 Task: Explore Airbnb accommodations in Santa Fe, New Mexico with access to Earth homes
Action: Mouse moved to (612, 83)
Screenshot: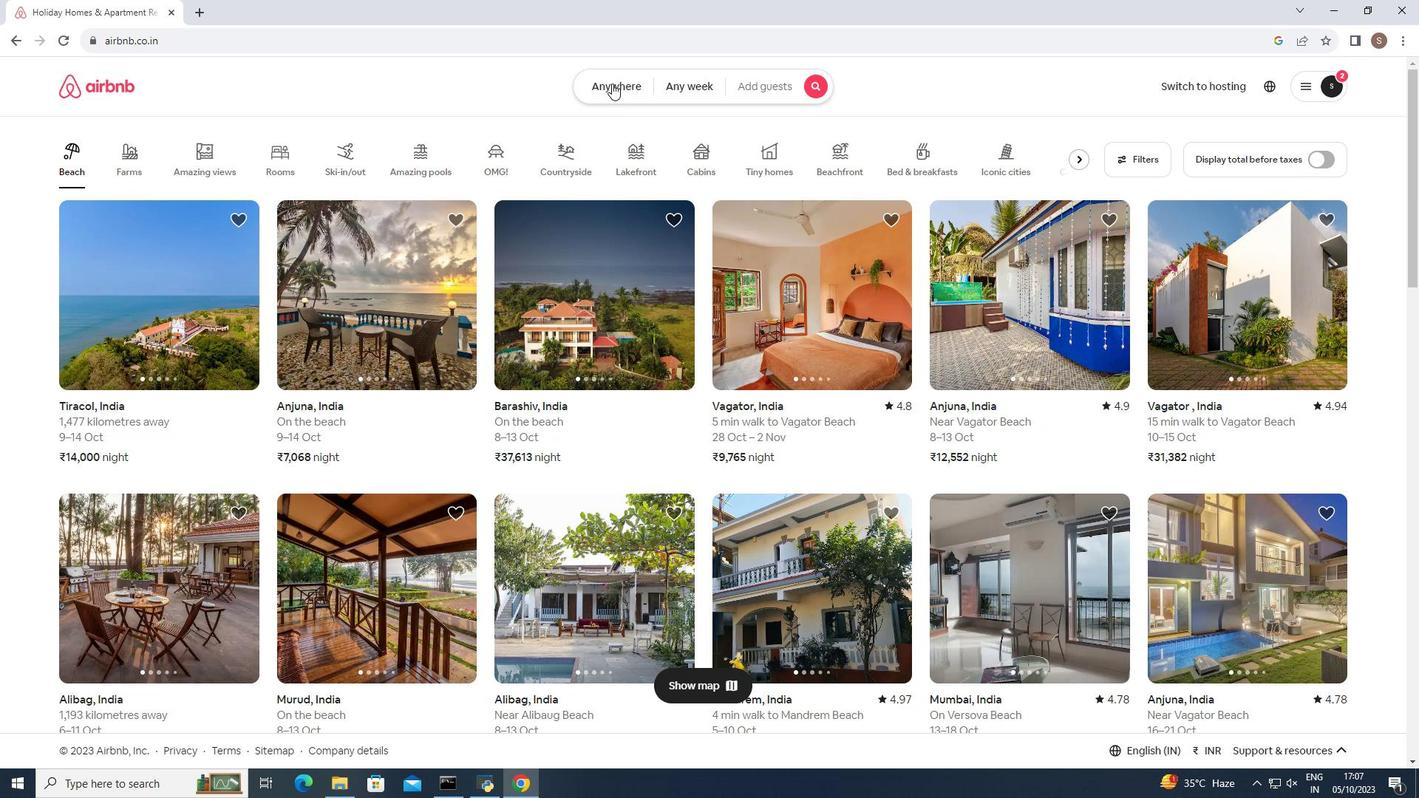 
Action: Mouse pressed left at (612, 83)
Screenshot: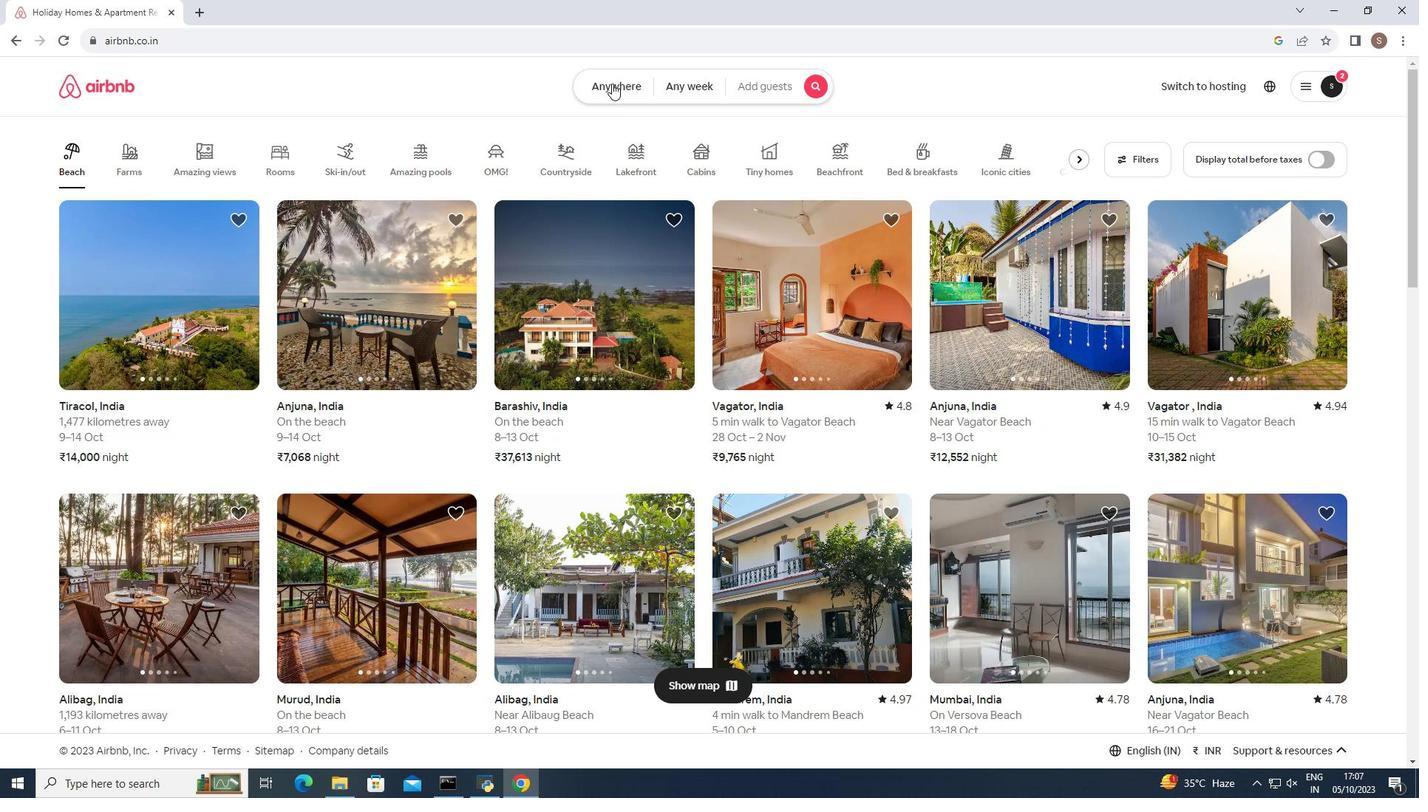 
Action: Mouse moved to (491, 148)
Screenshot: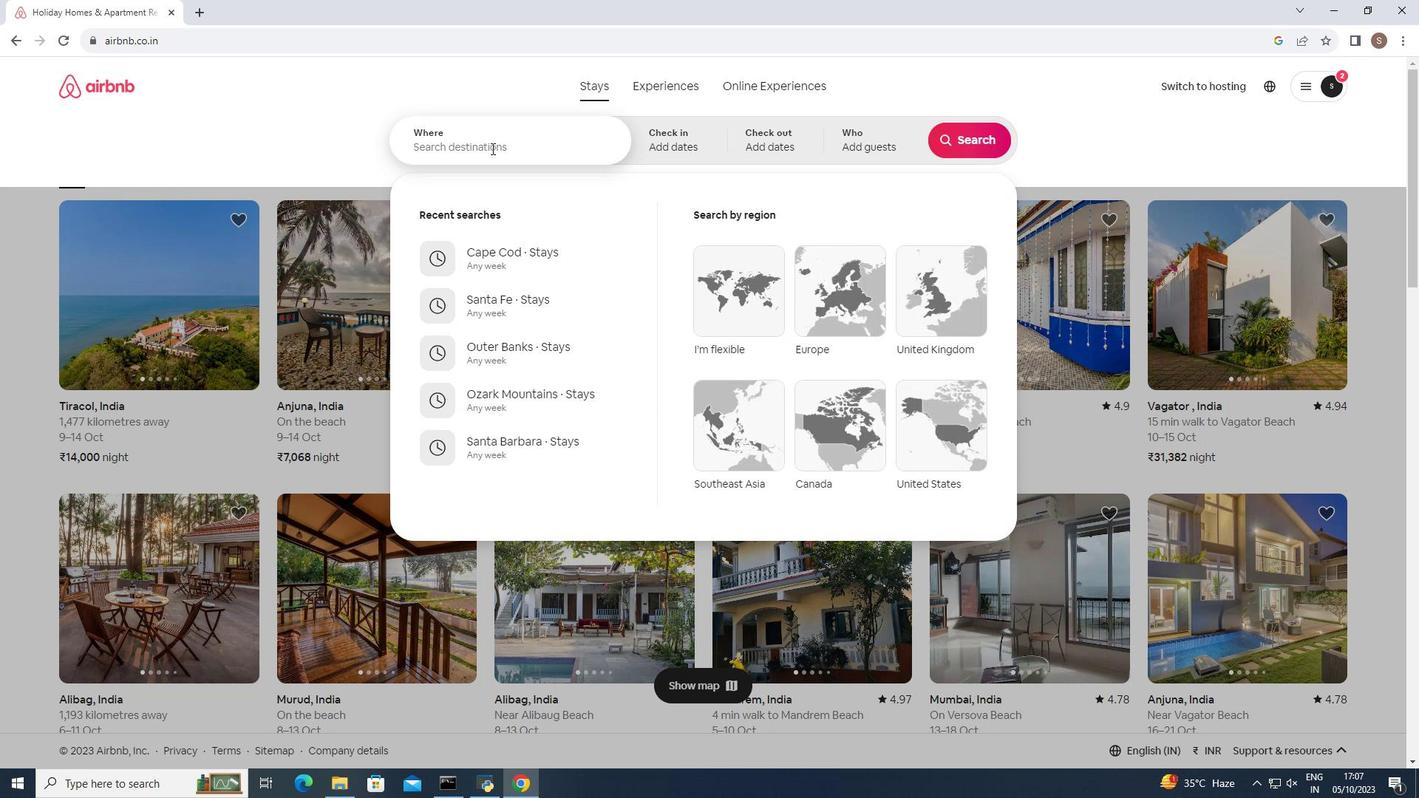 
Action: Mouse pressed left at (491, 148)
Screenshot: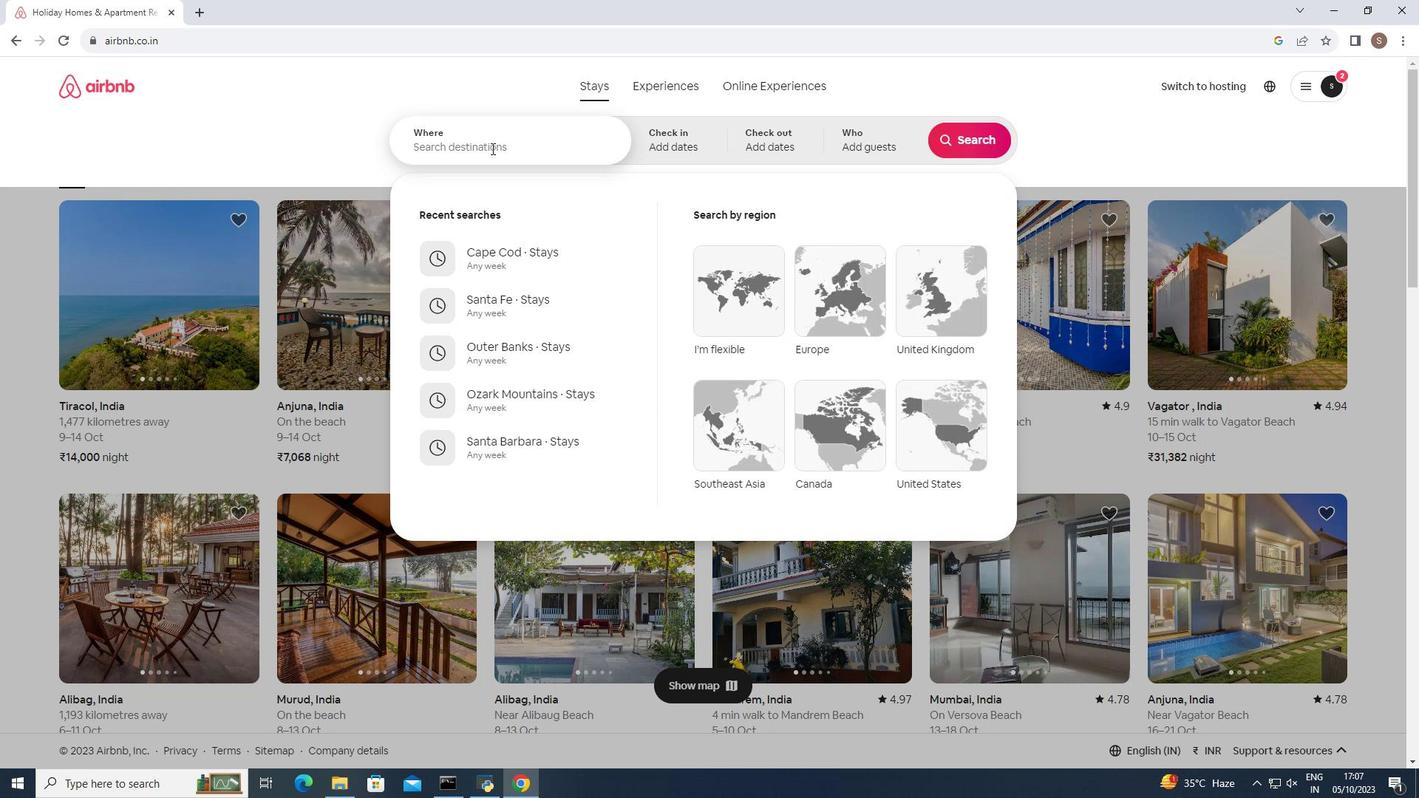 
Action: Key pressed <Key.shift>Santa<Key.space><Key.shift>Fe,<Key.space><Key.shift>New<Key.space>
Screenshot: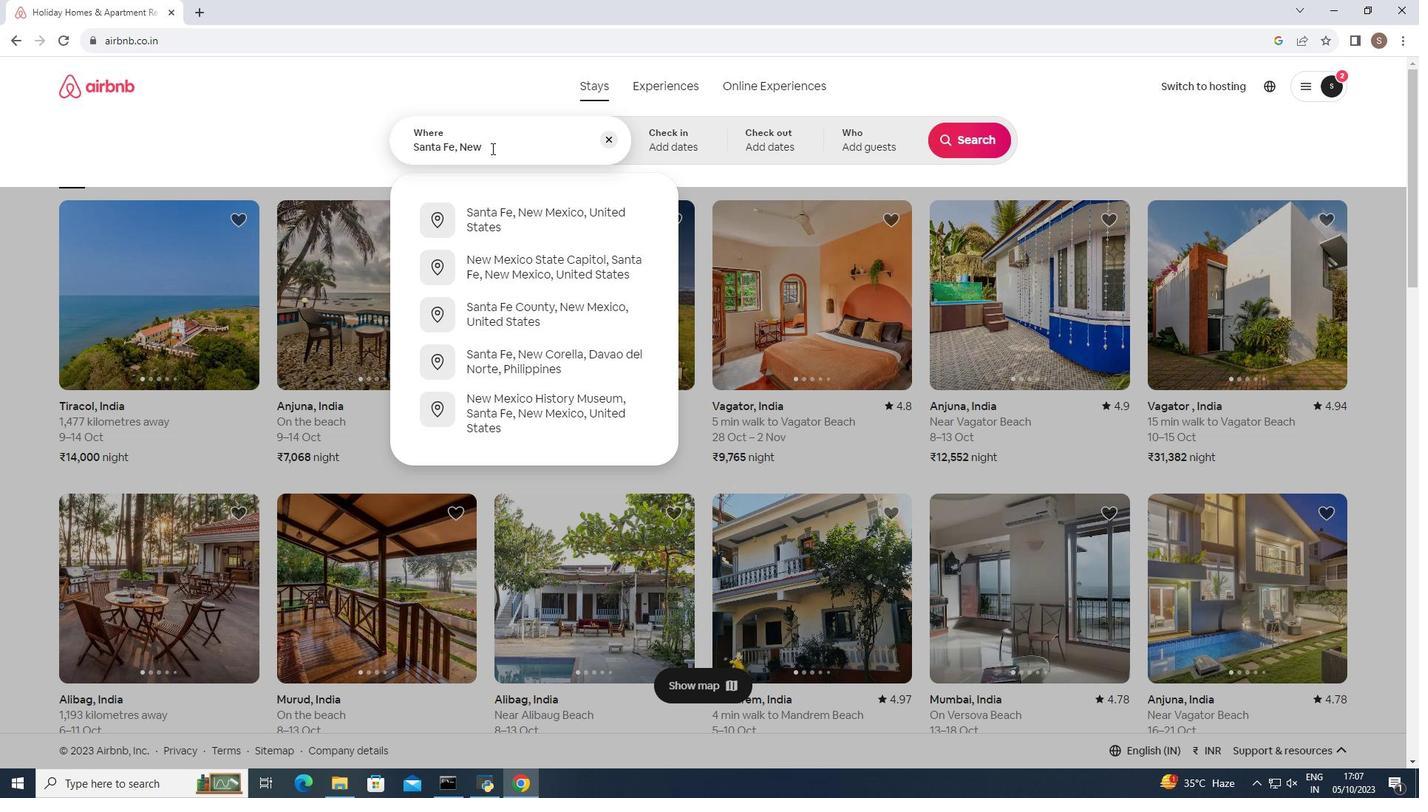 
Action: Mouse moved to (513, 210)
Screenshot: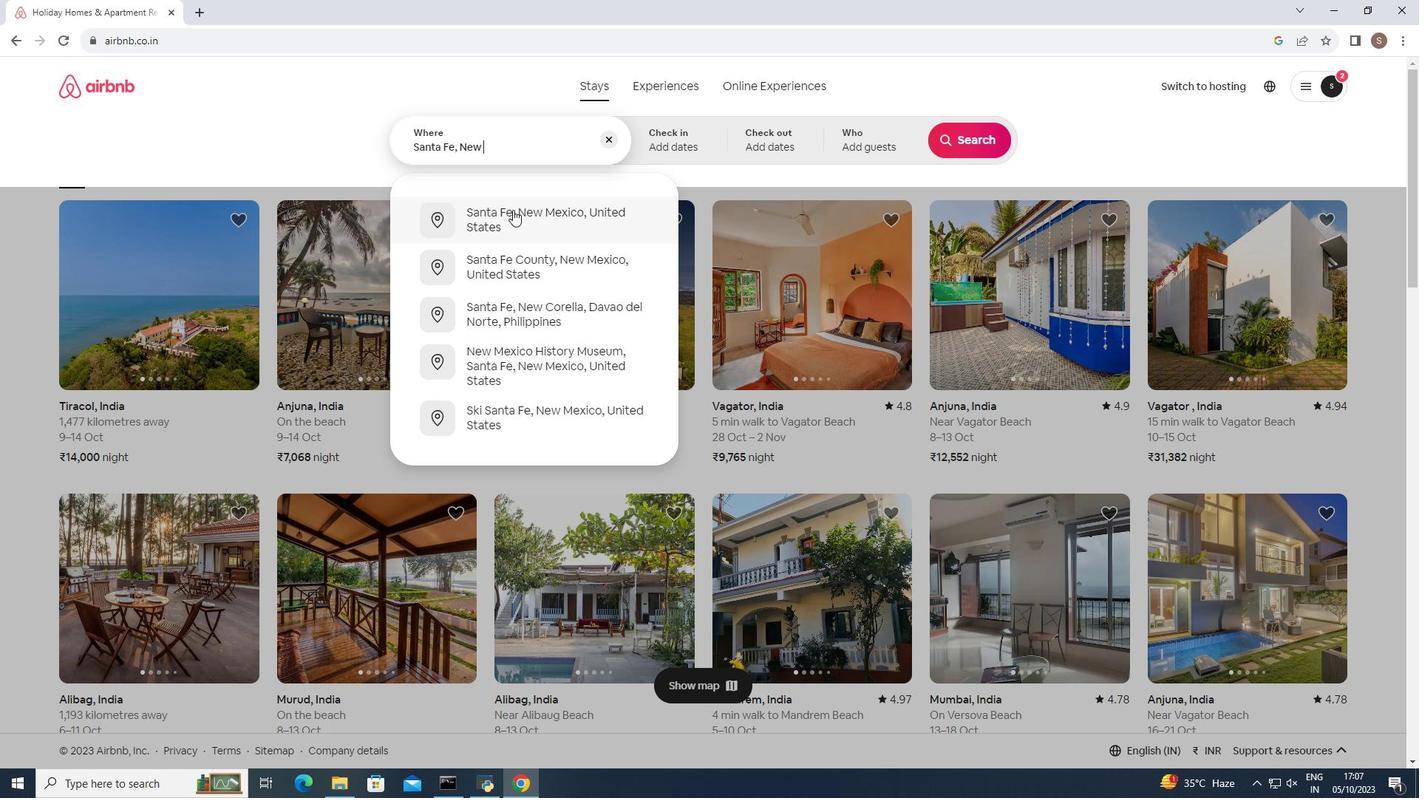 
Action: Mouse pressed left at (513, 210)
Screenshot: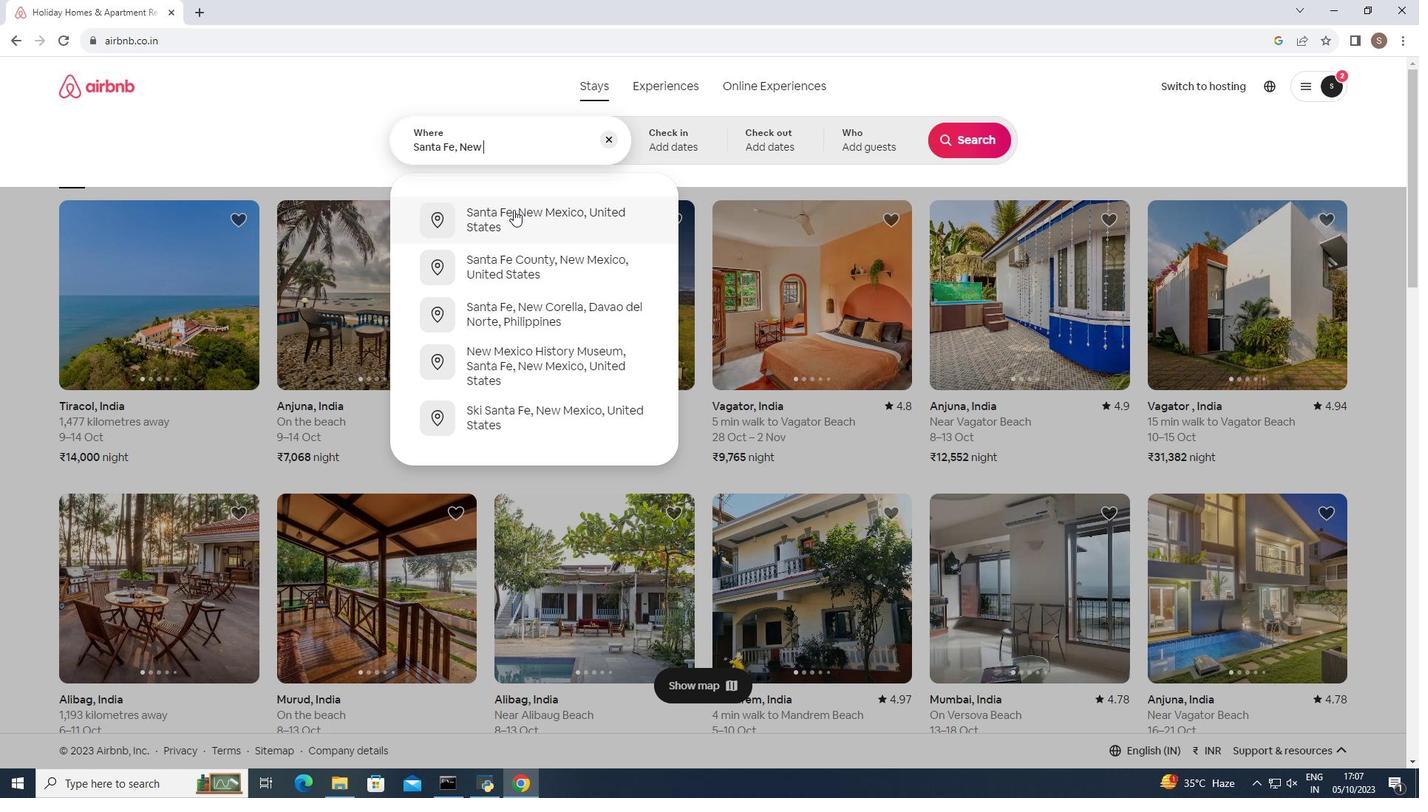 
Action: Mouse moved to (985, 136)
Screenshot: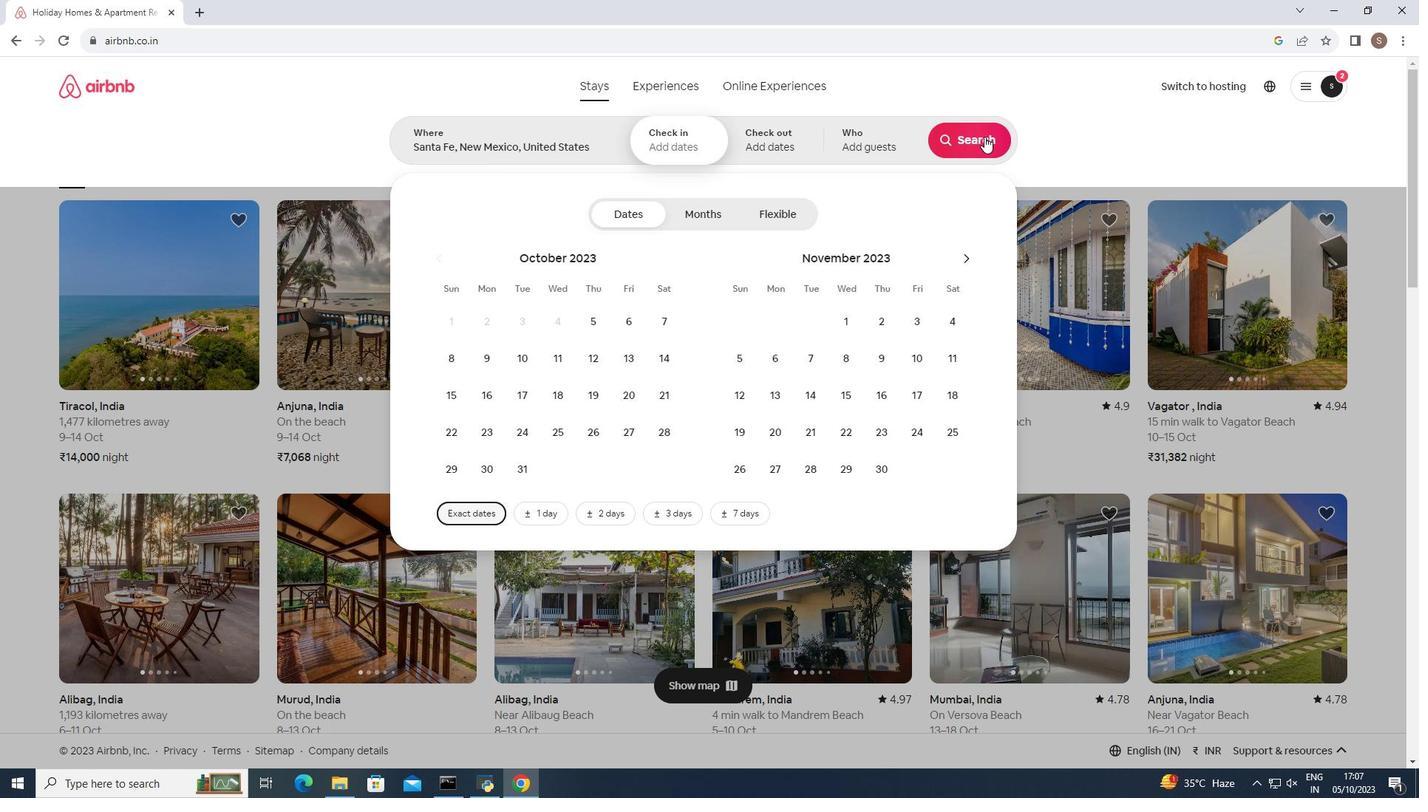 
Action: Mouse pressed left at (985, 136)
Screenshot: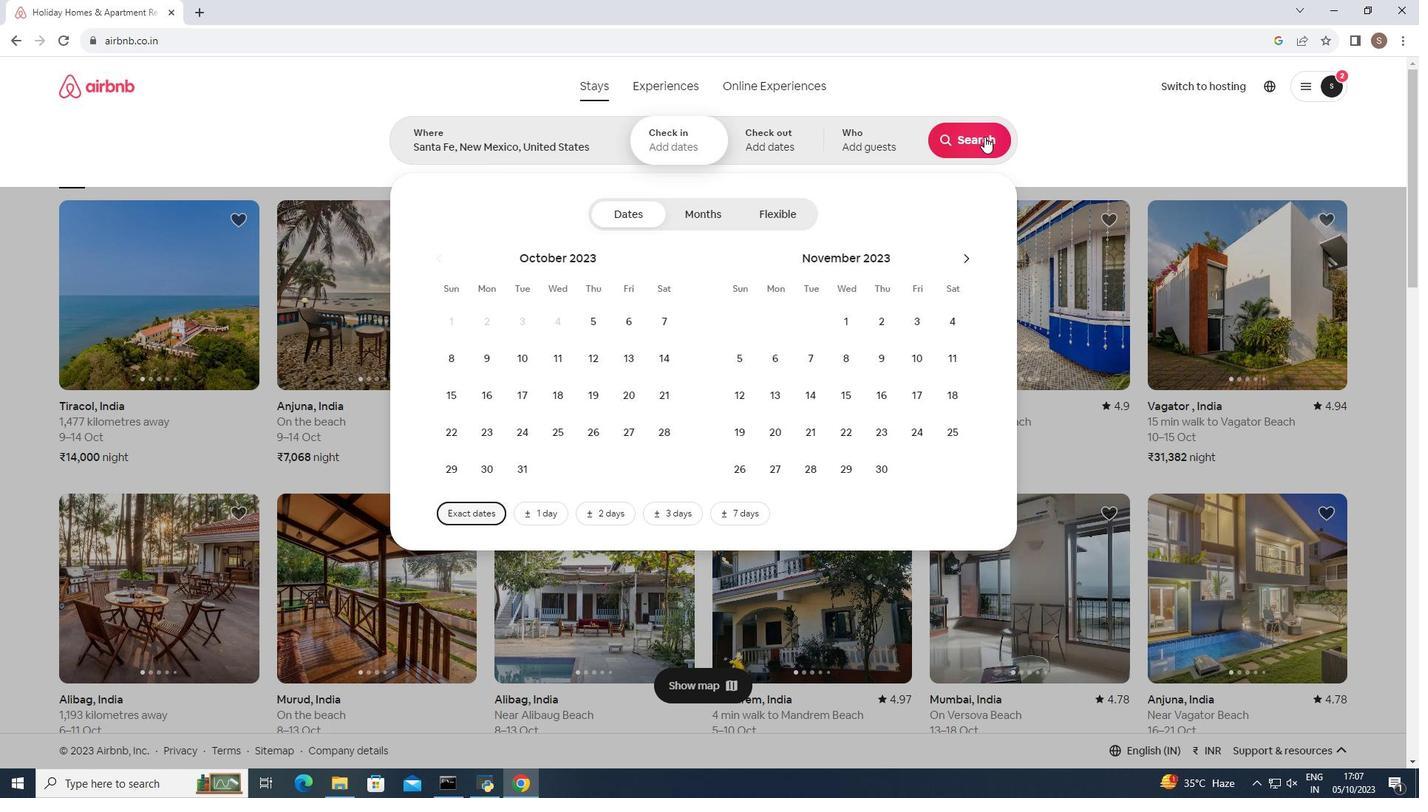 
Action: Mouse moved to (519, 147)
Screenshot: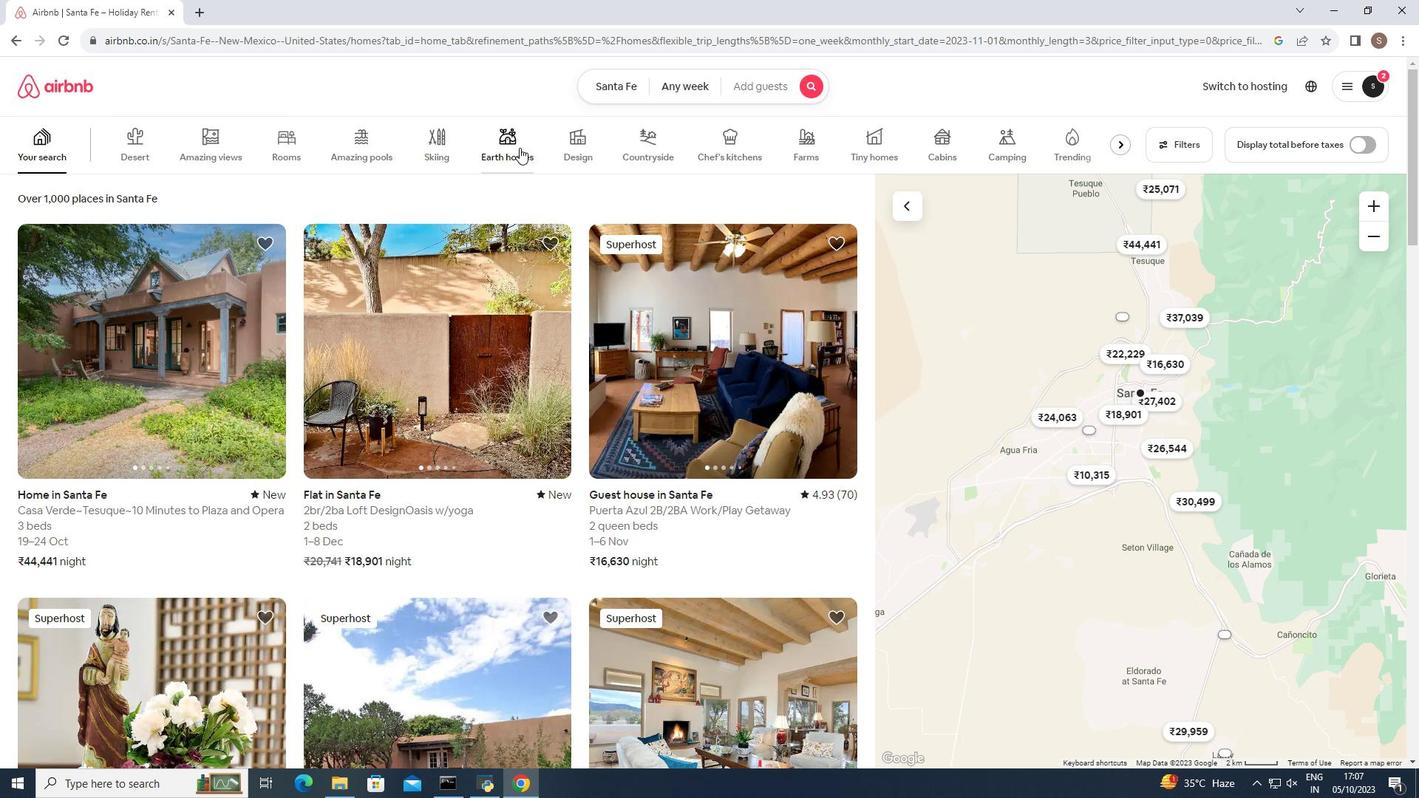 
Action: Mouse pressed left at (519, 147)
Screenshot: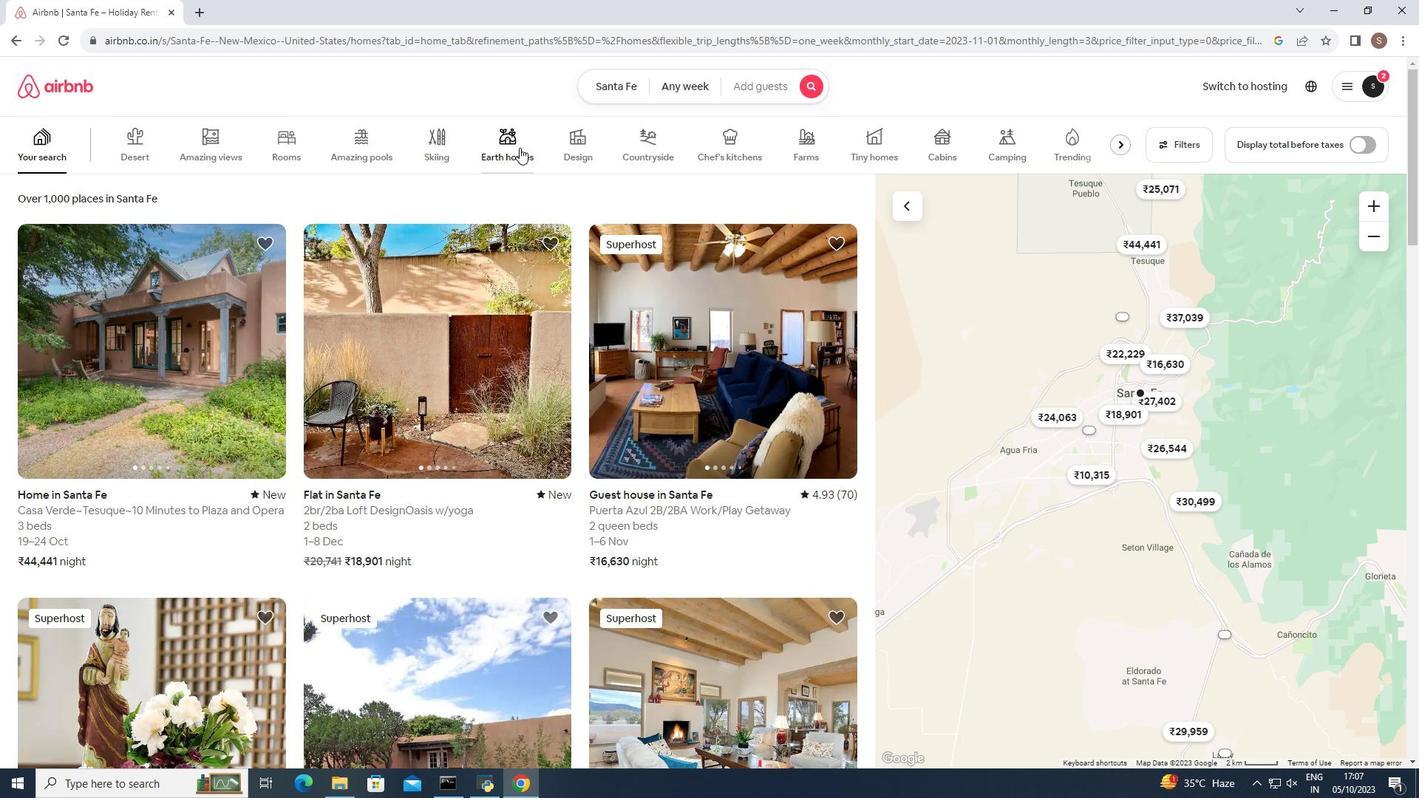 
Action: Mouse moved to (201, 317)
Screenshot: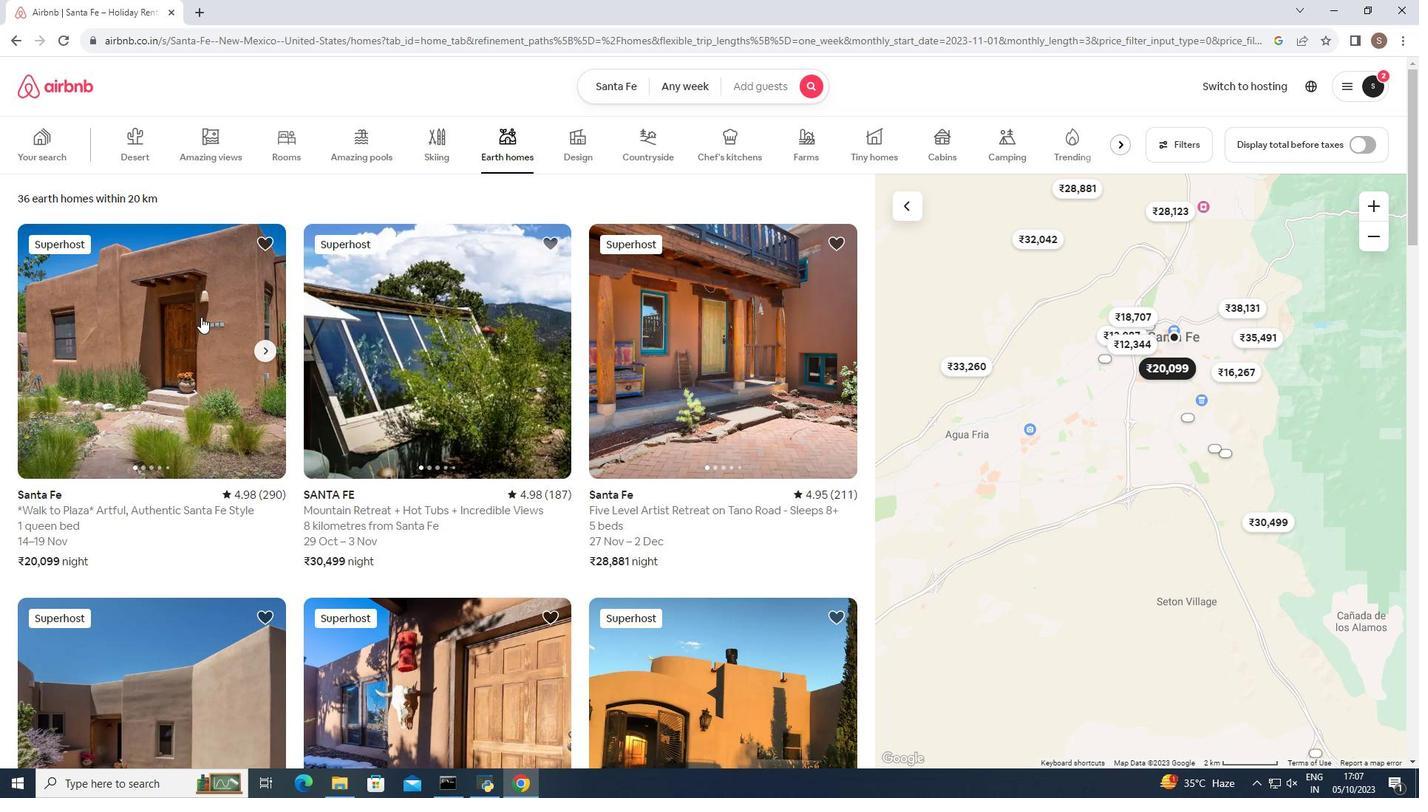 
Action: Mouse pressed left at (201, 317)
Screenshot: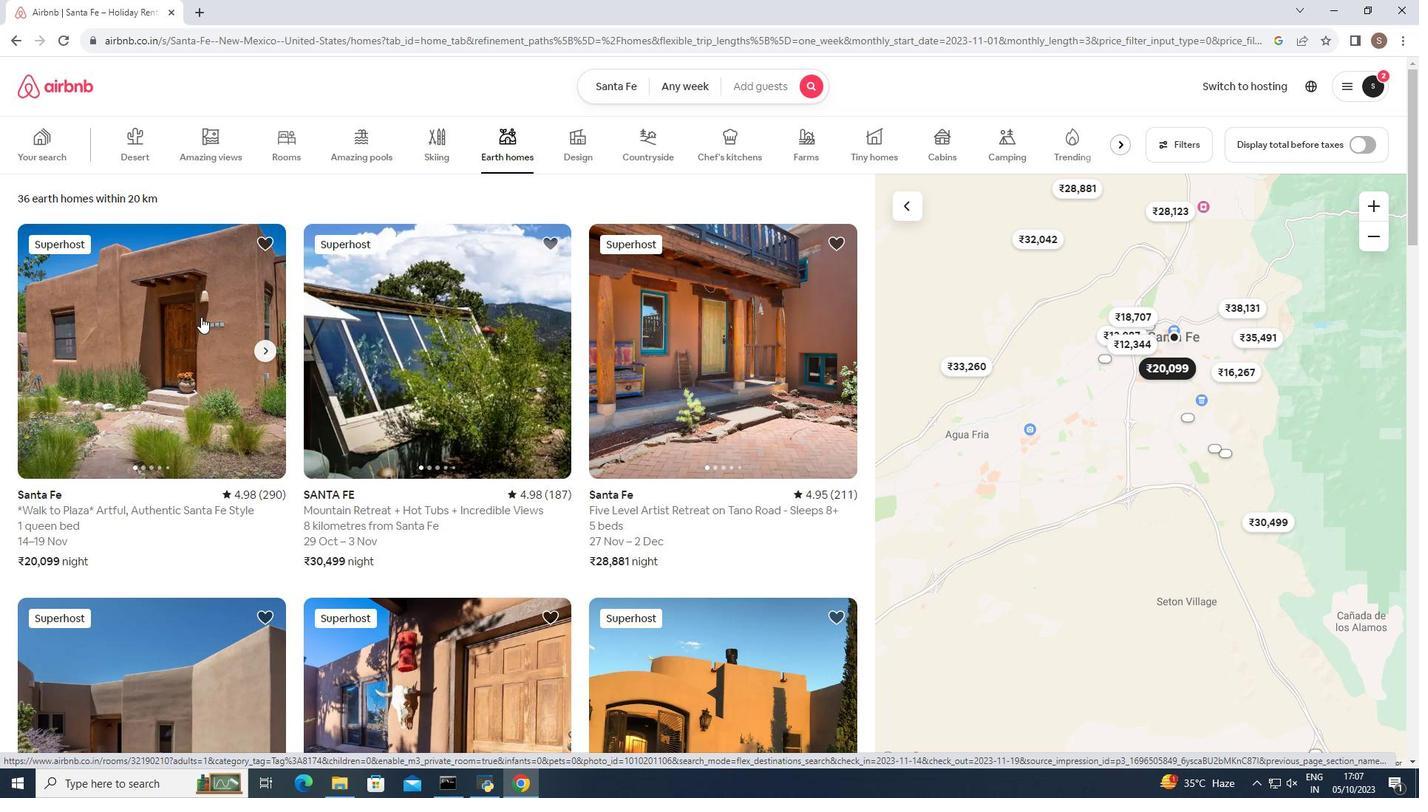 
Action: Mouse moved to (1016, 543)
Screenshot: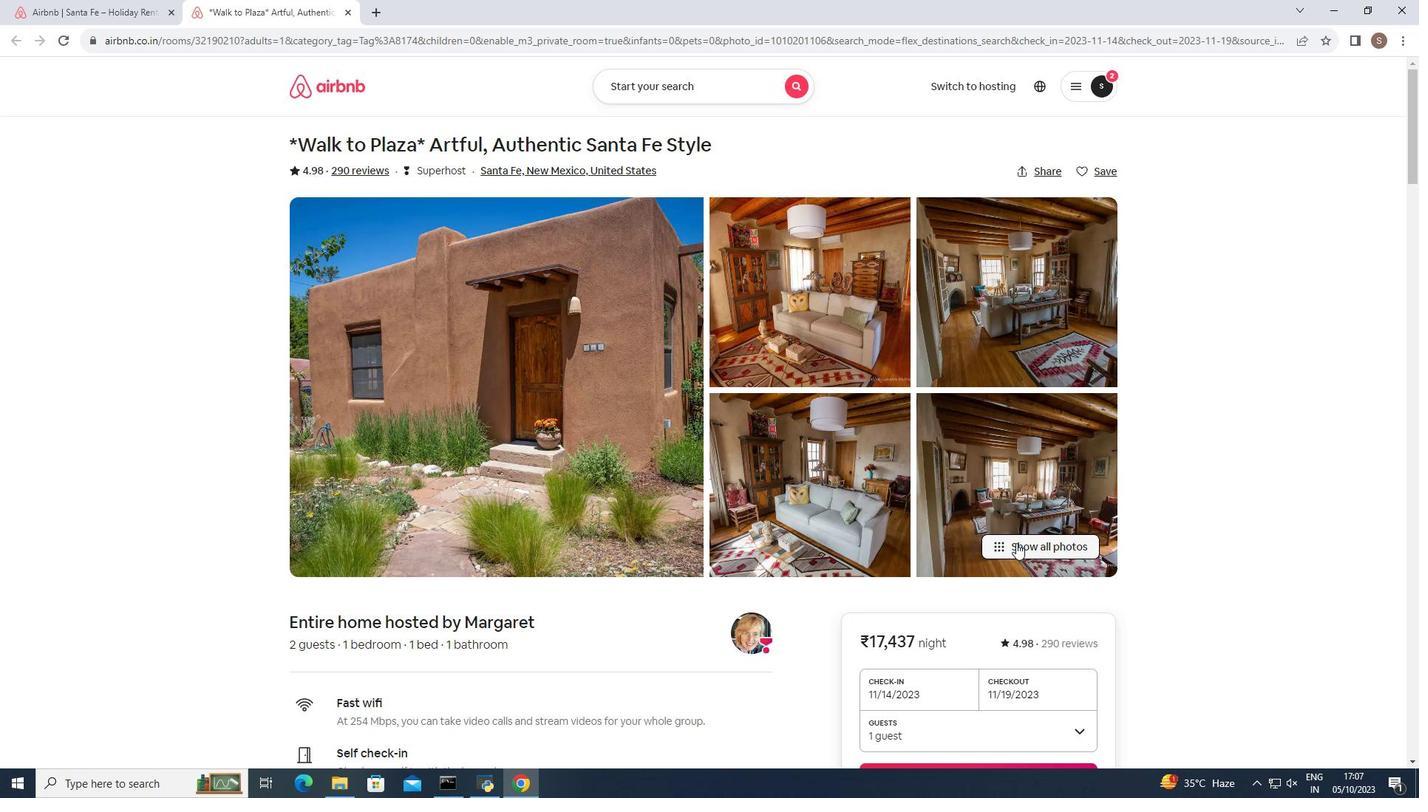 
Action: Mouse pressed left at (1016, 543)
Screenshot: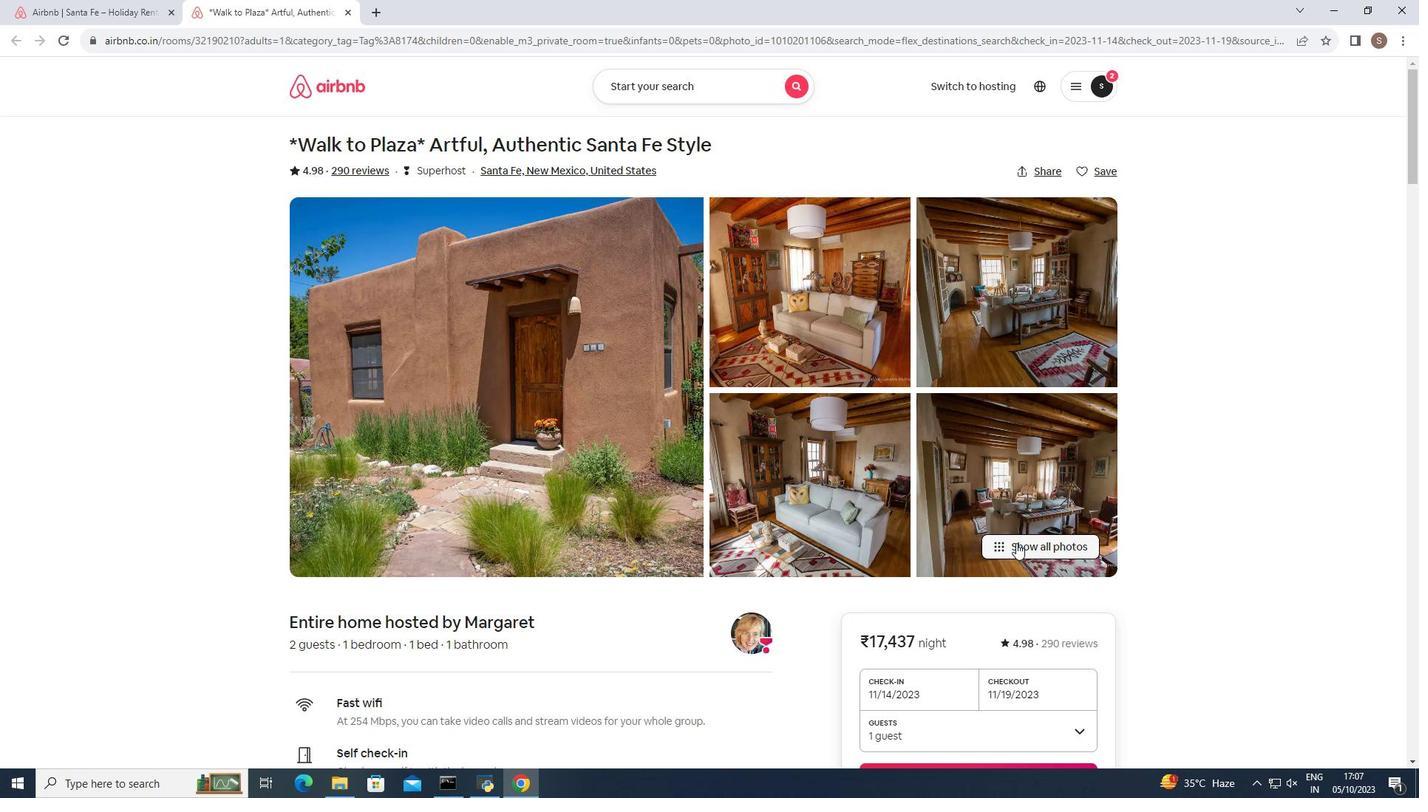 
Action: Mouse moved to (960, 531)
Screenshot: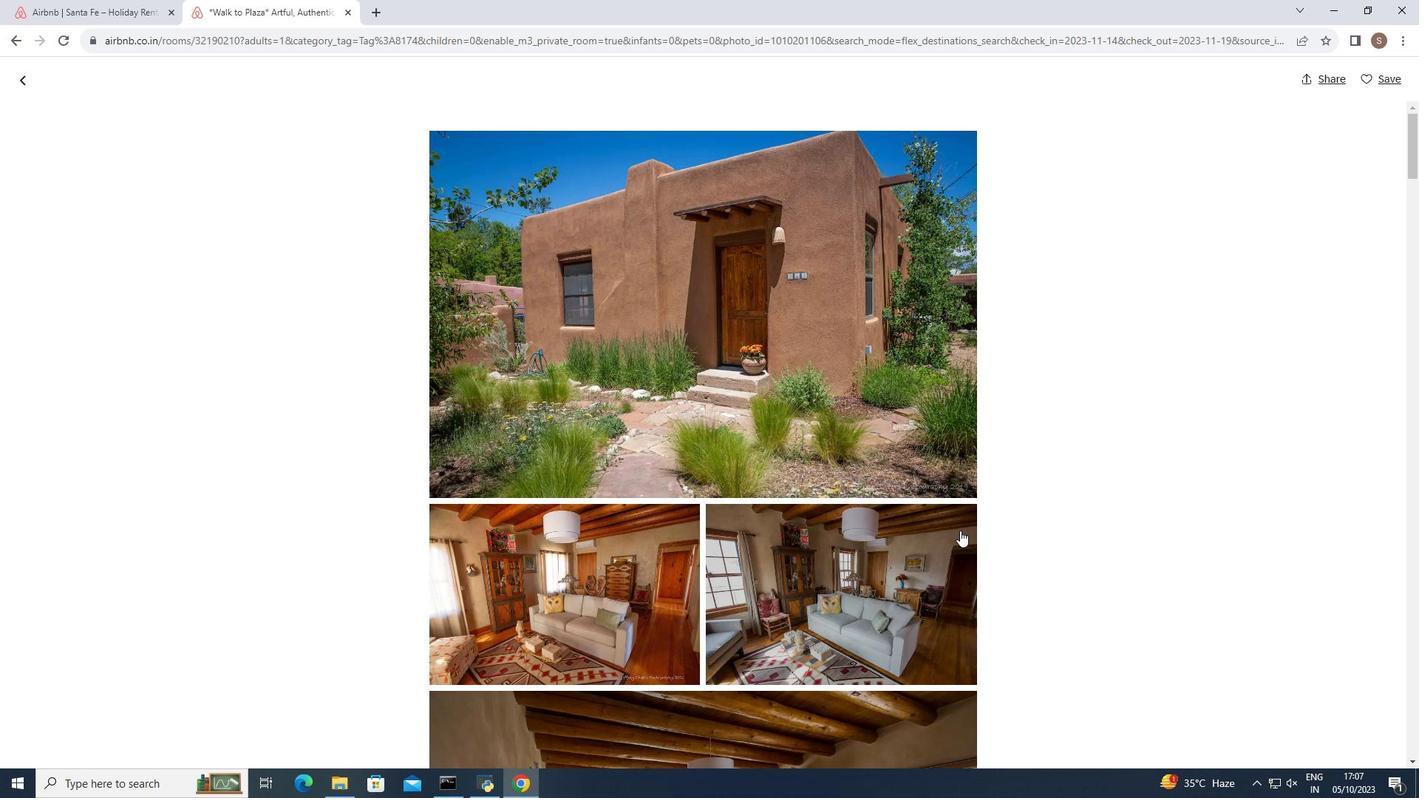 
Action: Mouse scrolled (960, 530) with delta (0, 0)
Screenshot: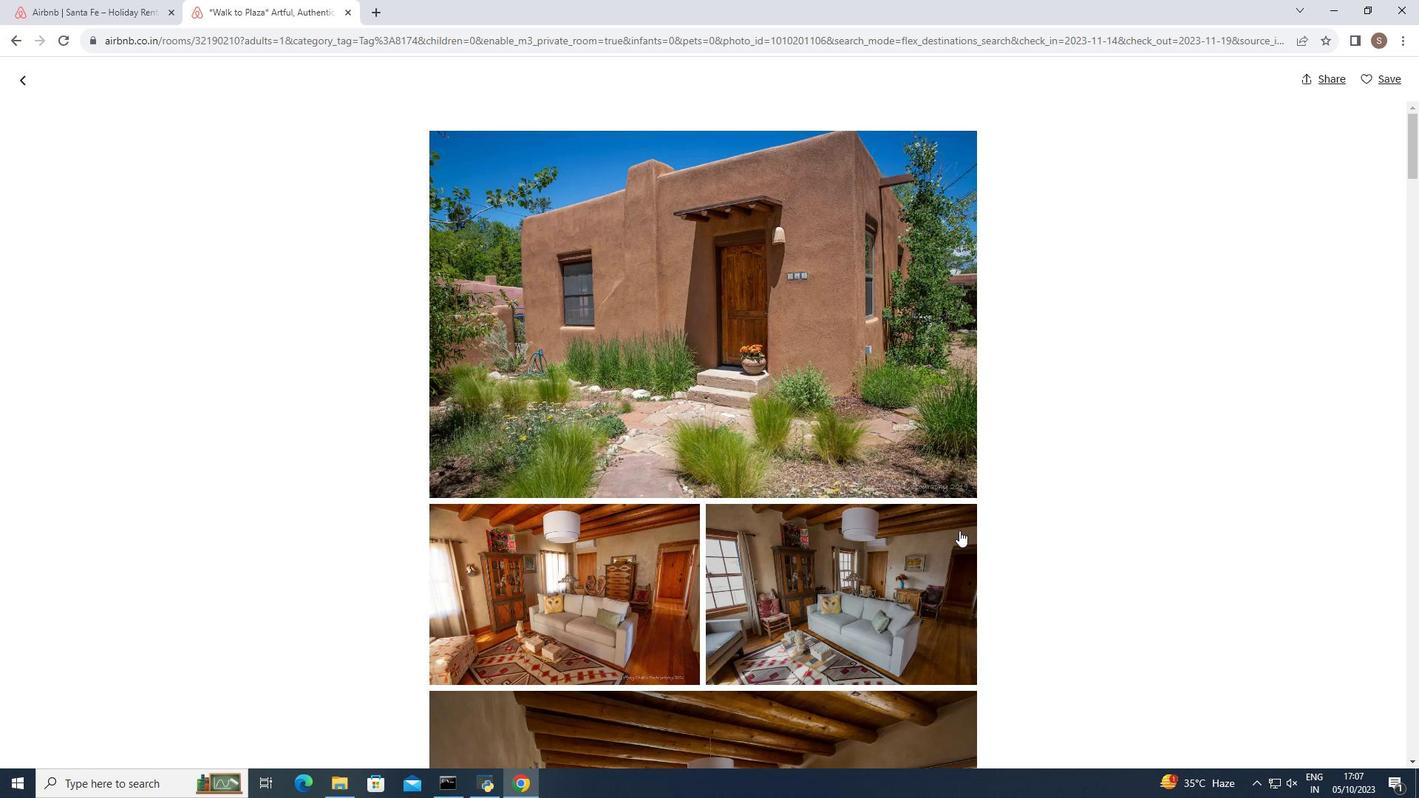
Action: Mouse moved to (958, 531)
Screenshot: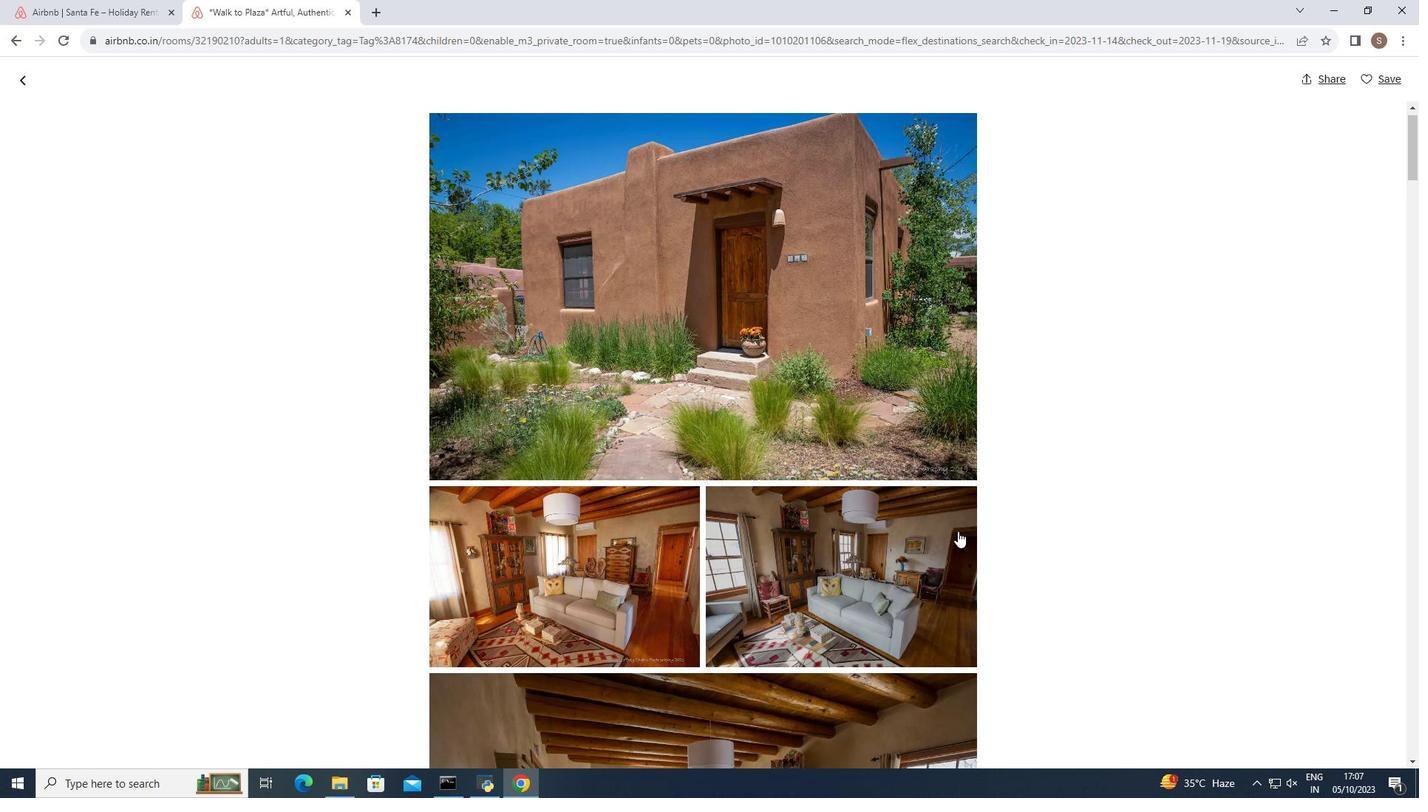 
Action: Mouse scrolled (958, 531) with delta (0, 0)
Screenshot: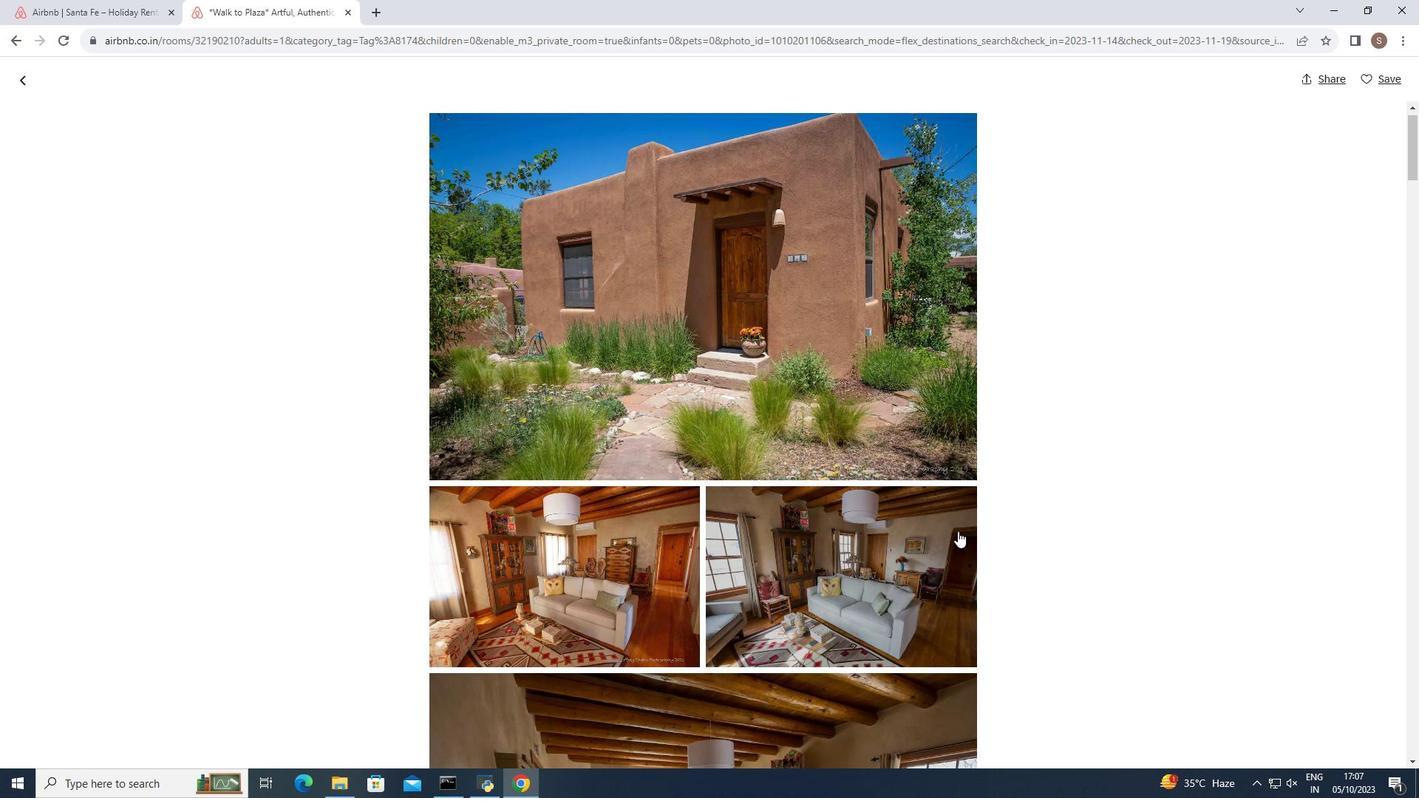
Action: Mouse moved to (957, 533)
Screenshot: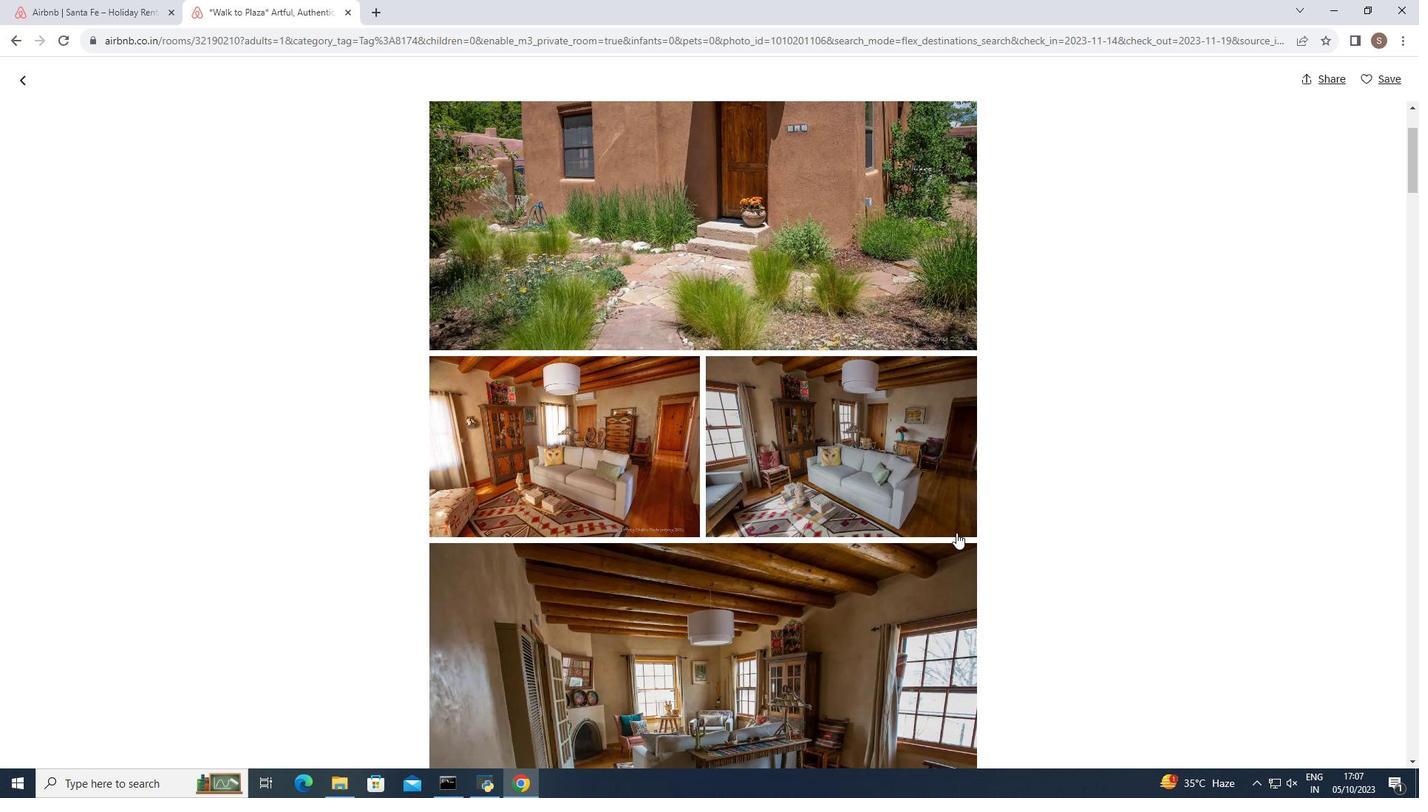 
Action: Mouse scrolled (957, 532) with delta (0, 0)
Screenshot: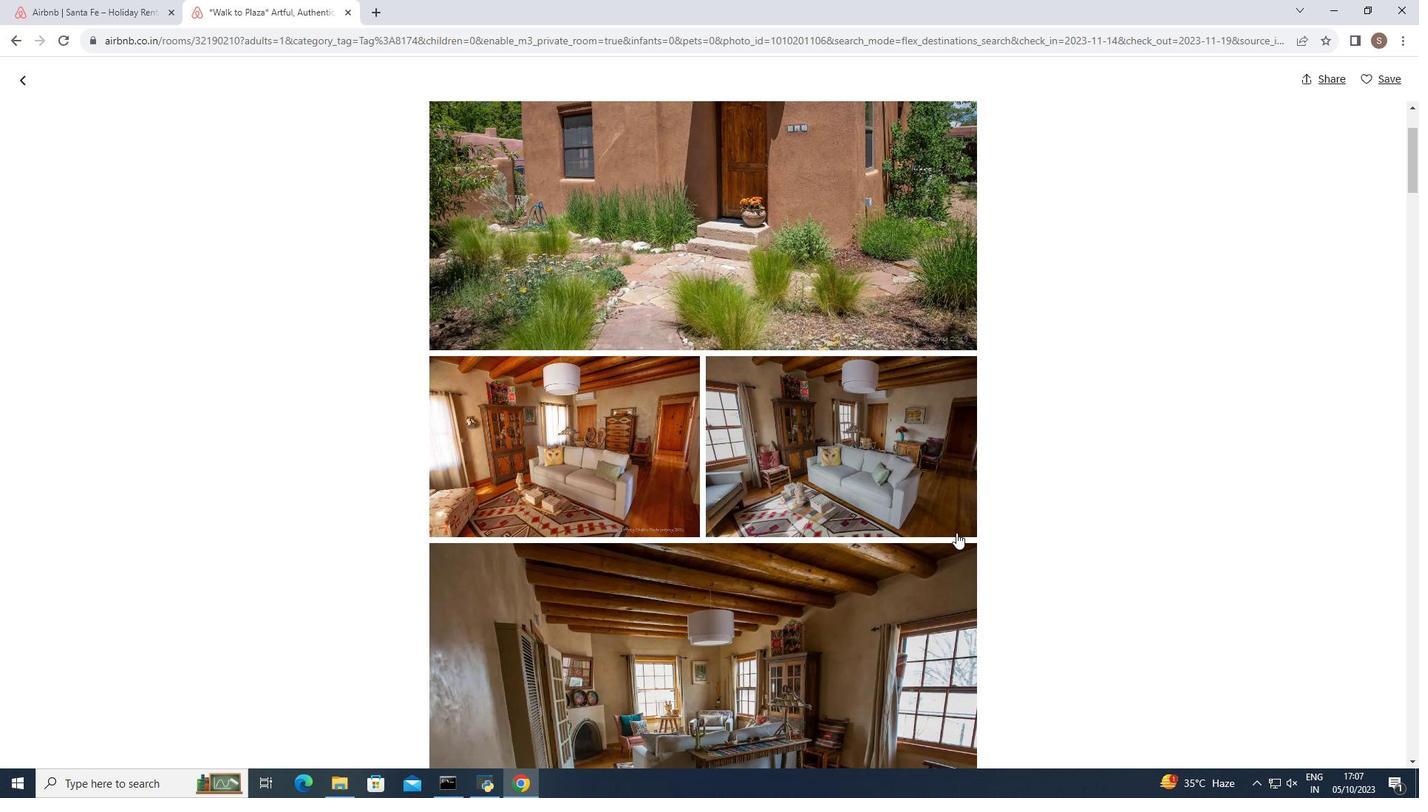 
Action: Mouse moved to (955, 535)
Screenshot: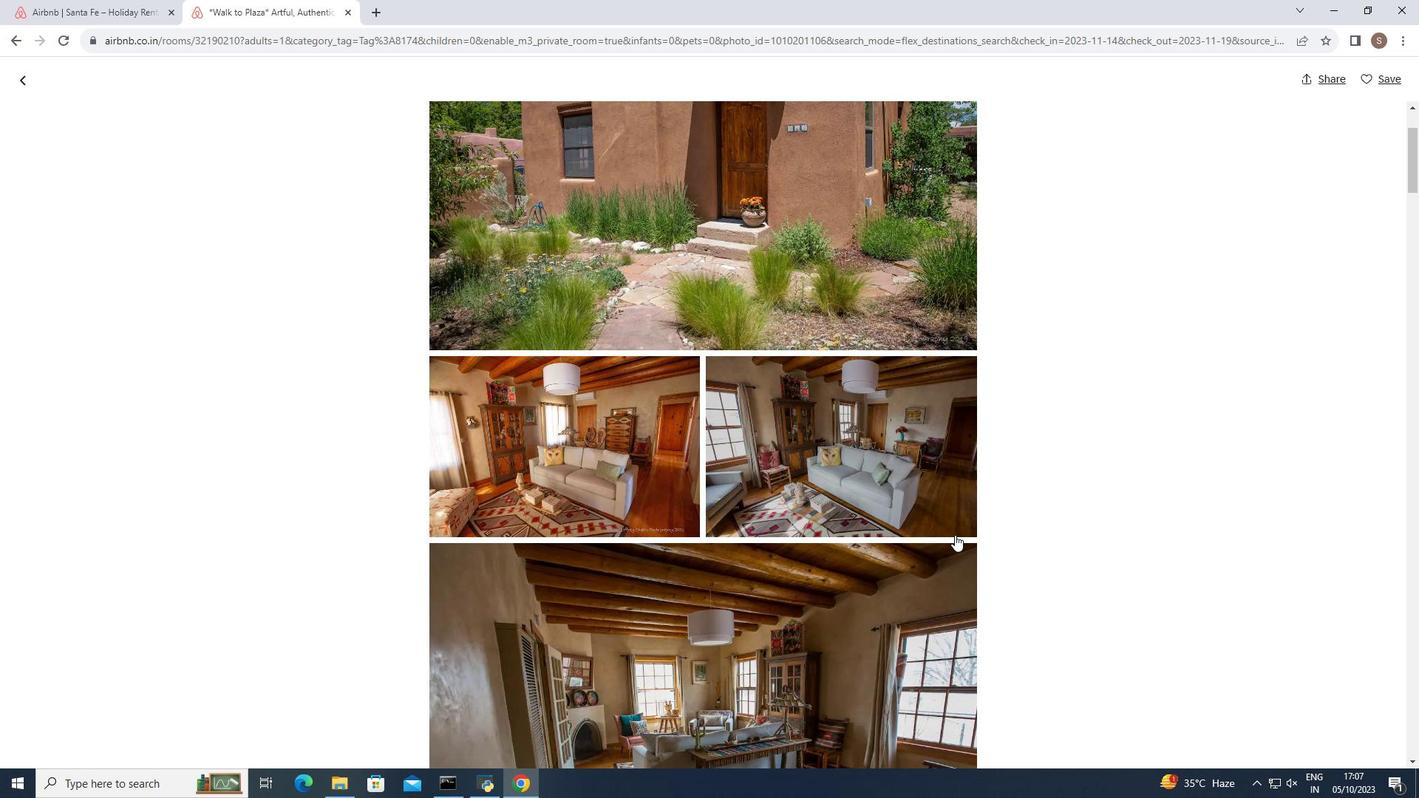 
Action: Mouse scrolled (955, 534) with delta (0, 0)
Screenshot: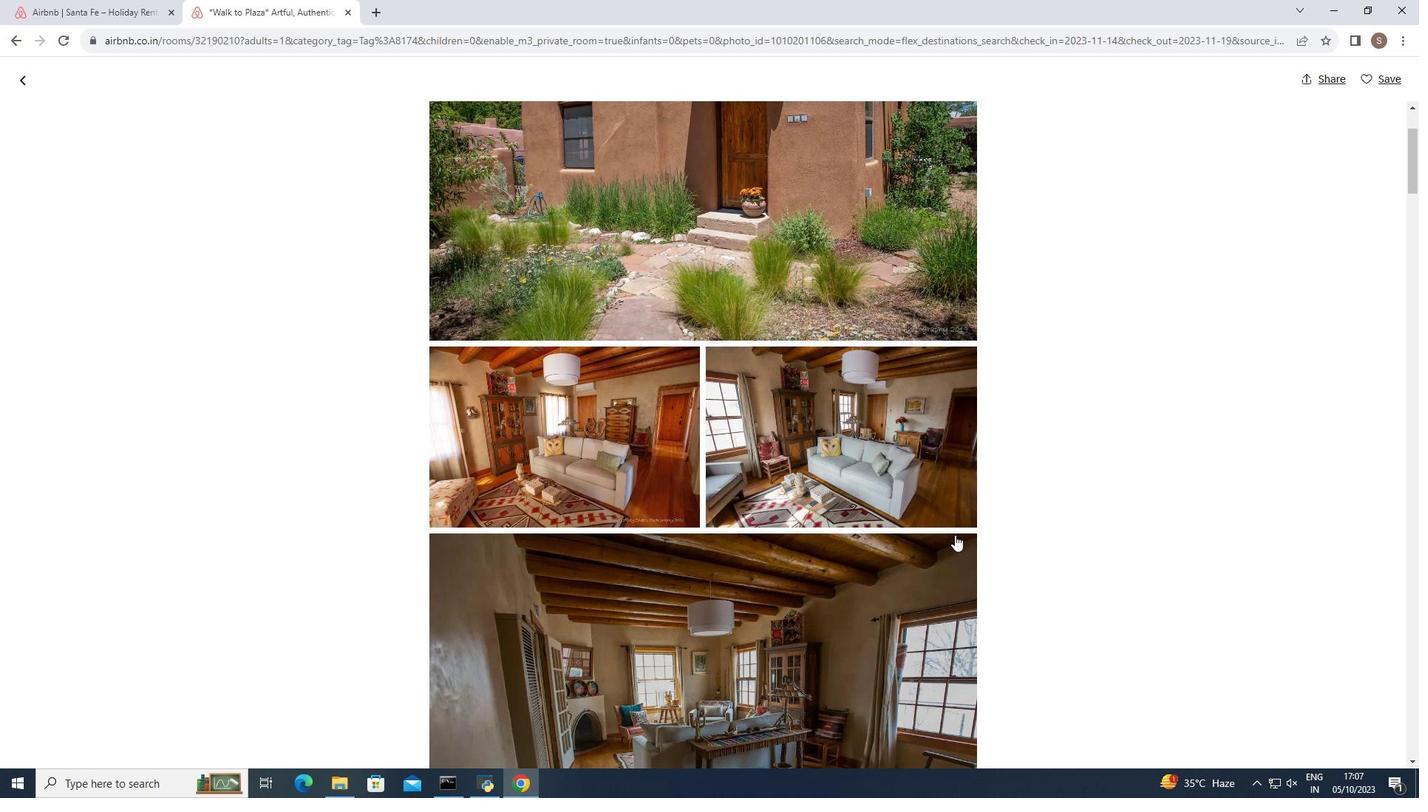 
Action: Mouse scrolled (955, 534) with delta (0, 0)
Screenshot: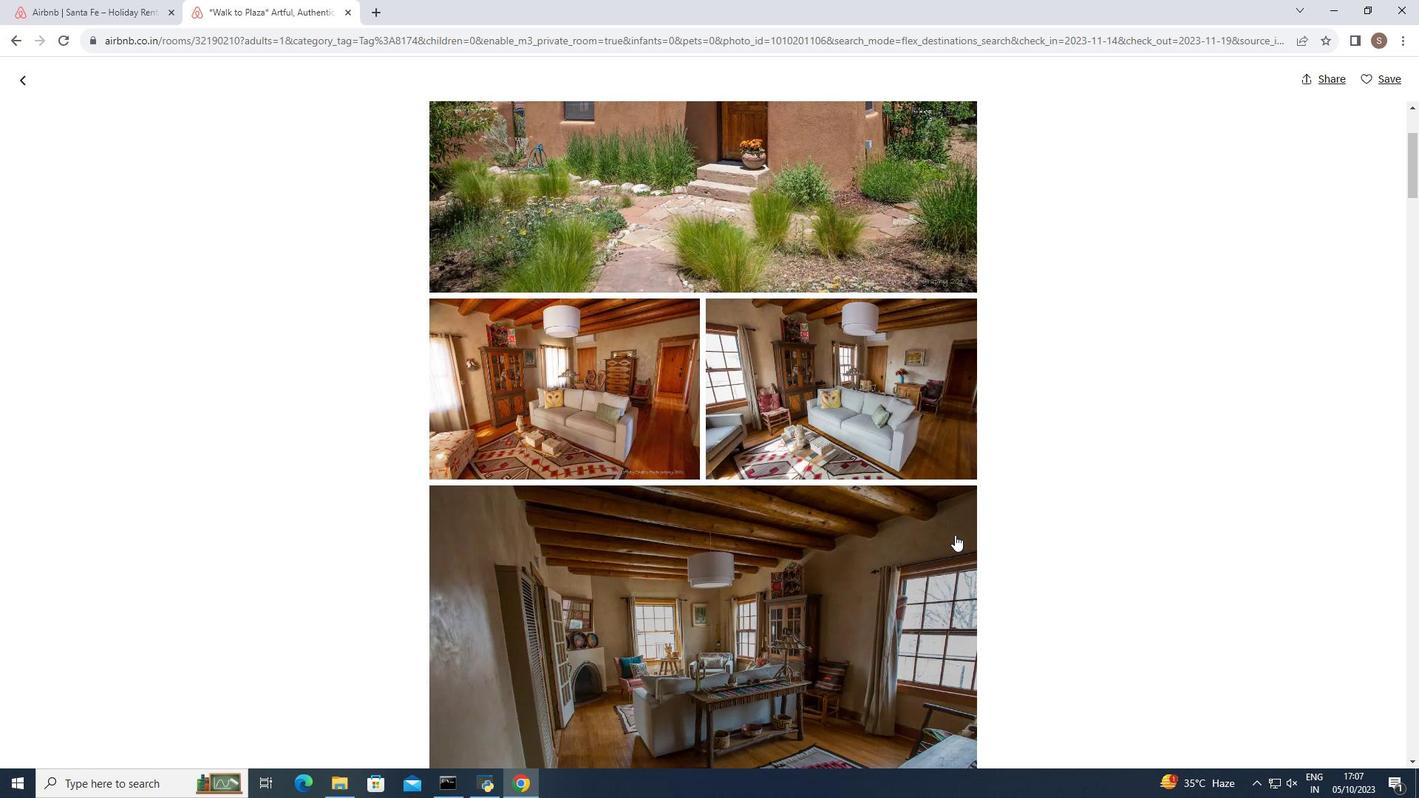 
Action: Mouse moved to (954, 536)
Screenshot: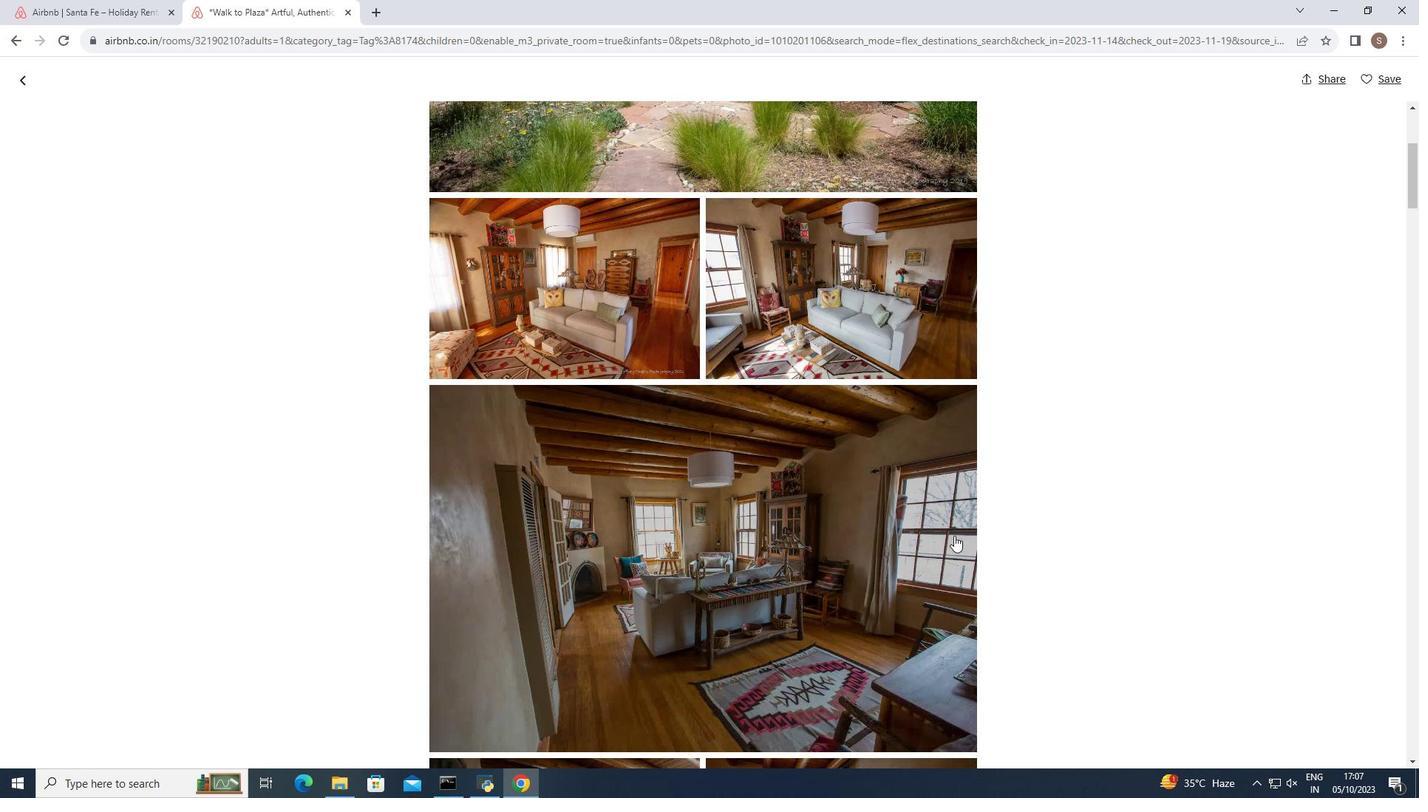 
Action: Mouse scrolled (954, 535) with delta (0, 0)
Screenshot: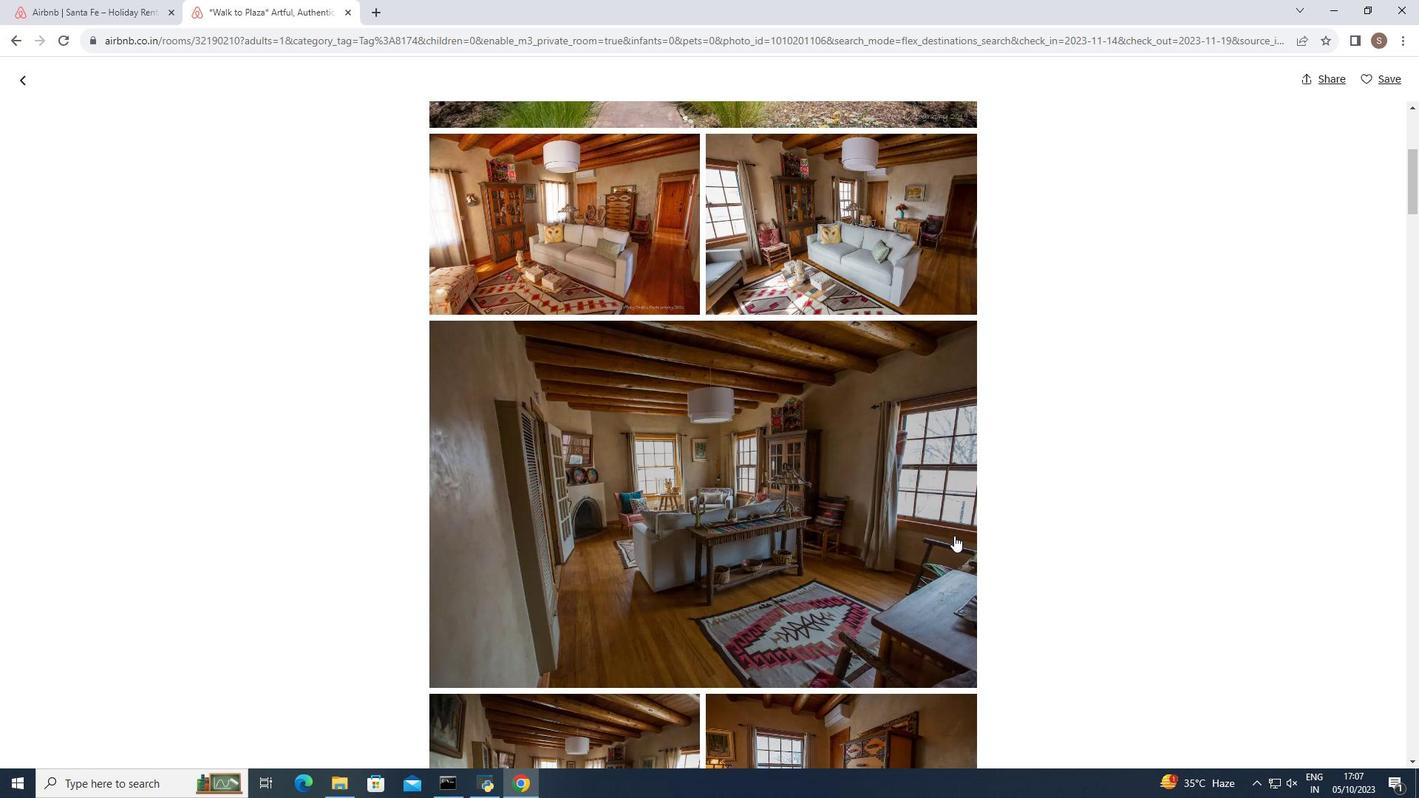 
Action: Mouse scrolled (954, 535) with delta (0, 0)
Screenshot: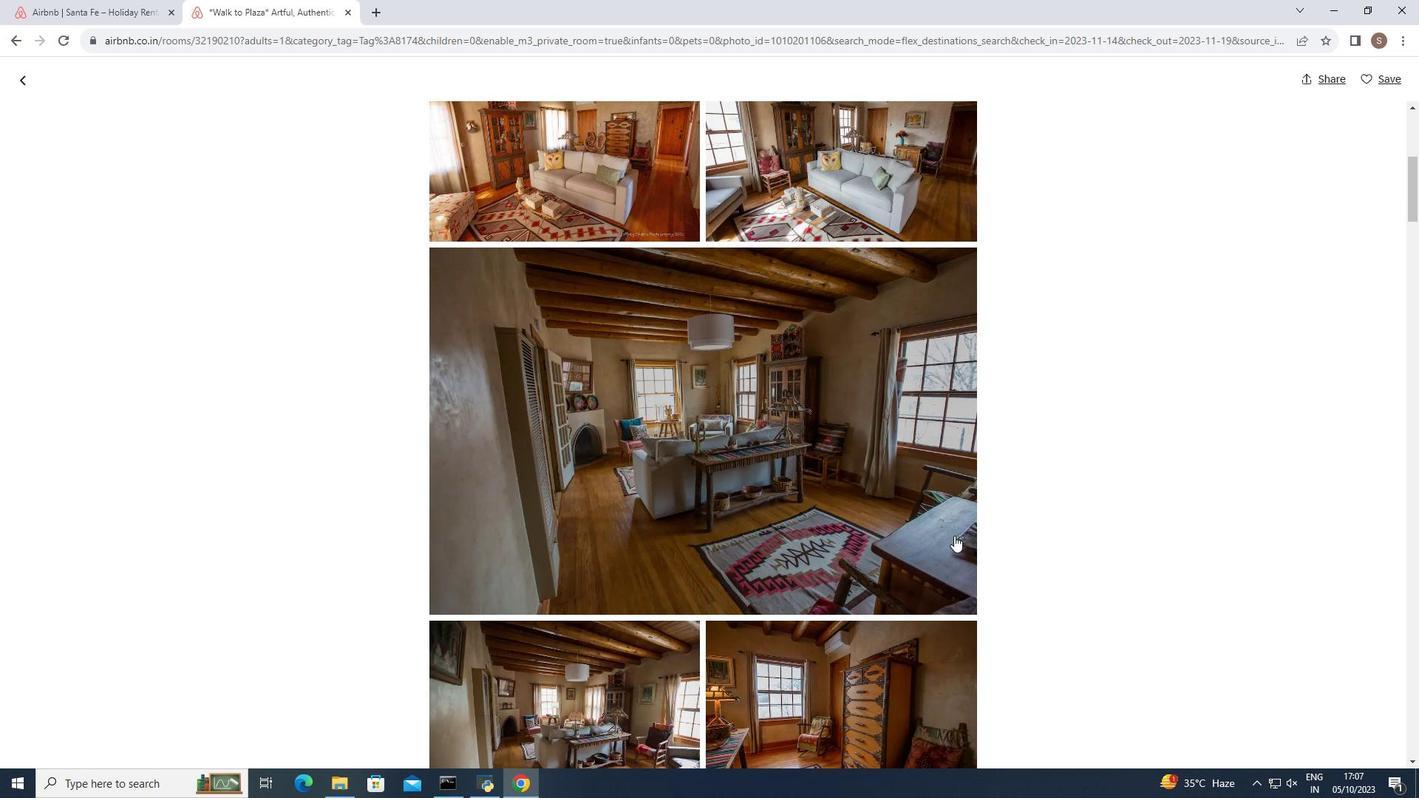 
Action: Mouse moved to (954, 535)
Screenshot: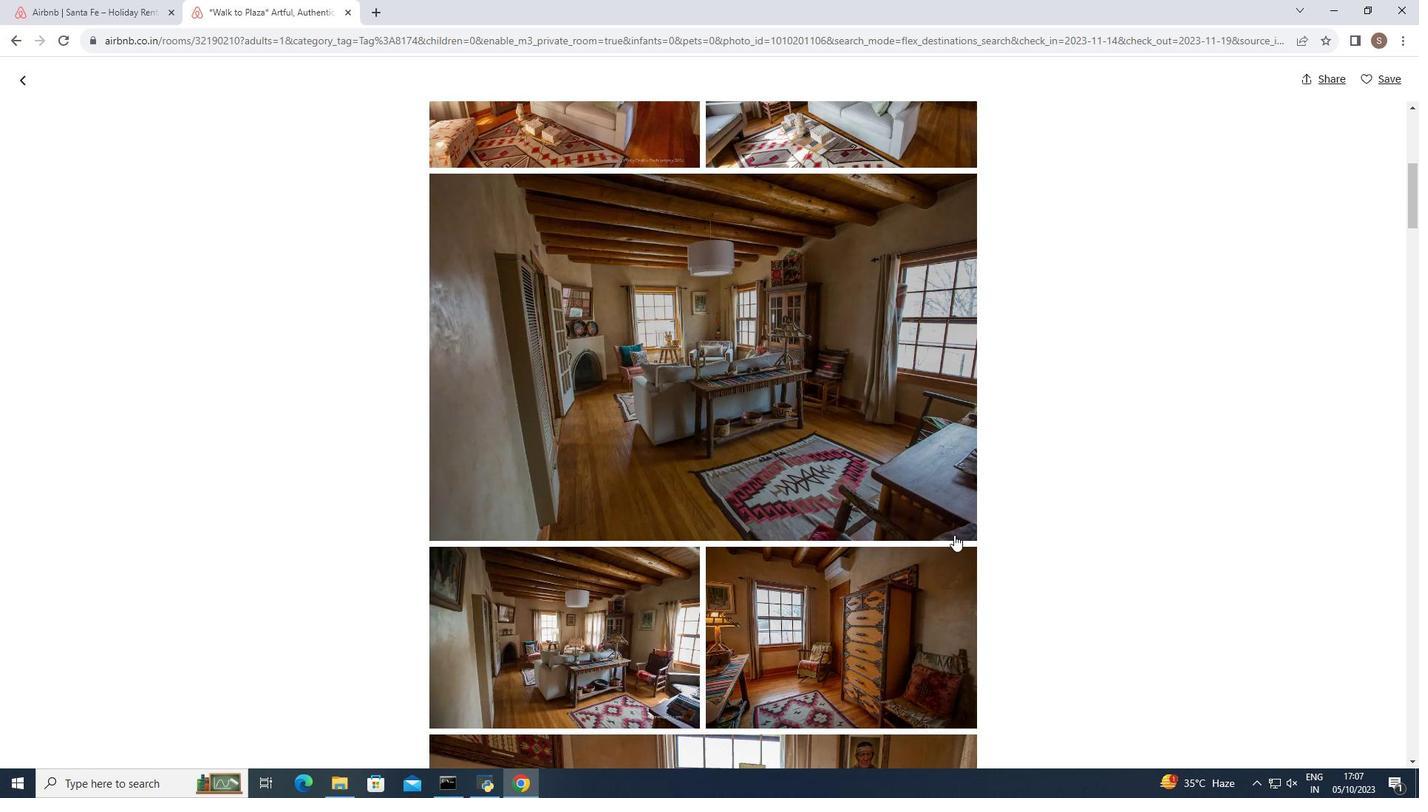 
Action: Mouse scrolled (954, 534) with delta (0, 0)
Screenshot: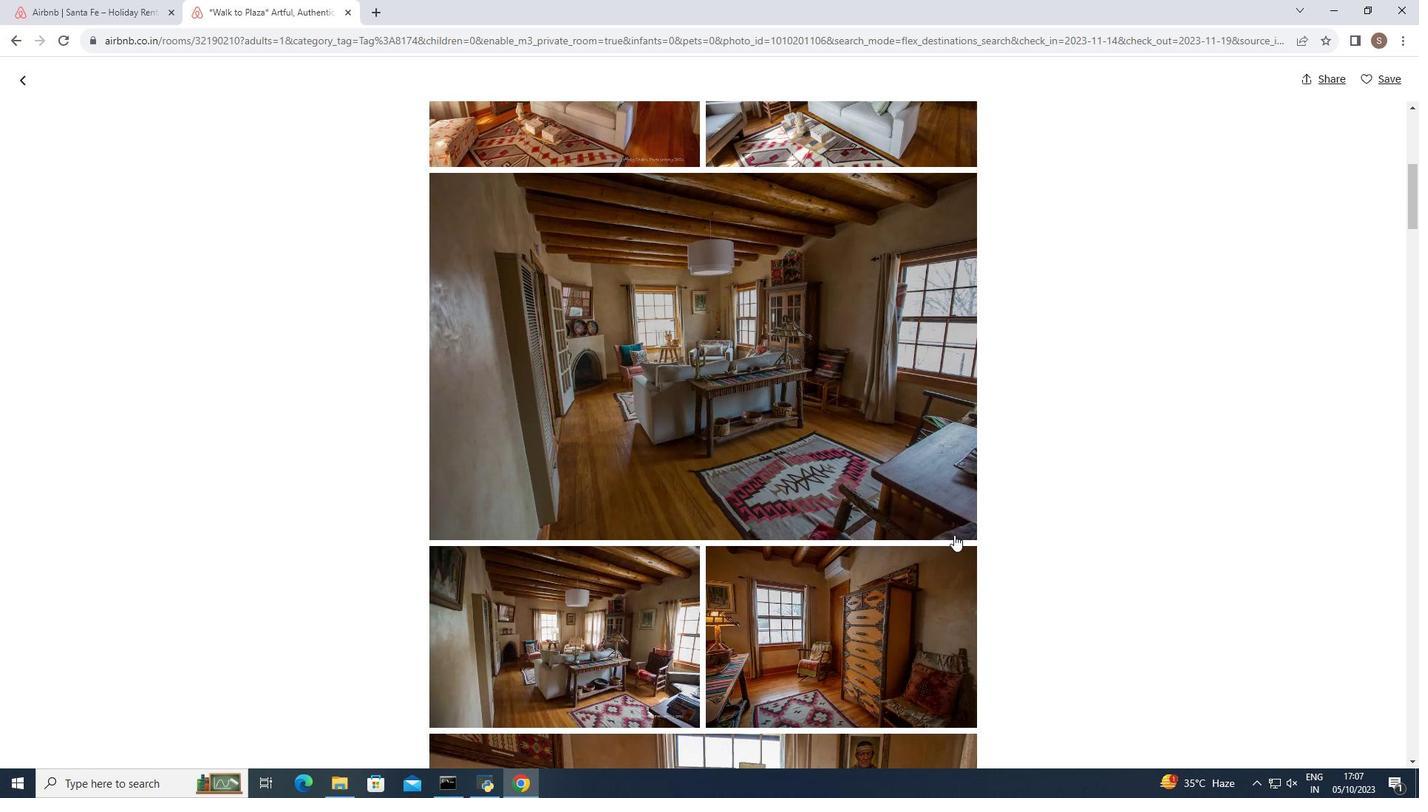 
Action: Mouse scrolled (954, 534) with delta (0, 0)
Screenshot: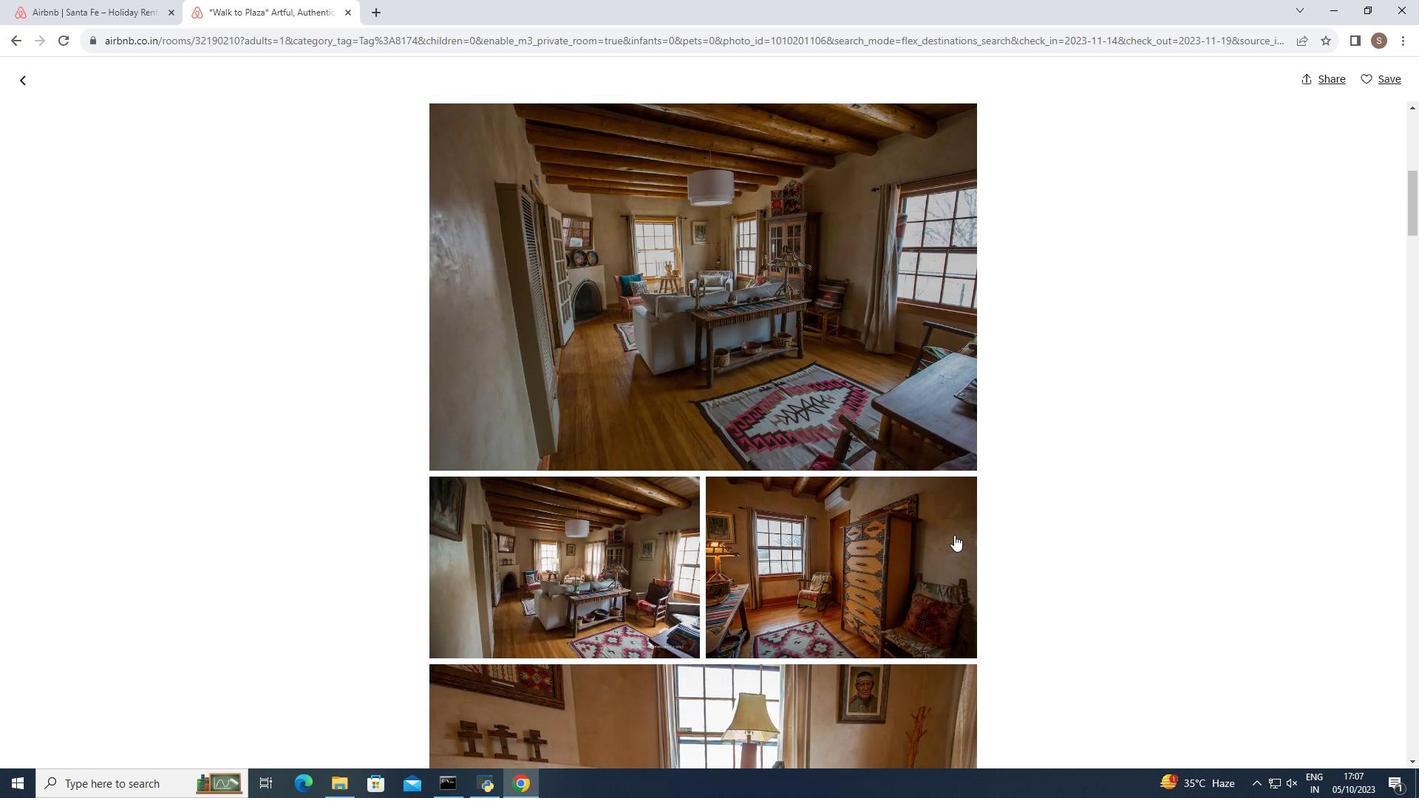 
Action: Mouse scrolled (954, 534) with delta (0, 0)
Screenshot: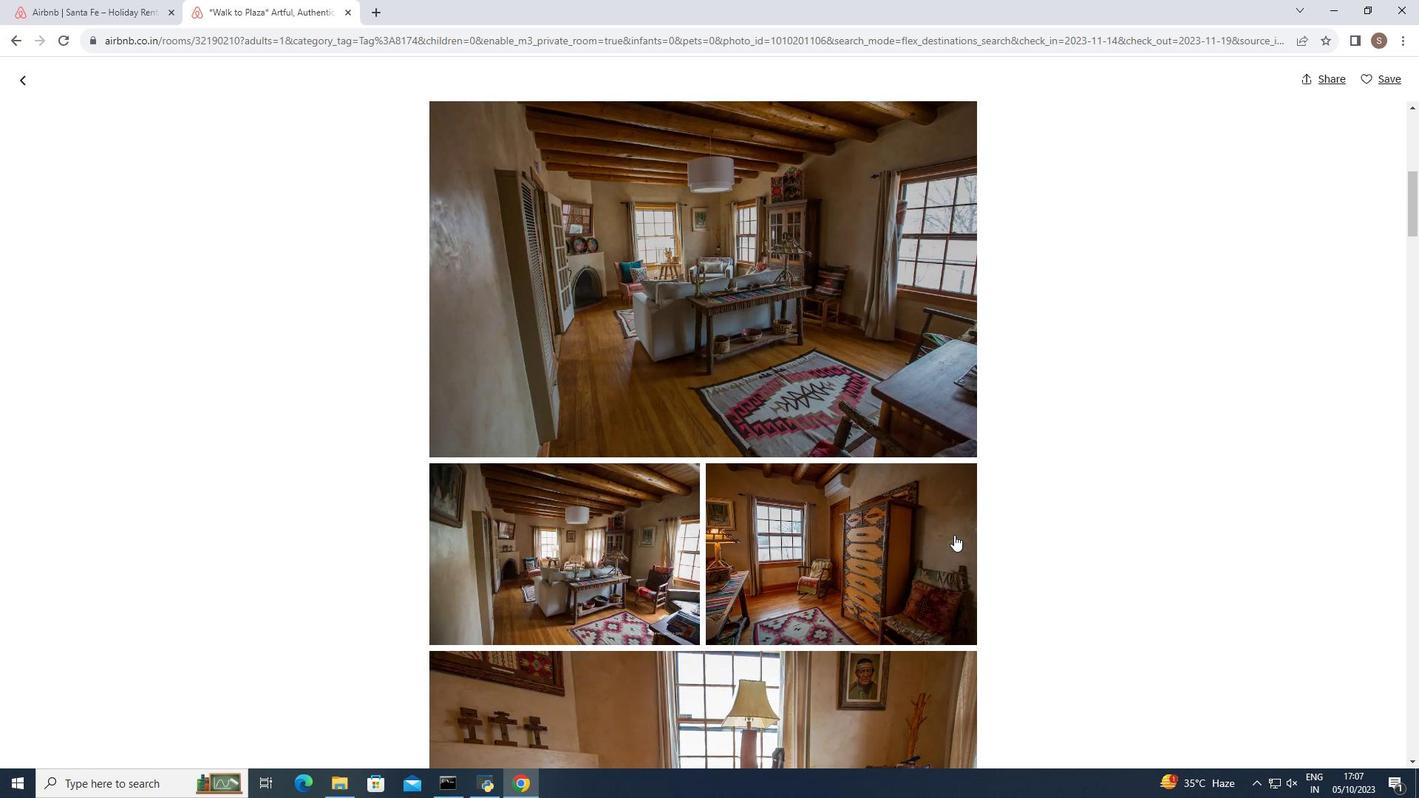 
Action: Mouse moved to (954, 533)
Screenshot: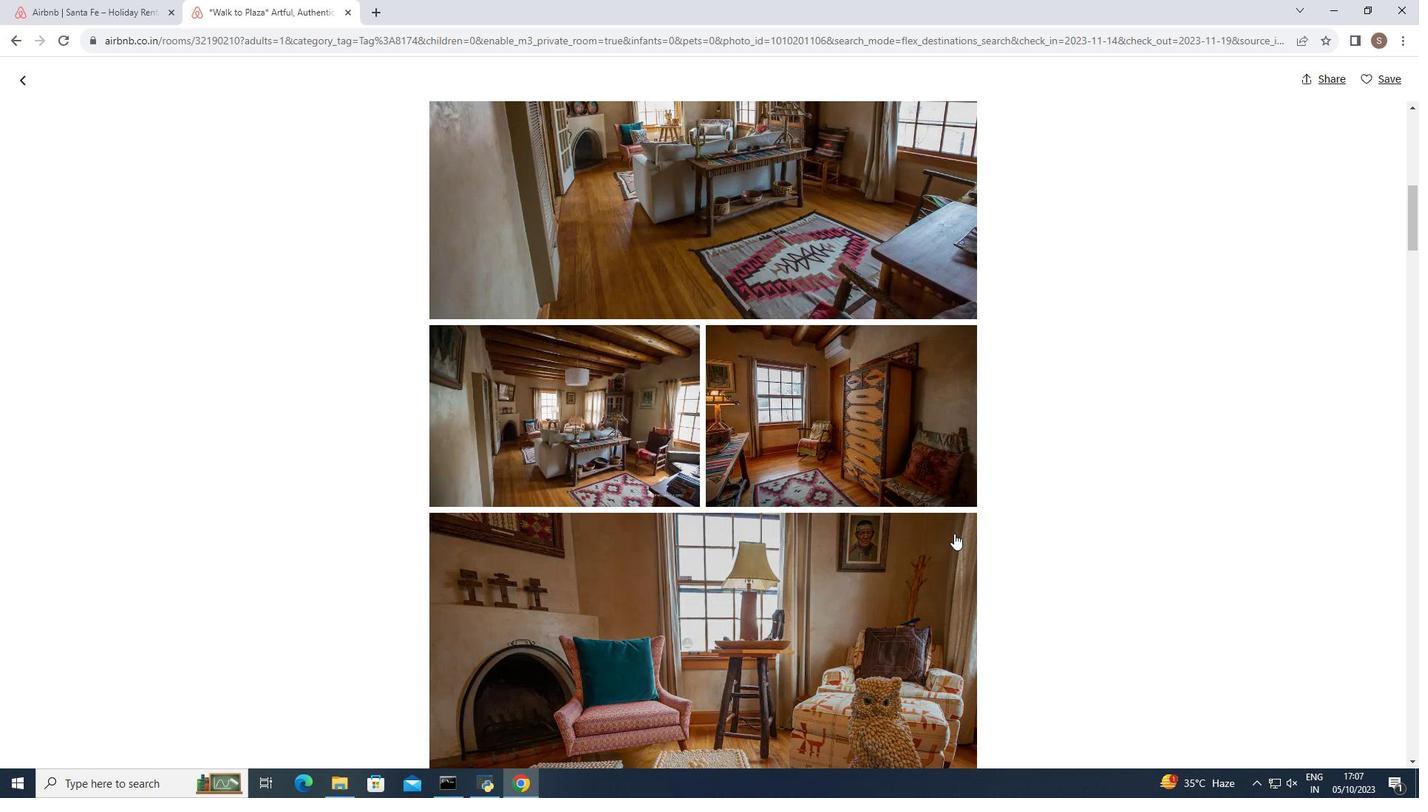 
Action: Mouse scrolled (954, 533) with delta (0, 0)
Screenshot: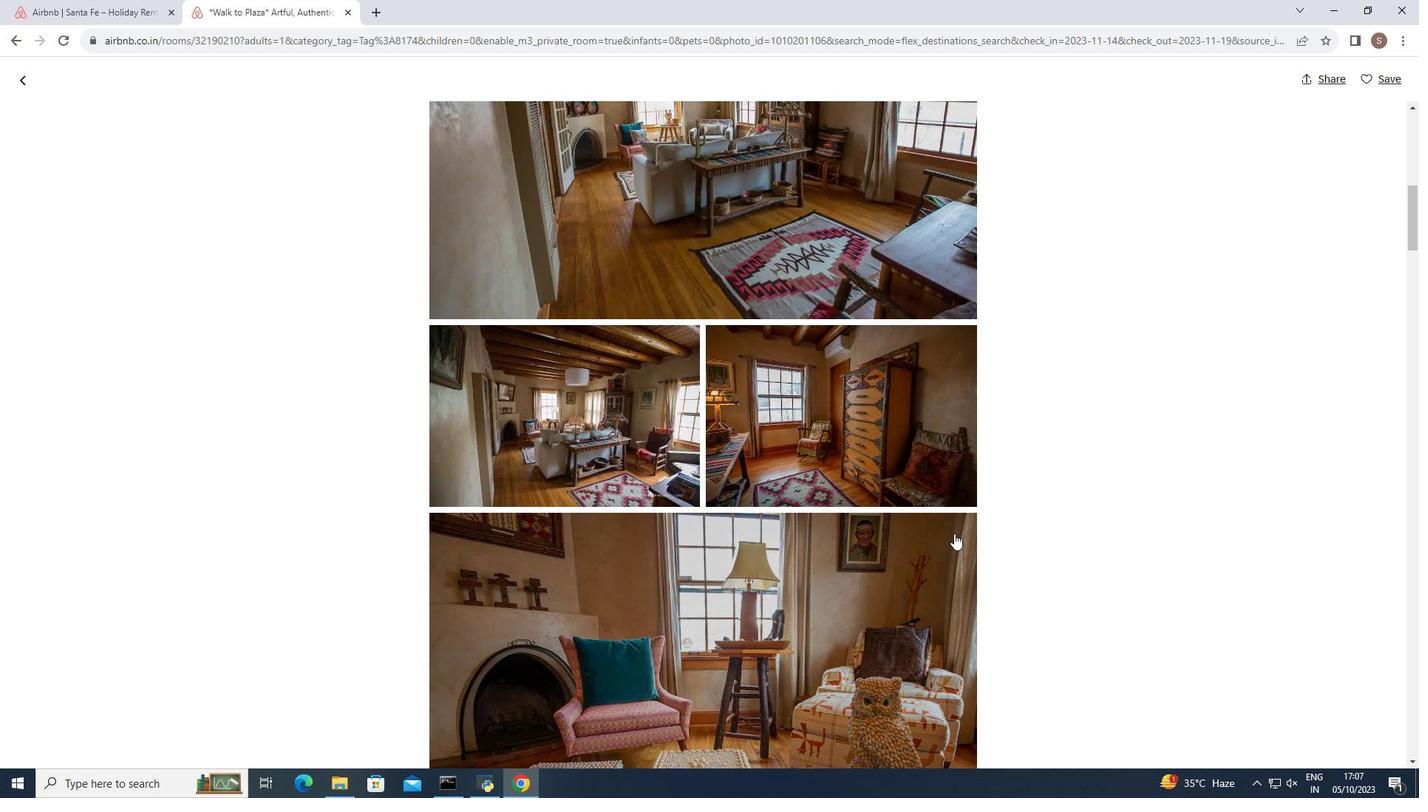 
Action: Mouse scrolled (954, 533) with delta (0, 0)
Screenshot: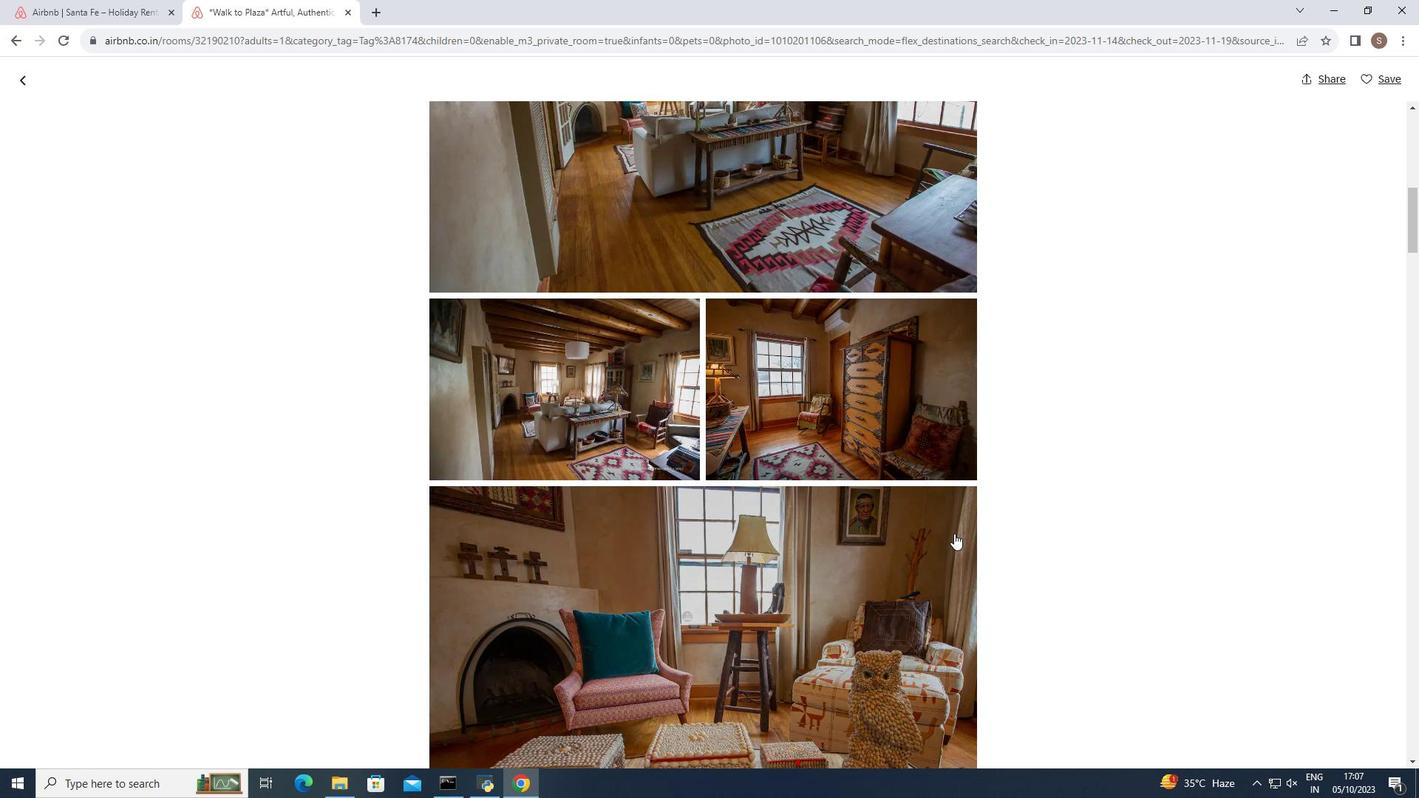 
Action: Mouse scrolled (954, 533) with delta (0, 0)
Screenshot: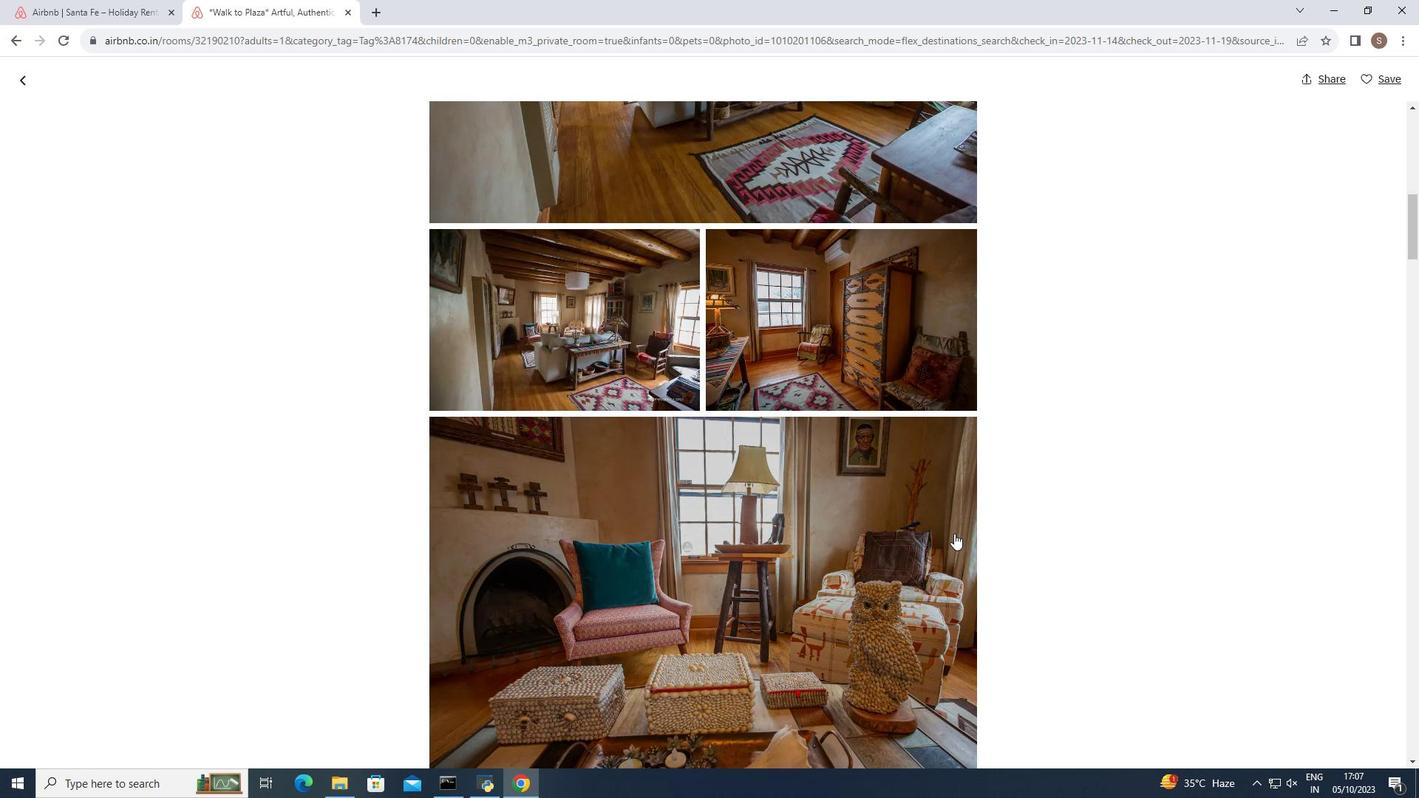 
Action: Mouse scrolled (954, 533) with delta (0, 0)
Screenshot: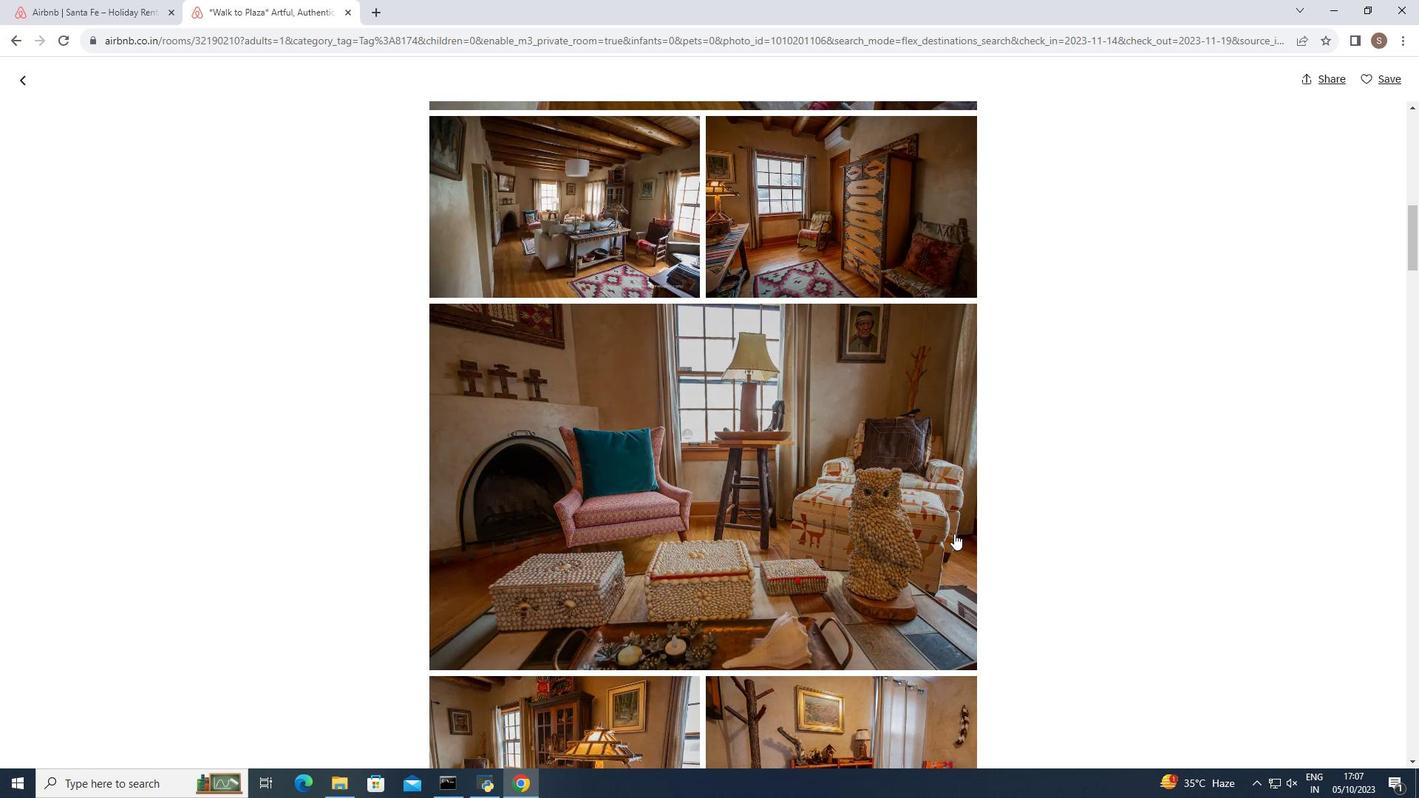 
Action: Mouse scrolled (954, 533) with delta (0, 0)
Screenshot: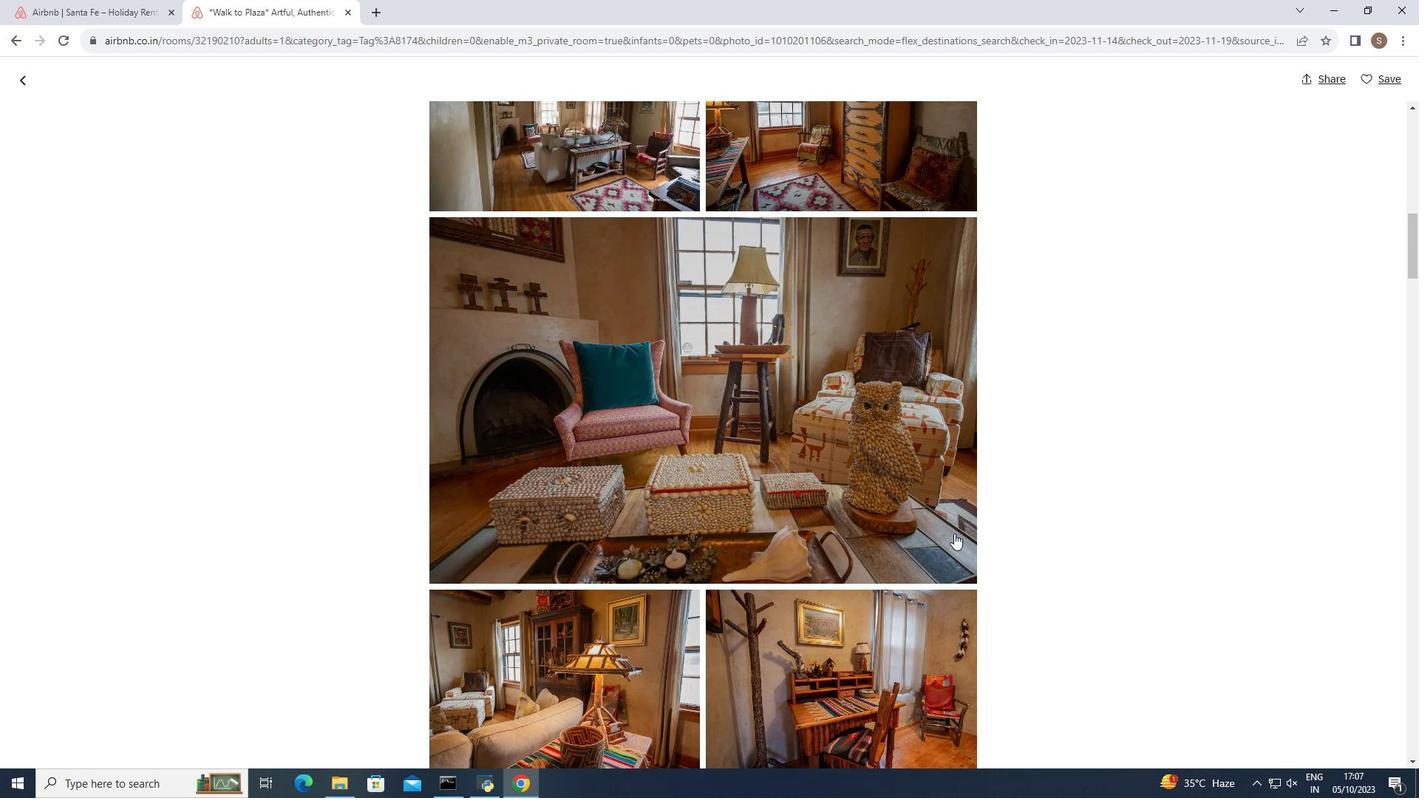 
Action: Mouse scrolled (954, 533) with delta (0, 0)
Screenshot: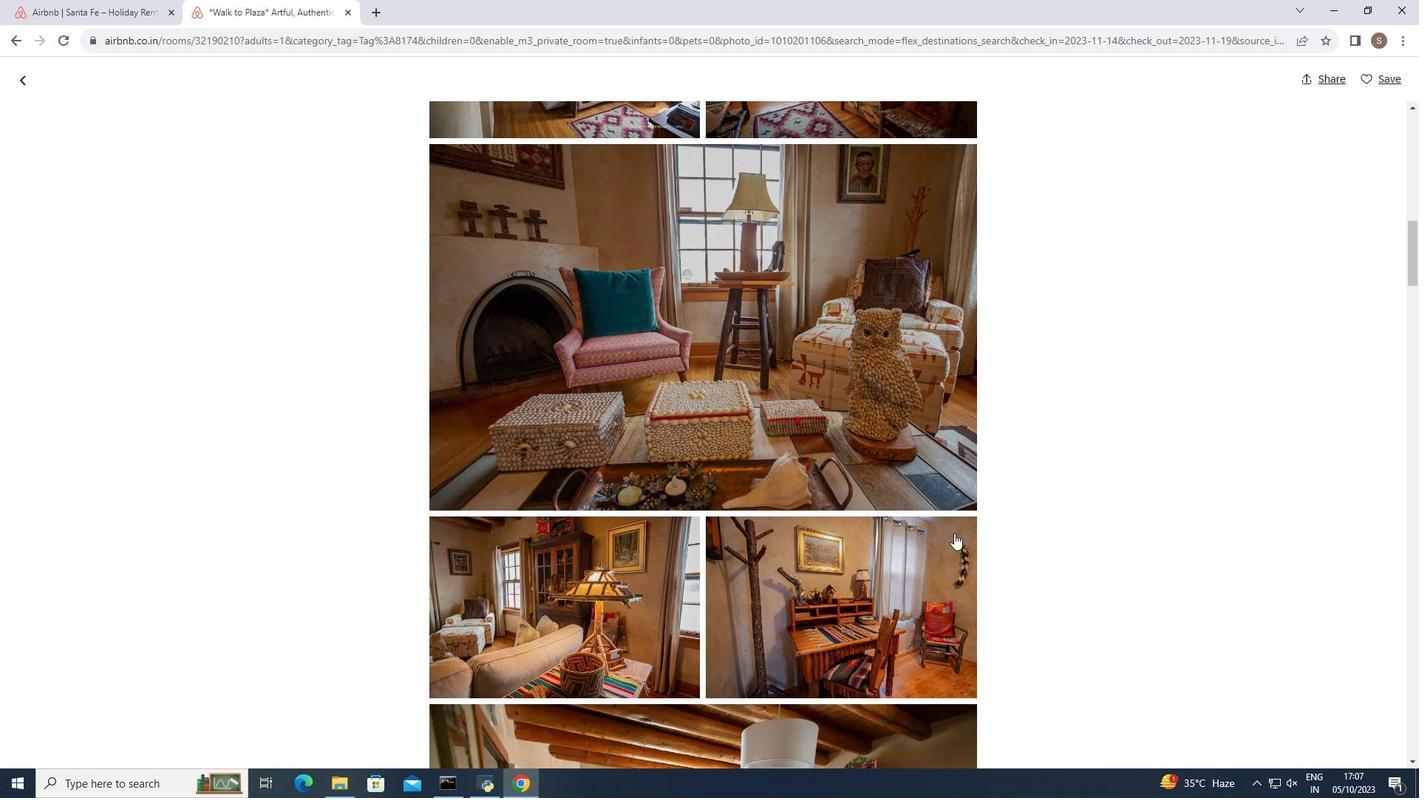 
Action: Mouse scrolled (954, 533) with delta (0, 0)
Screenshot: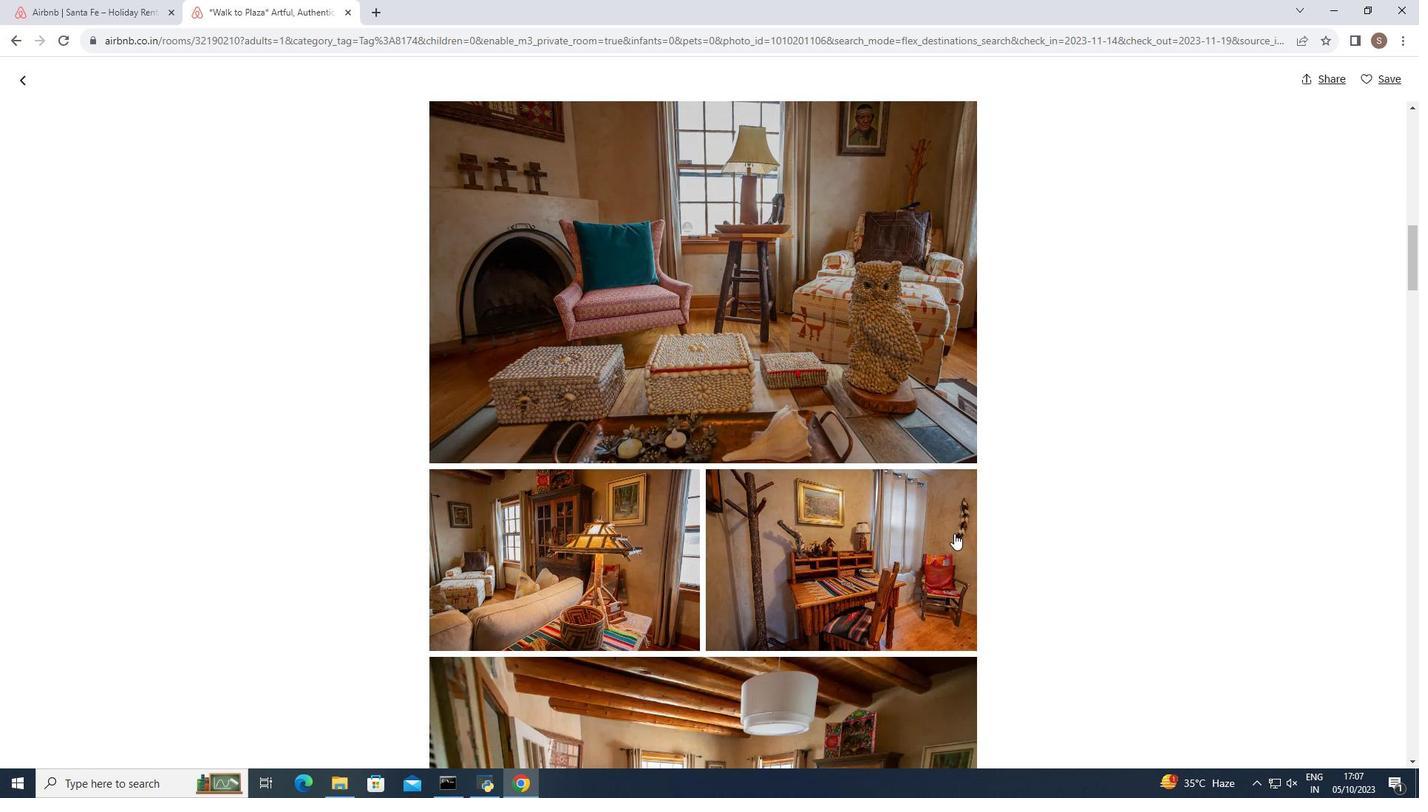 
Action: Mouse scrolled (954, 533) with delta (0, 0)
Screenshot: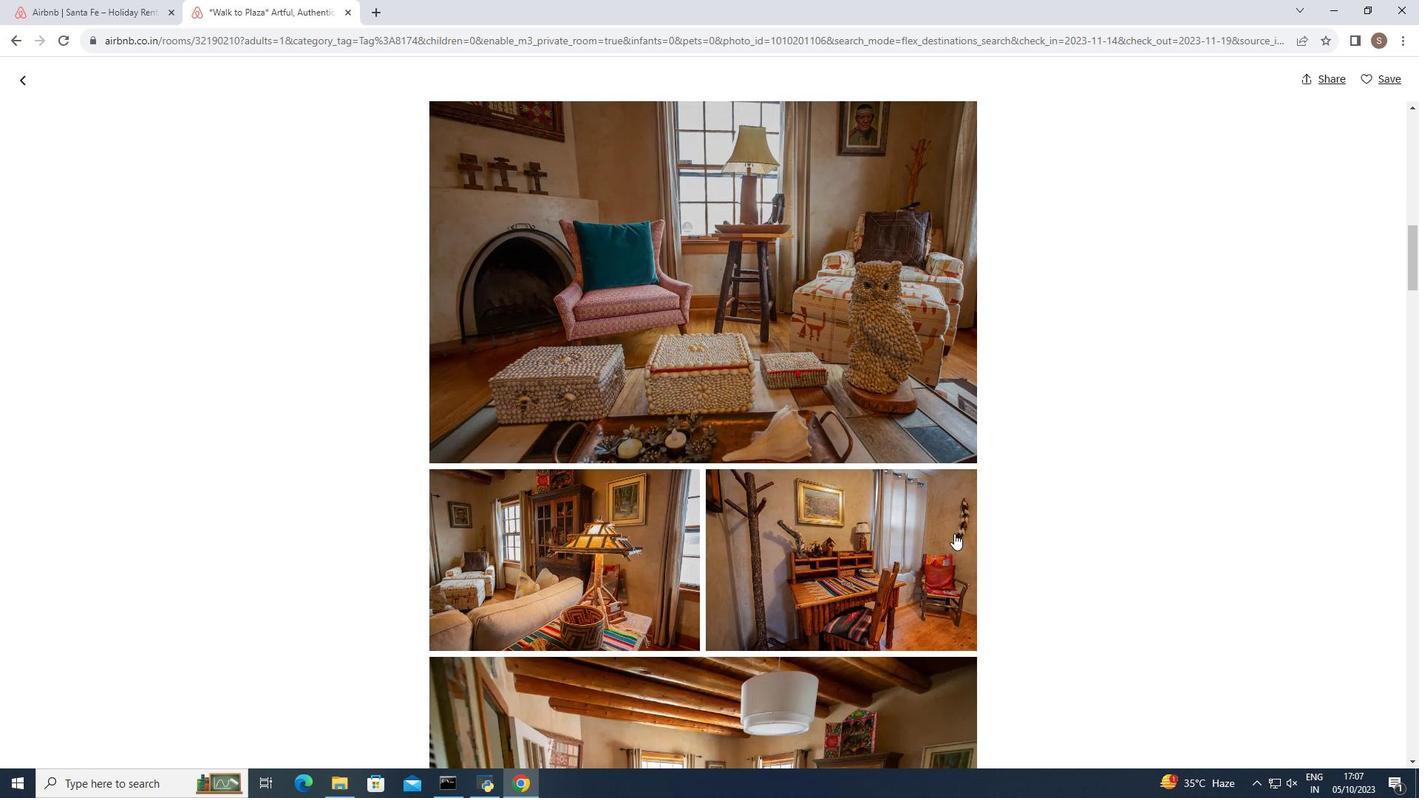 
Action: Mouse scrolled (954, 533) with delta (0, 0)
Screenshot: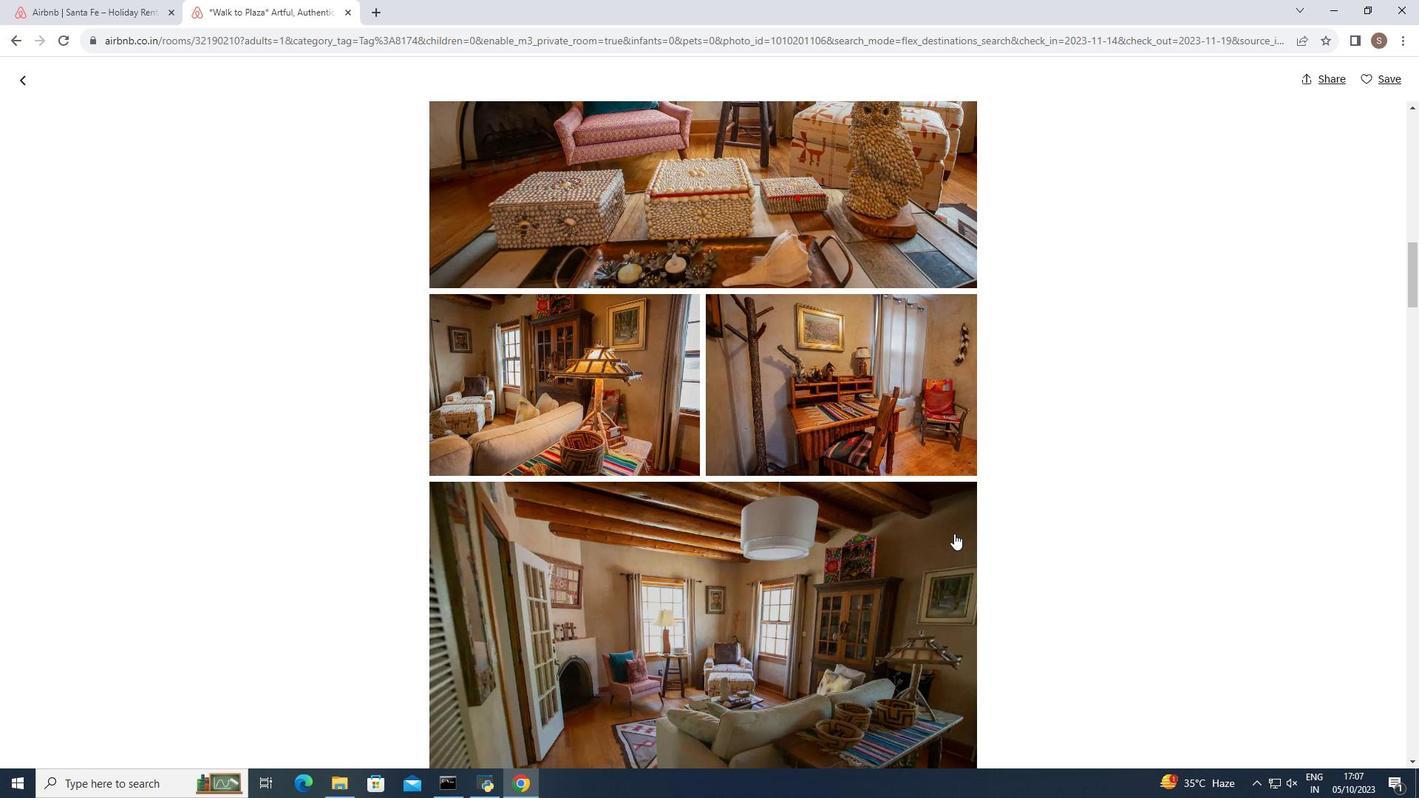 
Action: Mouse scrolled (954, 533) with delta (0, 0)
Screenshot: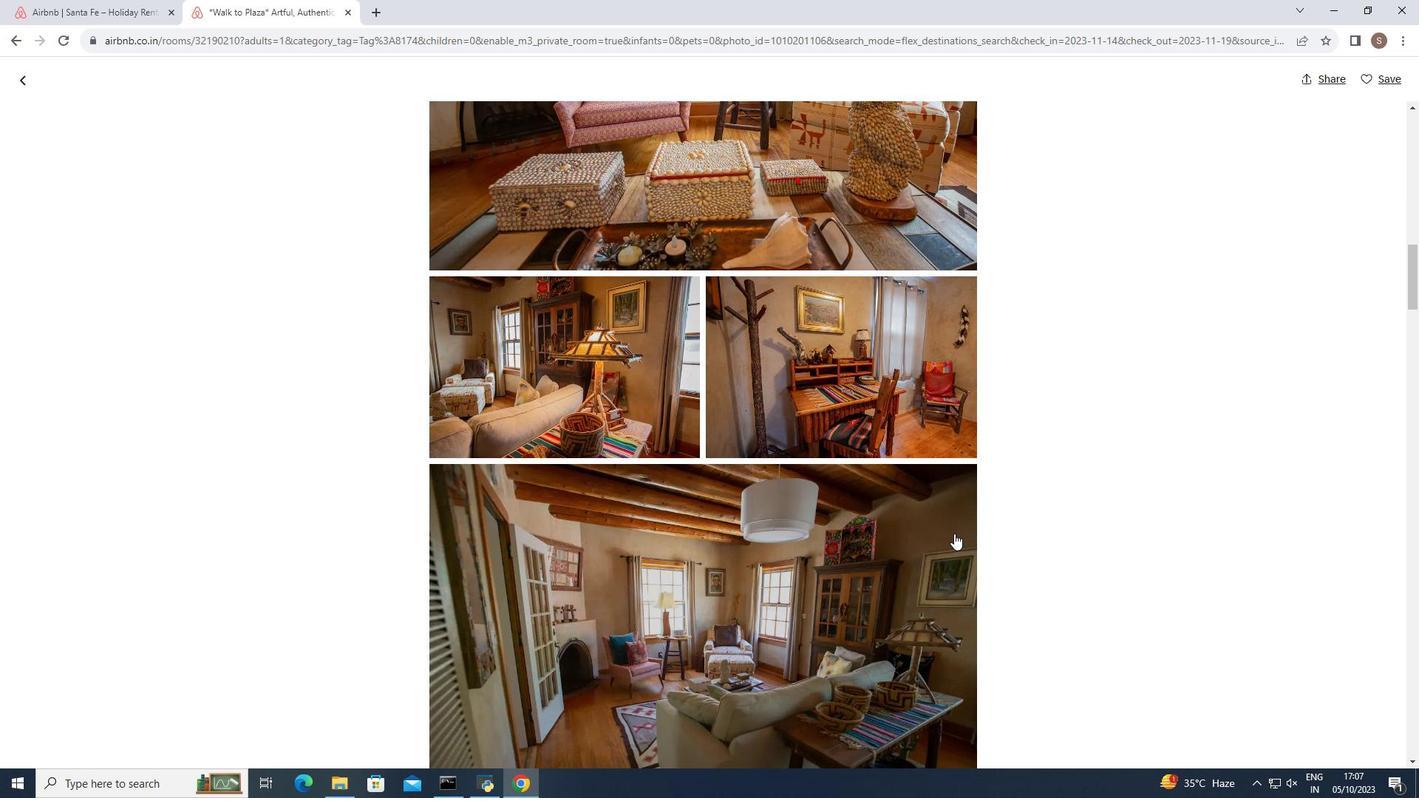 
Action: Mouse scrolled (954, 533) with delta (0, 0)
Screenshot: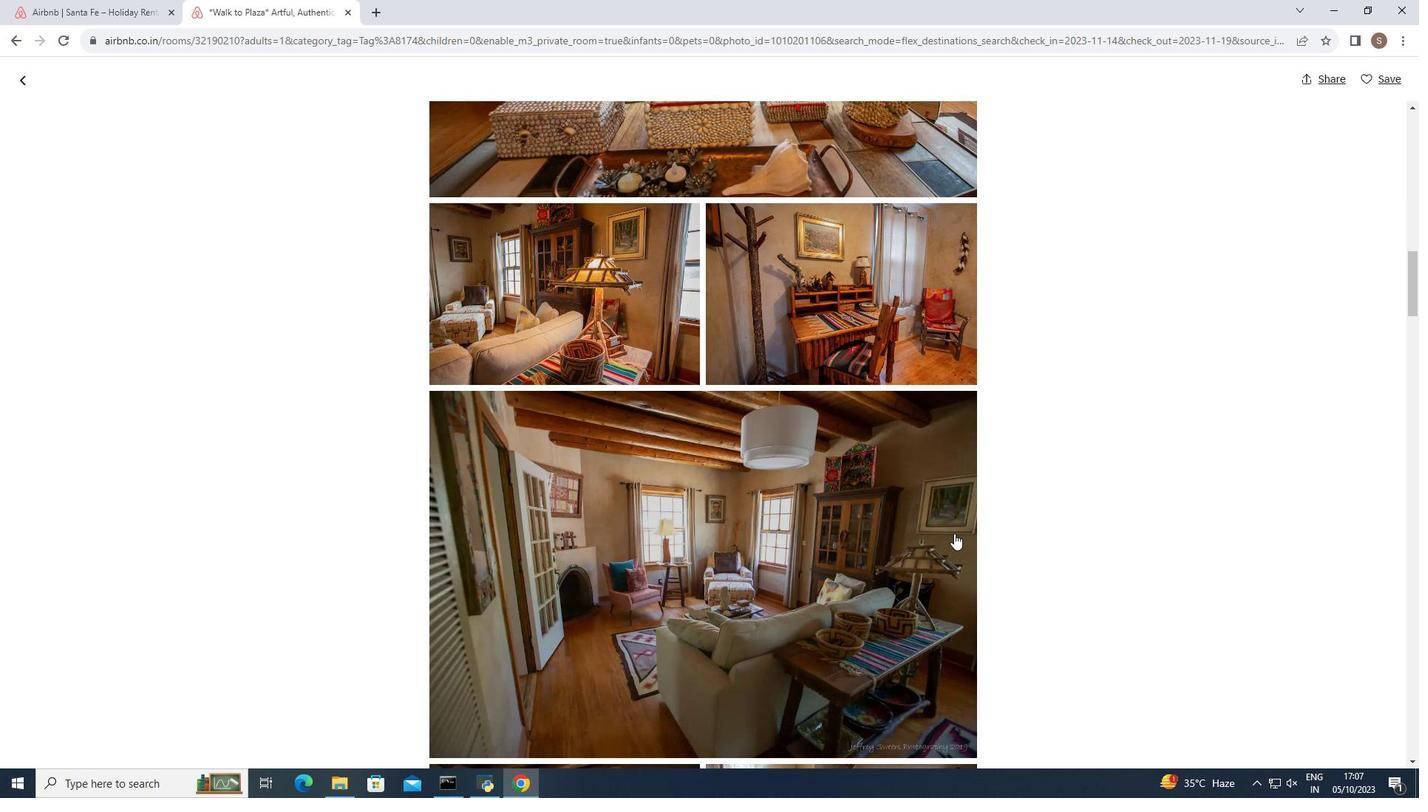 
Action: Mouse scrolled (954, 533) with delta (0, 0)
Screenshot: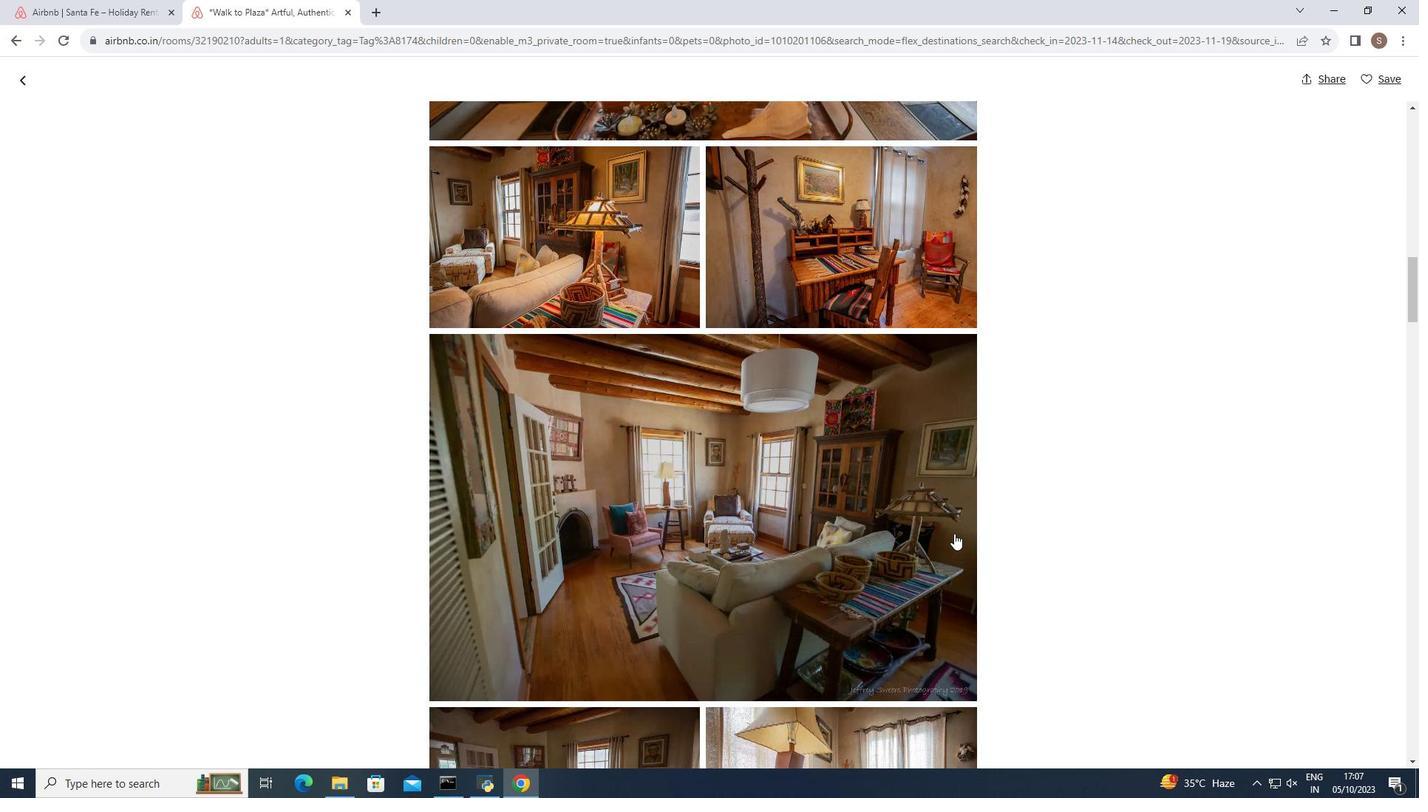 
Action: Mouse scrolled (954, 533) with delta (0, 0)
Screenshot: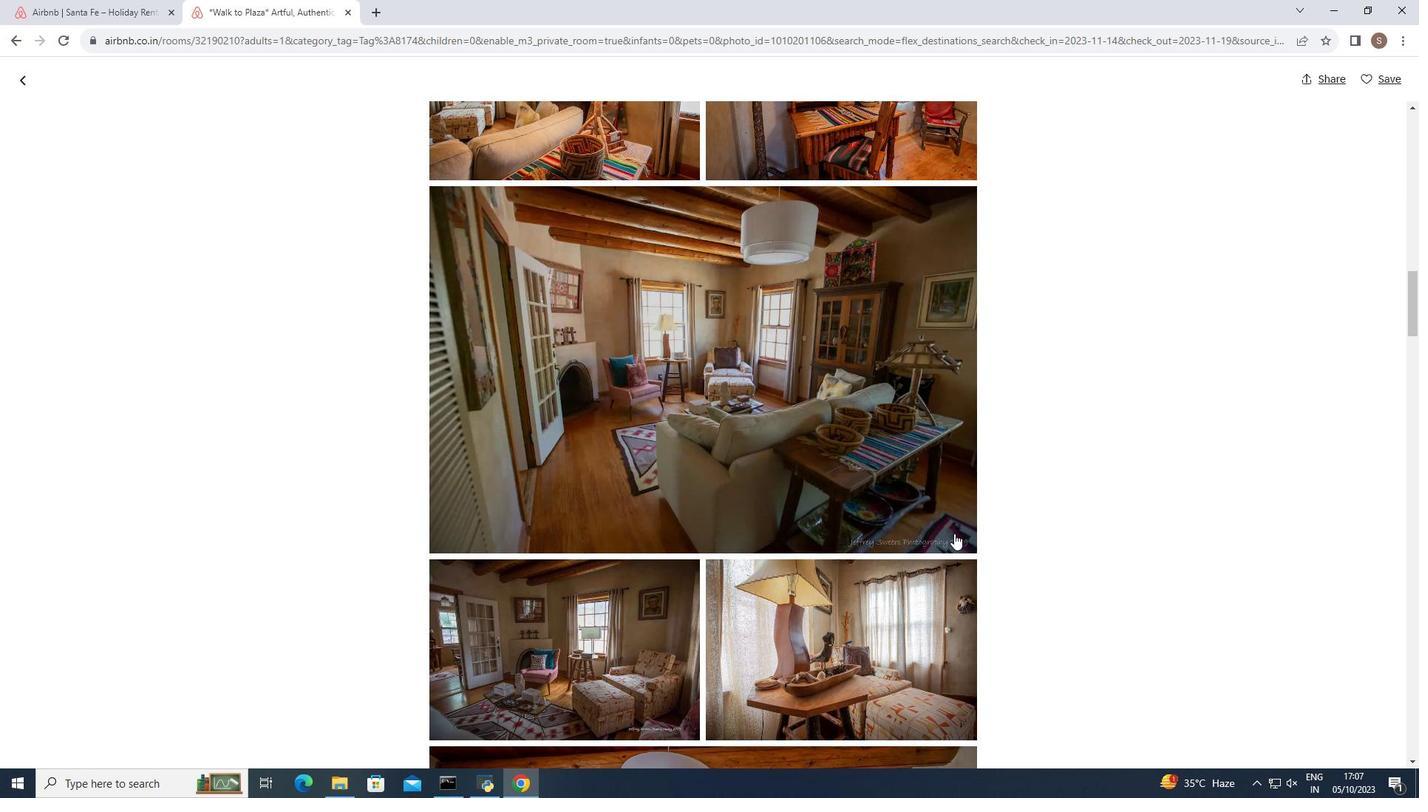 
Action: Mouse scrolled (954, 533) with delta (0, 0)
Screenshot: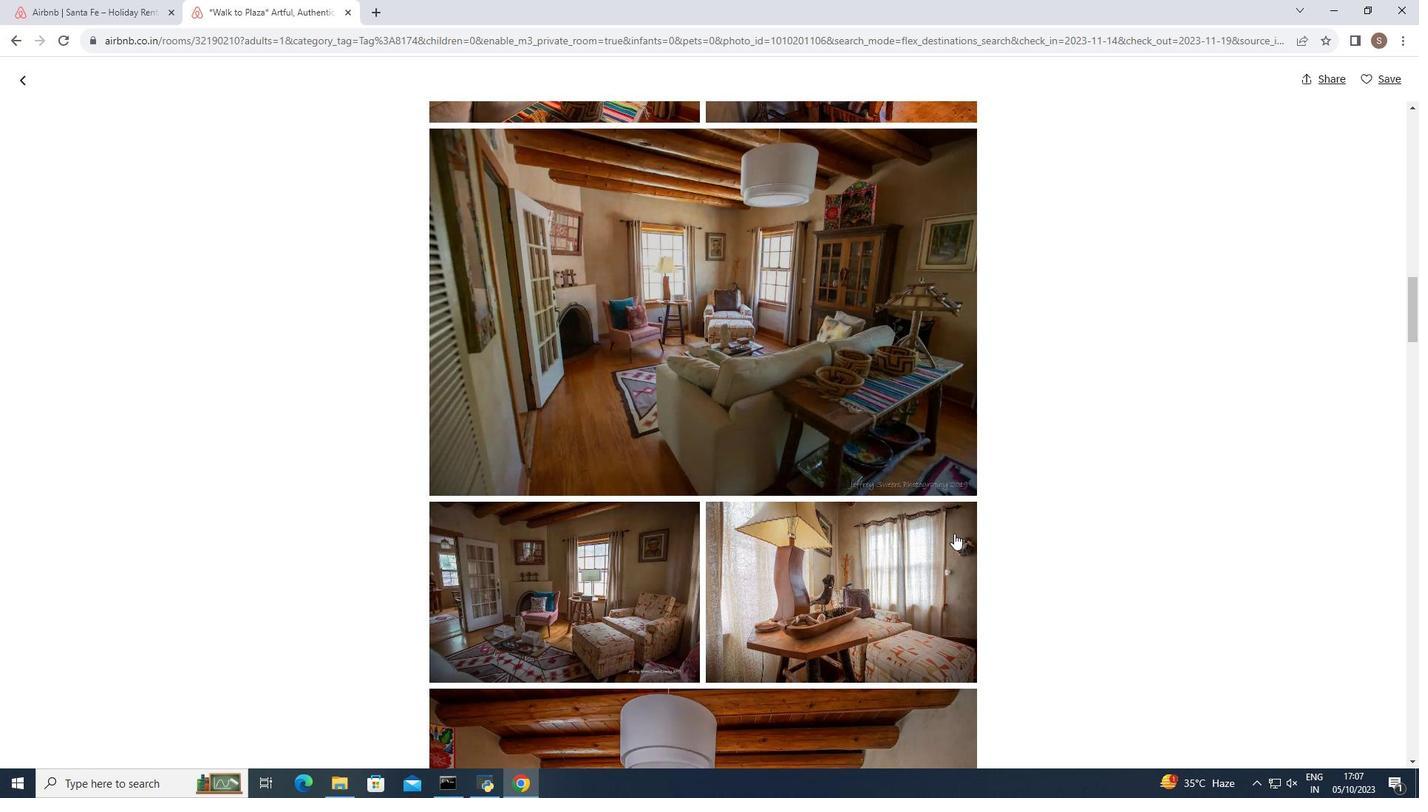 
Action: Mouse moved to (952, 533)
Screenshot: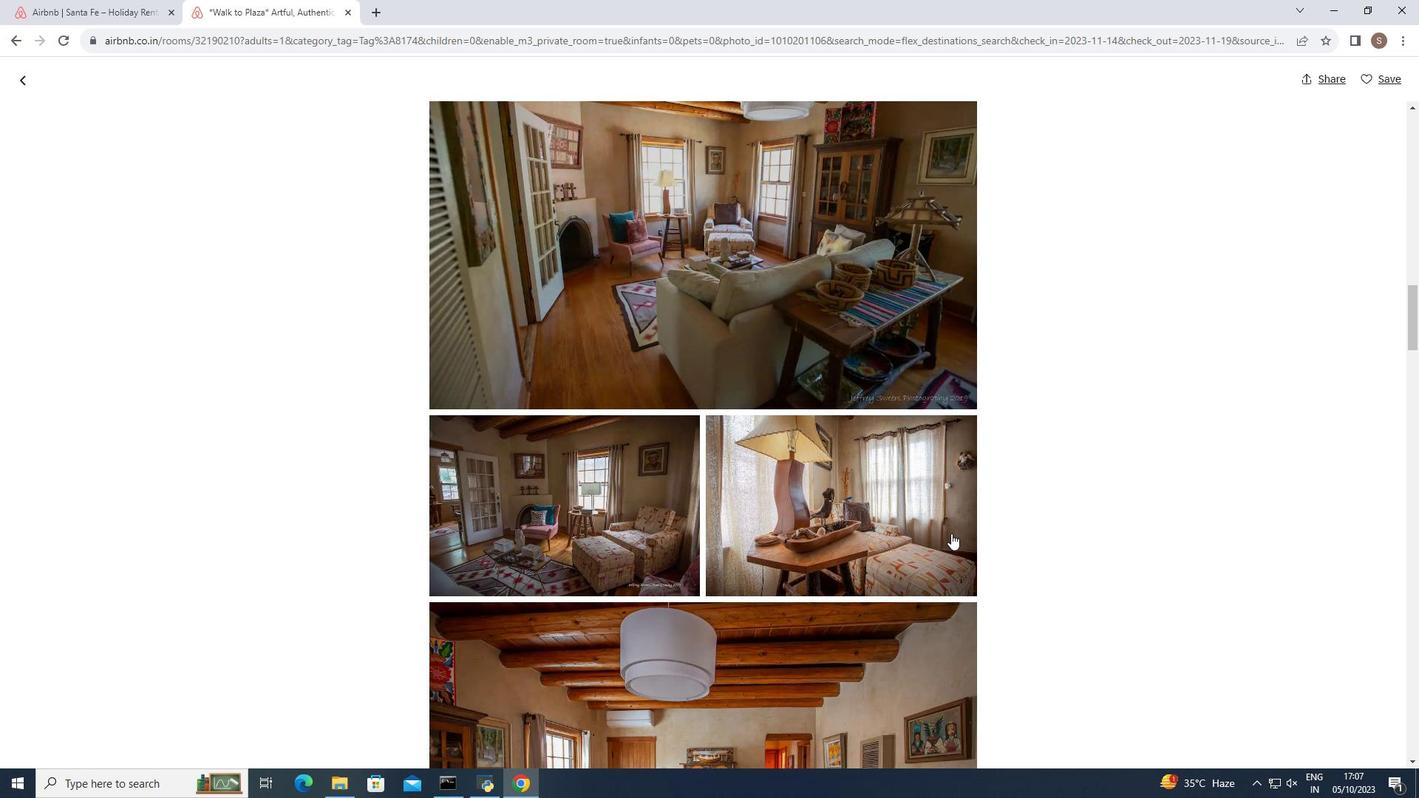 
Action: Mouse scrolled (952, 533) with delta (0, 0)
Screenshot: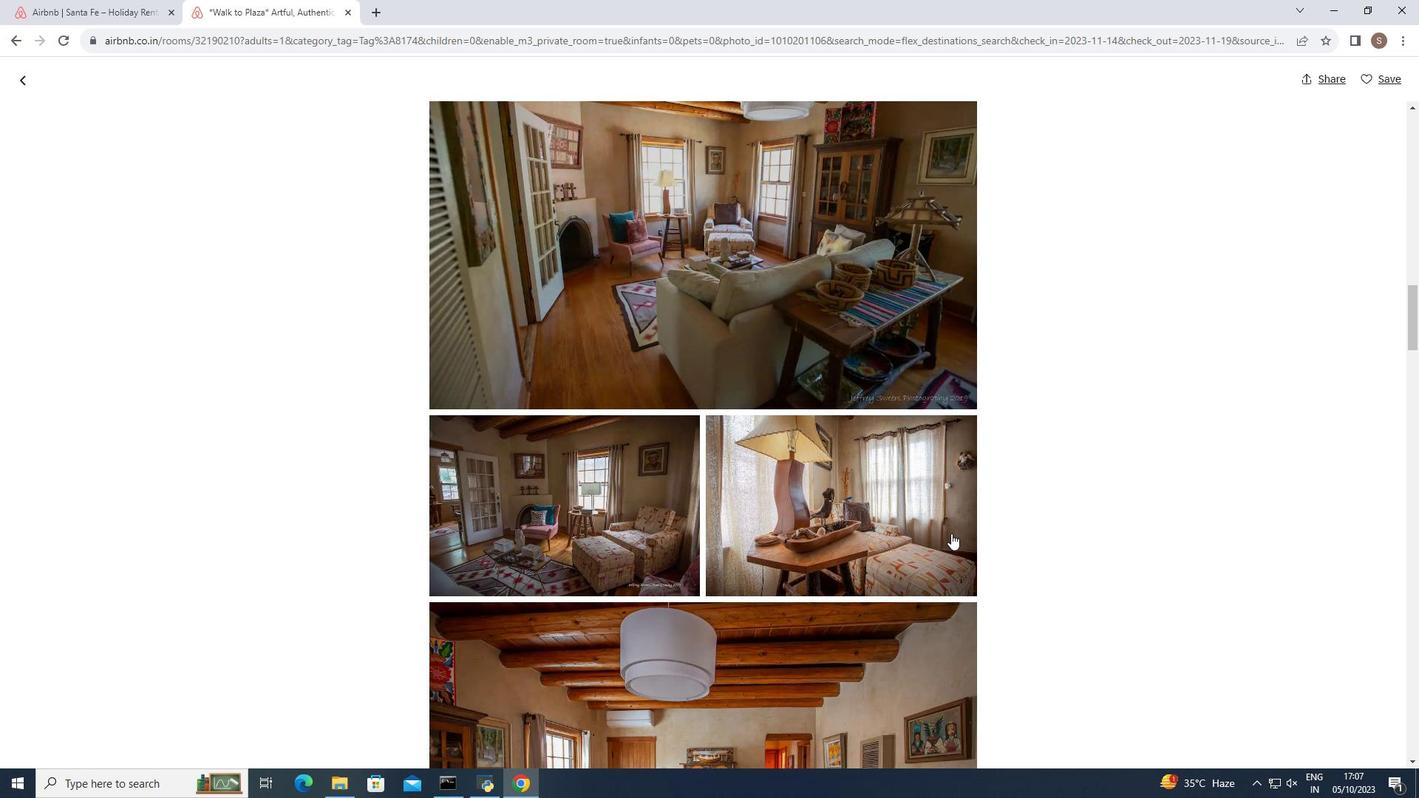 
Action: Mouse moved to (951, 533)
Screenshot: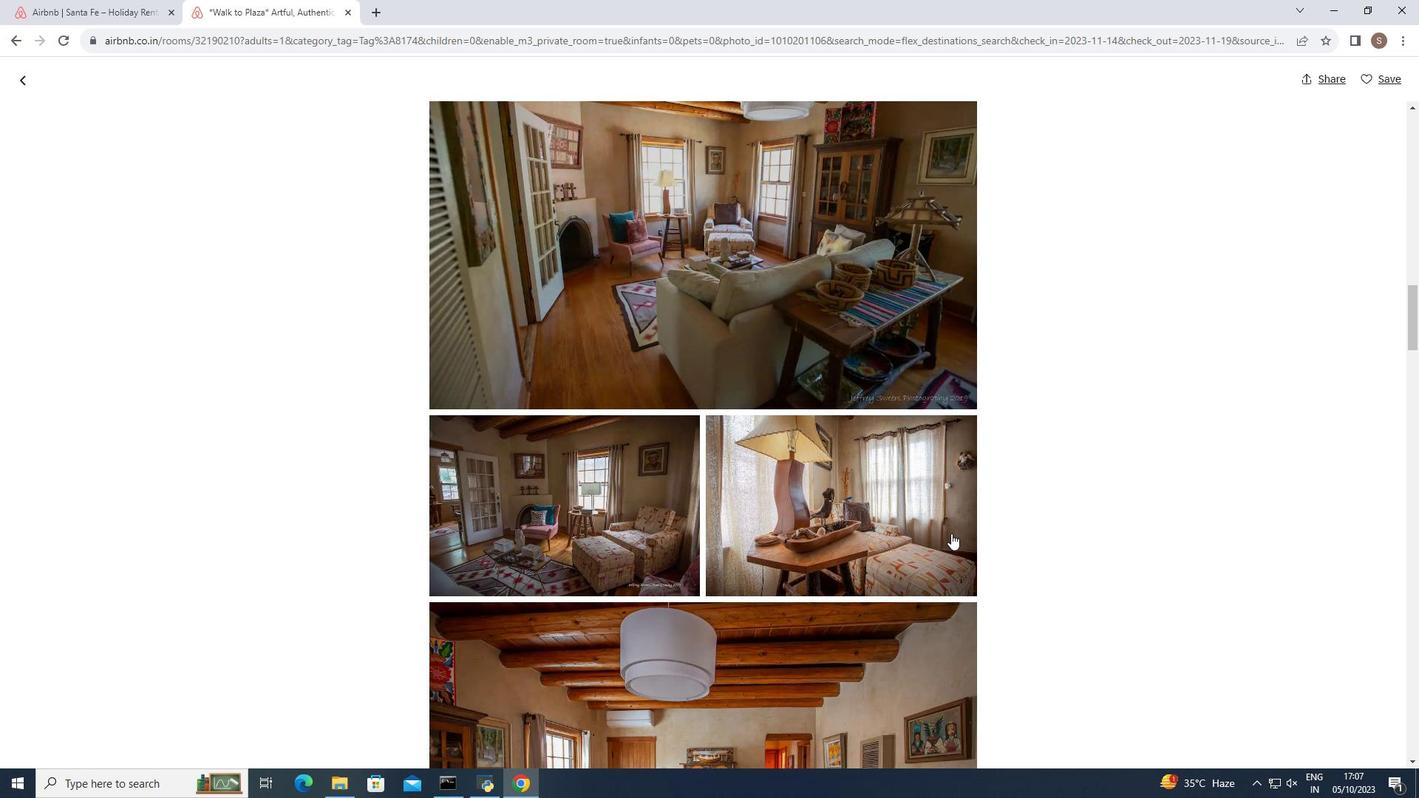 
Action: Mouse scrolled (951, 533) with delta (0, 0)
Screenshot: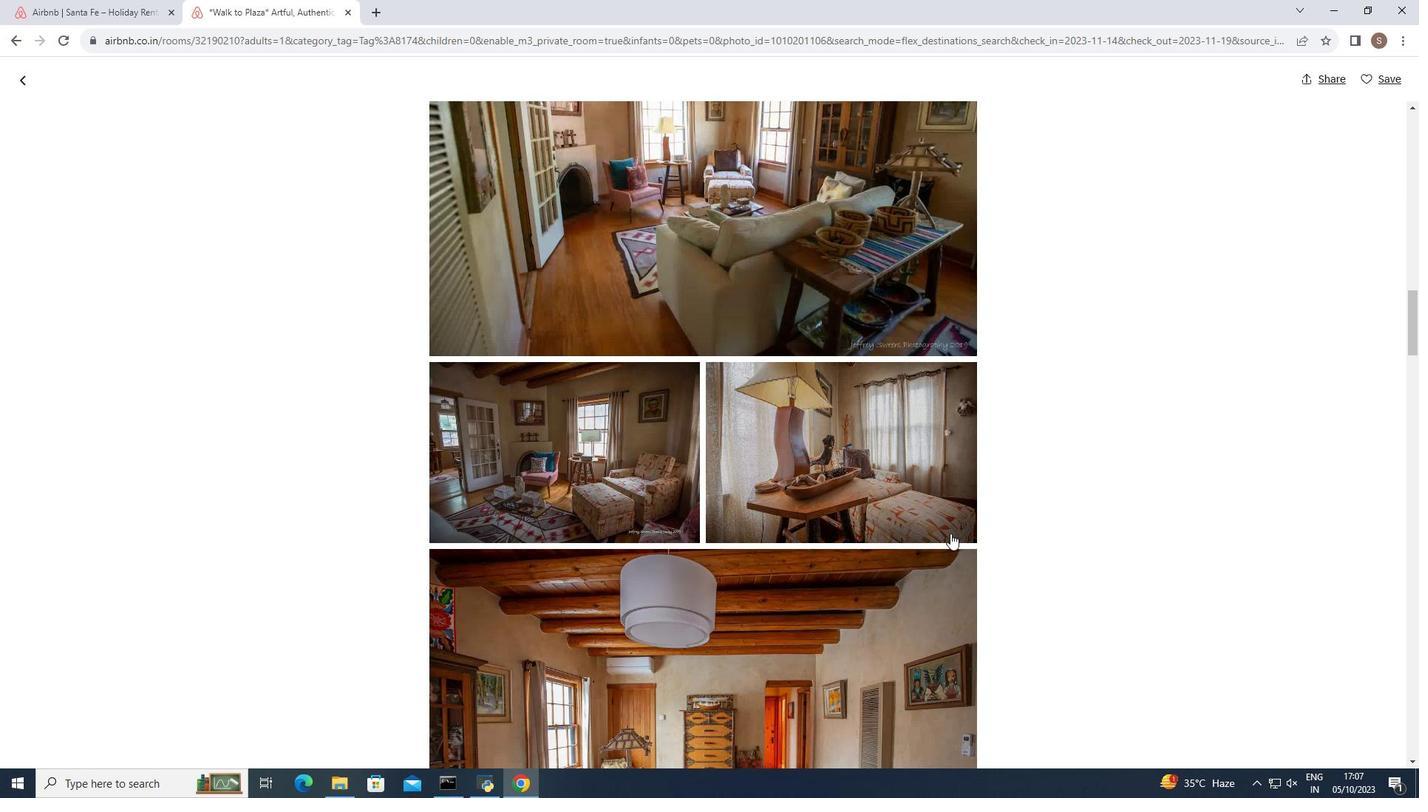 
Action: Mouse moved to (950, 533)
Screenshot: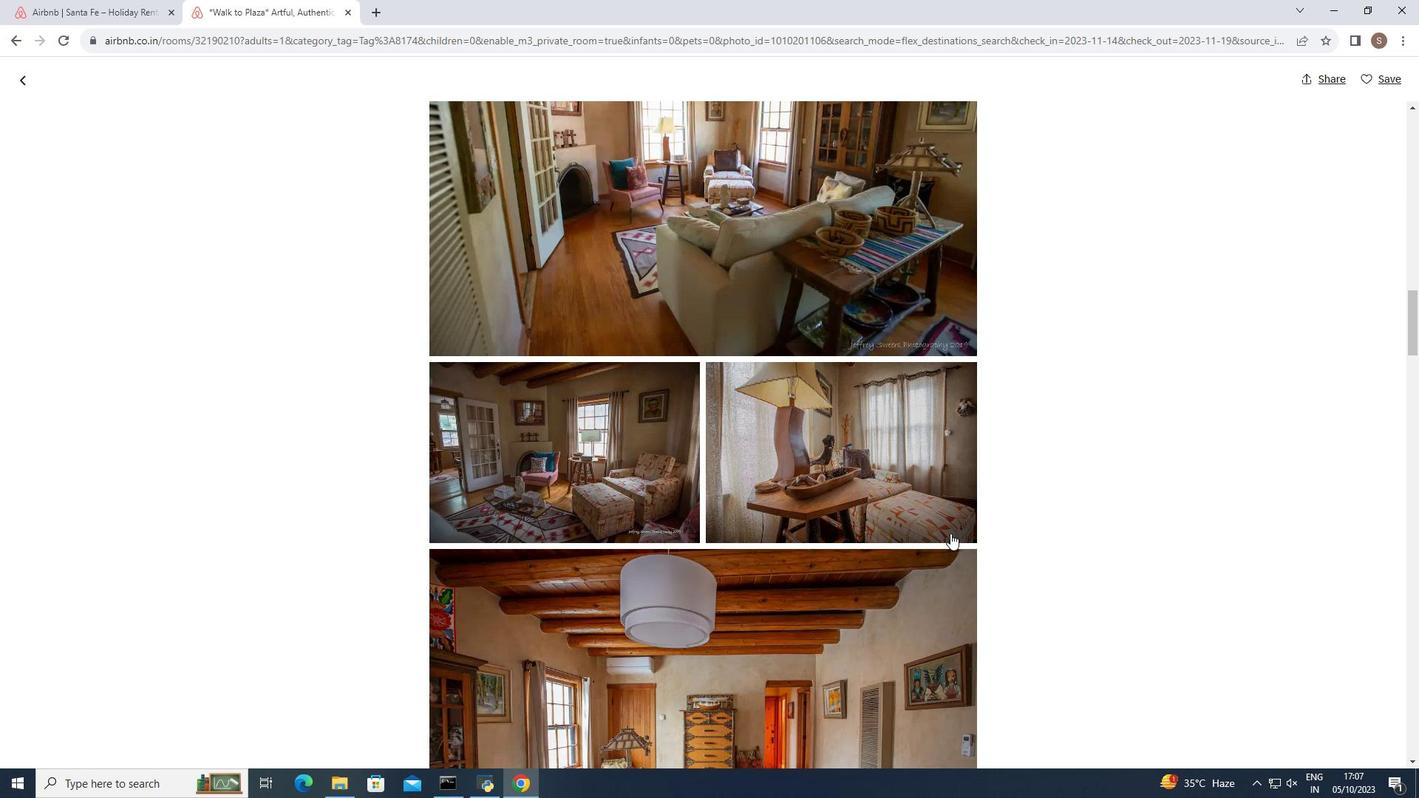 
Action: Mouse scrolled (950, 533) with delta (0, 0)
Screenshot: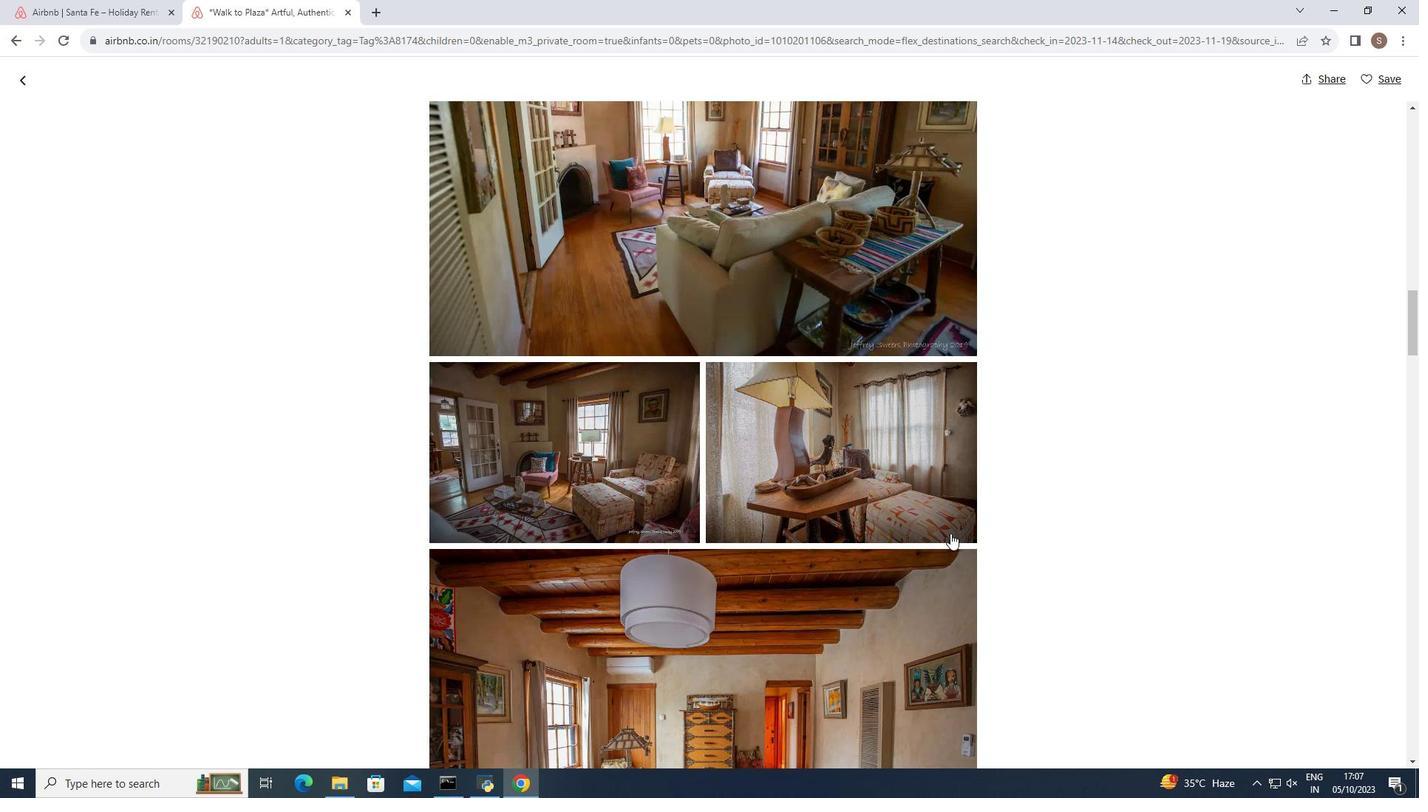 
Action: Mouse scrolled (950, 533) with delta (0, 0)
Screenshot: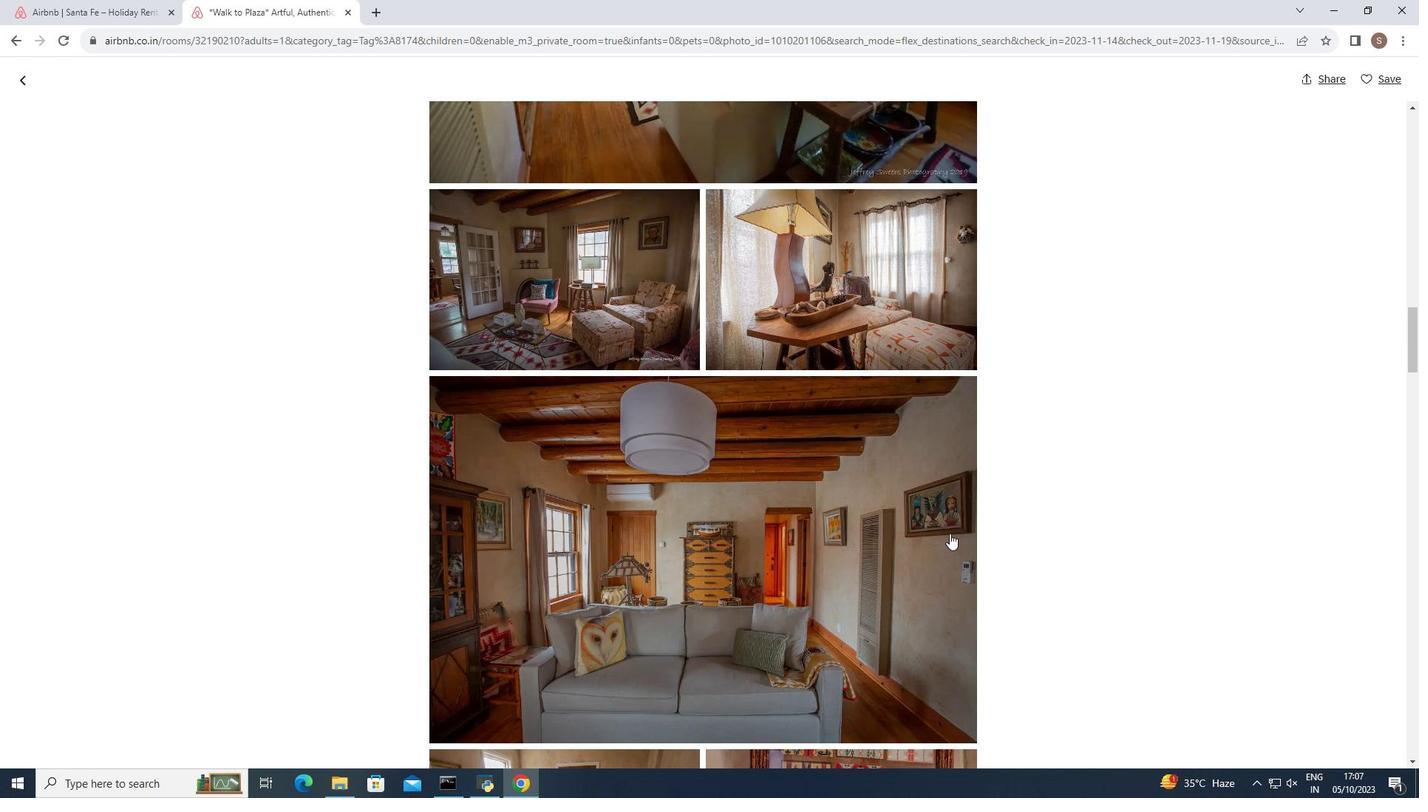 
Action: Mouse scrolled (950, 533) with delta (0, 0)
Screenshot: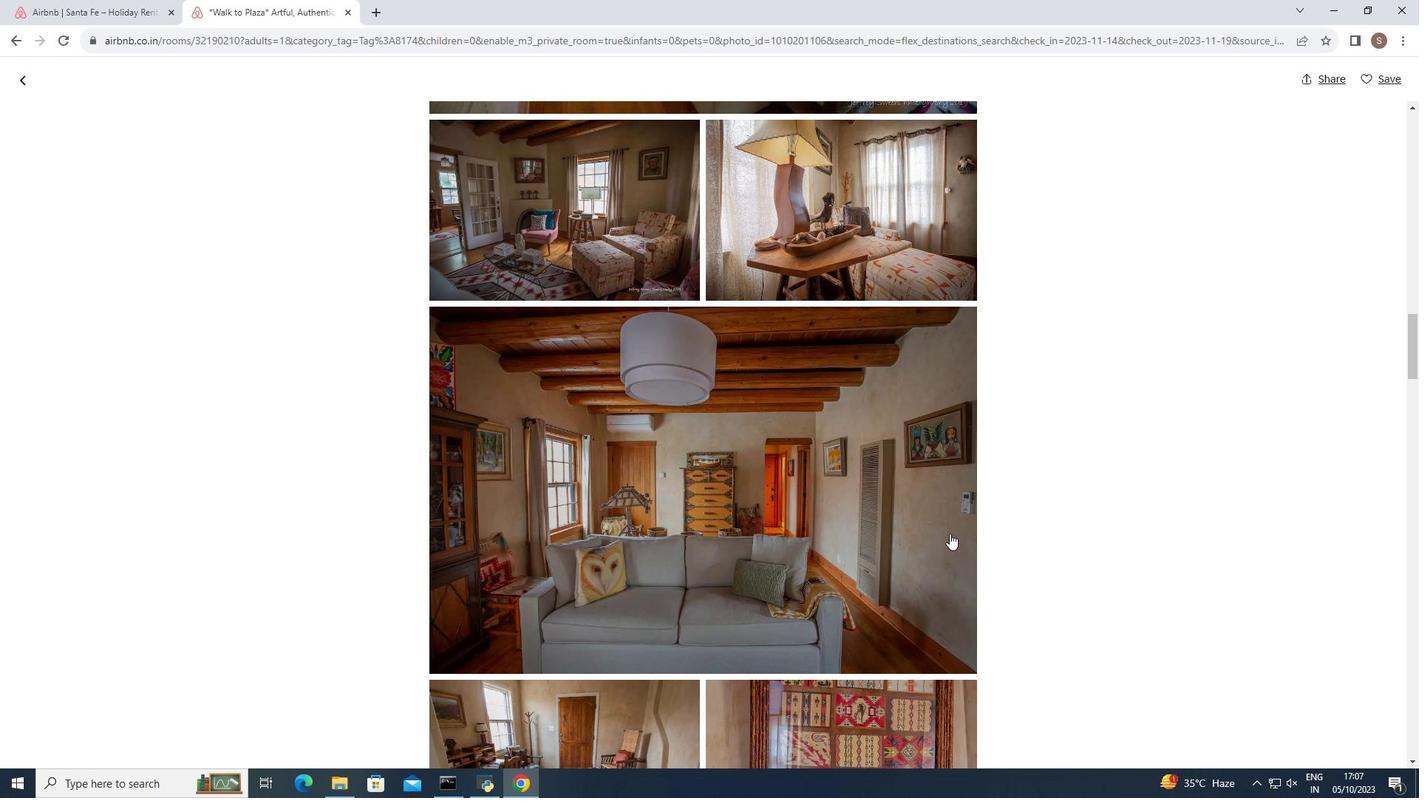 
Action: Mouse scrolled (950, 533) with delta (0, 0)
Screenshot: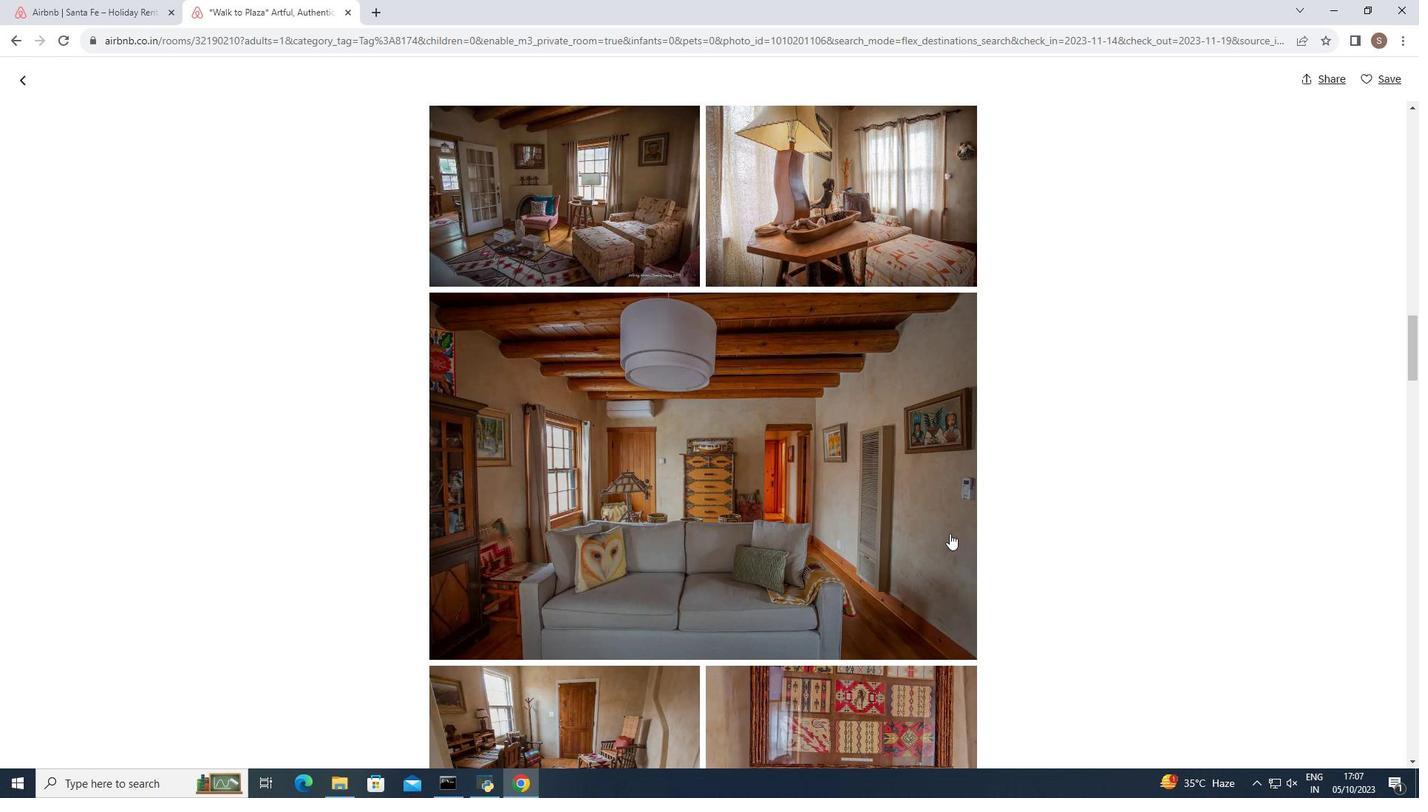 
Action: Mouse moved to (948, 533)
Screenshot: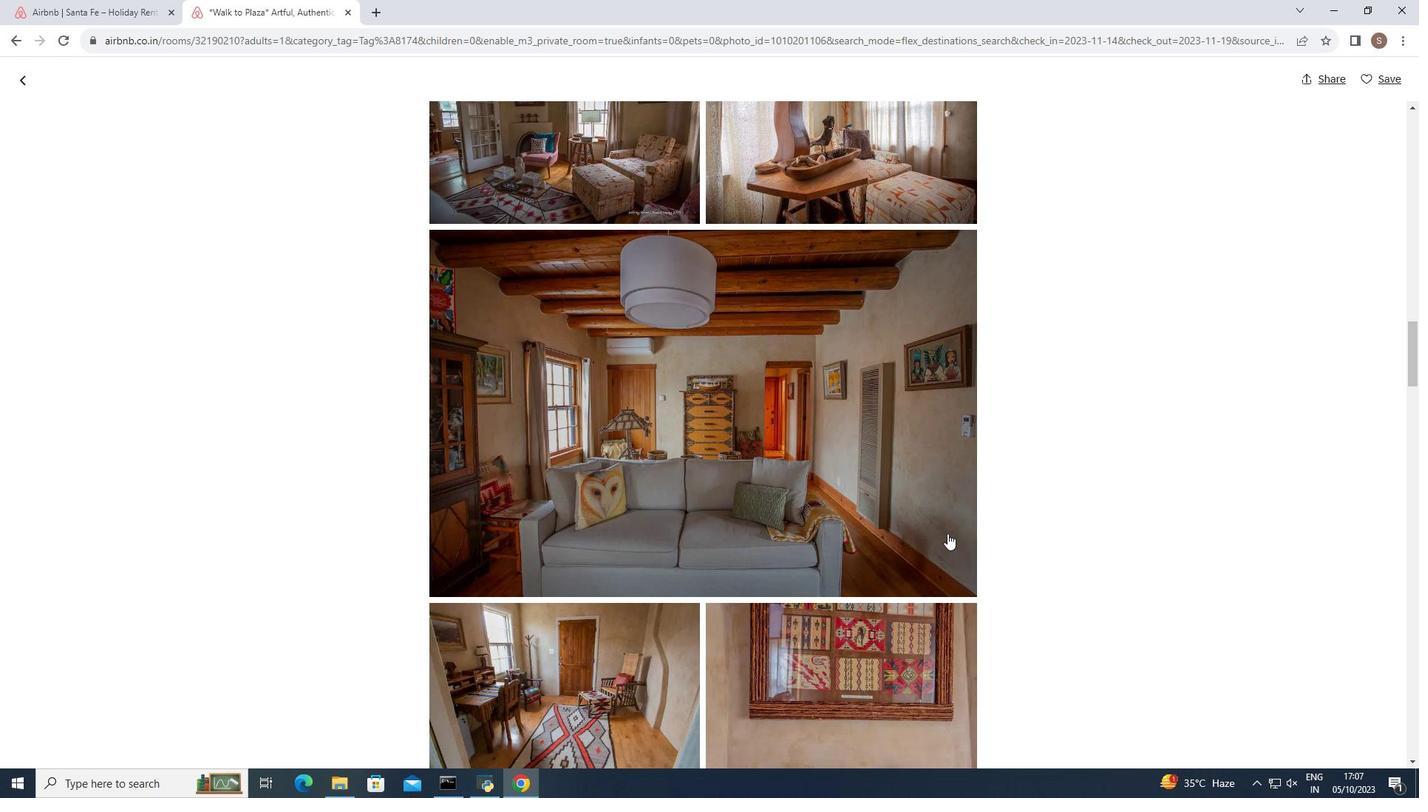 
Action: Mouse scrolled (948, 533) with delta (0, 0)
Screenshot: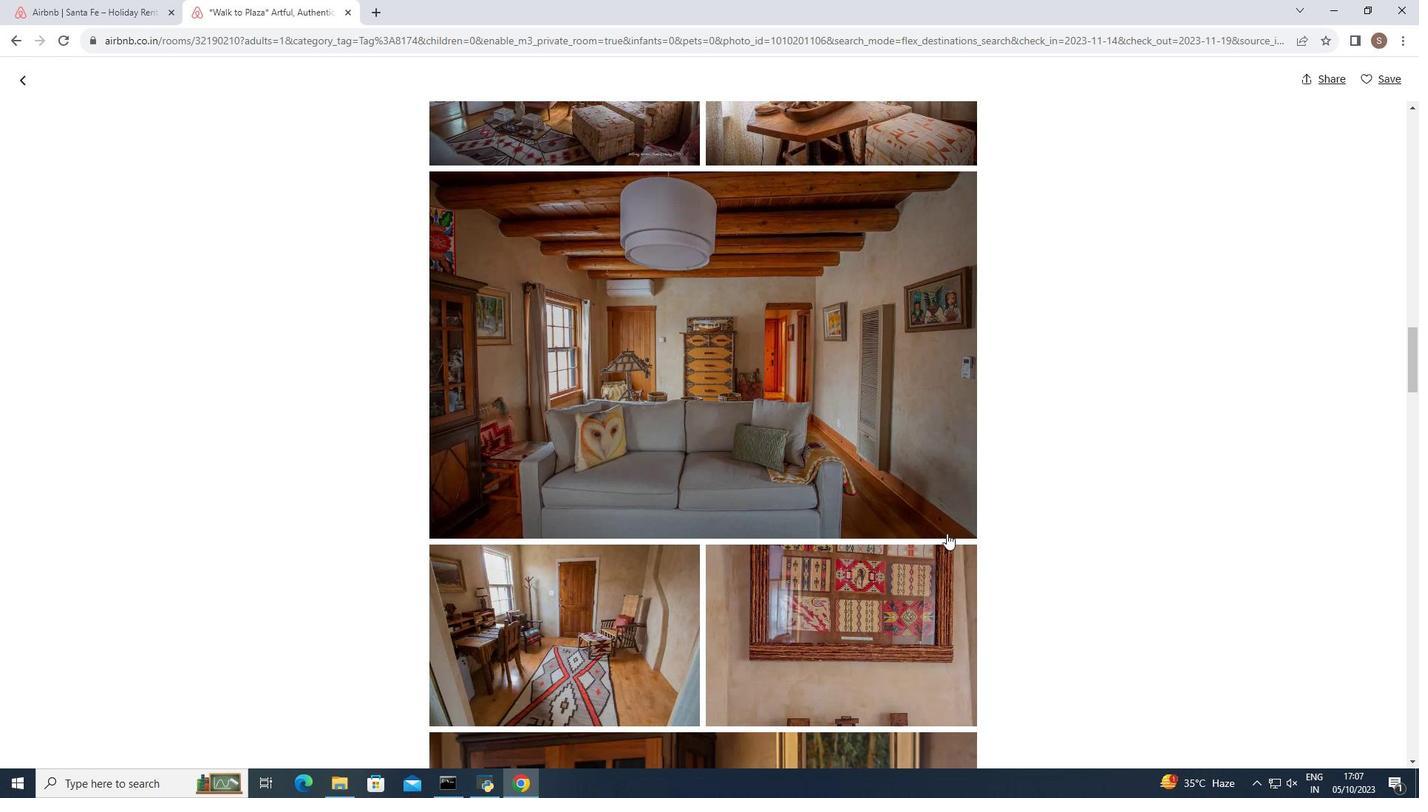 
Action: Mouse moved to (947, 533)
Screenshot: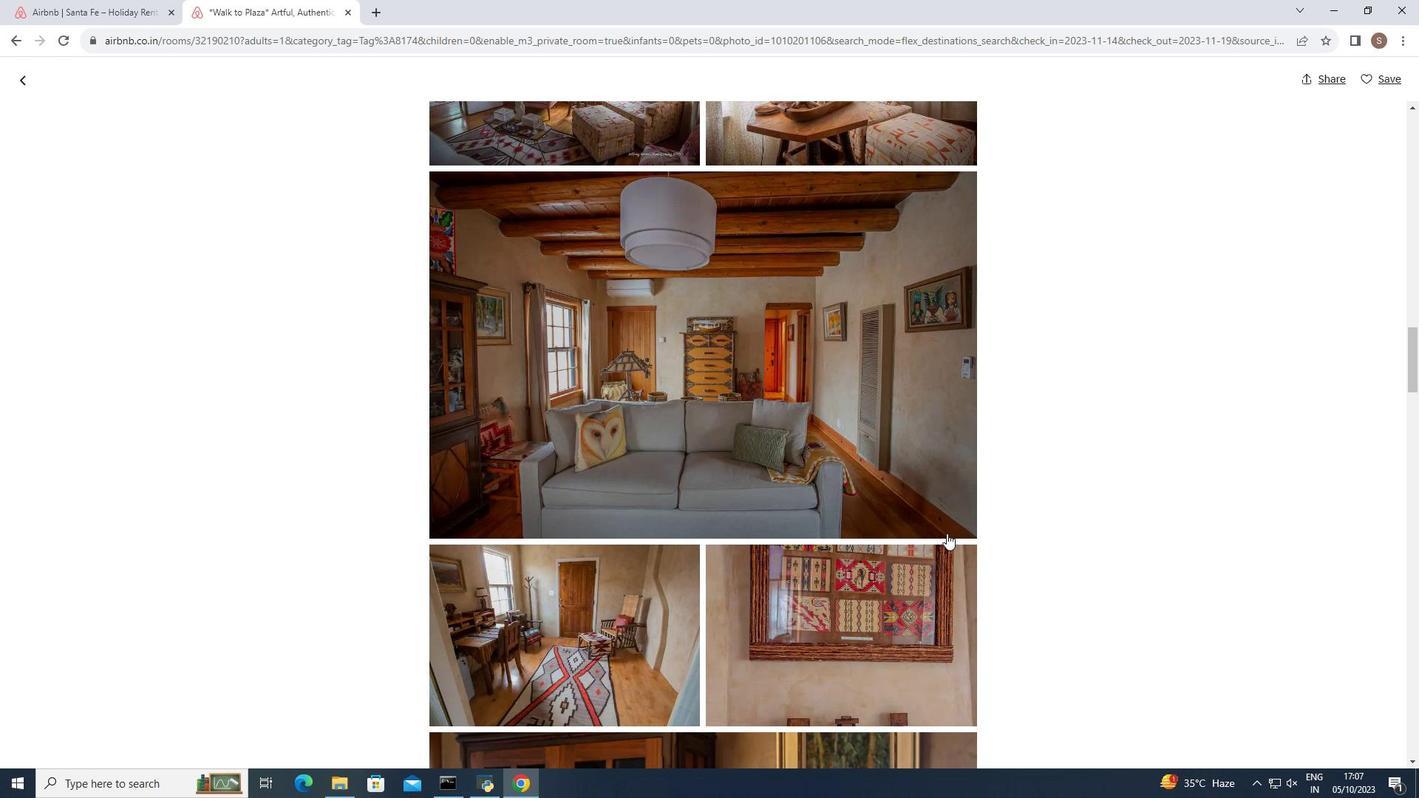 
Action: Mouse scrolled (947, 533) with delta (0, 0)
Screenshot: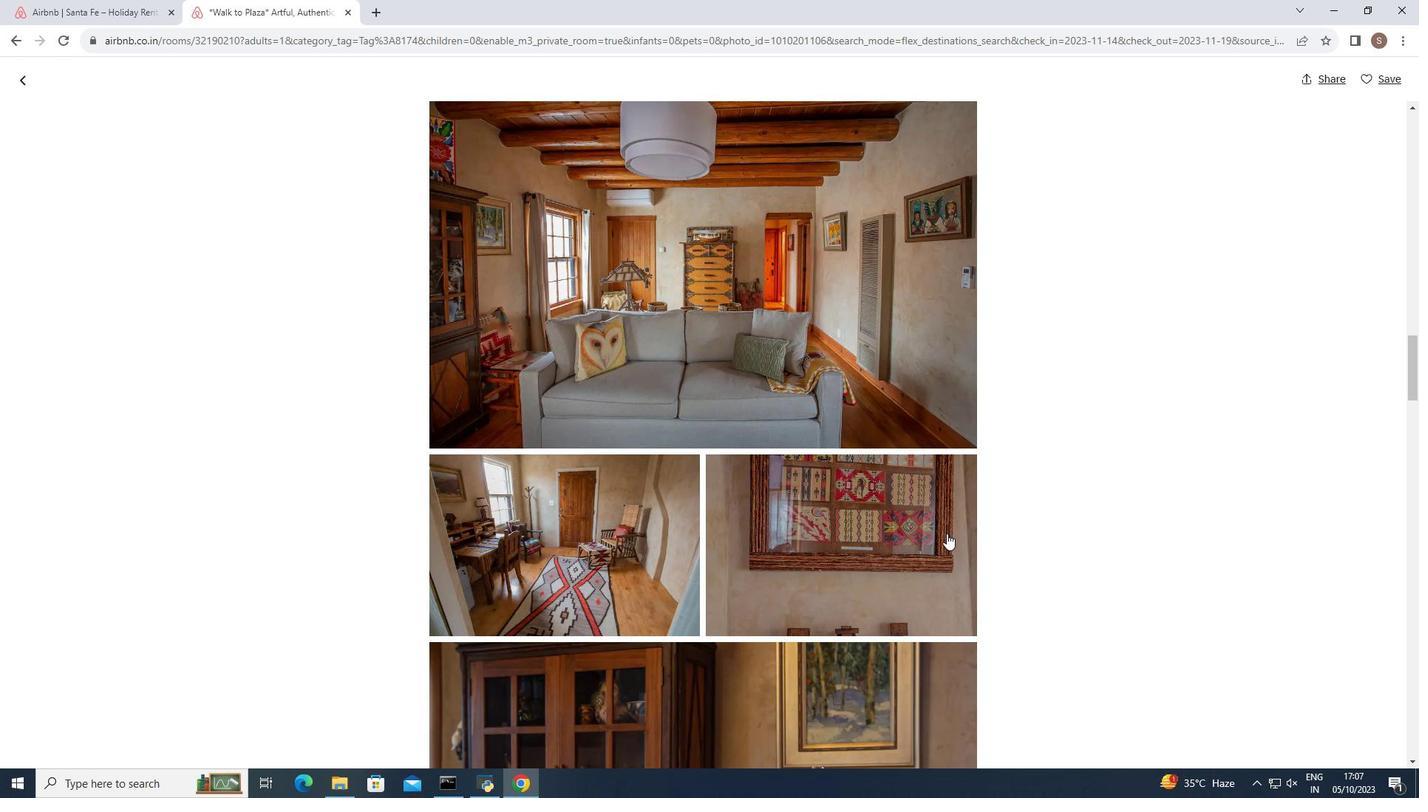 
Action: Mouse scrolled (947, 533) with delta (0, 0)
Screenshot: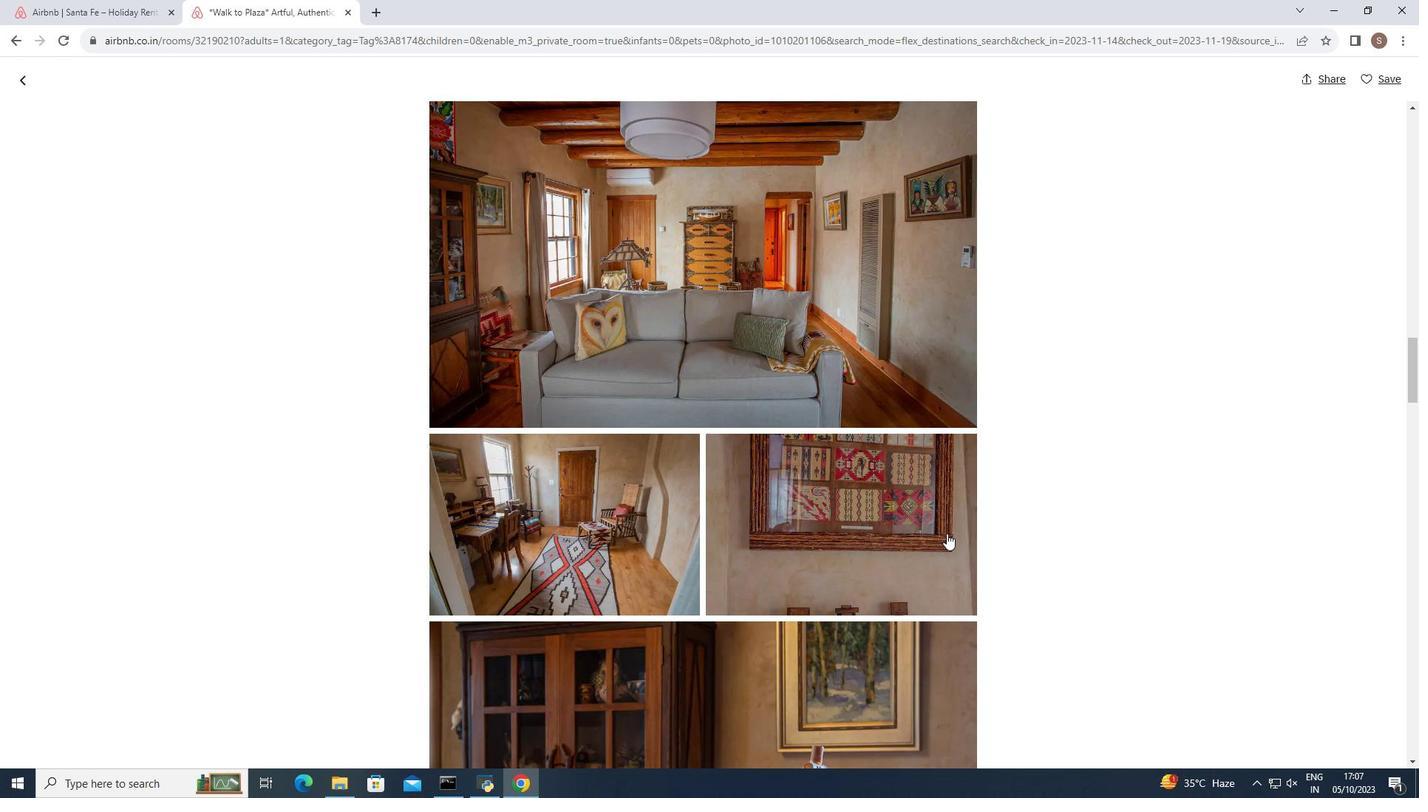 
Action: Mouse scrolled (947, 533) with delta (0, 0)
Screenshot: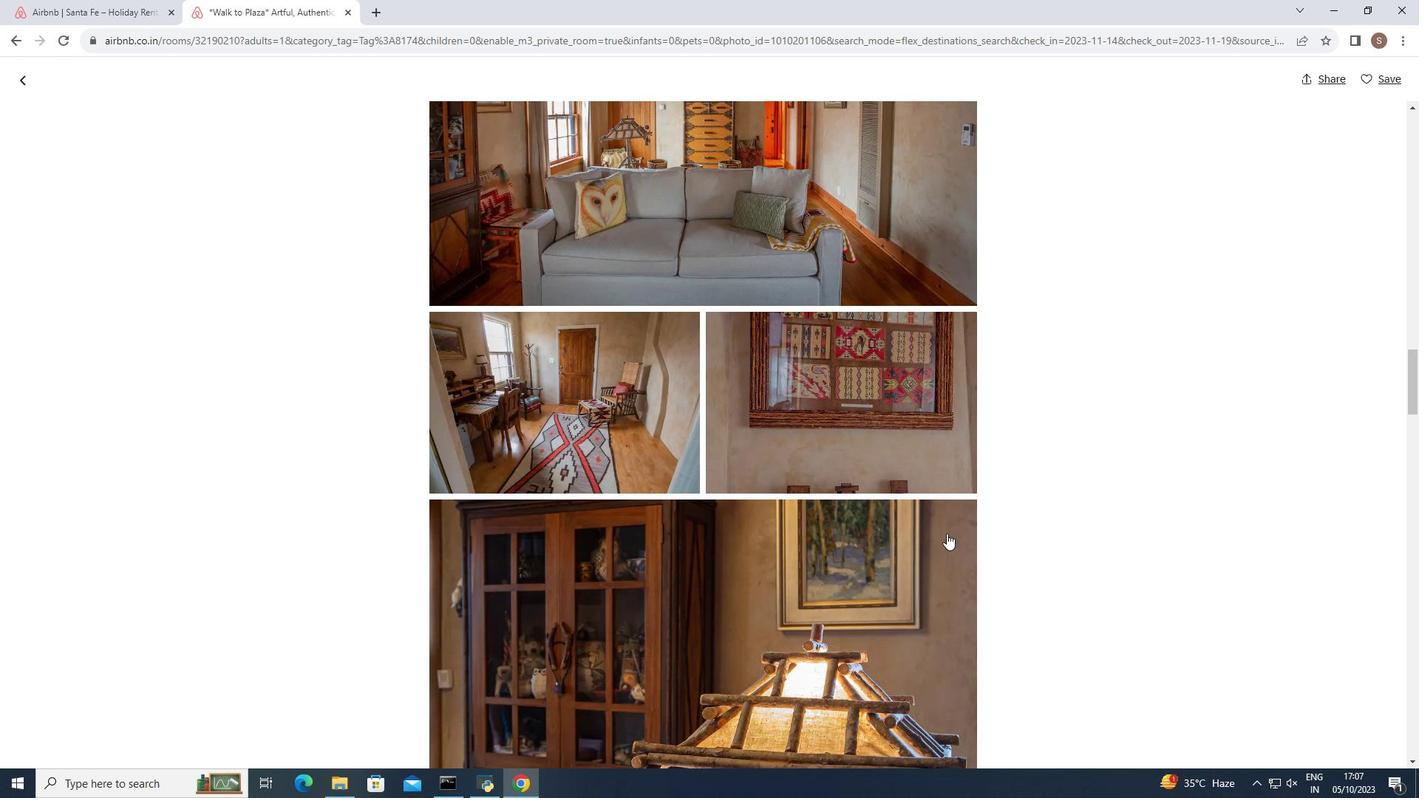 
Action: Mouse scrolled (947, 533) with delta (0, 0)
Screenshot: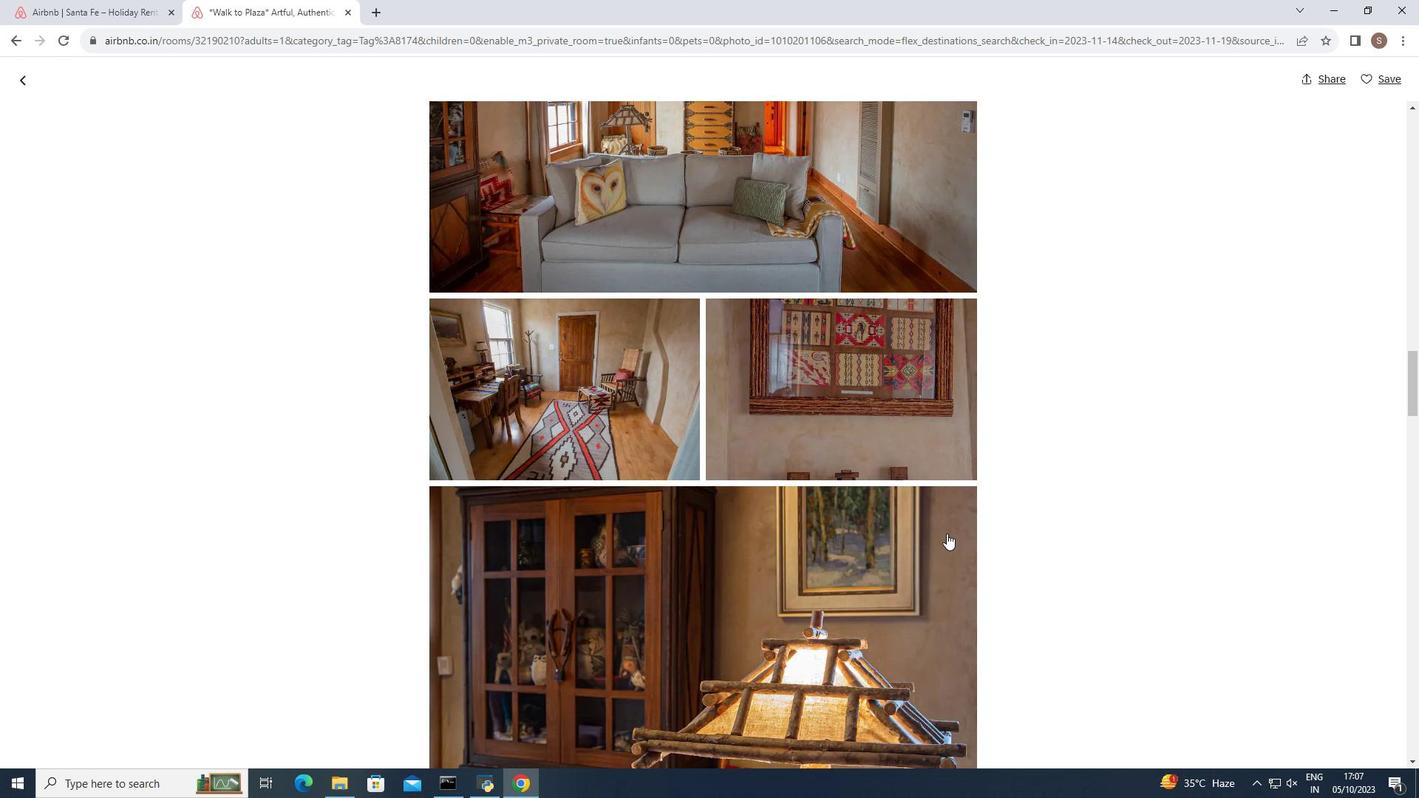 
Action: Mouse moved to (946, 533)
Screenshot: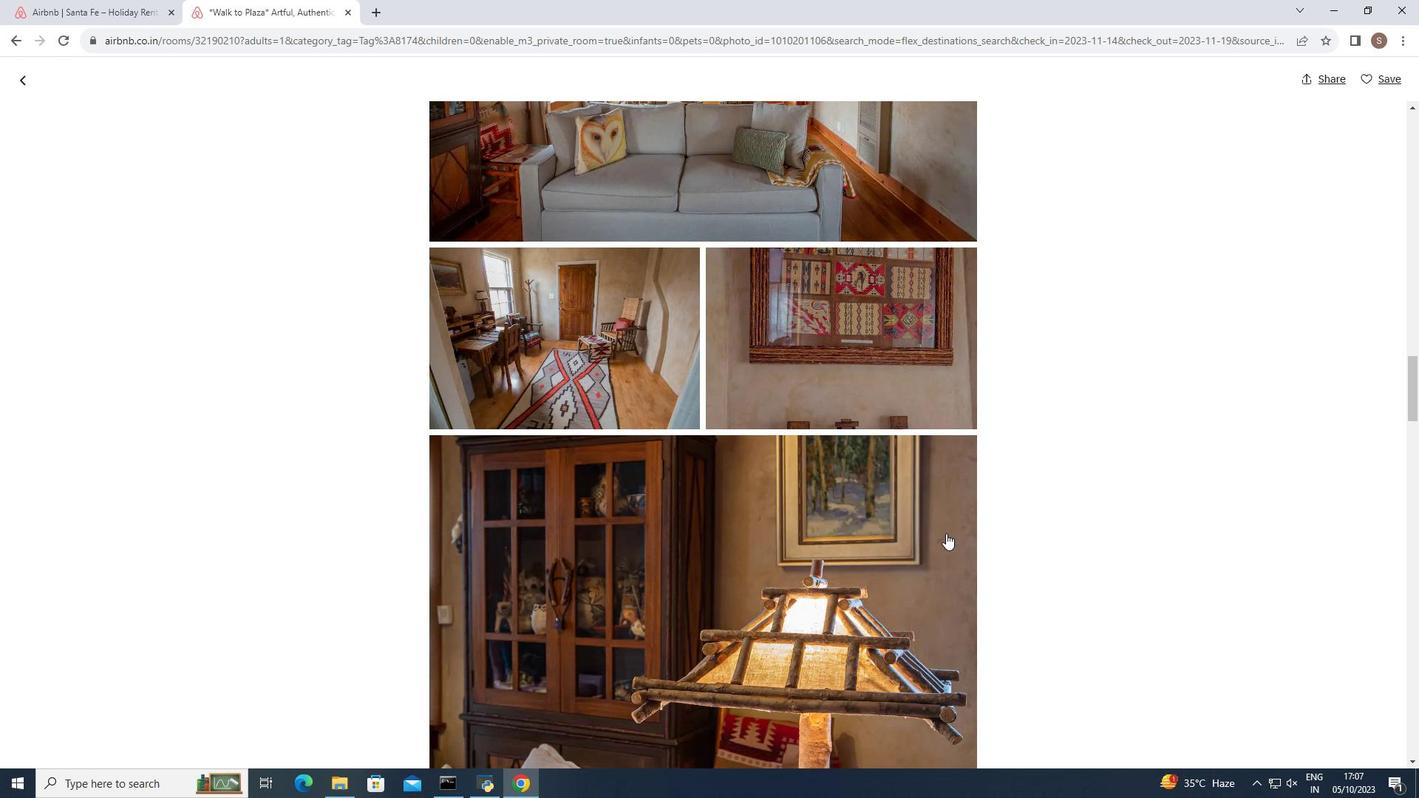 
Action: Mouse scrolled (946, 533) with delta (0, 0)
Screenshot: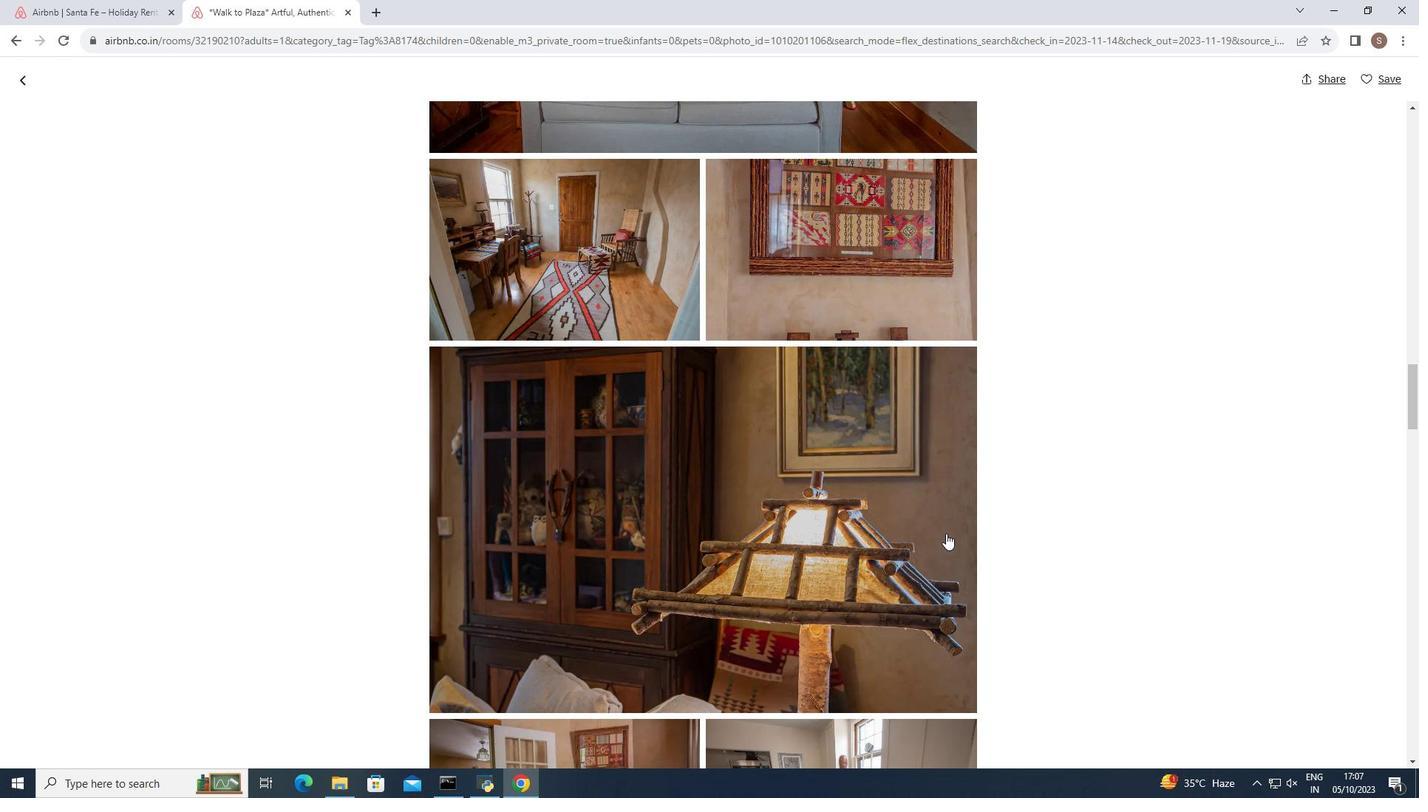 
Action: Mouse scrolled (946, 533) with delta (0, 0)
Screenshot: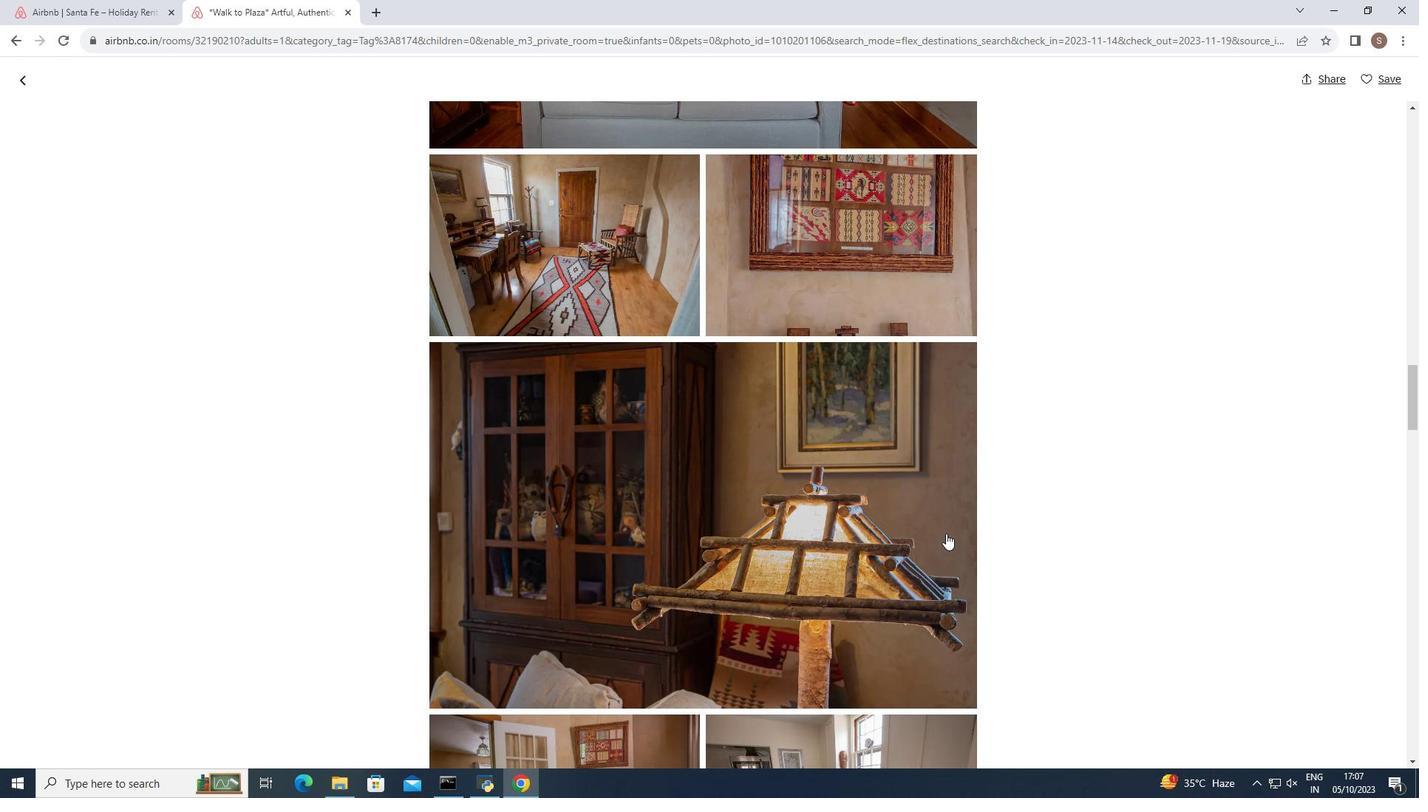 
Action: Mouse scrolled (946, 533) with delta (0, 0)
Screenshot: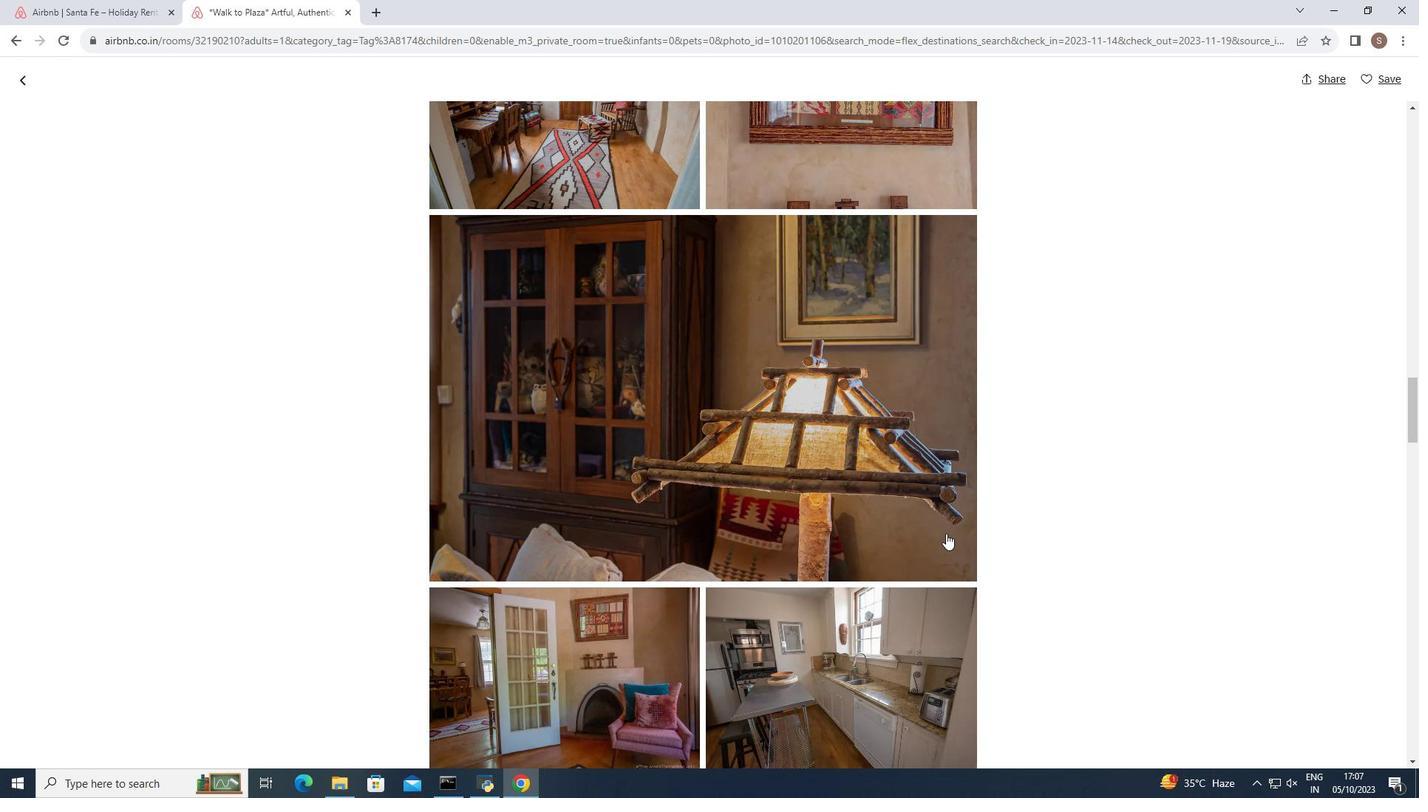 
Action: Mouse scrolled (946, 533) with delta (0, 0)
Screenshot: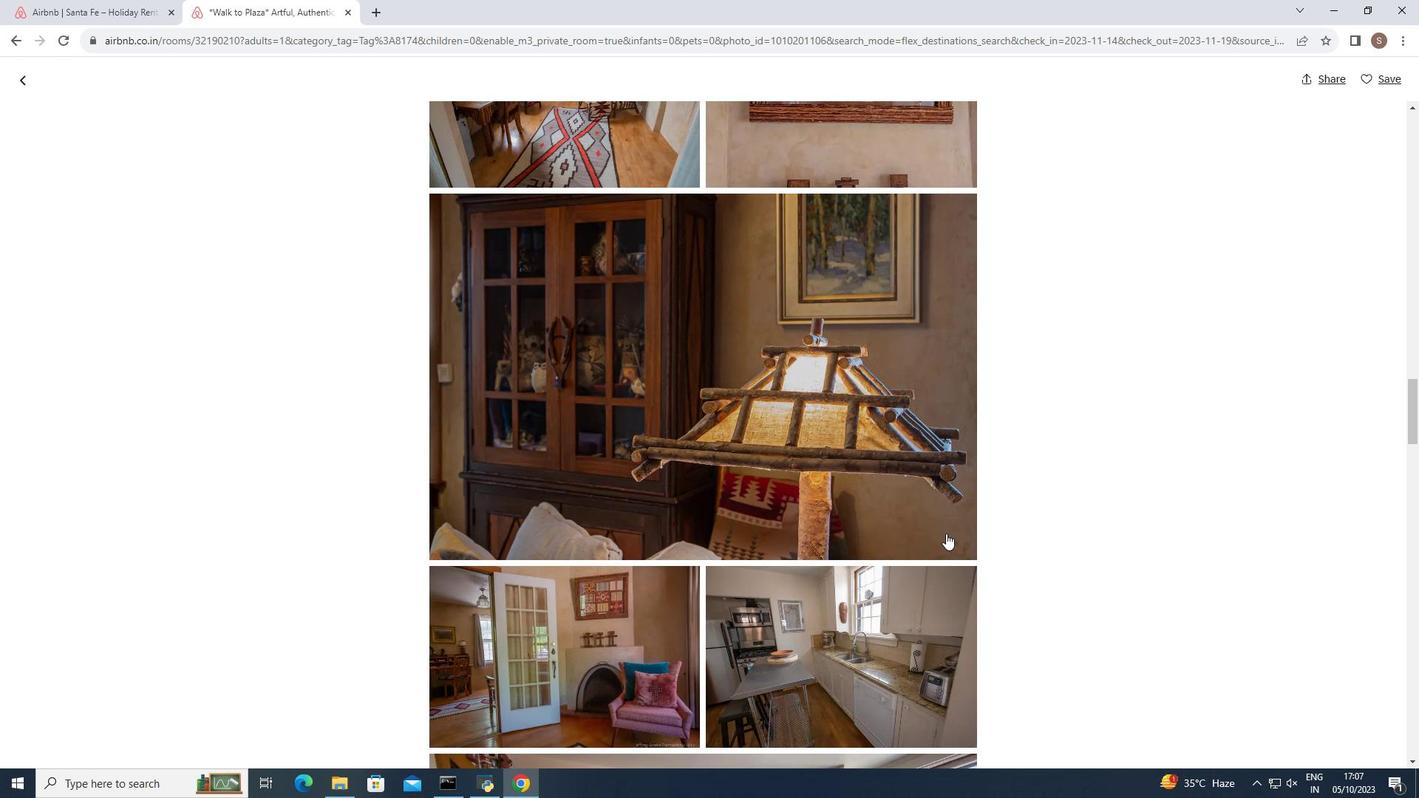 
Action: Mouse moved to (945, 533)
Screenshot: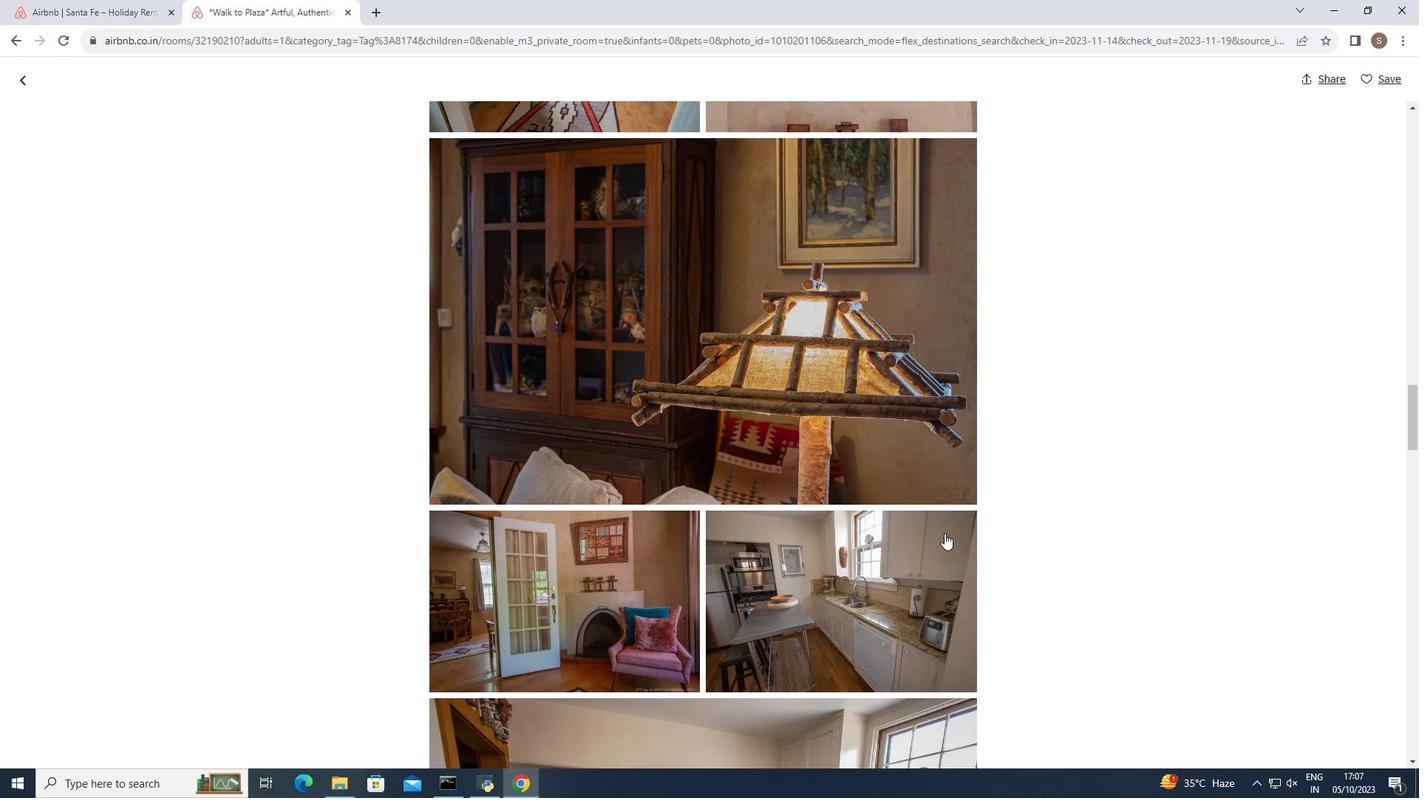 
Action: Mouse scrolled (945, 533) with delta (0, 0)
Screenshot: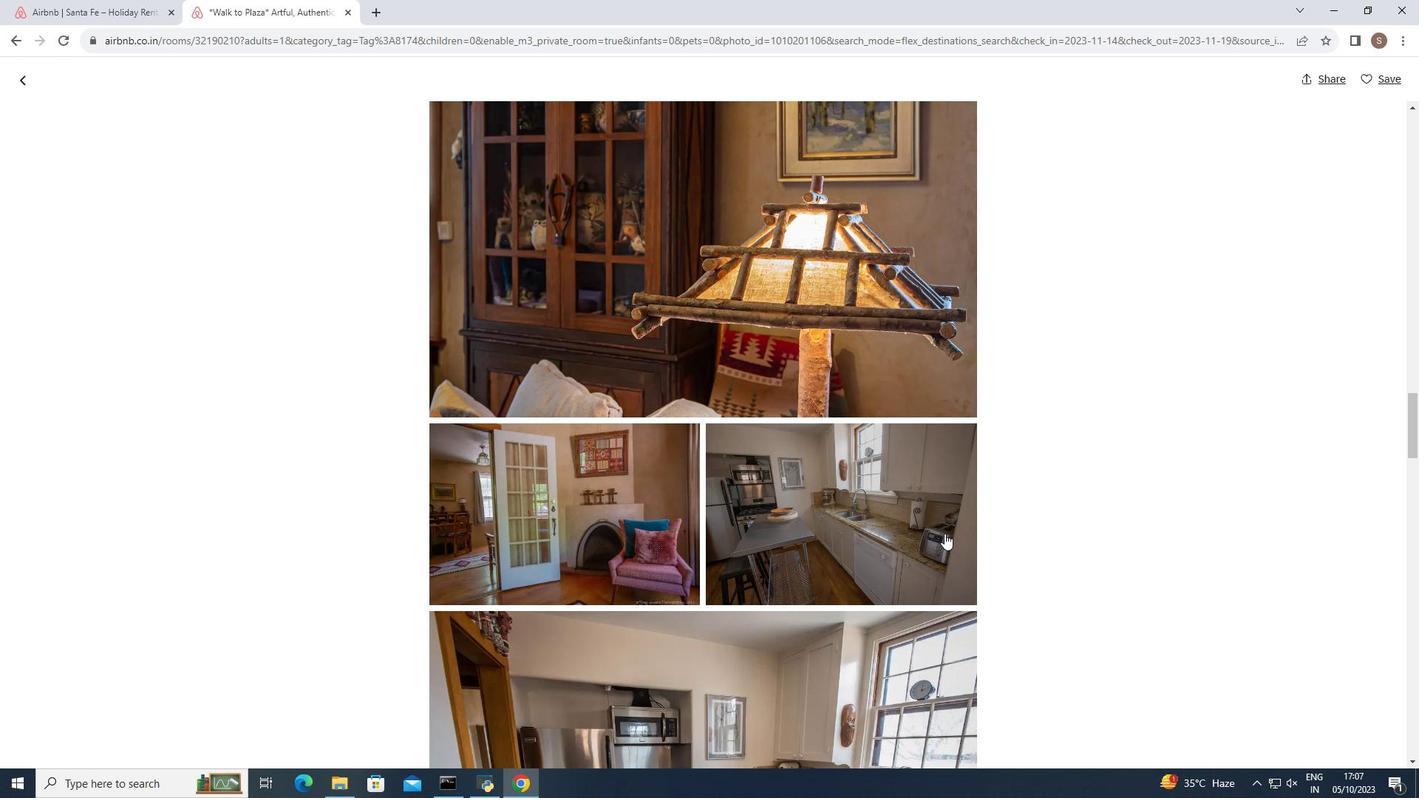 
Action: Mouse scrolled (945, 533) with delta (0, 0)
Screenshot: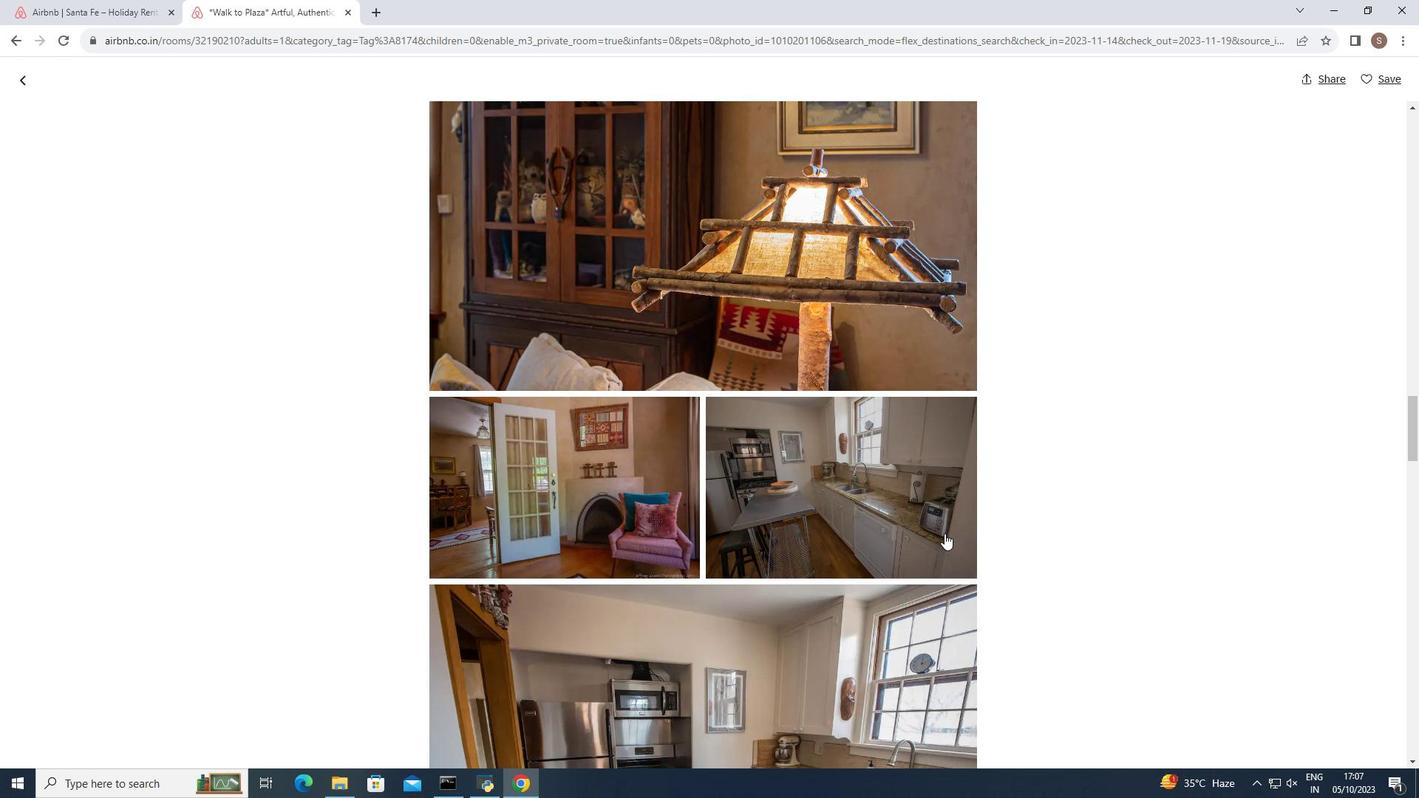 
Action: Mouse scrolled (945, 533) with delta (0, 0)
Screenshot: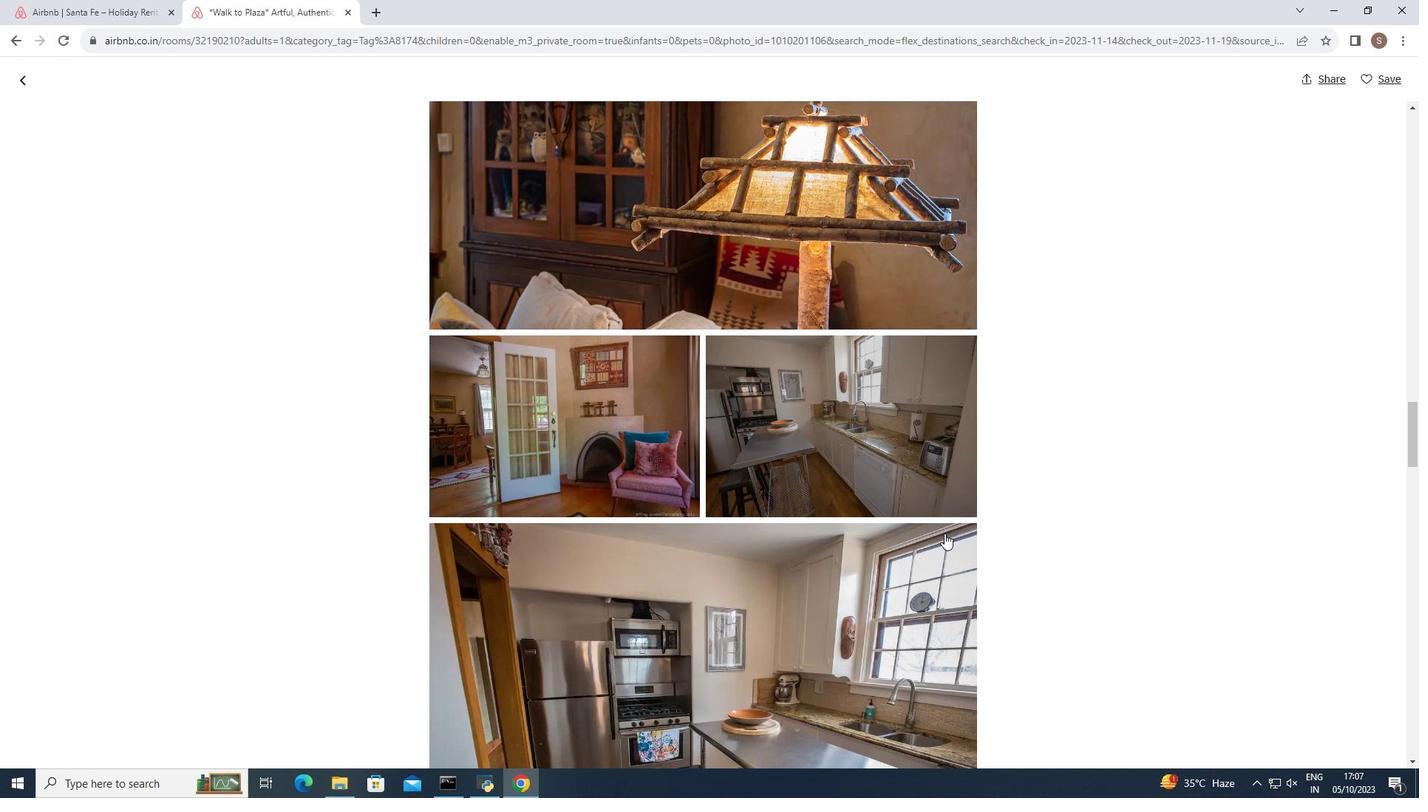 
Action: Mouse scrolled (945, 533) with delta (0, 0)
Screenshot: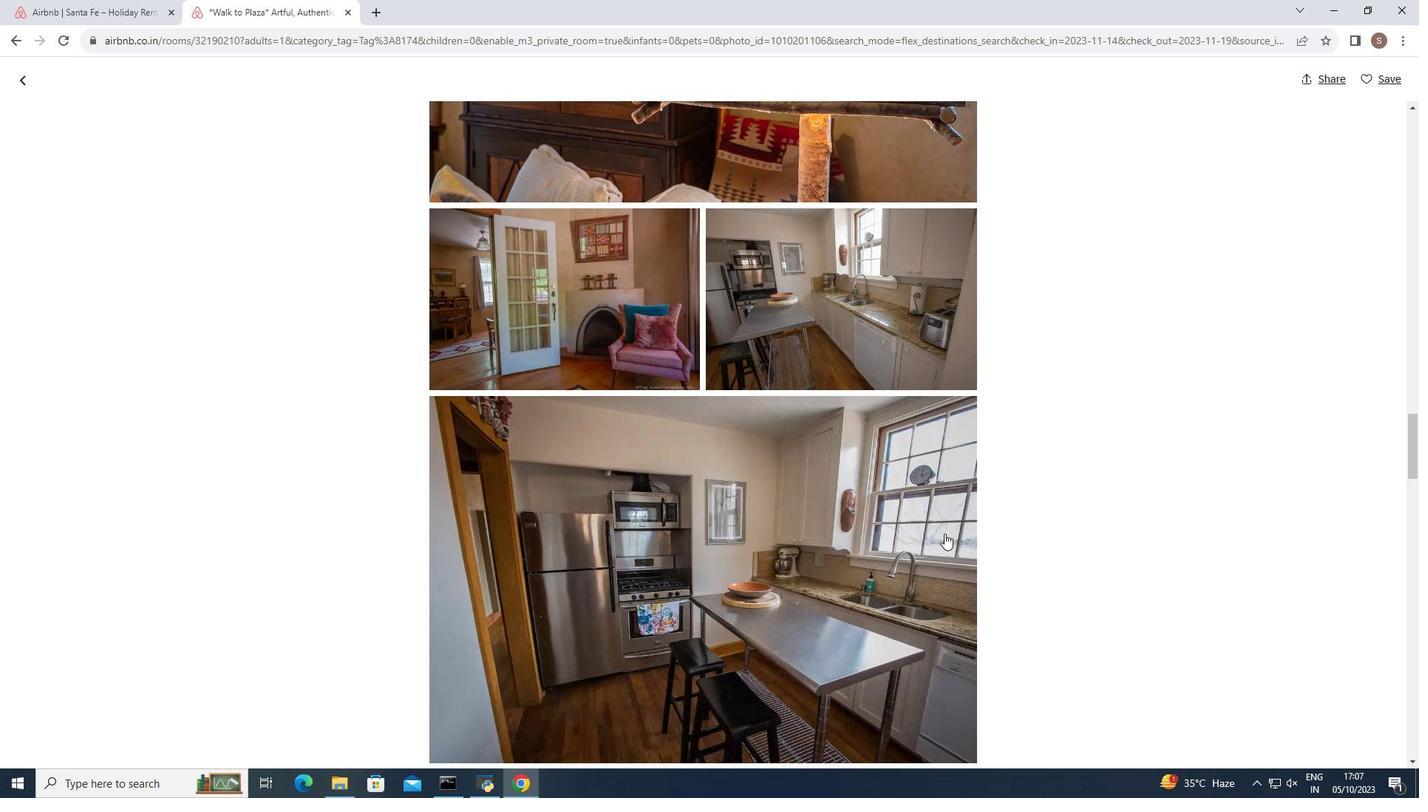 
Action: Mouse moved to (945, 531)
Screenshot: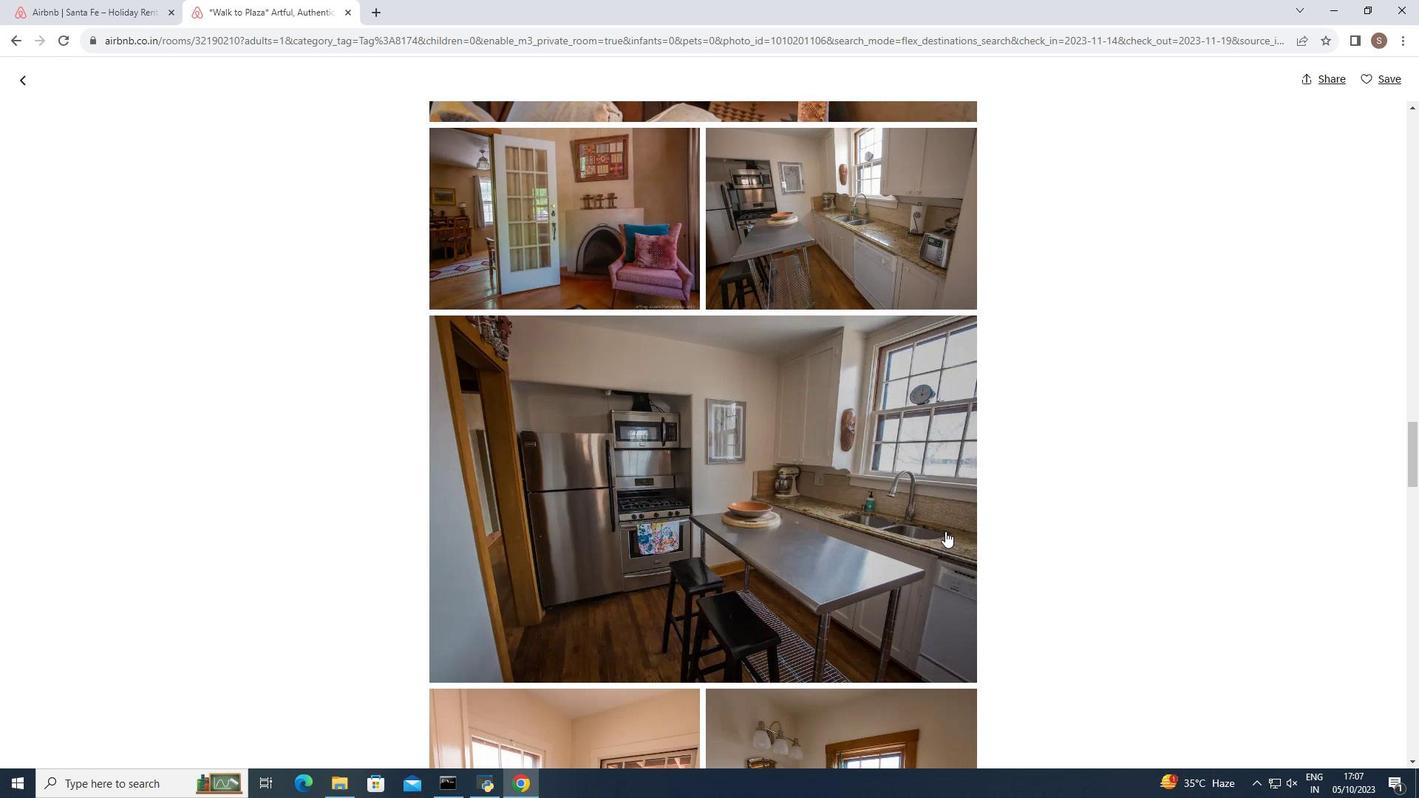 
Action: Mouse scrolled (945, 531) with delta (0, 0)
Screenshot: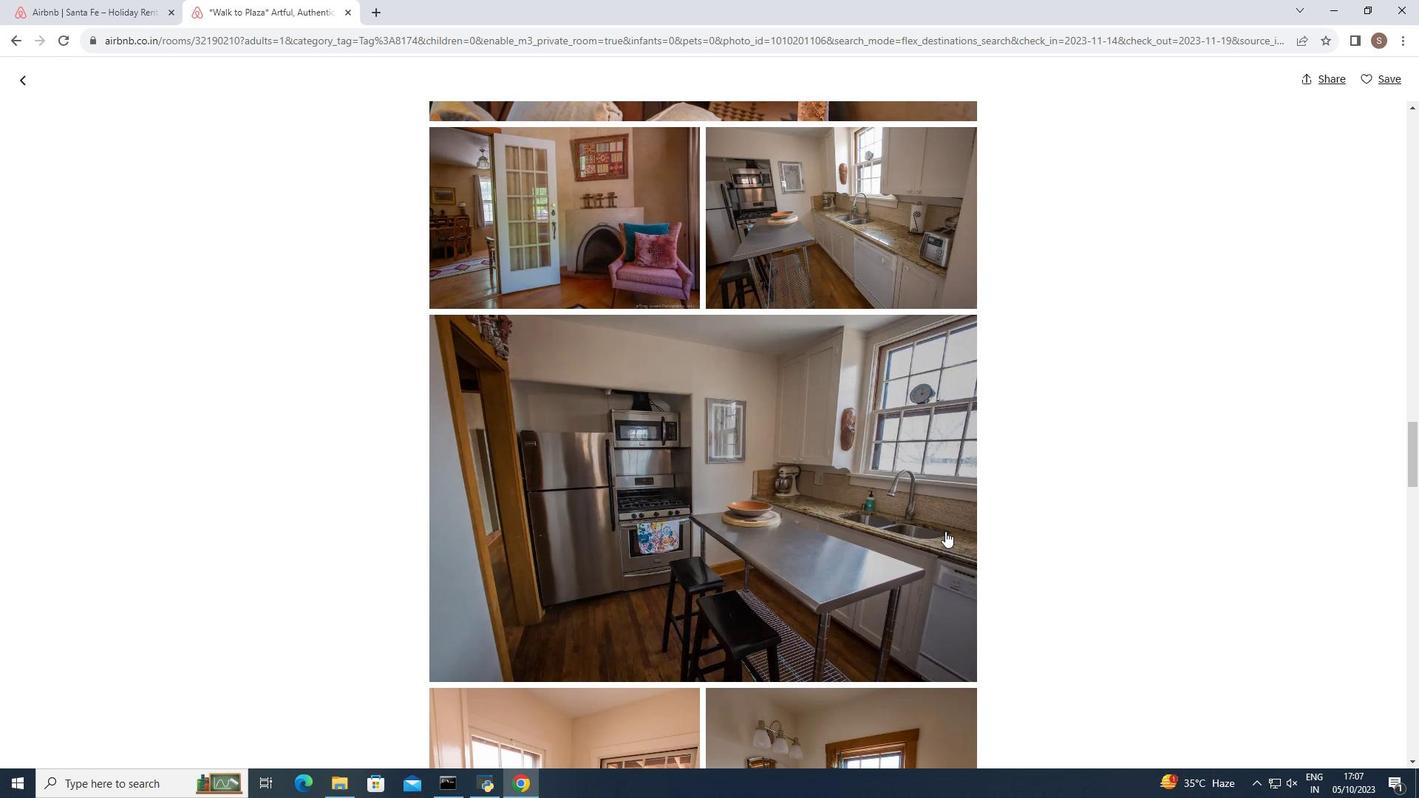 
Action: Mouse scrolled (945, 531) with delta (0, 0)
Screenshot: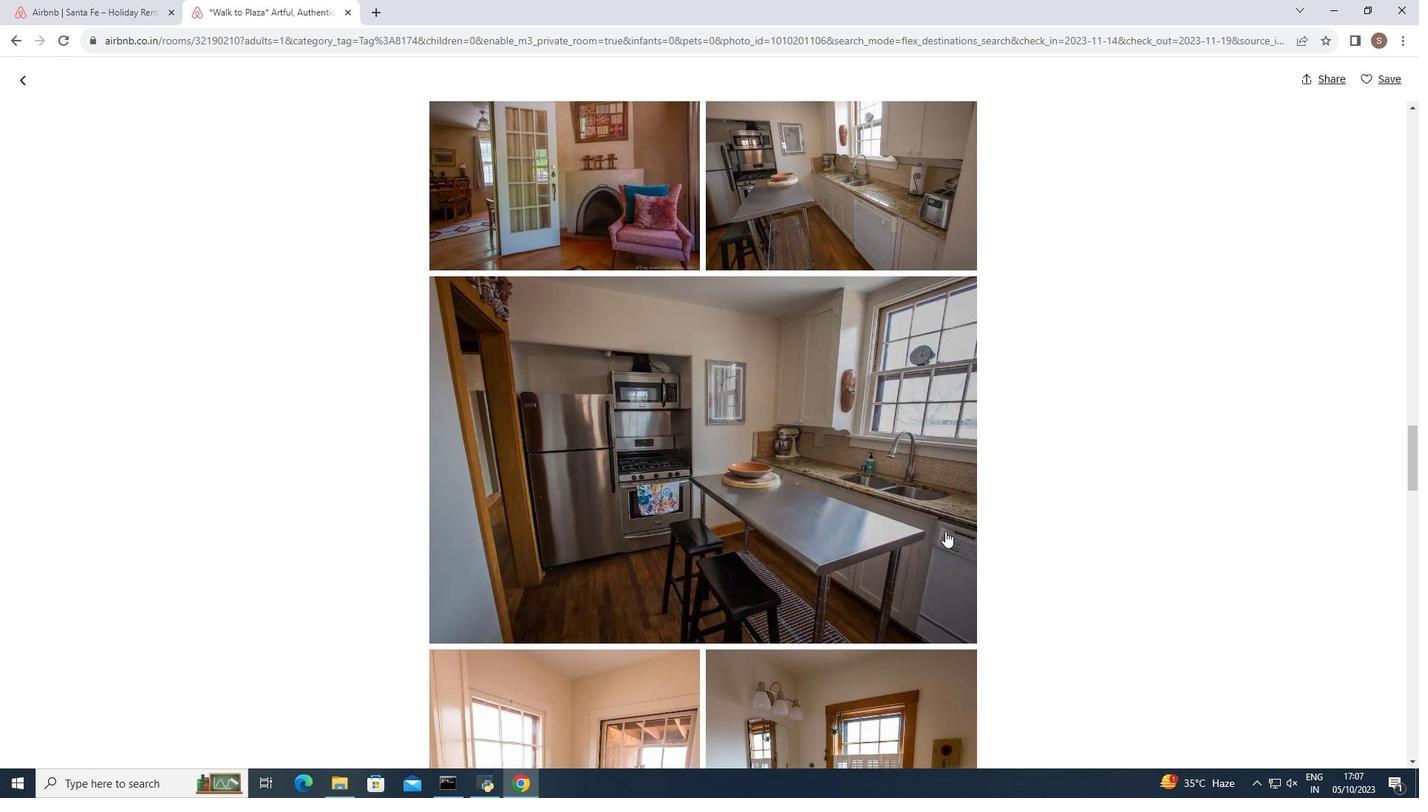 
Action: Mouse scrolled (945, 531) with delta (0, 0)
Screenshot: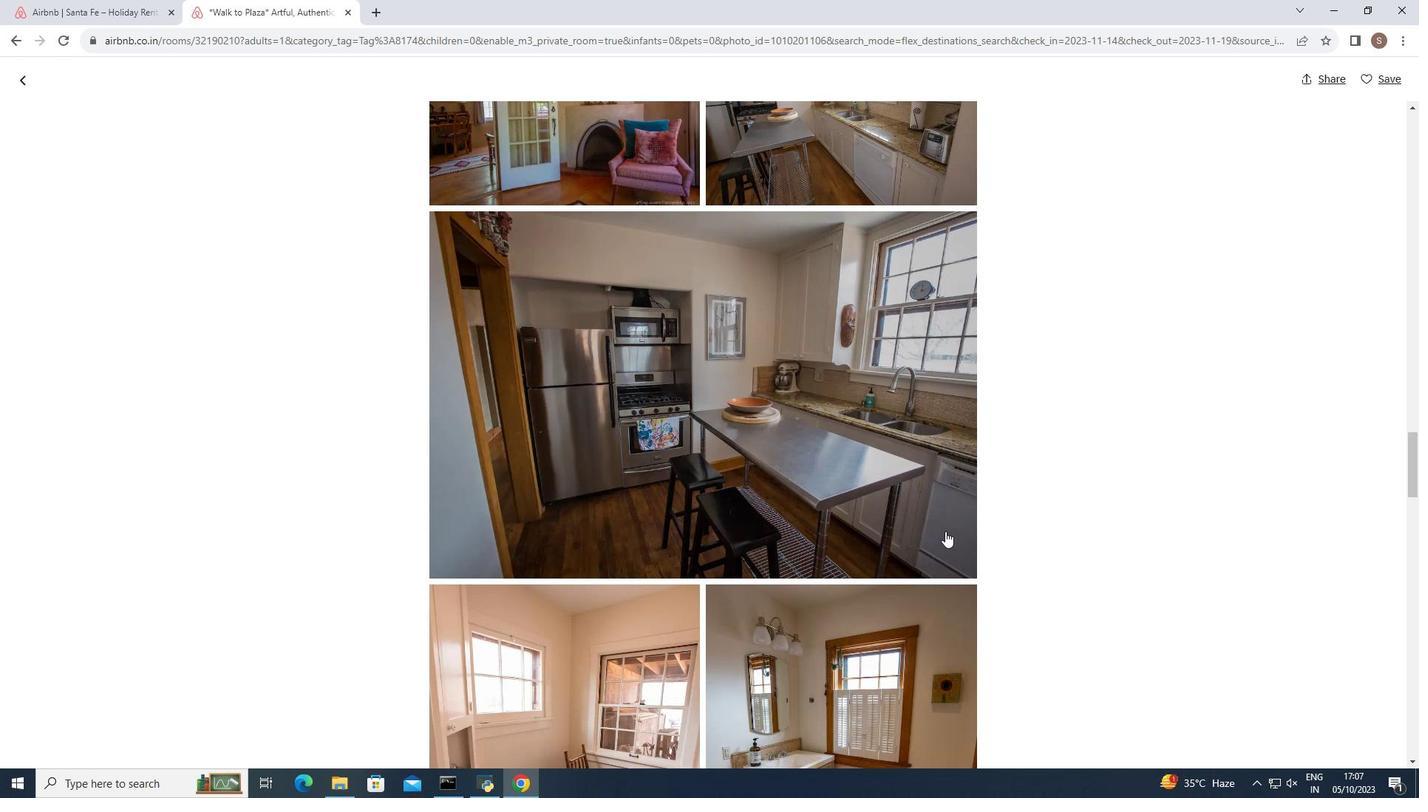 
Action: Mouse scrolled (945, 531) with delta (0, 0)
Screenshot: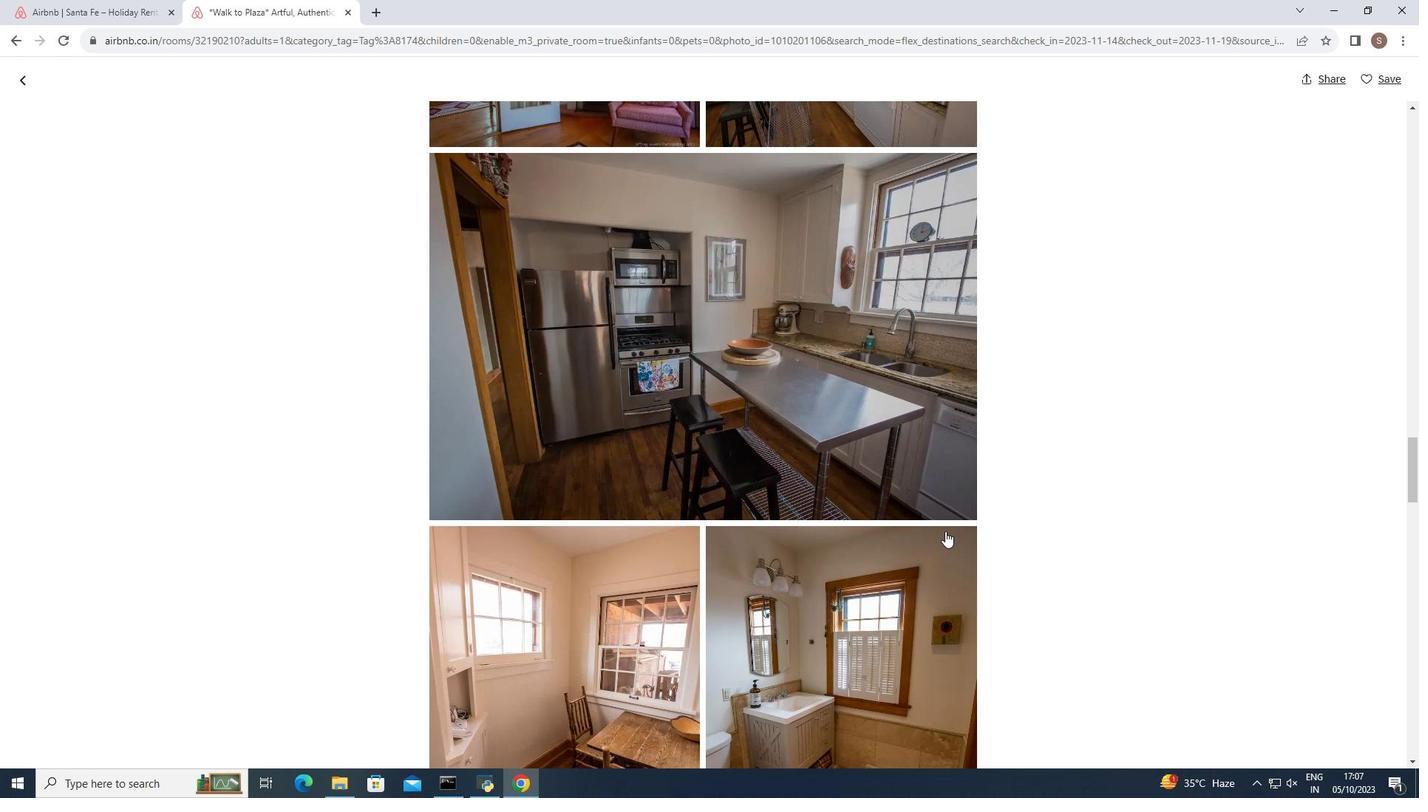 
Action: Mouse scrolled (945, 531) with delta (0, 0)
Screenshot: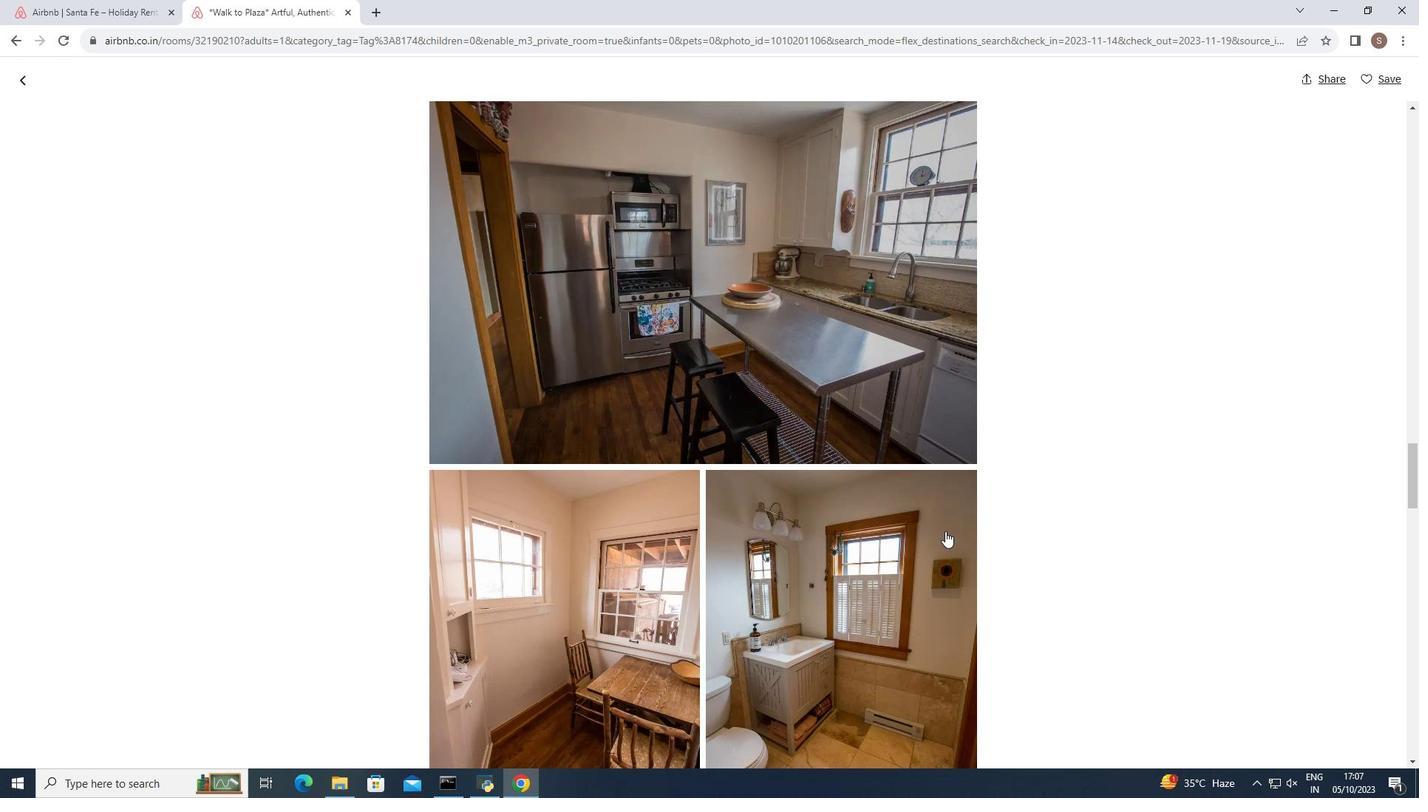 
Action: Mouse moved to (945, 531)
Screenshot: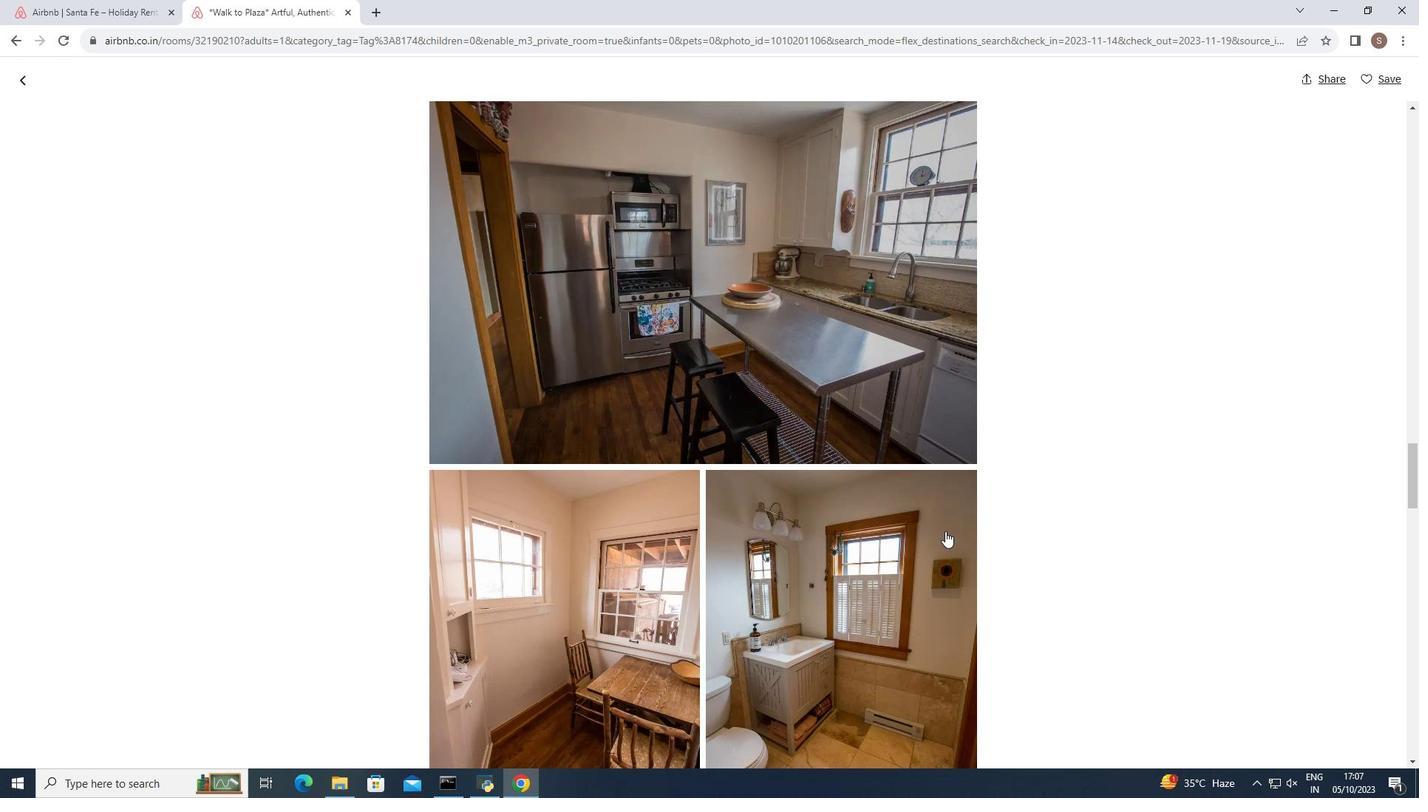 
Action: Mouse scrolled (945, 531) with delta (0, 0)
Screenshot: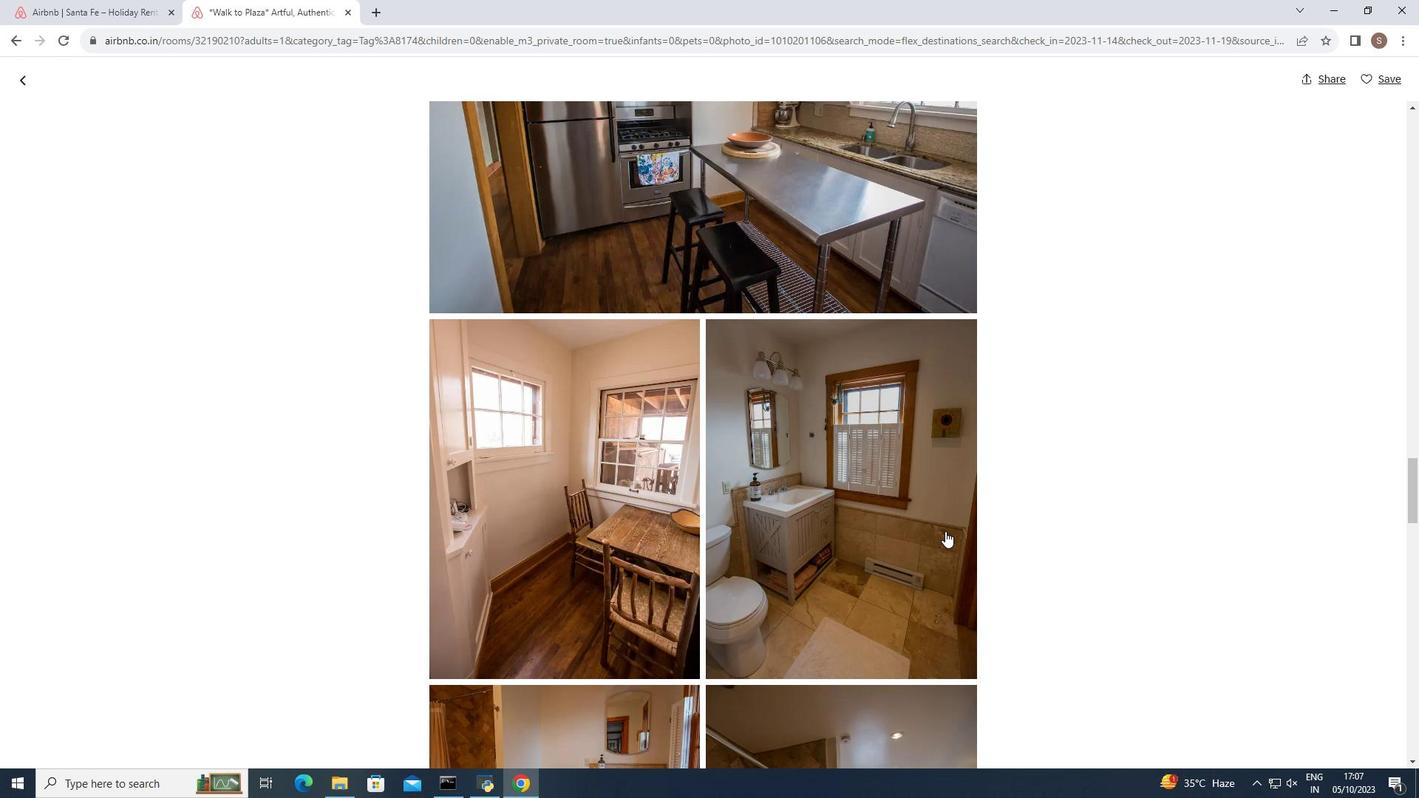 
Action: Mouse scrolled (945, 531) with delta (0, 0)
Screenshot: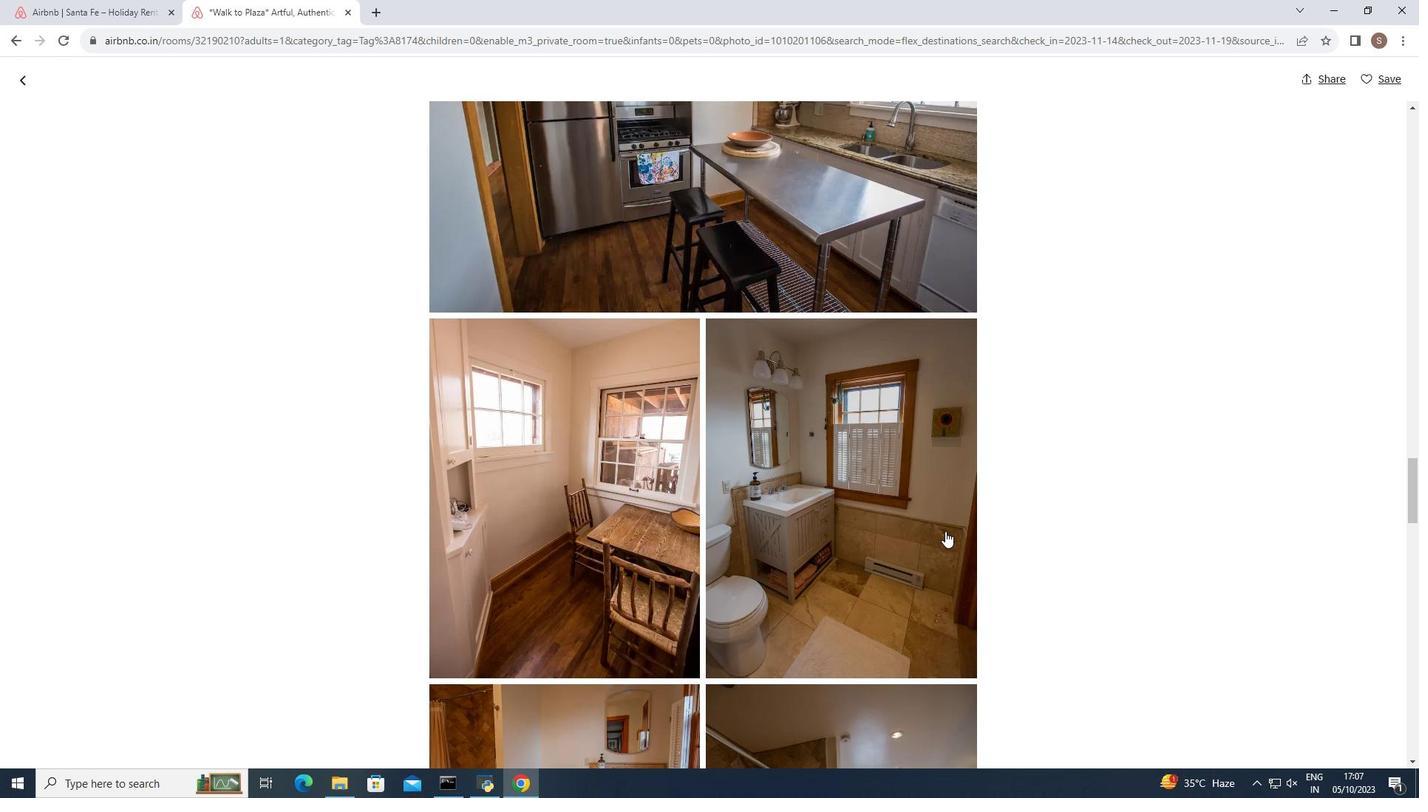 
Action: Mouse scrolled (945, 531) with delta (0, 0)
Screenshot: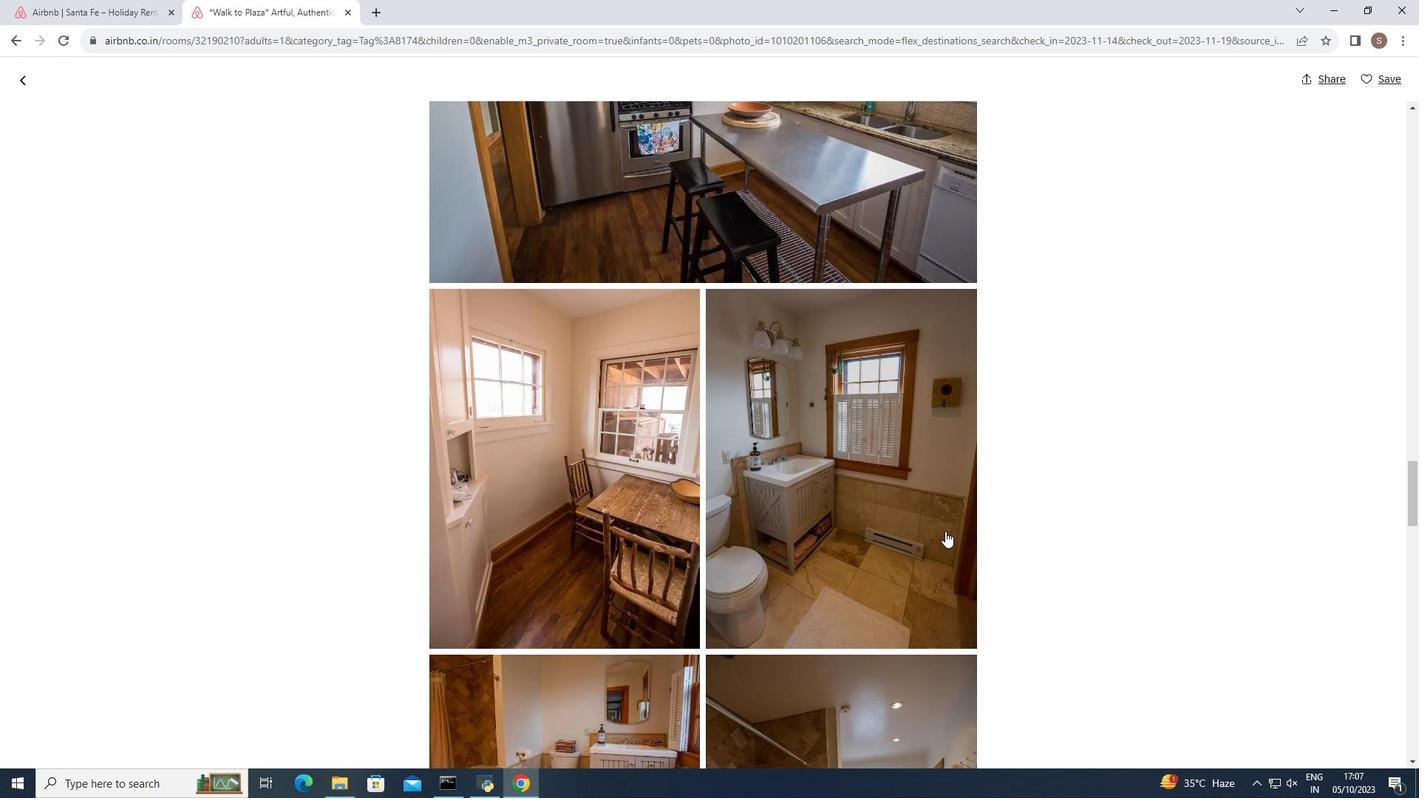 
Action: Mouse moved to (945, 531)
Screenshot: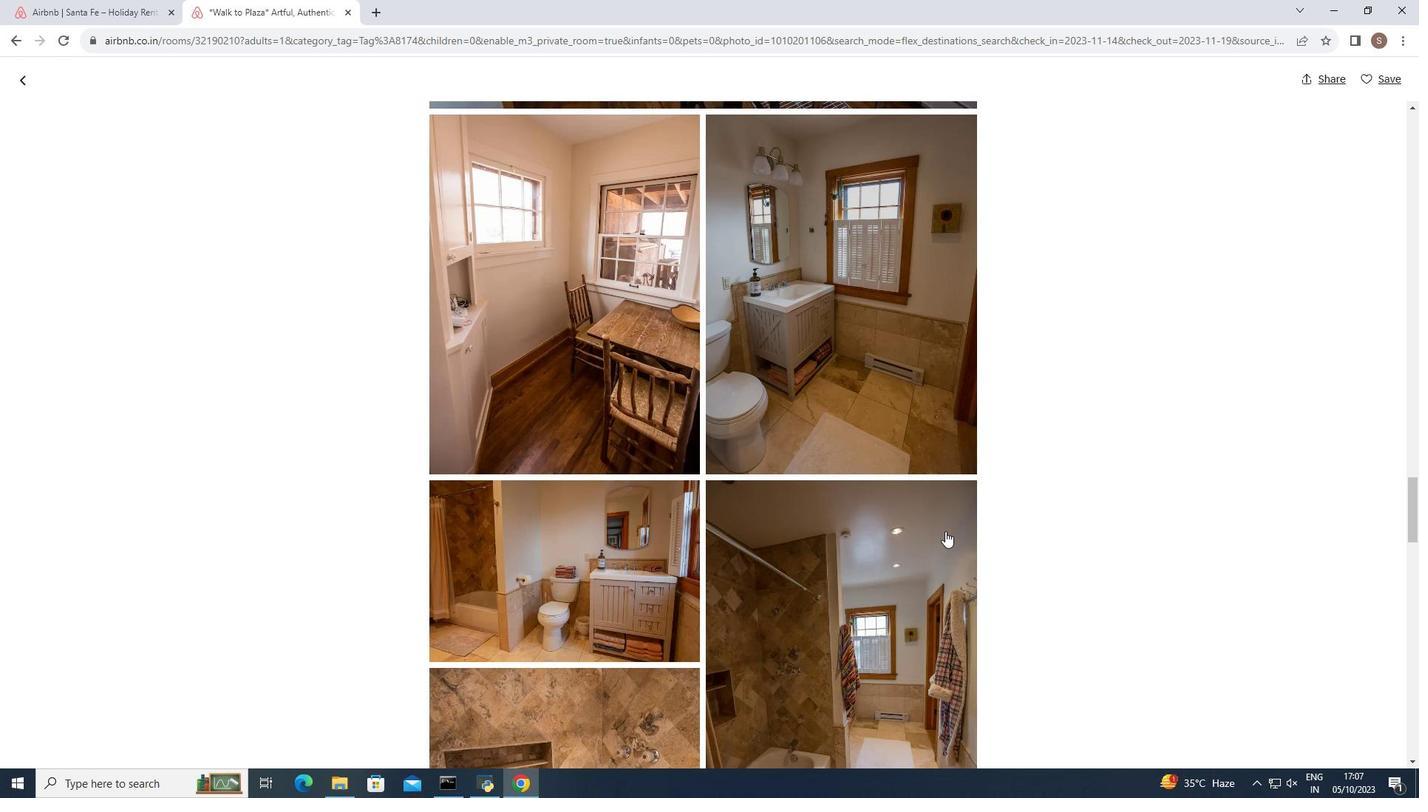 
Action: Mouse scrolled (945, 531) with delta (0, 0)
Screenshot: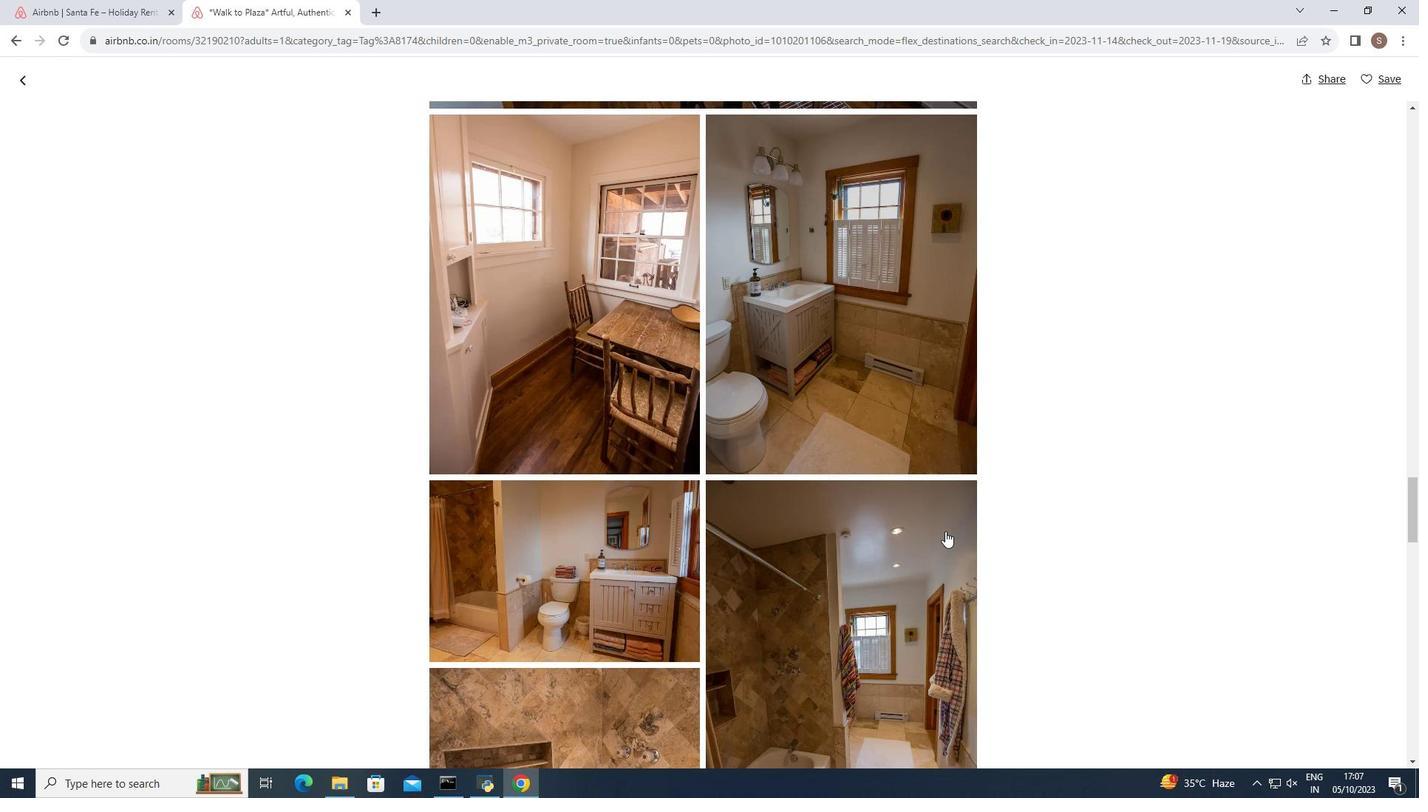 
Action: Mouse moved to (945, 532)
Screenshot: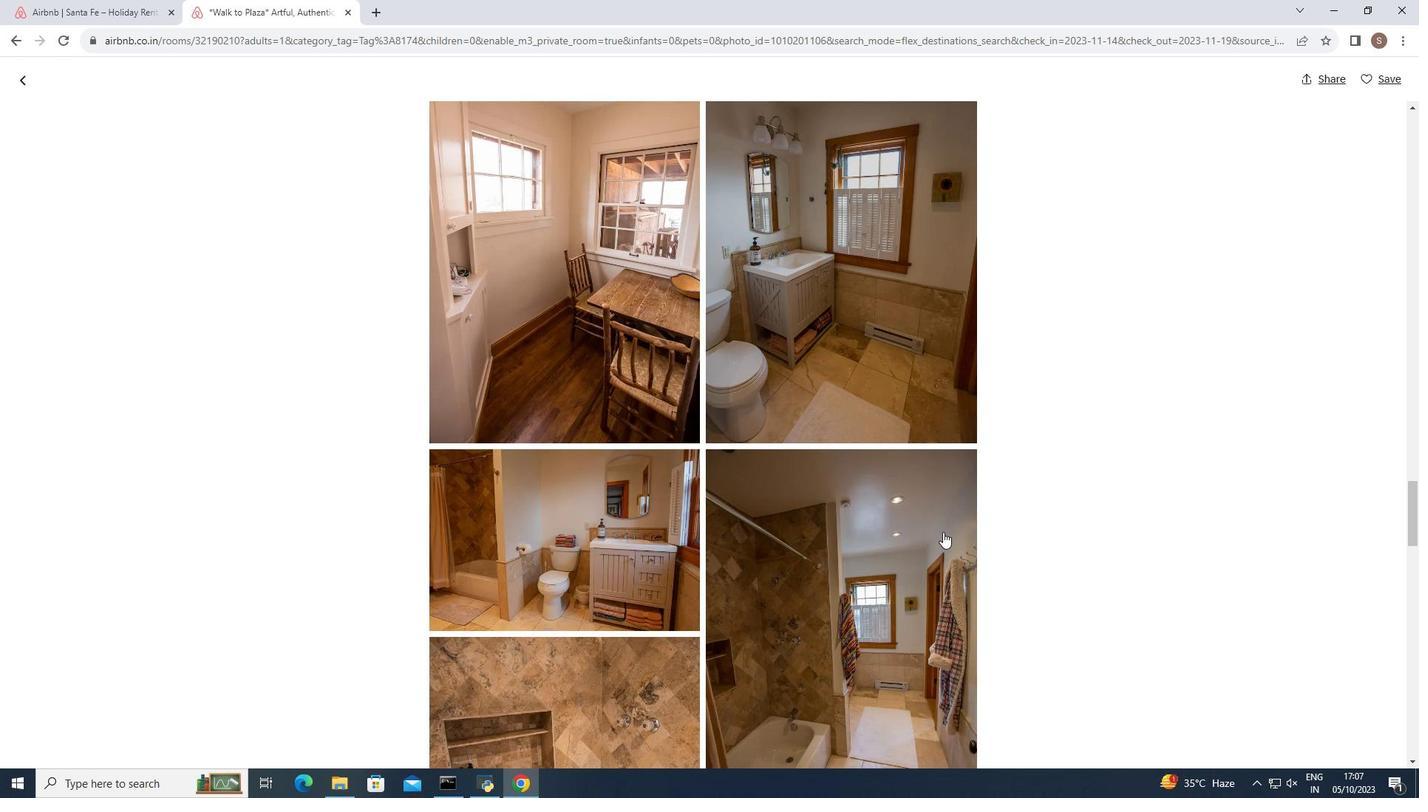 
Action: Mouse scrolled (945, 531) with delta (0, 0)
Screenshot: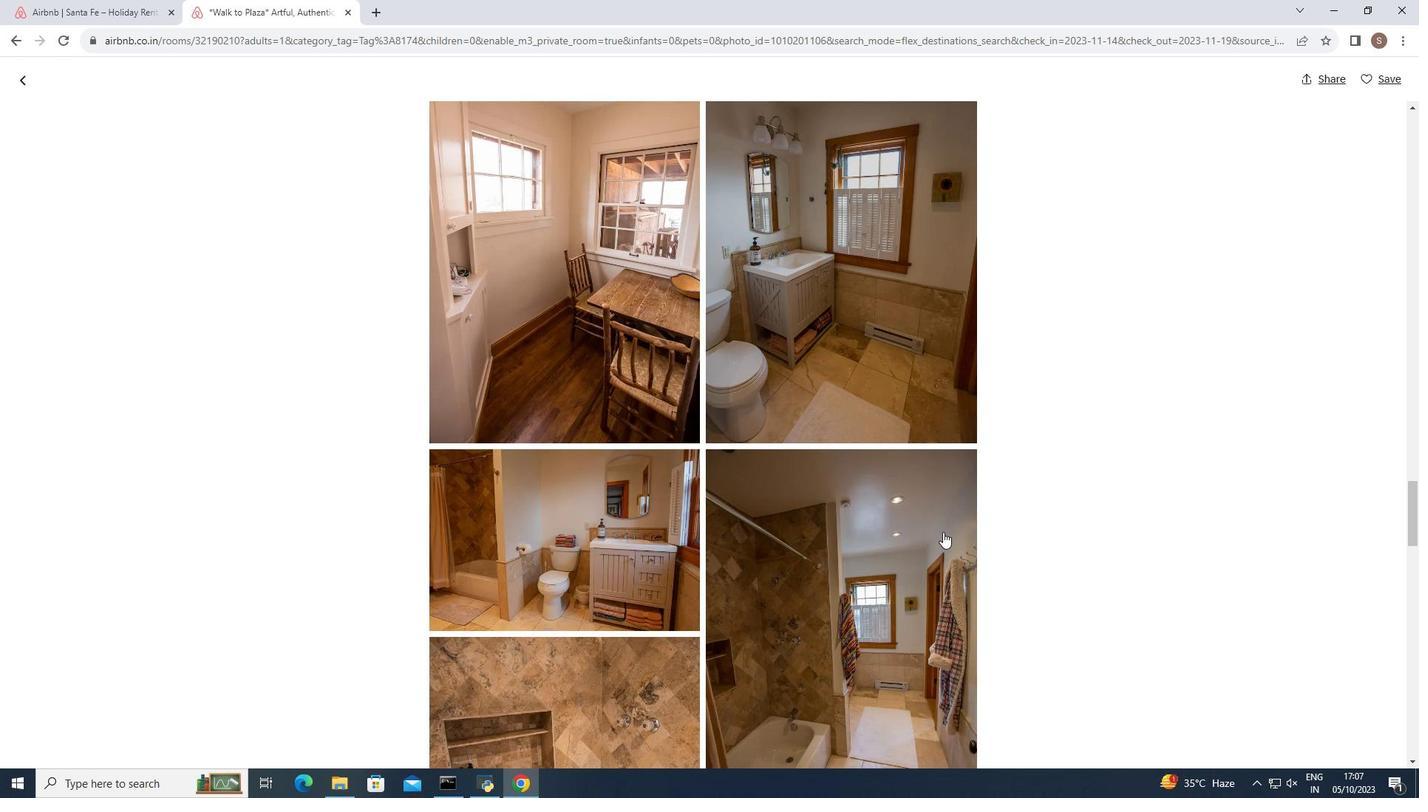 
Action: Mouse moved to (942, 532)
Screenshot: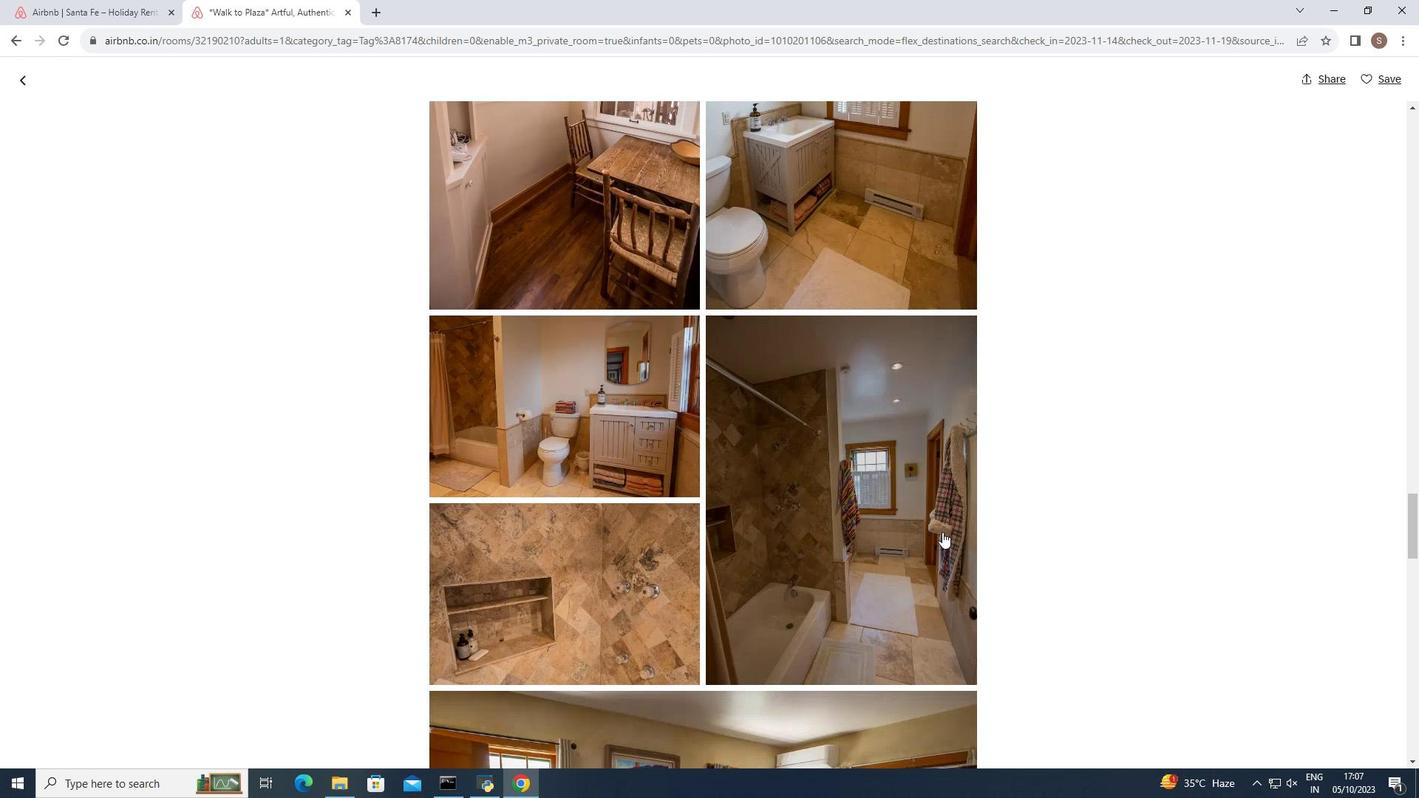 
Action: Mouse scrolled (942, 531) with delta (0, 0)
Screenshot: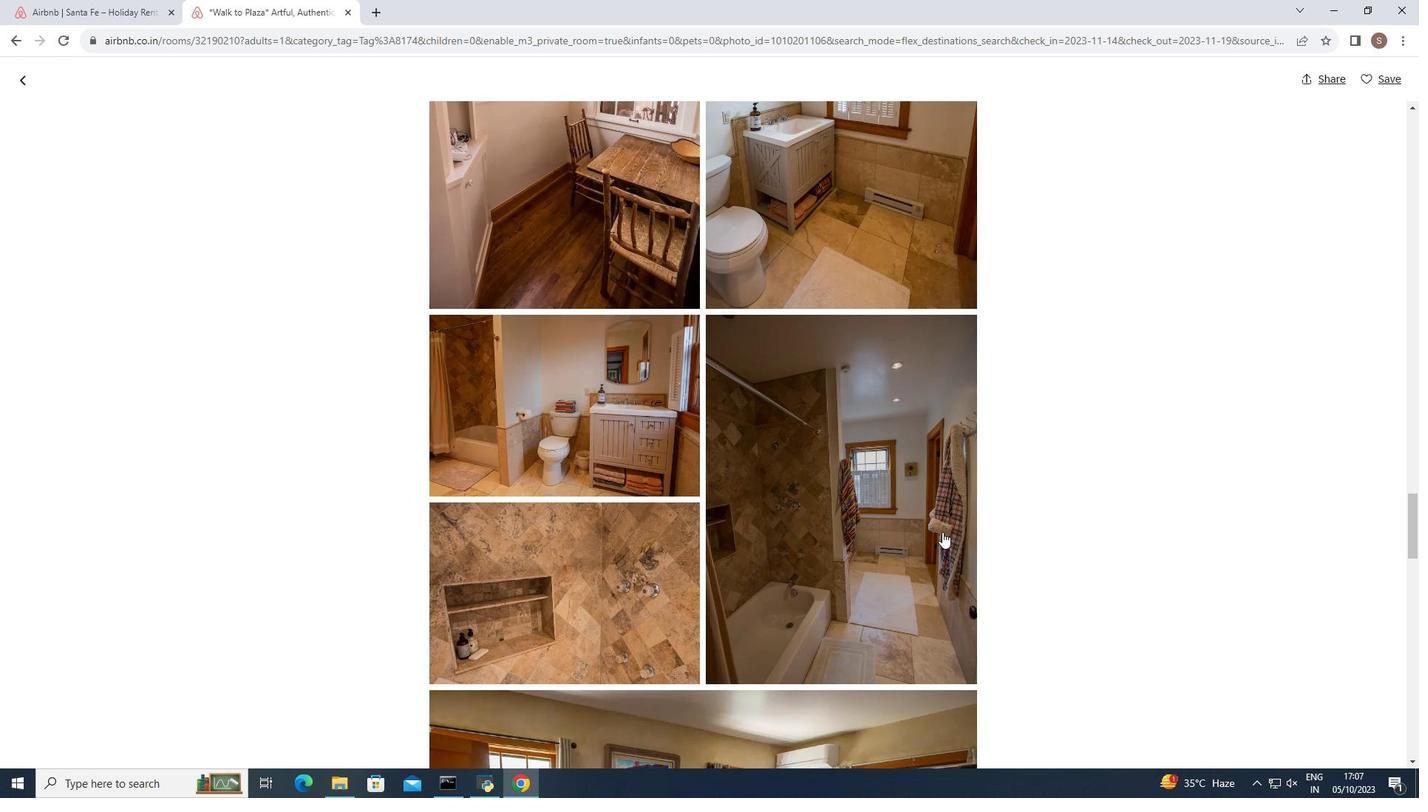 
Action: Mouse scrolled (942, 531) with delta (0, 0)
Screenshot: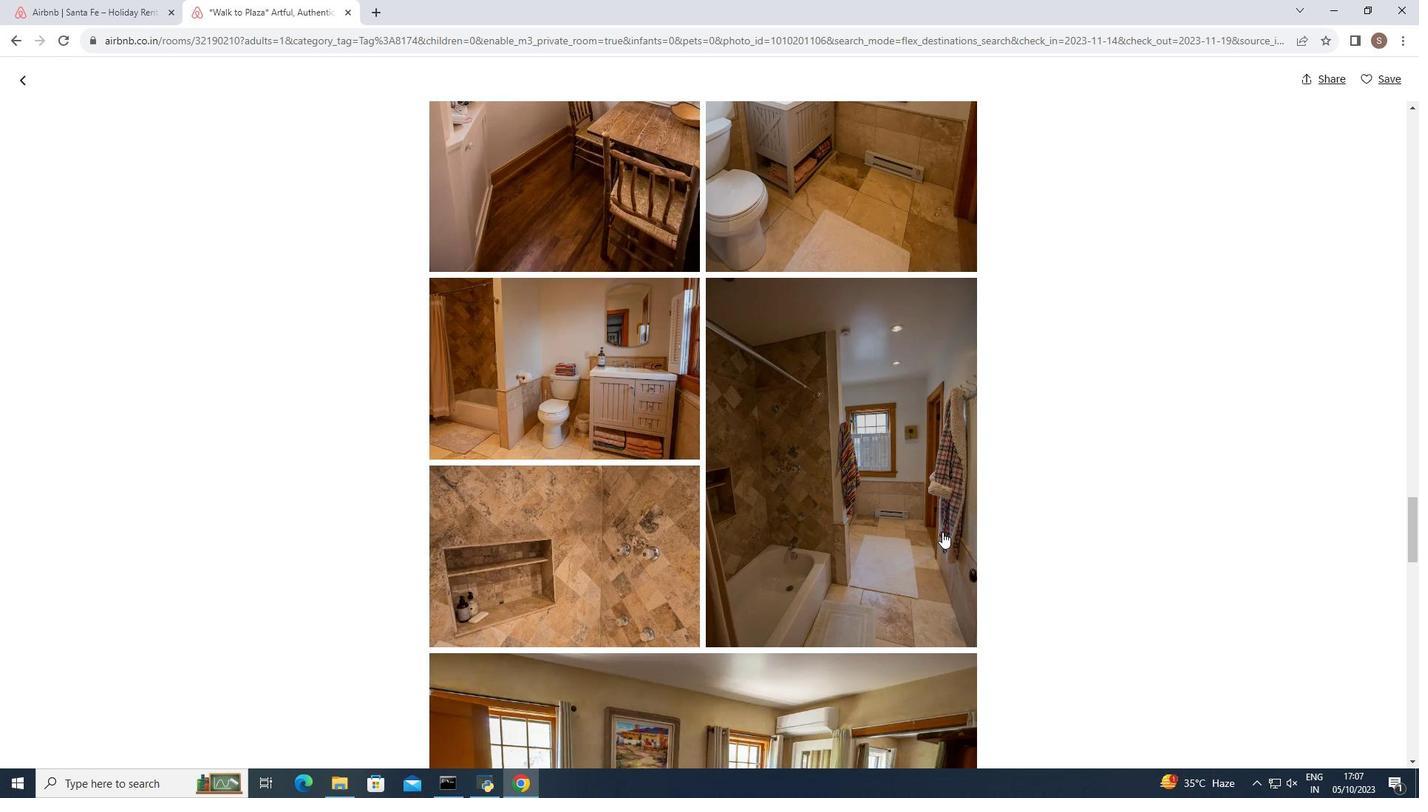 
Action: Mouse scrolled (942, 531) with delta (0, 0)
Screenshot: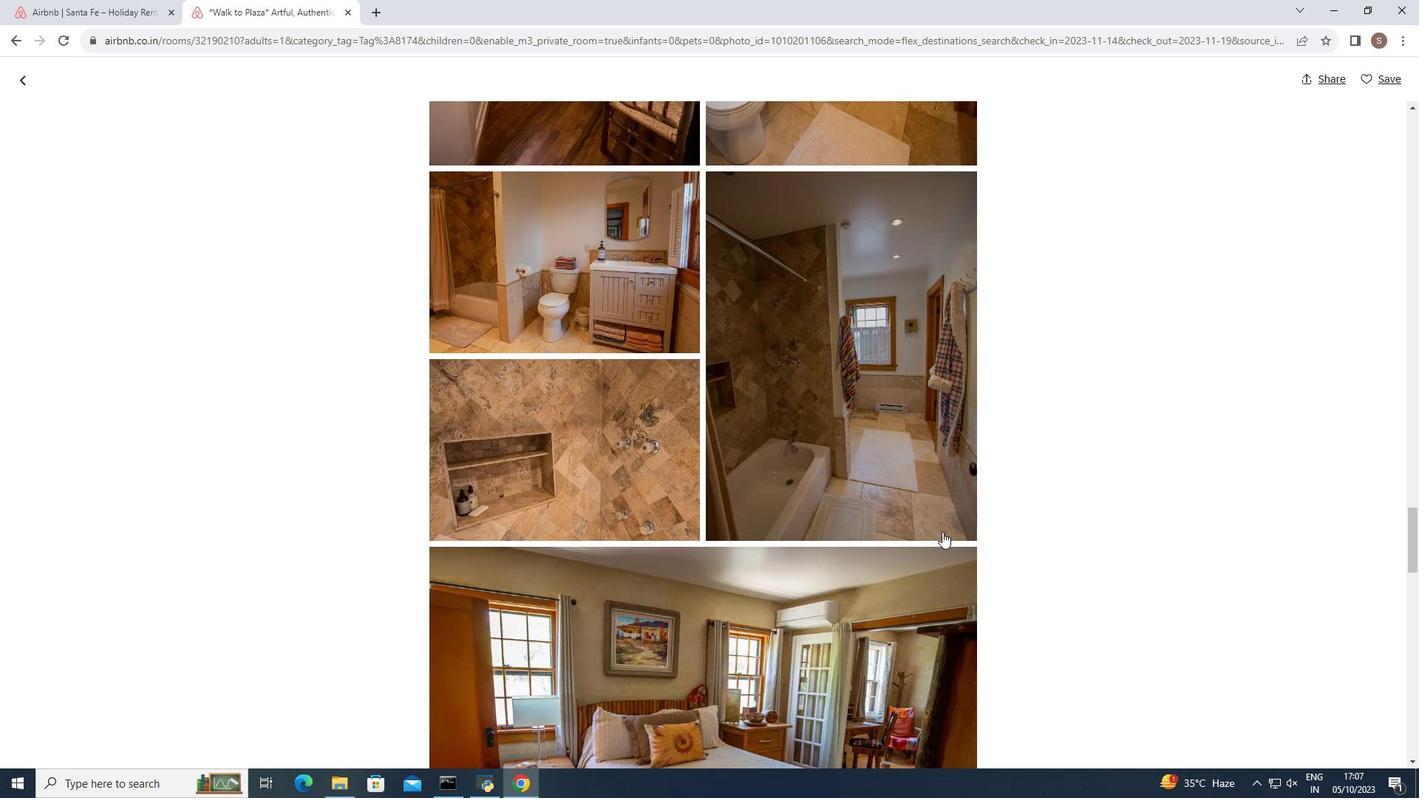 
Action: Mouse scrolled (942, 531) with delta (0, 0)
Screenshot: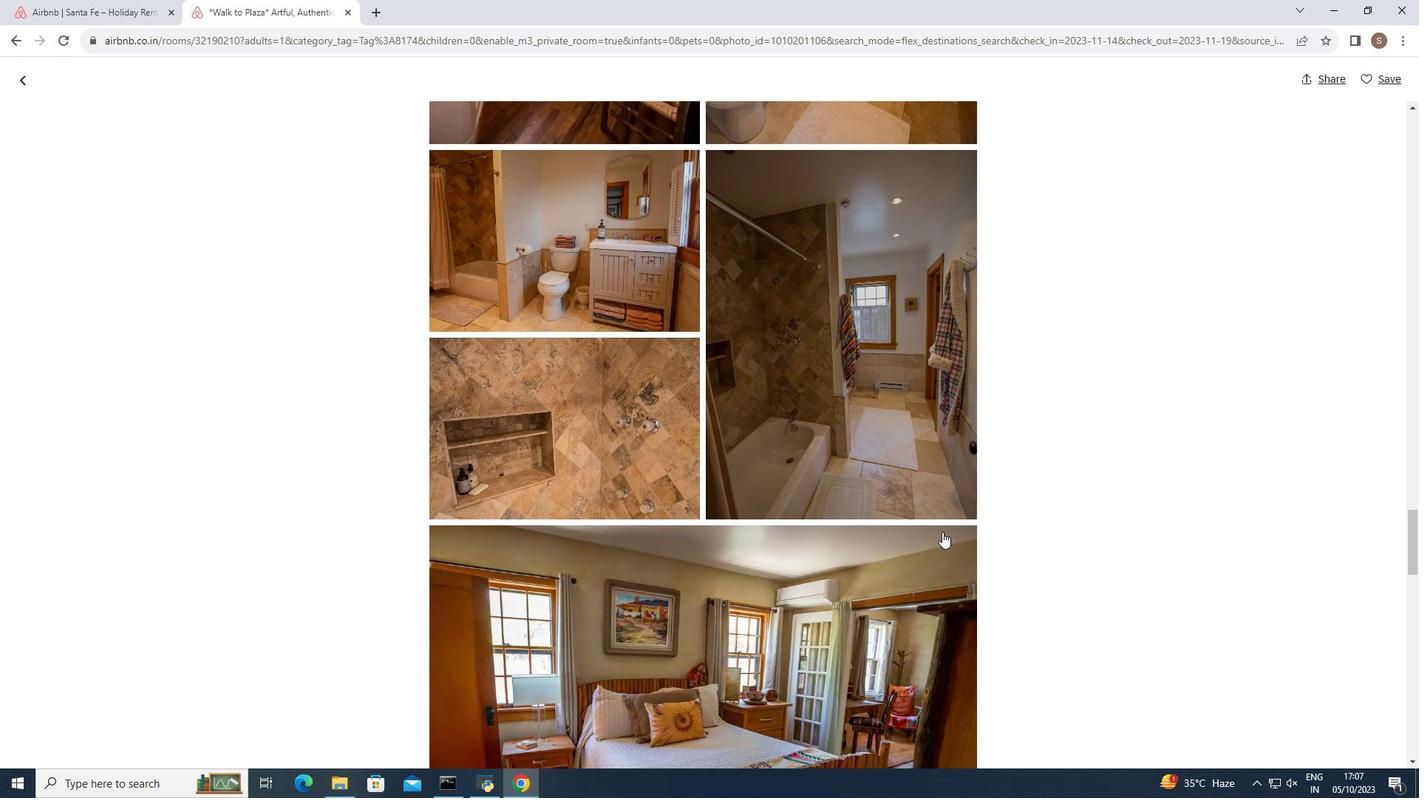 
Action: Mouse scrolled (942, 531) with delta (0, 0)
Screenshot: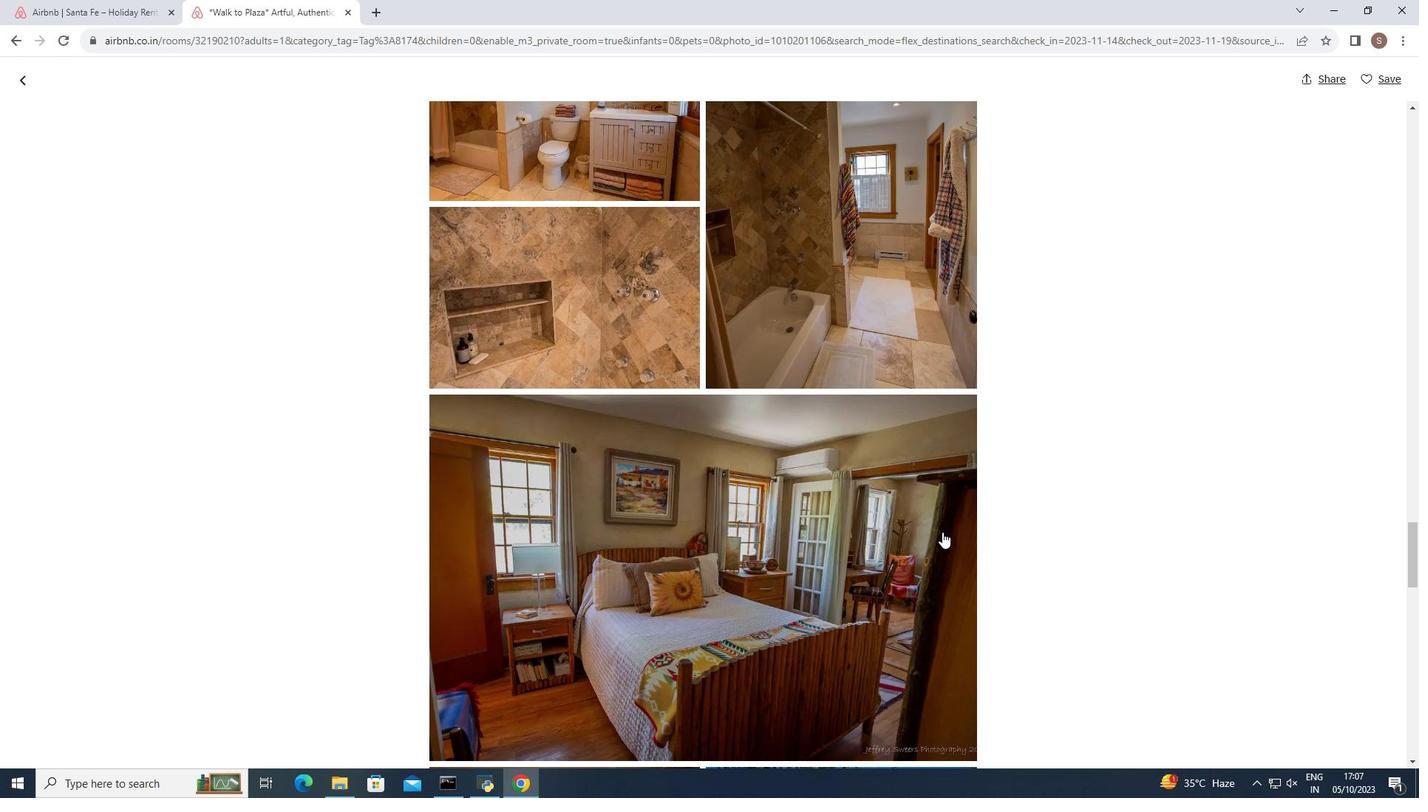 
Action: Mouse scrolled (942, 531) with delta (0, 0)
Screenshot: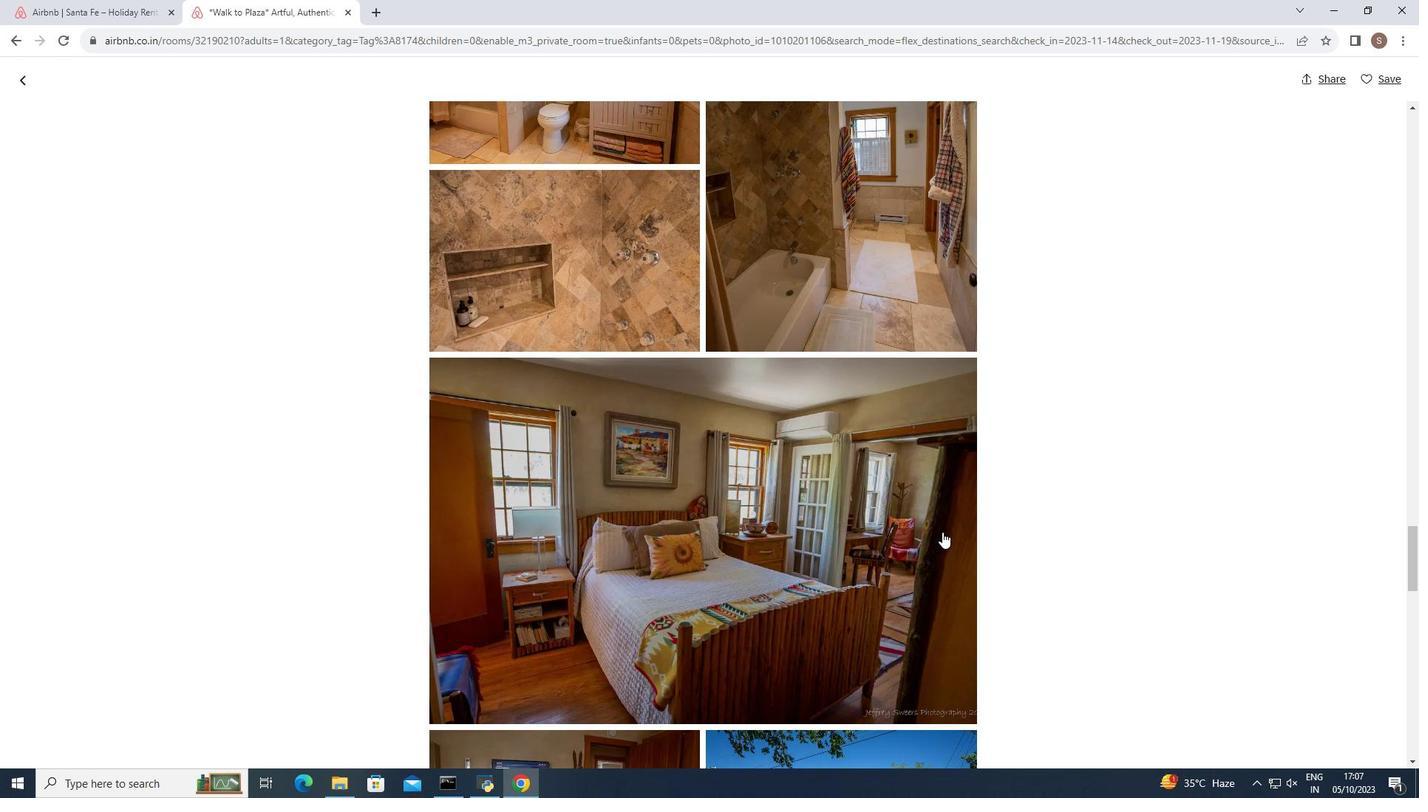 
Action: Mouse scrolled (942, 531) with delta (0, 0)
Screenshot: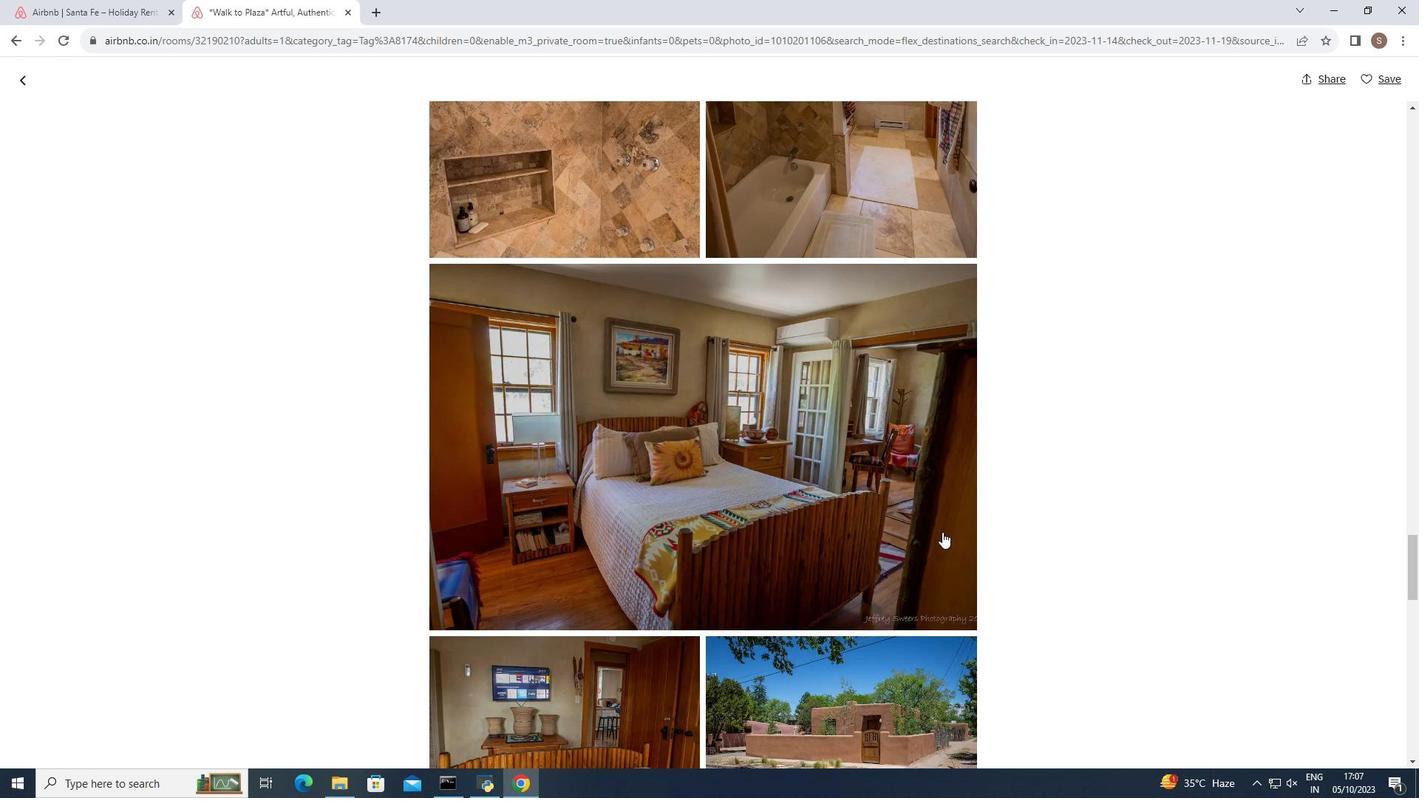 
Action: Mouse scrolled (942, 531) with delta (0, 0)
Screenshot: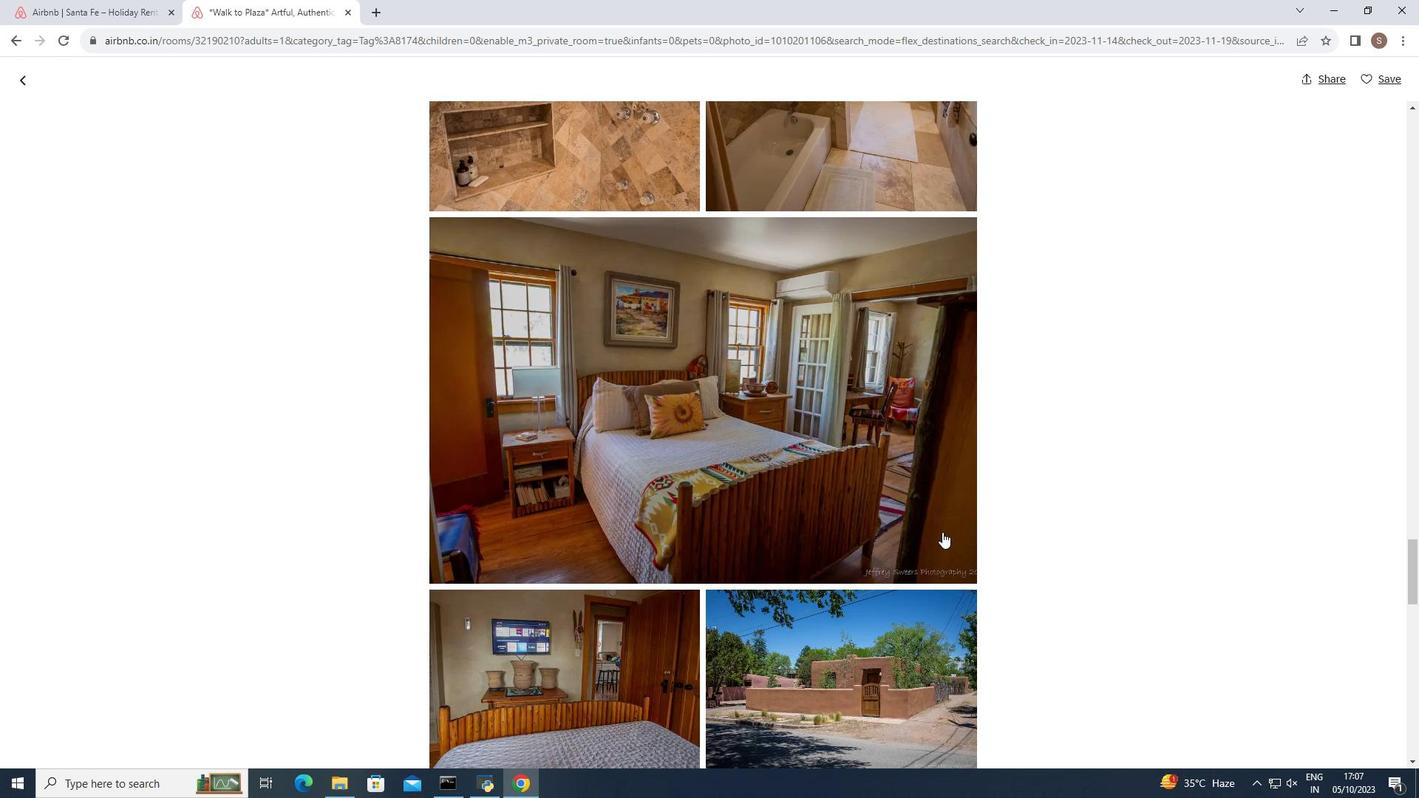 
Action: Mouse scrolled (942, 531) with delta (0, 0)
Screenshot: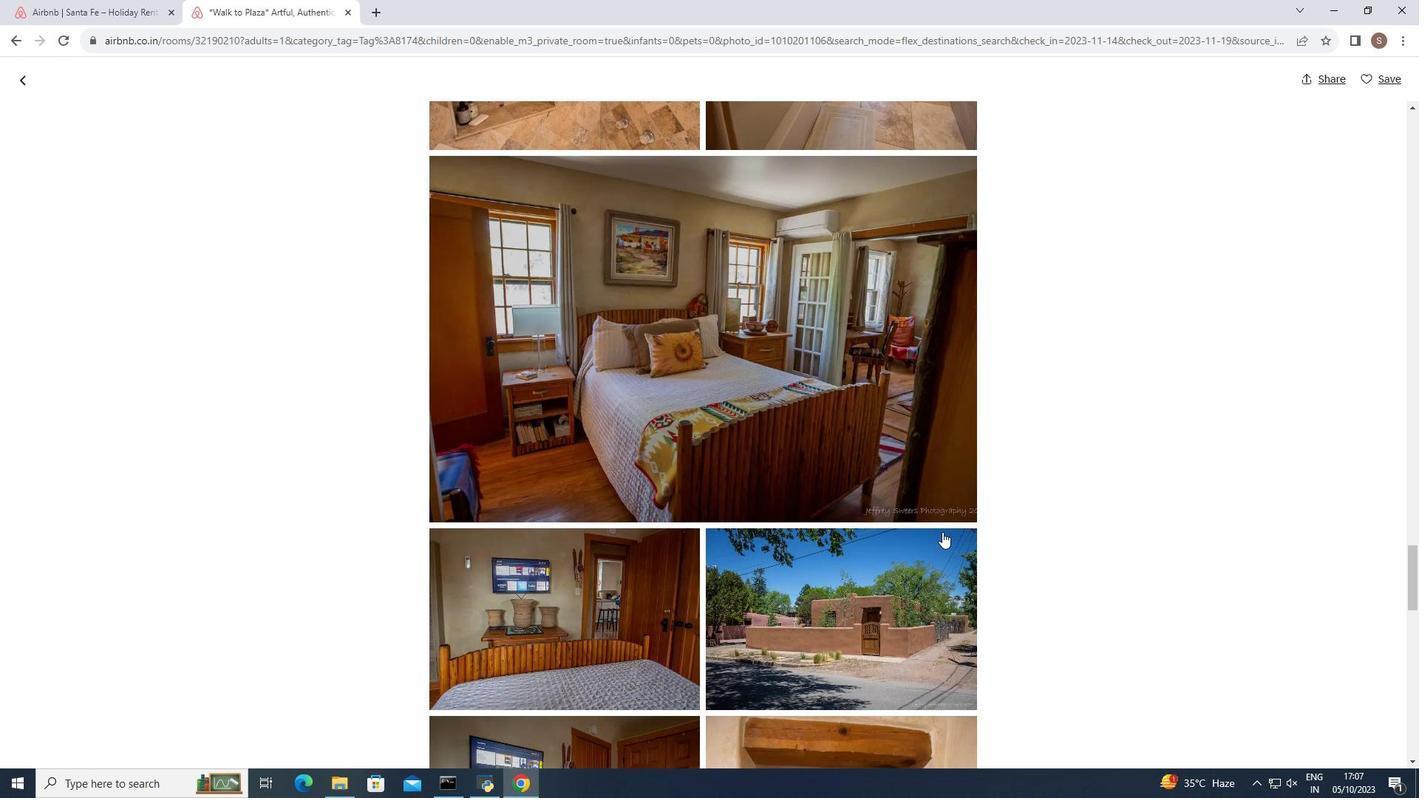 
Action: Mouse moved to (942, 532)
Screenshot: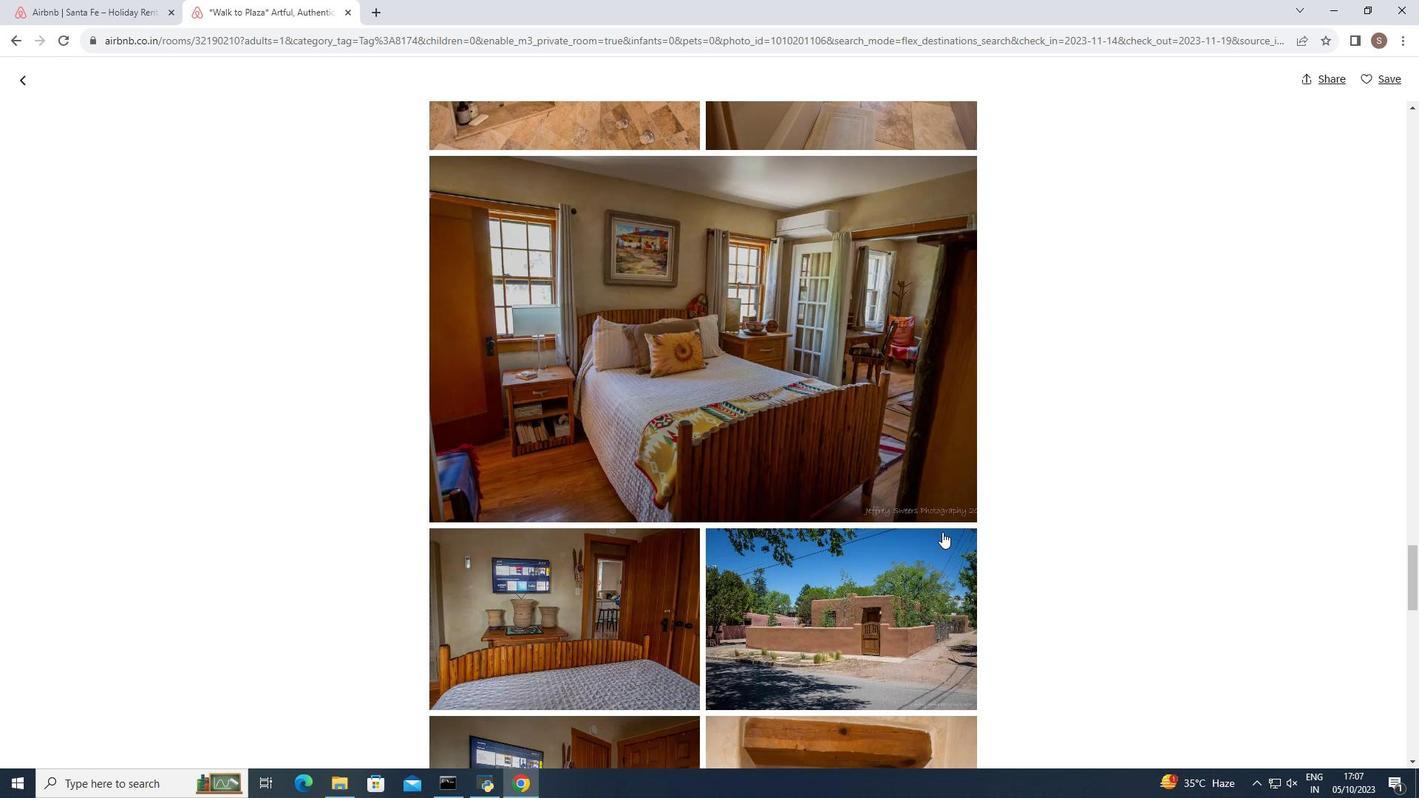 
Action: Mouse scrolled (942, 531) with delta (0, 0)
Screenshot: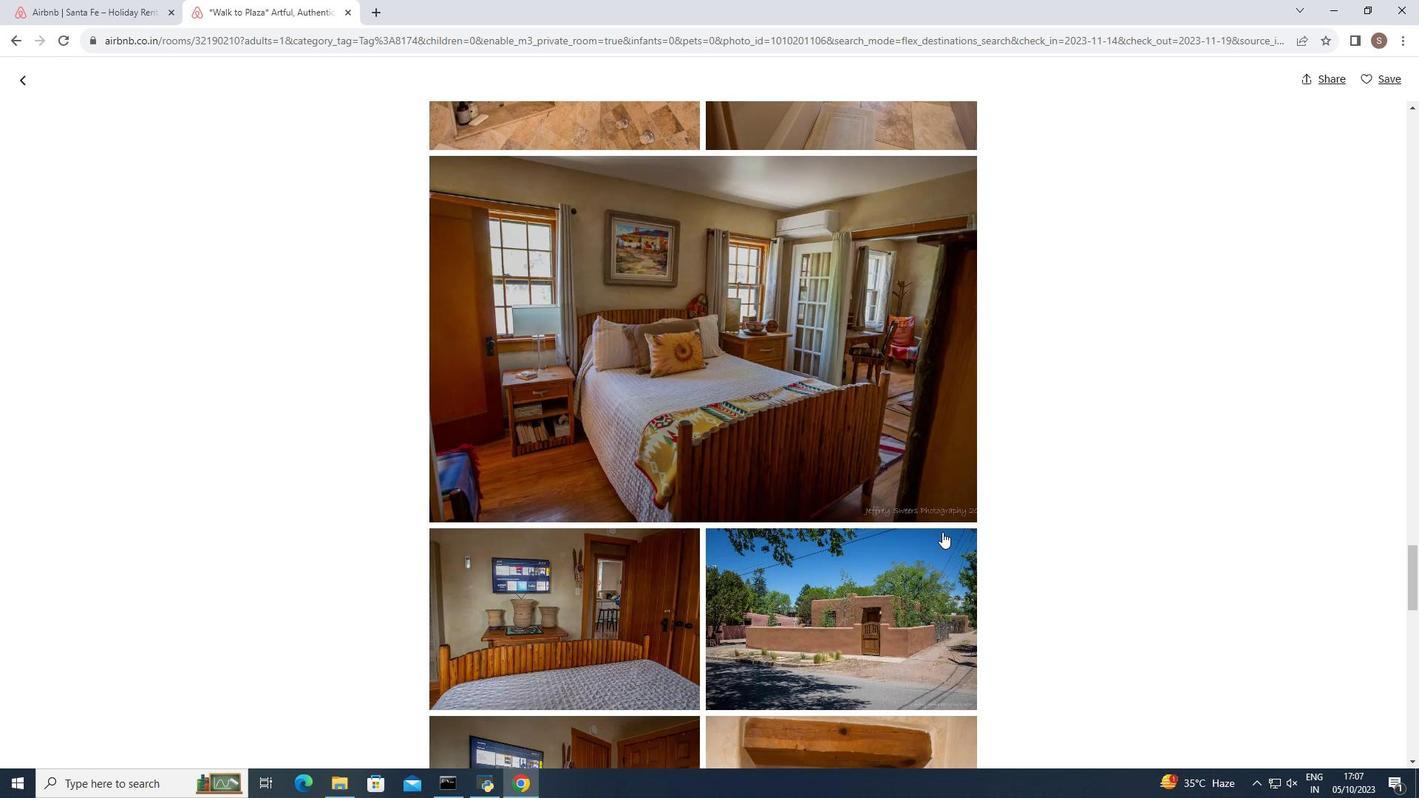 
Action: Mouse moved to (941, 532)
Screenshot: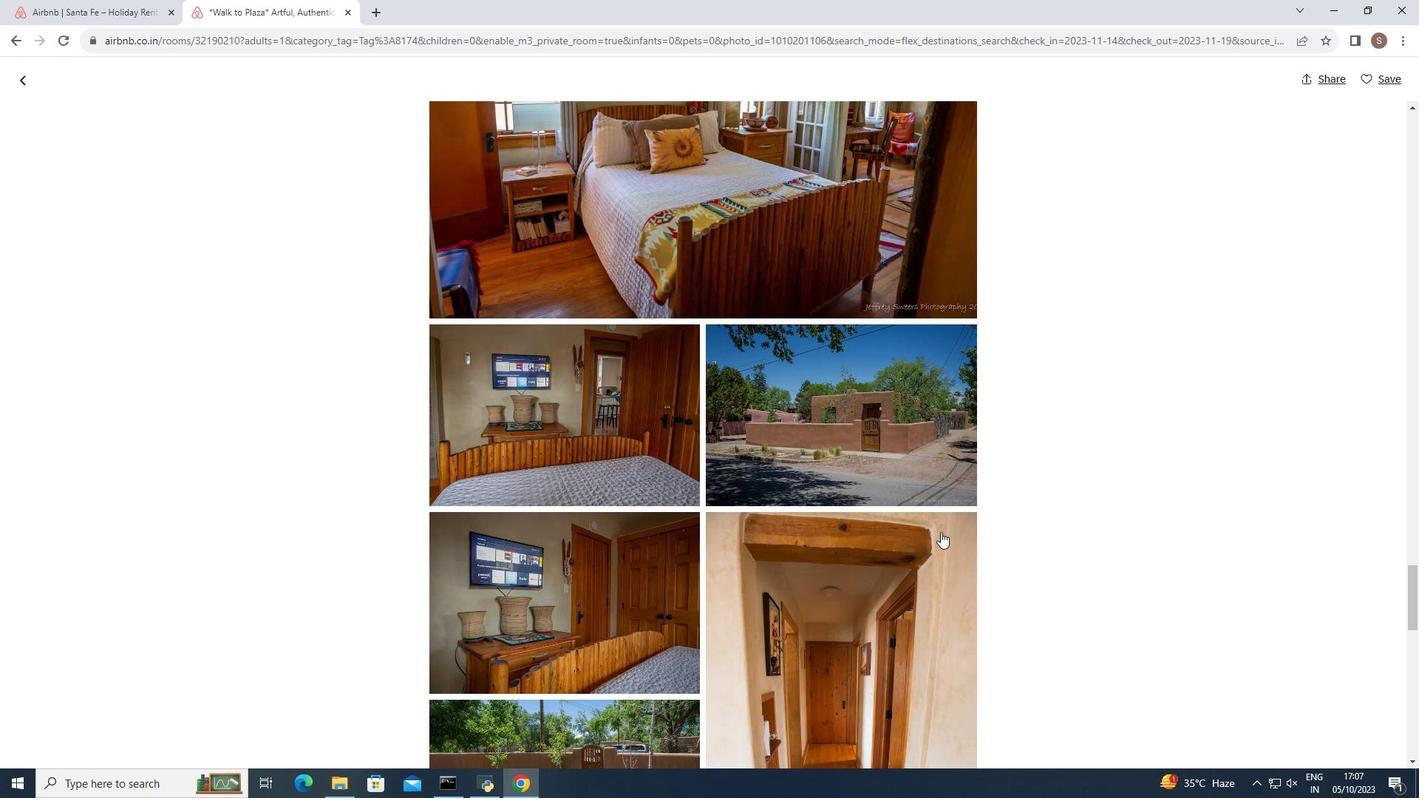 
Action: Mouse scrolled (941, 531) with delta (0, 0)
Screenshot: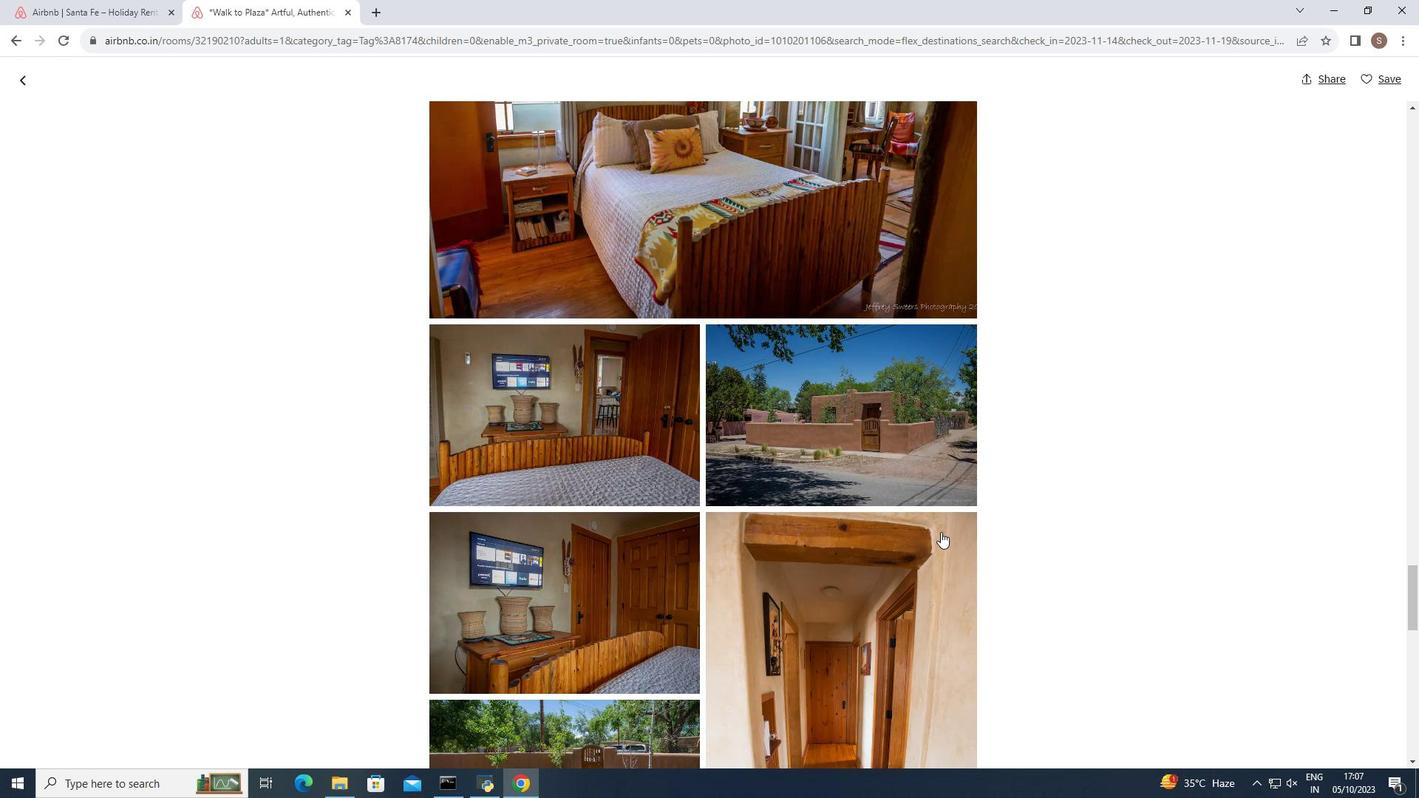 
Action: Mouse scrolled (941, 531) with delta (0, 0)
Screenshot: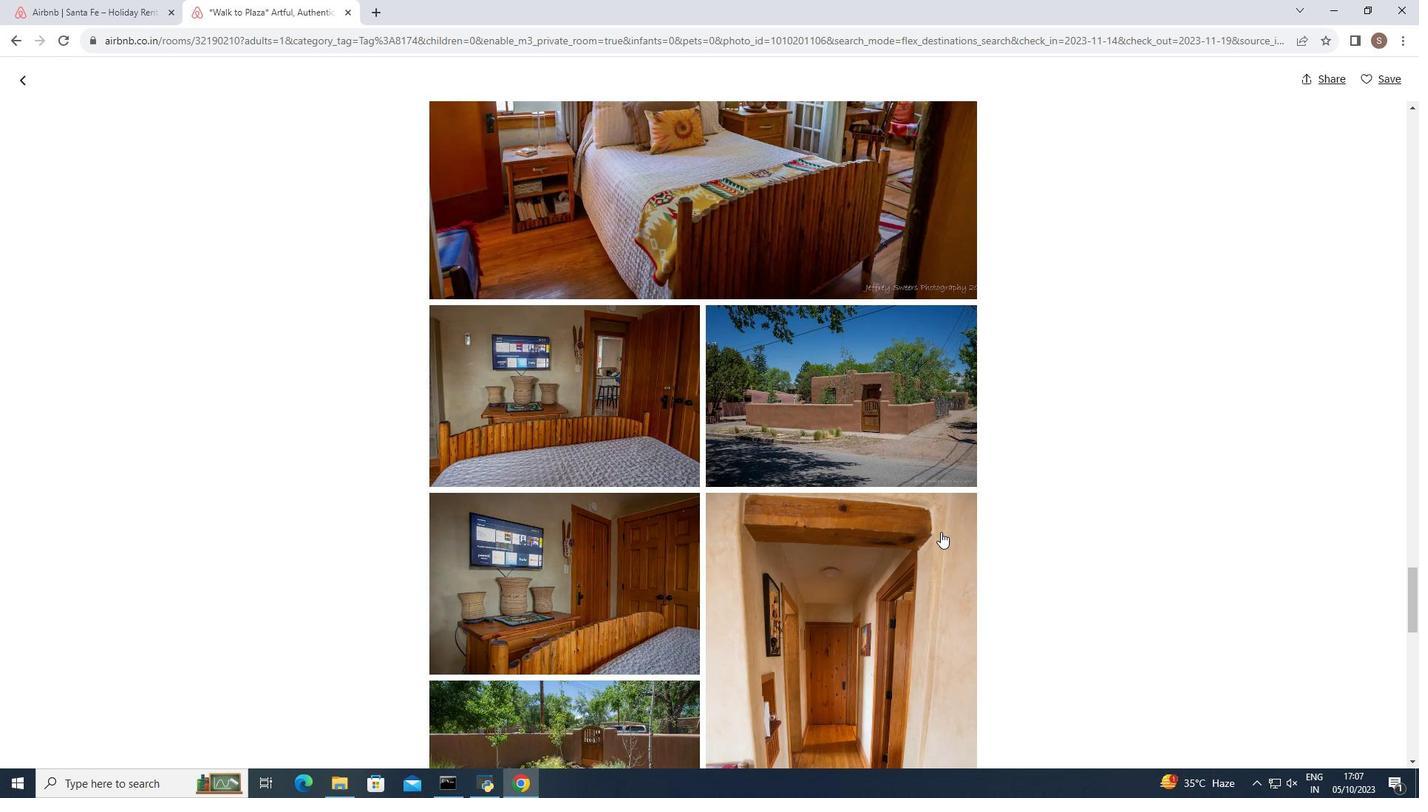 
Action: Mouse scrolled (941, 531) with delta (0, 0)
Screenshot: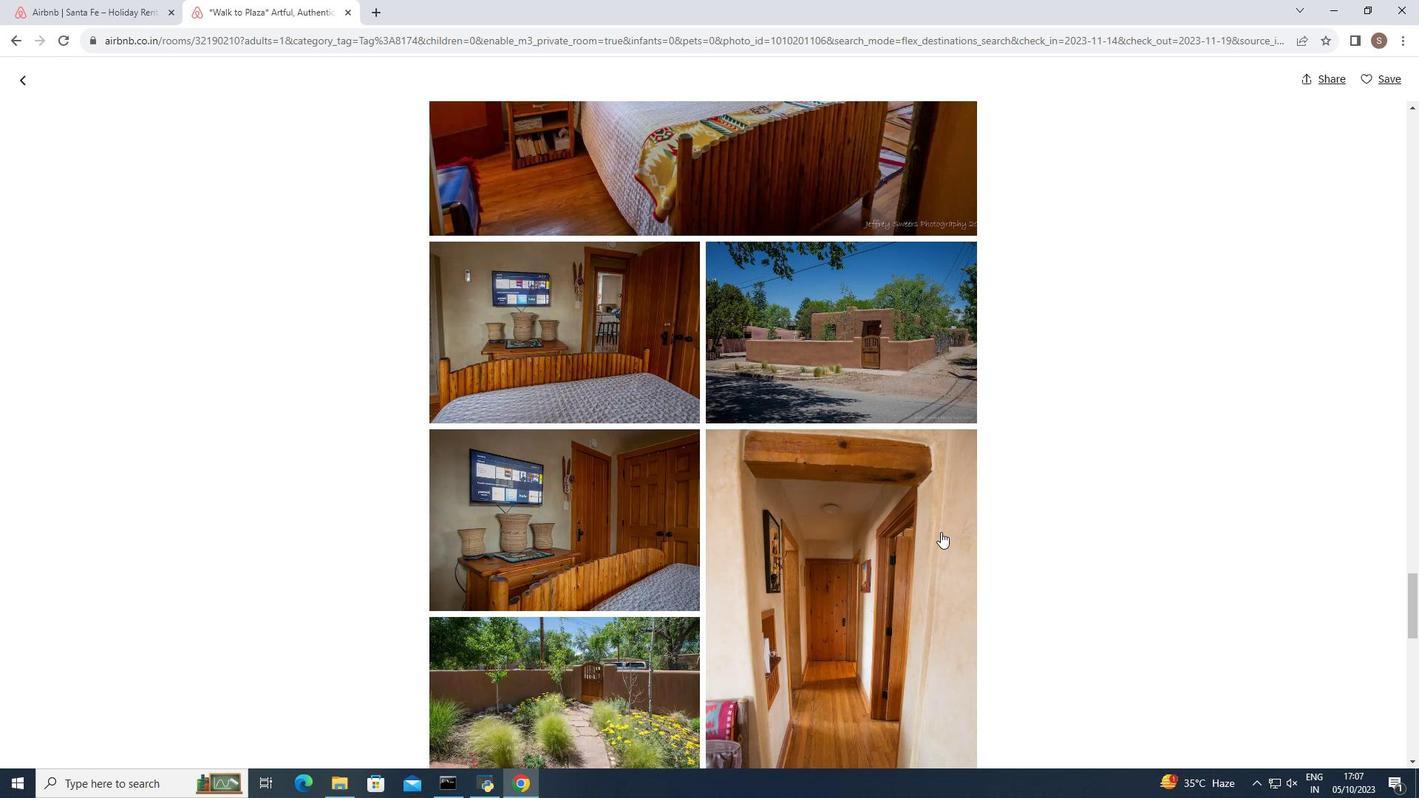 
Action: Mouse scrolled (941, 531) with delta (0, 0)
Screenshot: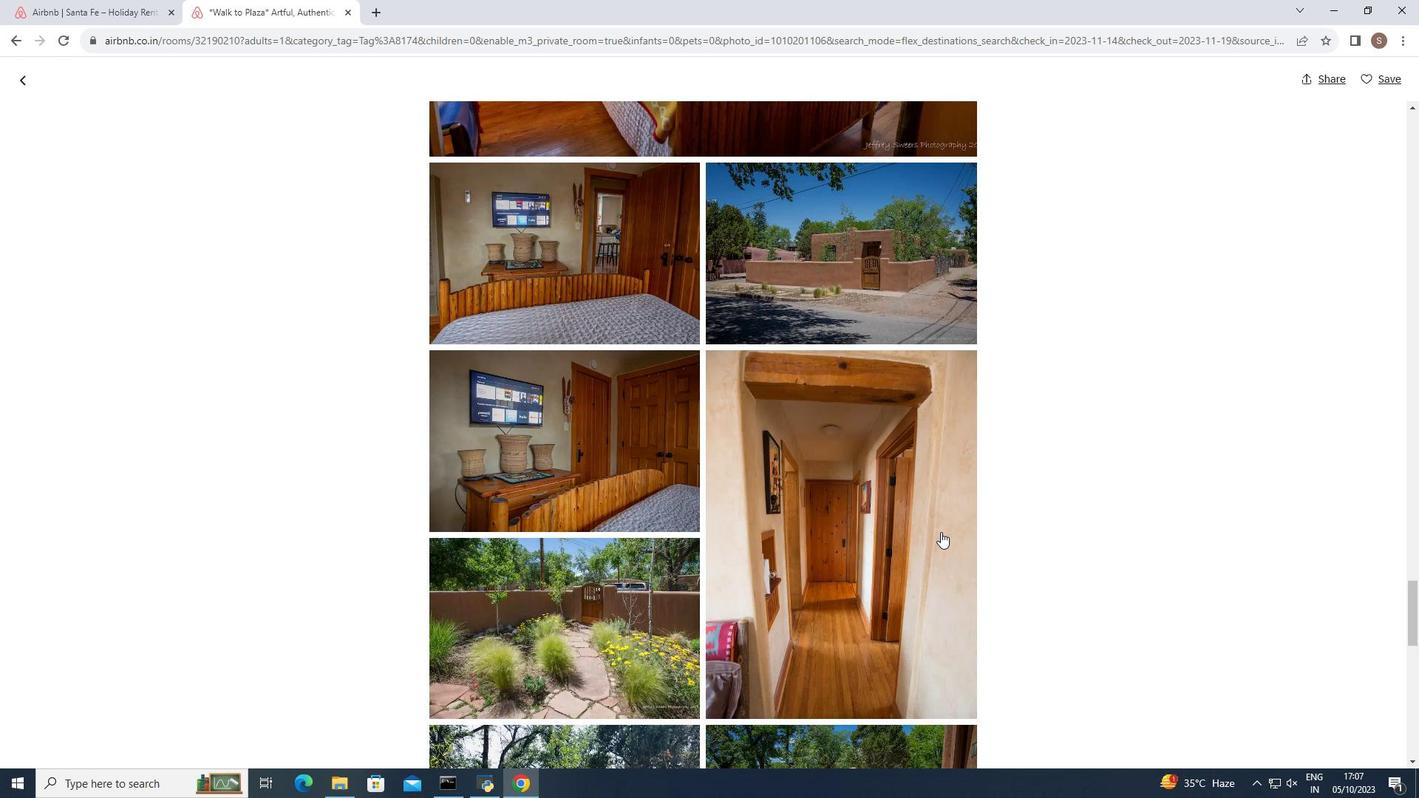 
Action: Mouse moved to (942, 532)
Screenshot: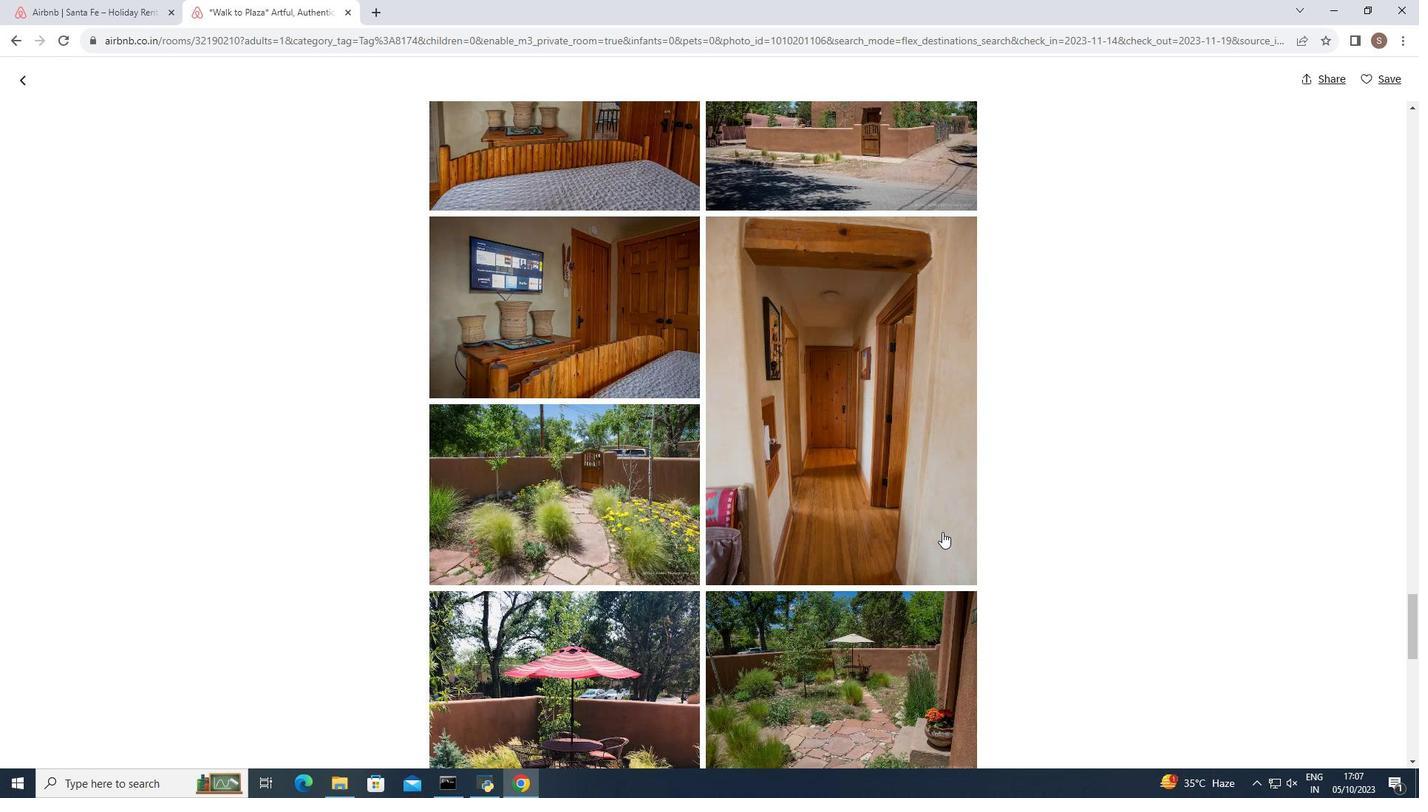 
Action: Mouse scrolled (942, 531) with delta (0, 0)
Screenshot: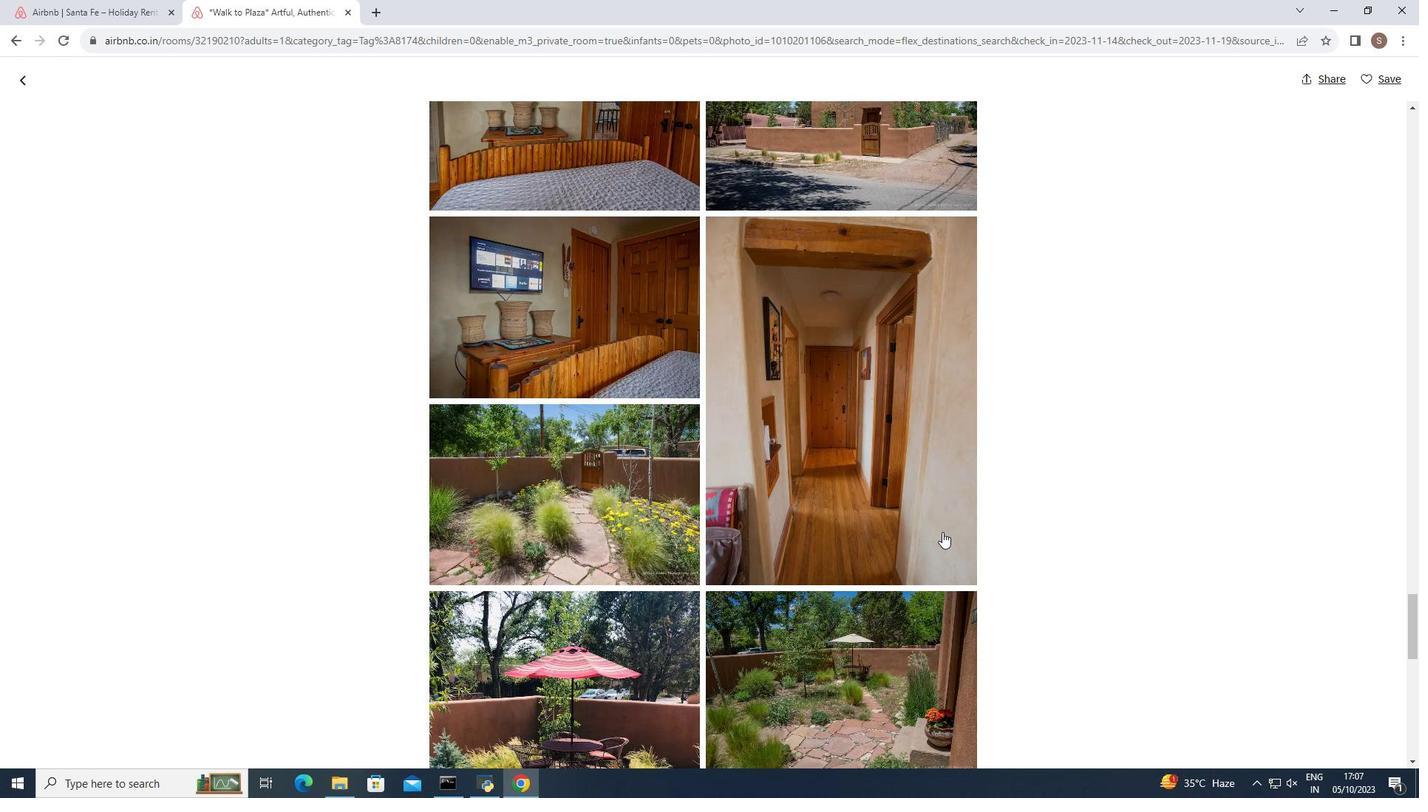 
Action: Mouse scrolled (942, 531) with delta (0, 0)
Screenshot: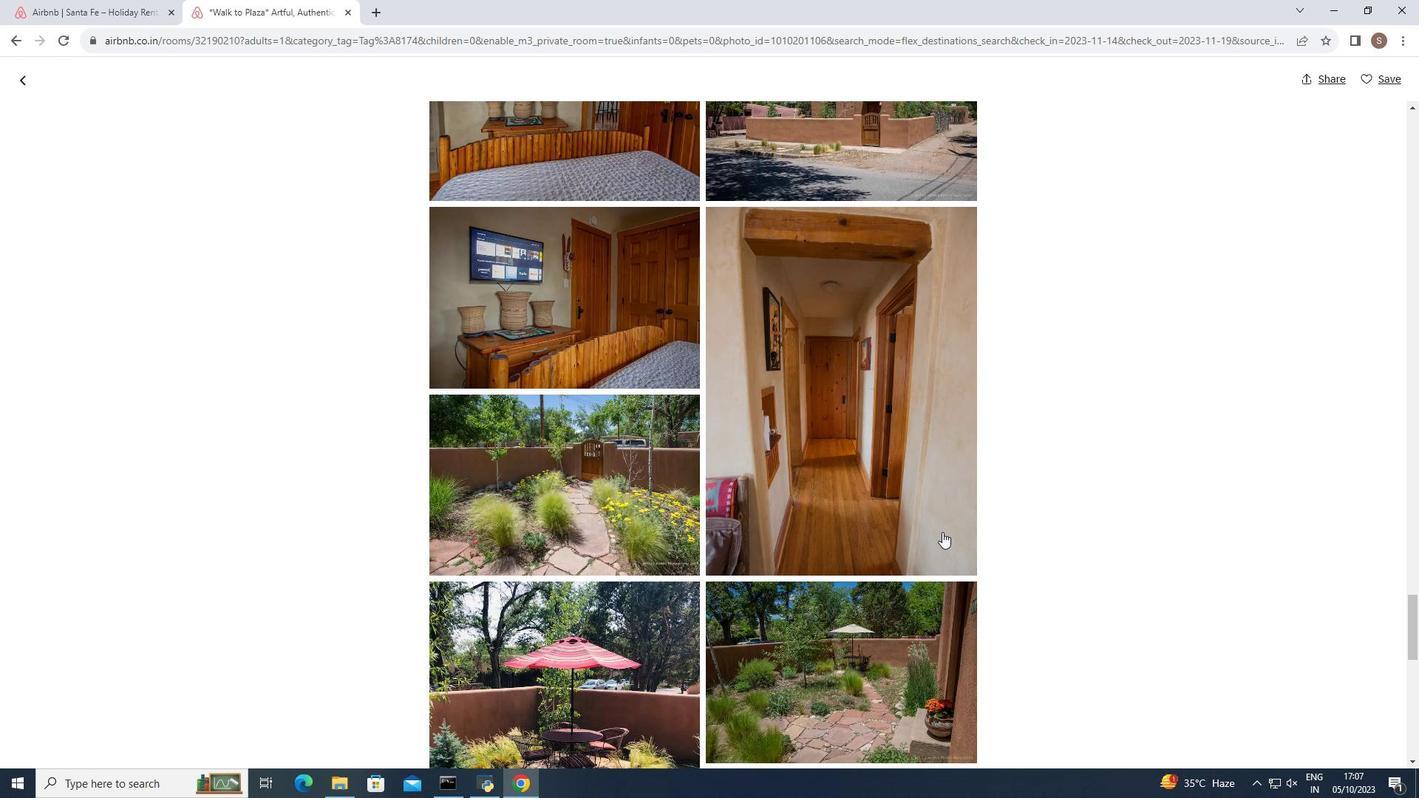
Action: Mouse scrolled (942, 531) with delta (0, 0)
Screenshot: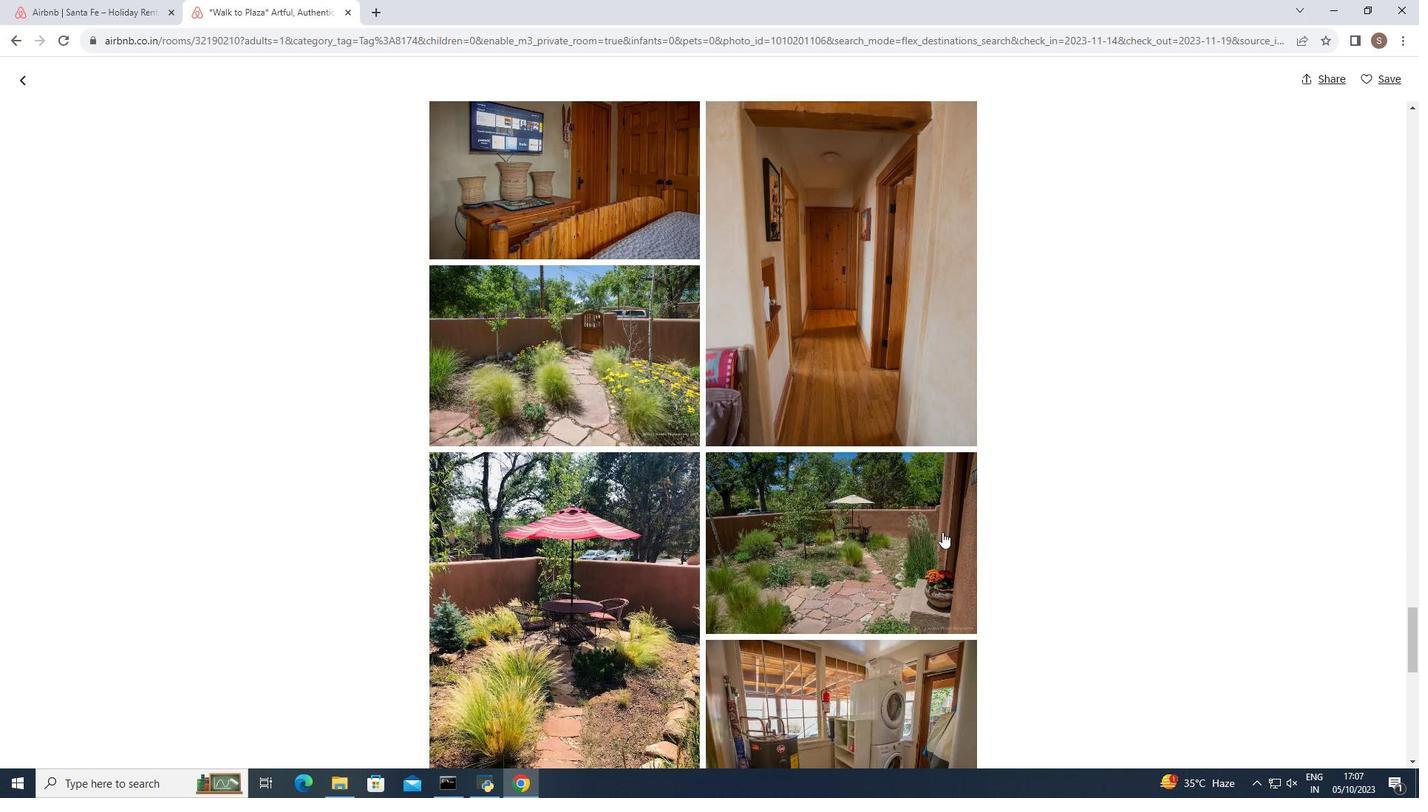 
Action: Mouse scrolled (942, 531) with delta (0, 0)
Screenshot: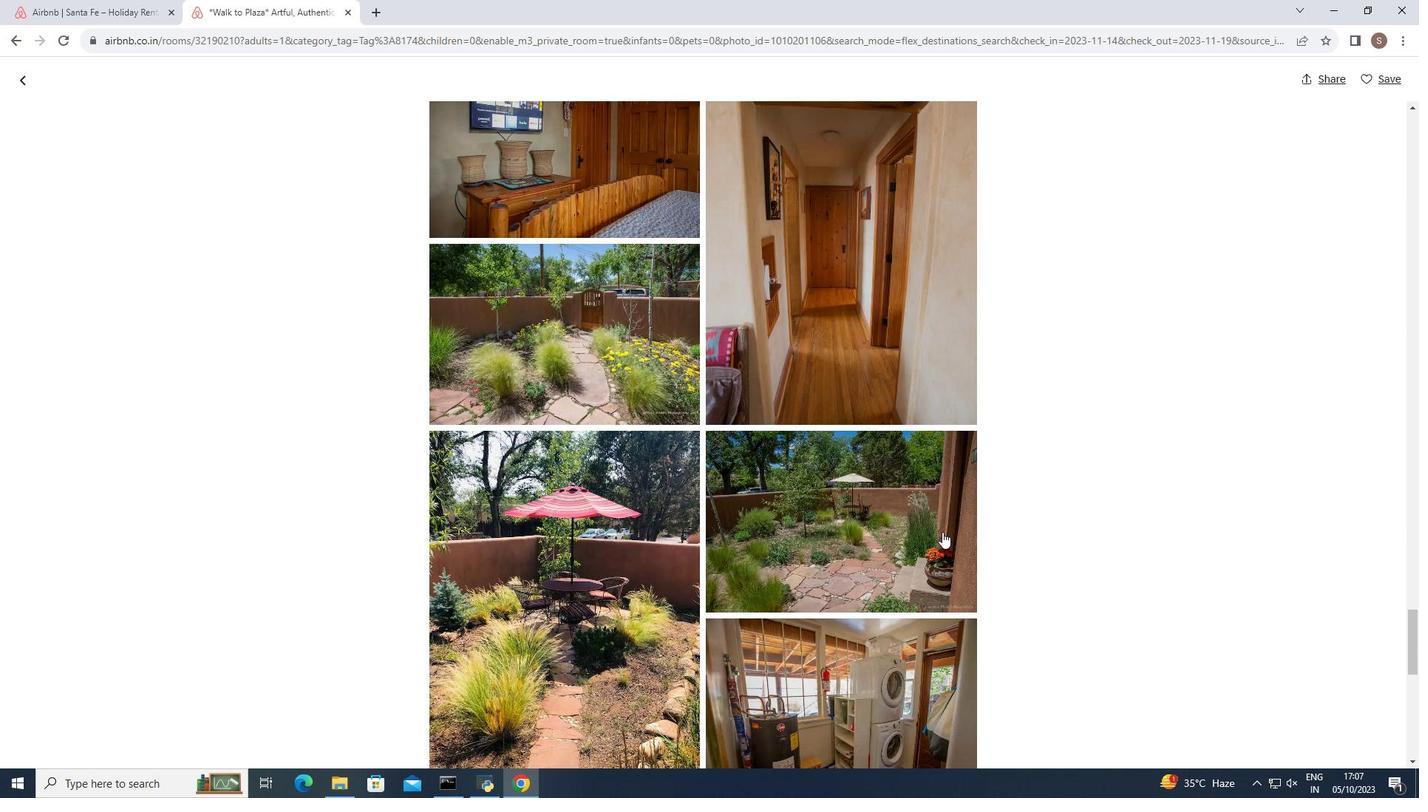 
Action: Mouse moved to (943, 532)
Screenshot: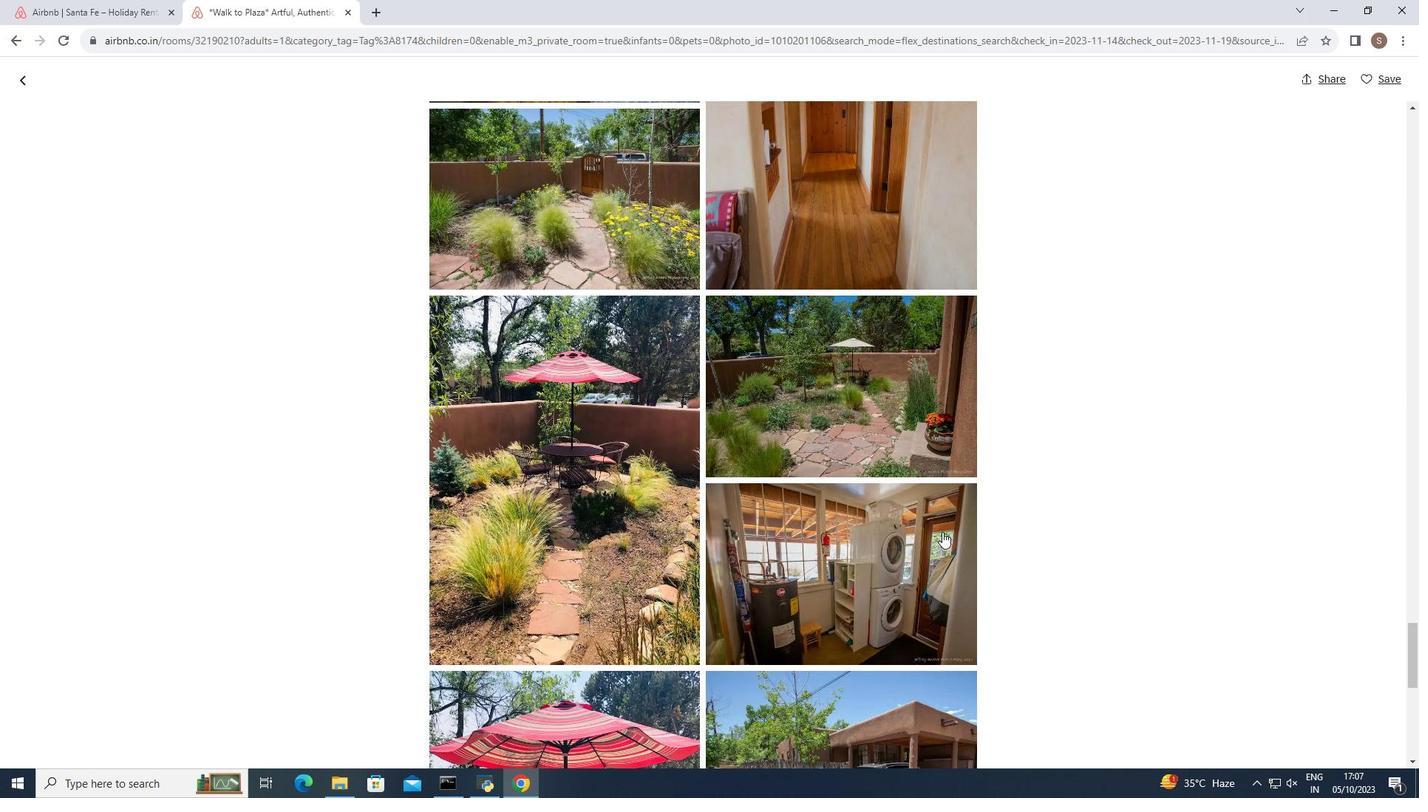 
Action: Mouse scrolled (943, 531) with delta (0, 0)
Screenshot: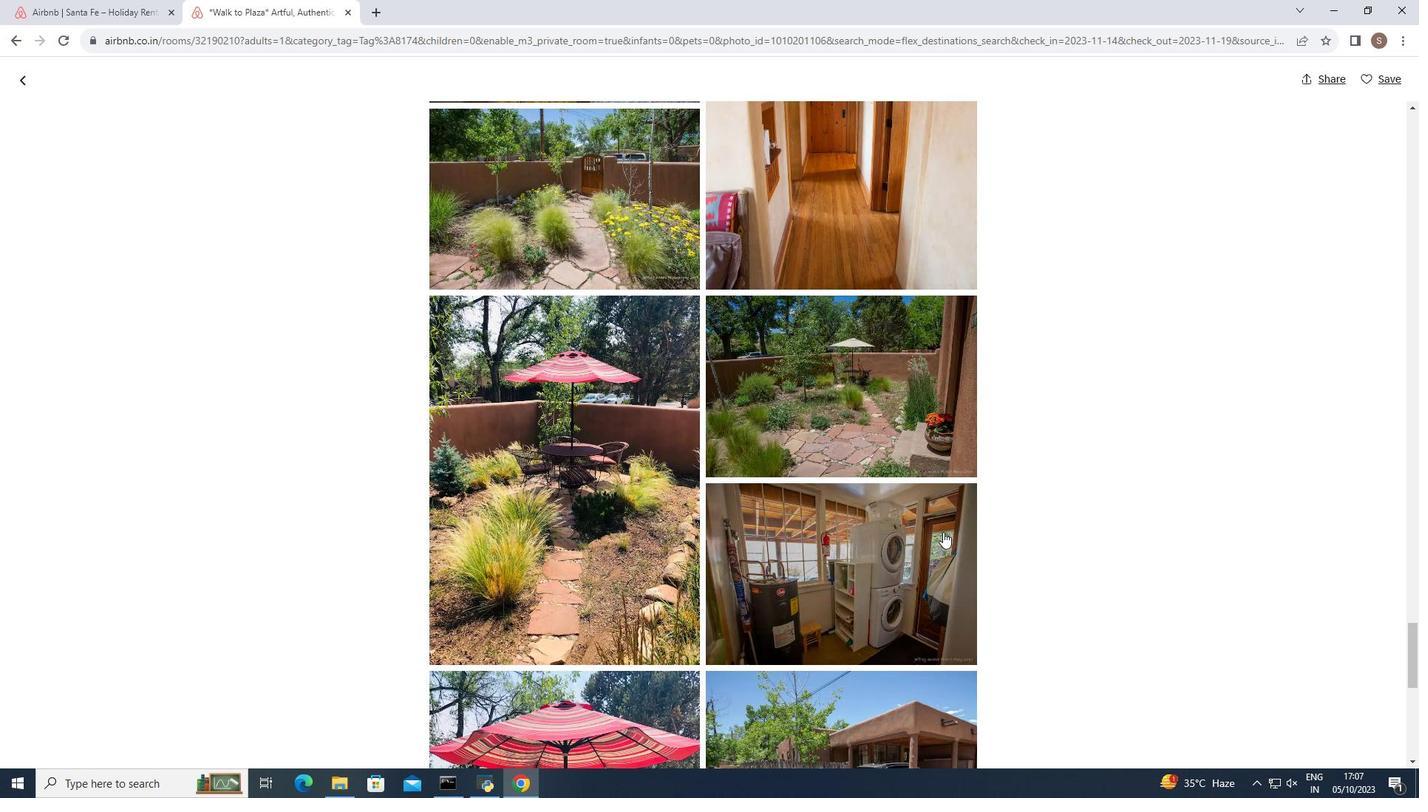 
Action: Mouse scrolled (943, 531) with delta (0, 0)
Screenshot: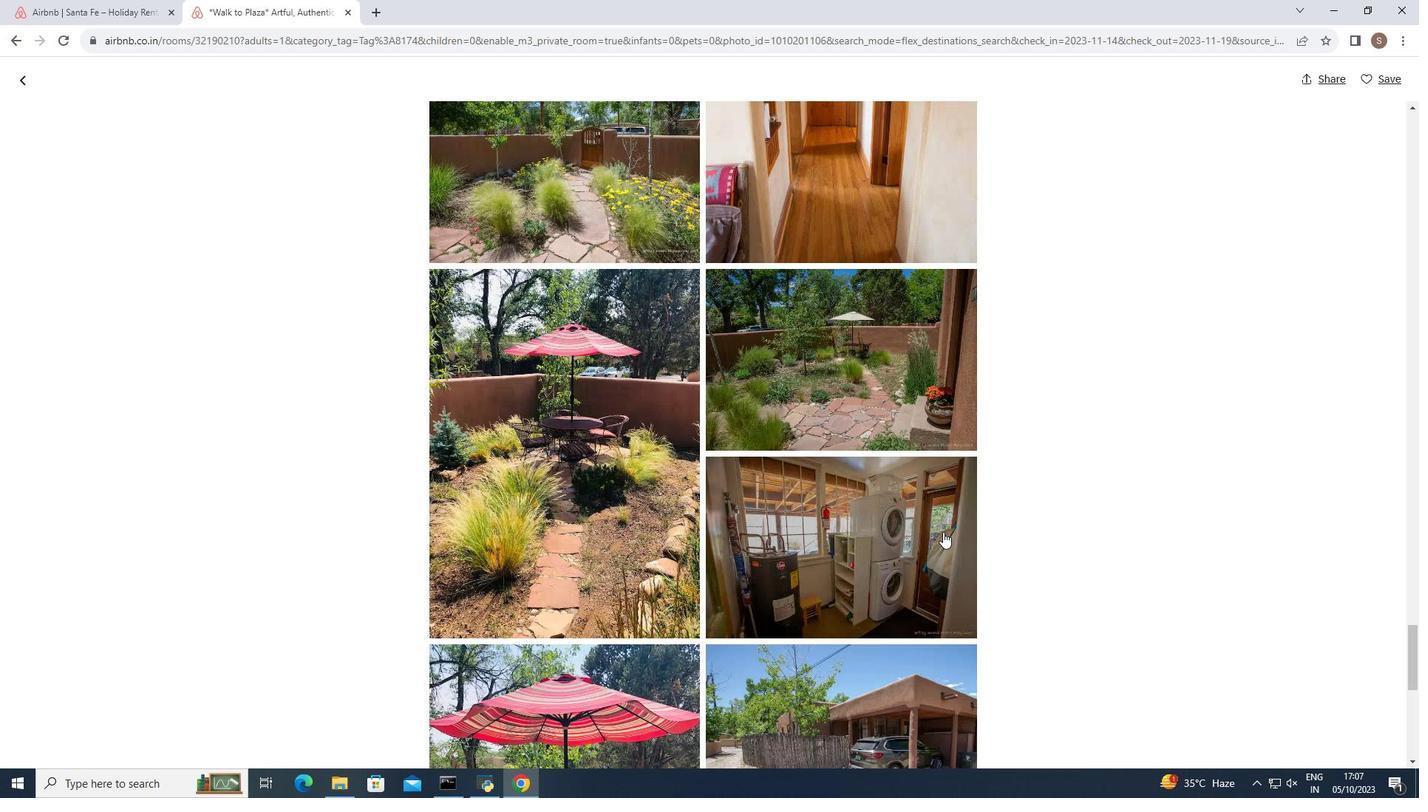 
Action: Mouse scrolled (943, 531) with delta (0, 0)
Screenshot: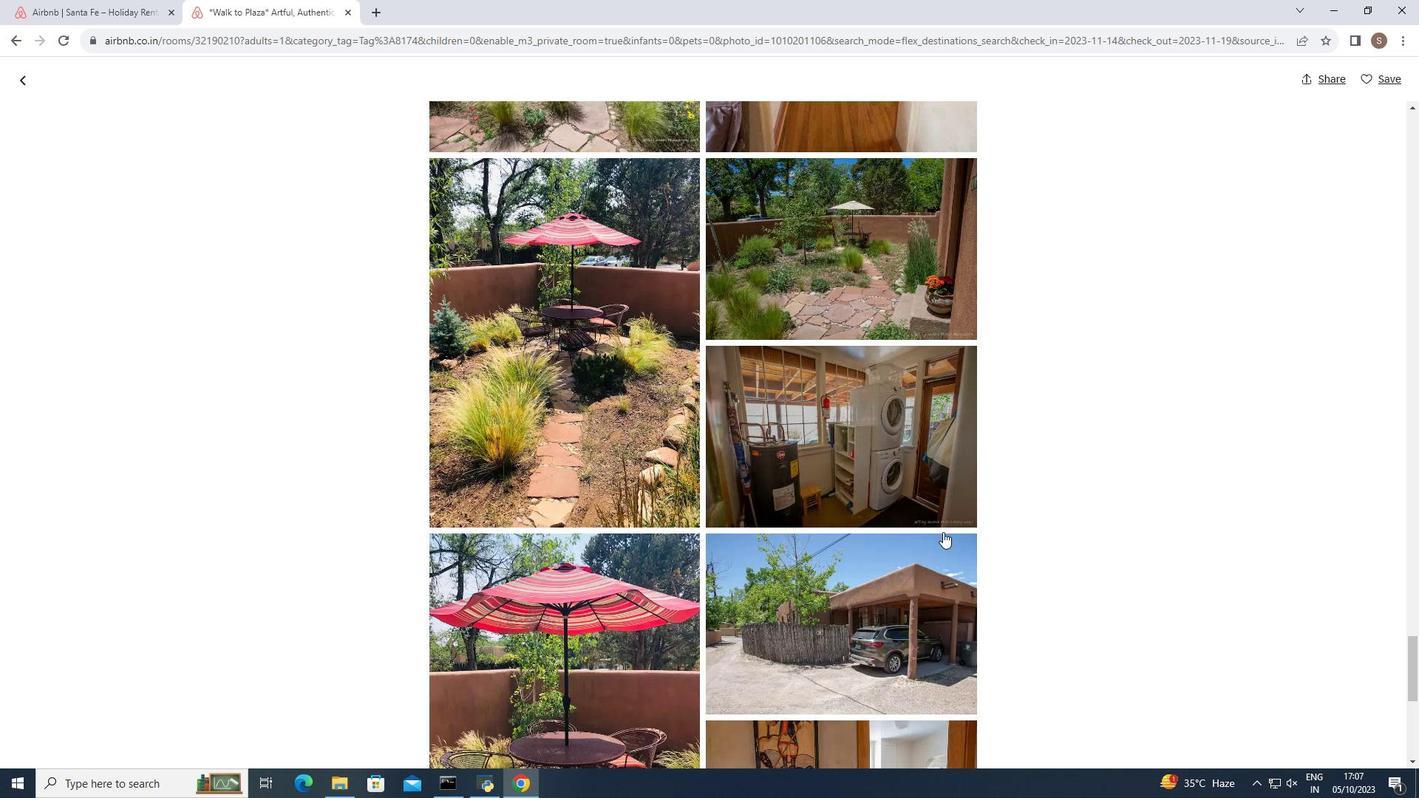 
Action: Mouse scrolled (943, 531) with delta (0, 0)
Screenshot: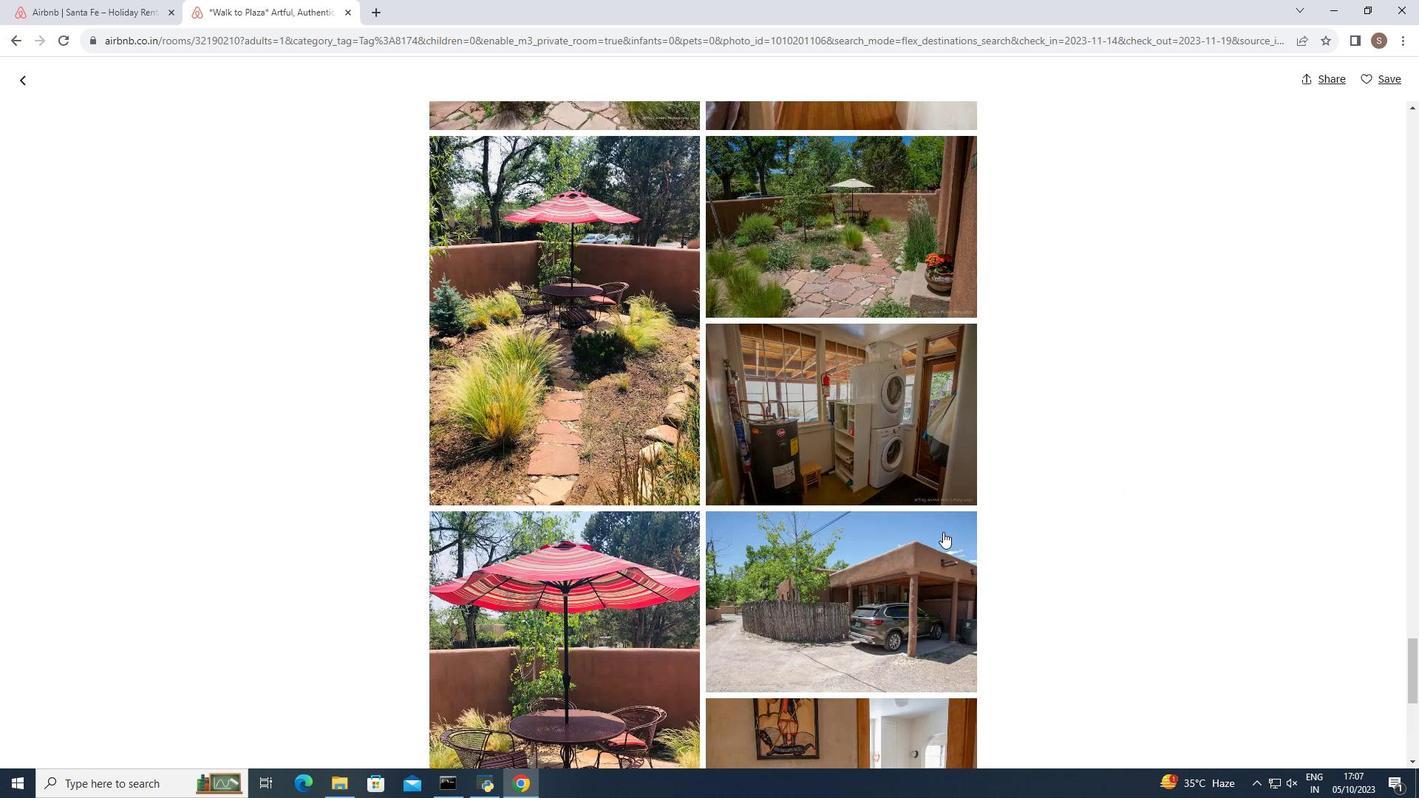
Action: Mouse moved to (944, 531)
Screenshot: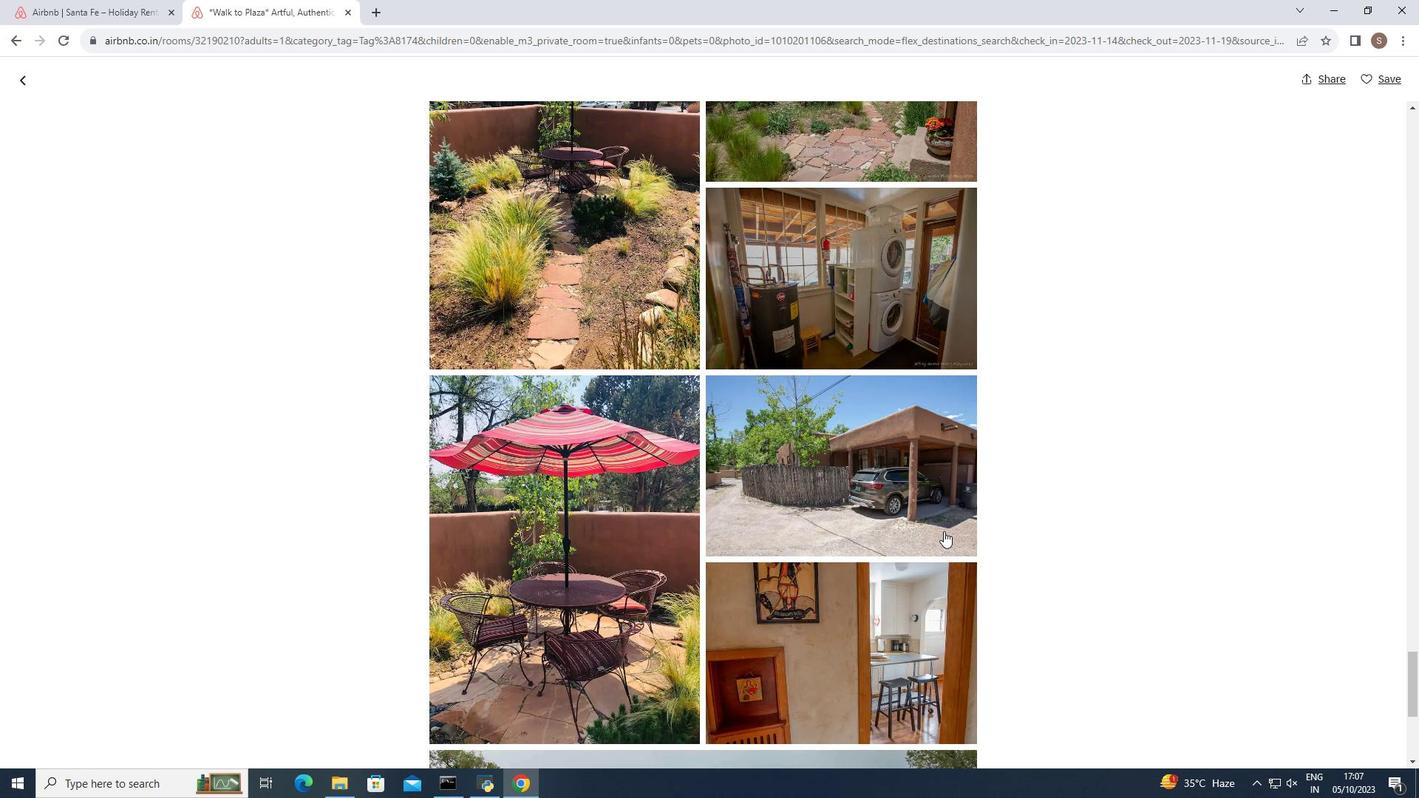 
Action: Mouse scrolled (944, 531) with delta (0, 0)
Screenshot: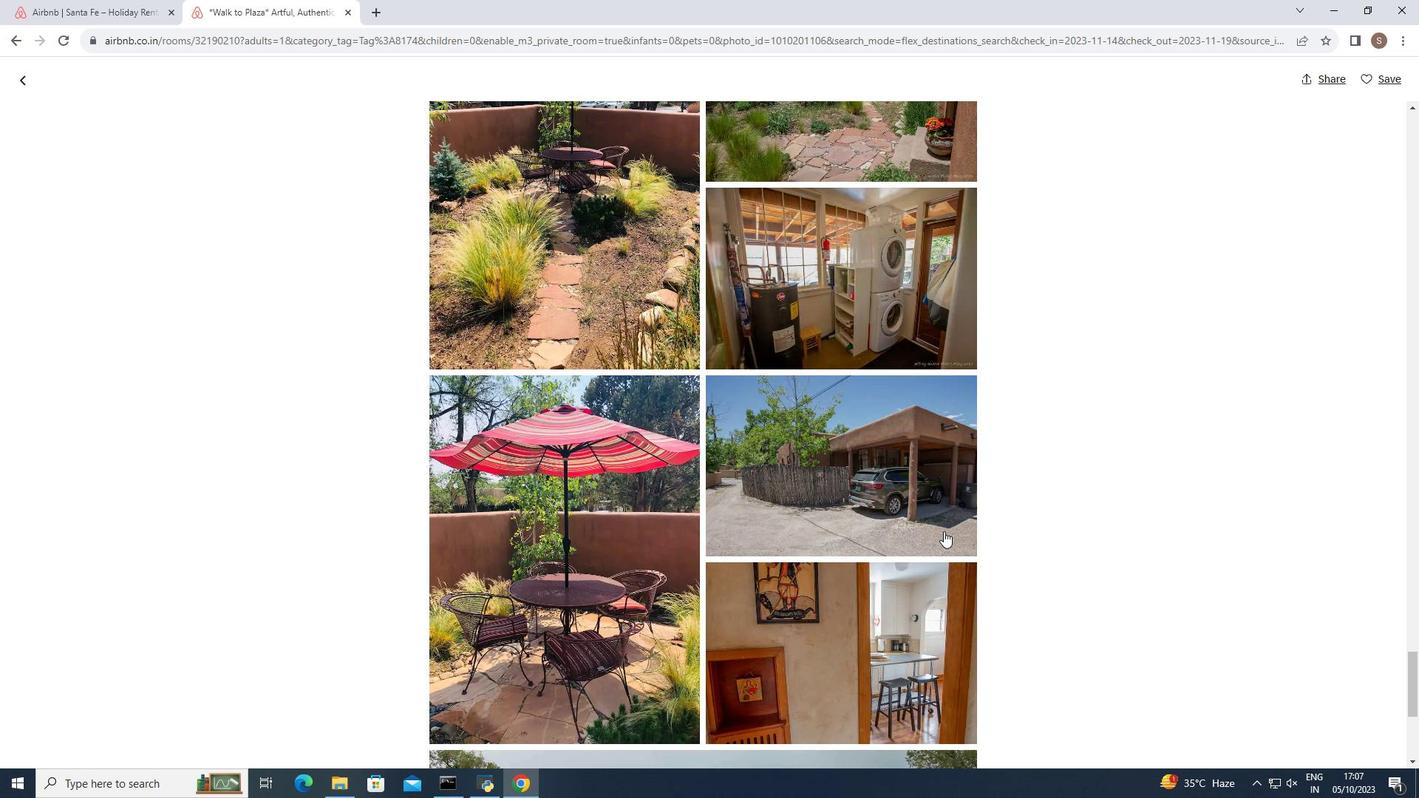 
Action: Mouse scrolled (944, 531) with delta (0, 0)
Screenshot: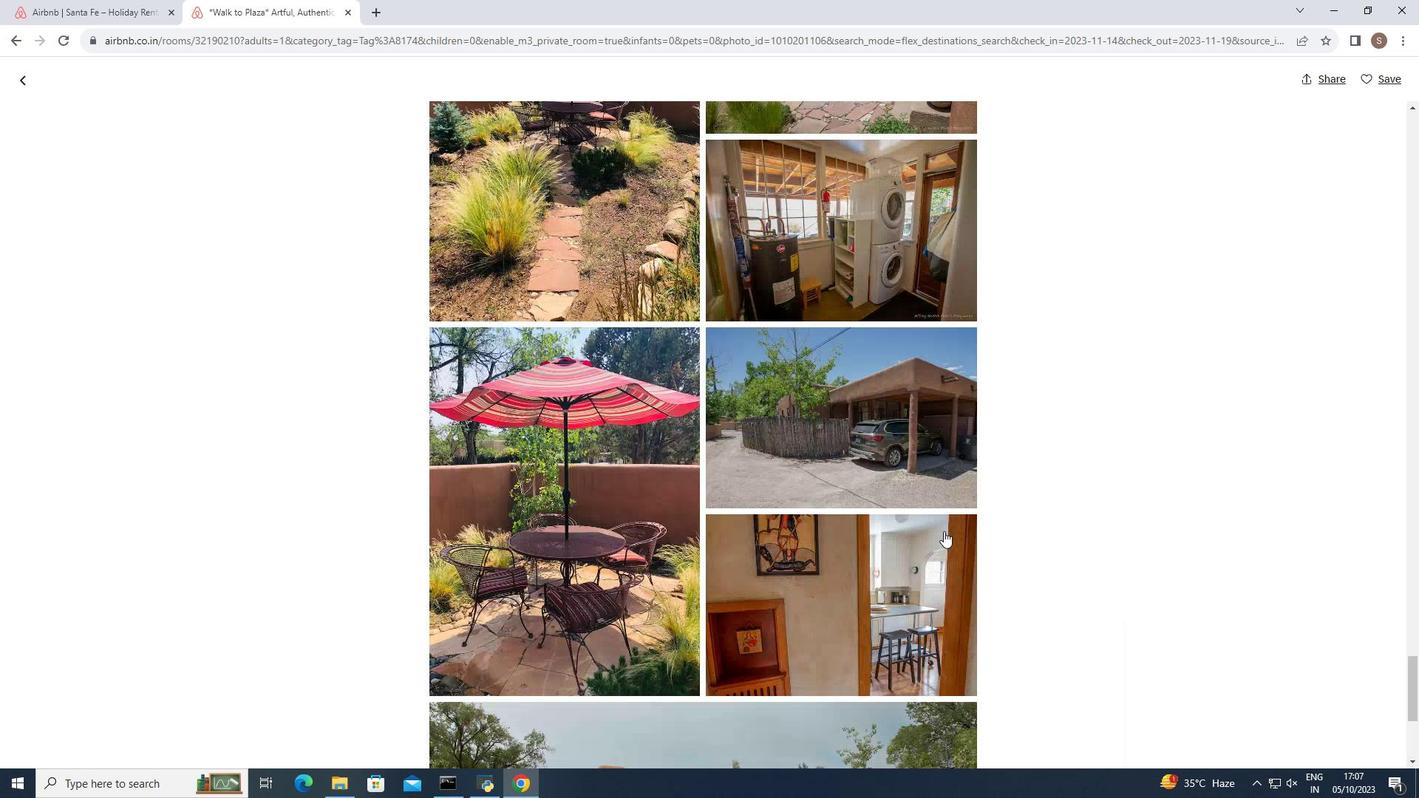 
Action: Mouse scrolled (944, 531) with delta (0, 0)
Screenshot: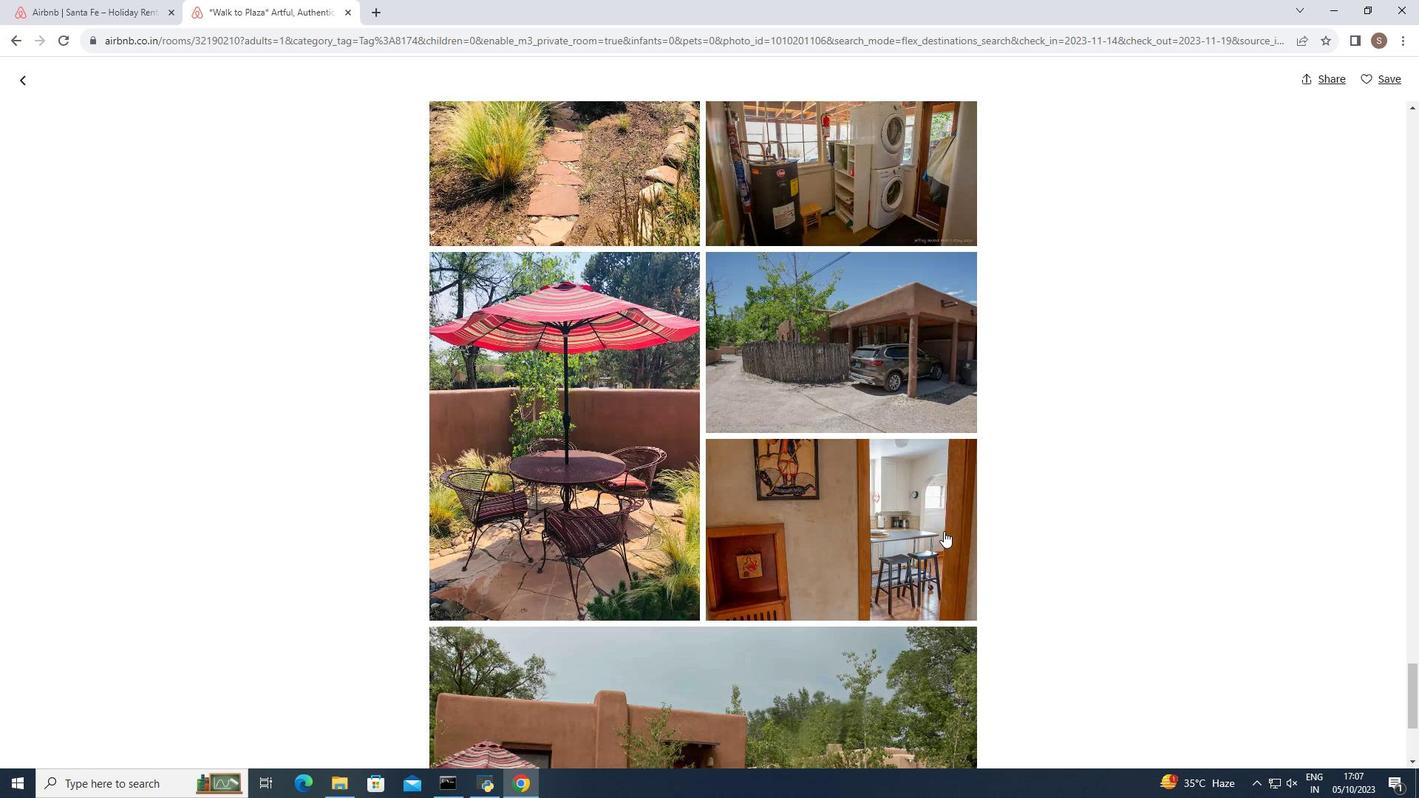 
Action: Mouse scrolled (944, 531) with delta (0, 0)
Screenshot: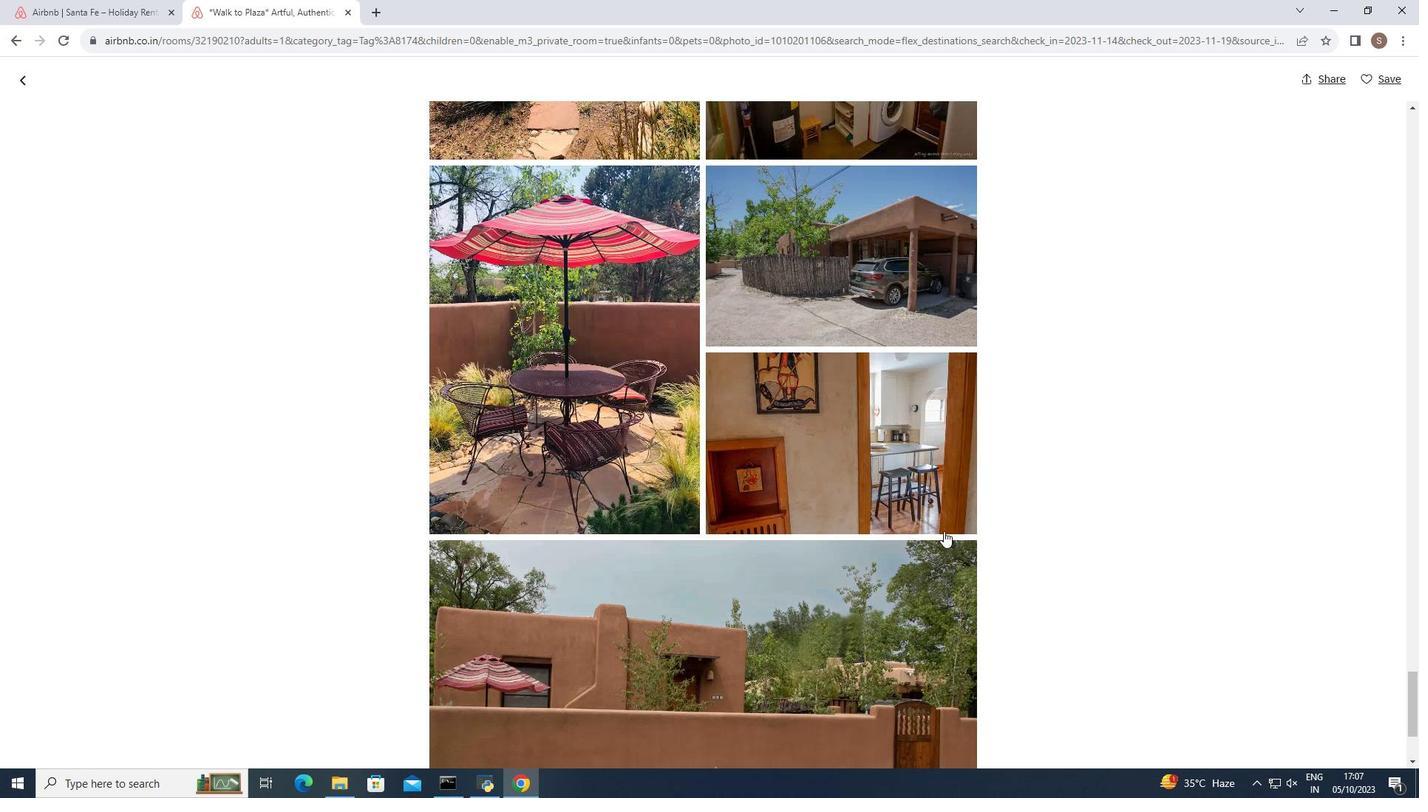 
Action: Mouse scrolled (944, 531) with delta (0, 0)
Screenshot: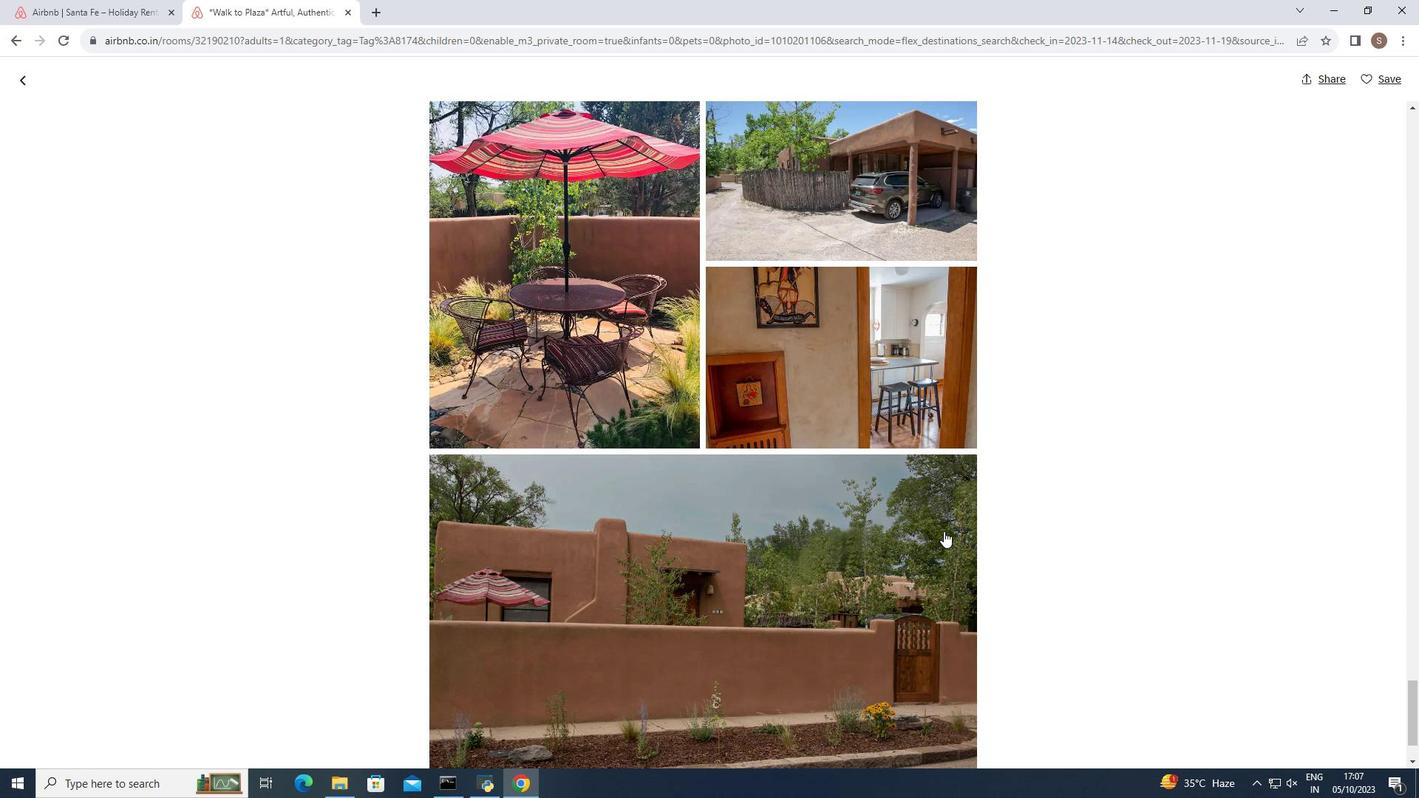 
Action: Mouse scrolled (944, 531) with delta (0, 0)
Screenshot: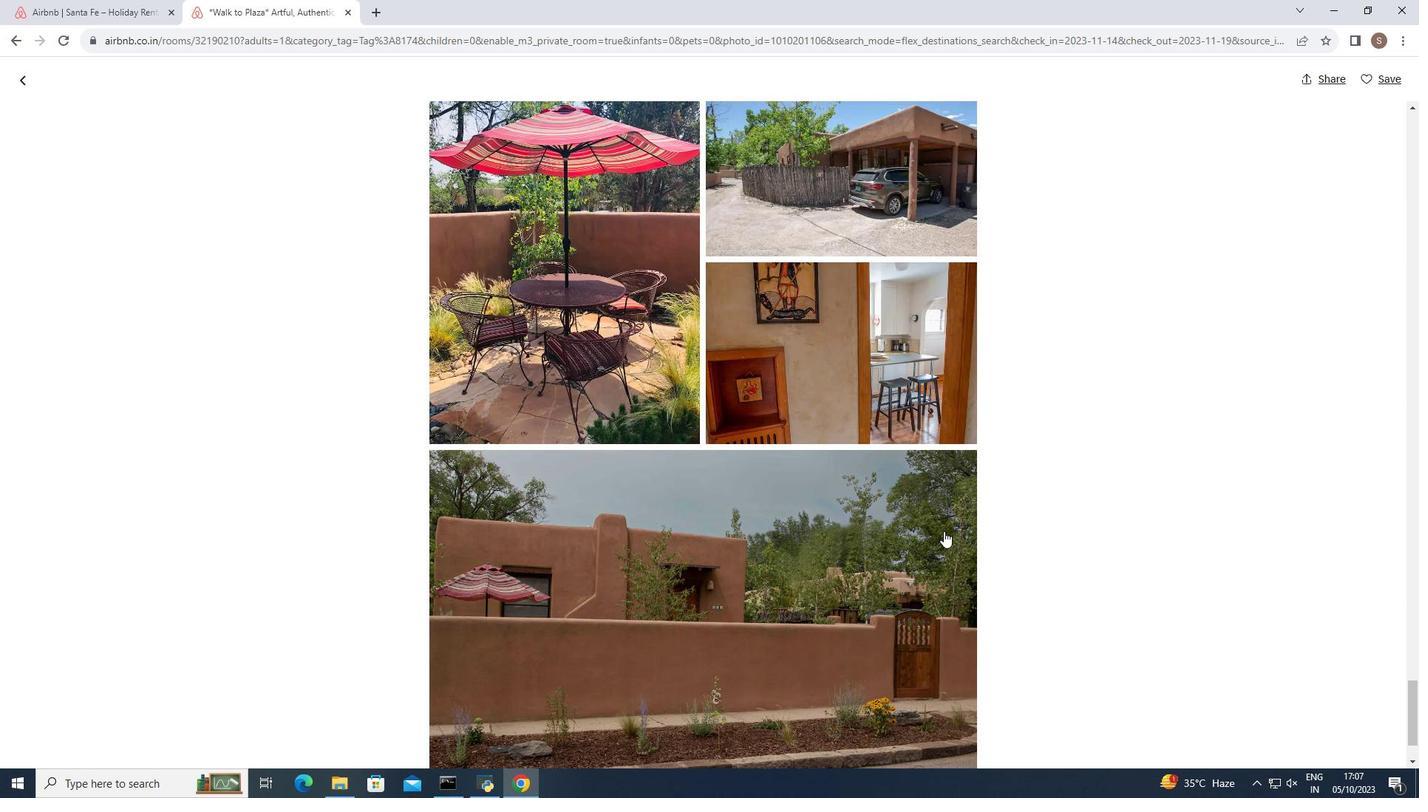 
Action: Mouse scrolled (944, 531) with delta (0, 0)
Screenshot: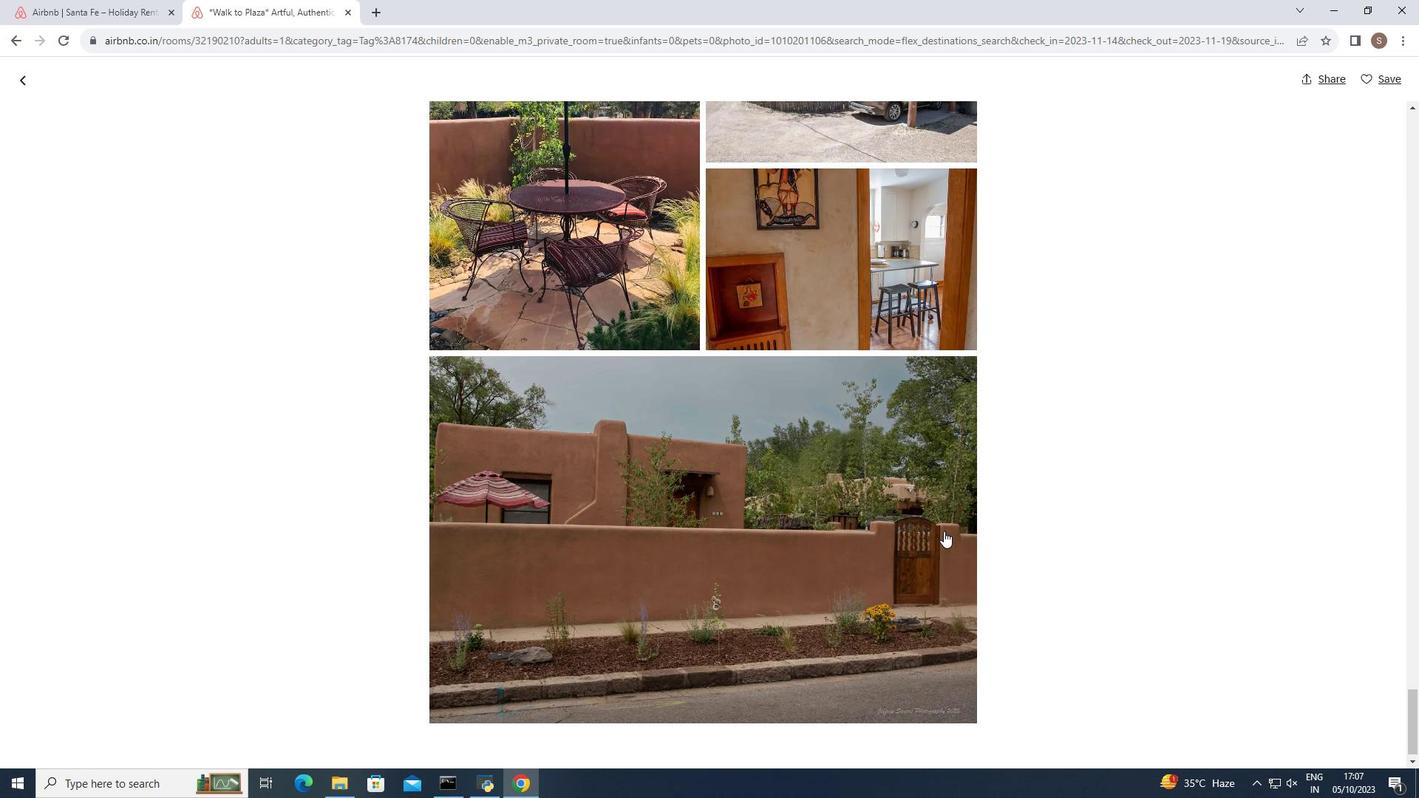 
Action: Mouse scrolled (944, 531) with delta (0, 0)
Screenshot: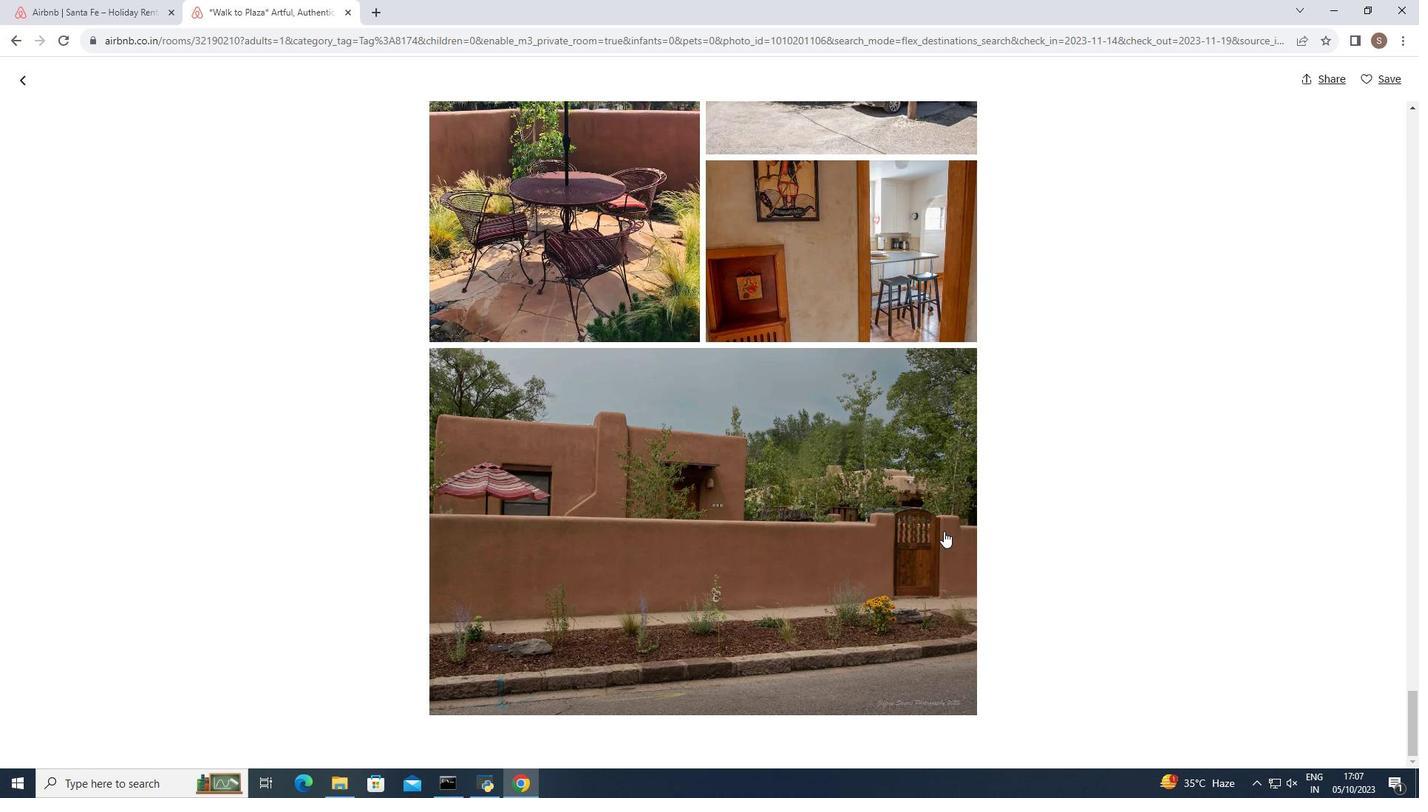 
Action: Mouse scrolled (944, 531) with delta (0, 0)
Screenshot: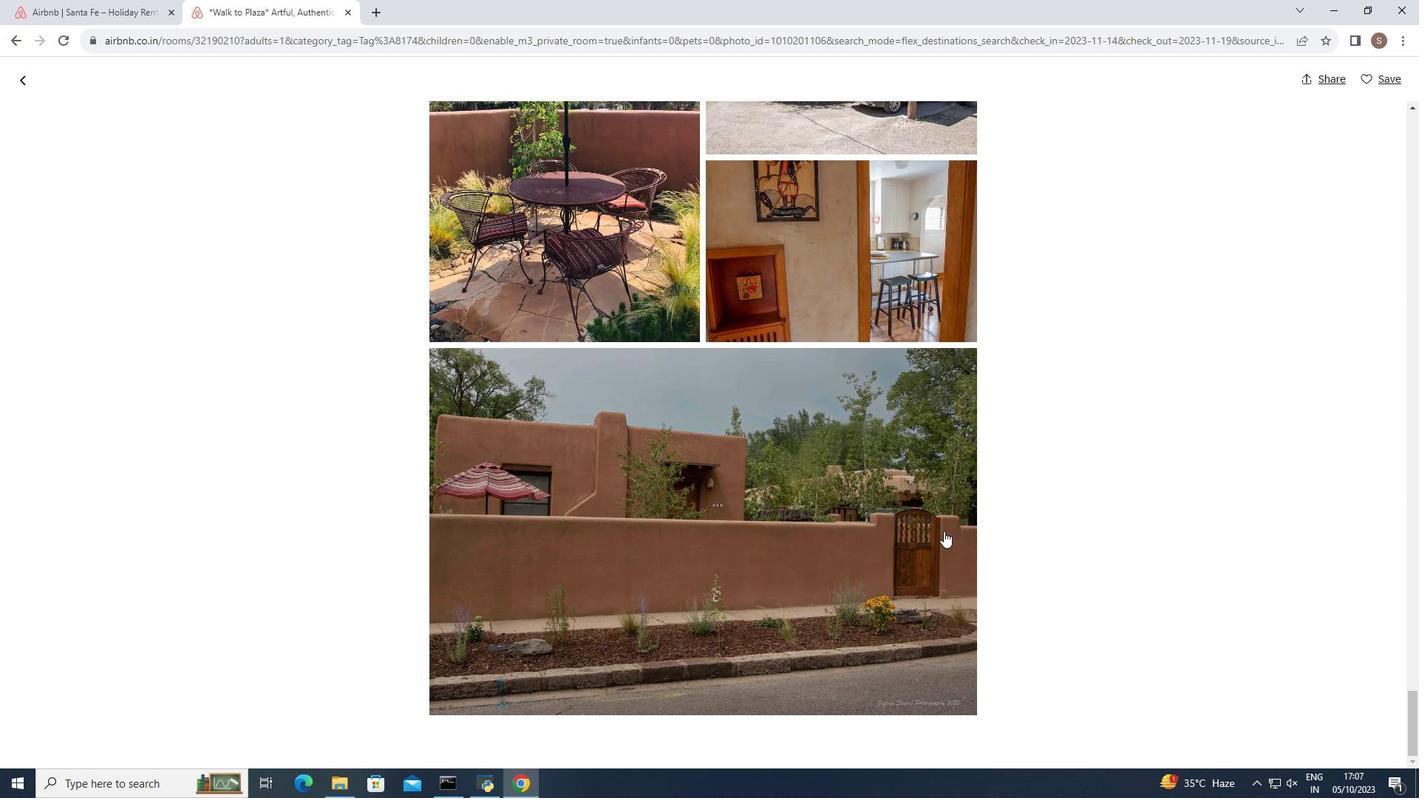 
Action: Mouse moved to (21, 76)
Screenshot: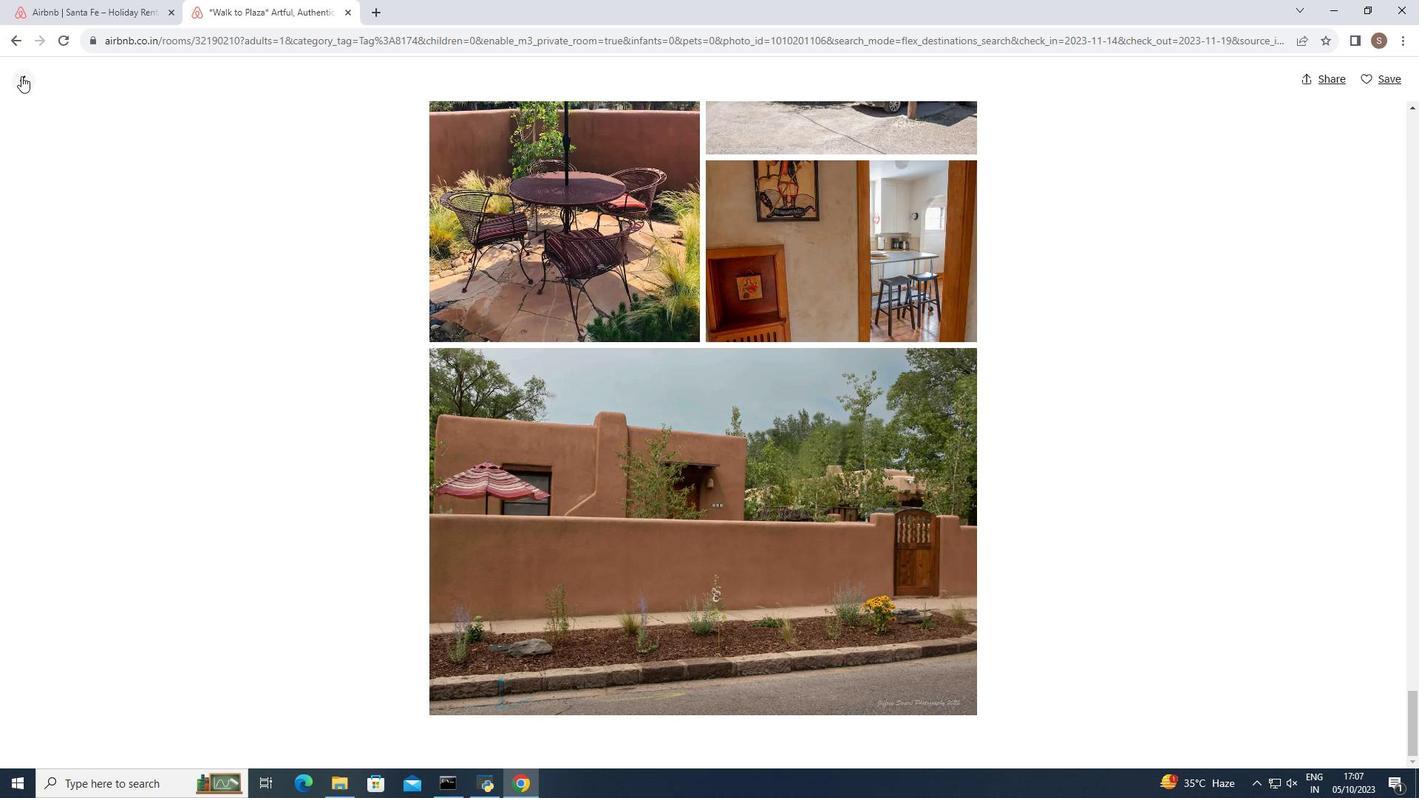
Action: Mouse pressed left at (21, 76)
Screenshot: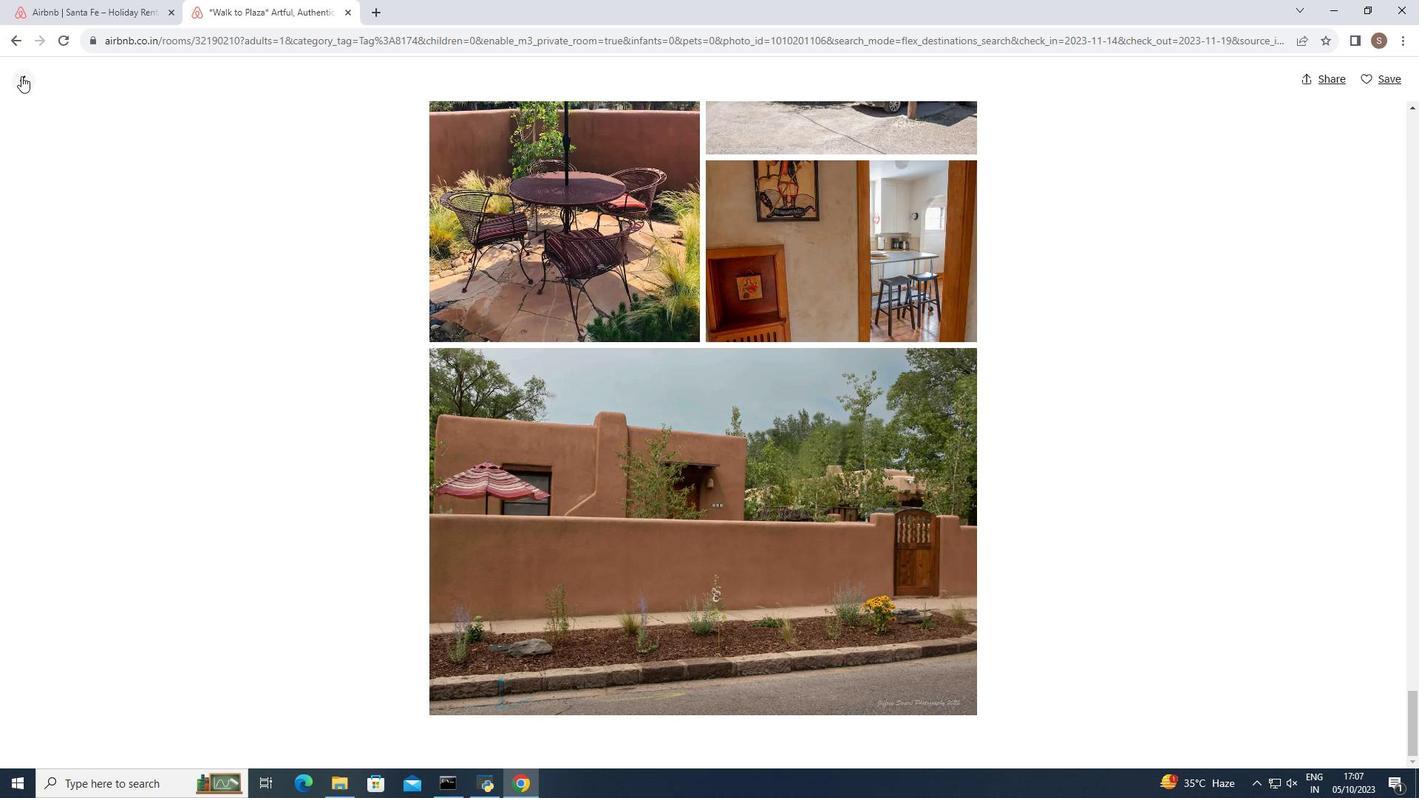 
Action: Mouse moved to (494, 359)
Screenshot: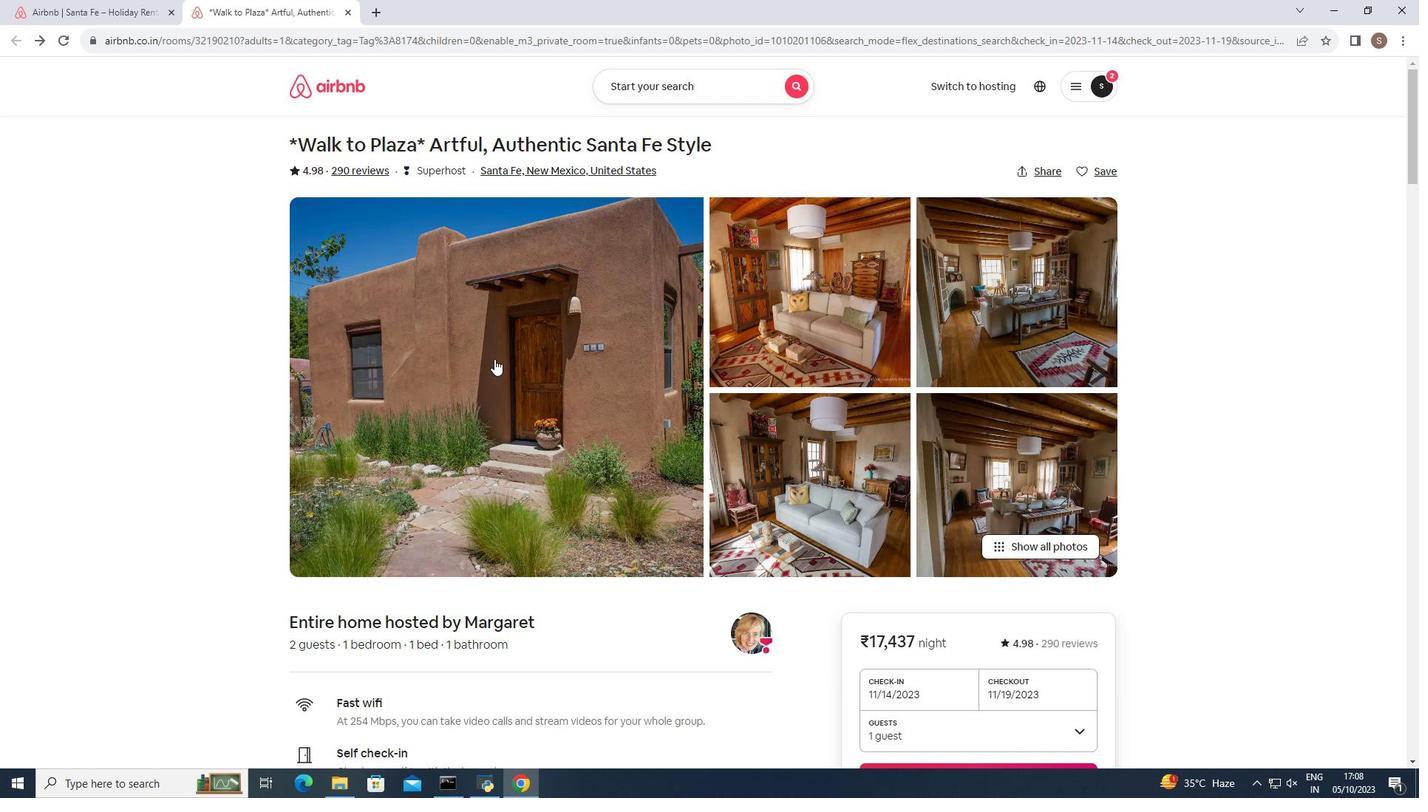 
Action: Mouse scrolled (494, 358) with delta (0, 0)
Screenshot: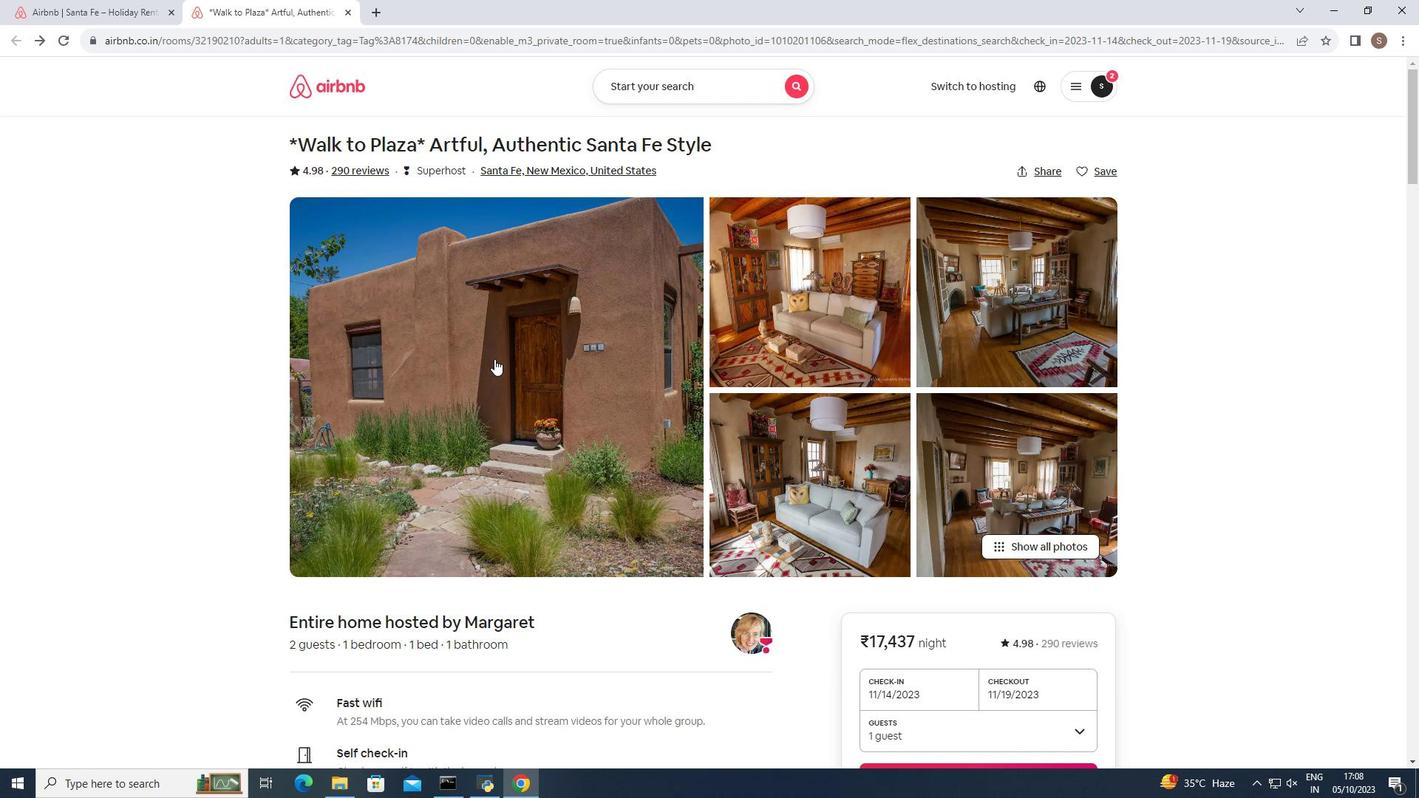 
Action: Mouse scrolled (494, 358) with delta (0, 0)
Screenshot: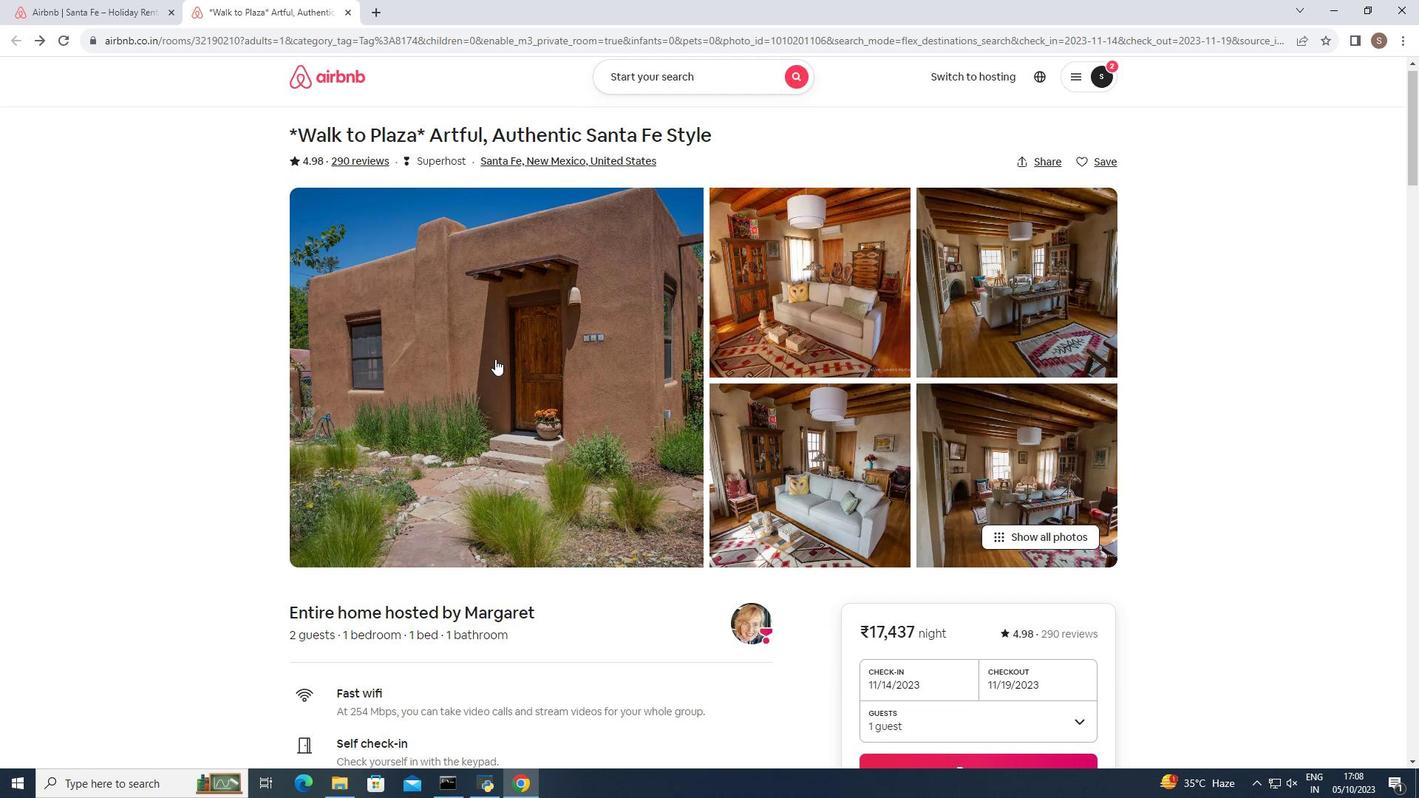 
Action: Mouse moved to (494, 362)
Screenshot: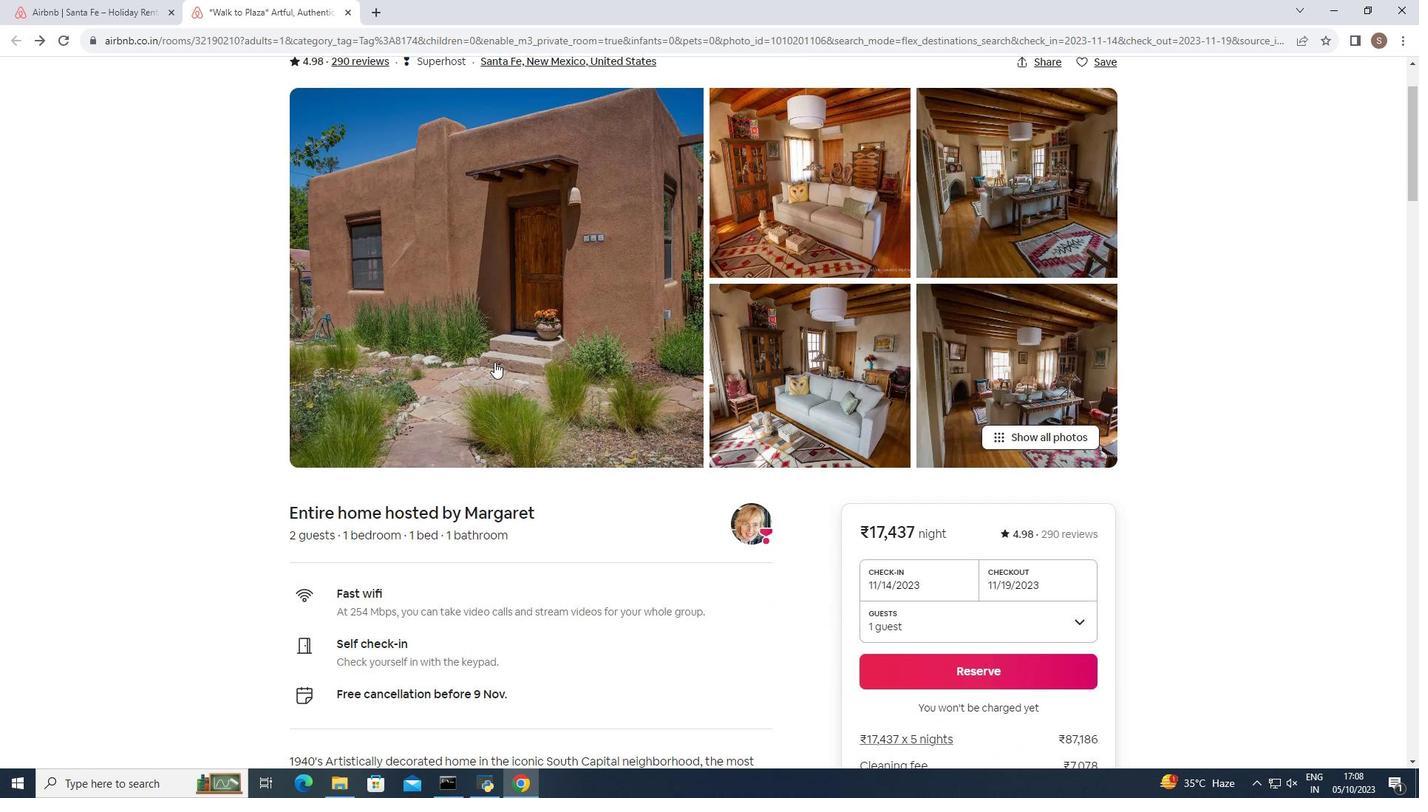 
Action: Mouse scrolled (494, 361) with delta (0, 0)
Screenshot: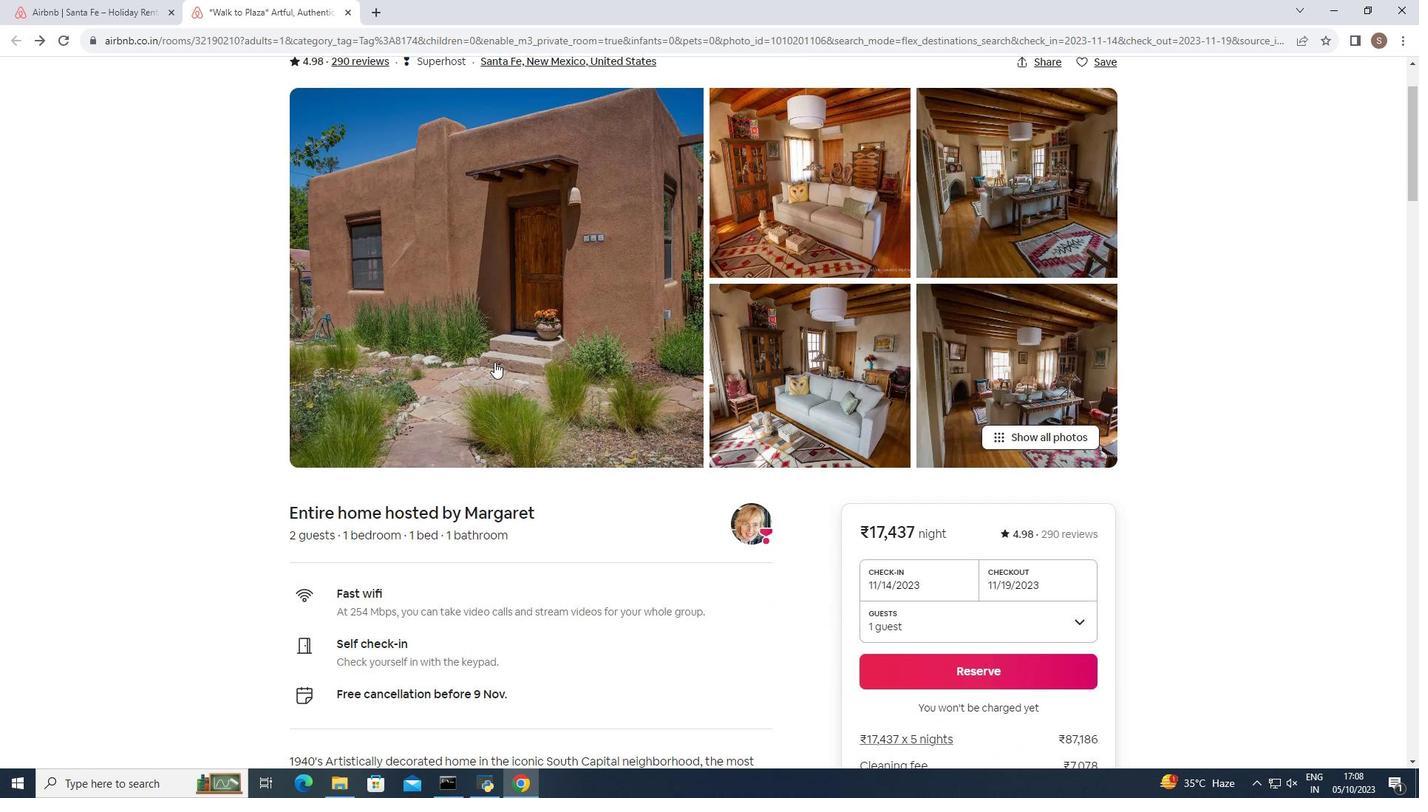 
Action: Mouse moved to (493, 362)
Screenshot: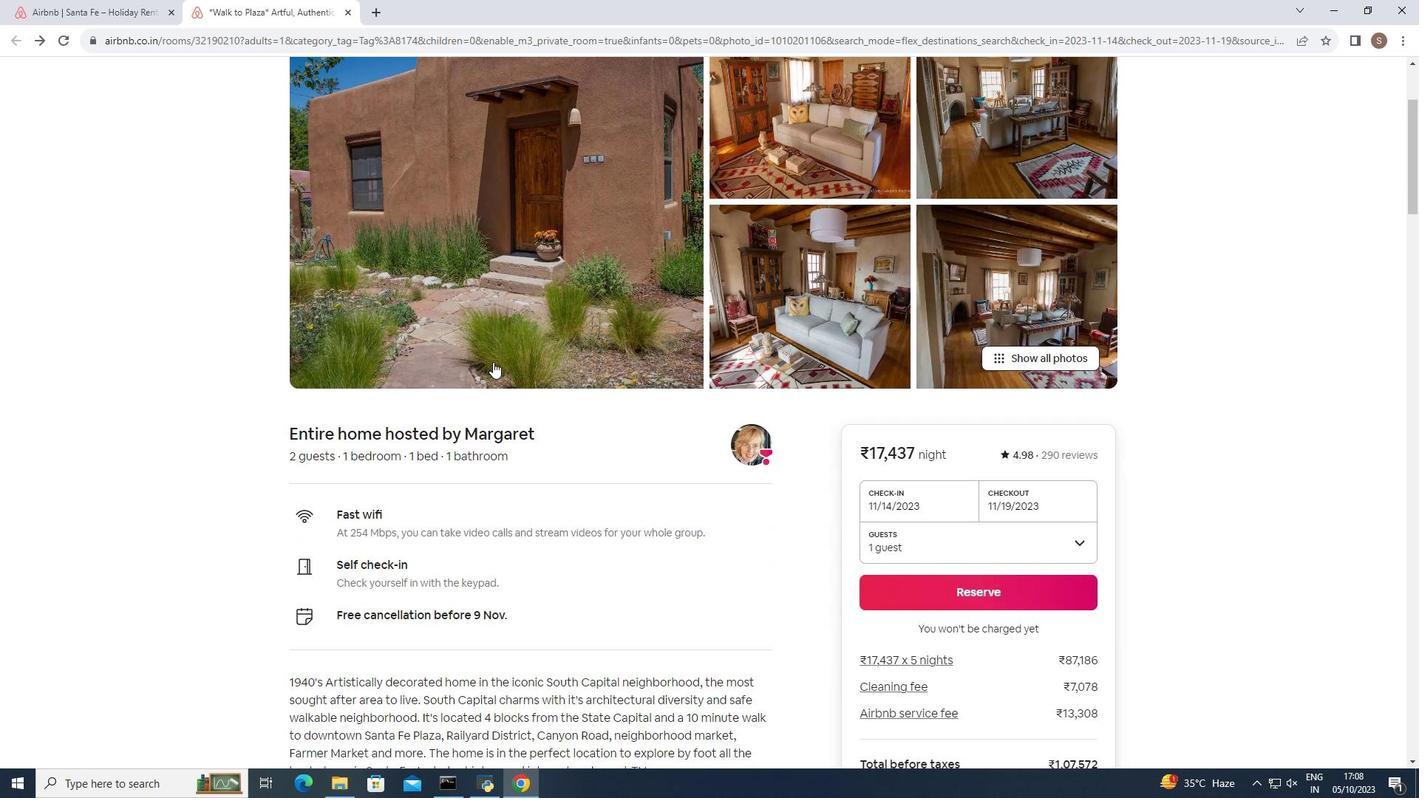 
Action: Mouse scrolled (493, 361) with delta (0, 0)
Screenshot: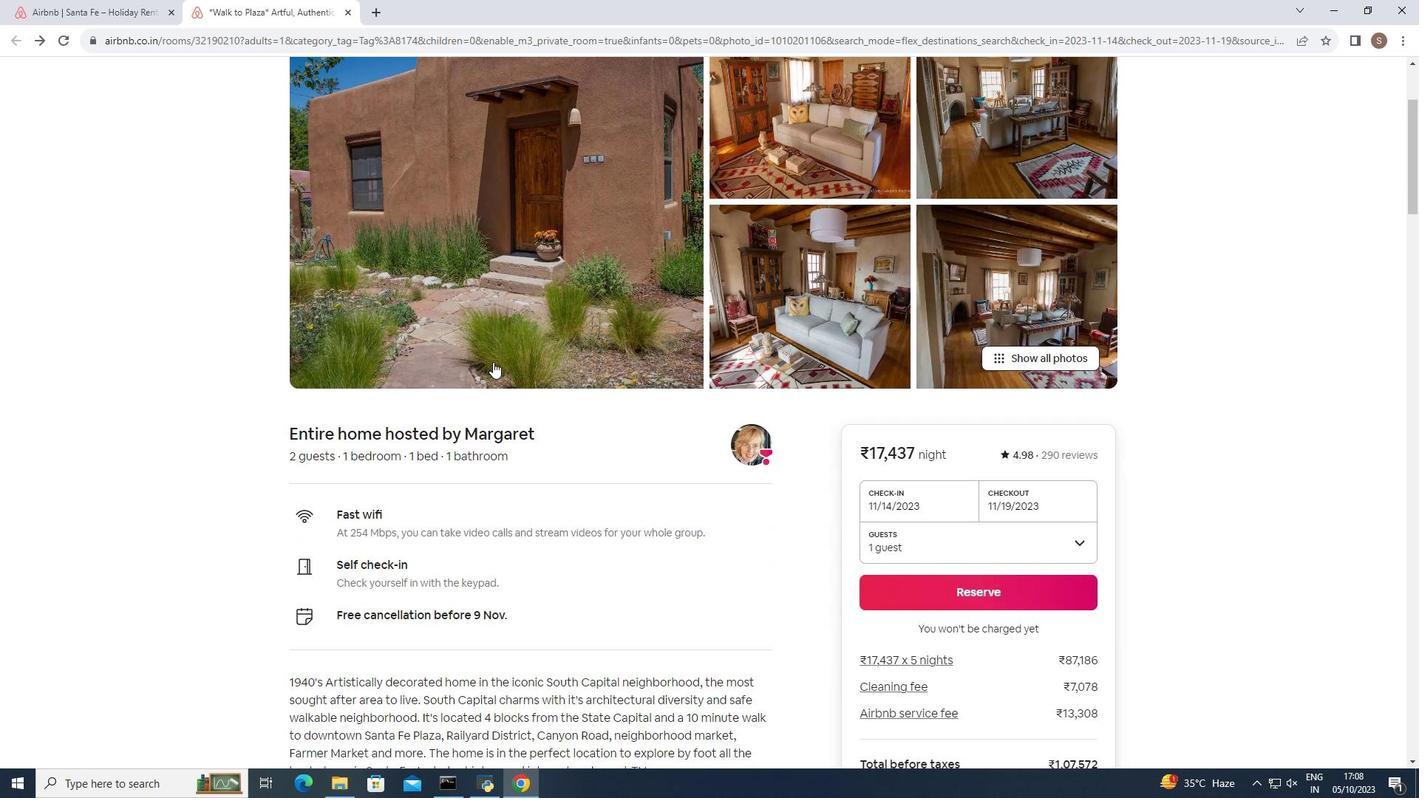
Action: Mouse moved to (491, 362)
Screenshot: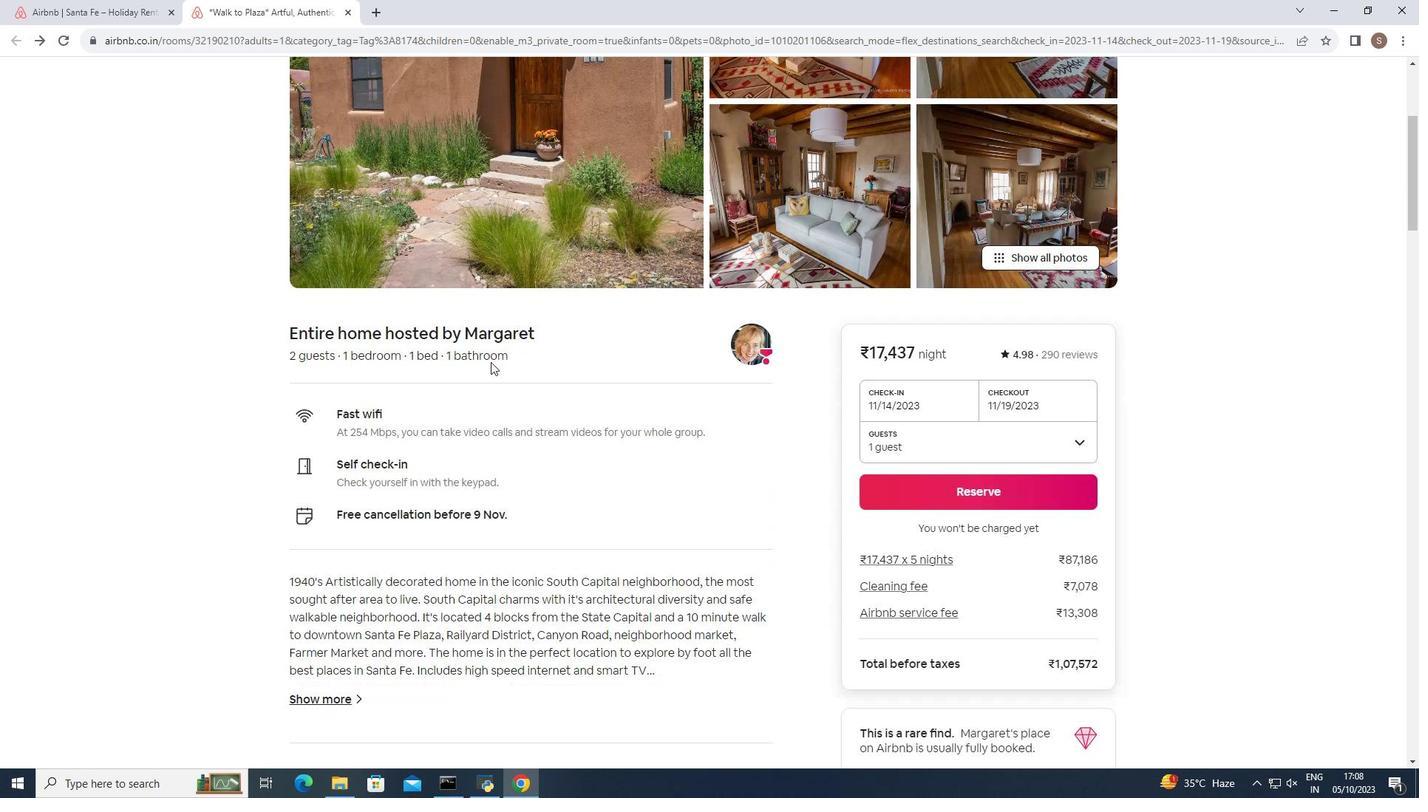 
Action: Mouse scrolled (491, 361) with delta (0, 0)
Screenshot: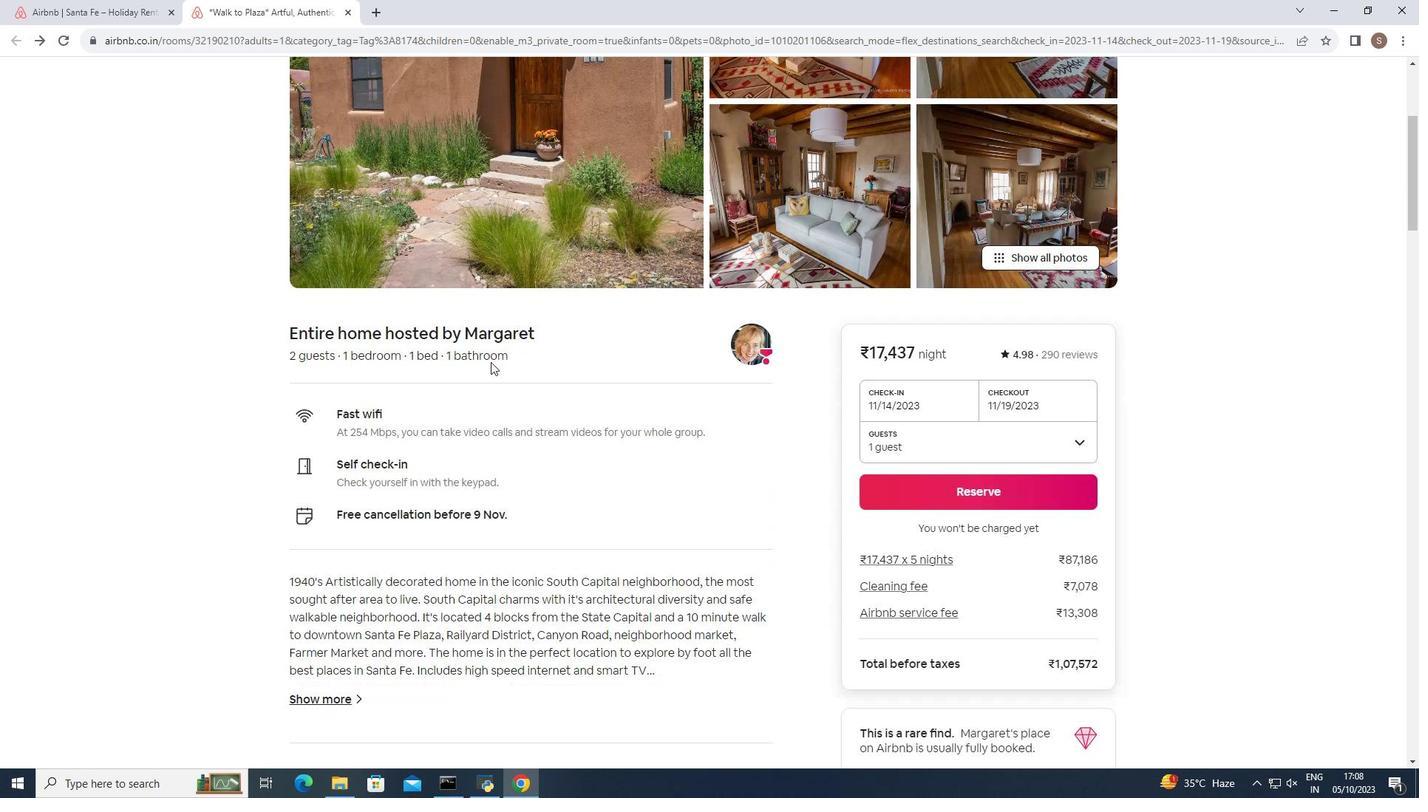 
Action: Mouse moved to (488, 362)
Screenshot: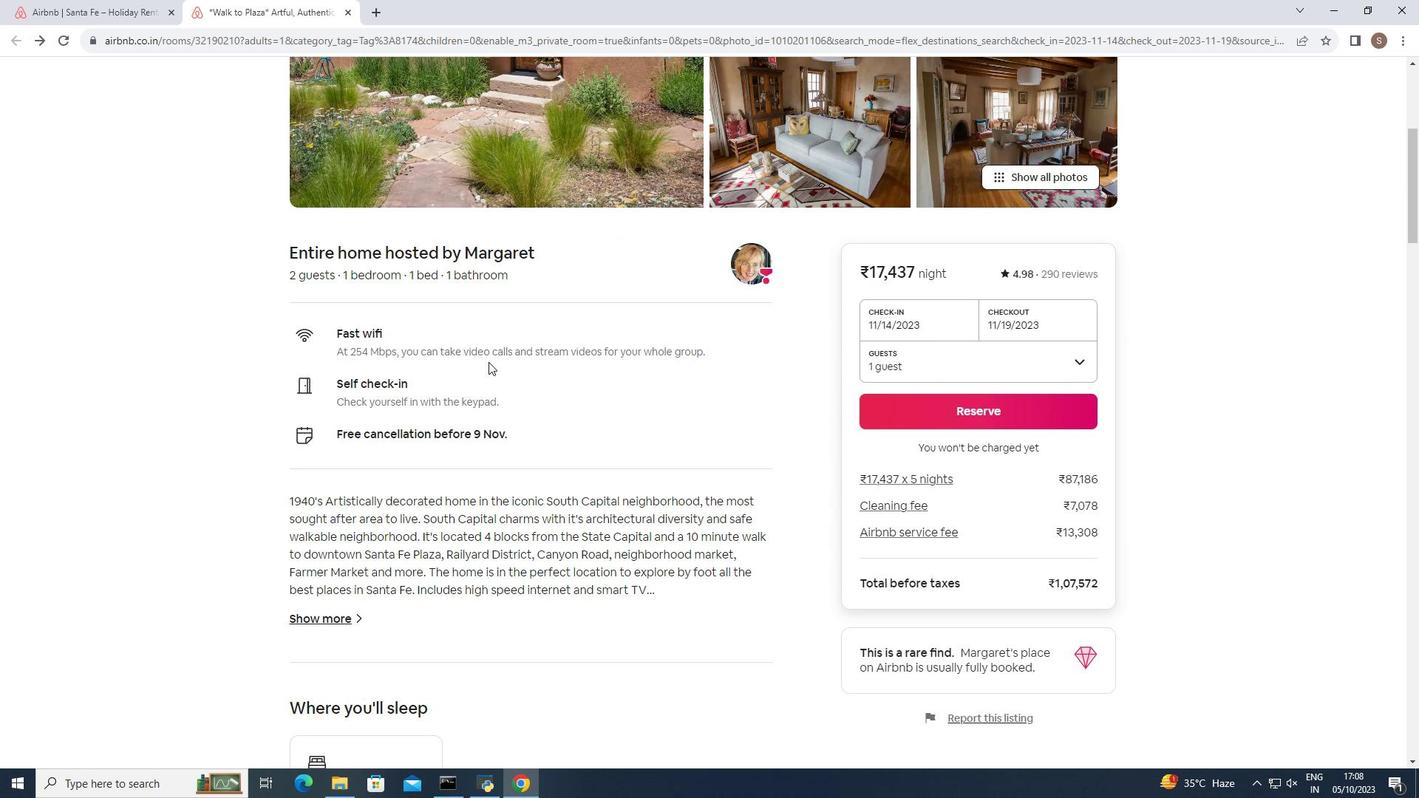 
Action: Mouse scrolled (488, 361) with delta (0, 0)
Screenshot: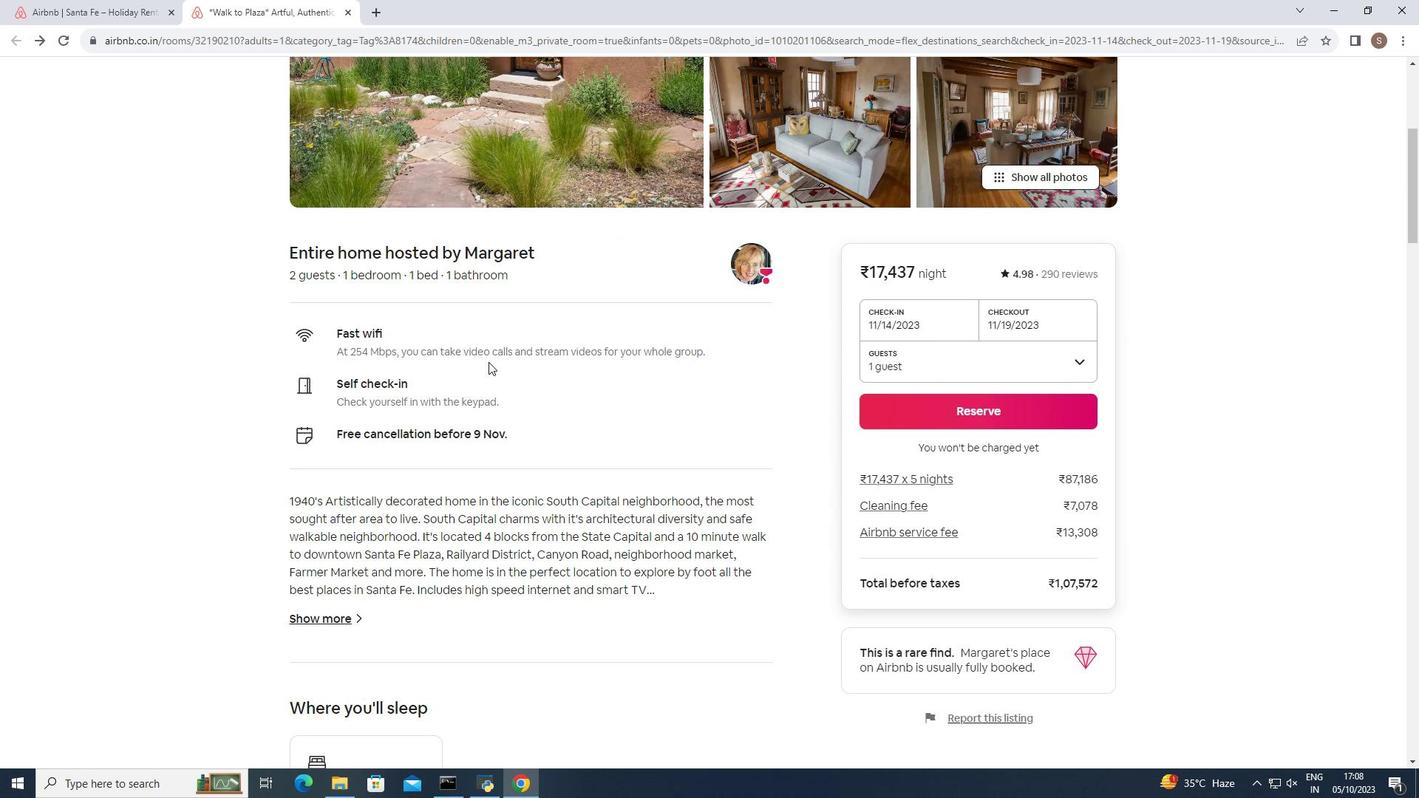
Action: Mouse moved to (487, 363)
Screenshot: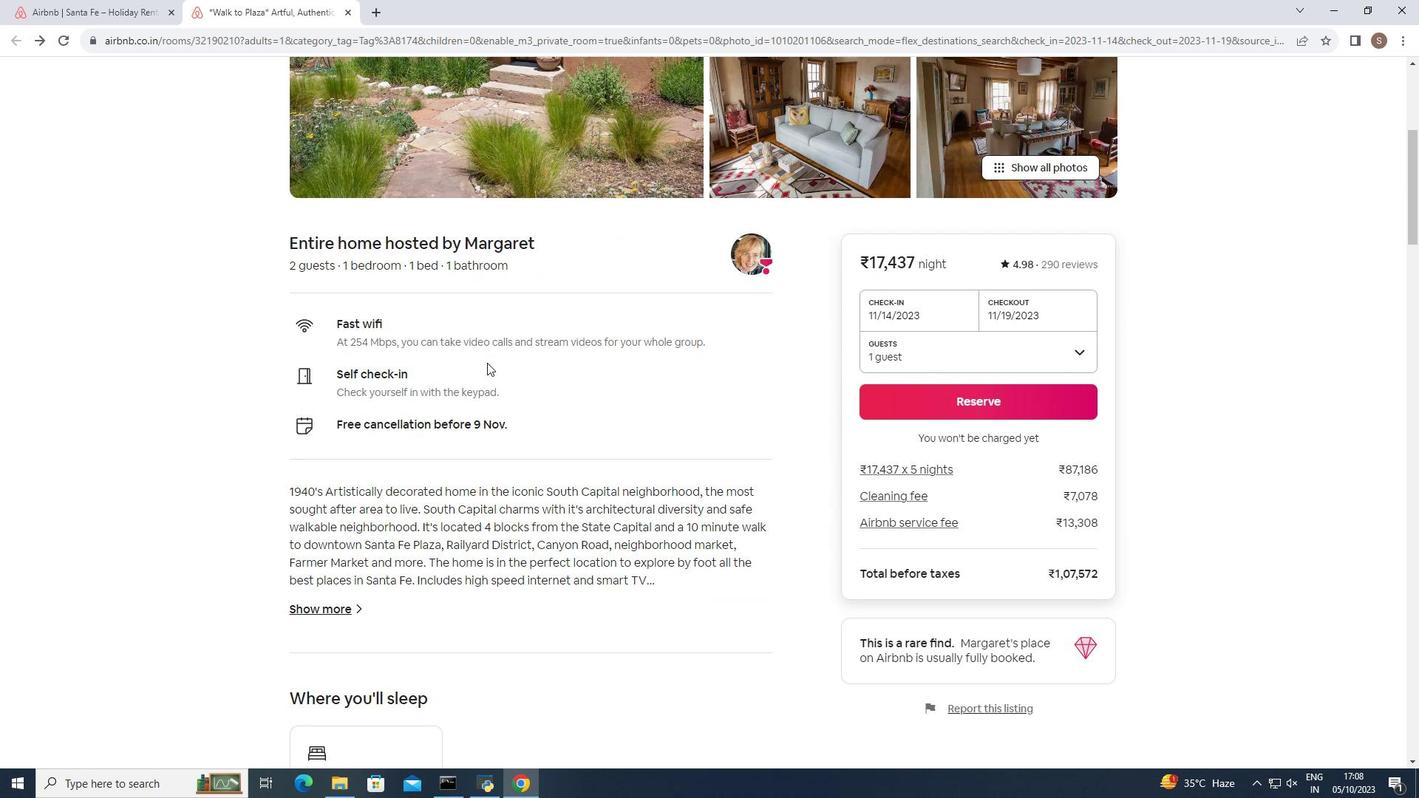 
Action: Mouse scrolled (487, 362) with delta (0, 0)
Screenshot: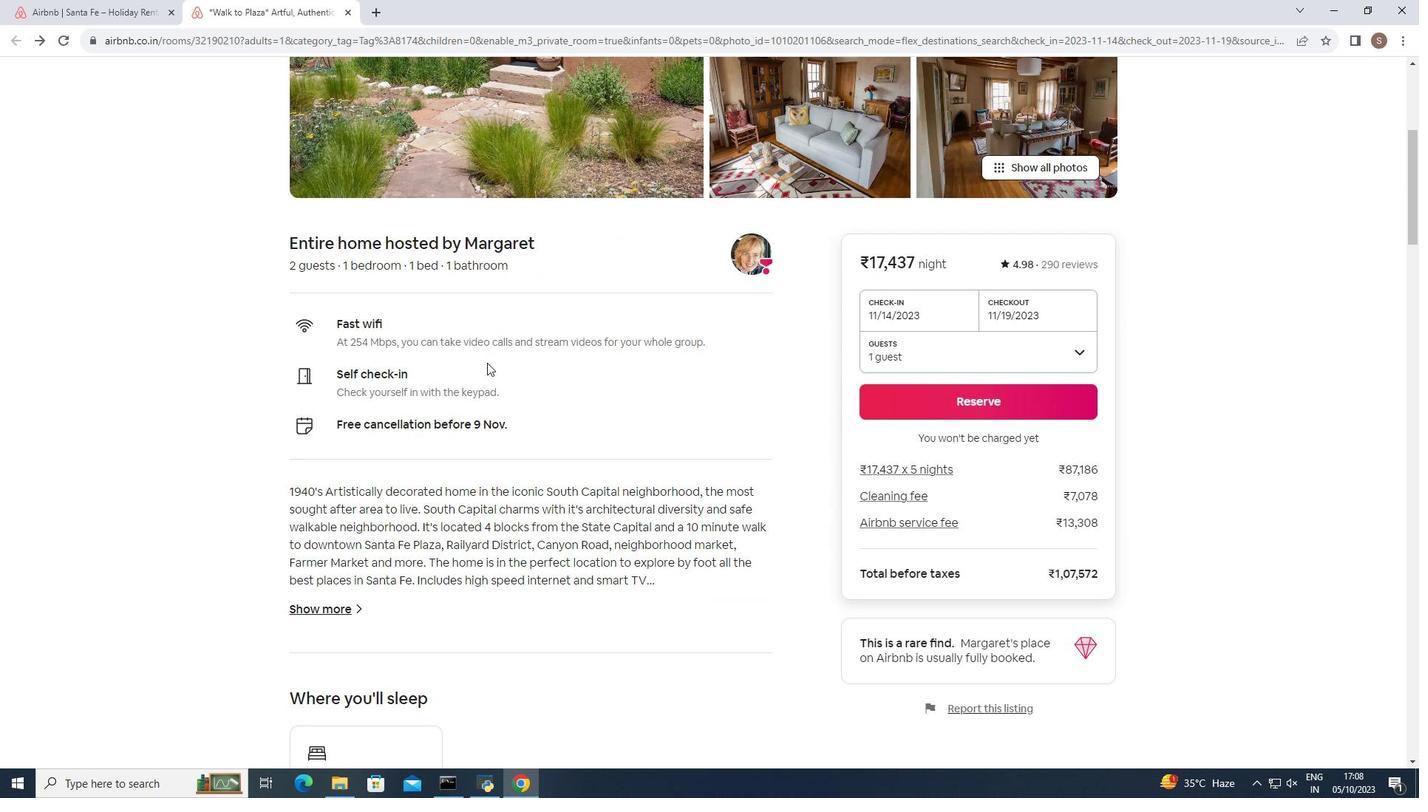 
Action: Mouse scrolled (487, 362) with delta (0, 0)
Screenshot: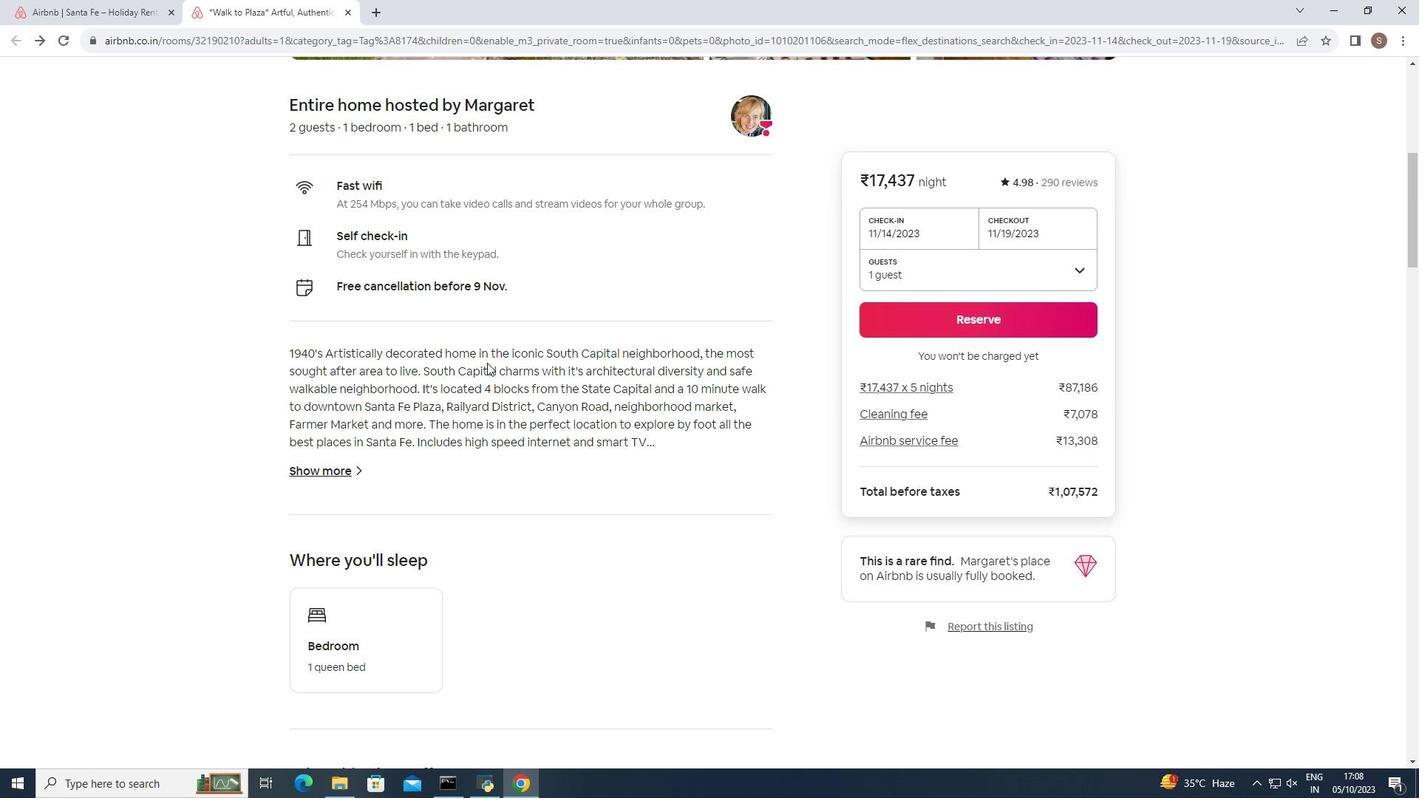 
Action: Mouse moved to (320, 400)
Screenshot: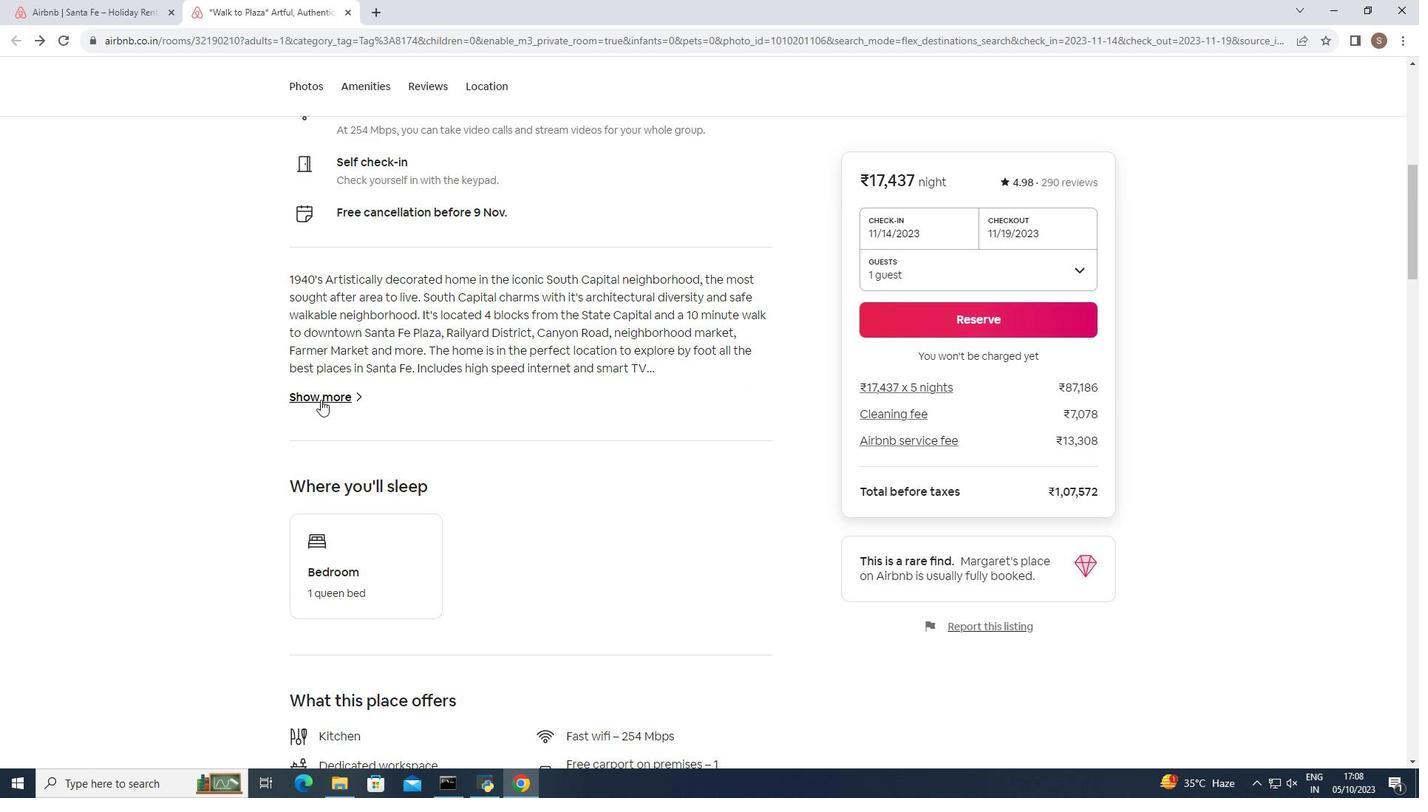 
Action: Mouse pressed left at (320, 400)
Screenshot: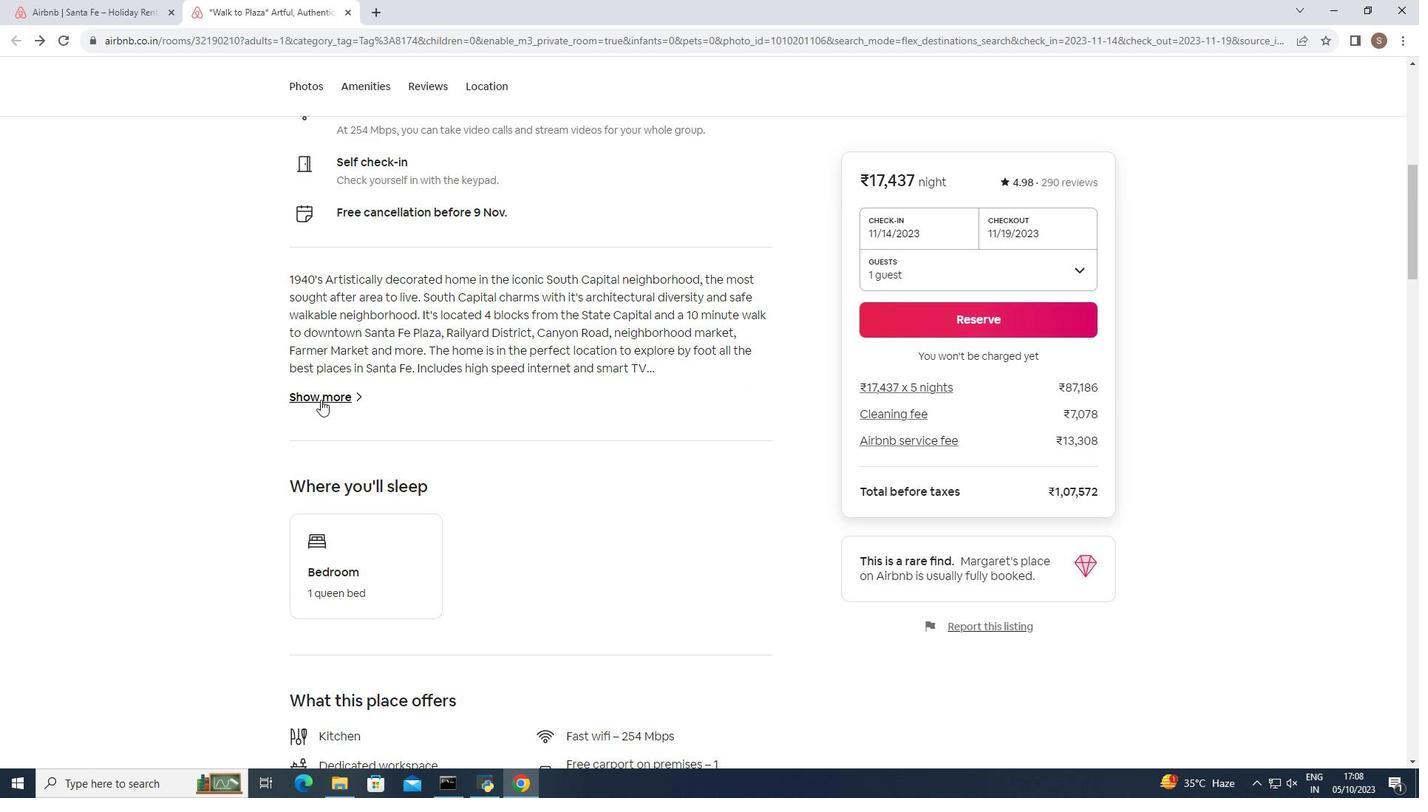 
Action: Mouse moved to (573, 347)
Screenshot: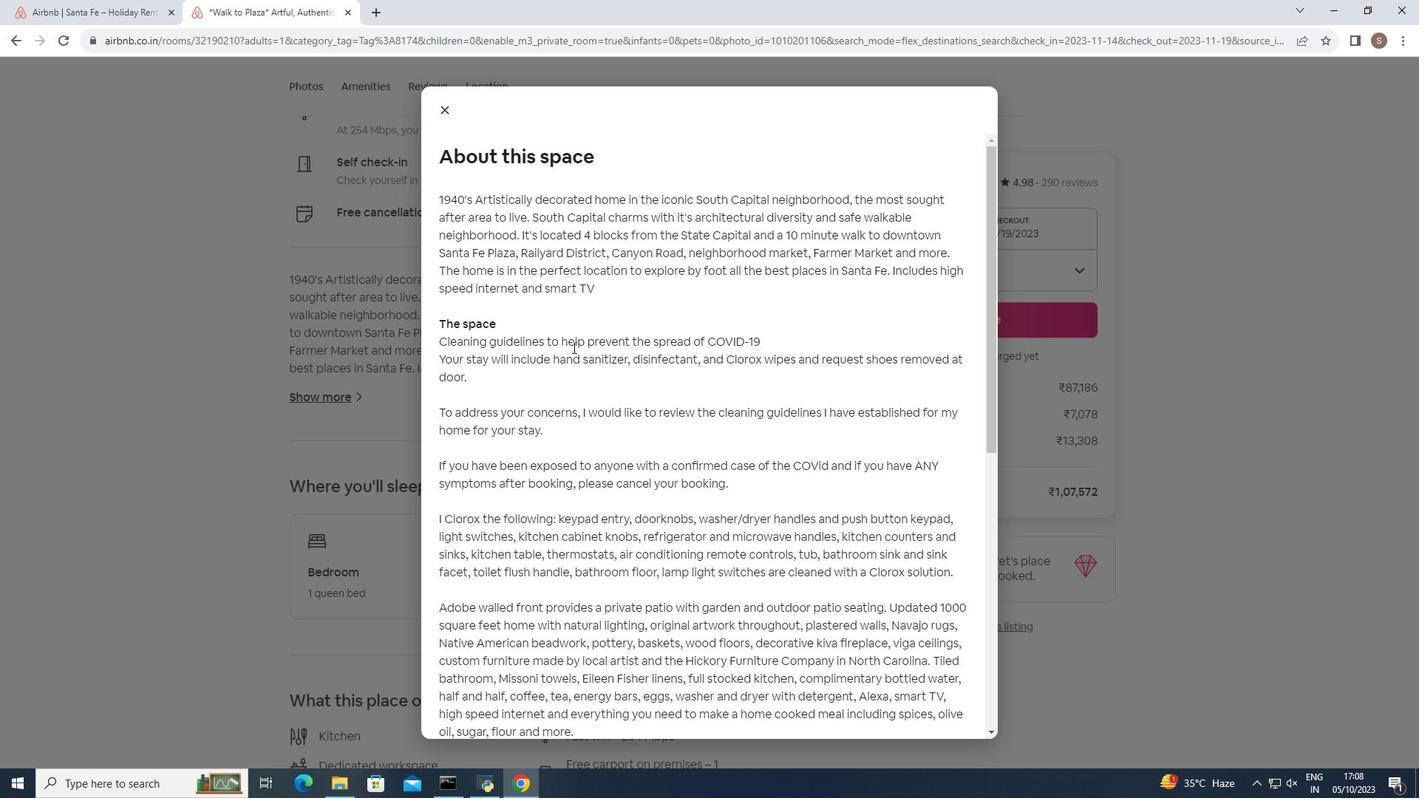 
Action: Mouse scrolled (573, 346) with delta (0, 0)
Screenshot: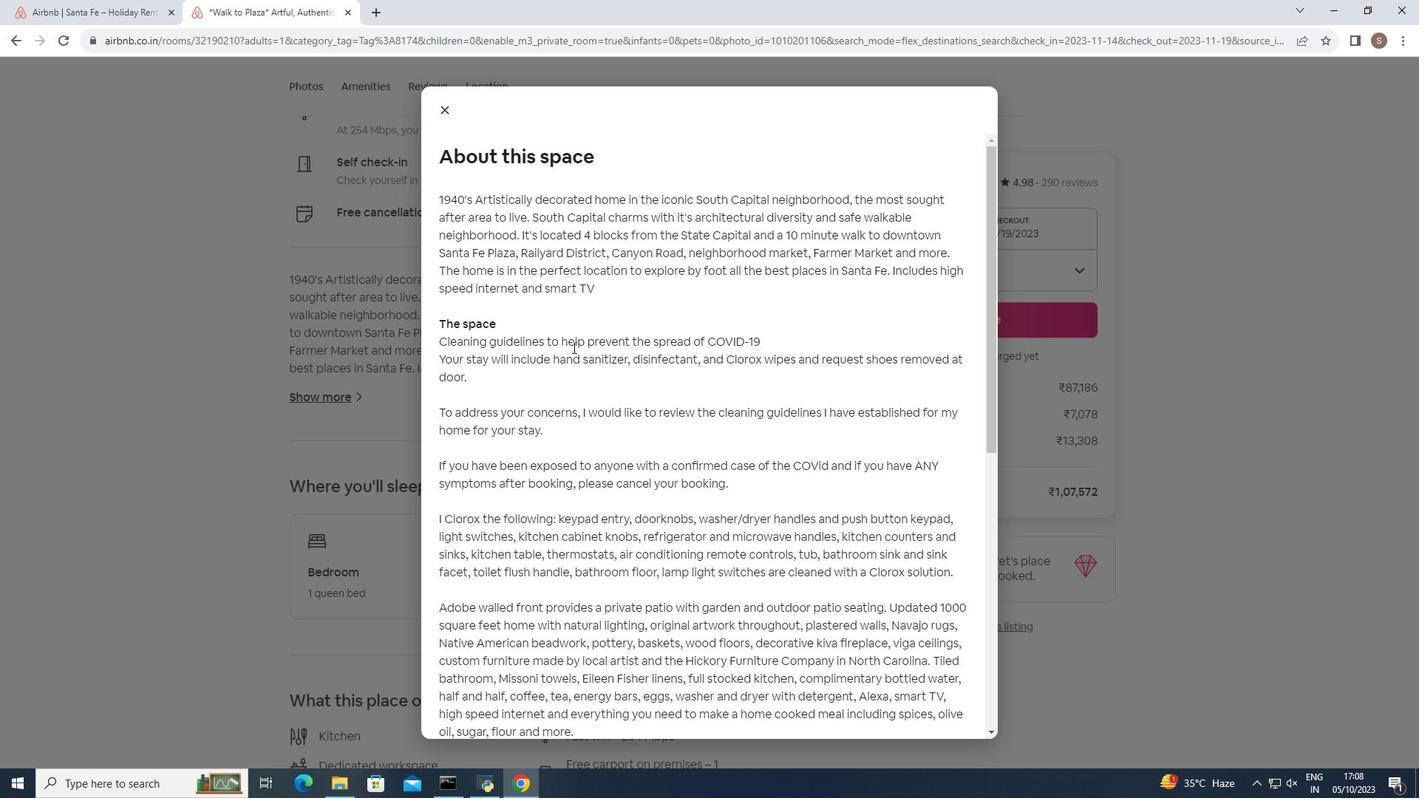 
Action: Mouse scrolled (573, 346) with delta (0, 0)
Screenshot: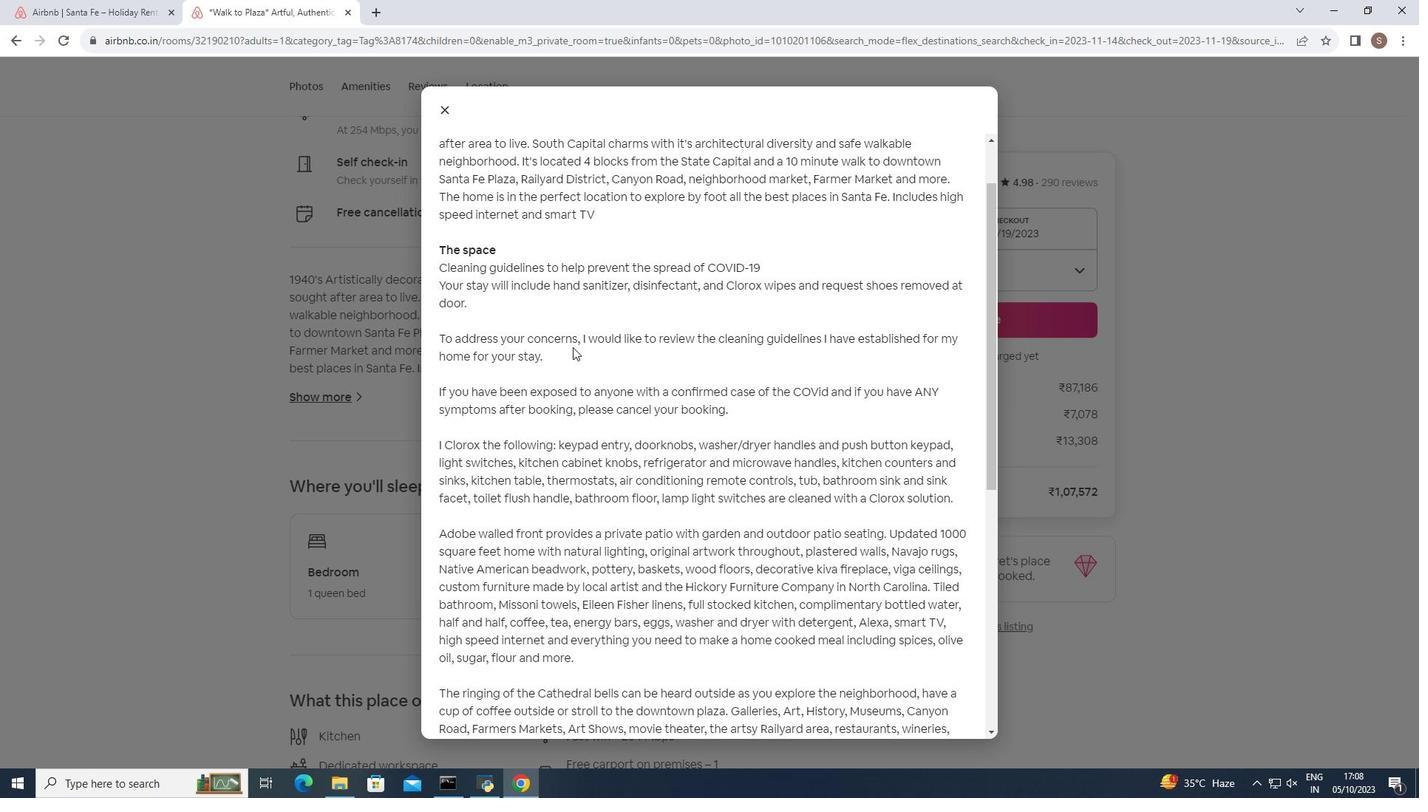 
Action: Mouse scrolled (573, 346) with delta (0, 0)
Screenshot: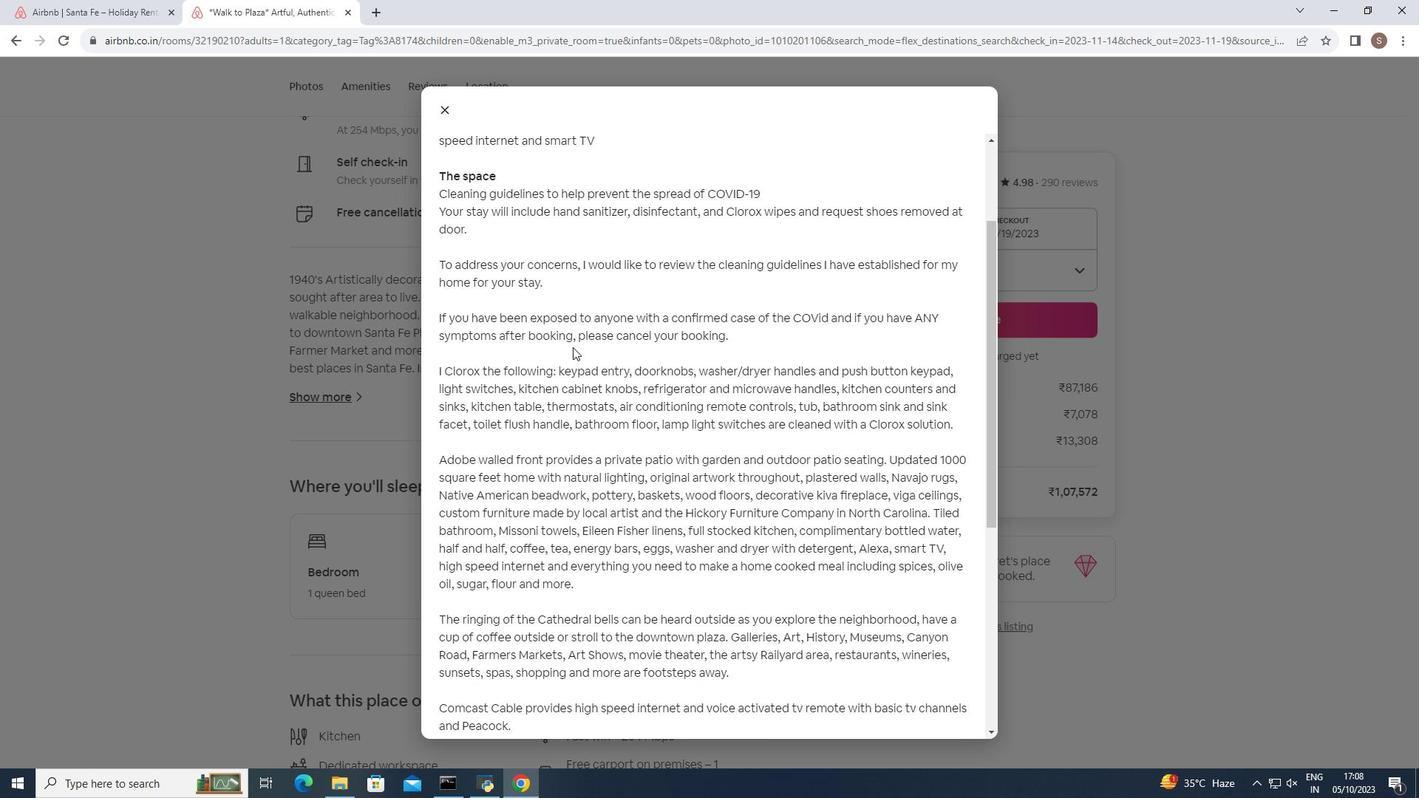 
Action: Mouse scrolled (573, 346) with delta (0, 0)
Screenshot: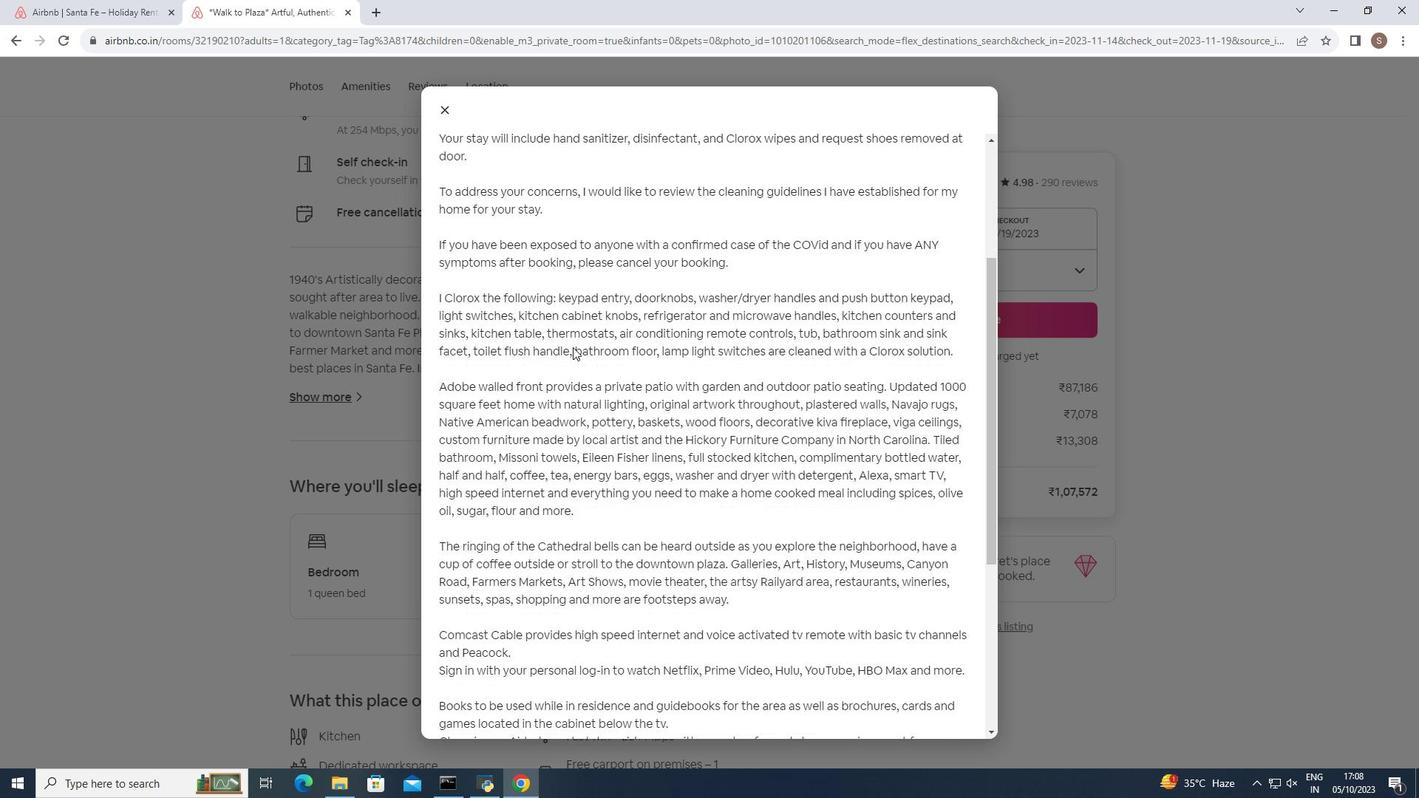 
Action: Mouse scrolled (573, 346) with delta (0, 0)
Screenshot: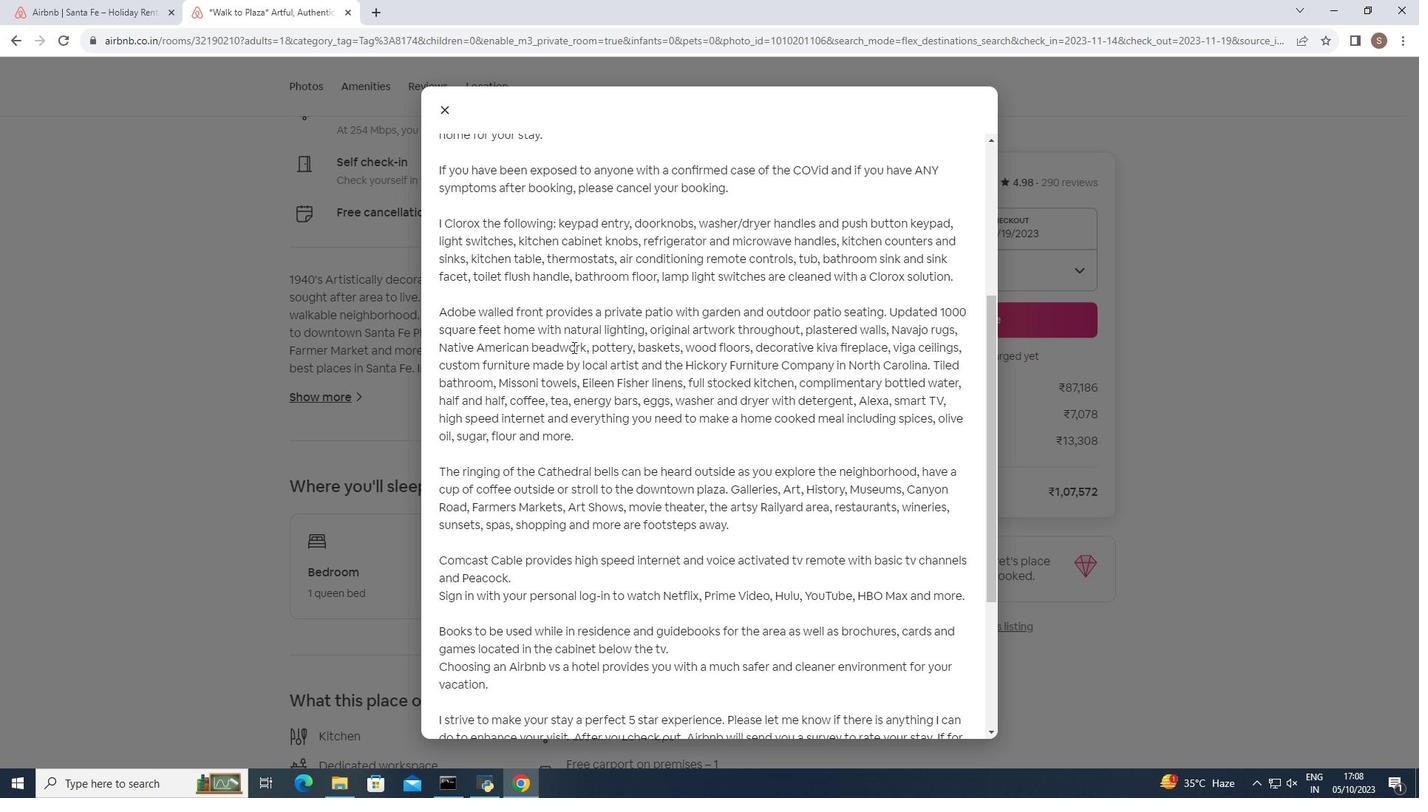 
Action: Mouse scrolled (573, 346) with delta (0, 0)
Screenshot: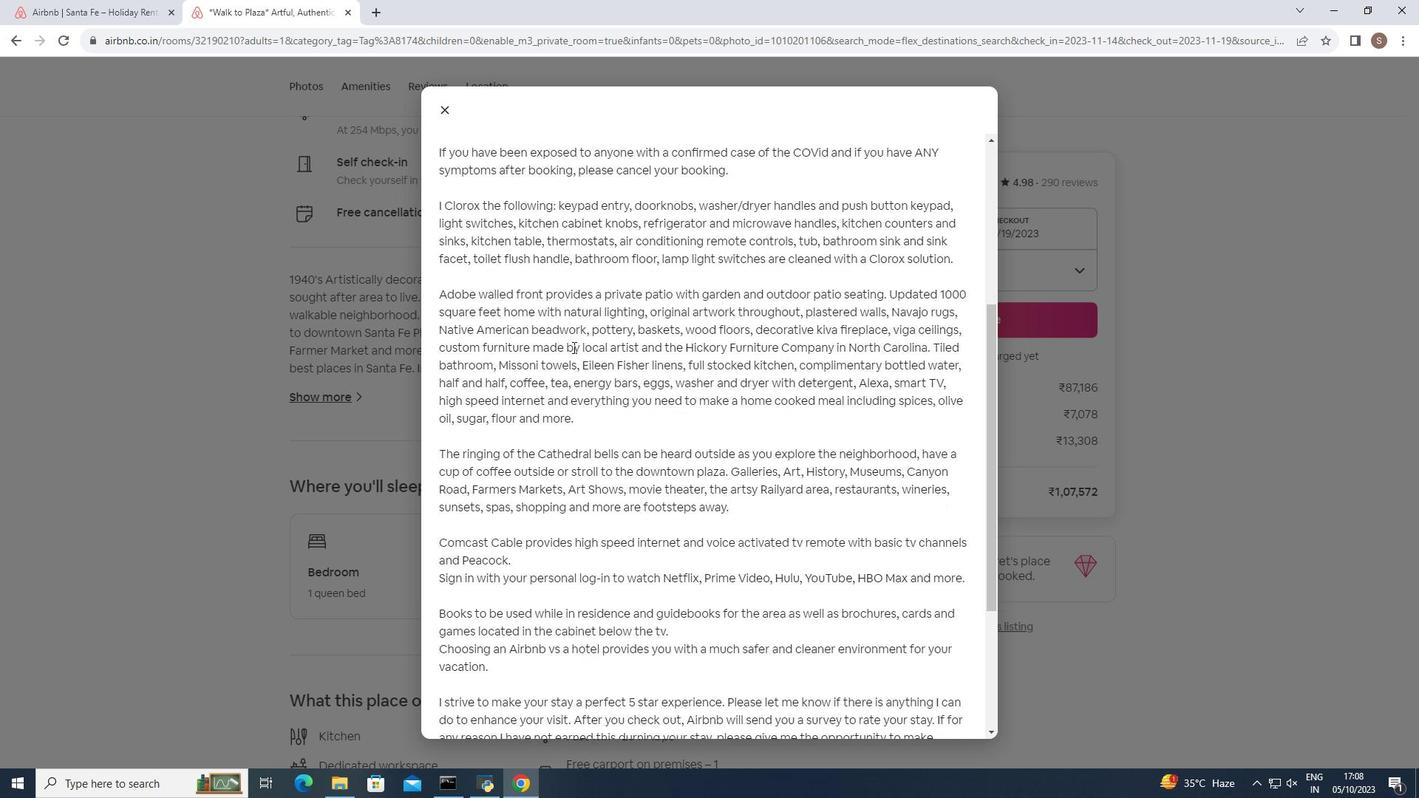 
Action: Mouse scrolled (573, 346) with delta (0, 0)
Screenshot: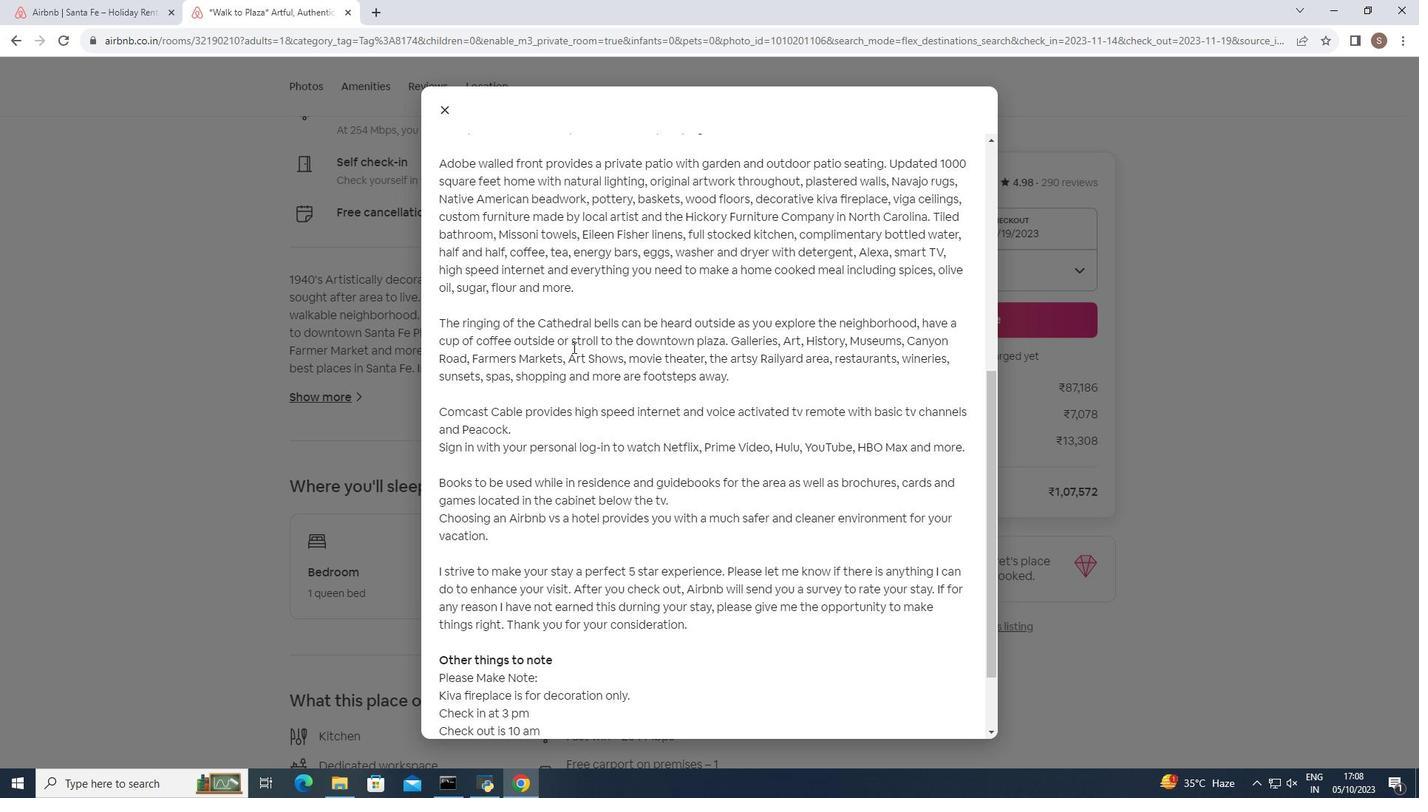 
Action: Mouse scrolled (573, 346) with delta (0, 0)
Screenshot: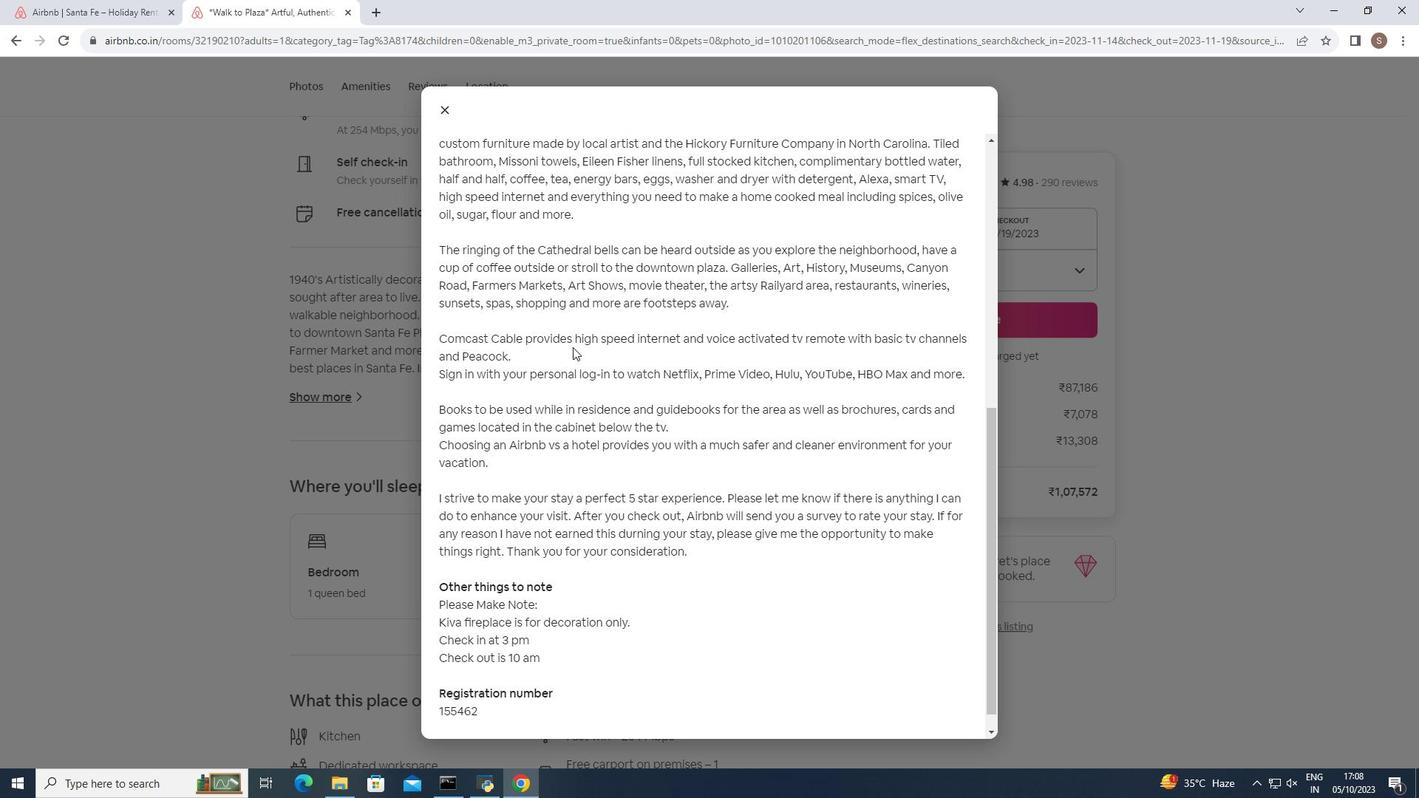 
Action: Mouse scrolled (573, 346) with delta (0, 0)
Screenshot: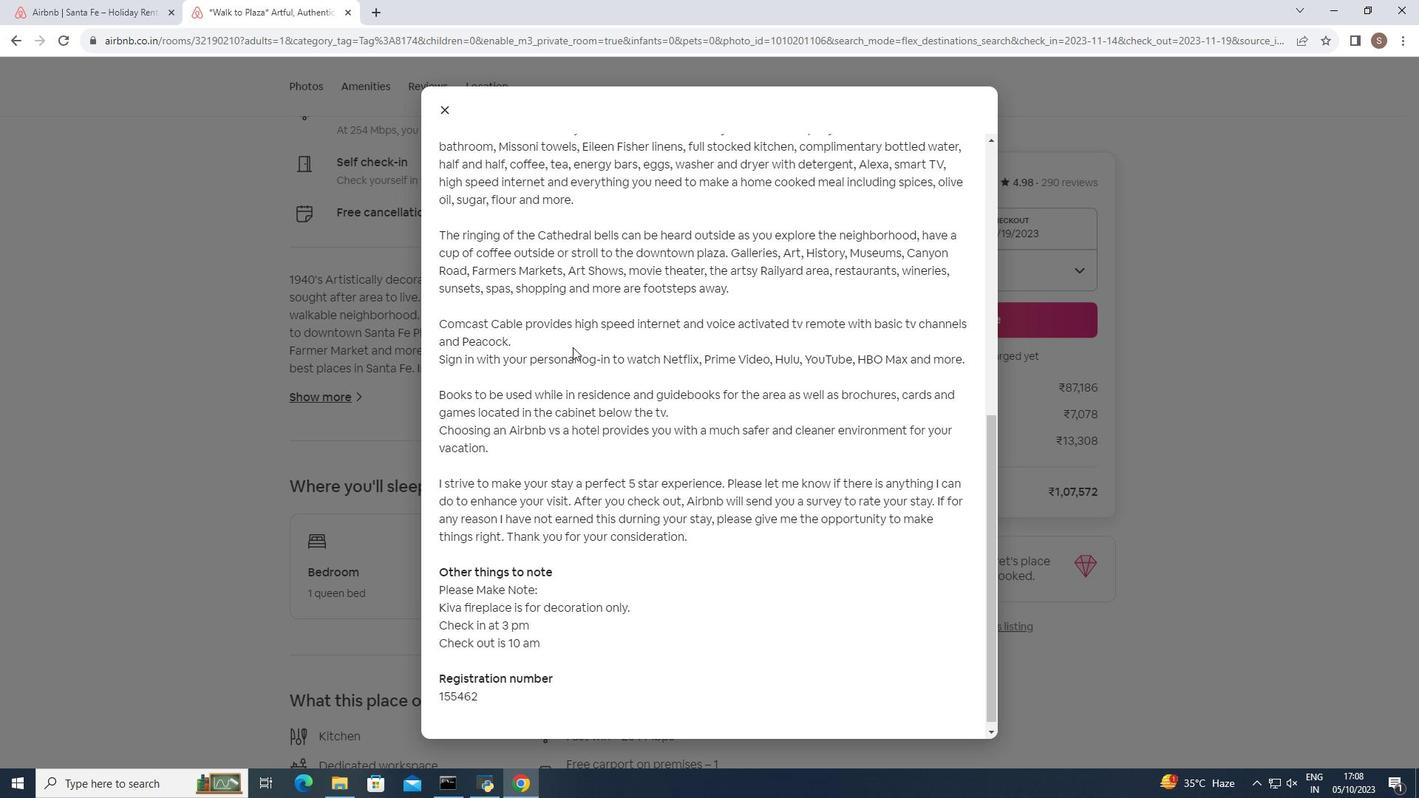 
Action: Mouse moved to (441, 109)
Screenshot: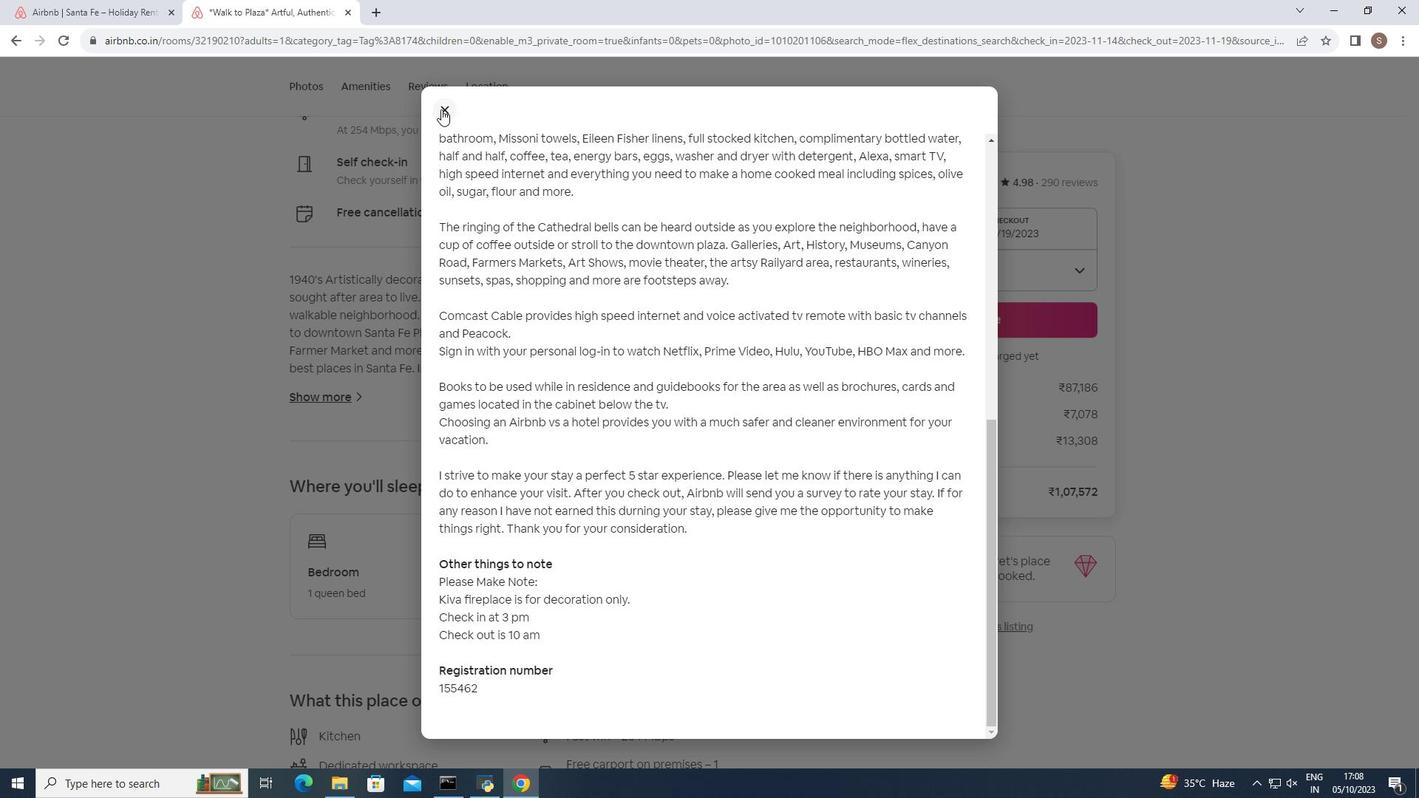
Action: Mouse pressed left at (441, 109)
Screenshot: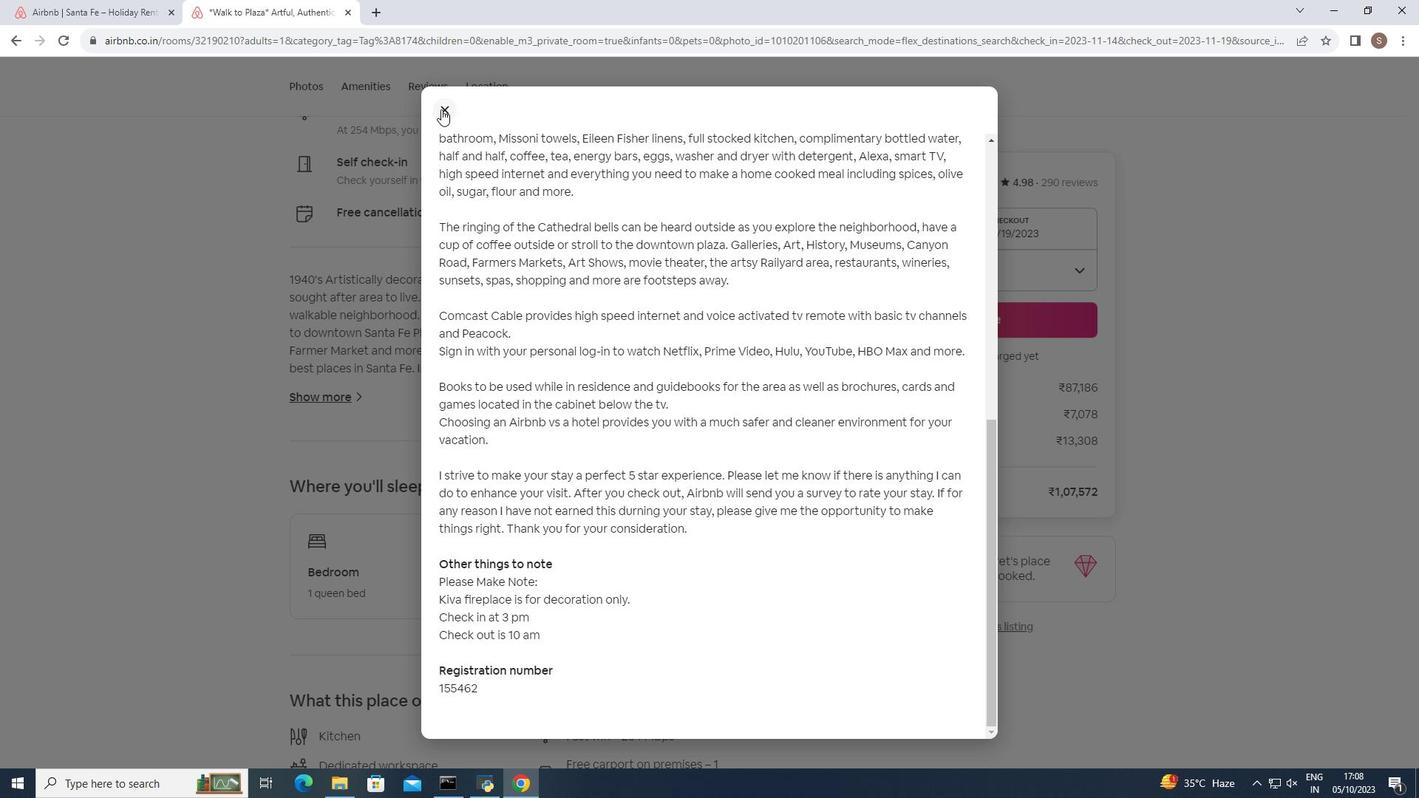 
Action: Mouse moved to (423, 290)
Screenshot: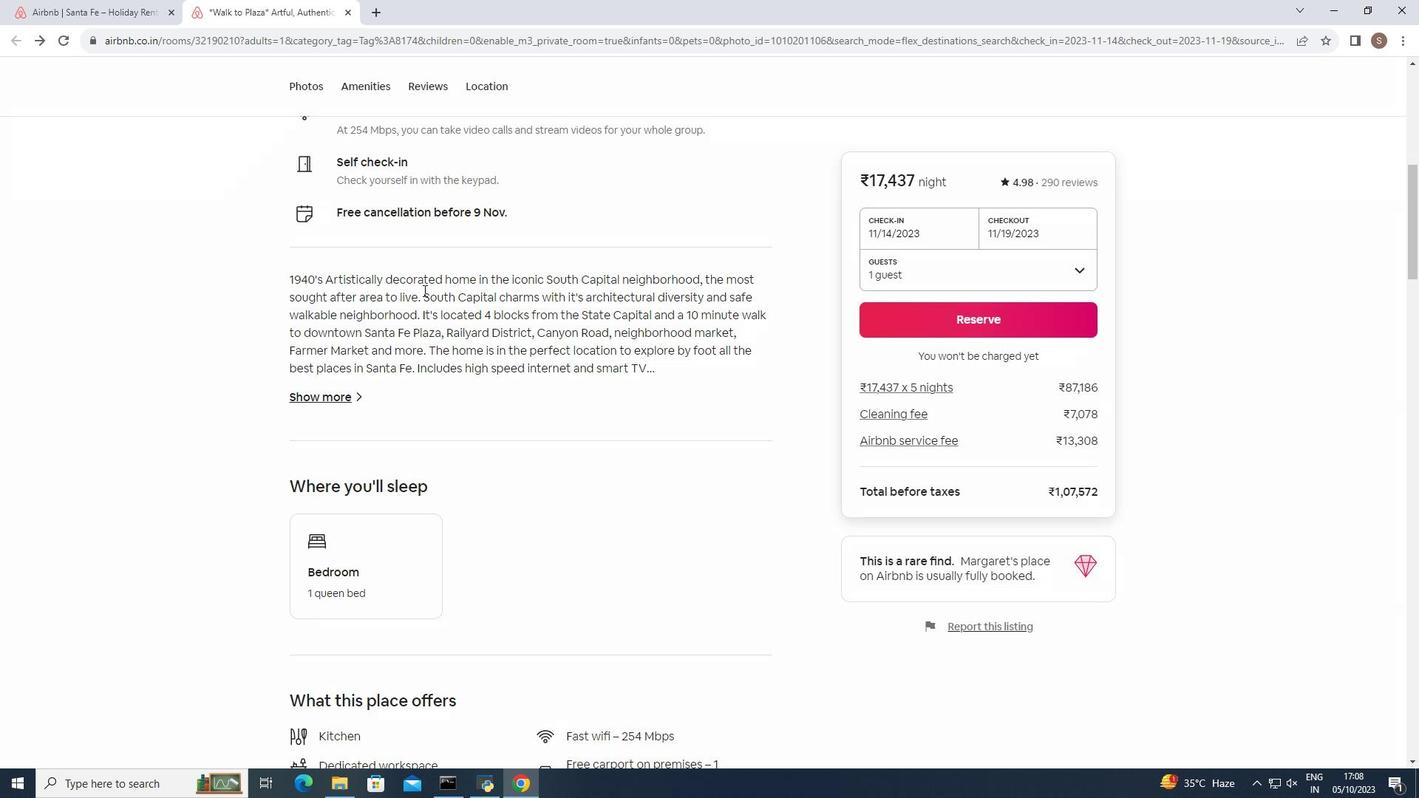
Action: Mouse scrolled (423, 289) with delta (0, 0)
Screenshot: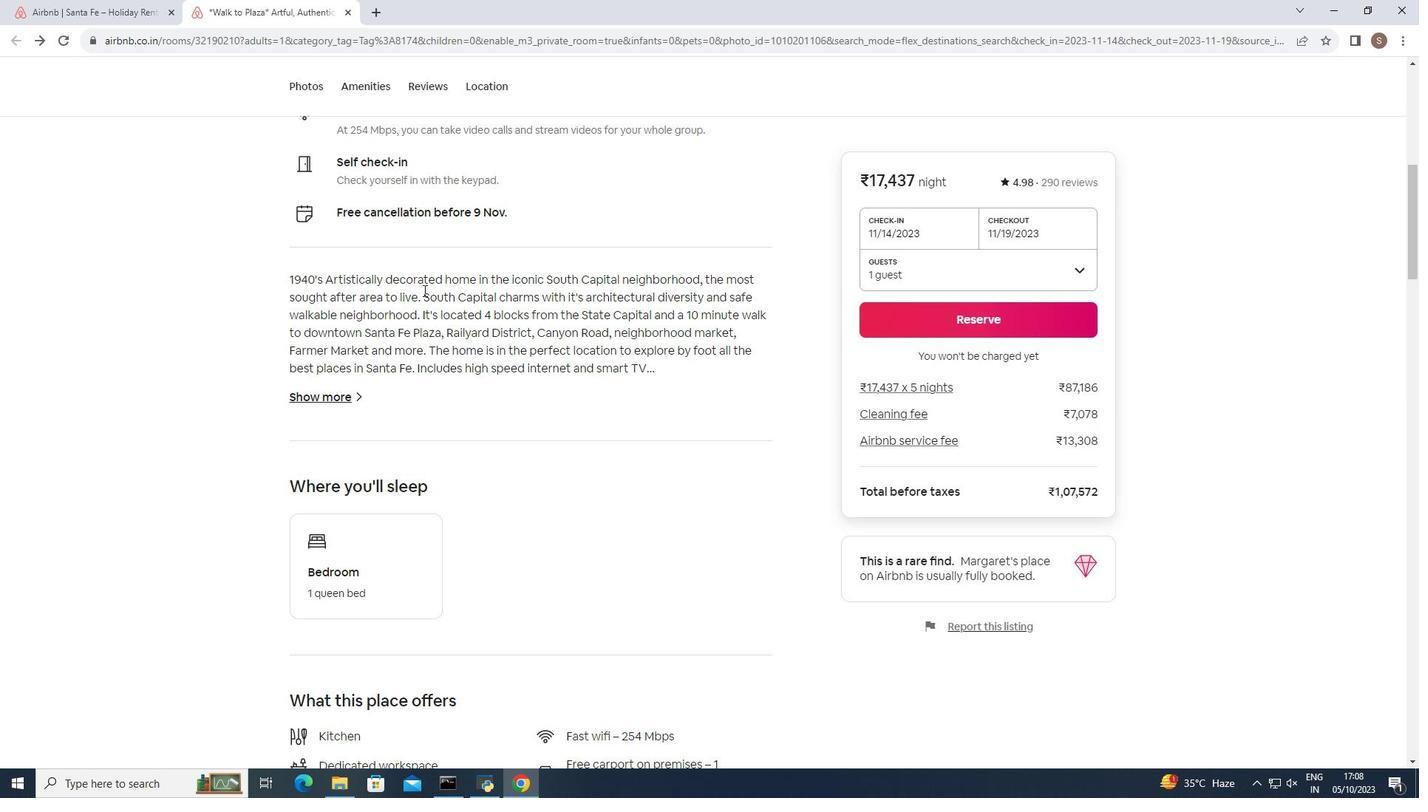 
Action: Mouse scrolled (423, 289) with delta (0, 0)
Screenshot: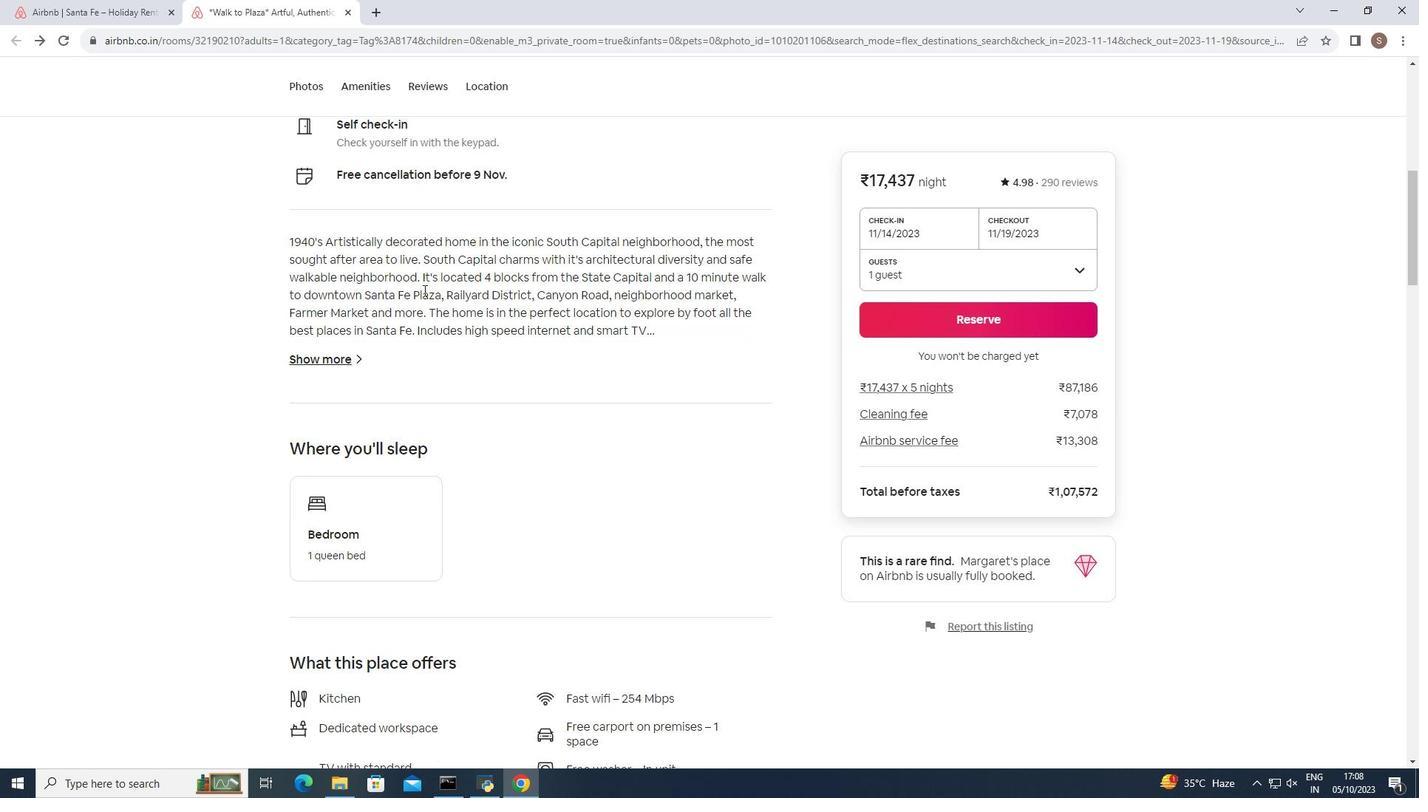 
Action: Mouse moved to (424, 287)
Screenshot: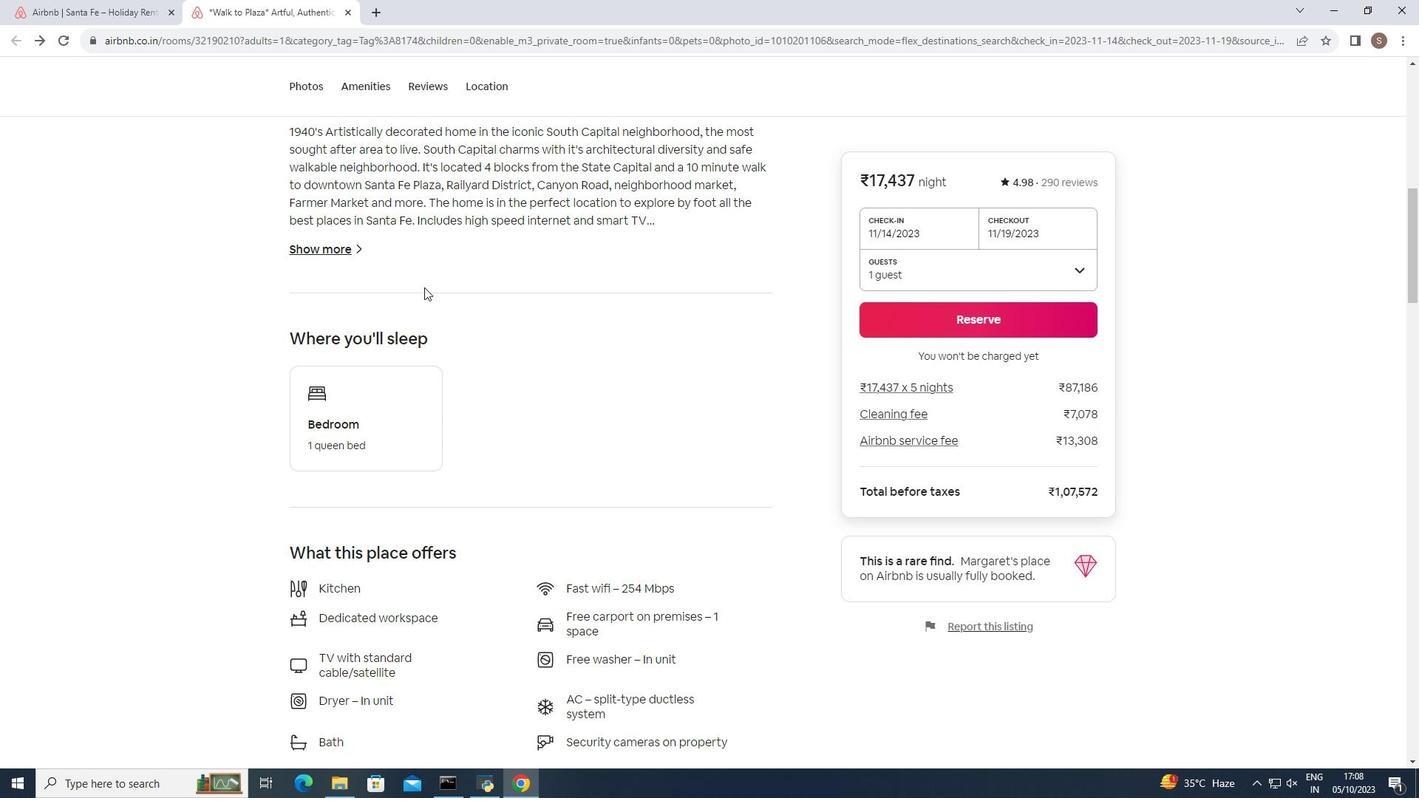 
Action: Mouse scrolled (424, 286) with delta (0, 0)
Screenshot: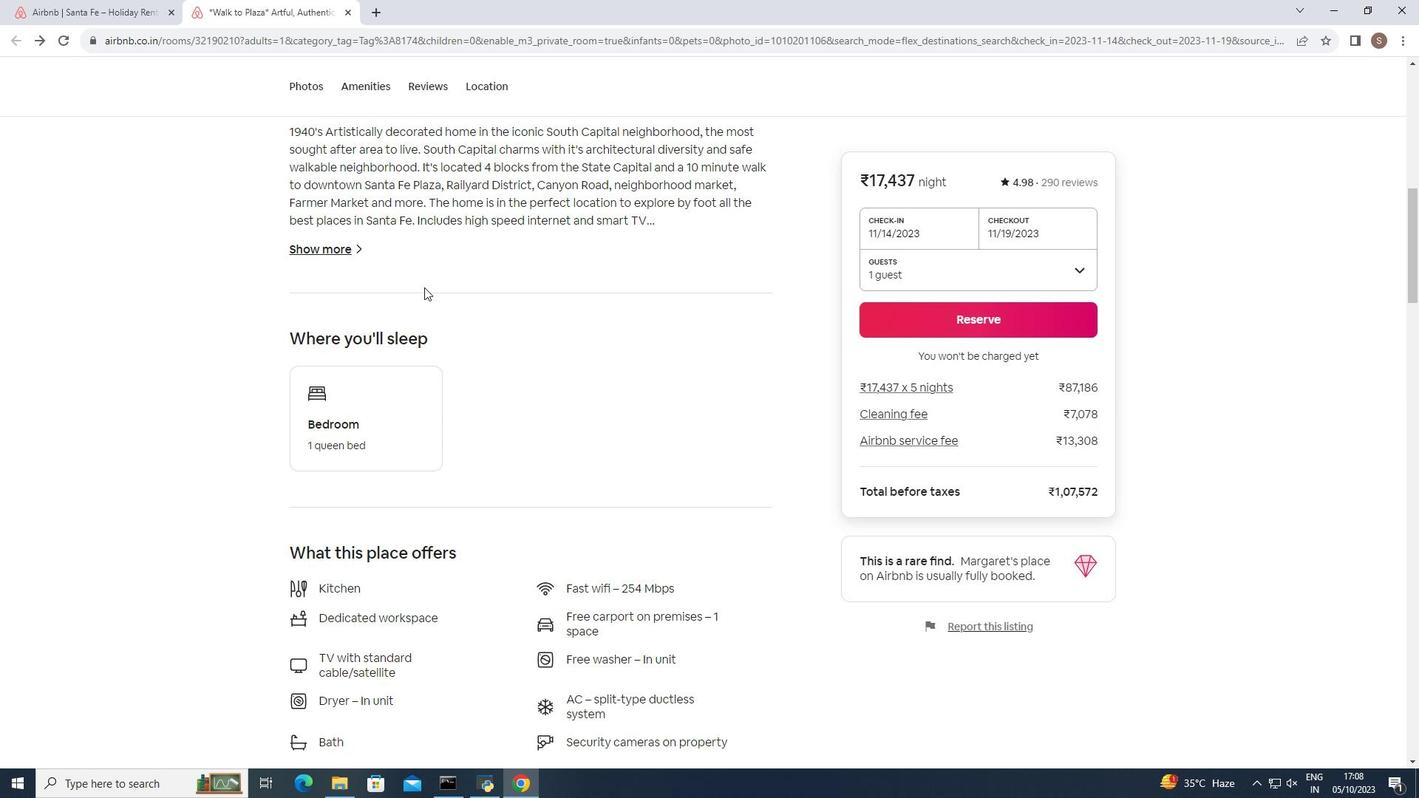 
Action: Mouse scrolled (424, 286) with delta (0, 0)
Screenshot: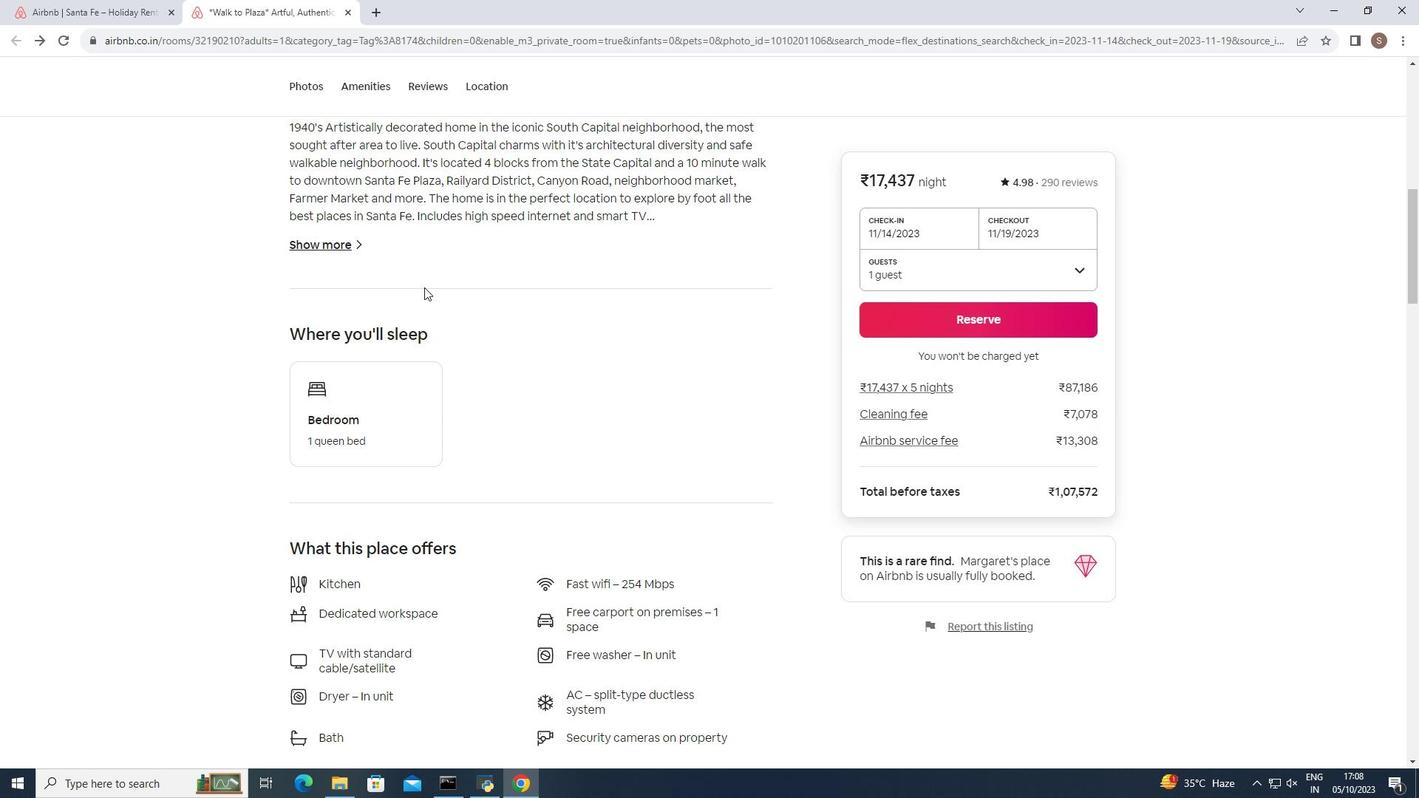 
Action: Mouse scrolled (424, 286) with delta (0, 0)
Screenshot: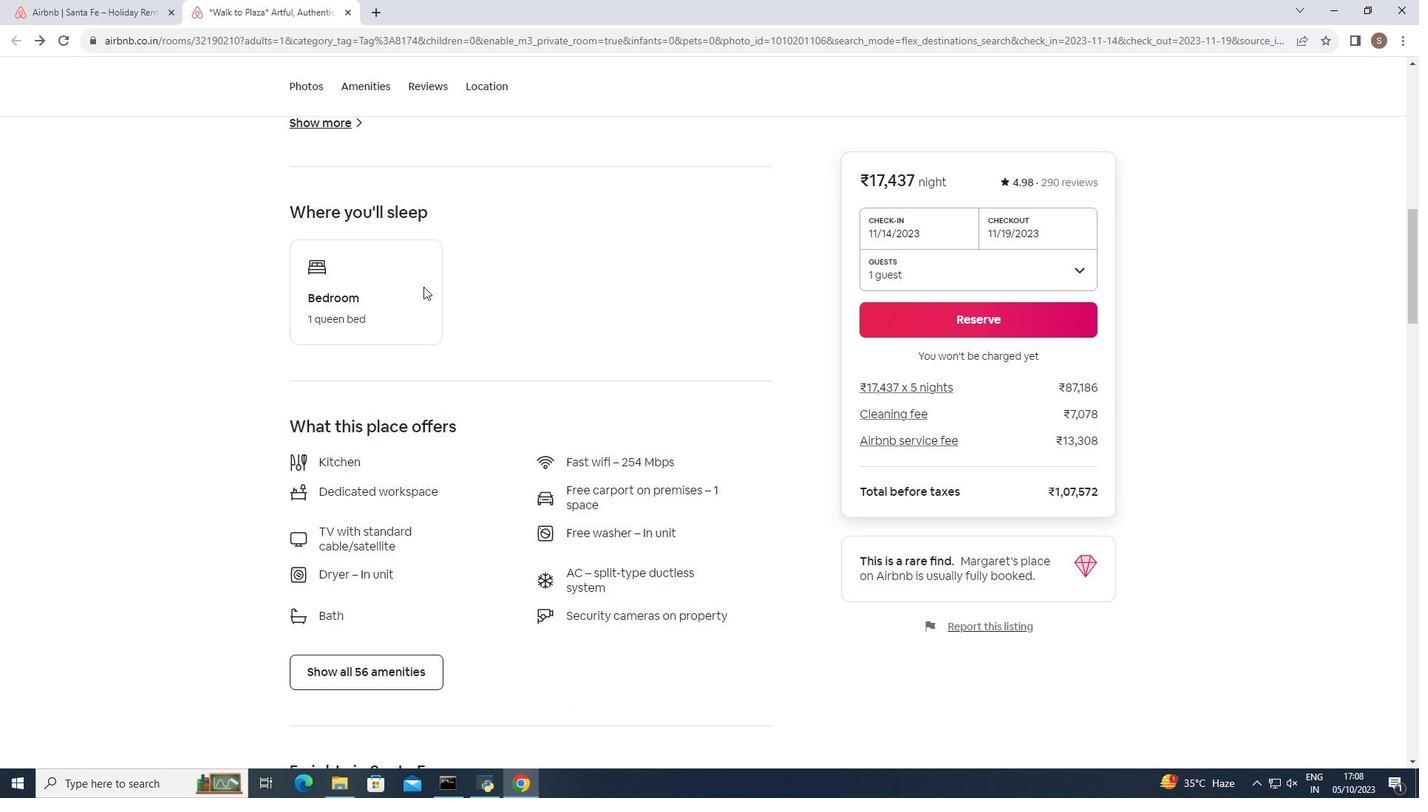 
Action: Mouse moved to (419, 280)
Screenshot: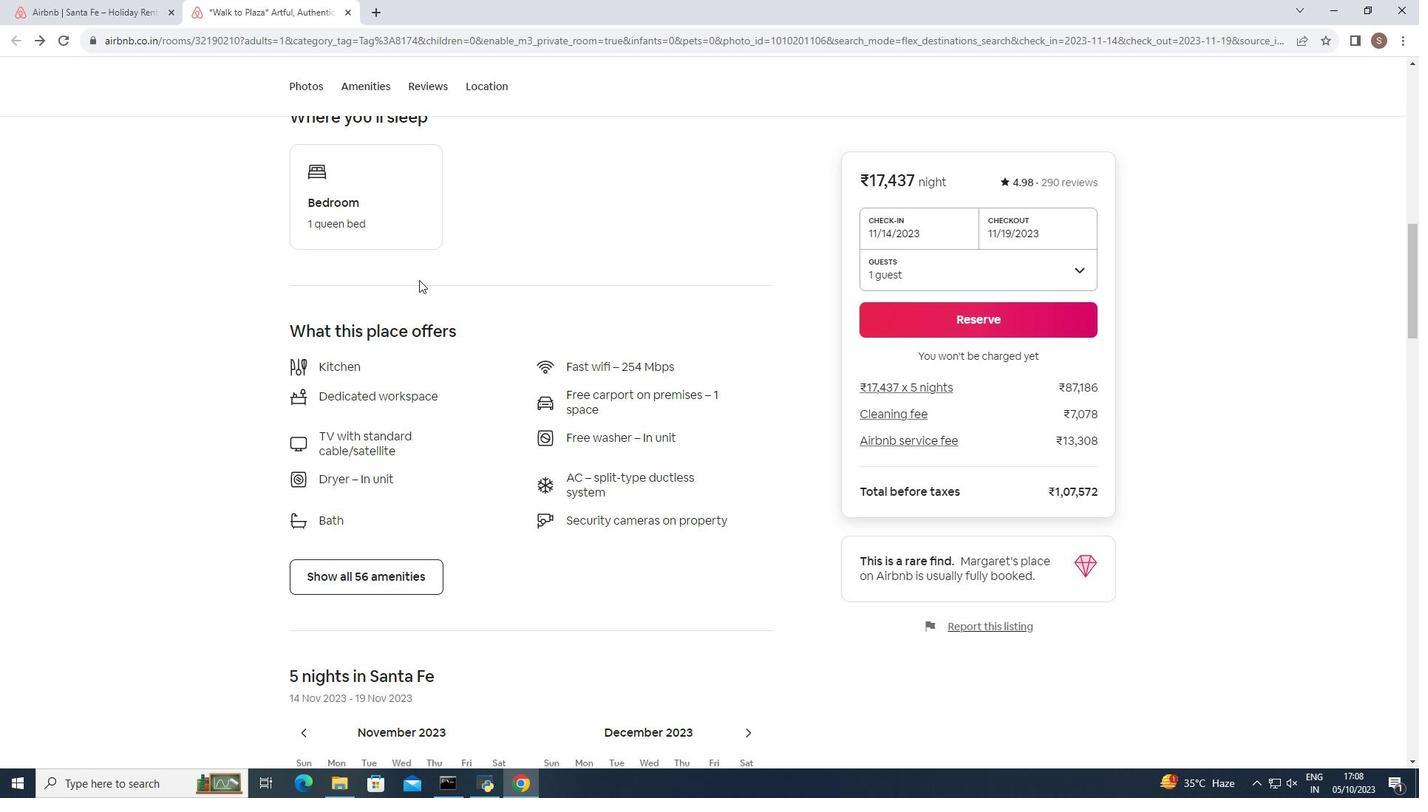 
Action: Mouse scrolled (419, 279) with delta (0, 0)
Screenshot: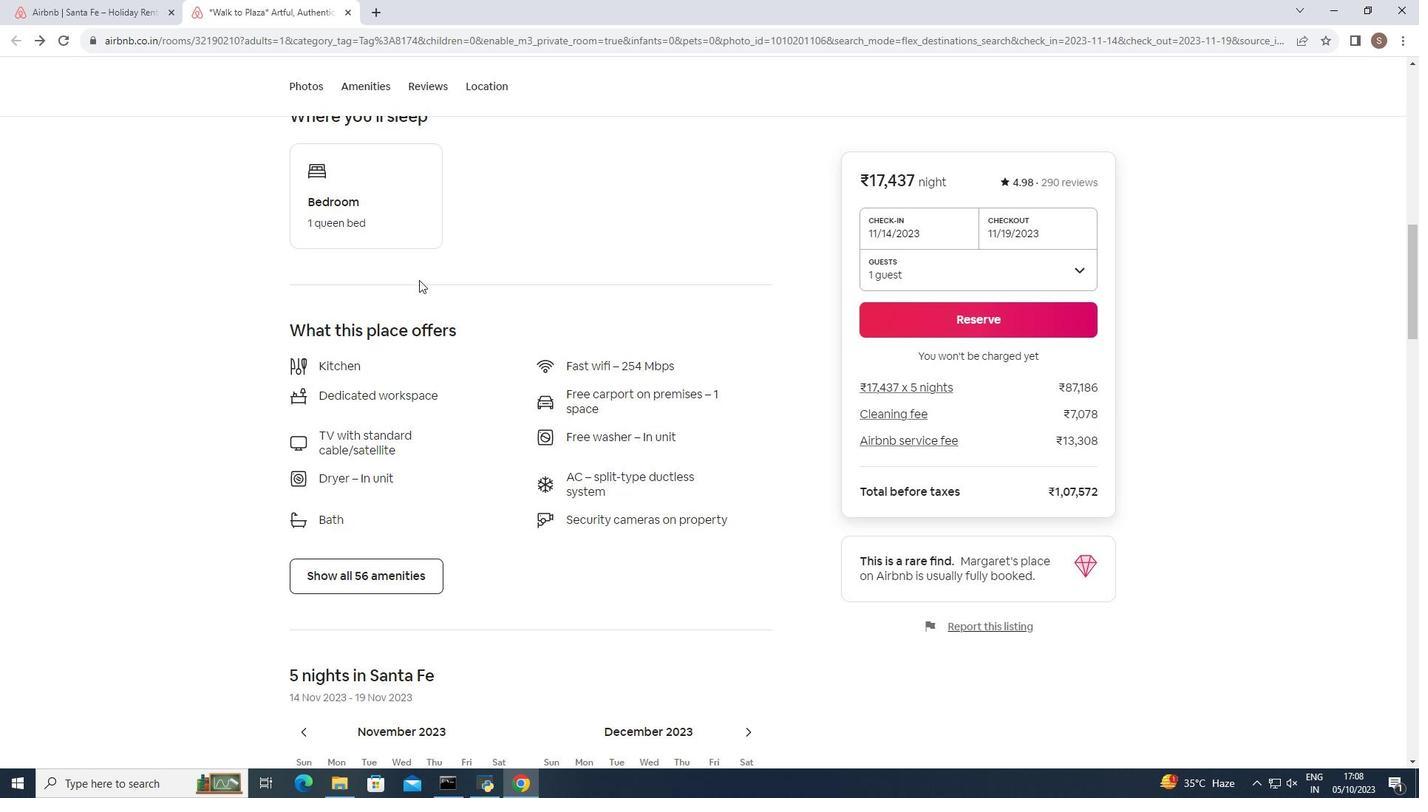
Action: Mouse scrolled (419, 279) with delta (0, 0)
Screenshot: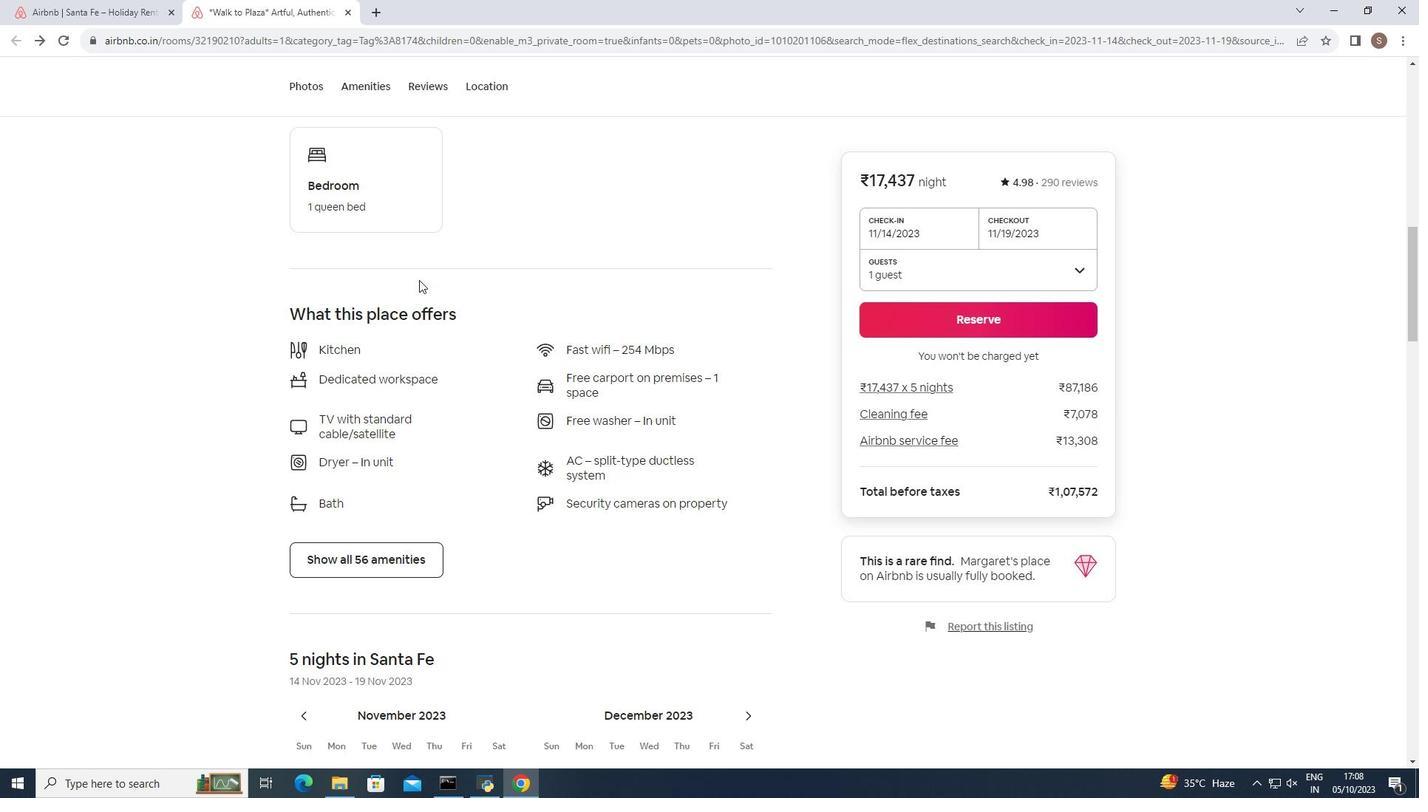 
Action: Mouse scrolled (419, 279) with delta (0, 0)
Screenshot: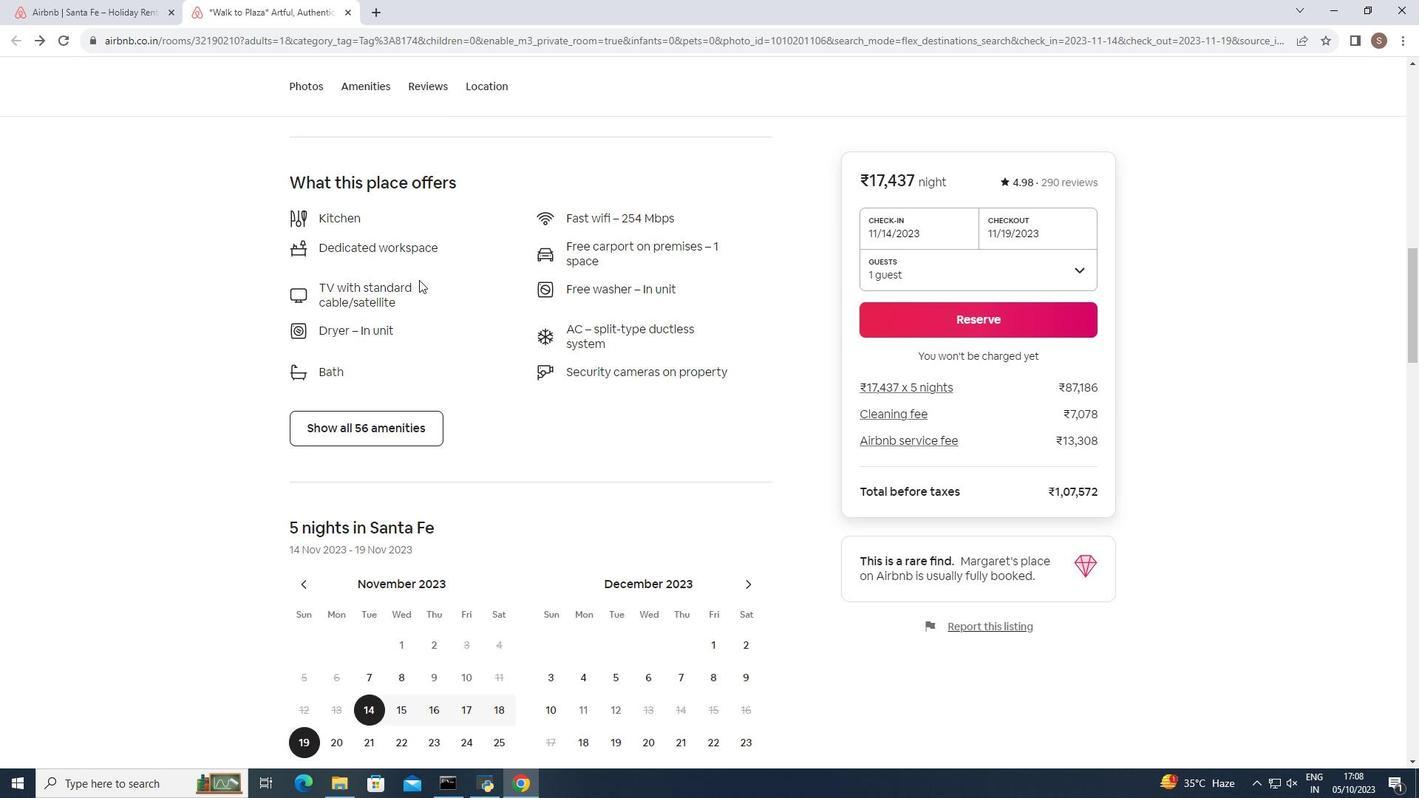 
Action: Mouse moved to (381, 350)
Screenshot: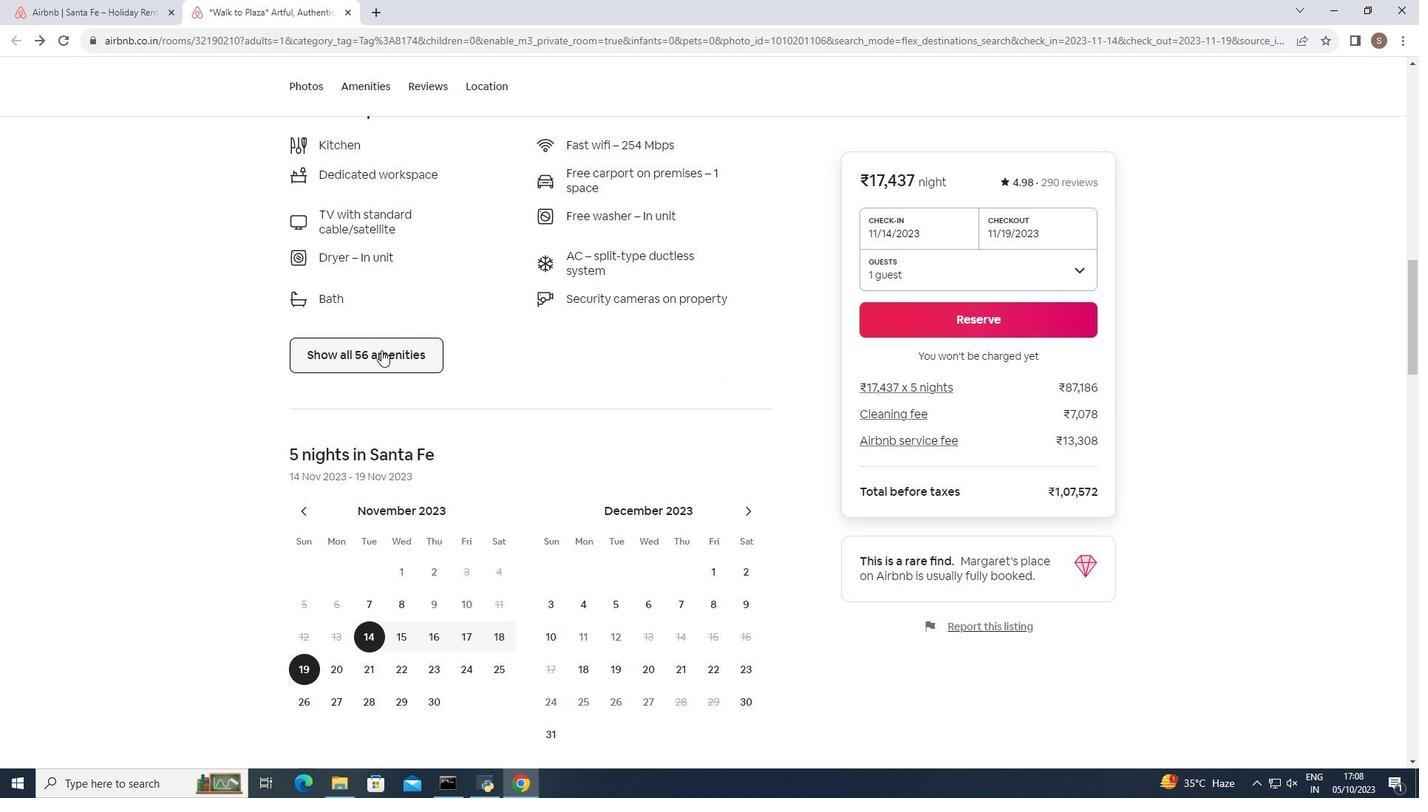 
Action: Mouse pressed left at (381, 350)
Screenshot: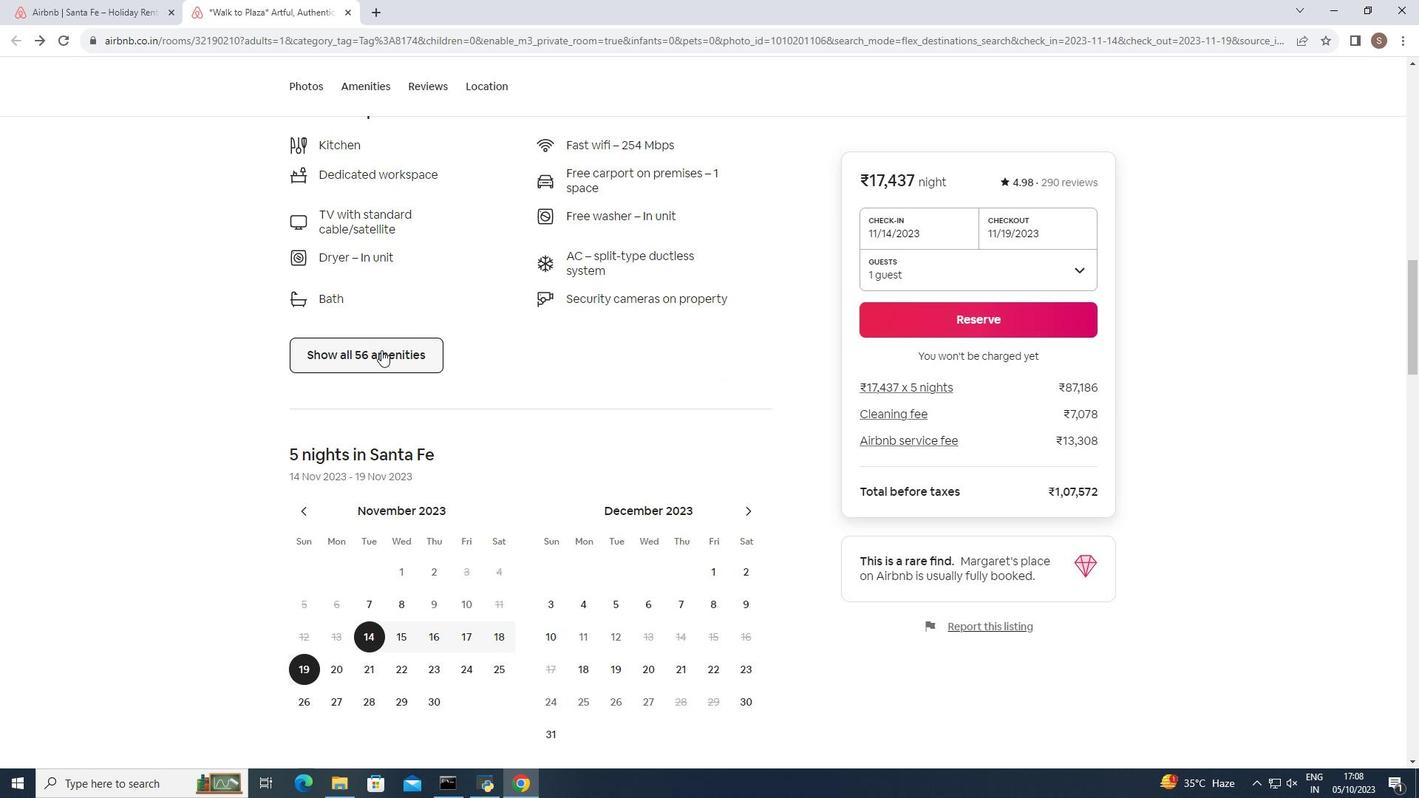 
Action: Mouse moved to (542, 344)
Screenshot: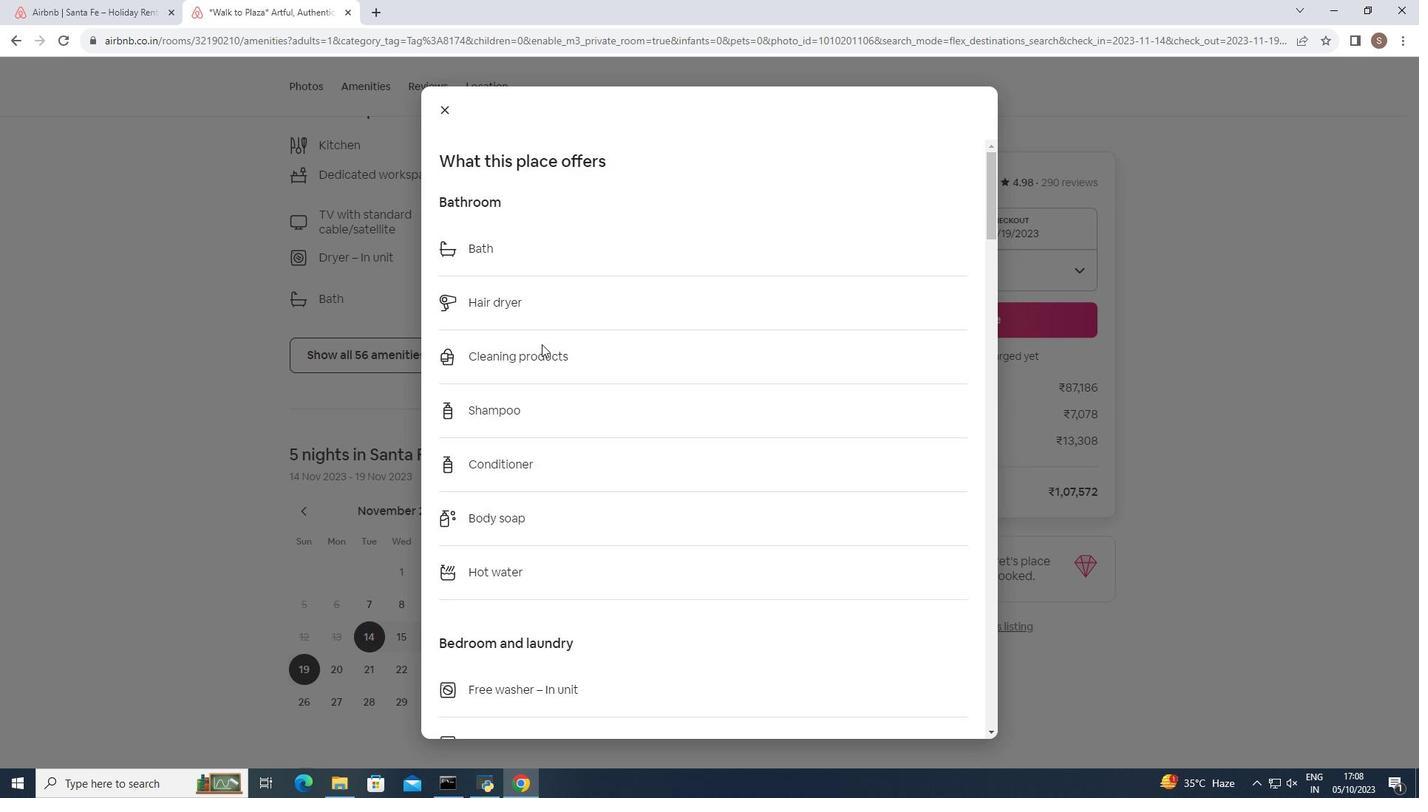 
Action: Mouse scrolled (542, 343) with delta (0, 0)
Screenshot: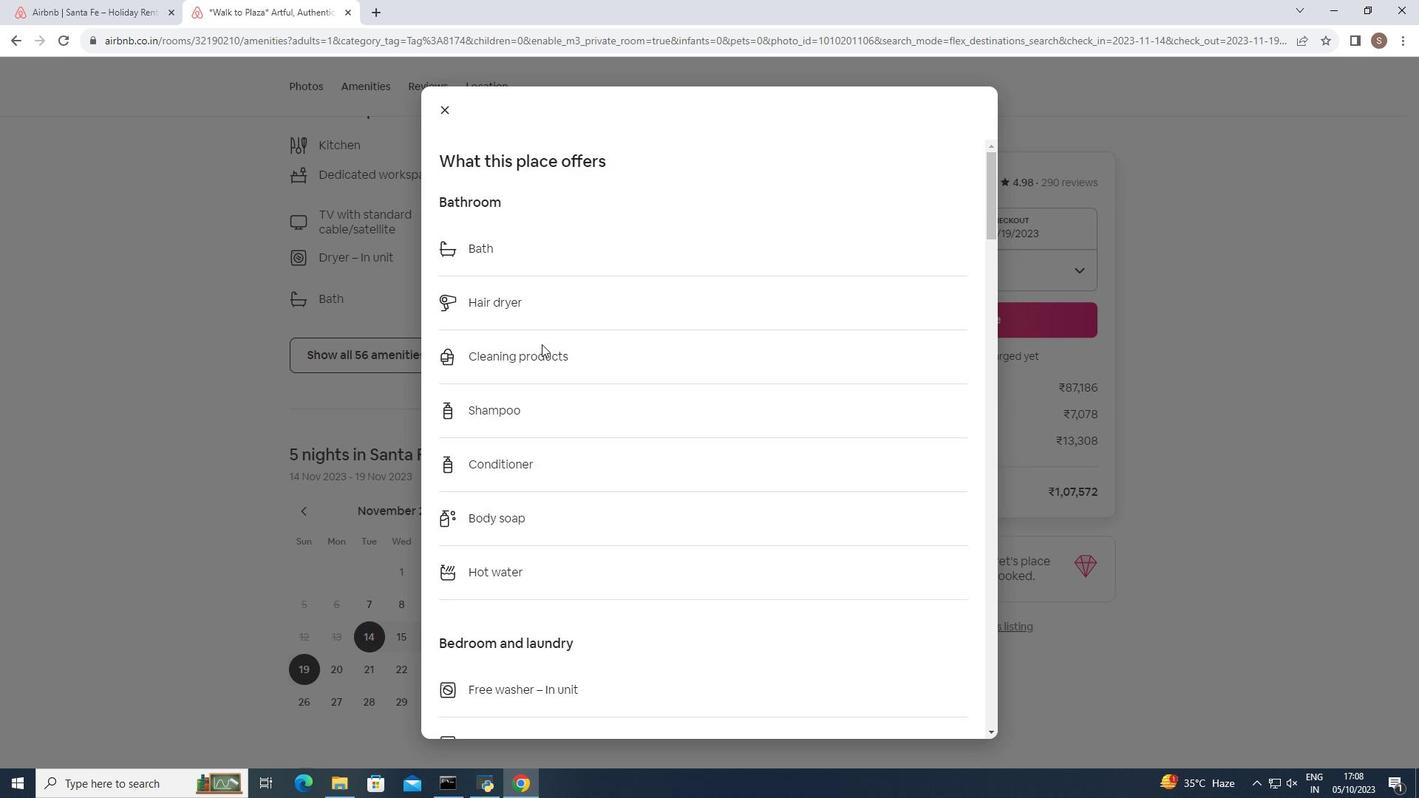 
Action: Mouse scrolled (542, 343) with delta (0, 0)
Screenshot: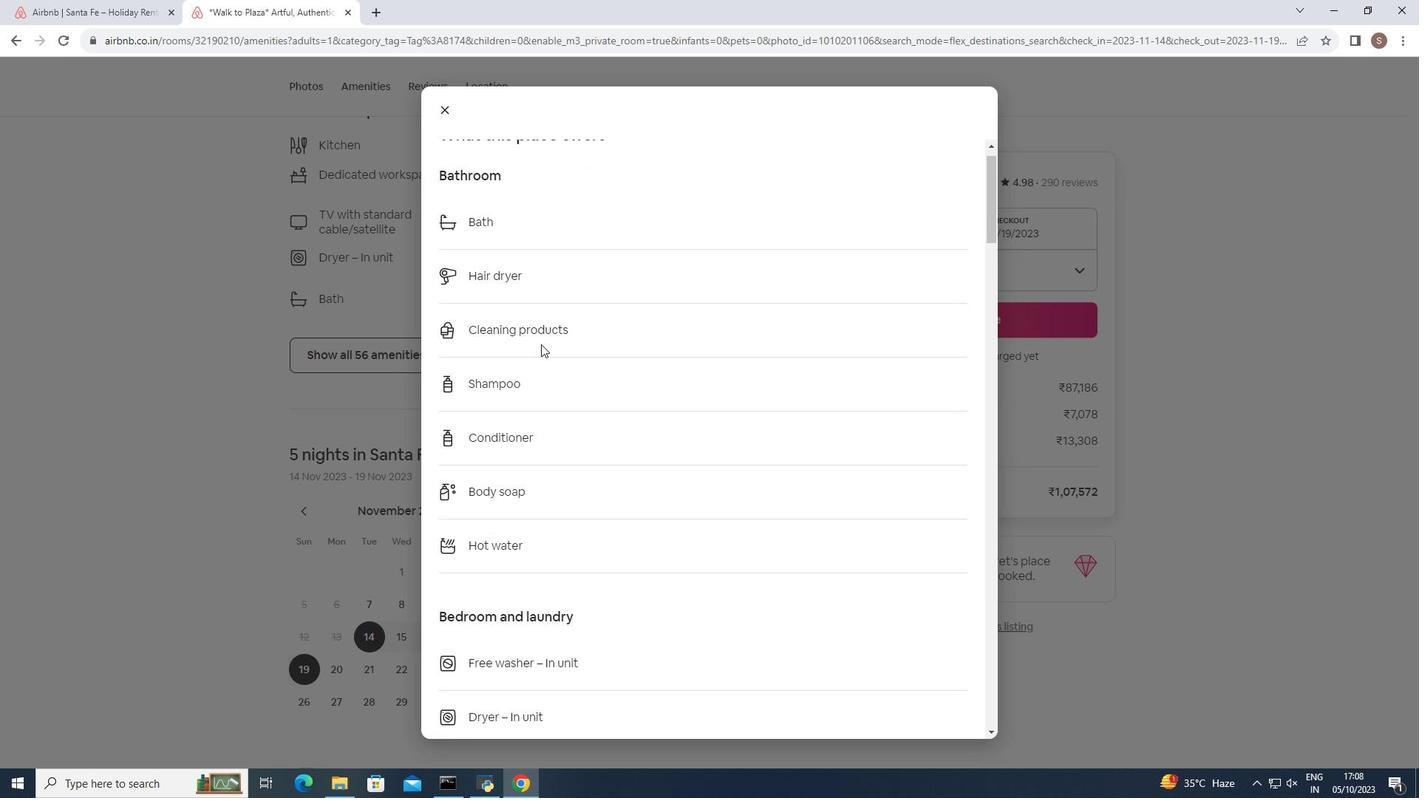 
Action: Mouse moved to (540, 346)
Screenshot: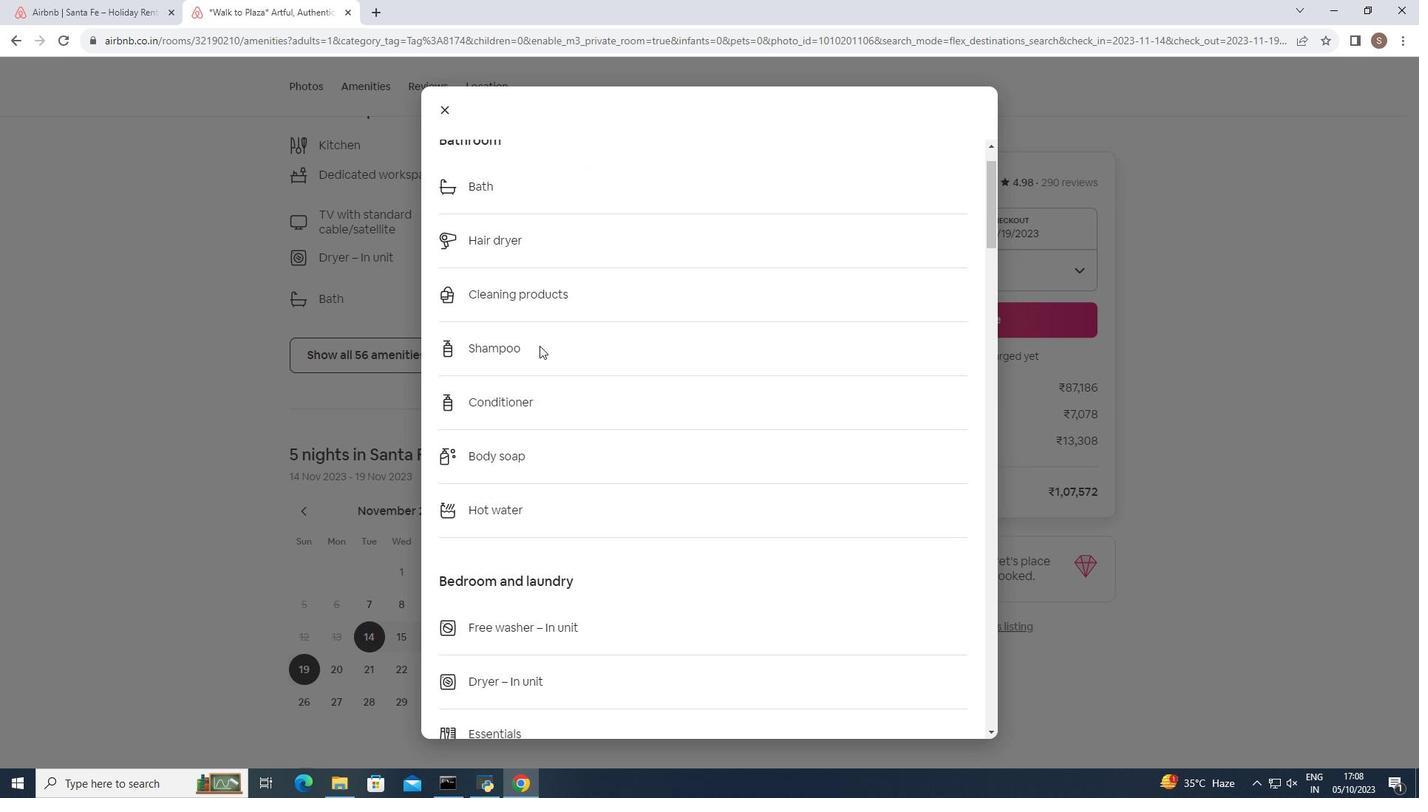 
Action: Mouse scrolled (540, 345) with delta (0, 0)
Screenshot: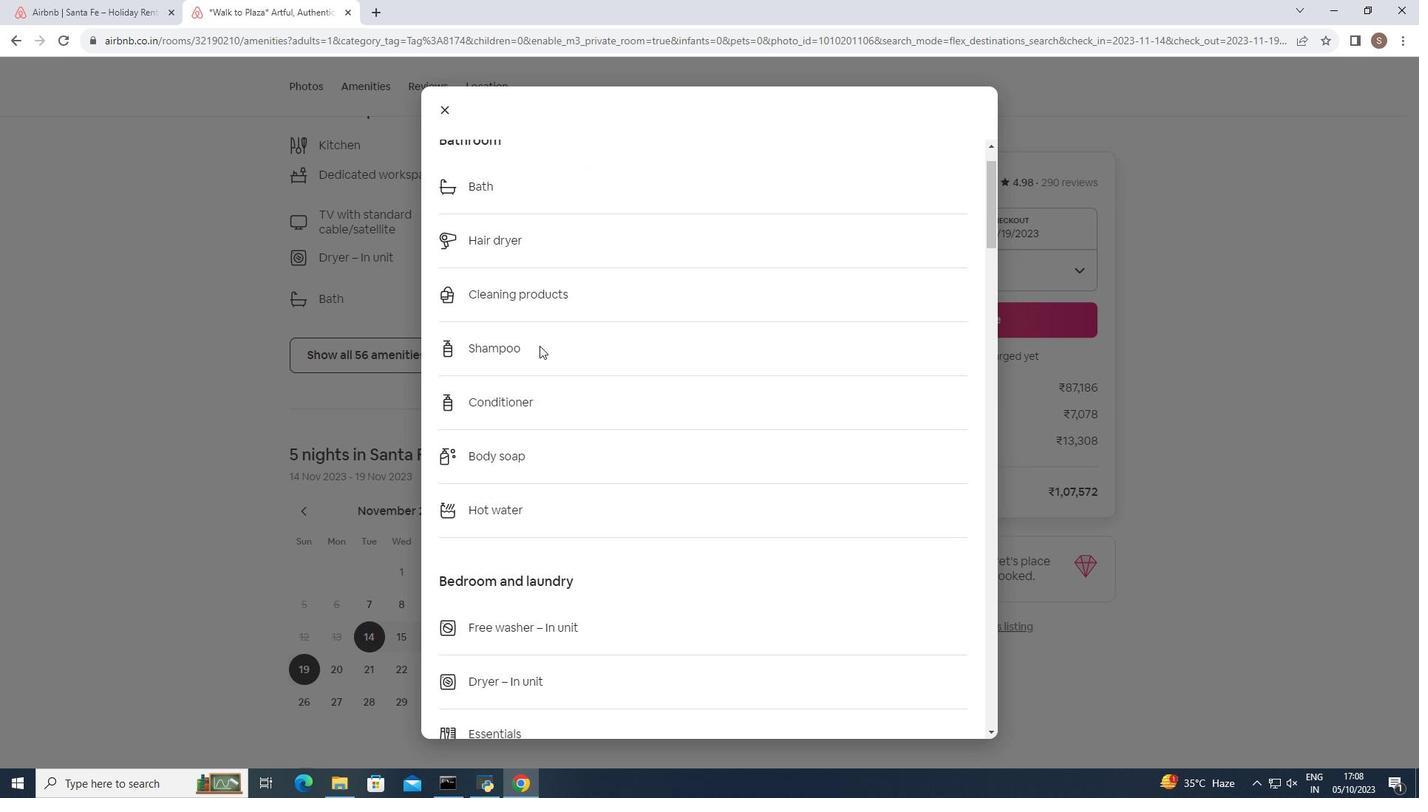 
Action: Mouse moved to (537, 346)
Screenshot: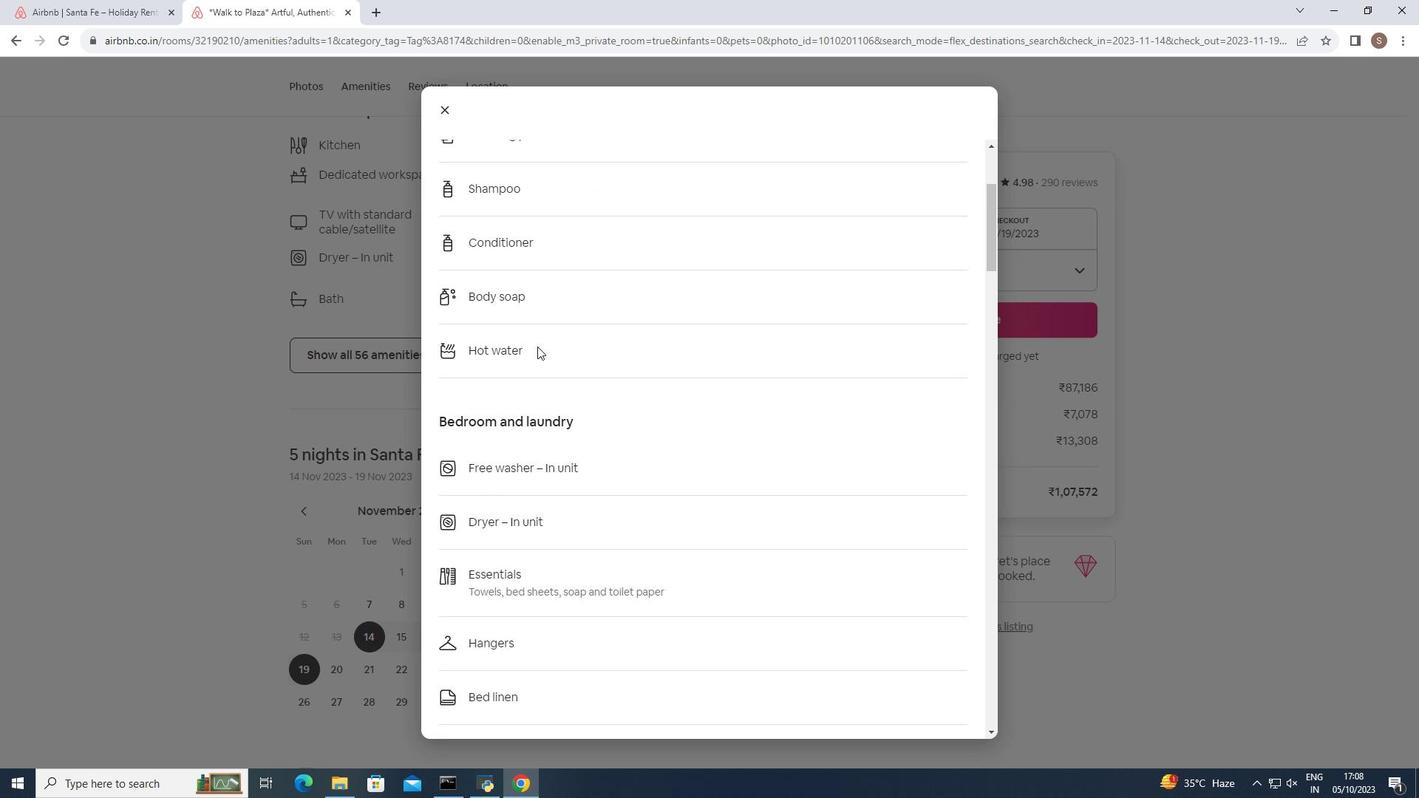 
Action: Mouse scrolled (537, 346) with delta (0, 0)
Screenshot: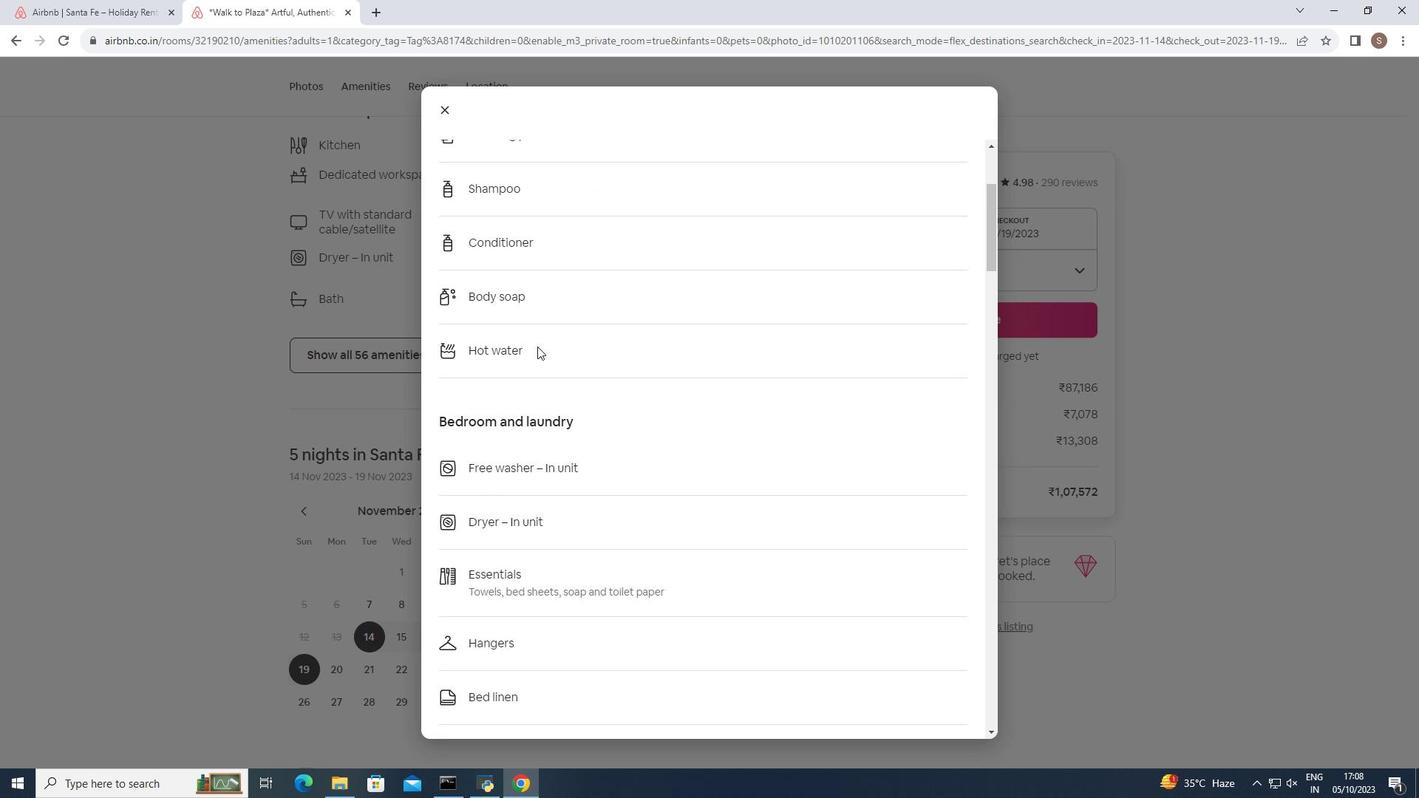 
Action: Mouse moved to (536, 348)
Screenshot: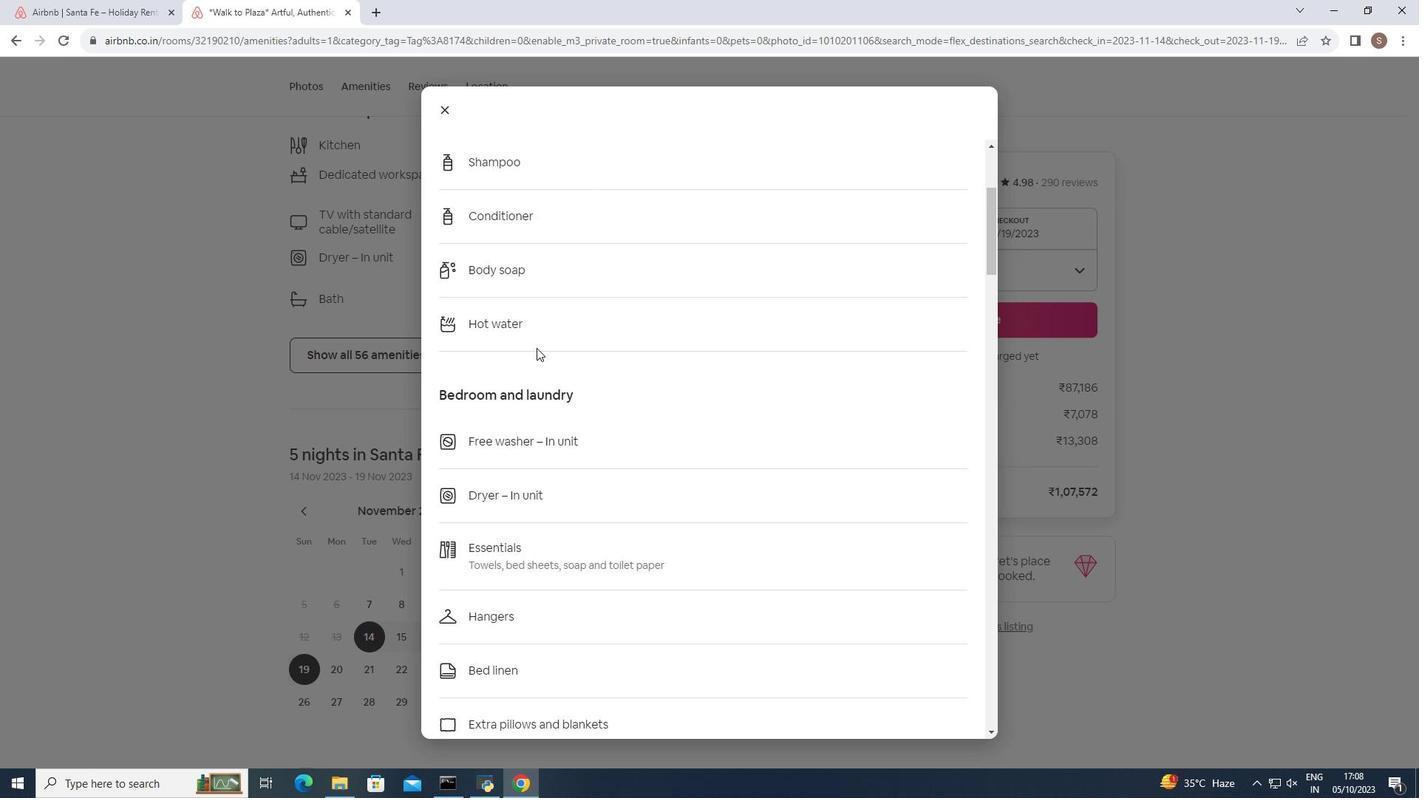 
Action: Mouse scrolled (536, 347) with delta (0, 0)
Screenshot: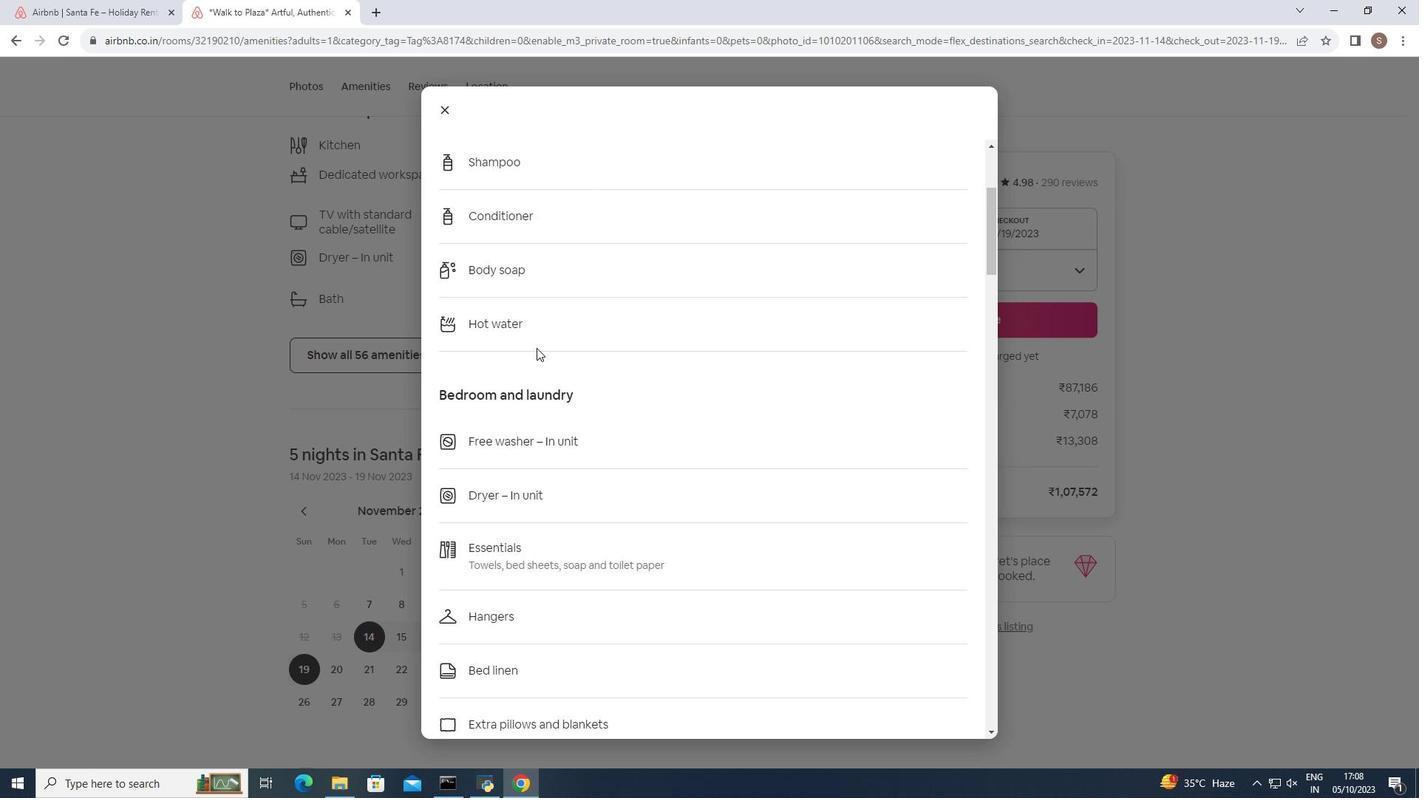
Action: Mouse moved to (536, 349)
Screenshot: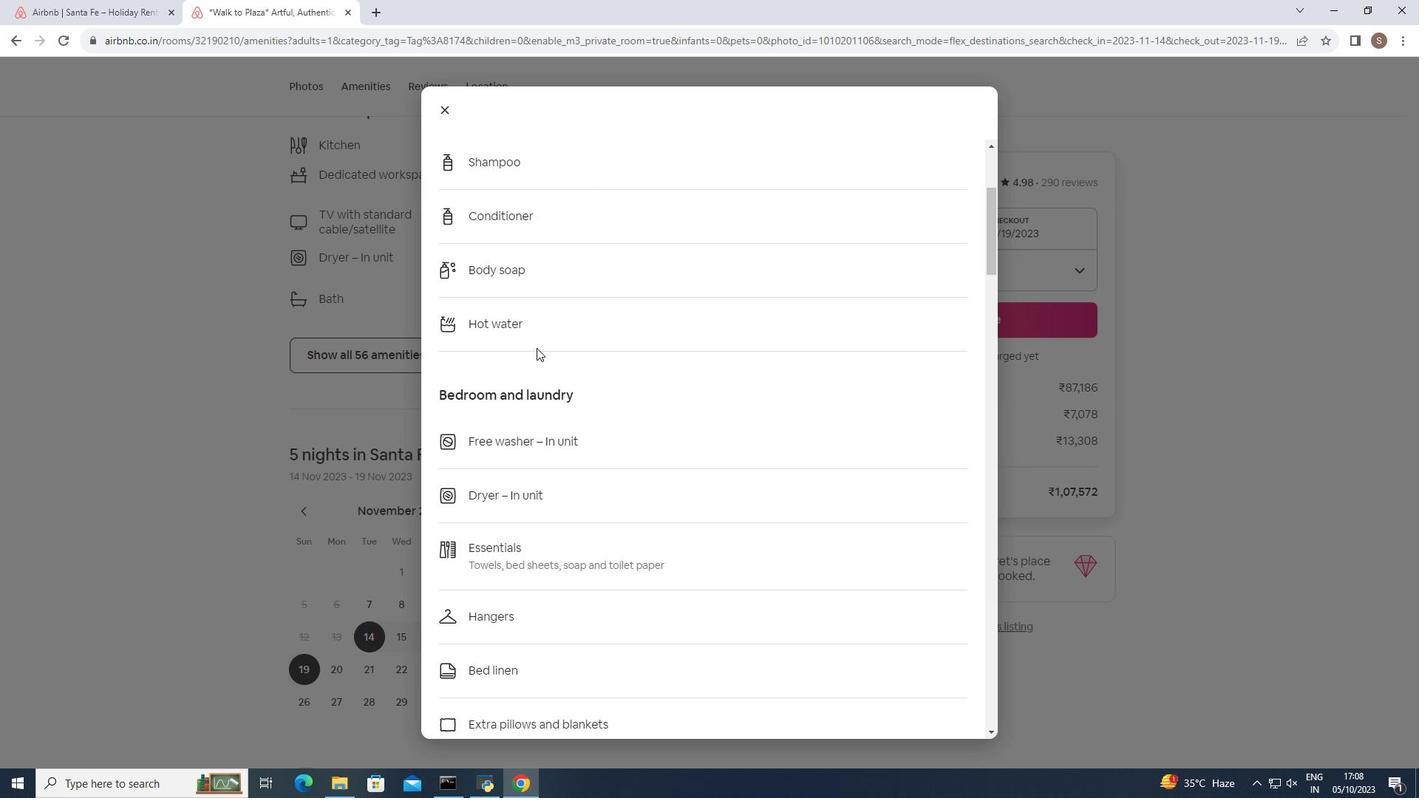 
Action: Mouse scrolled (536, 348) with delta (0, 0)
Screenshot: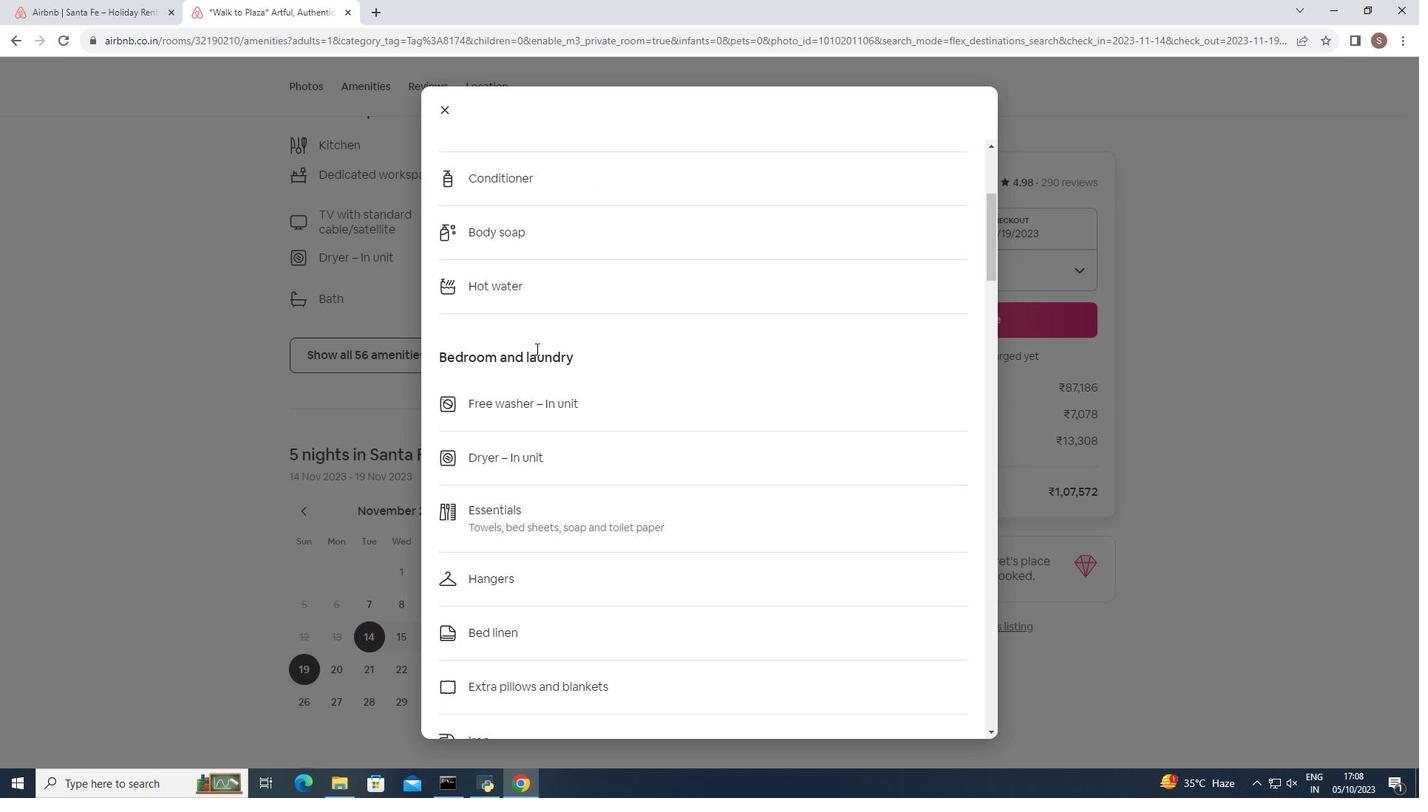 
Action: Mouse moved to (534, 350)
Screenshot: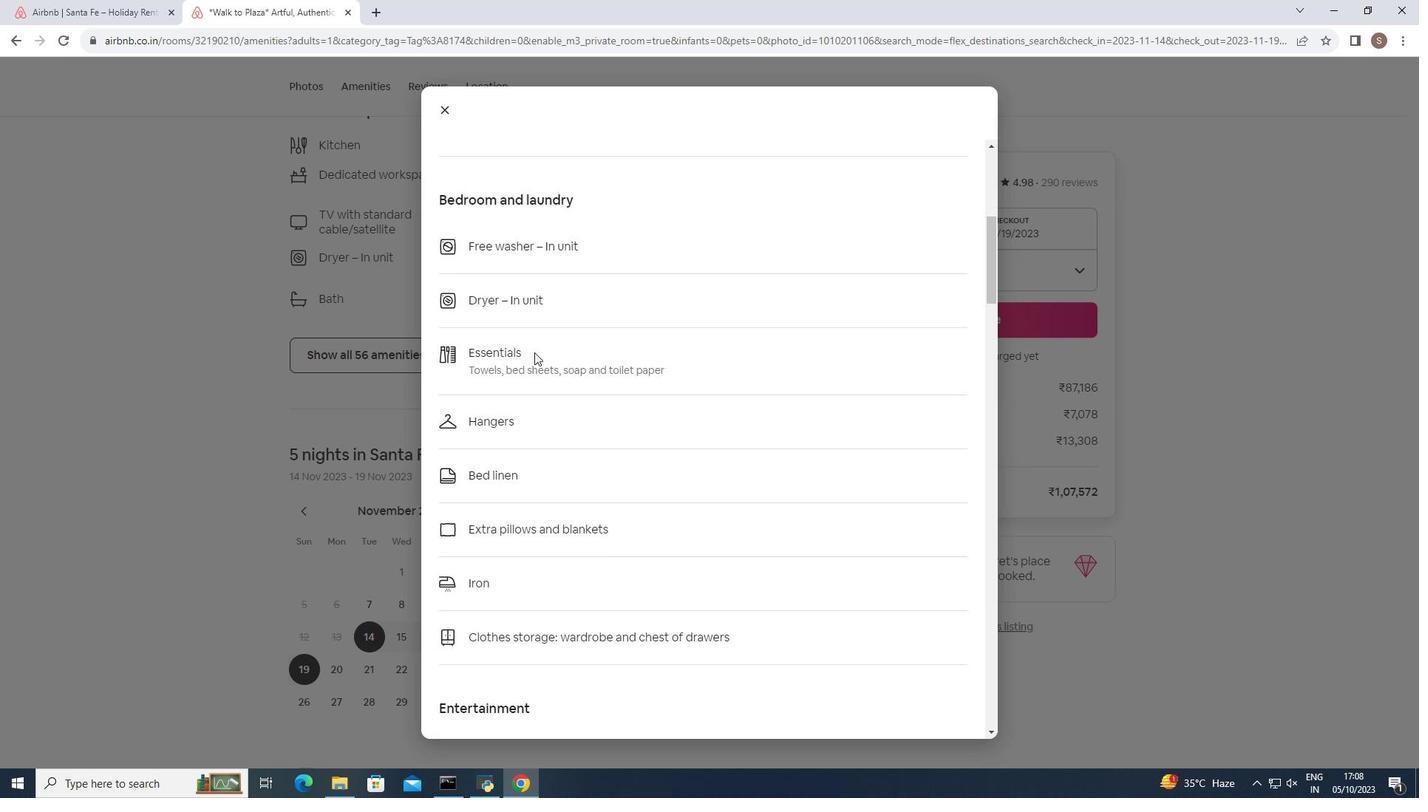 
Action: Mouse scrolled (534, 349) with delta (0, 0)
Screenshot: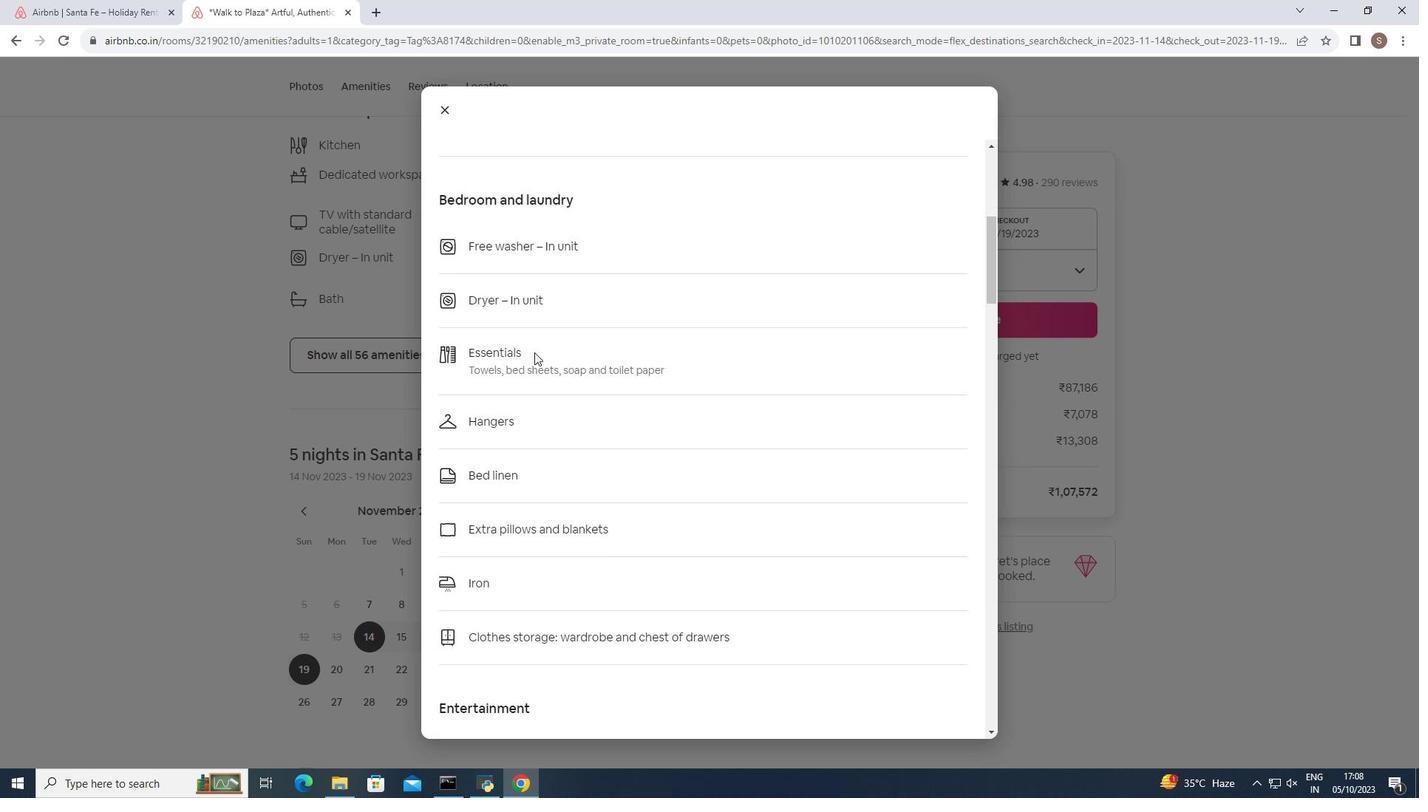 
Action: Mouse moved to (533, 355)
Screenshot: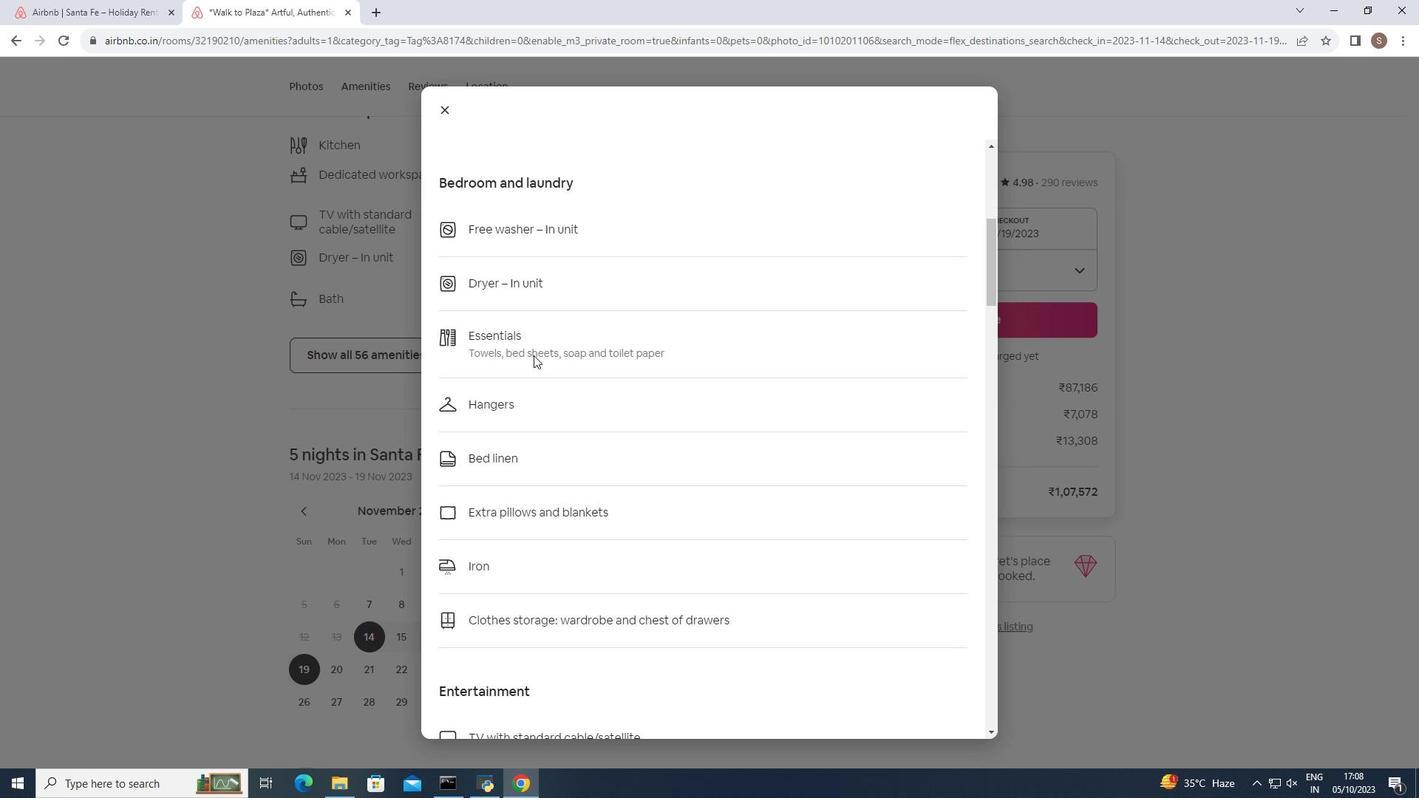 
Action: Mouse scrolled (533, 354) with delta (0, 0)
Screenshot: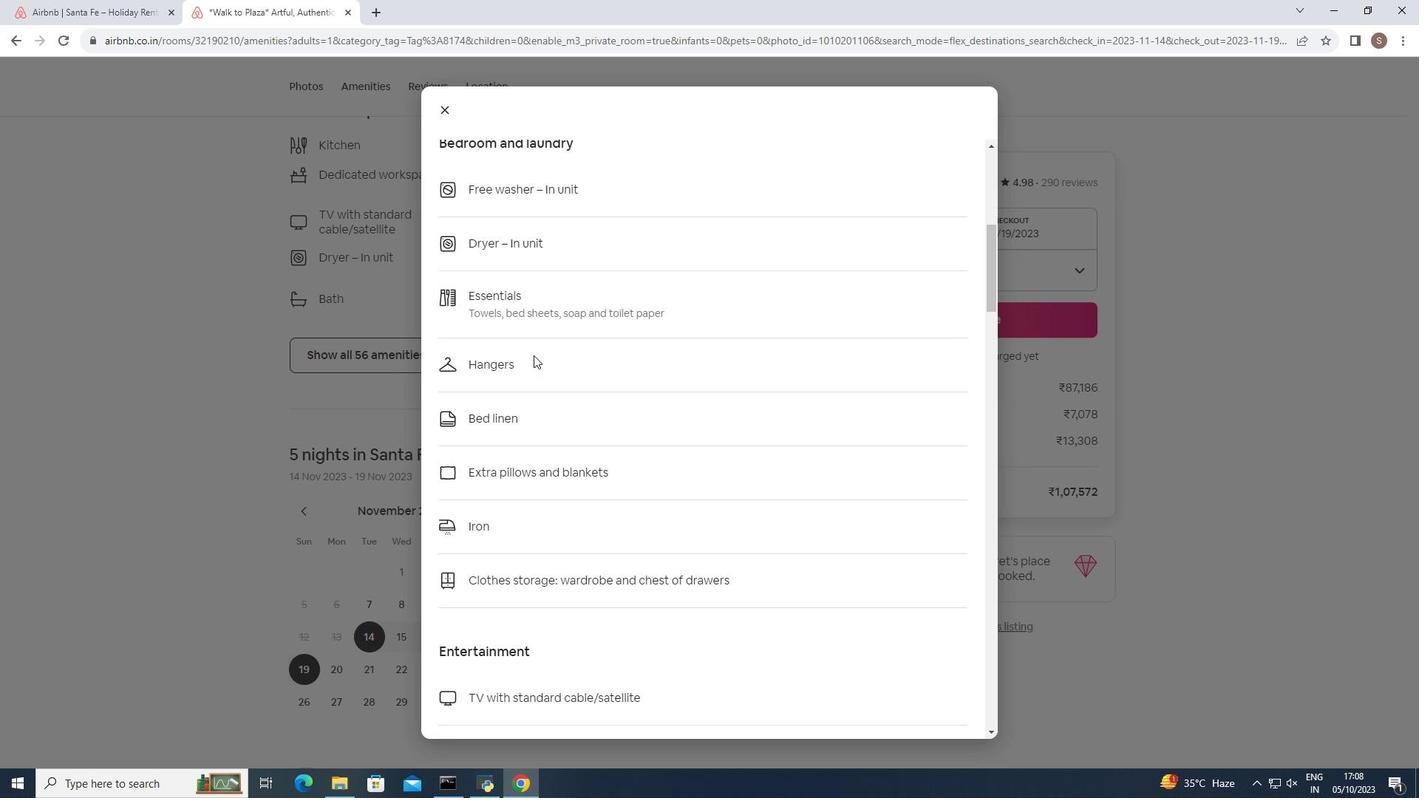 
Action: Mouse scrolled (533, 354) with delta (0, 0)
Screenshot: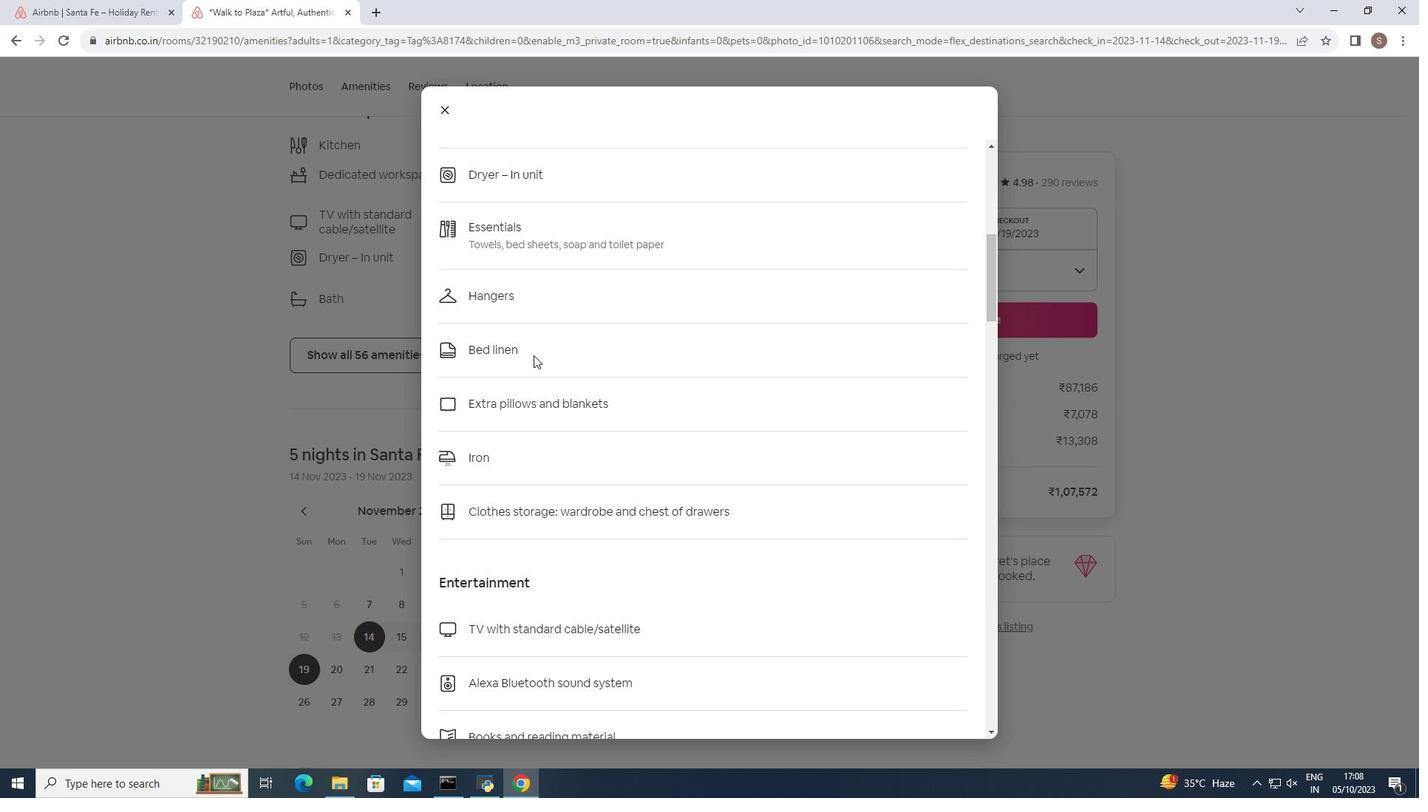 
Action: Mouse scrolled (533, 354) with delta (0, 0)
Screenshot: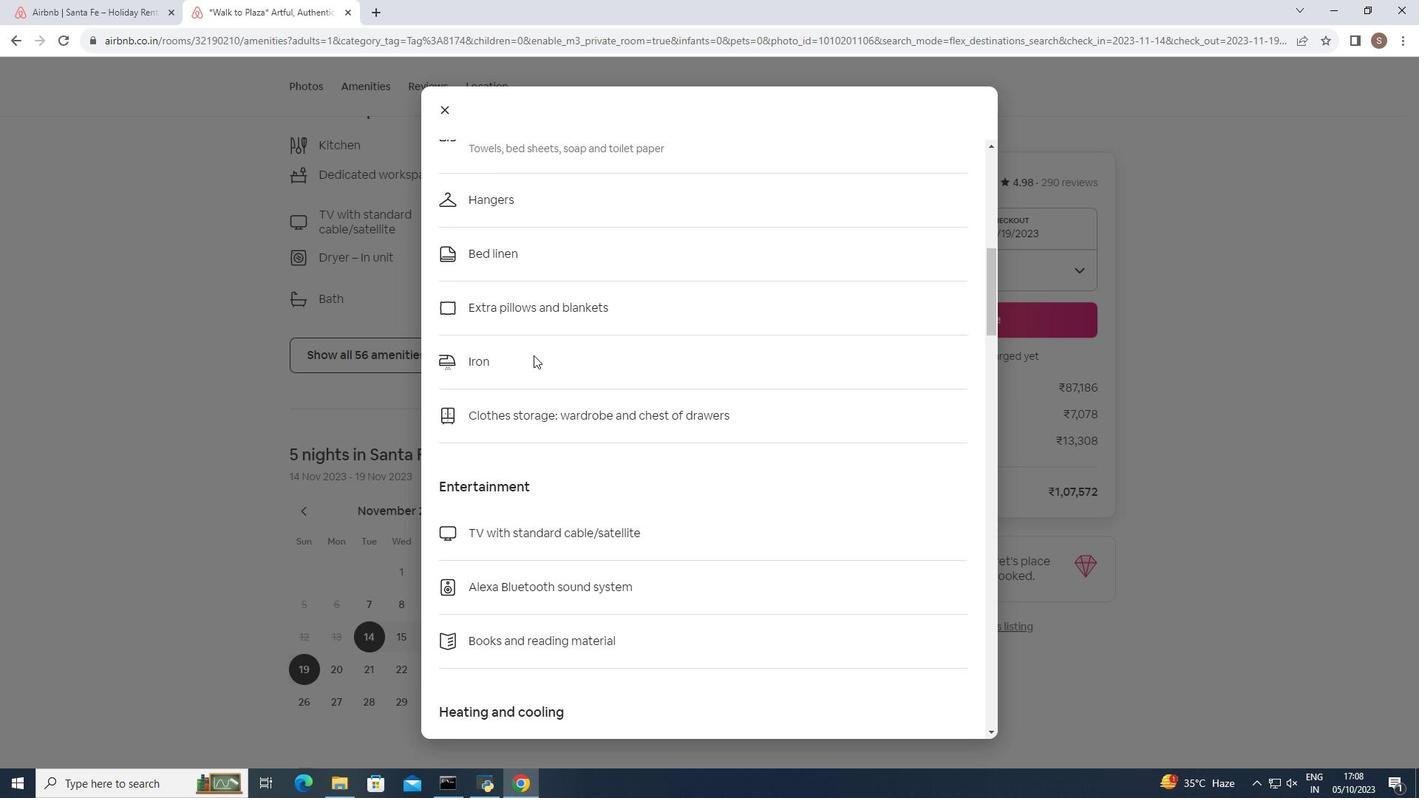 
Action: Mouse scrolled (533, 354) with delta (0, 0)
Screenshot: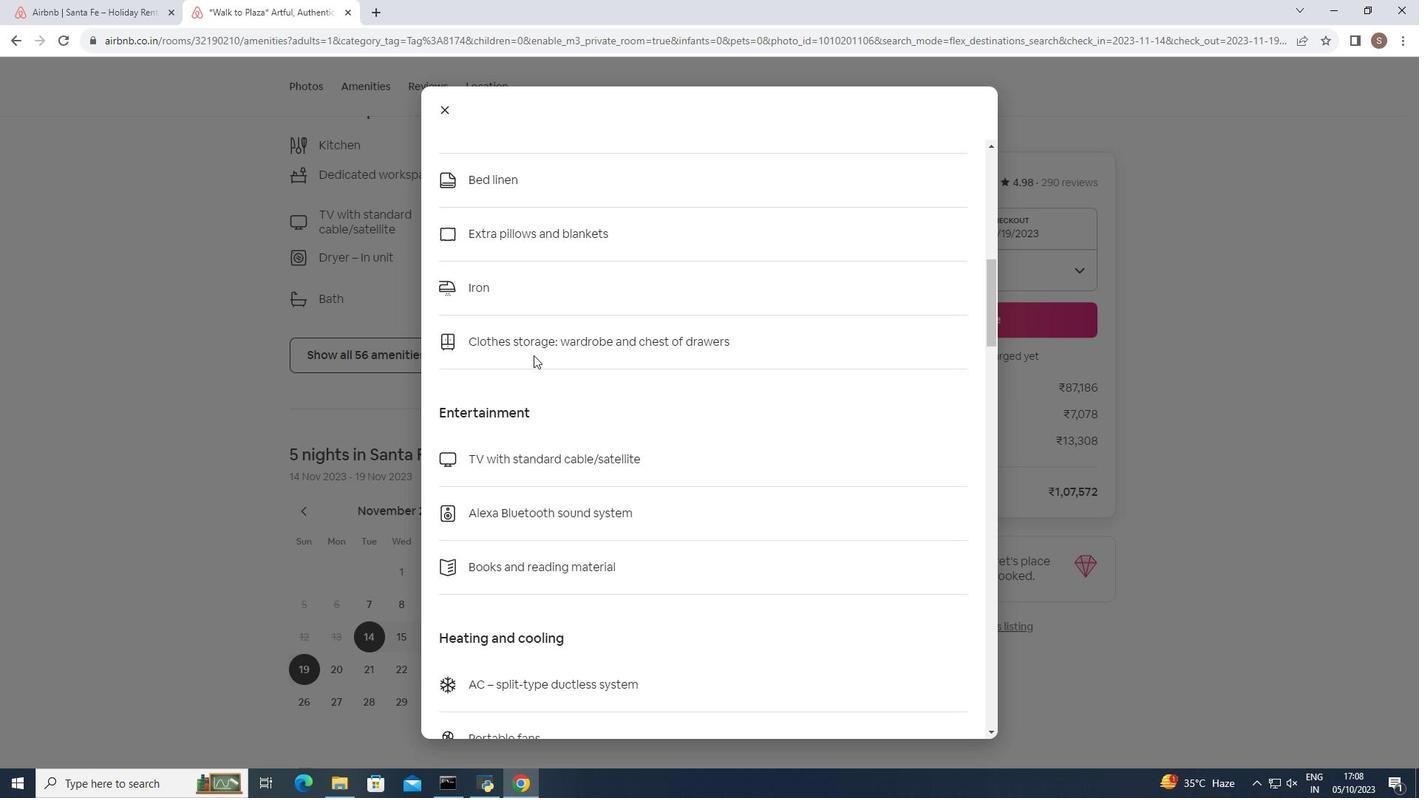 
Action: Mouse scrolled (533, 354) with delta (0, 0)
Screenshot: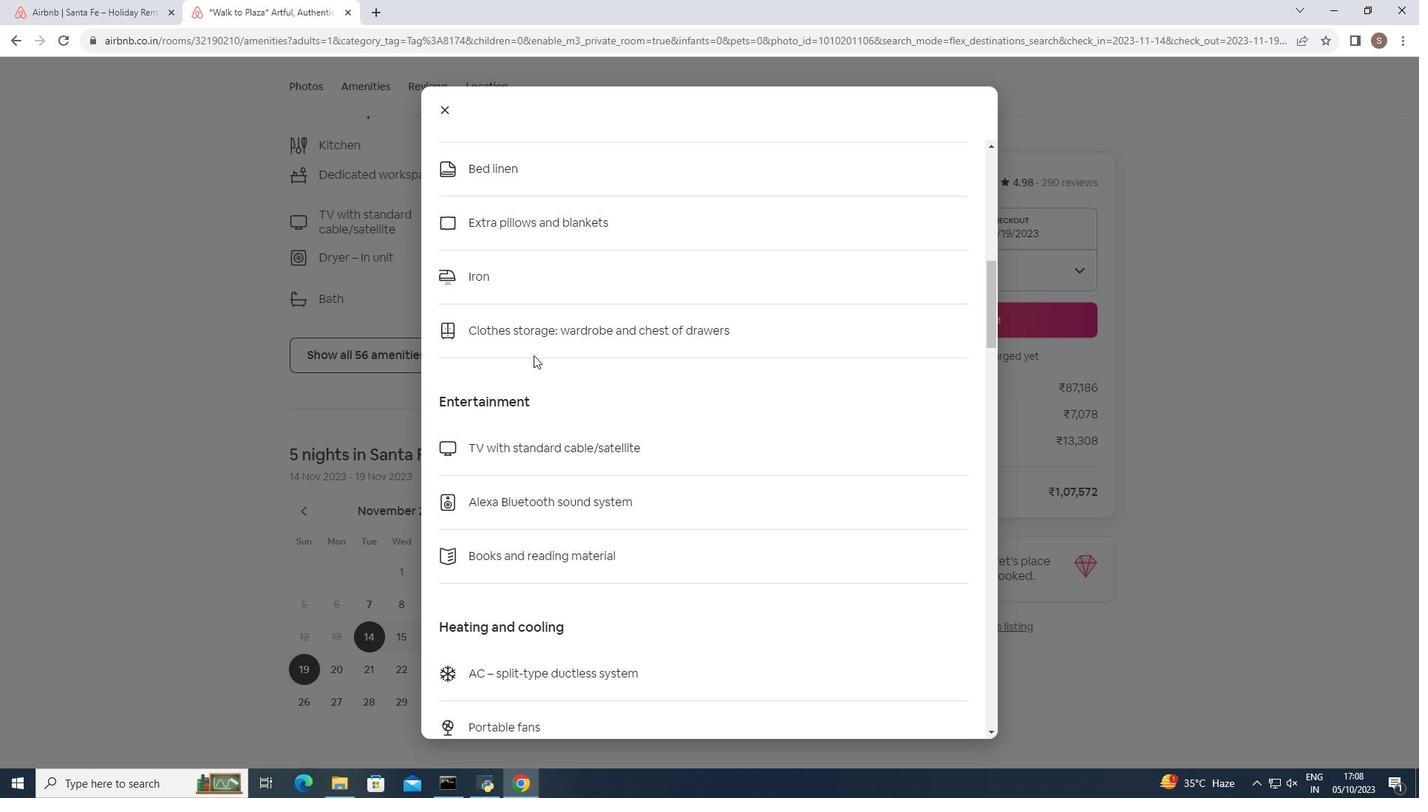 
Action: Mouse moved to (533, 355)
Screenshot: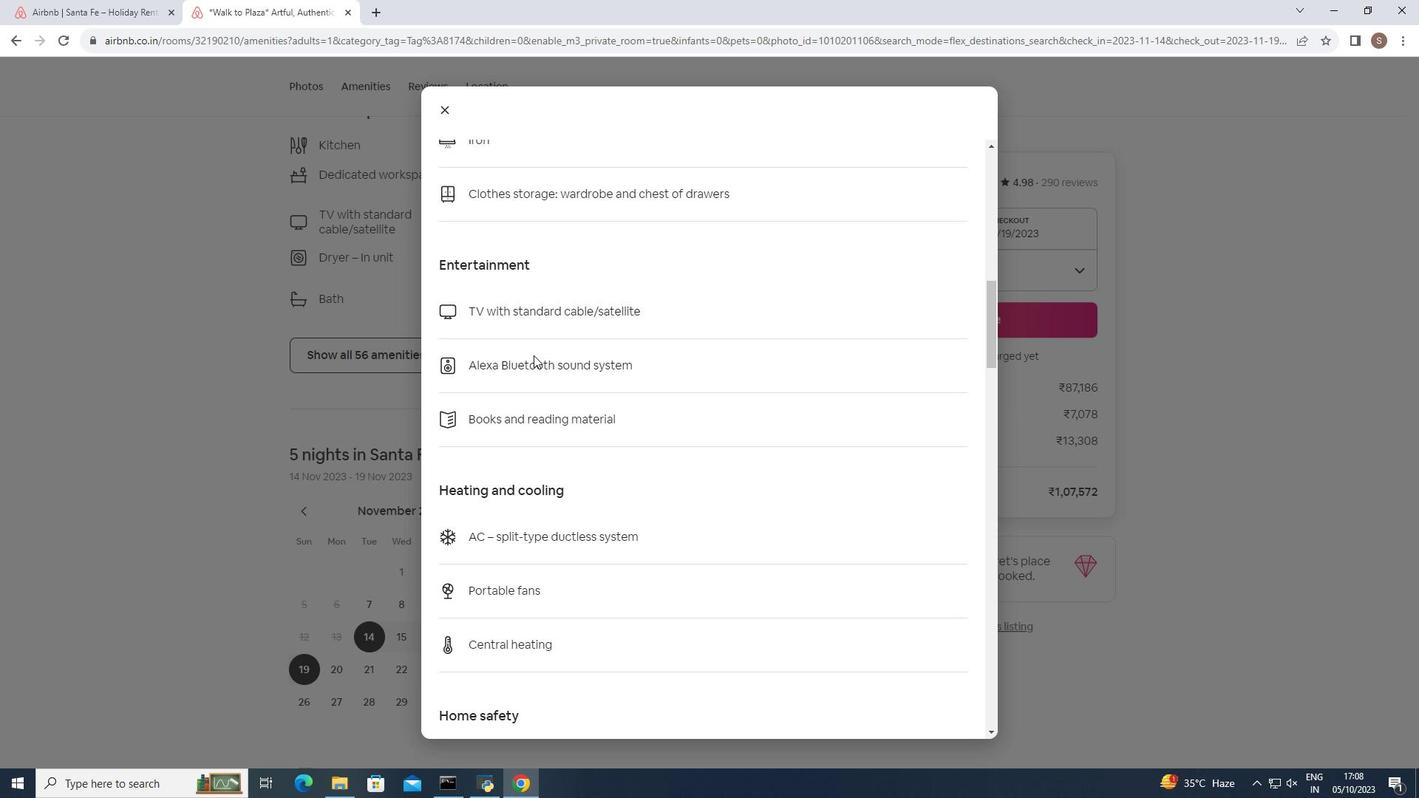 
Action: Mouse scrolled (533, 354) with delta (0, 0)
Screenshot: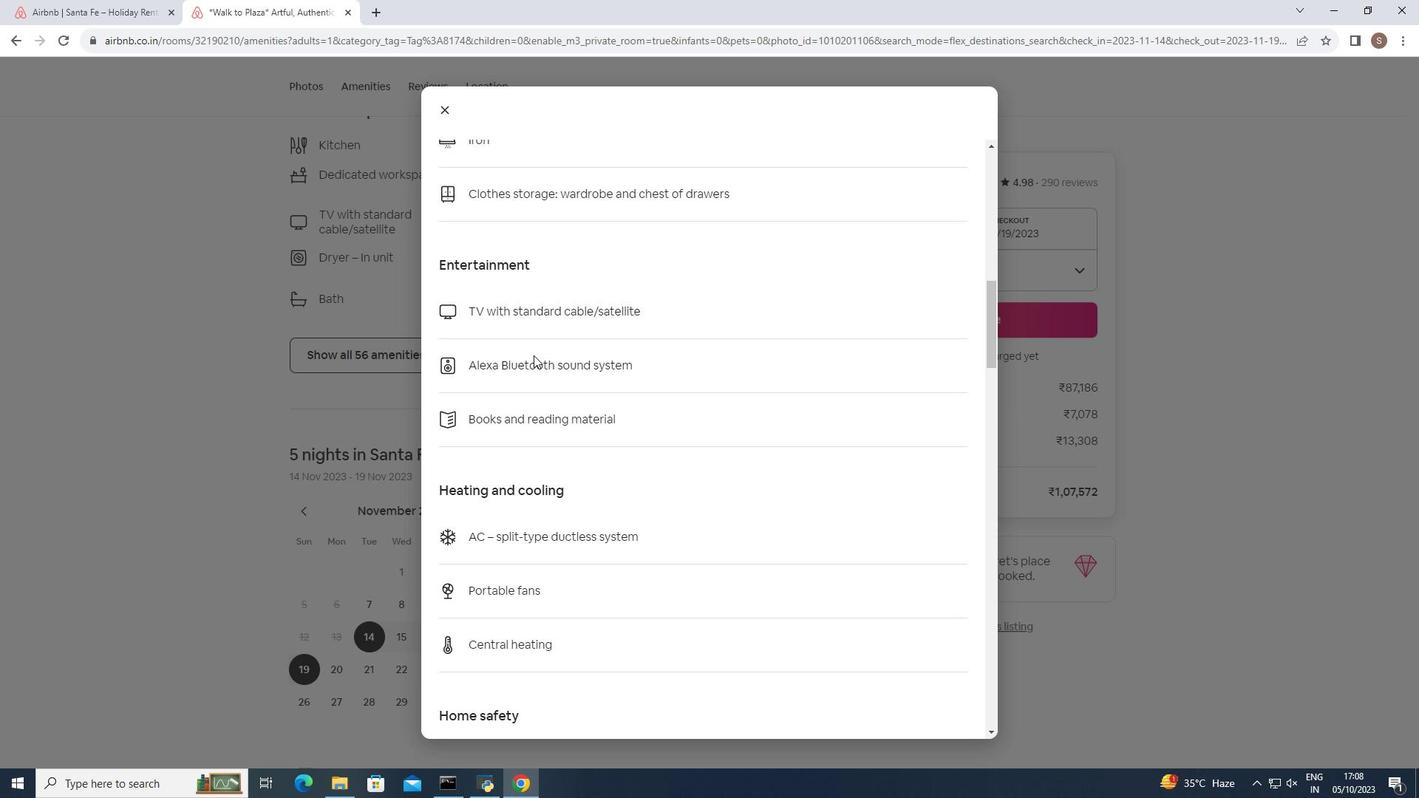 
Action: Mouse scrolled (533, 354) with delta (0, 0)
Screenshot: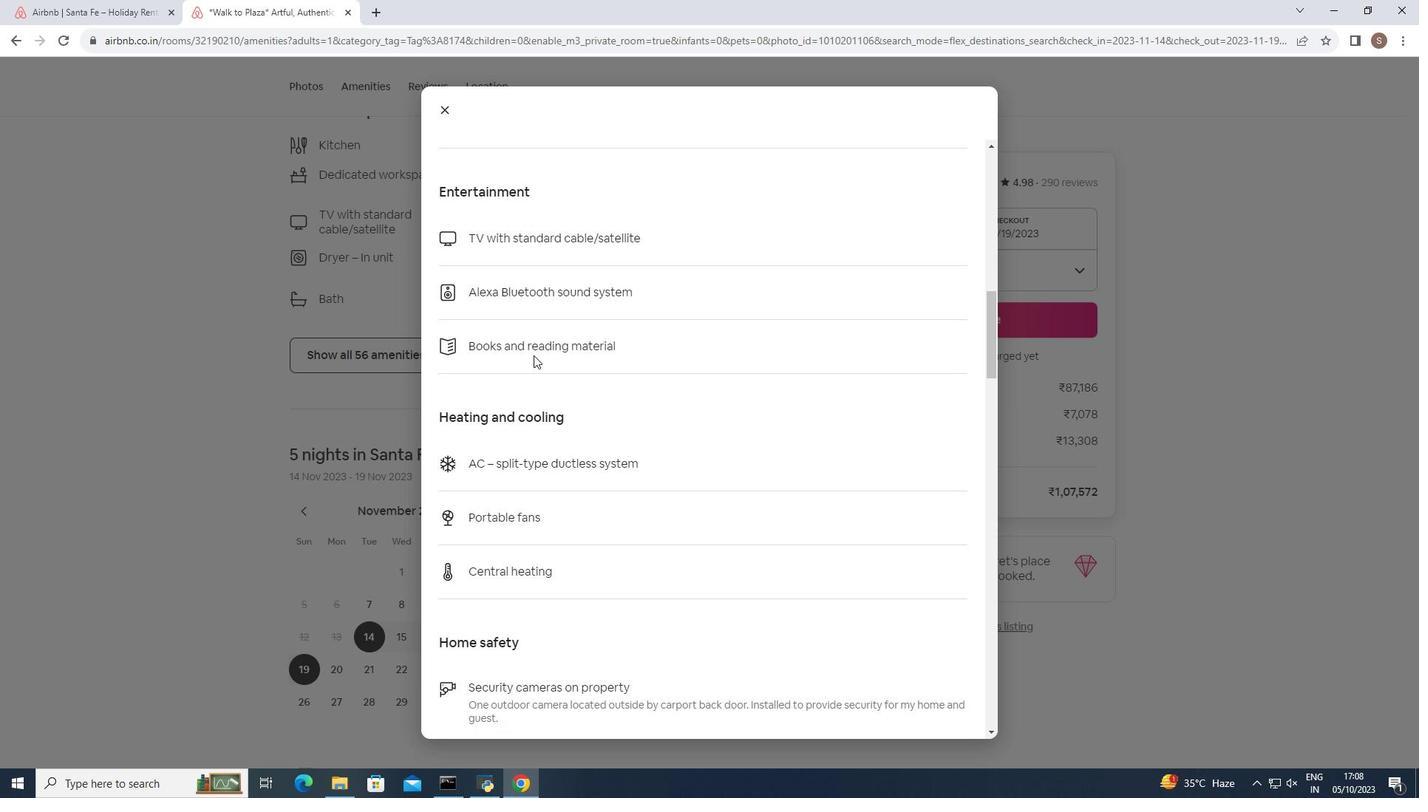 
Action: Mouse moved to (533, 357)
Screenshot: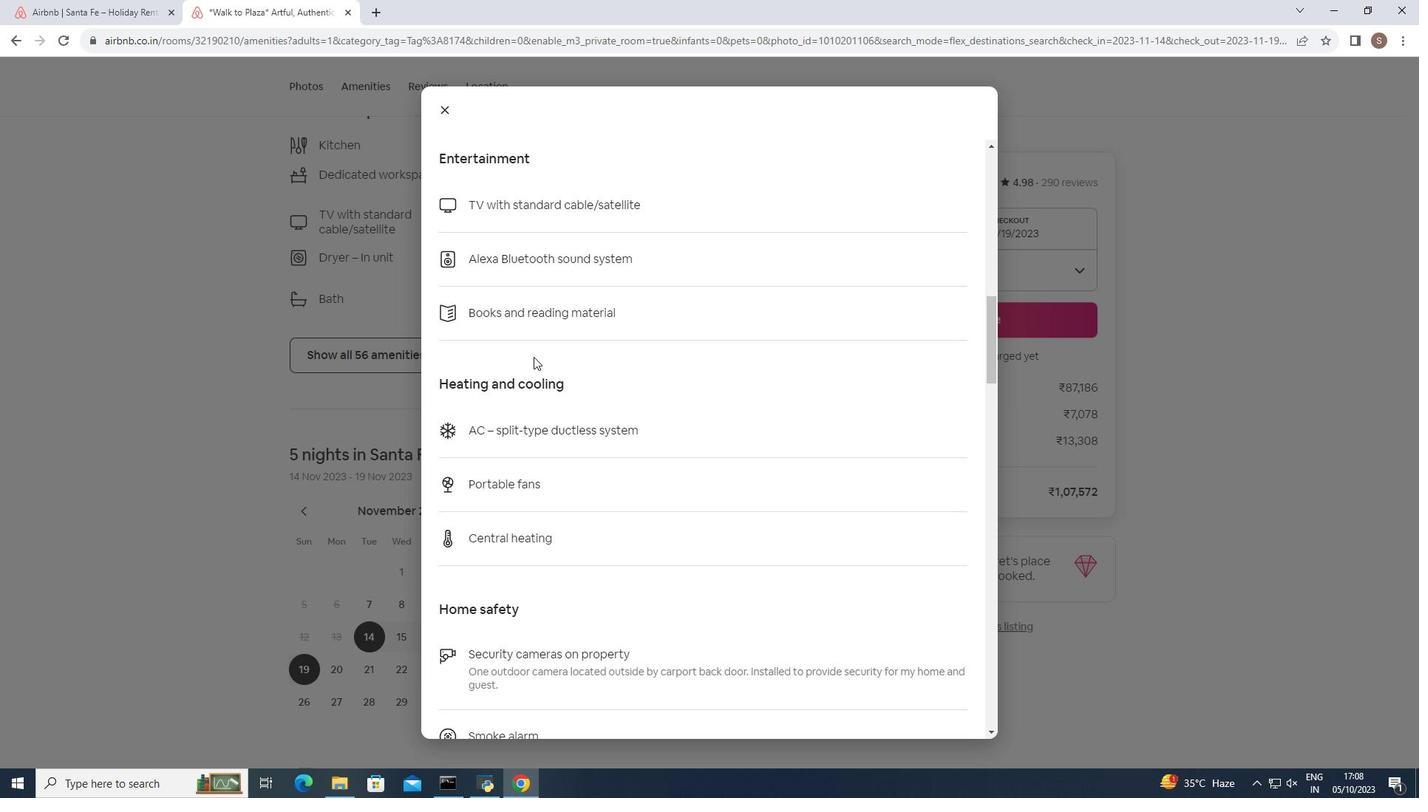 
Action: Mouse scrolled (533, 356) with delta (0, 0)
Screenshot: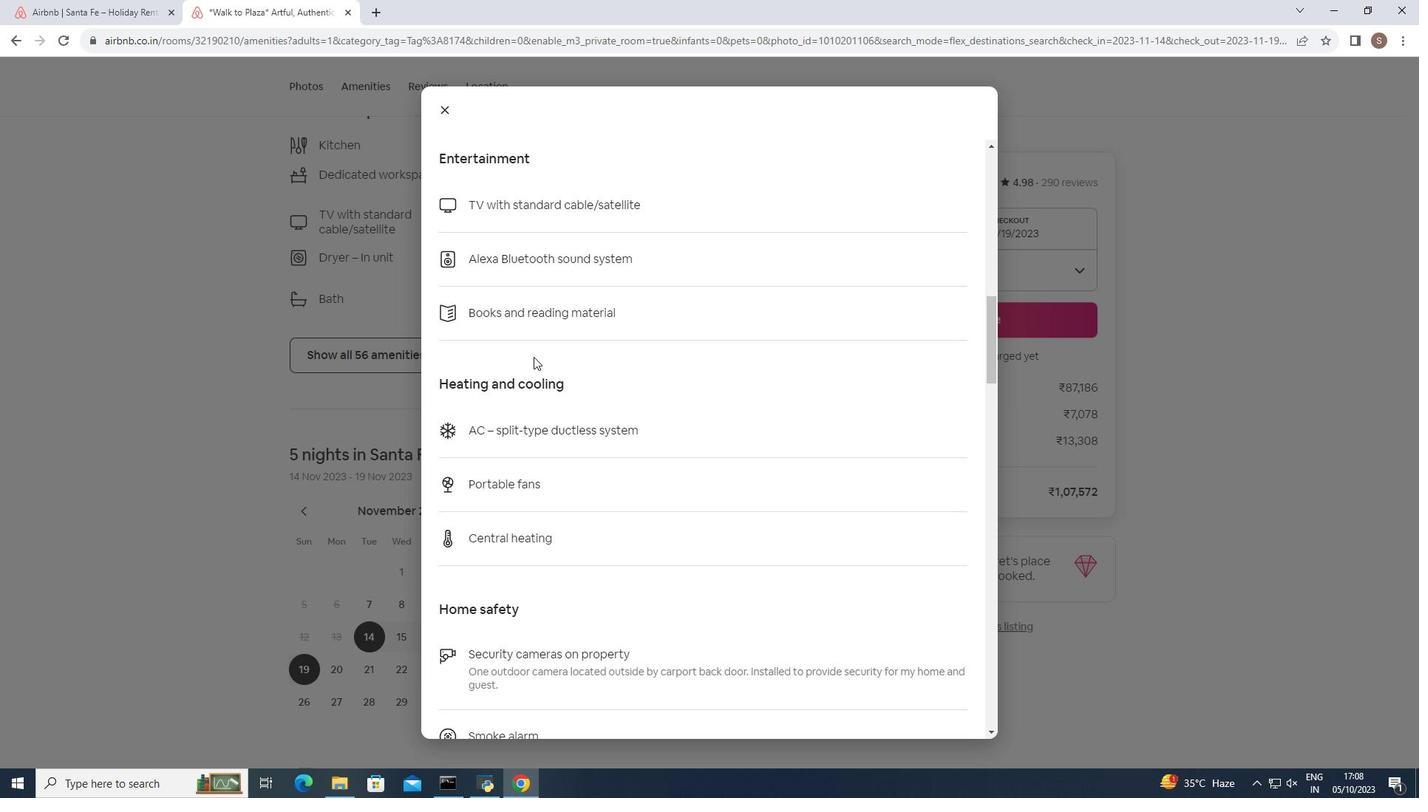 
Action: Mouse scrolled (533, 356) with delta (0, 0)
Screenshot: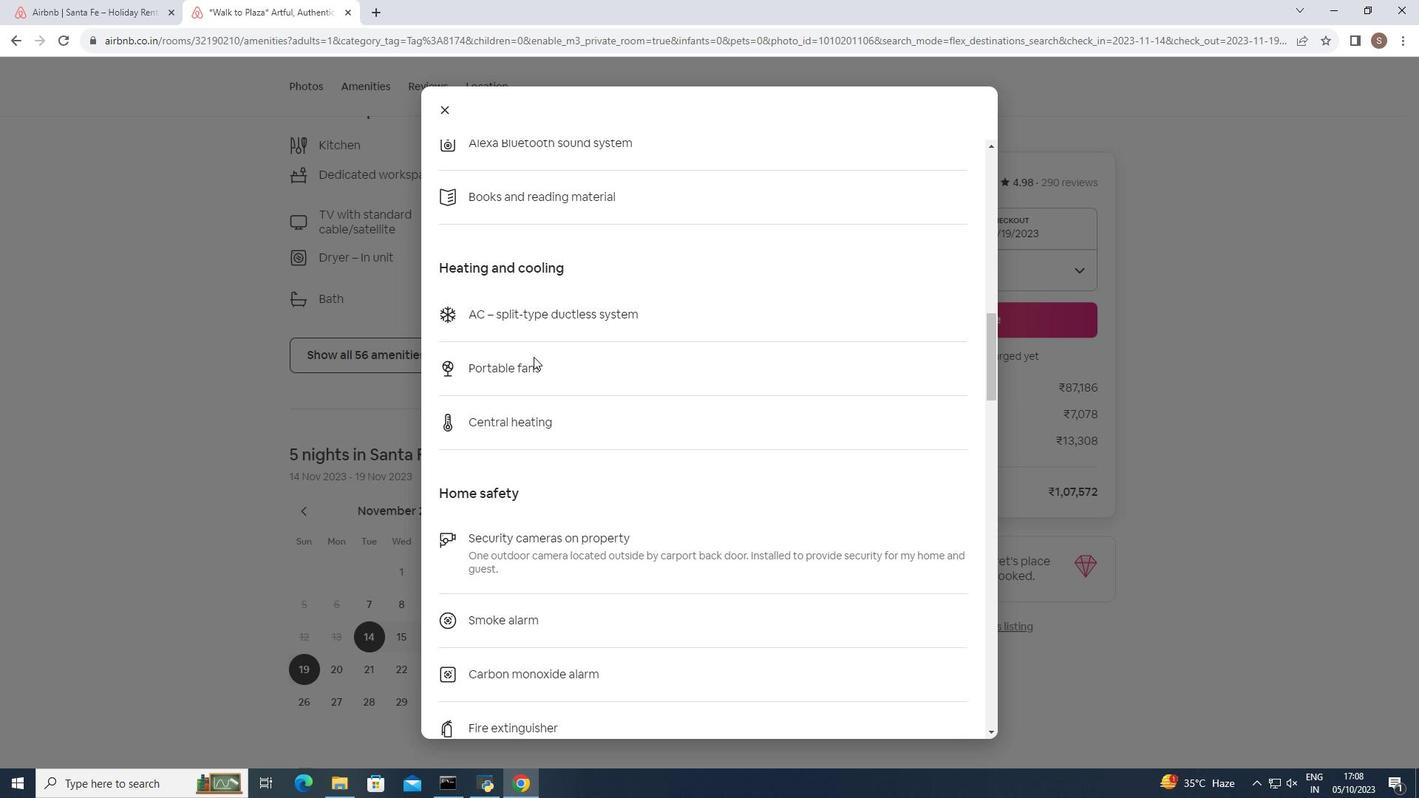 
Action: Mouse scrolled (533, 356) with delta (0, 0)
Screenshot: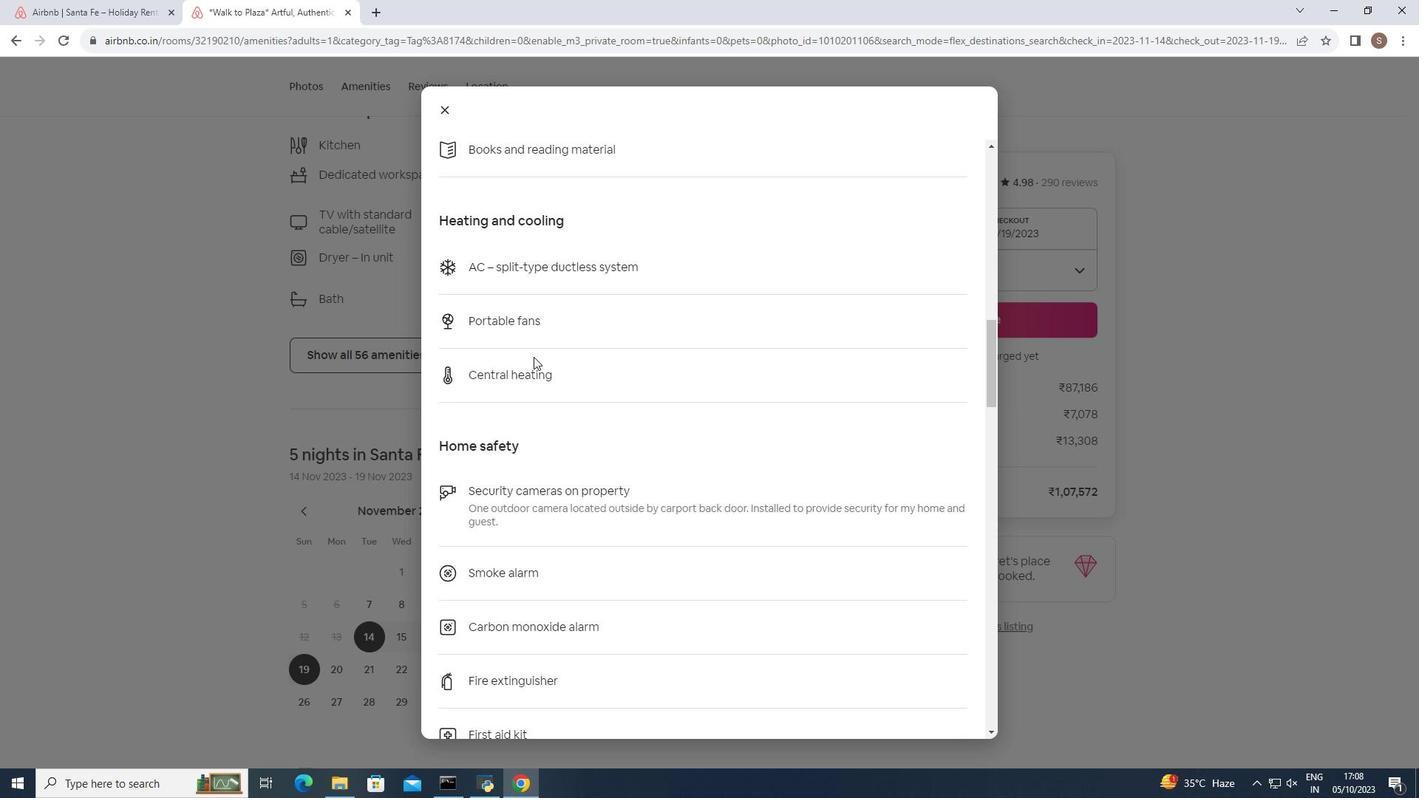 
Action: Mouse moved to (533, 357)
Screenshot: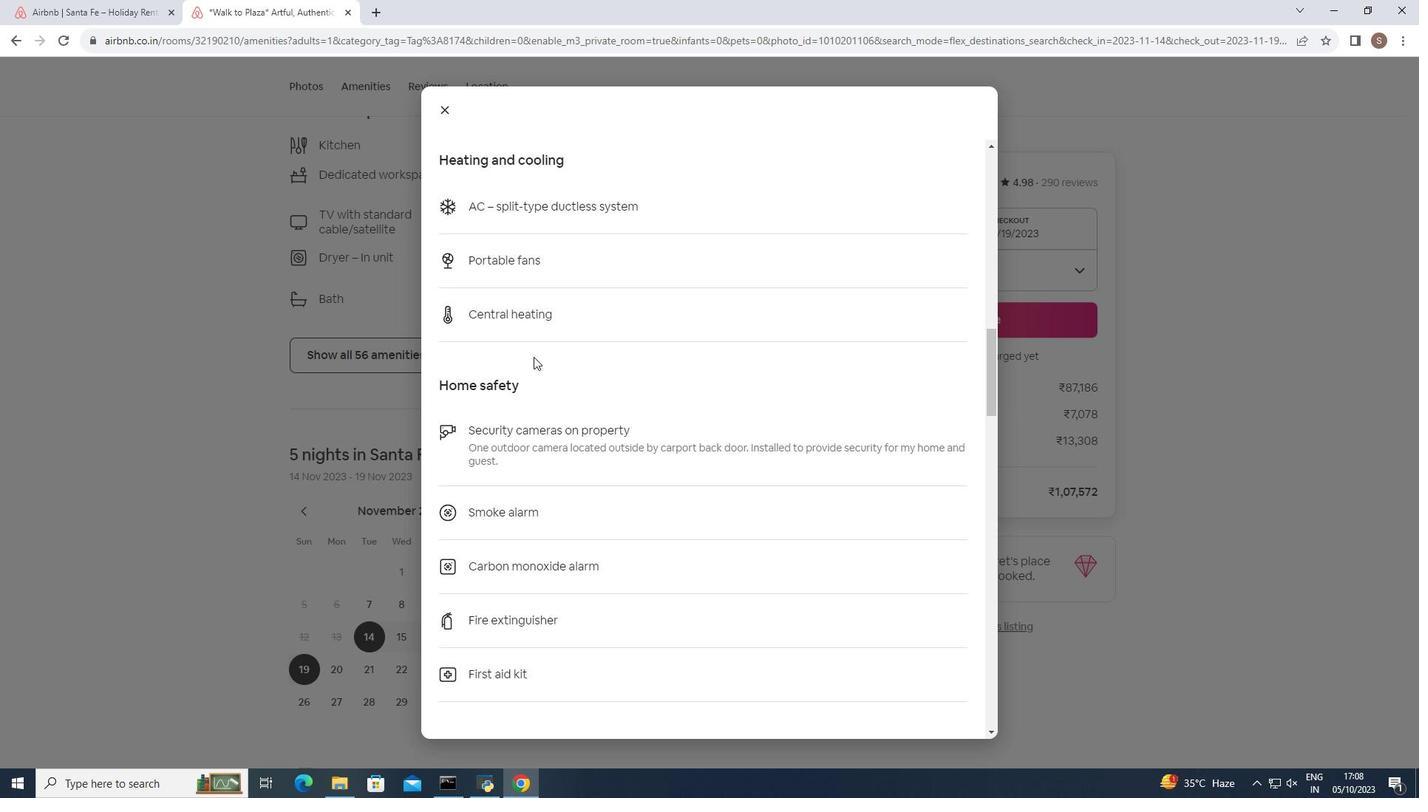 
Action: Mouse scrolled (533, 357) with delta (0, 0)
Screenshot: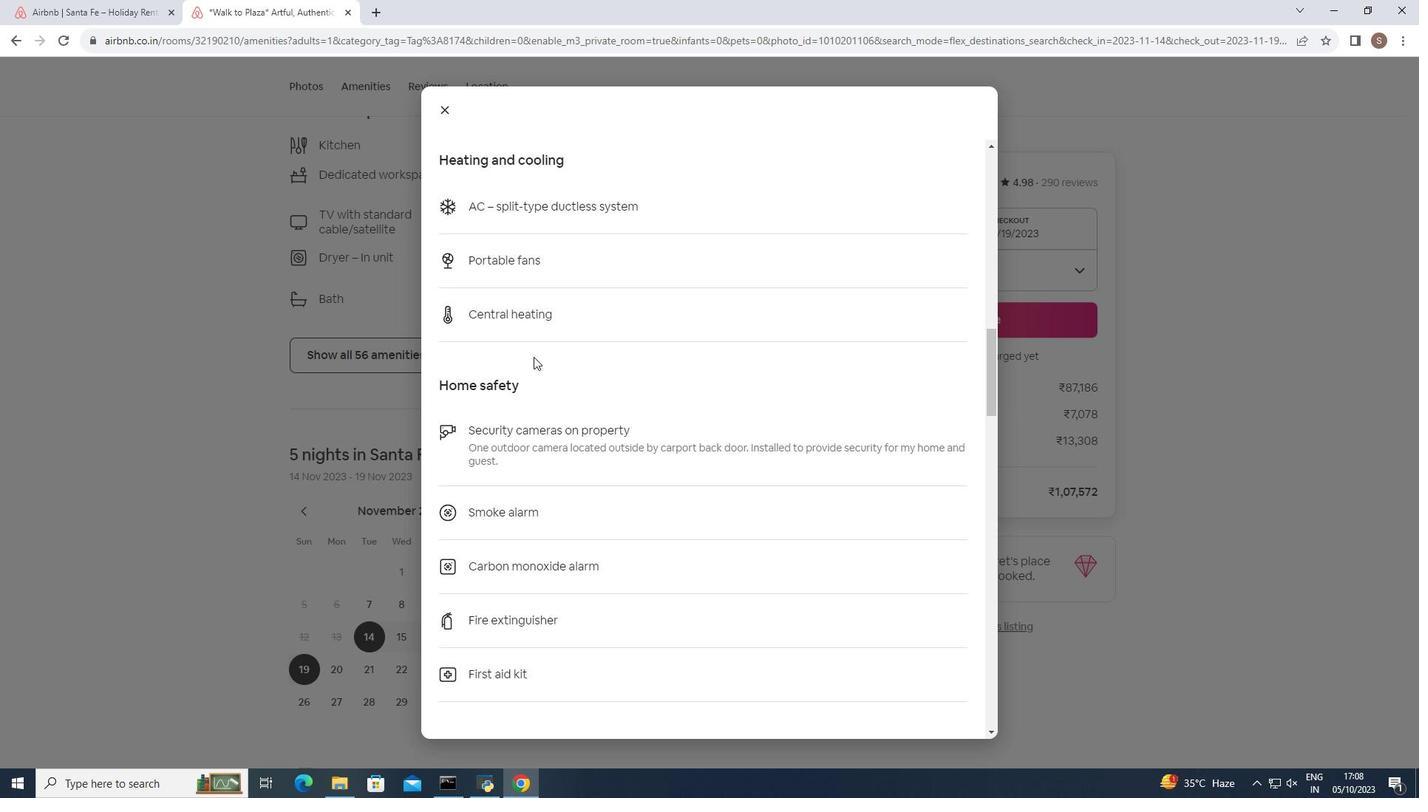 
Action: Mouse moved to (533, 359)
Screenshot: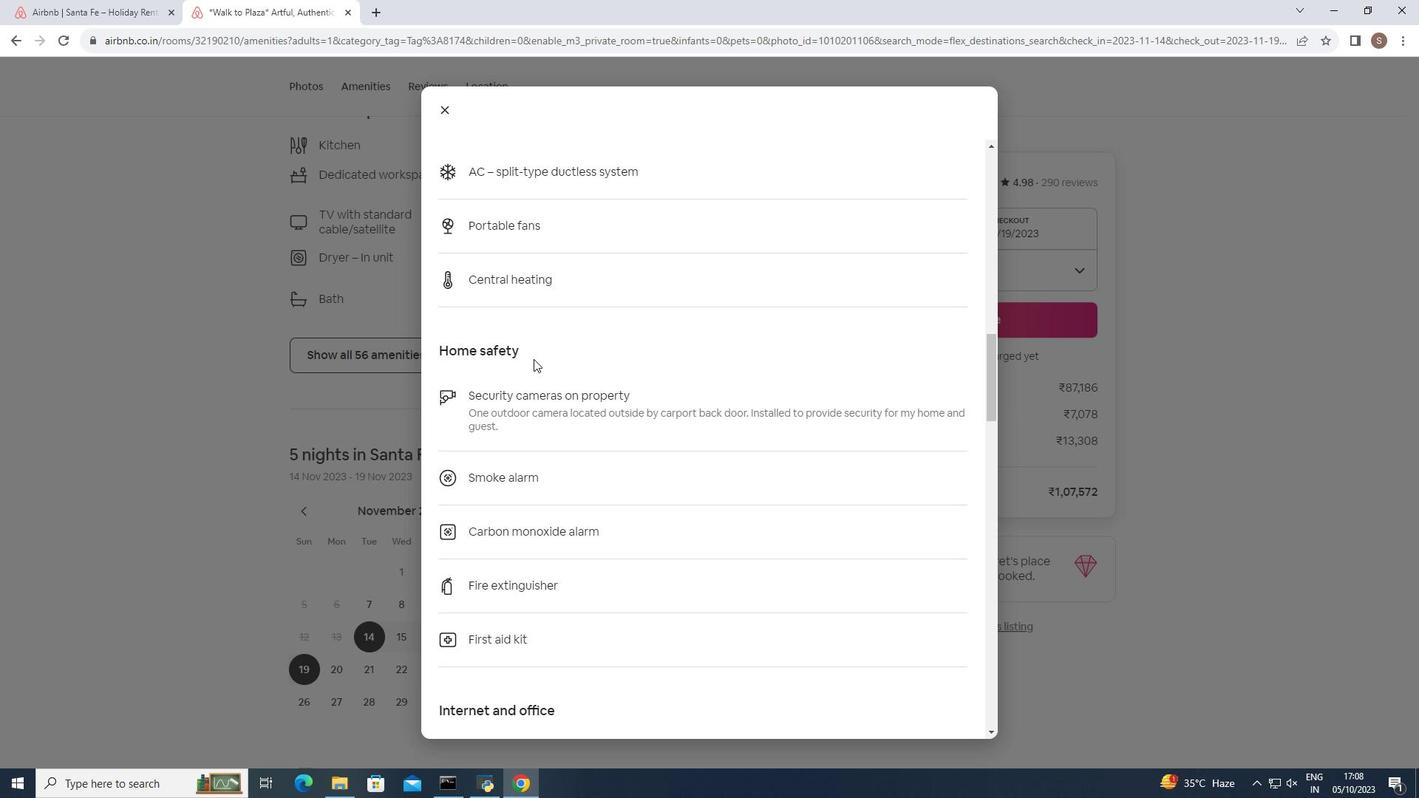 
Action: Mouse scrolled (533, 358) with delta (0, 0)
Screenshot: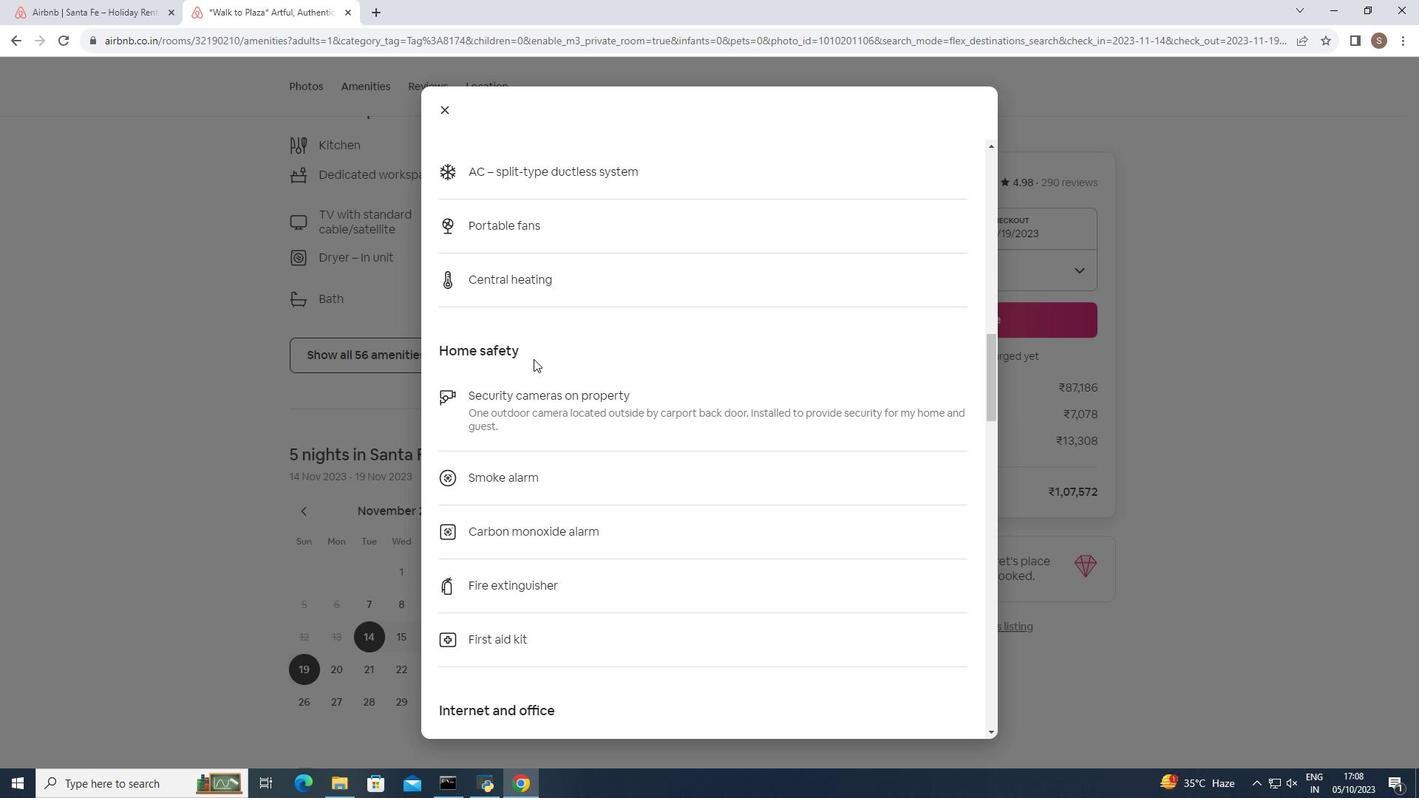 
Action: Mouse moved to (533, 360)
Screenshot: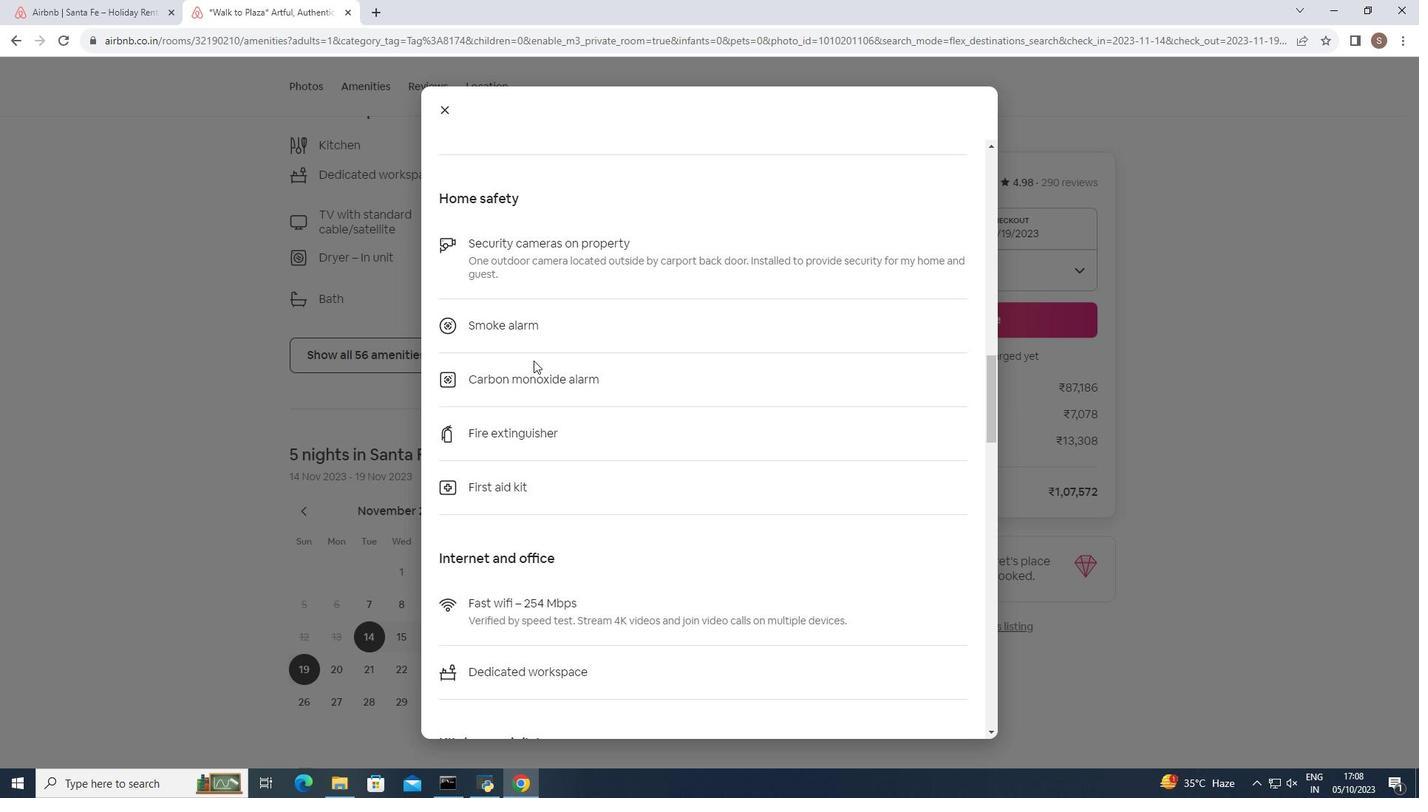 
Action: Mouse scrolled (533, 360) with delta (0, 0)
Screenshot: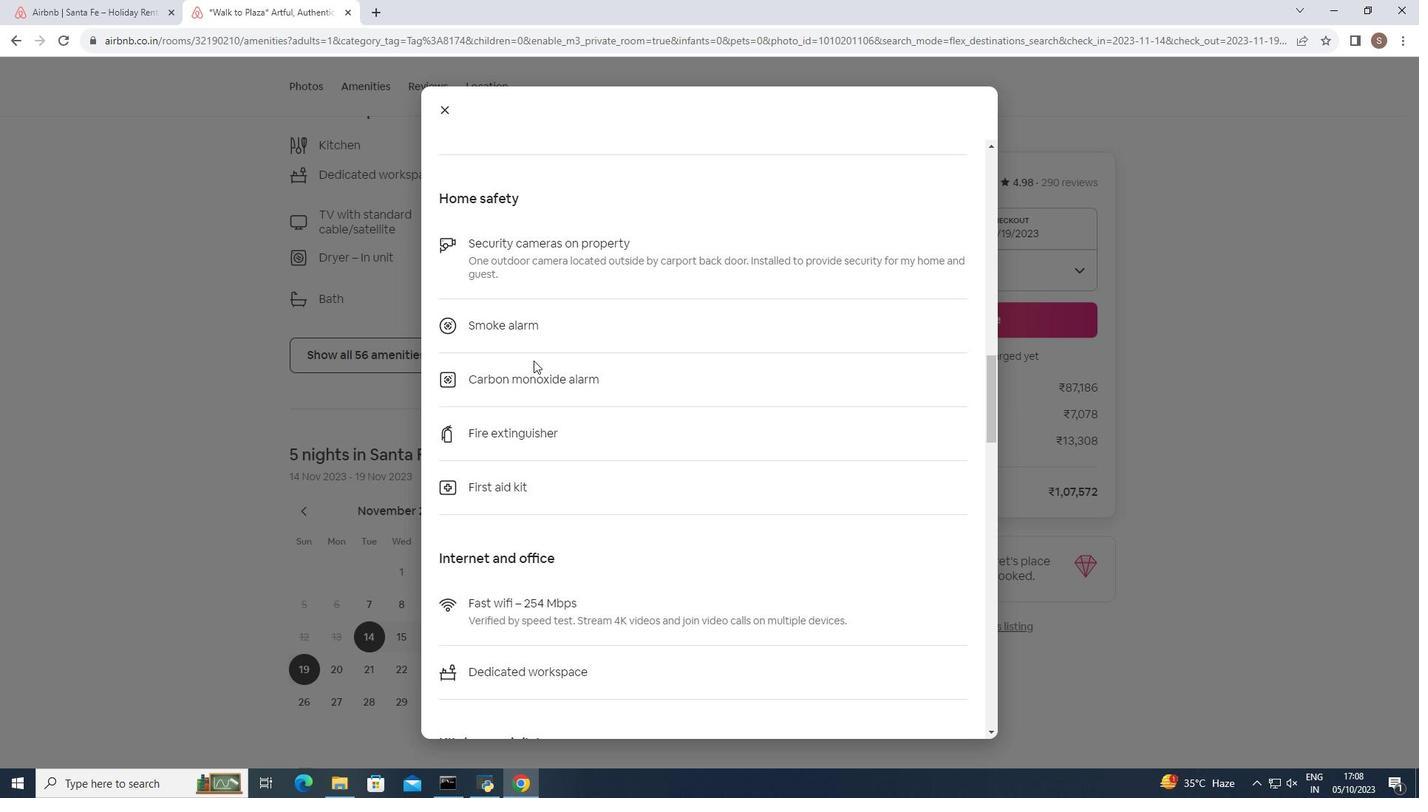 
Action: Mouse moved to (533, 361)
Screenshot: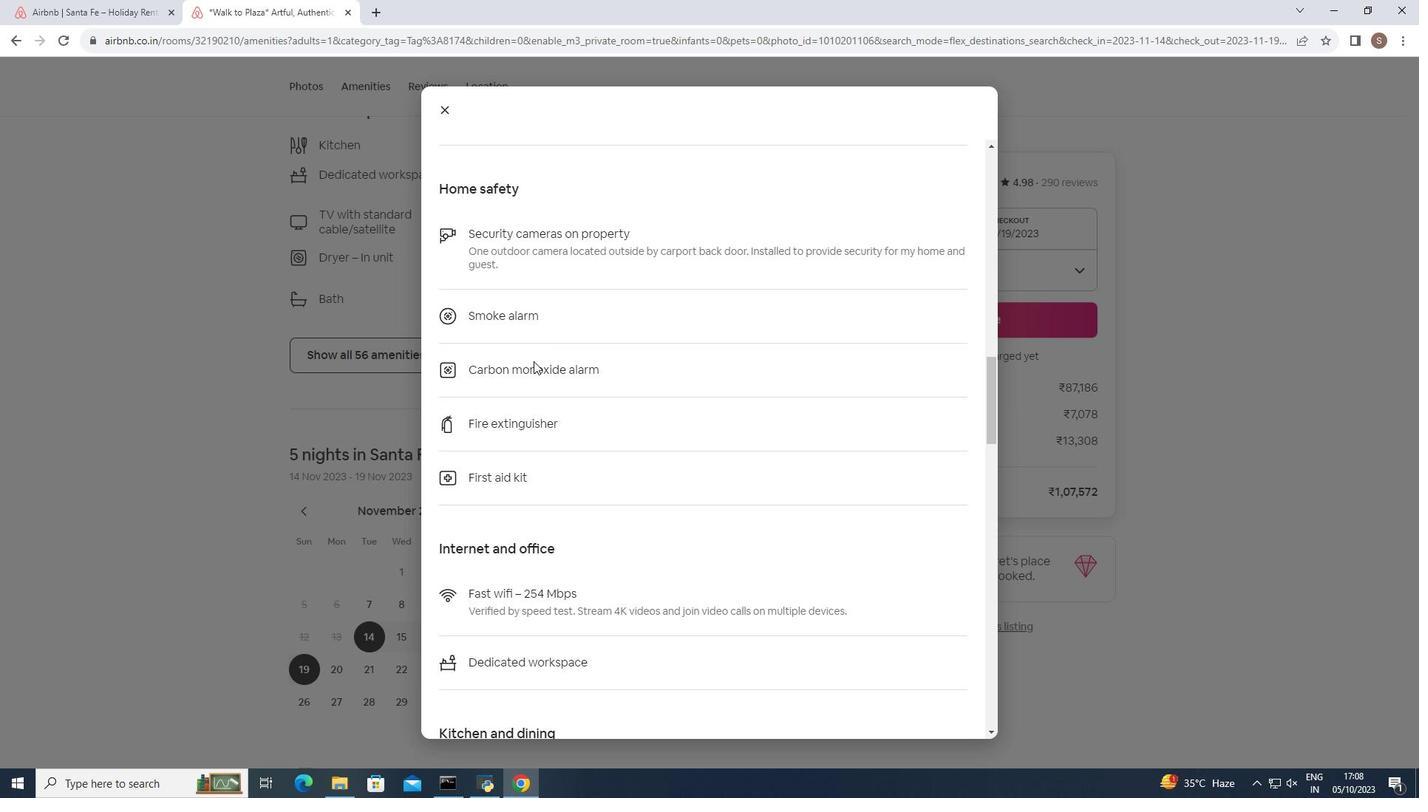 
Action: Mouse scrolled (533, 360) with delta (0, 0)
Screenshot: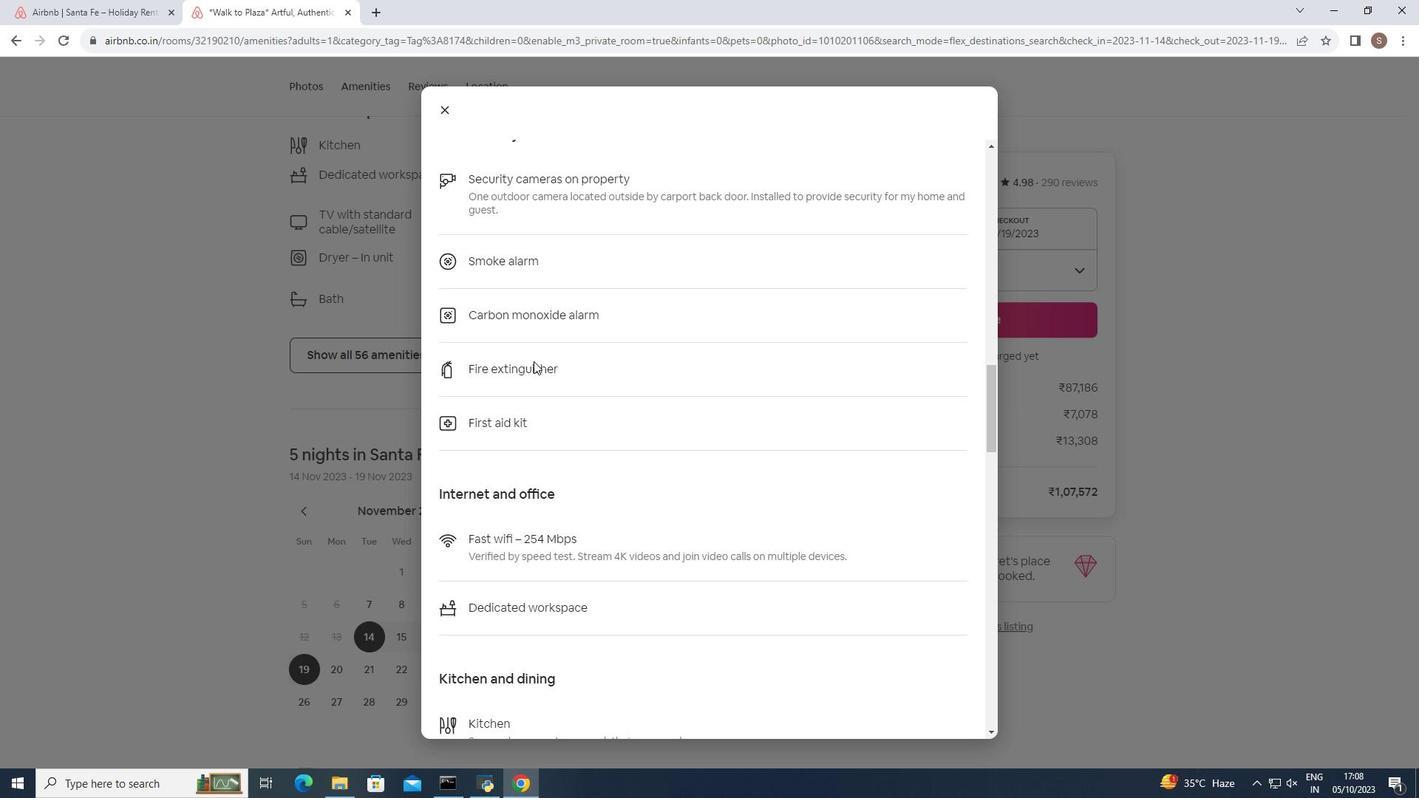 
Action: Mouse scrolled (533, 360) with delta (0, 0)
Screenshot: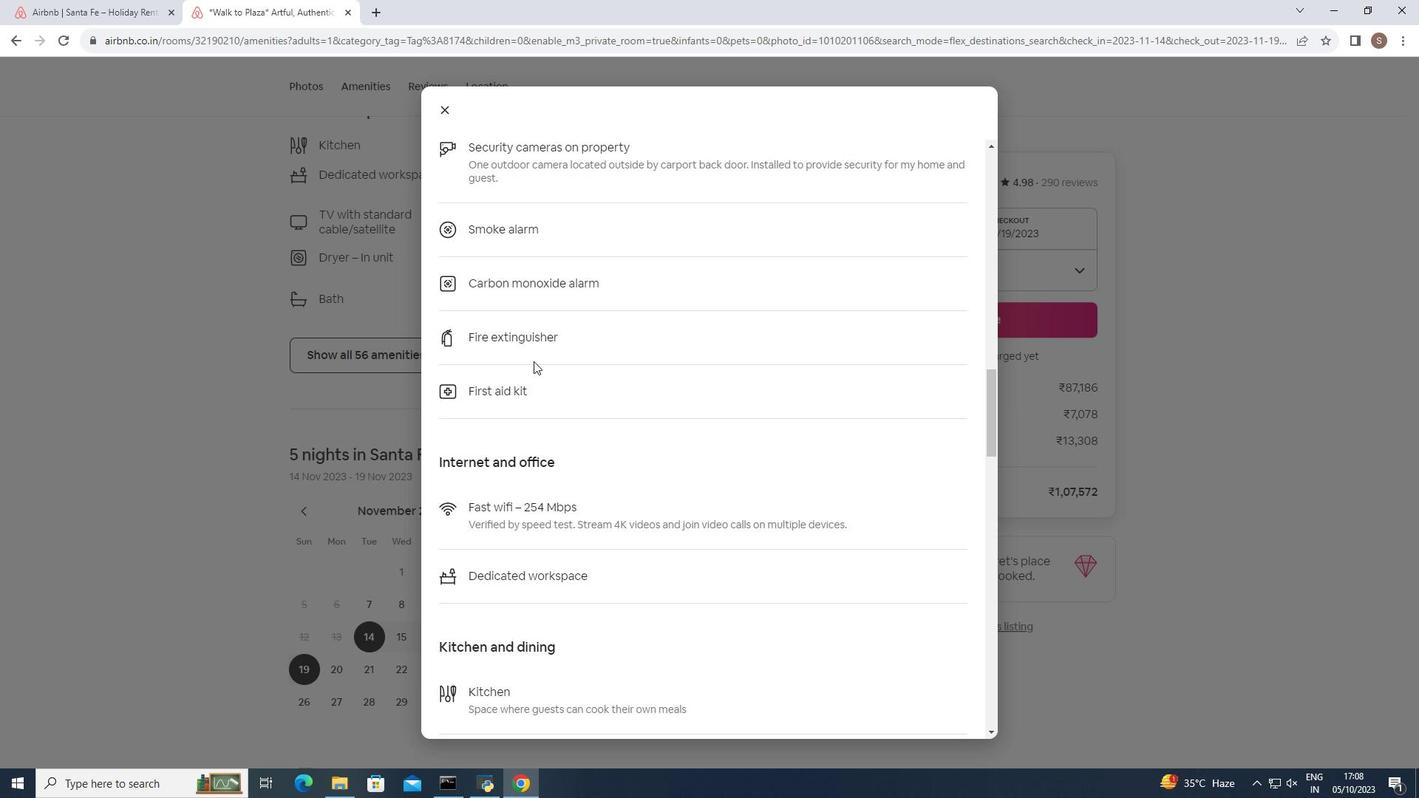 
Action: Mouse moved to (533, 362)
Screenshot: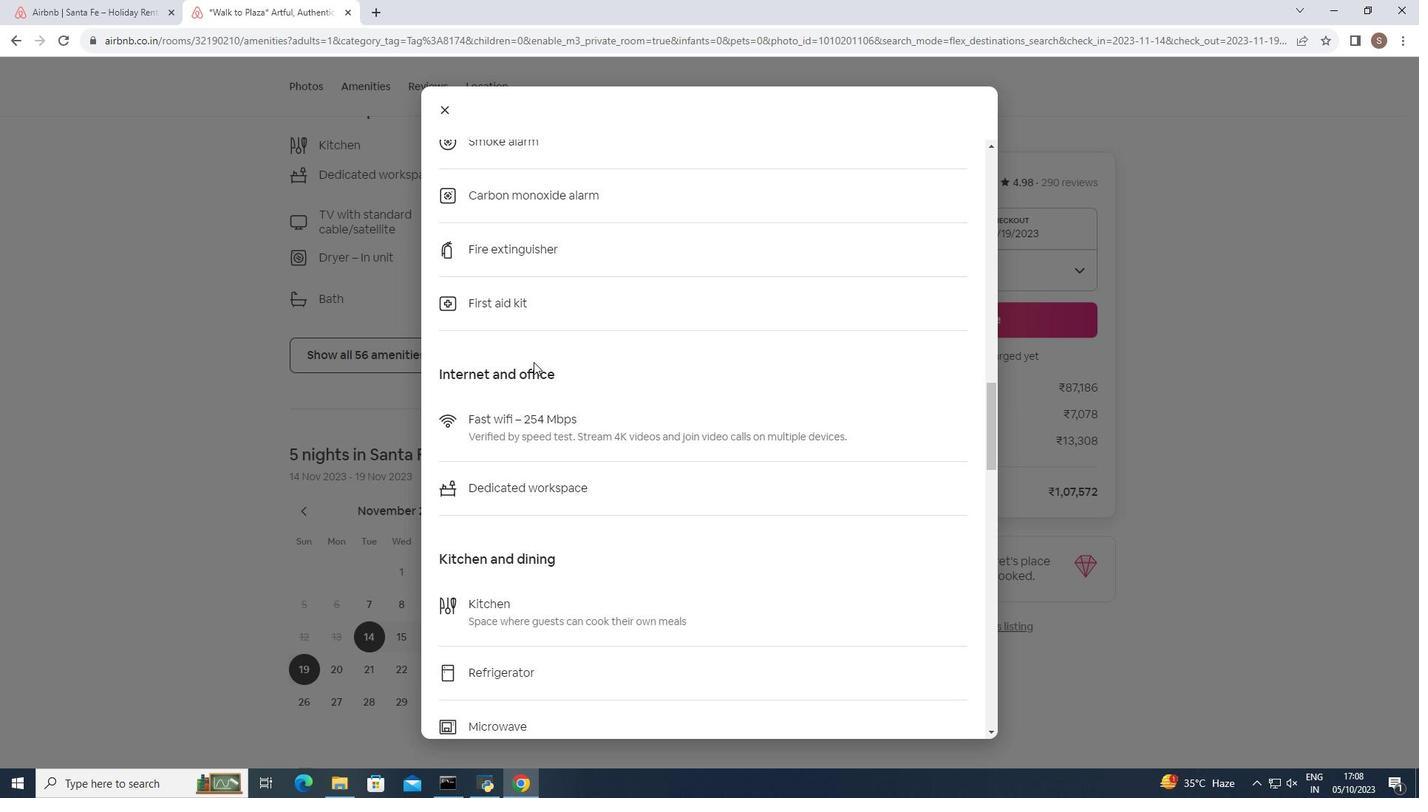 
Action: Mouse scrolled (533, 361) with delta (0, 0)
Screenshot: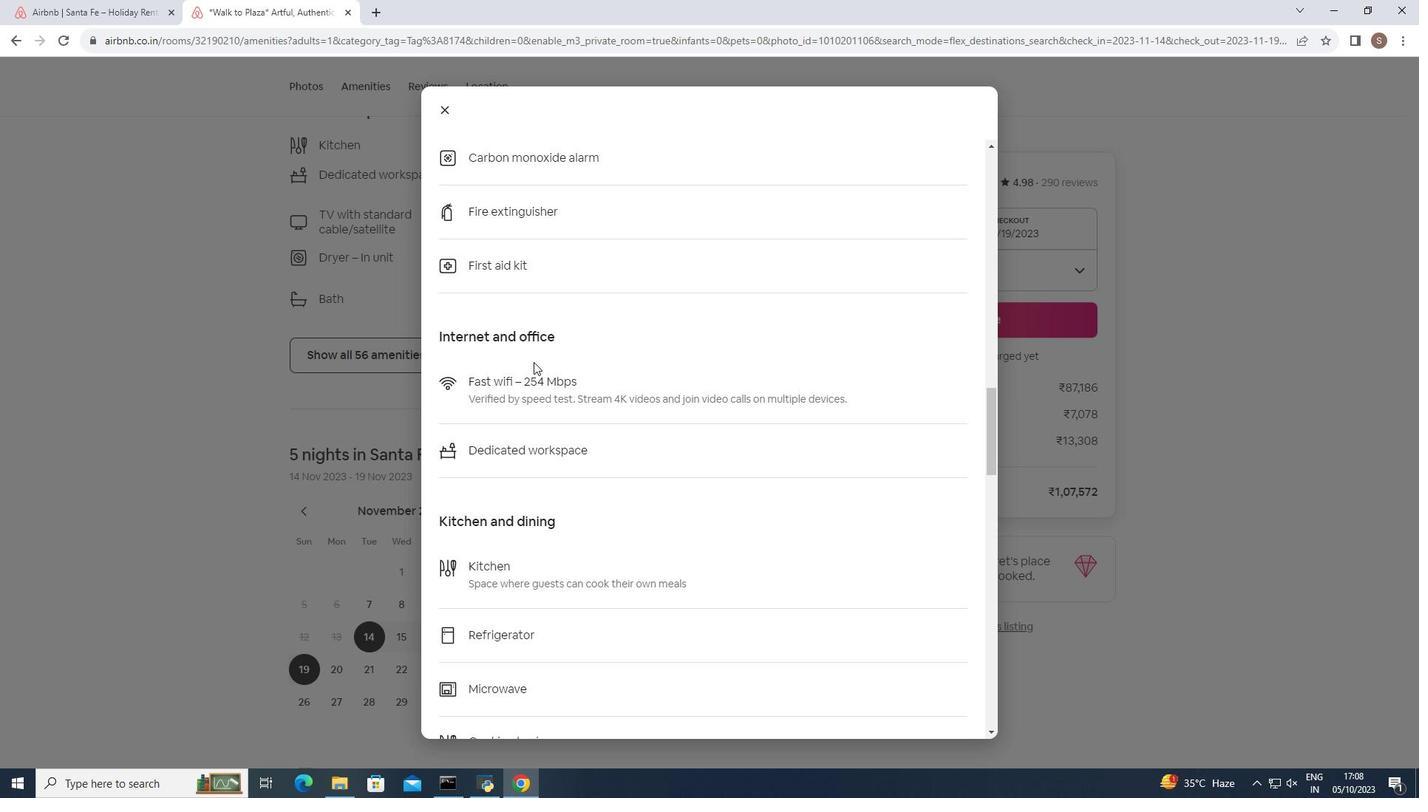 
Action: Mouse moved to (533, 362)
Screenshot: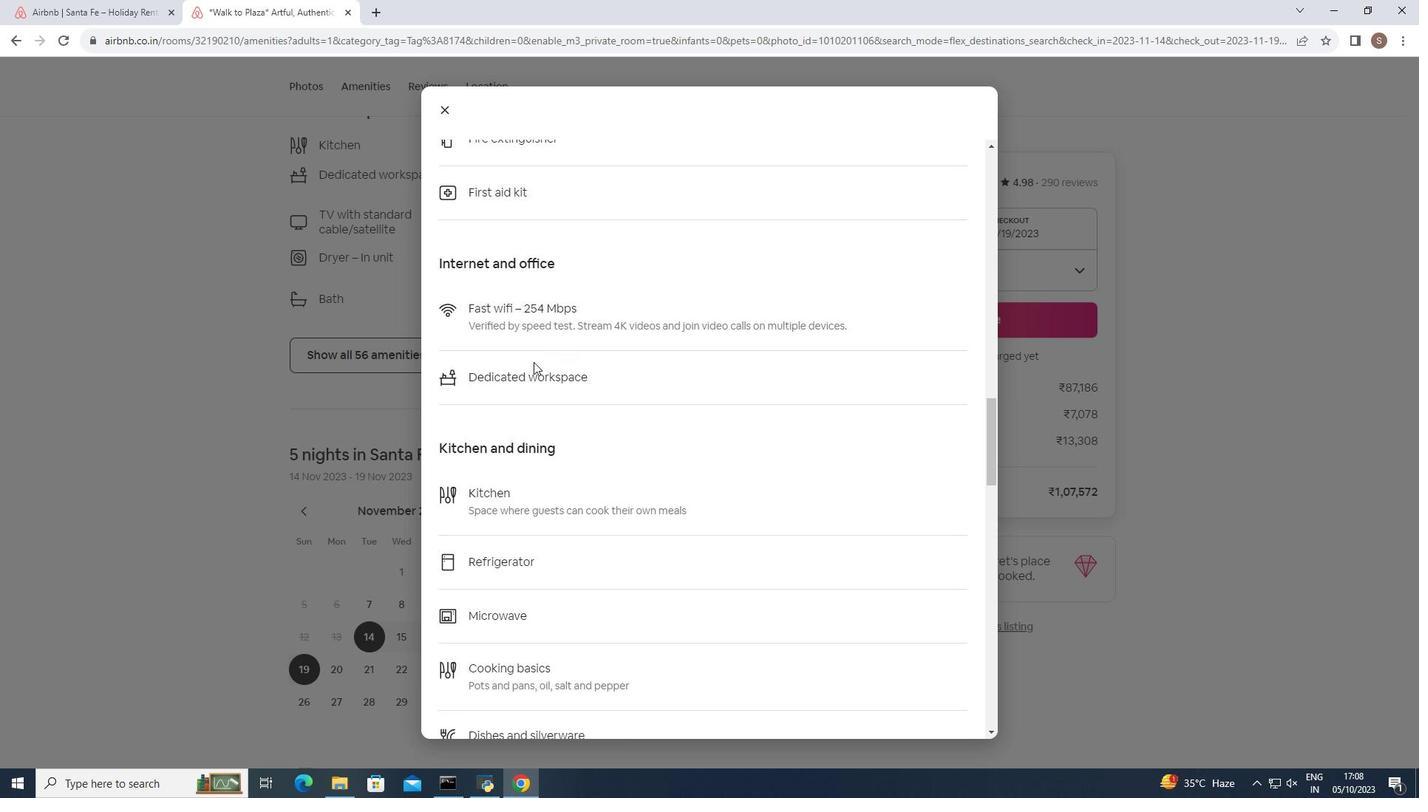 
Action: Mouse scrolled (533, 361) with delta (0, 0)
Screenshot: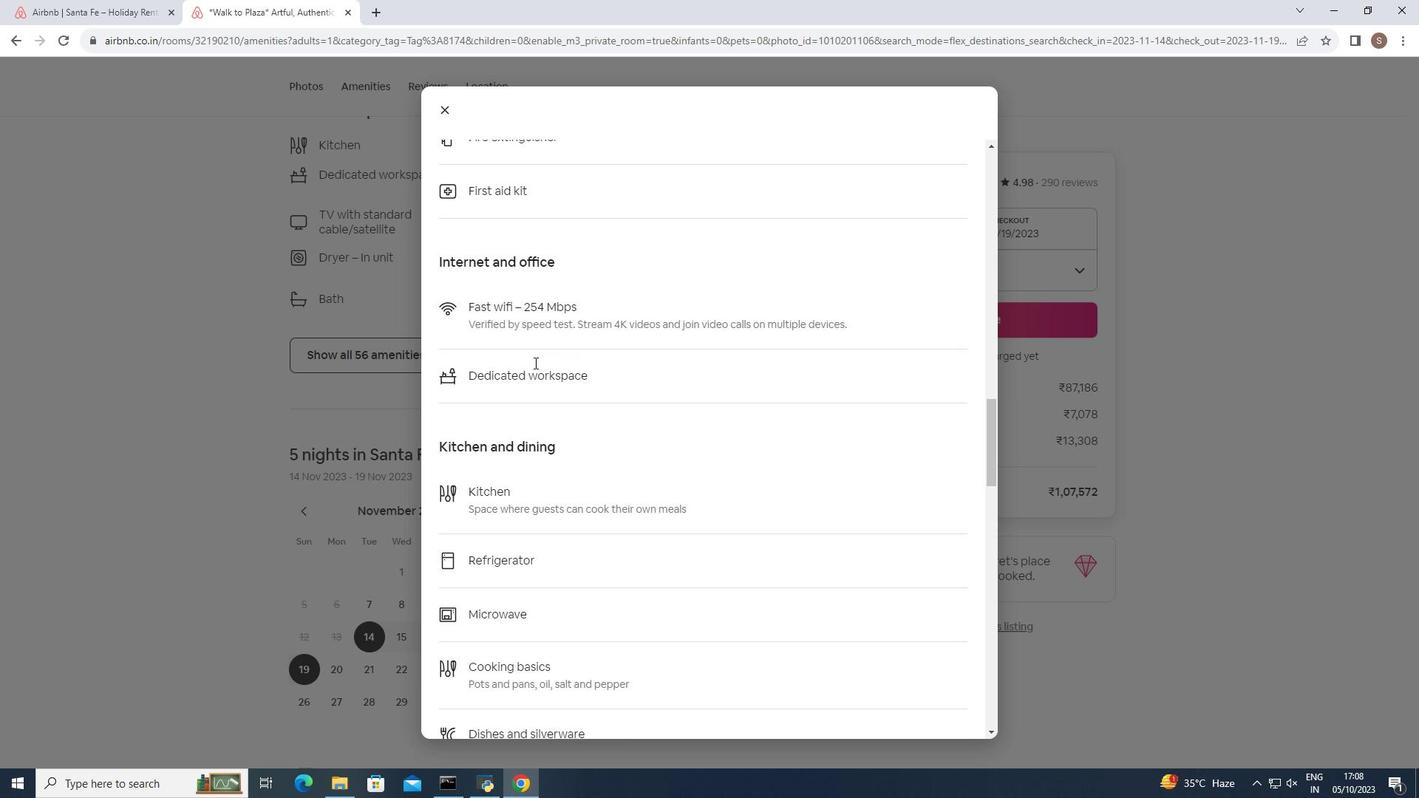 
Action: Mouse moved to (534, 363)
Screenshot: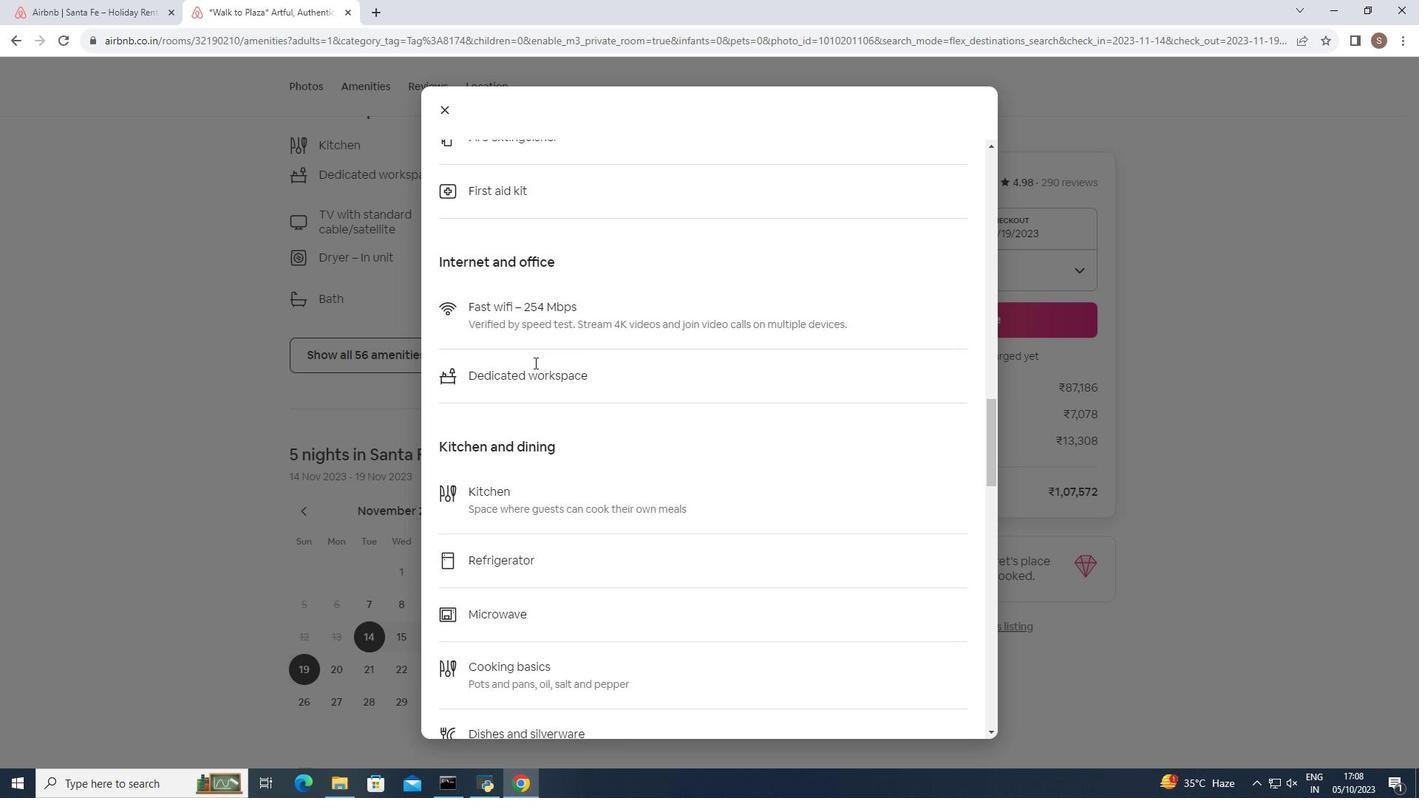 
Action: Mouse scrolled (534, 362) with delta (0, 0)
Screenshot: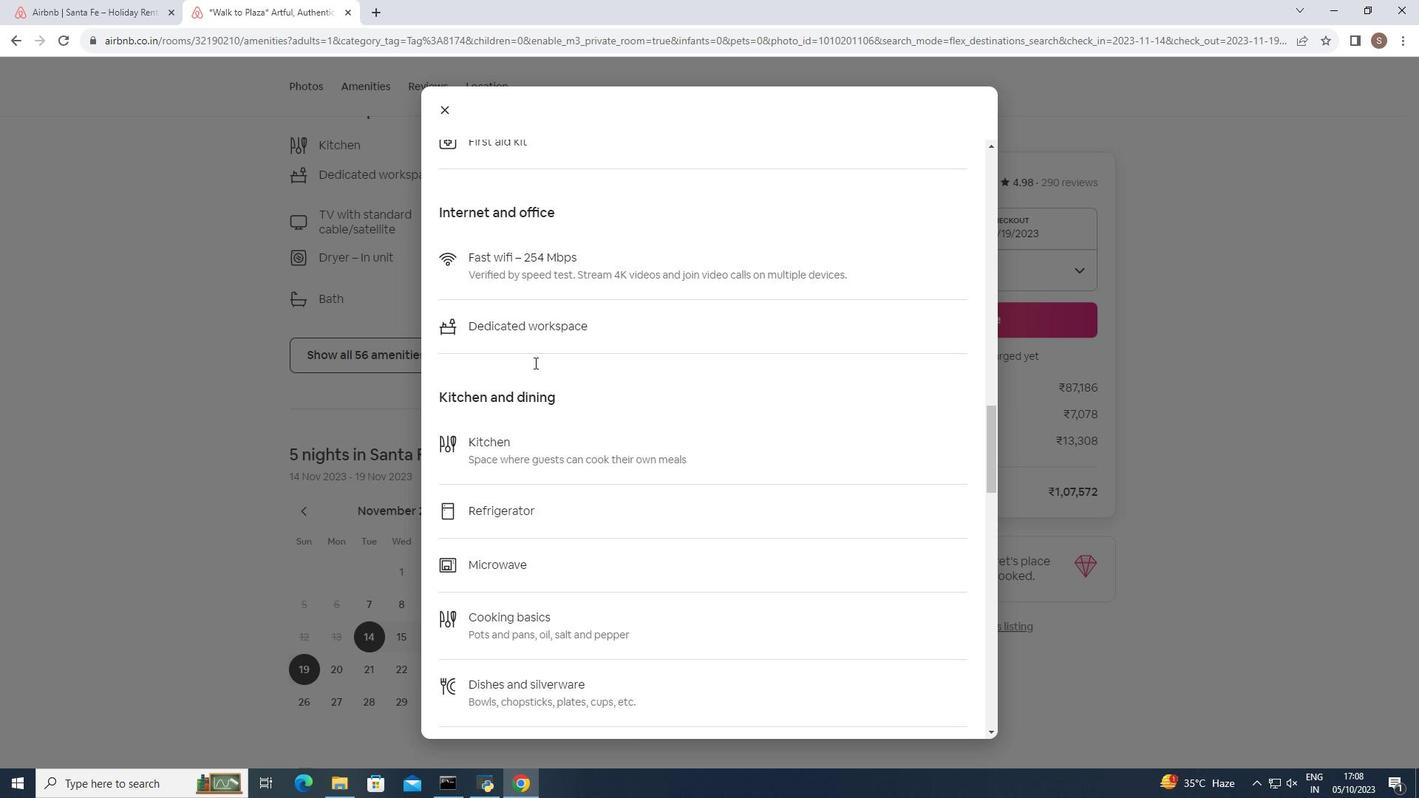 
Action: Mouse moved to (534, 363)
Screenshot: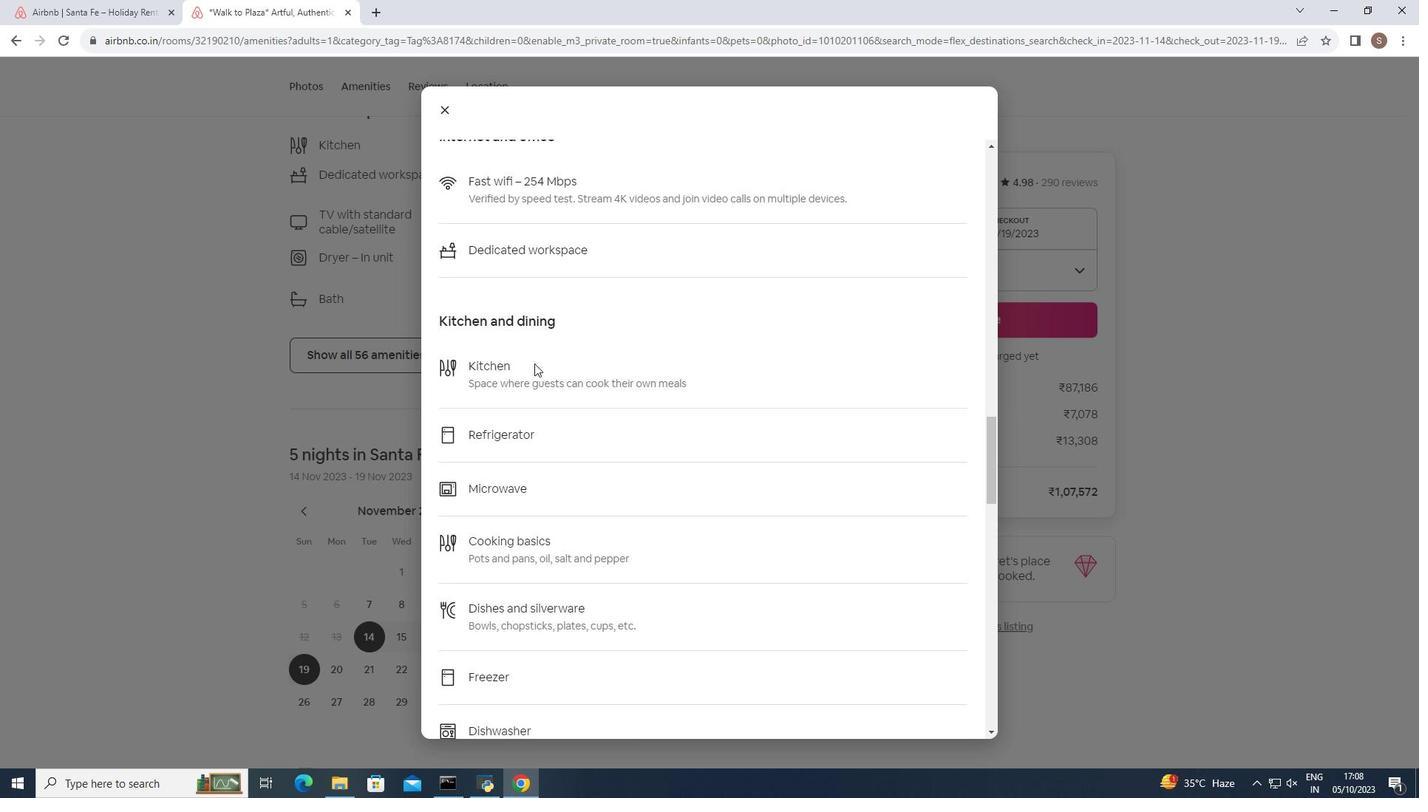 
Action: Mouse scrolled (534, 363) with delta (0, 0)
Screenshot: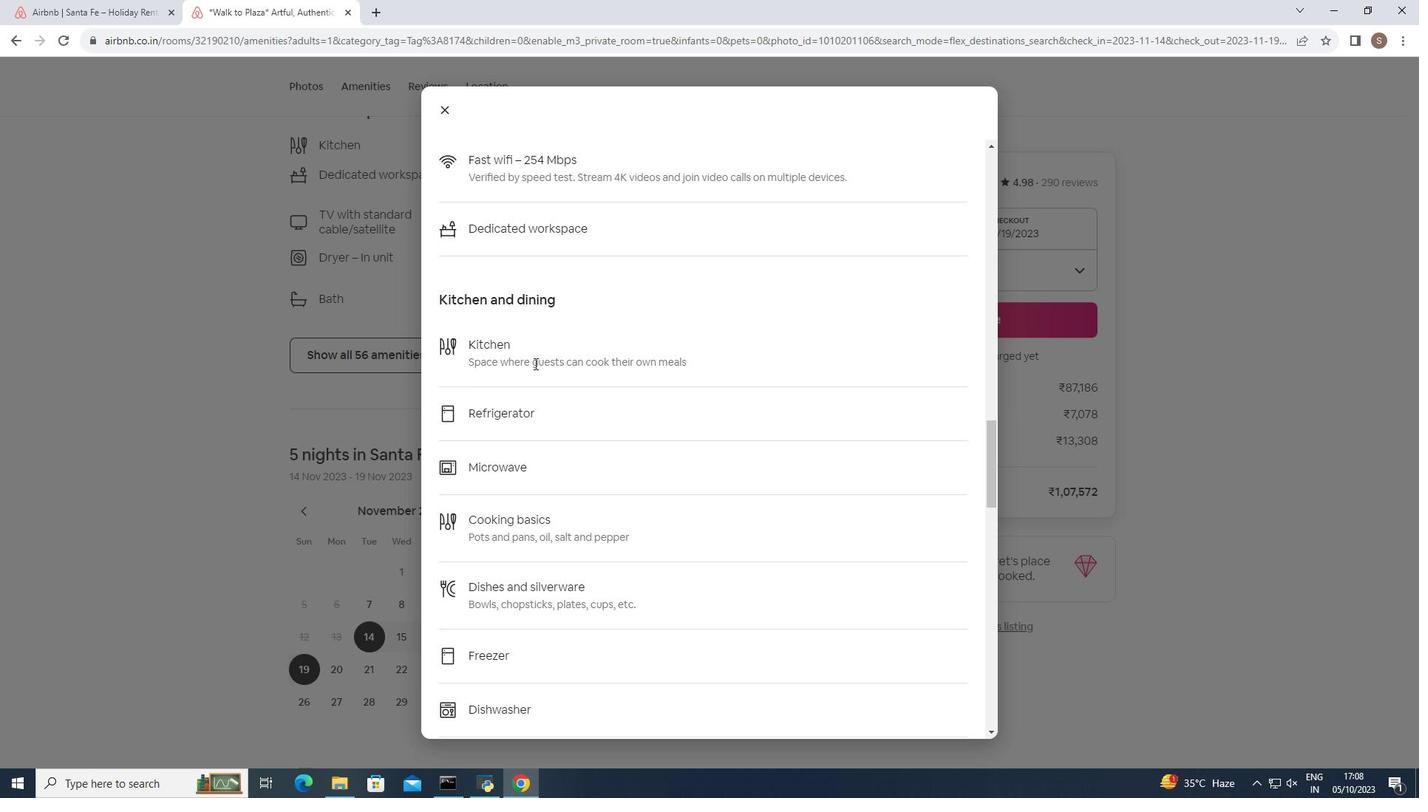 
Action: Mouse moved to (535, 364)
Screenshot: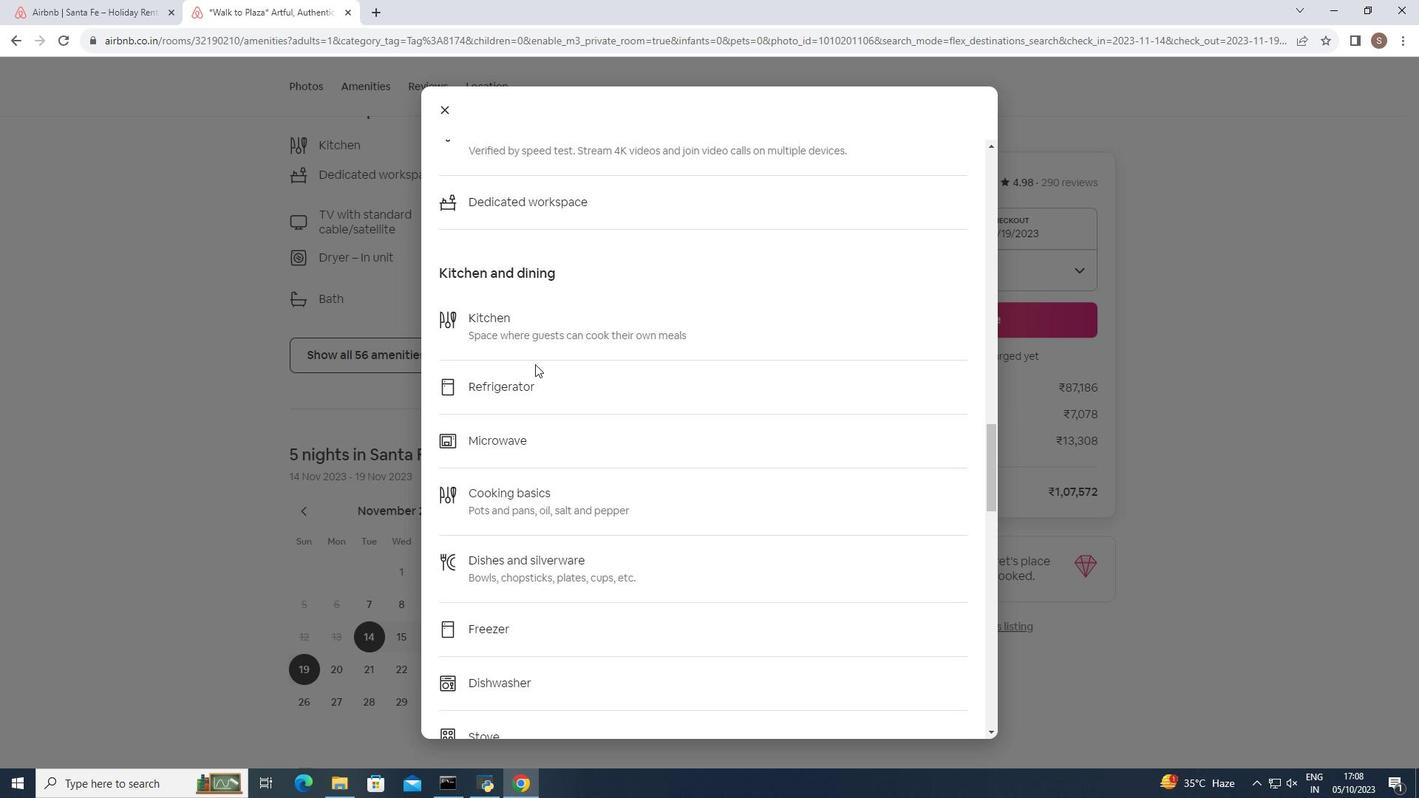 
Action: Mouse scrolled (535, 363) with delta (0, 0)
Screenshot: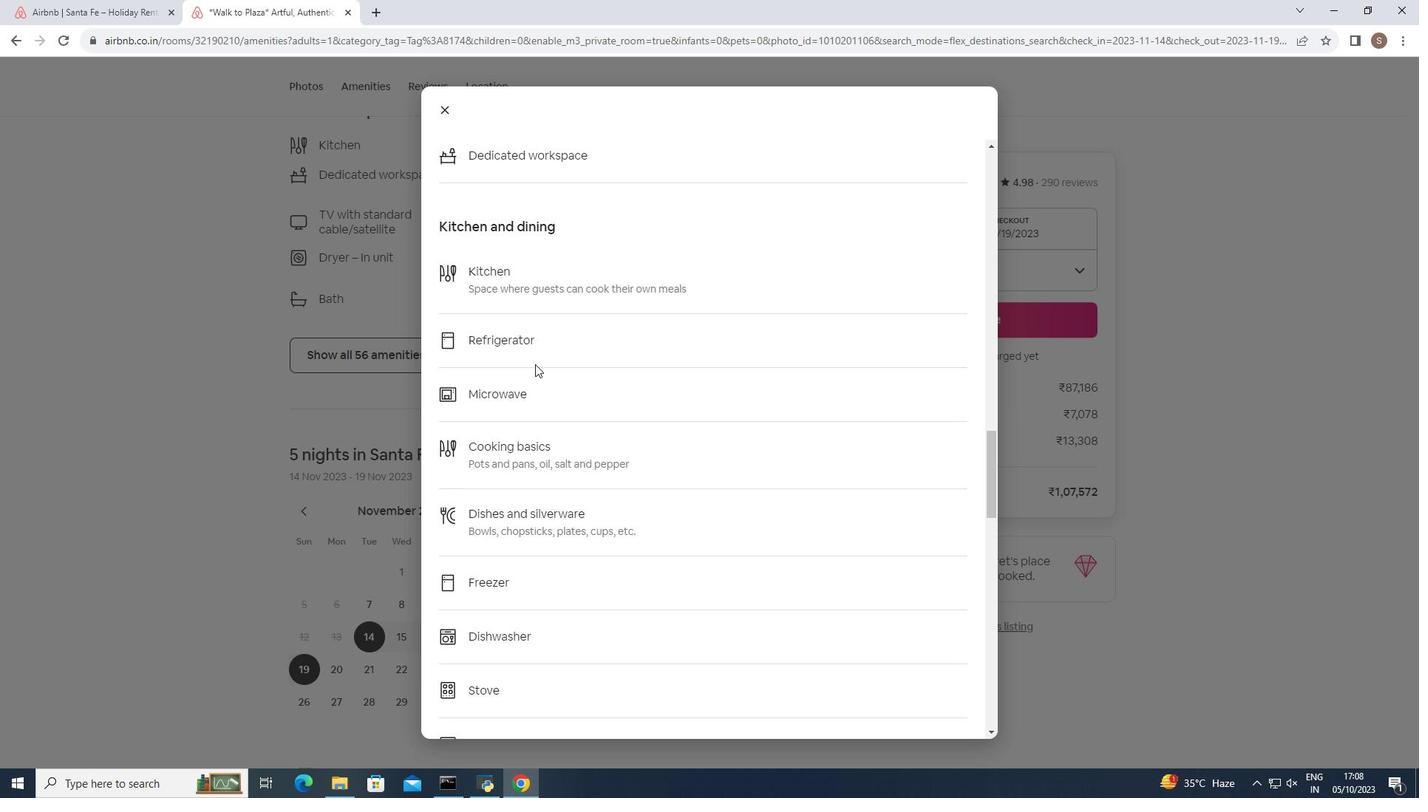 
Action: Mouse moved to (535, 365)
Screenshot: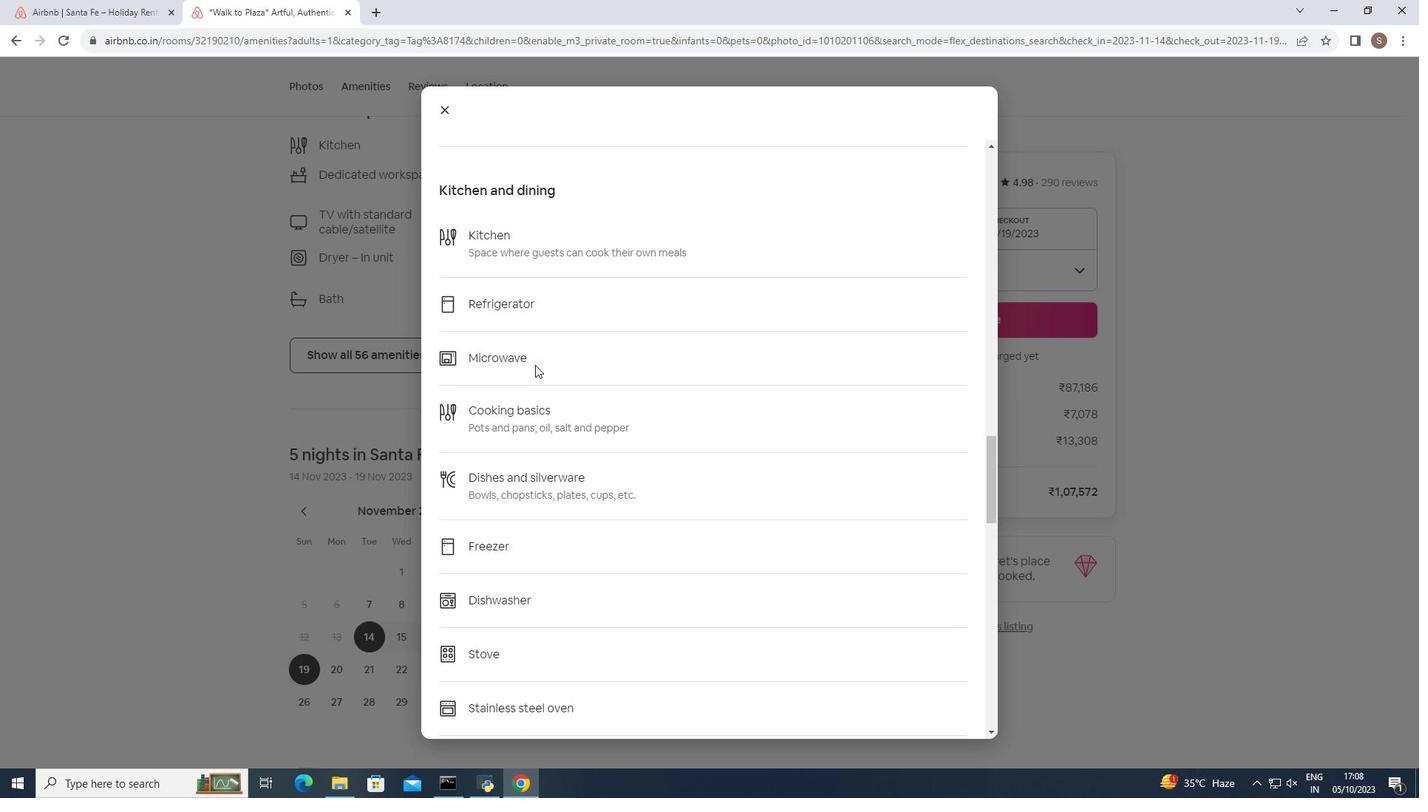 
Action: Mouse scrolled (535, 364) with delta (0, 0)
Screenshot: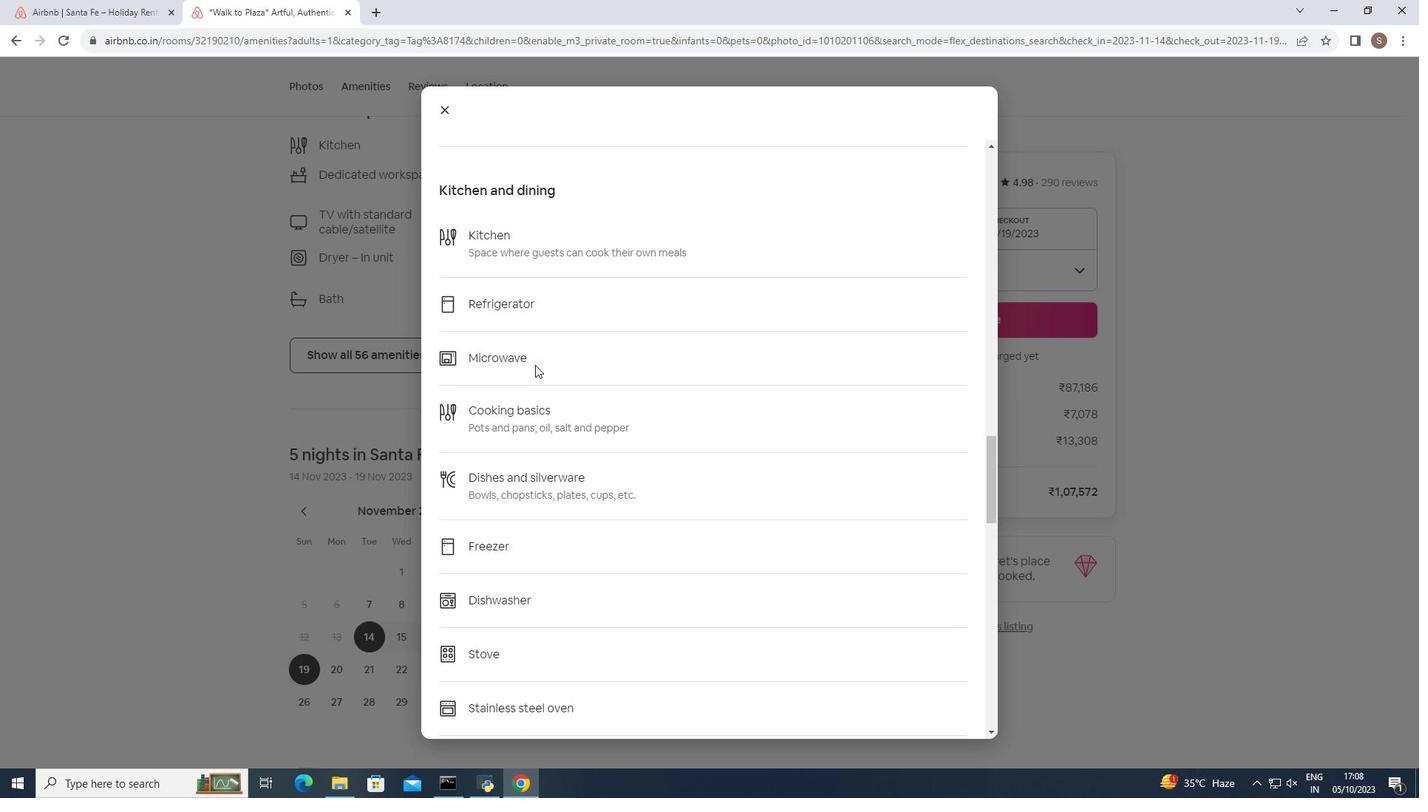 
Action: Mouse moved to (536, 366)
Screenshot: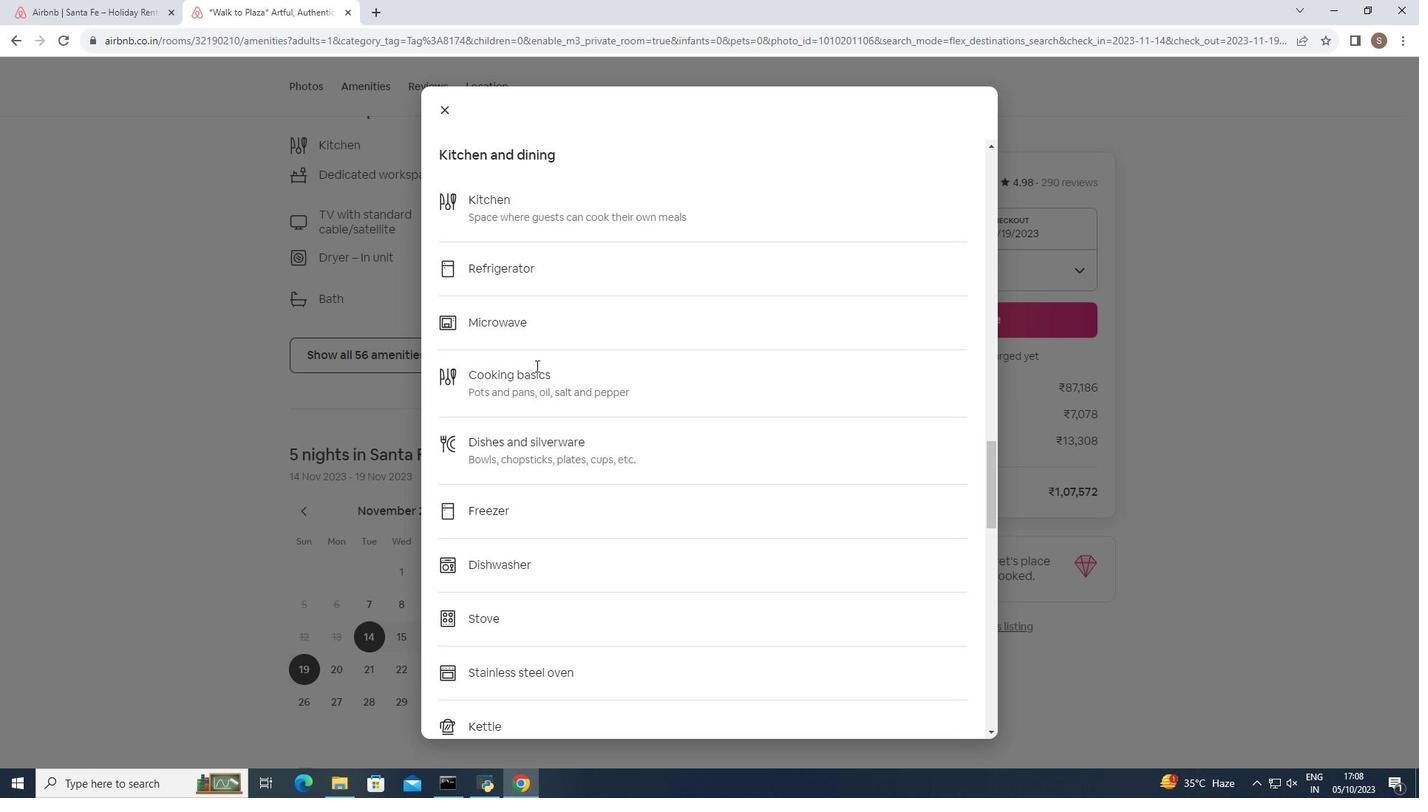 
Action: Mouse scrolled (536, 365) with delta (0, 0)
Screenshot: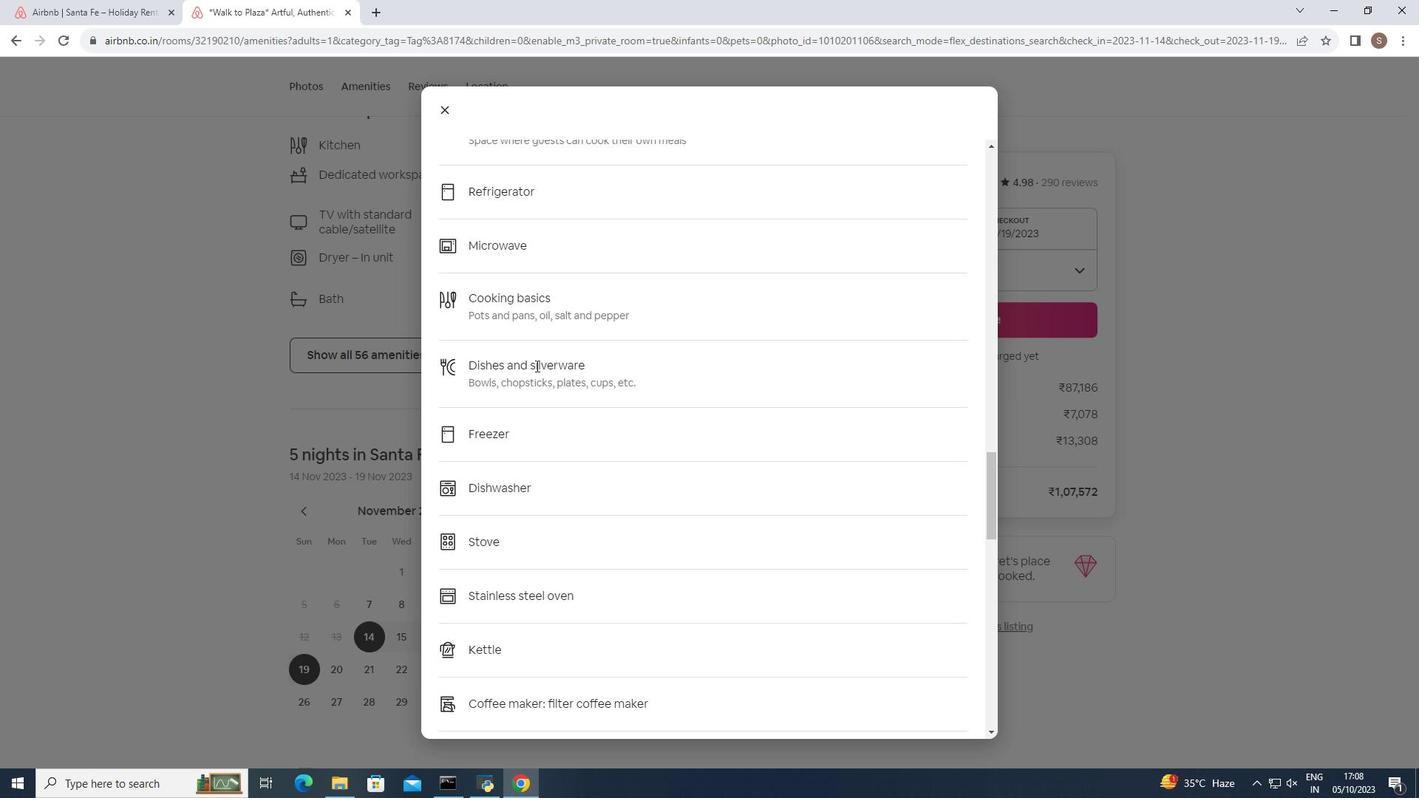 
Action: Mouse scrolled (536, 365) with delta (0, 0)
Screenshot: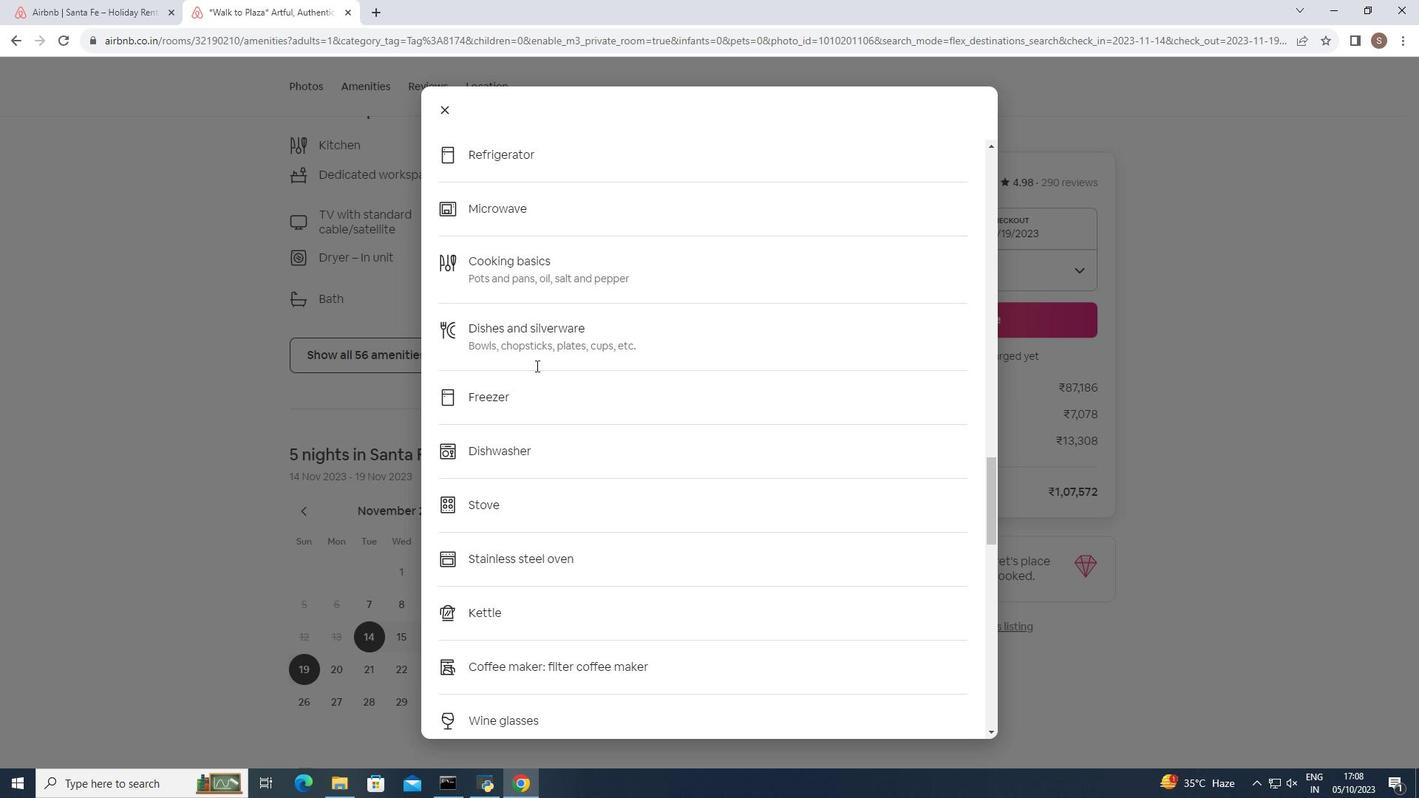 
Action: Mouse moved to (536, 366)
Screenshot: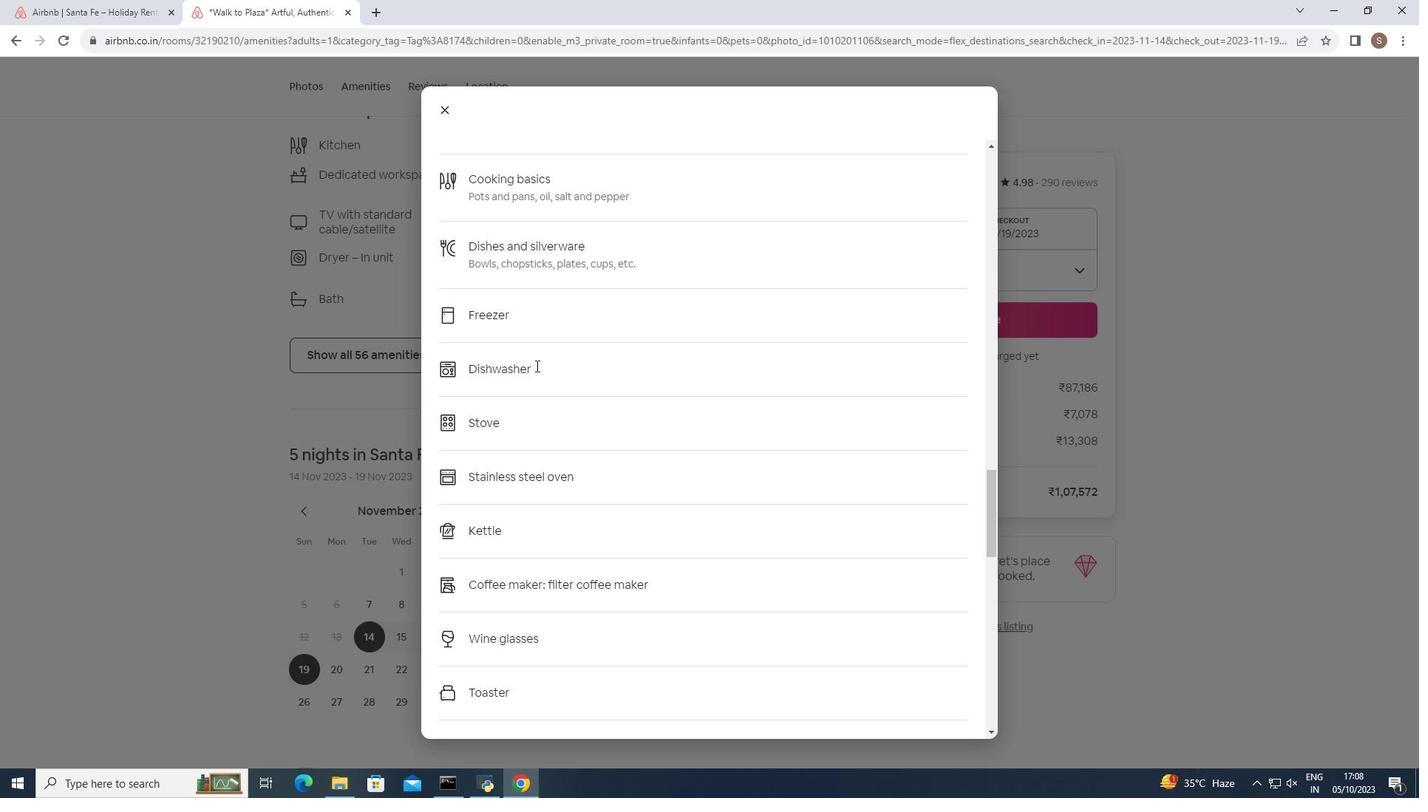 
Action: Mouse scrolled (536, 366) with delta (0, 0)
Screenshot: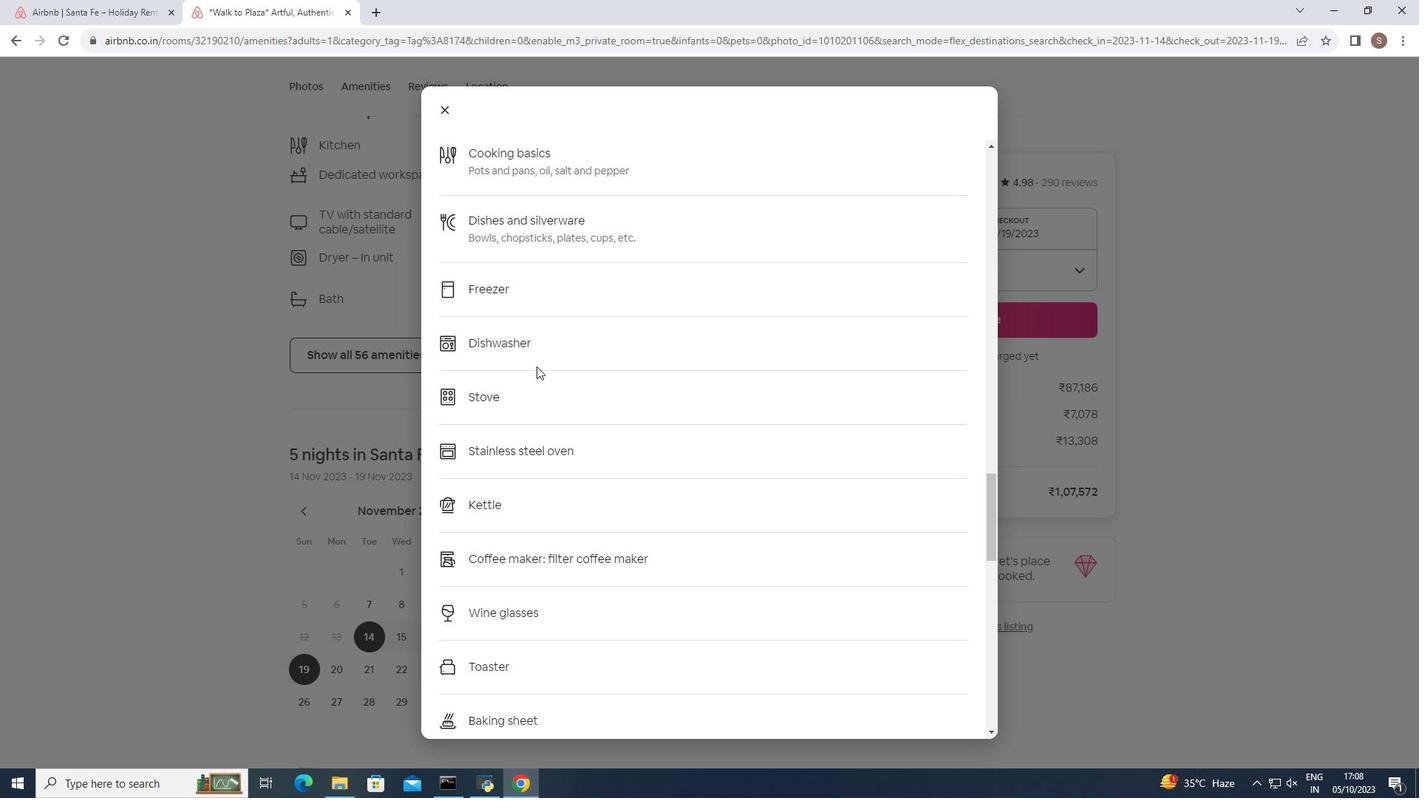 
Action: Mouse moved to (539, 367)
Screenshot: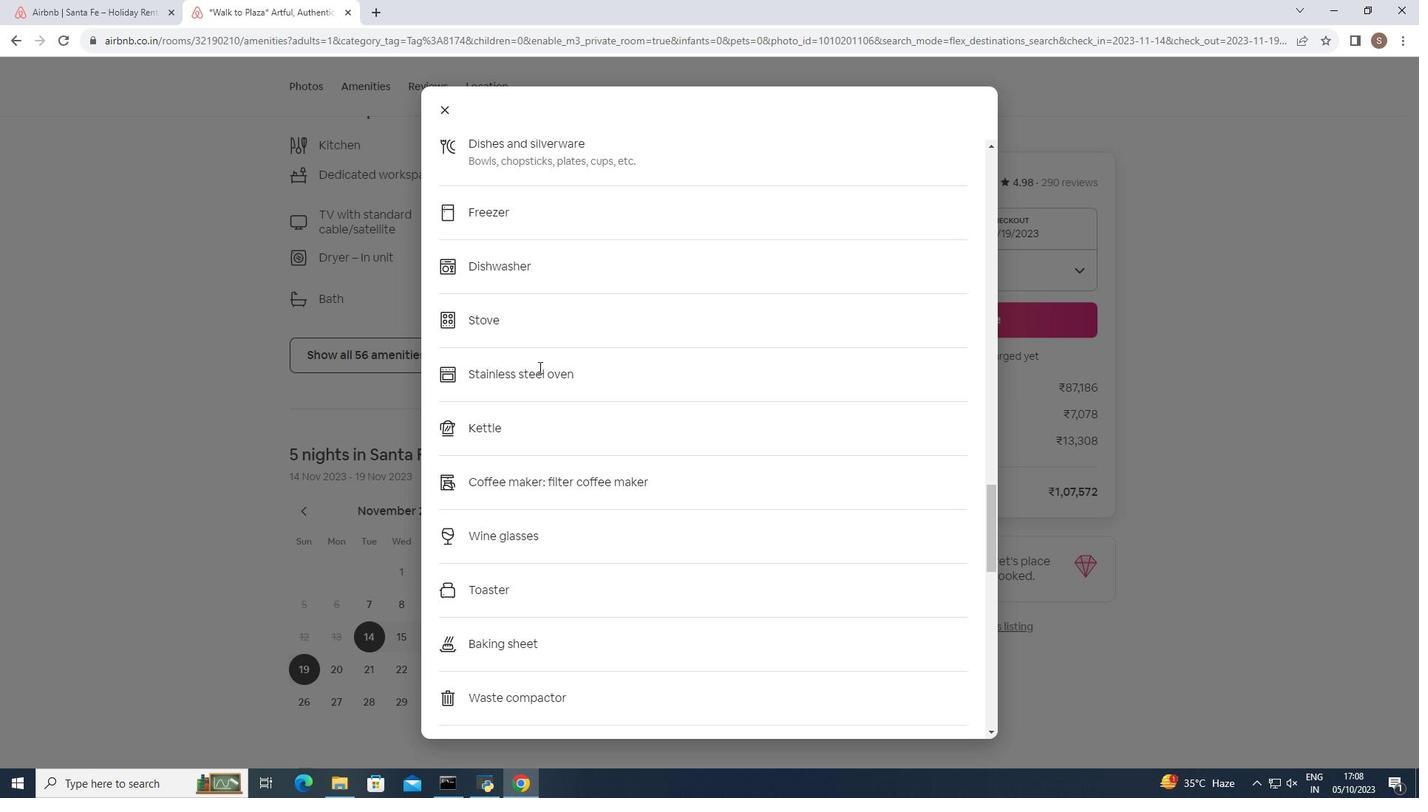 
Action: Mouse scrolled (539, 366) with delta (0, 0)
Screenshot: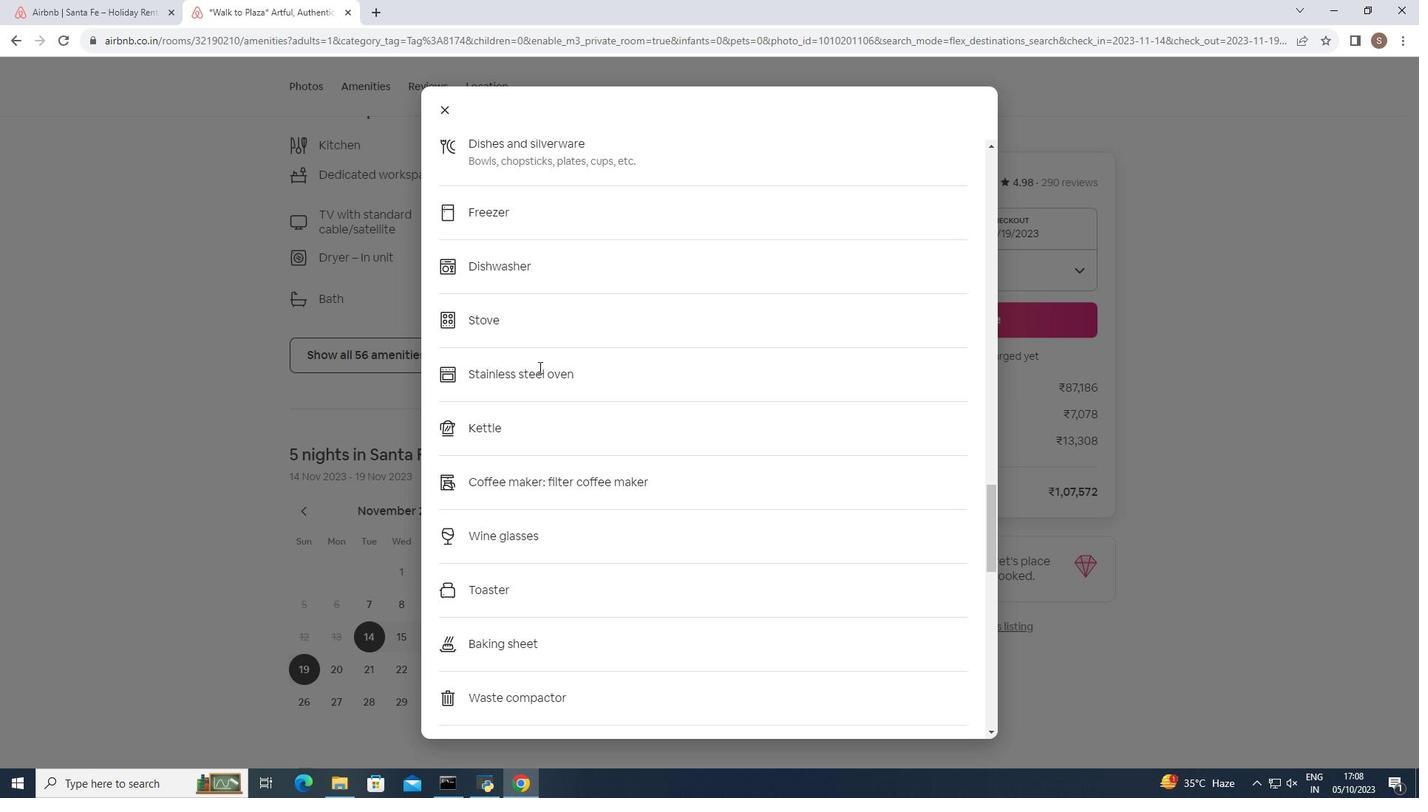 
Action: Mouse scrolled (539, 366) with delta (0, 0)
Screenshot: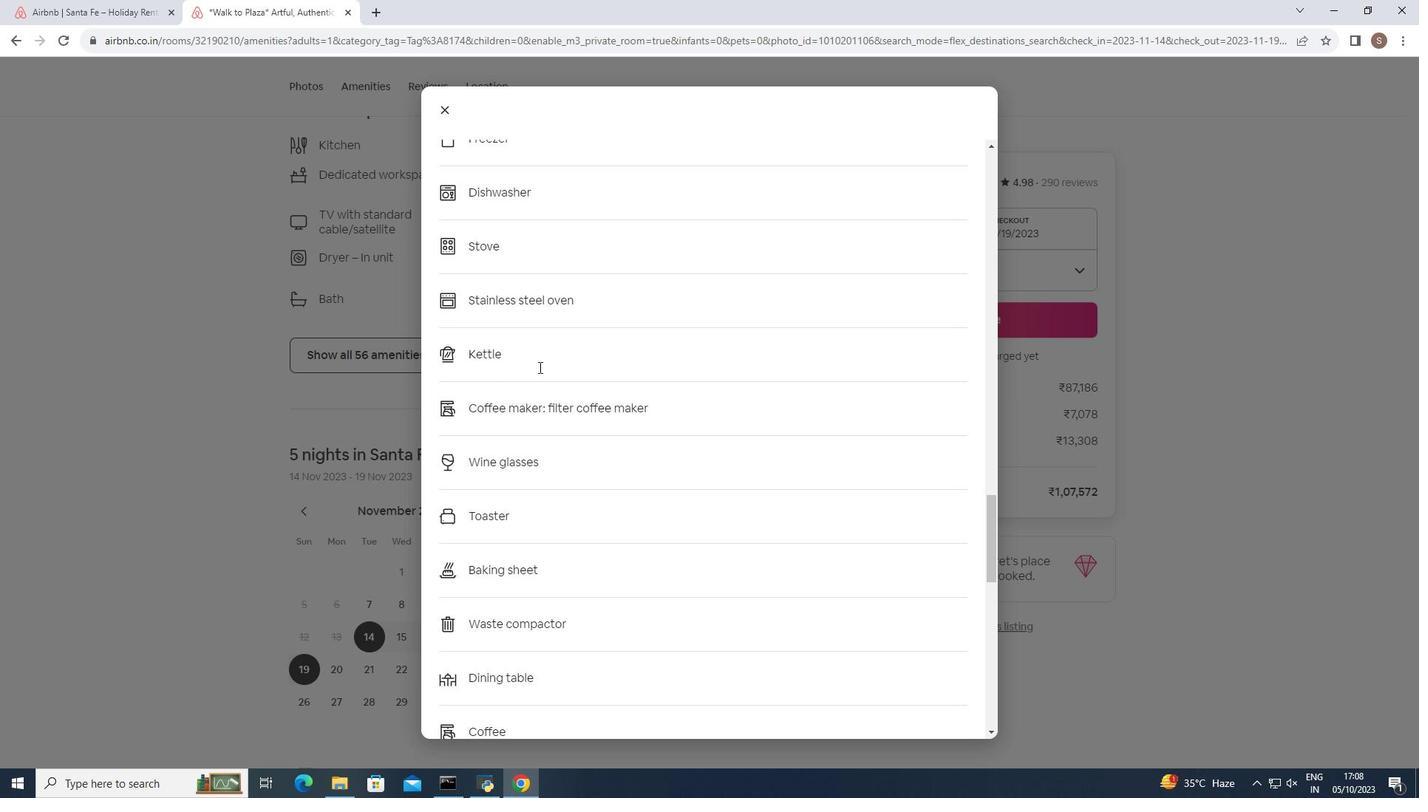 
Action: Mouse scrolled (539, 366) with delta (0, 0)
Screenshot: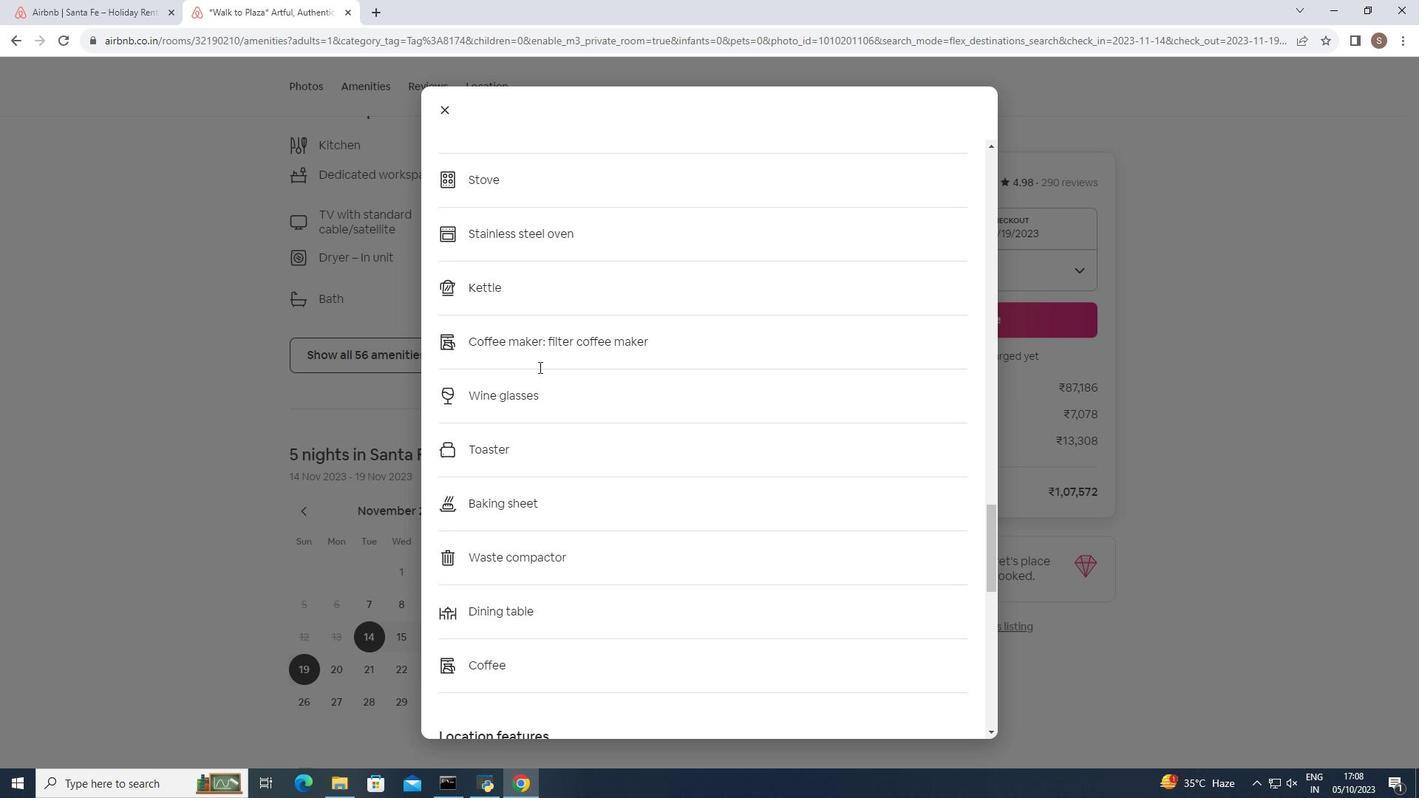 
Action: Mouse scrolled (539, 366) with delta (0, 0)
Screenshot: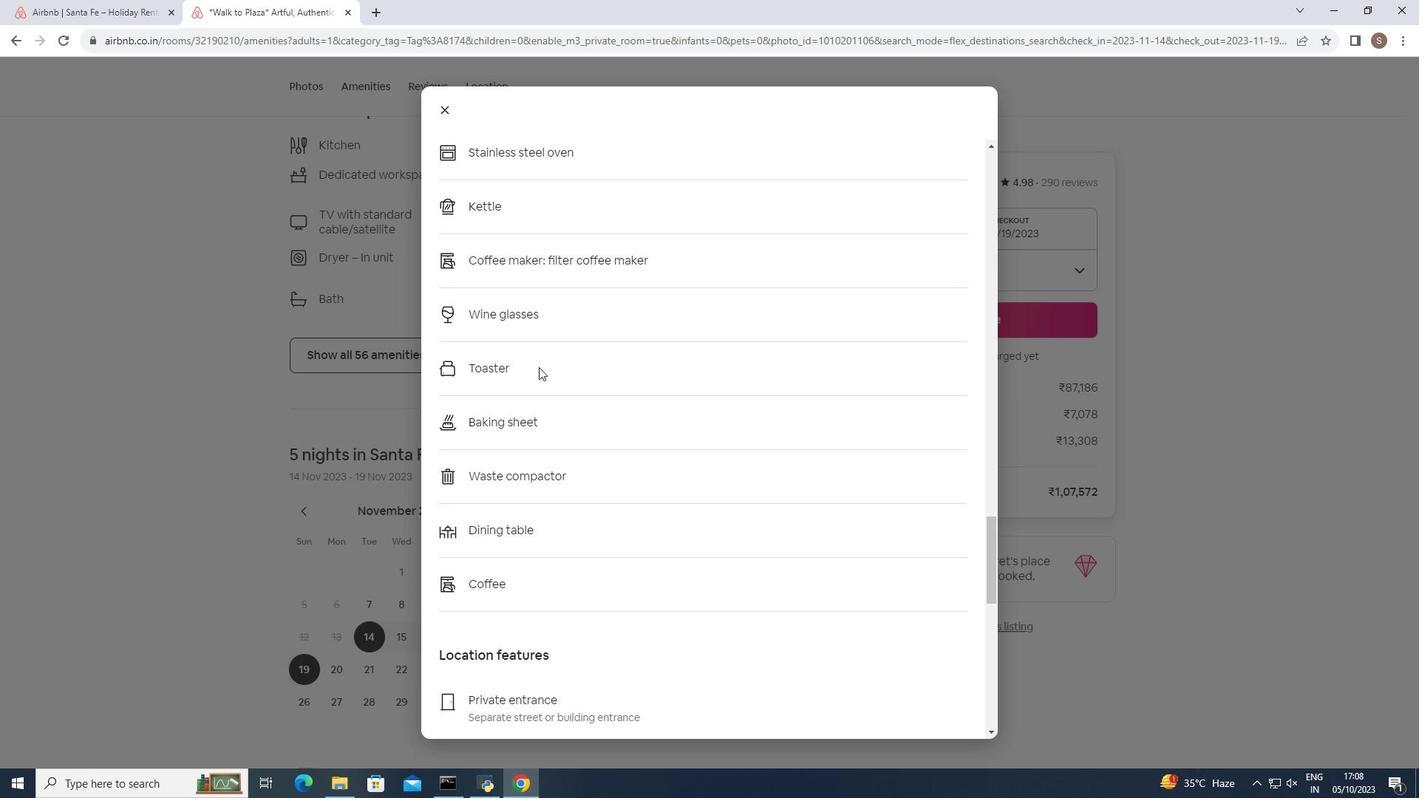 
Action: Mouse scrolled (539, 366) with delta (0, 0)
Screenshot: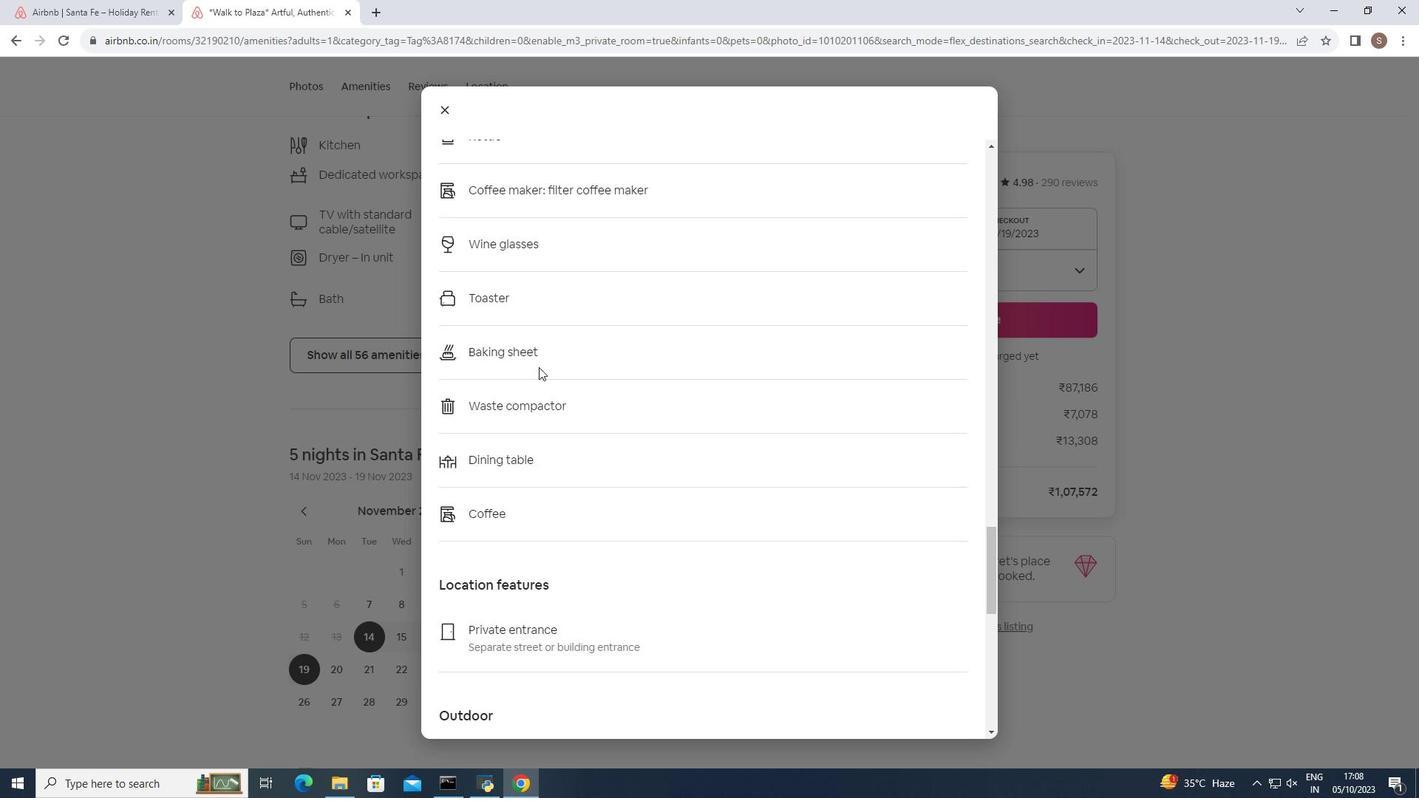 
Action: Mouse scrolled (539, 366) with delta (0, 0)
Screenshot: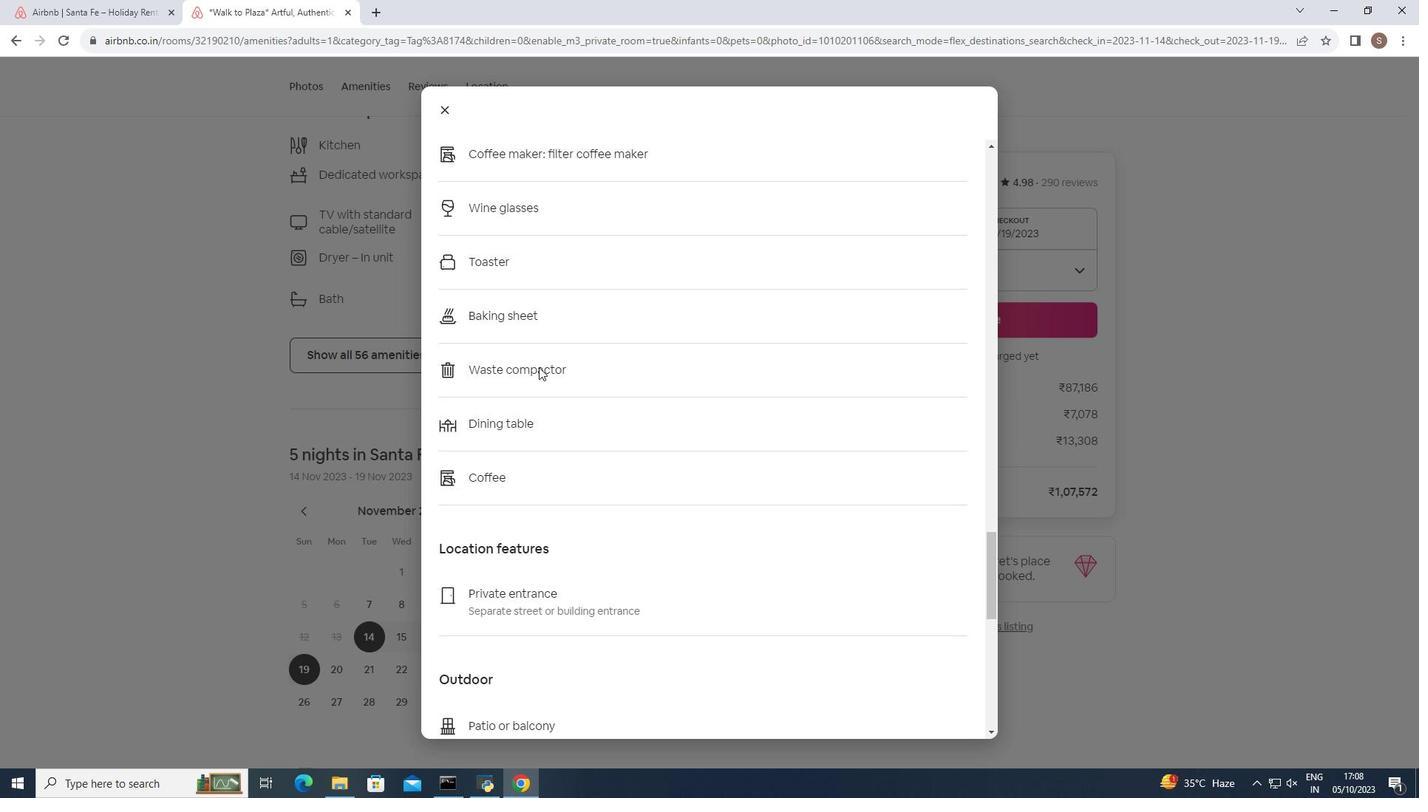 
Action: Mouse scrolled (539, 366) with delta (0, 0)
Screenshot: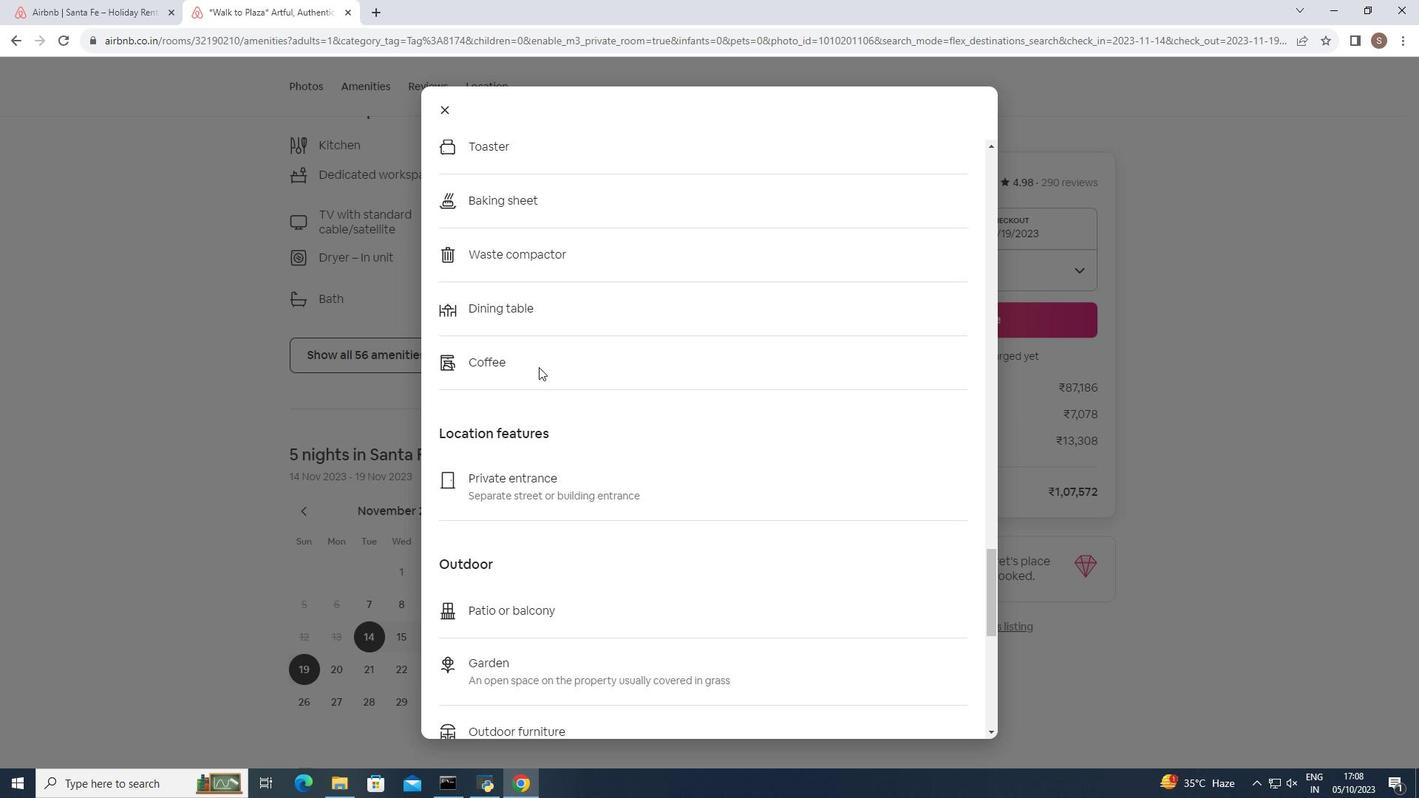 
Action: Mouse moved to (539, 367)
Screenshot: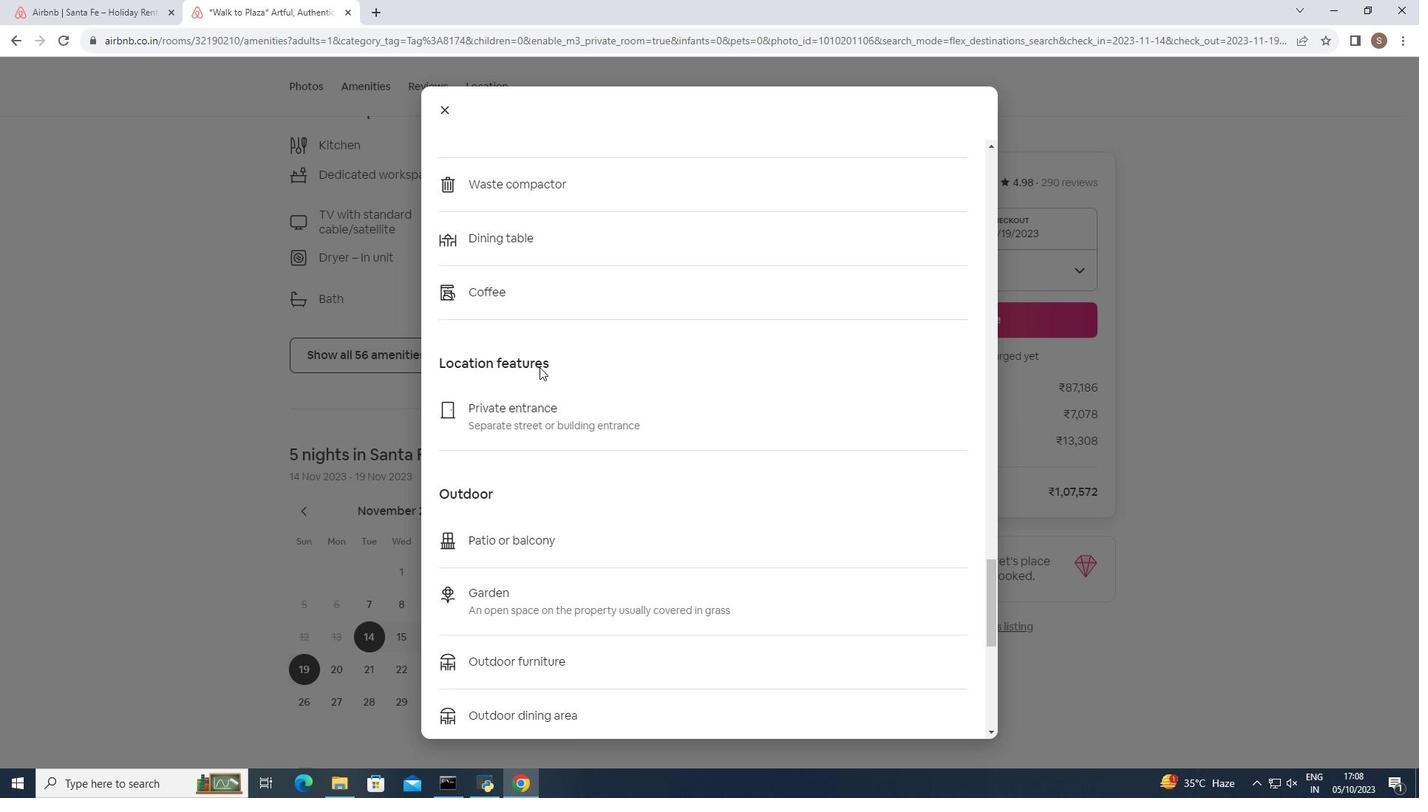 
Action: Mouse scrolled (539, 366) with delta (0, 0)
Screenshot: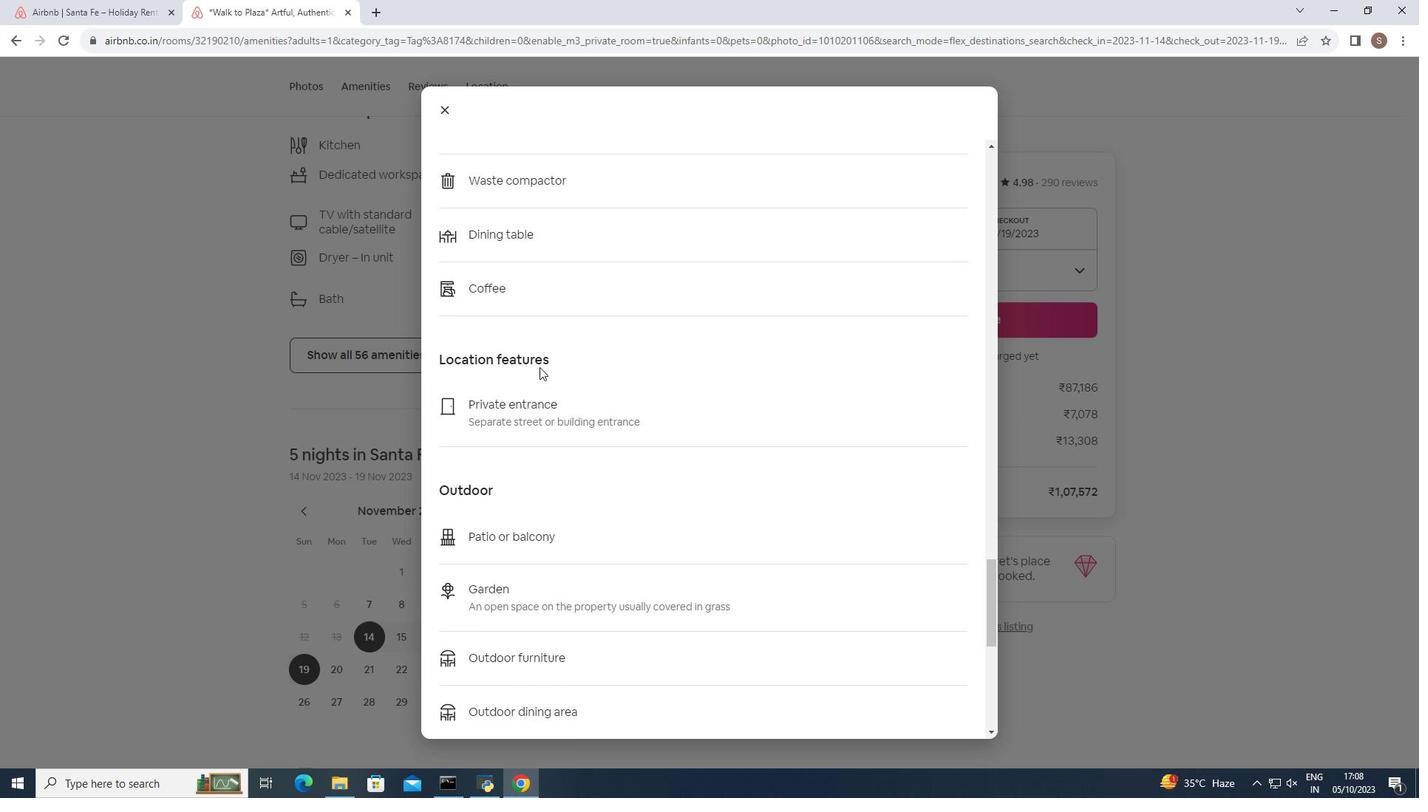 
Action: Mouse scrolled (539, 366) with delta (0, 0)
Screenshot: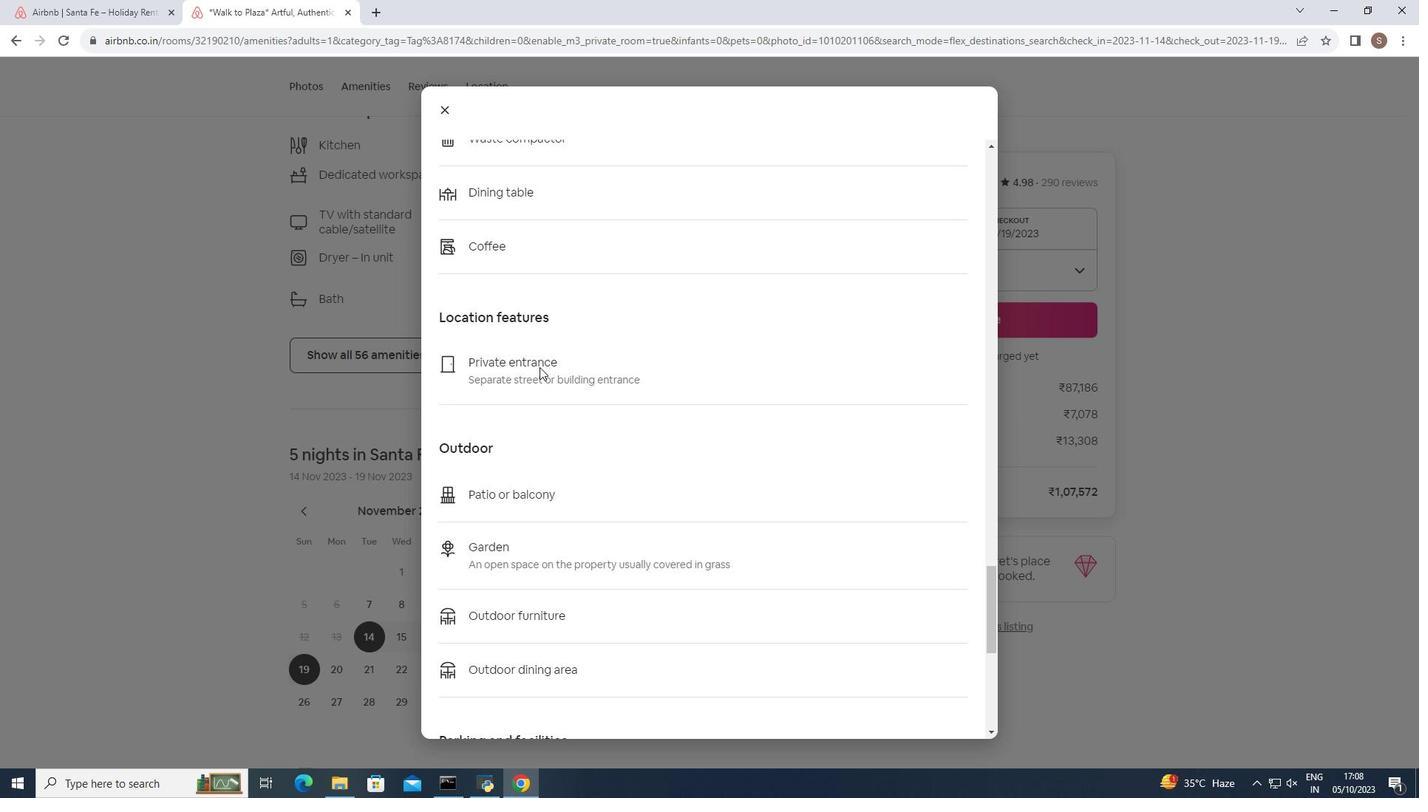 
Action: Mouse scrolled (539, 366) with delta (0, 0)
Screenshot: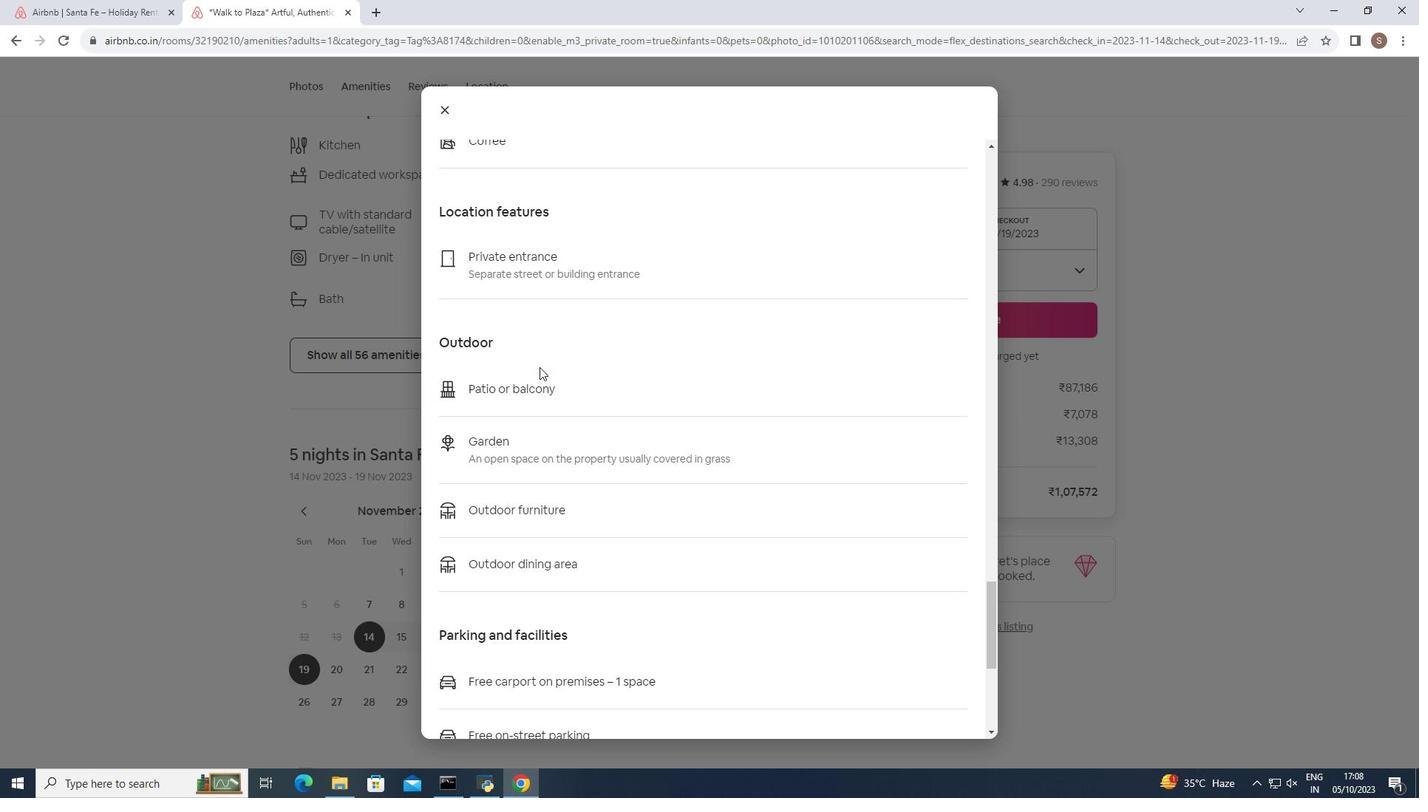 
Action: Mouse scrolled (539, 366) with delta (0, 0)
Screenshot: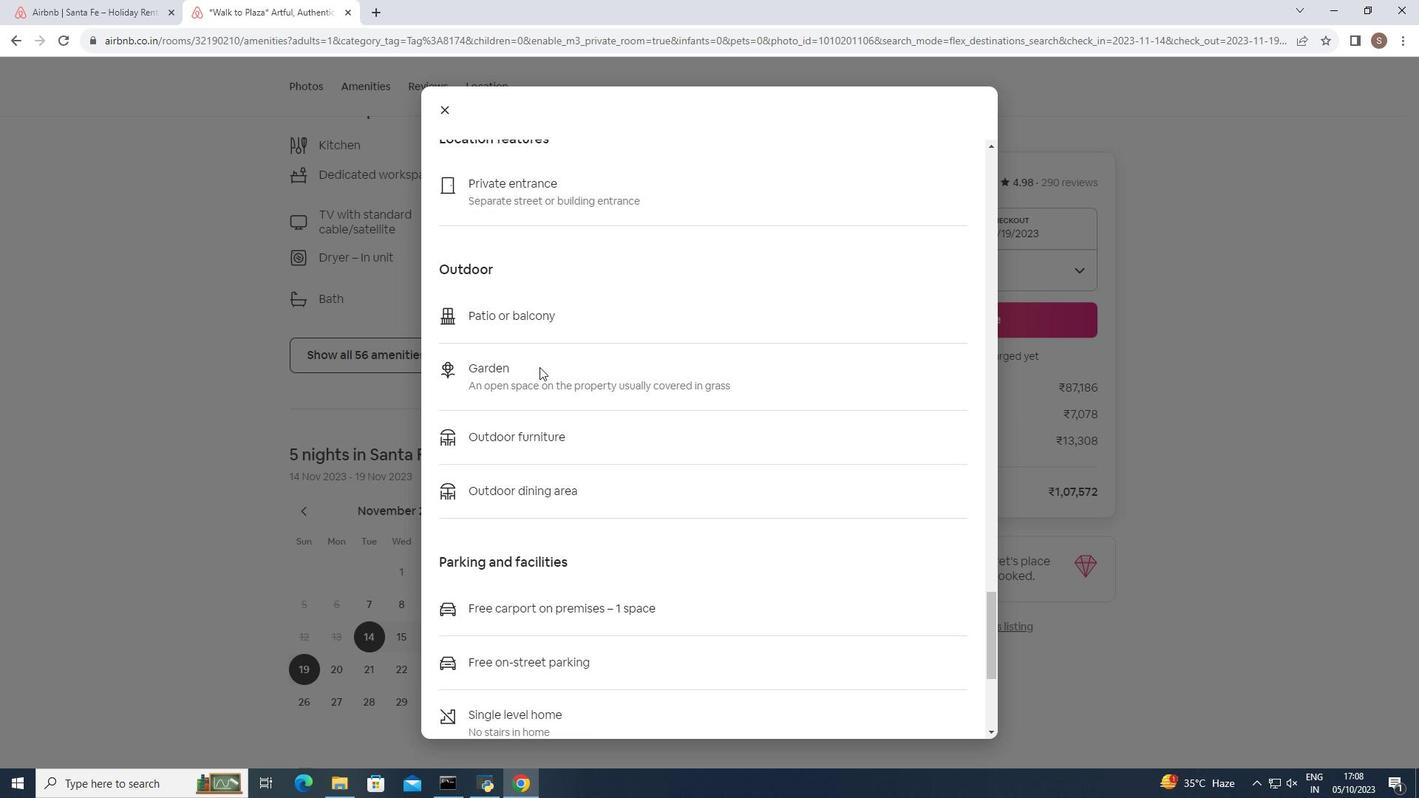 
Action: Mouse scrolled (539, 366) with delta (0, 0)
Screenshot: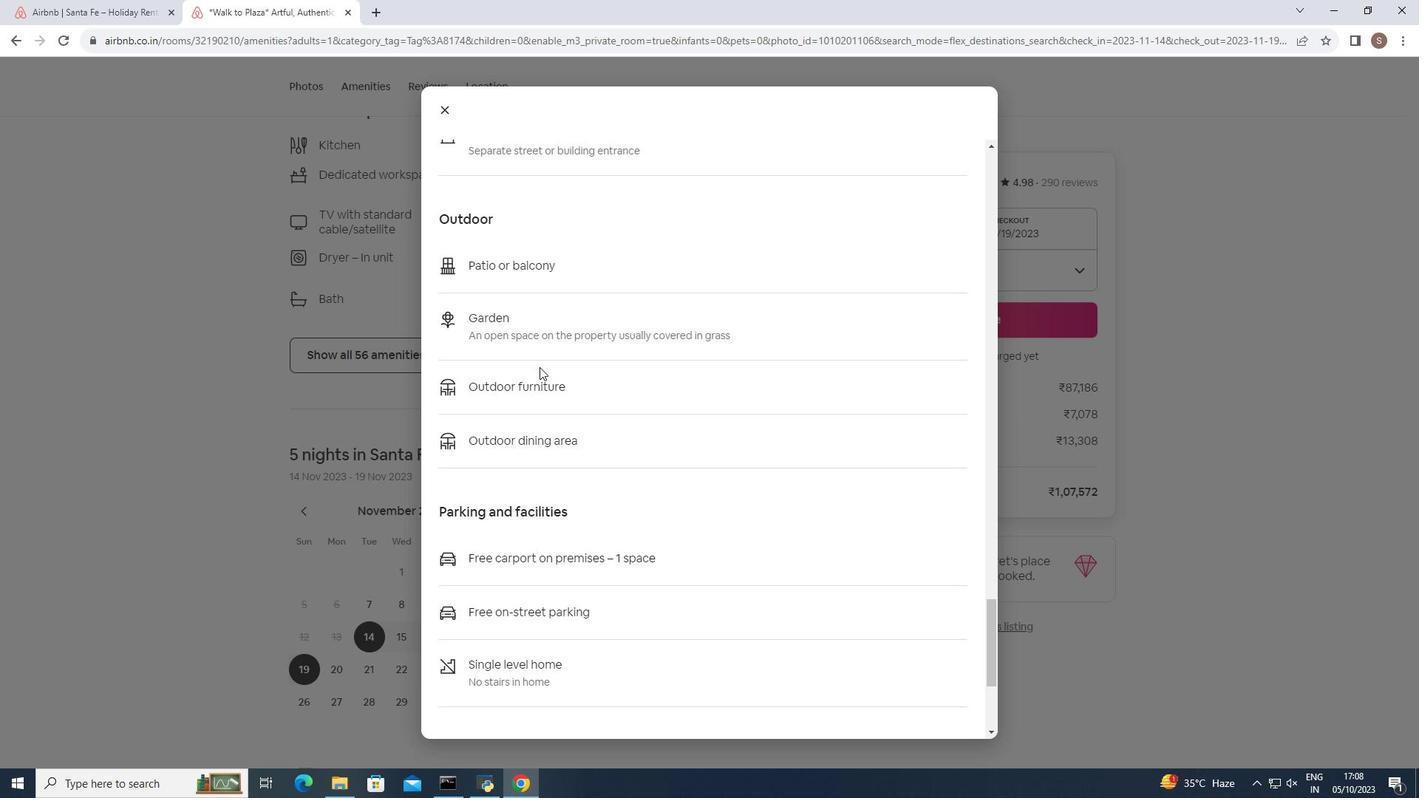
Action: Mouse moved to (539, 369)
Screenshot: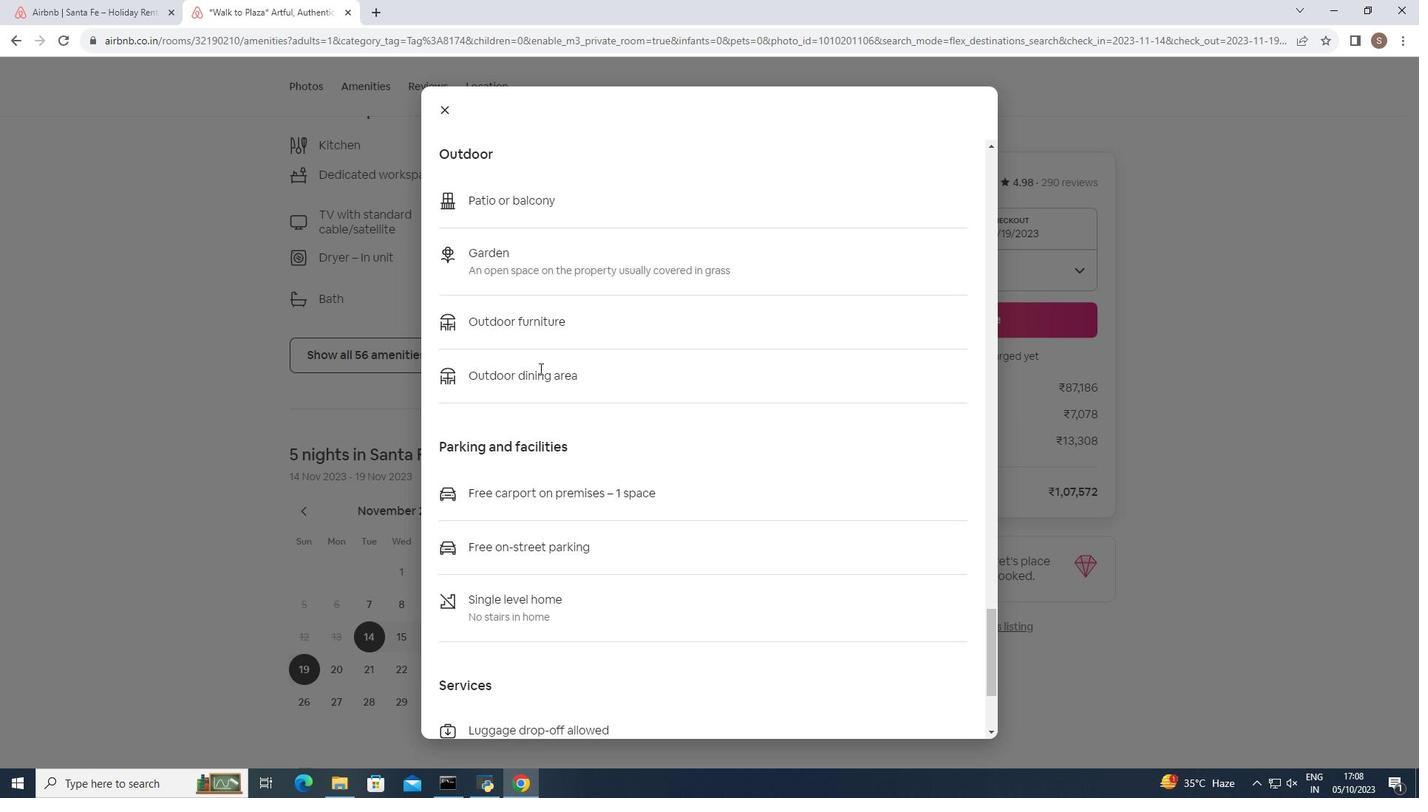 
Action: Mouse scrolled (539, 368) with delta (0, 0)
Screenshot: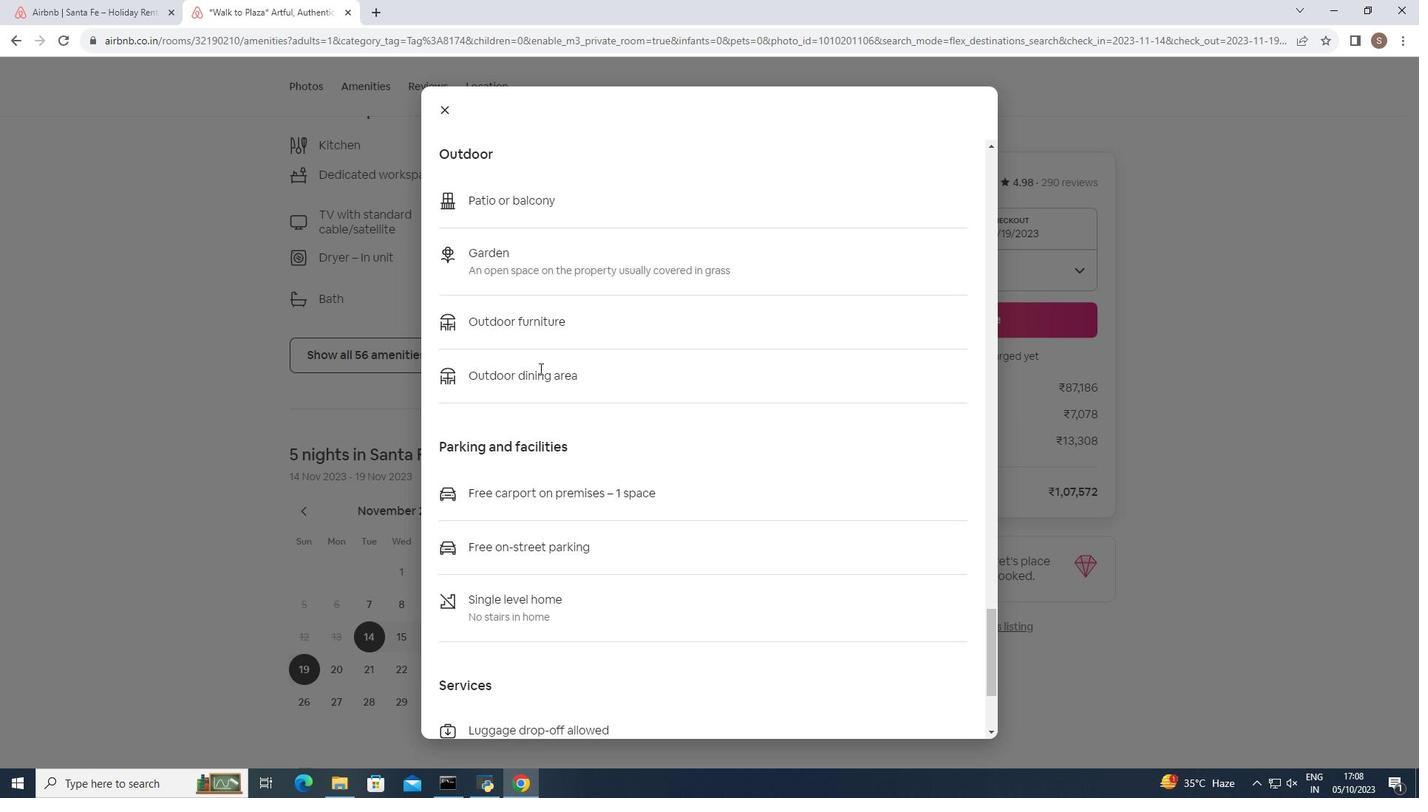 
Action: Mouse scrolled (539, 368) with delta (0, 0)
Screenshot: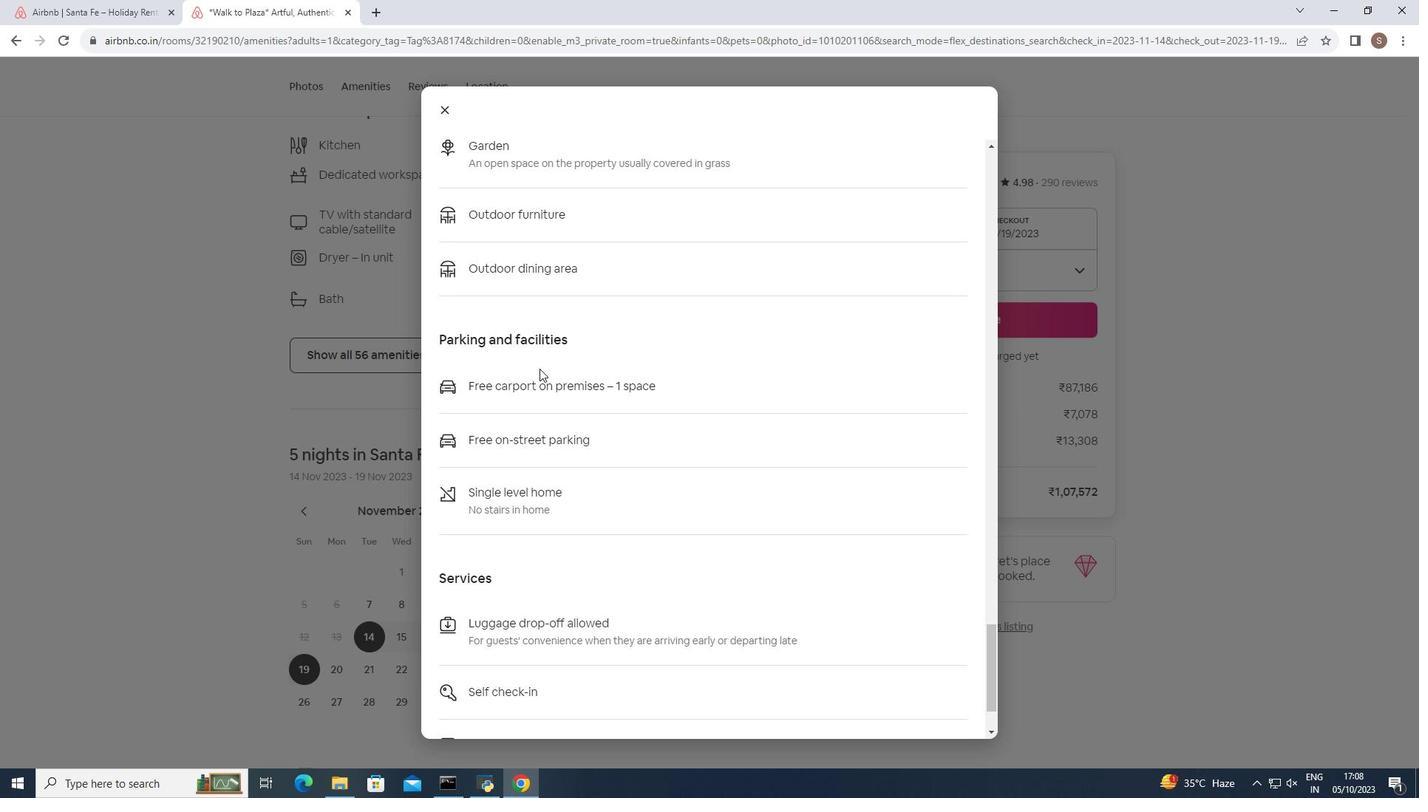
Action: Mouse moved to (540, 369)
Screenshot: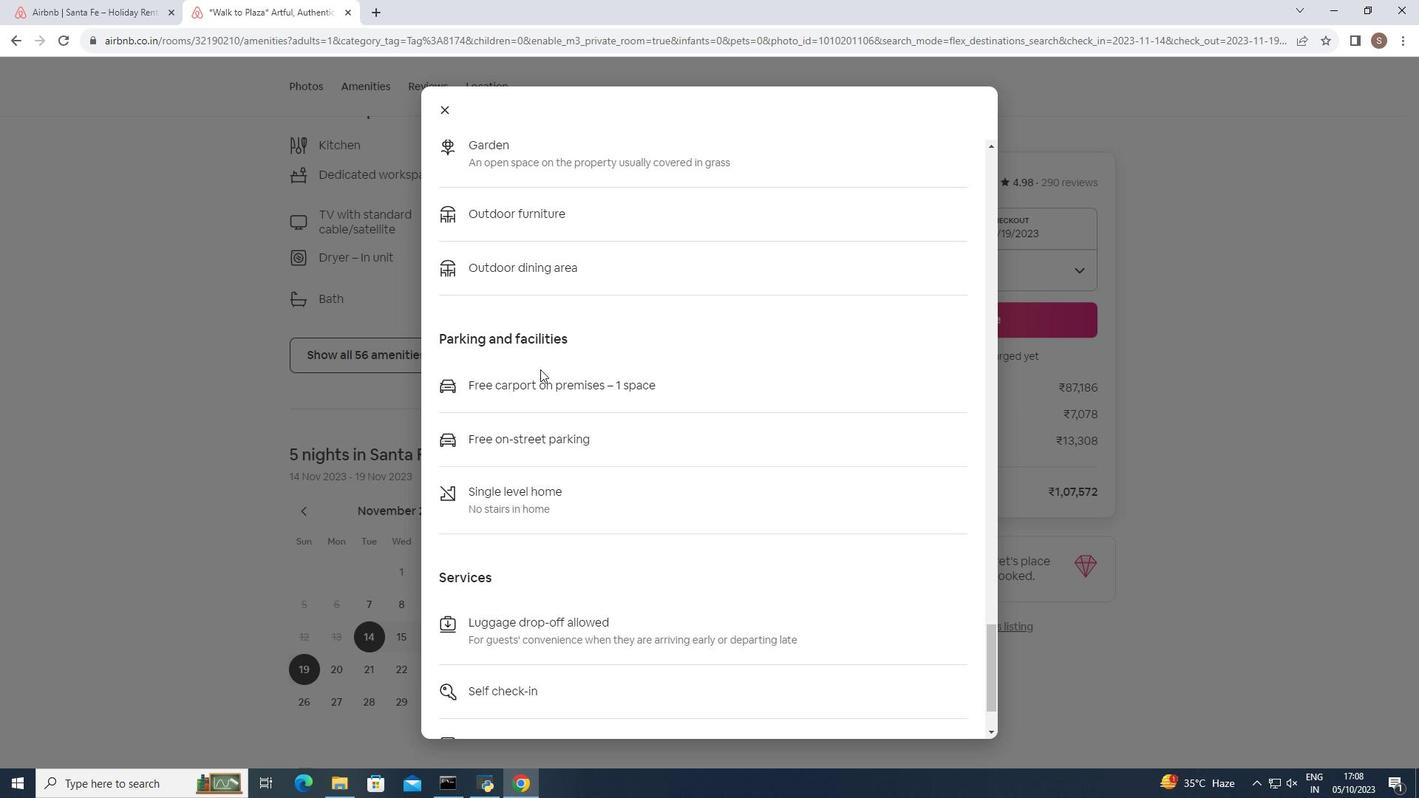 
Action: Mouse scrolled (540, 369) with delta (0, 0)
Screenshot: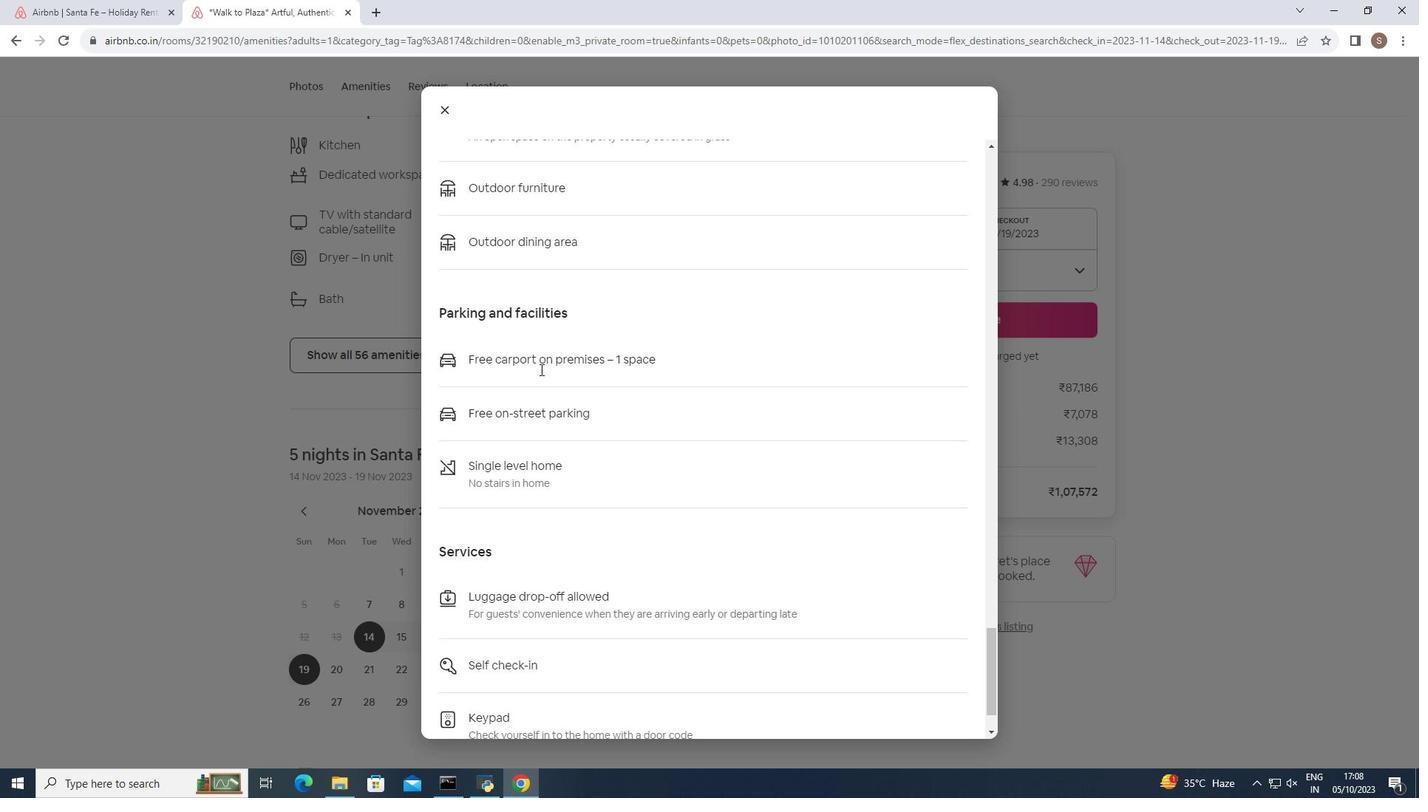 
Action: Mouse scrolled (540, 369) with delta (0, 0)
Screenshot: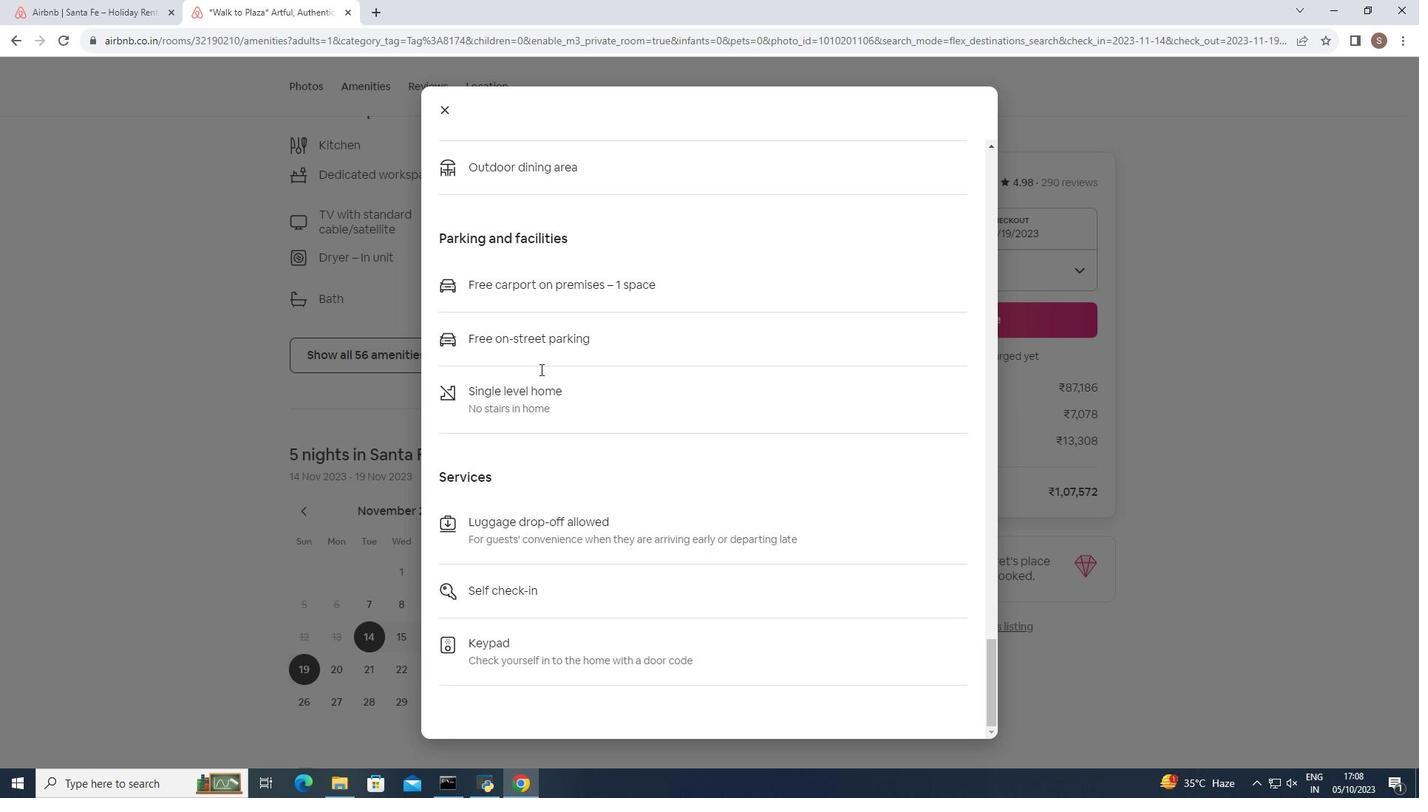 
Action: Mouse scrolled (540, 369) with delta (0, 0)
Screenshot: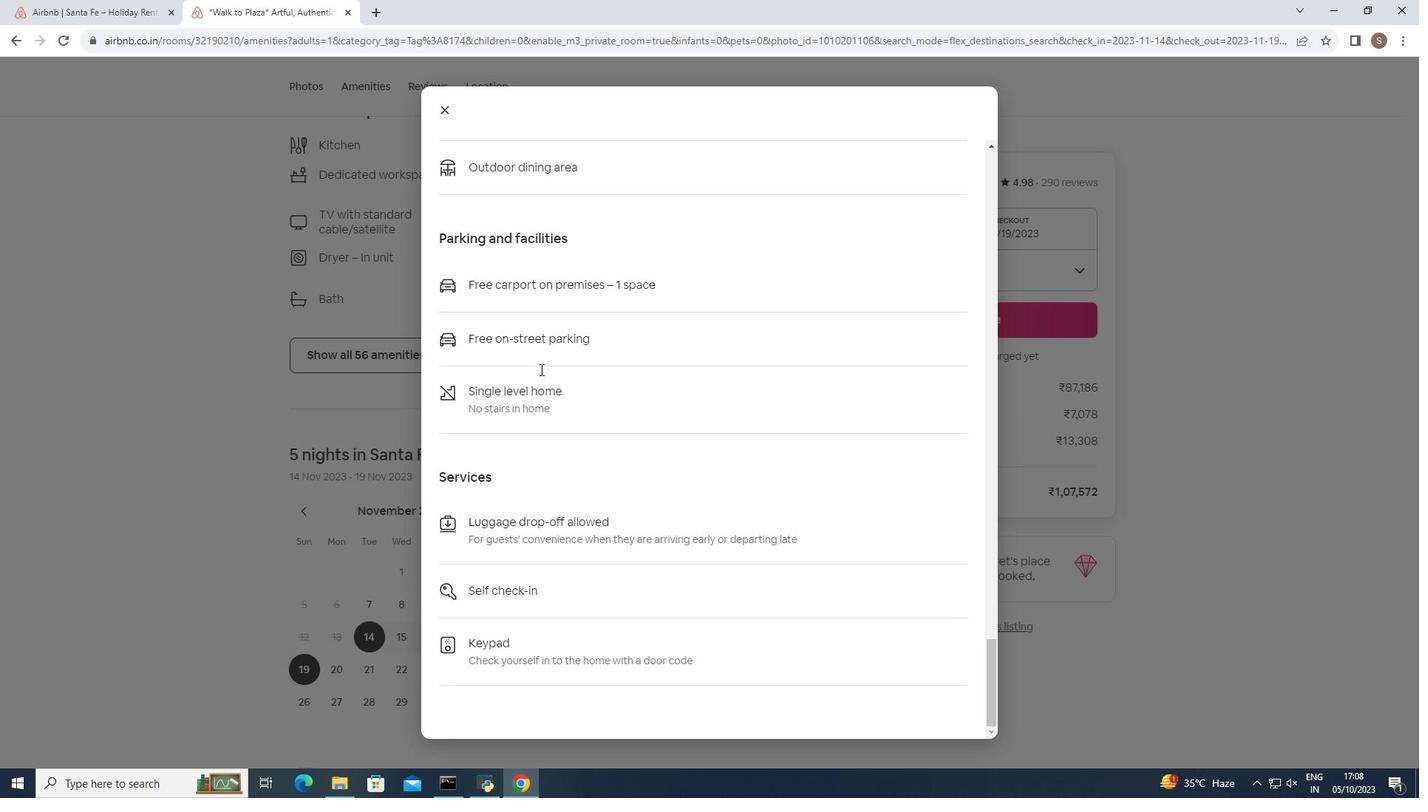 
Action: Mouse moved to (440, 108)
Screenshot: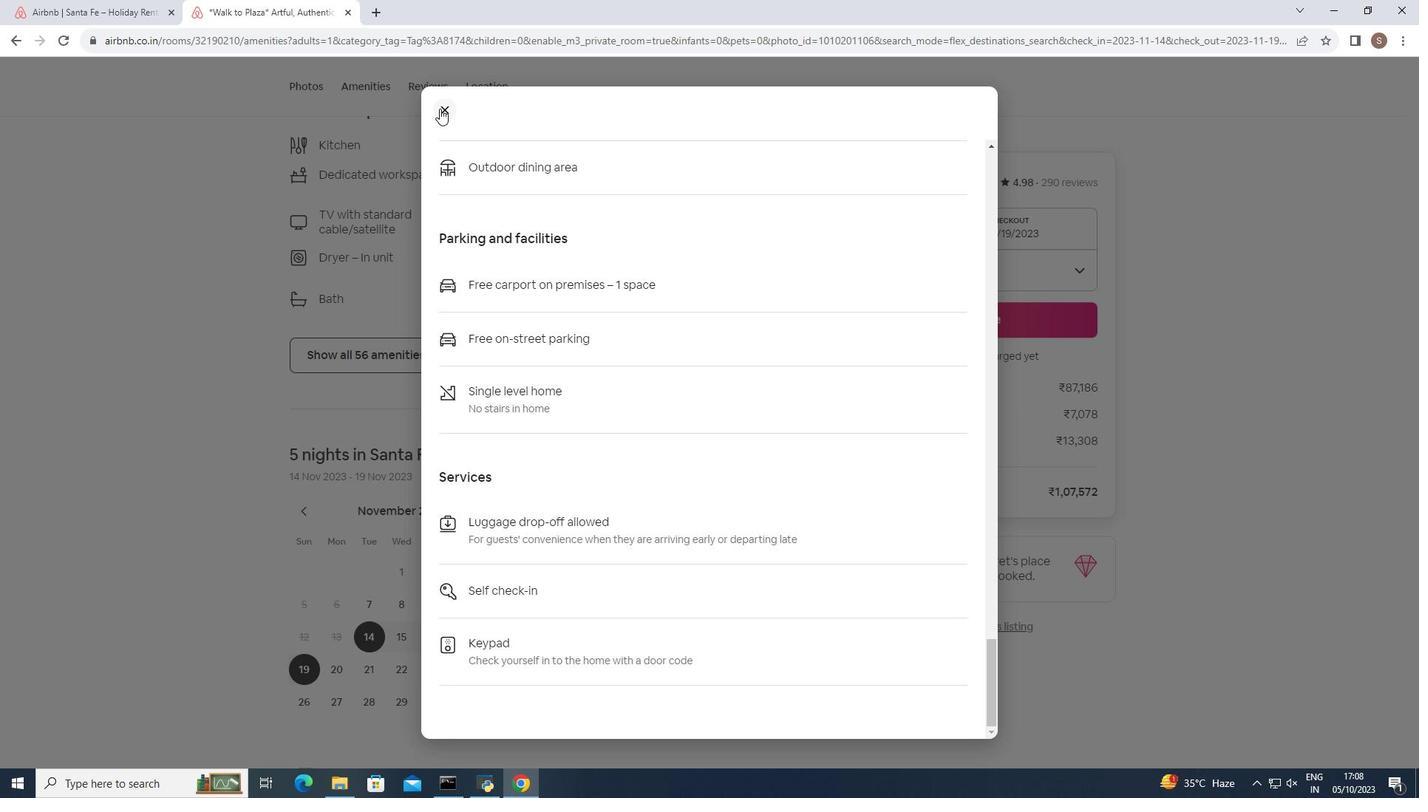 
Action: Mouse pressed left at (440, 108)
Screenshot: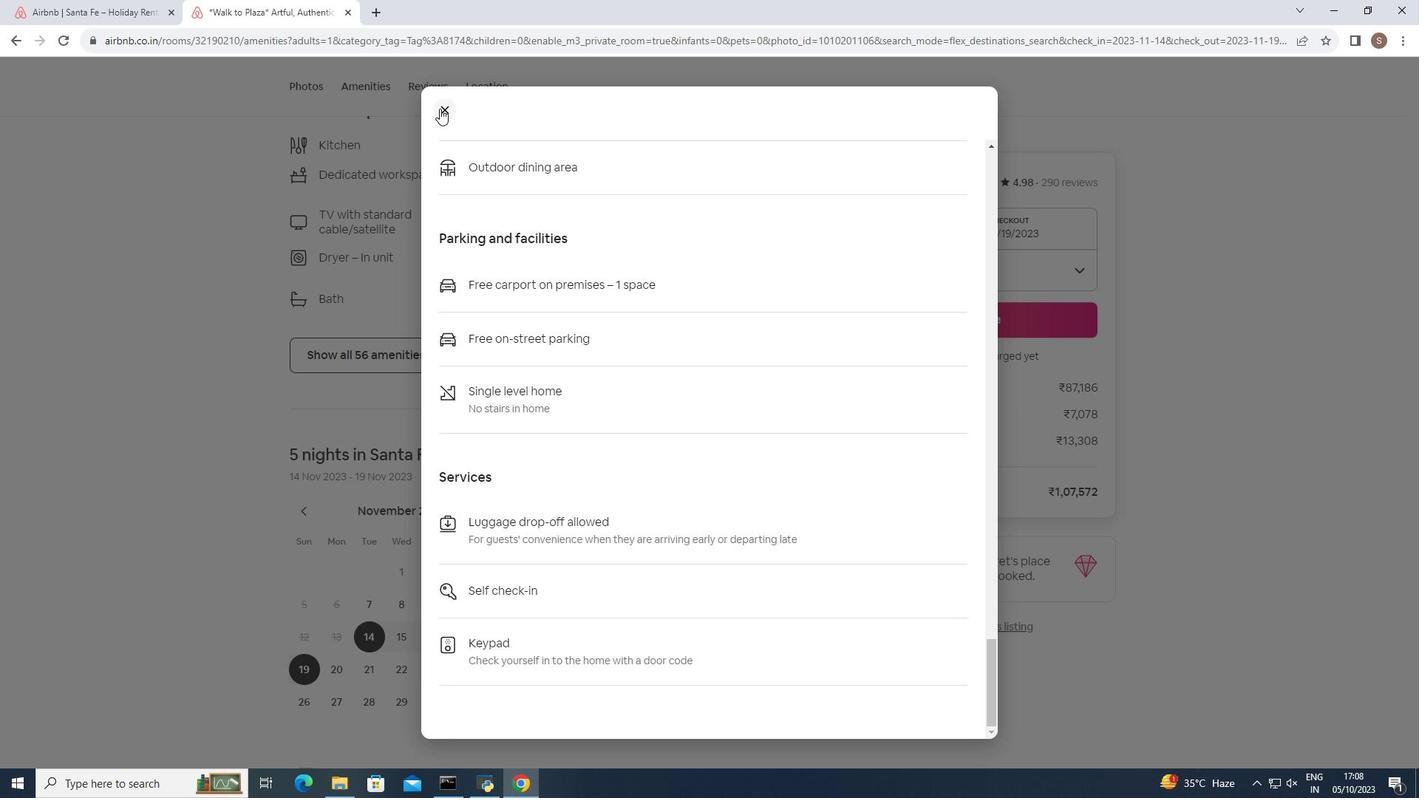 
Action: Mouse moved to (461, 286)
Screenshot: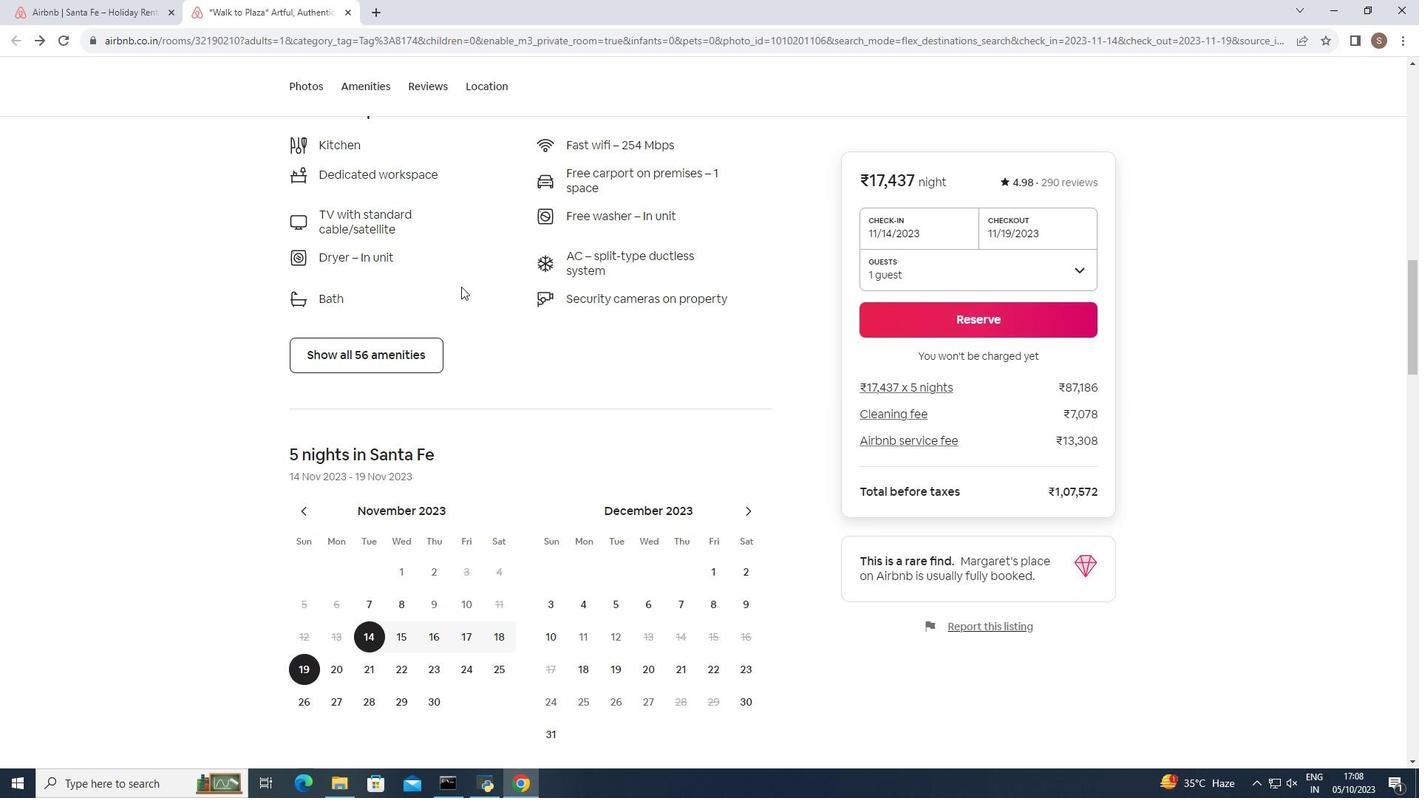 
Action: Mouse scrolled (461, 286) with delta (0, 0)
Screenshot: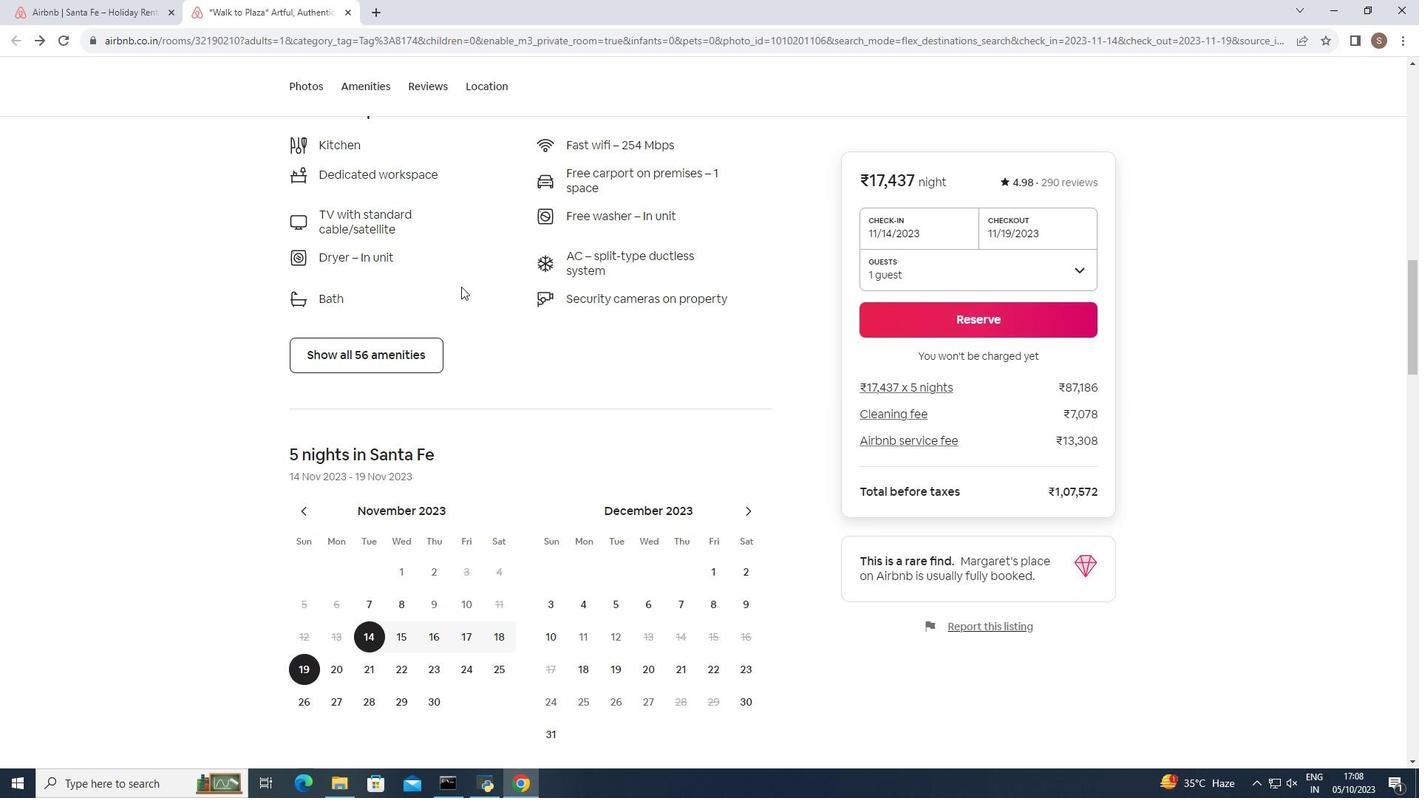 
Action: Mouse moved to (459, 291)
Screenshot: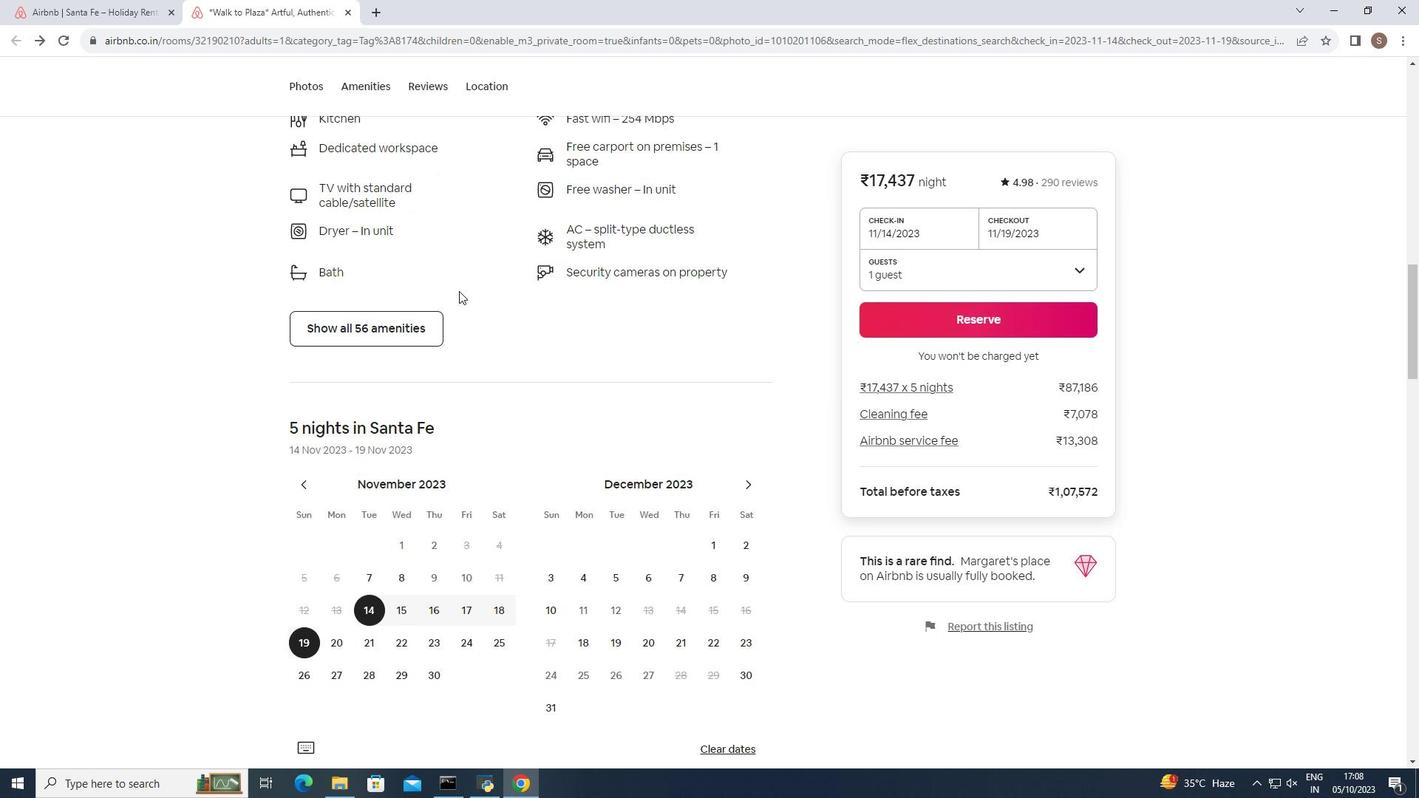 
Action: Mouse scrolled (459, 290) with delta (0, 0)
Screenshot: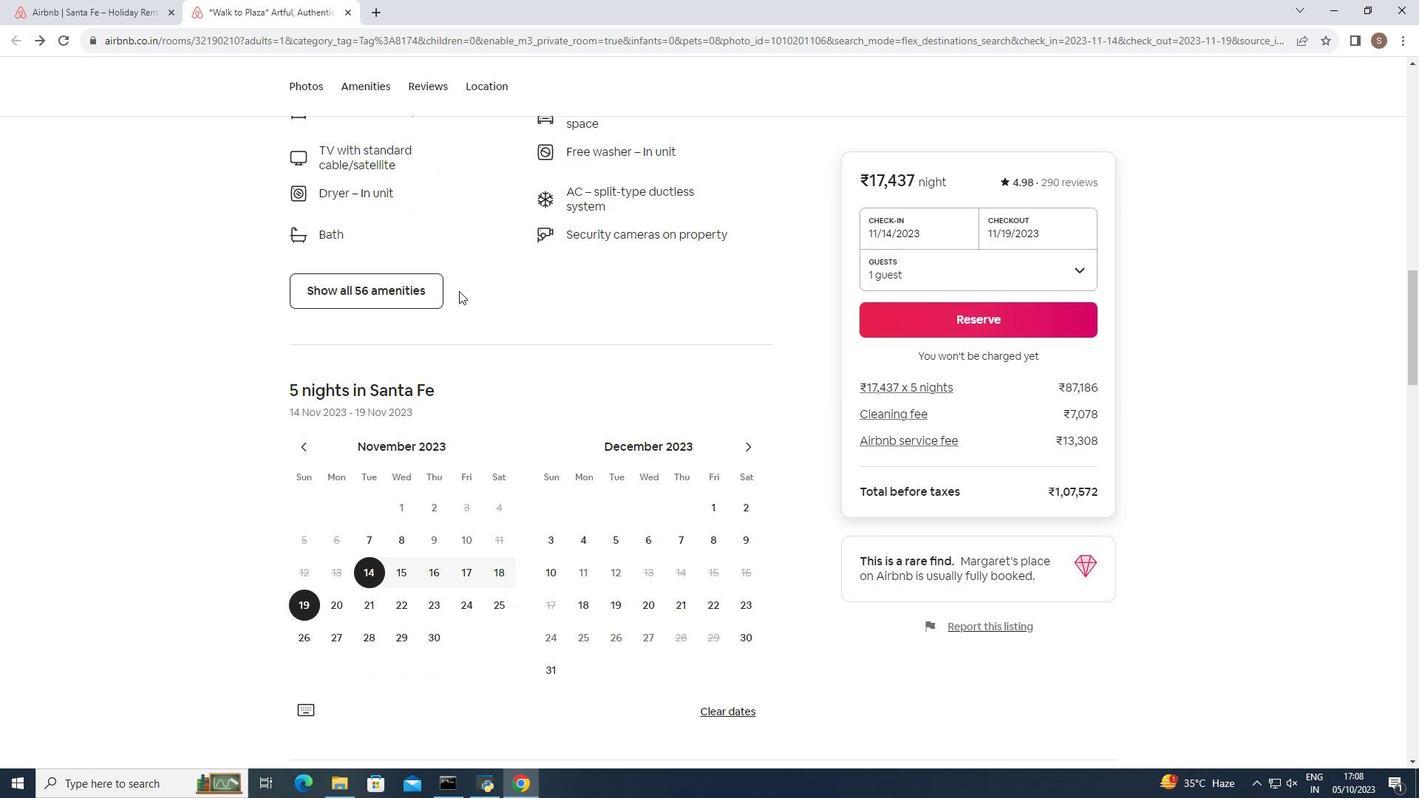 
Action: Mouse moved to (458, 292)
Screenshot: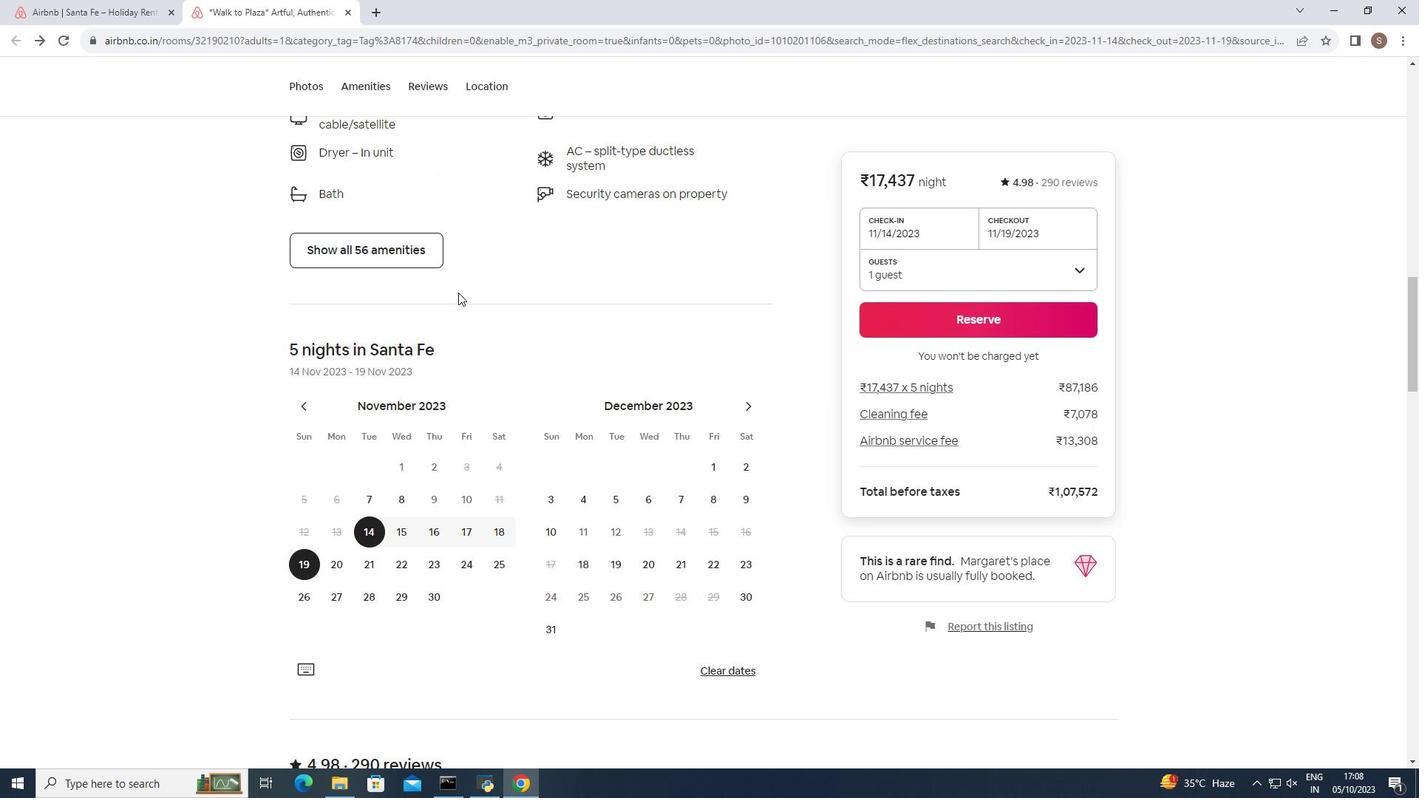 
Action: Mouse scrolled (458, 292) with delta (0, 0)
Screenshot: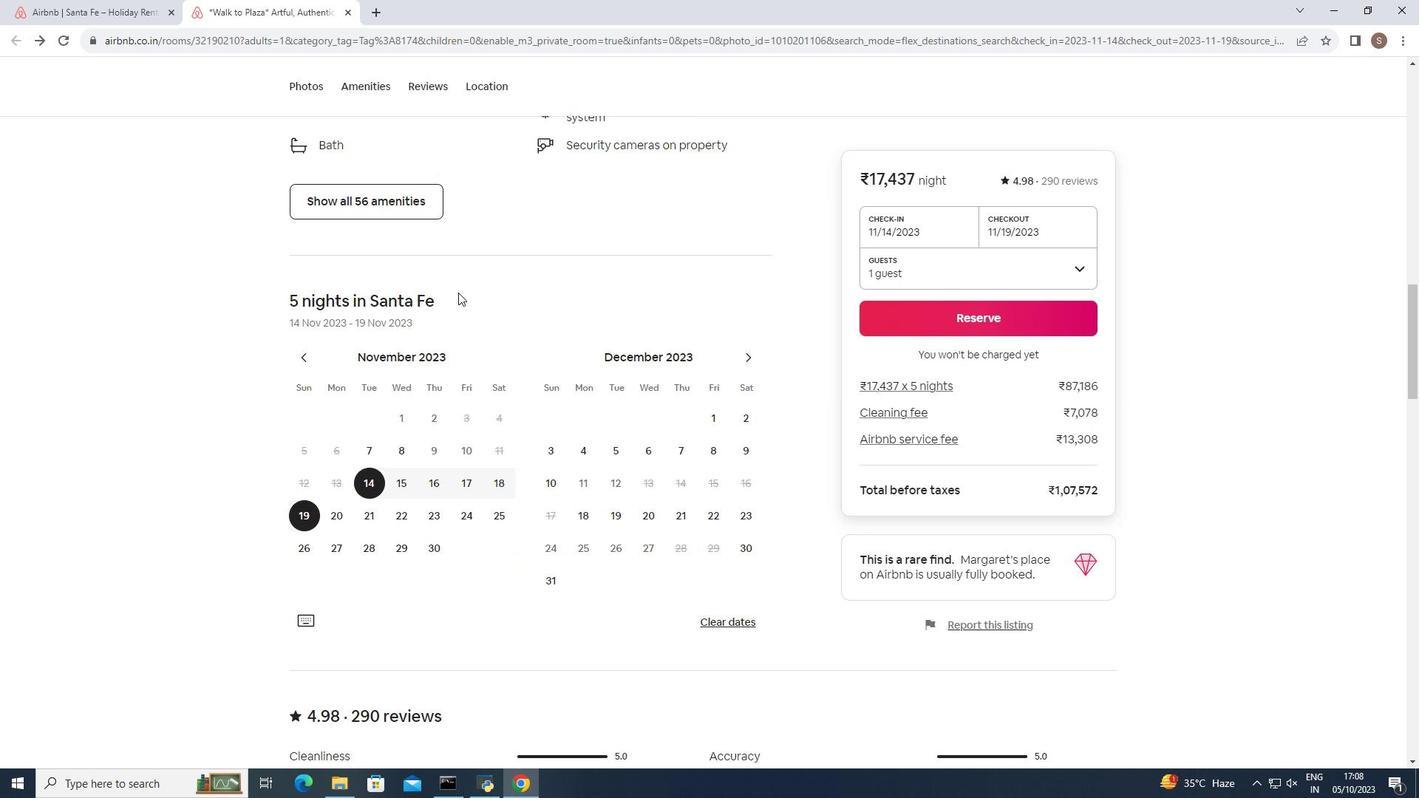 
Action: Mouse scrolled (458, 292) with delta (0, 0)
Screenshot: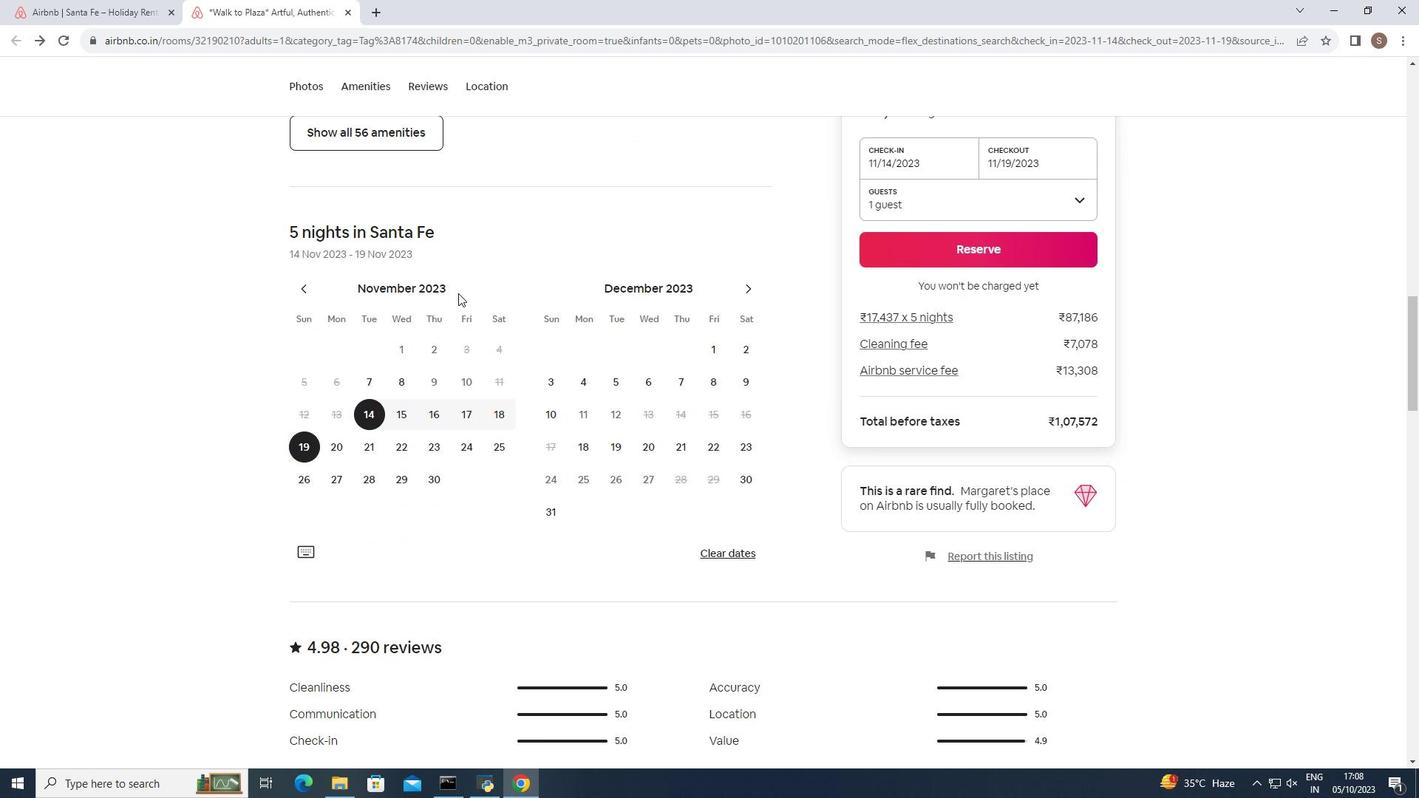 
Action: Mouse moved to (458, 293)
Screenshot: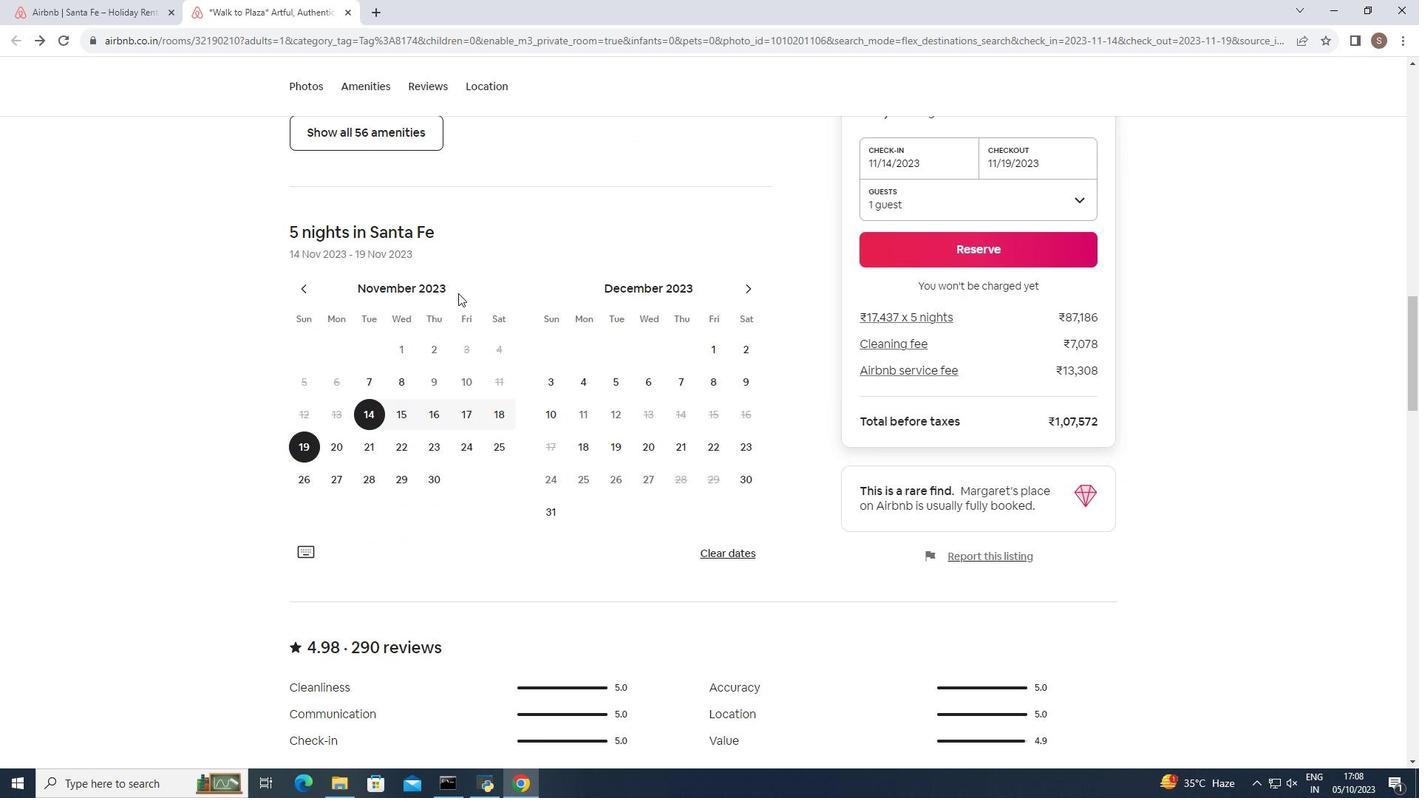 
Action: Mouse scrolled (458, 292) with delta (0, 0)
